 Task: Elegant florist resume green organic simple.
Action: Mouse moved to (367, 168)
Screenshot: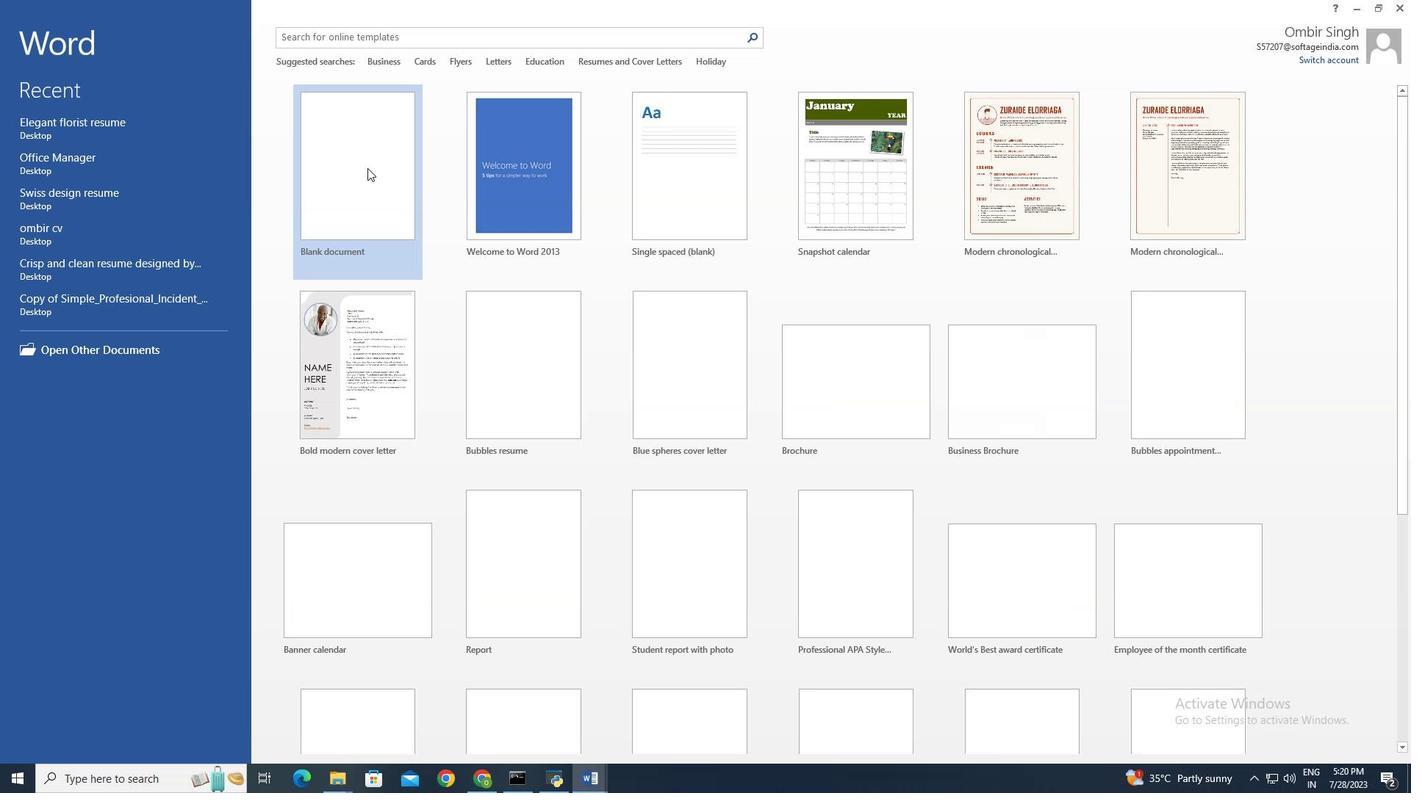 
Action: Mouse pressed left at (367, 168)
Screenshot: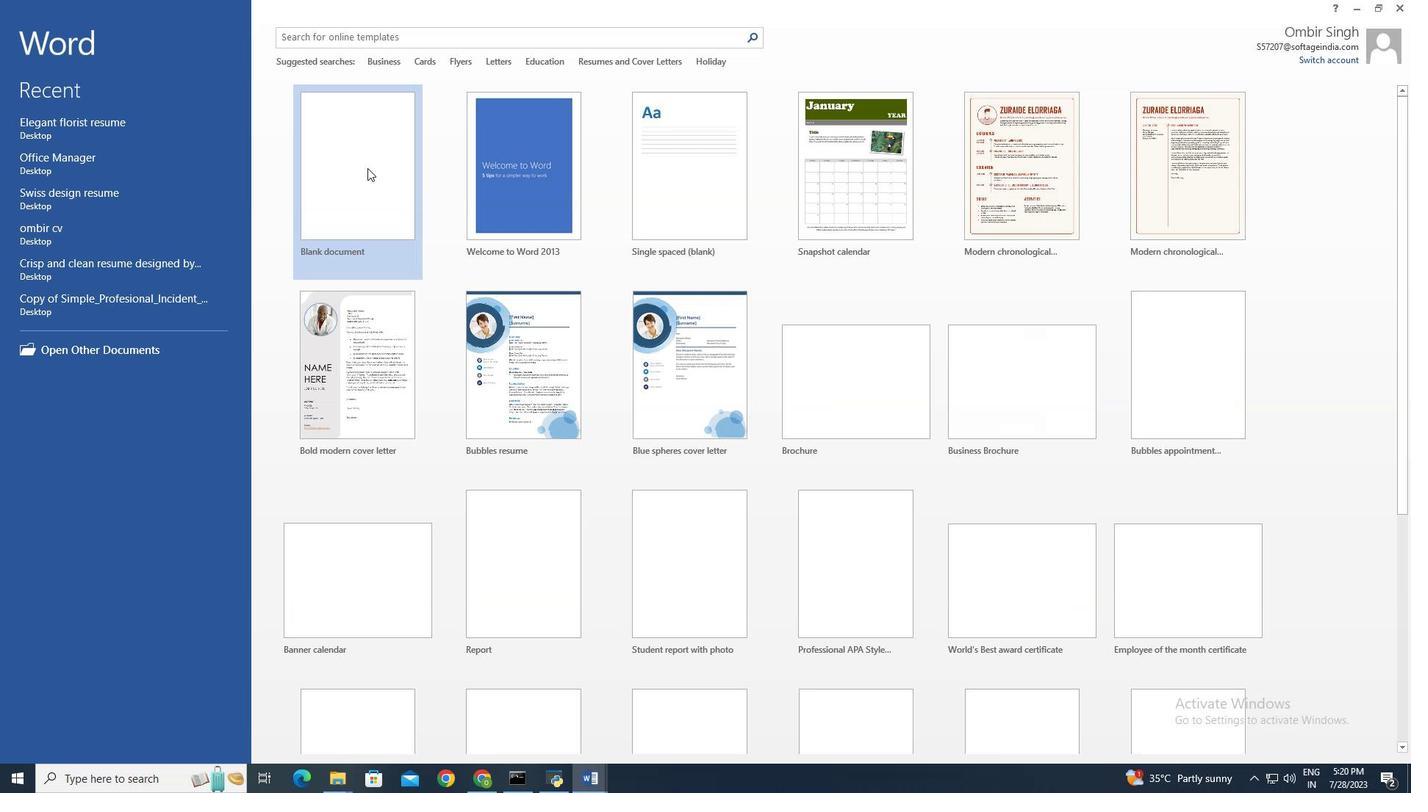
Action: Mouse pressed left at (367, 168)
Screenshot: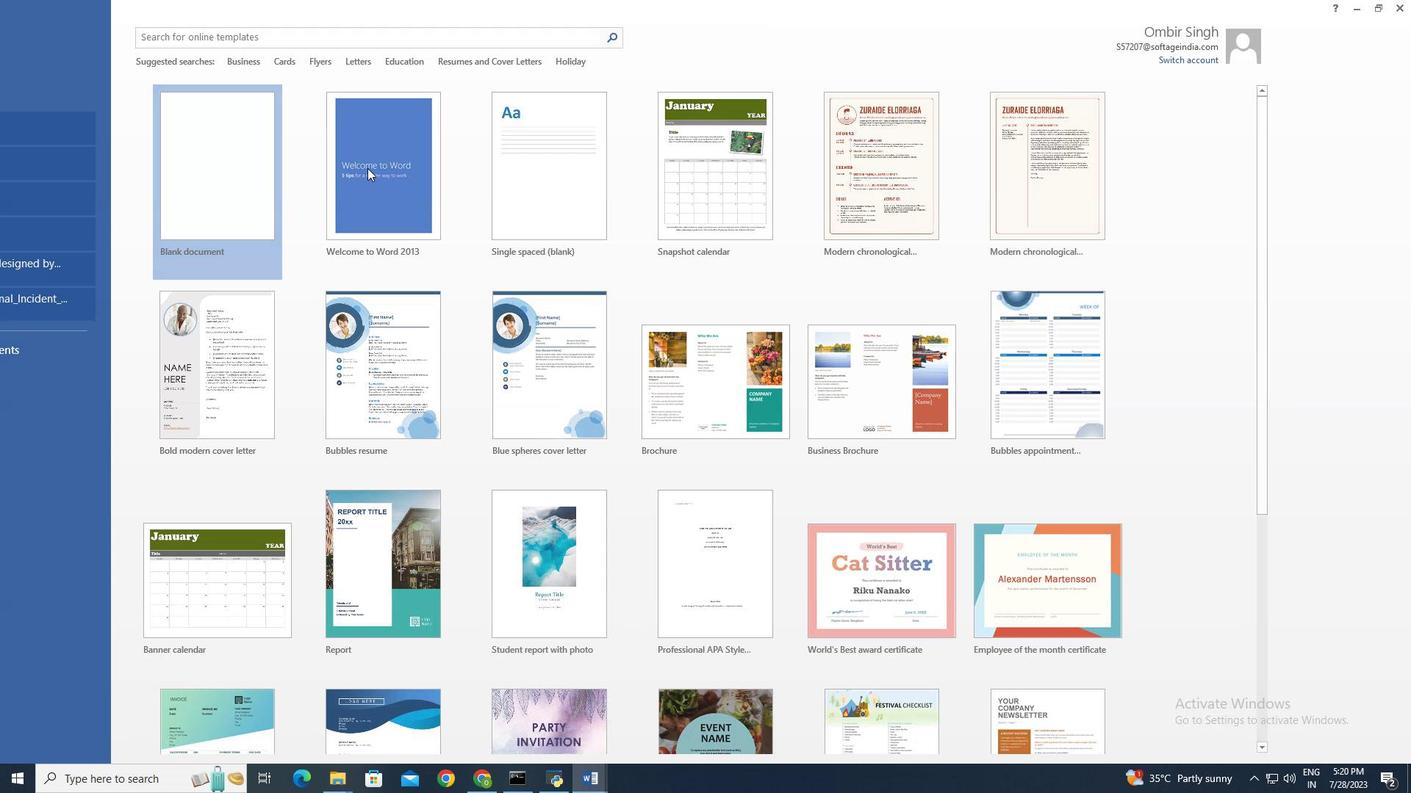 
Action: Mouse moved to (114, 22)
Screenshot: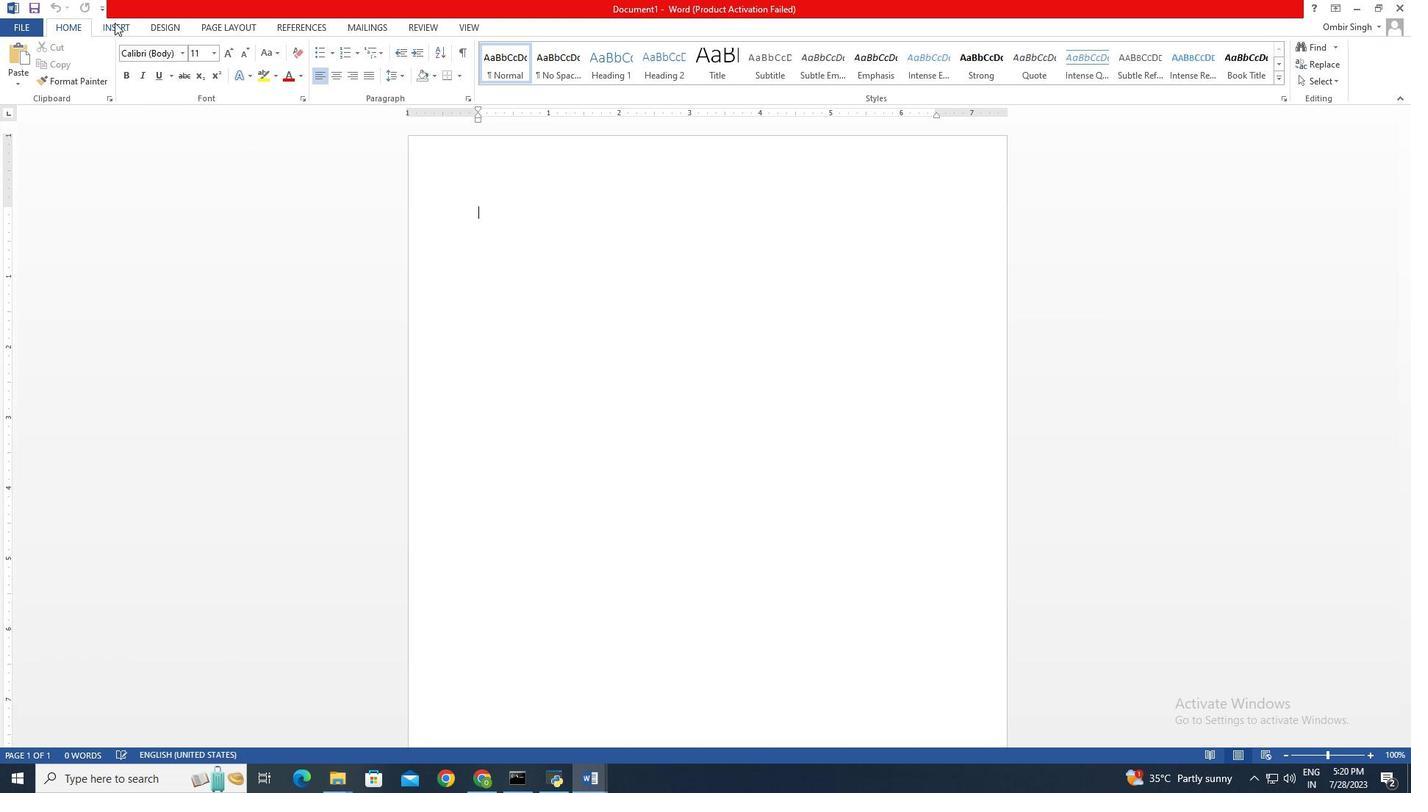 
Action: Mouse pressed left at (114, 22)
Screenshot: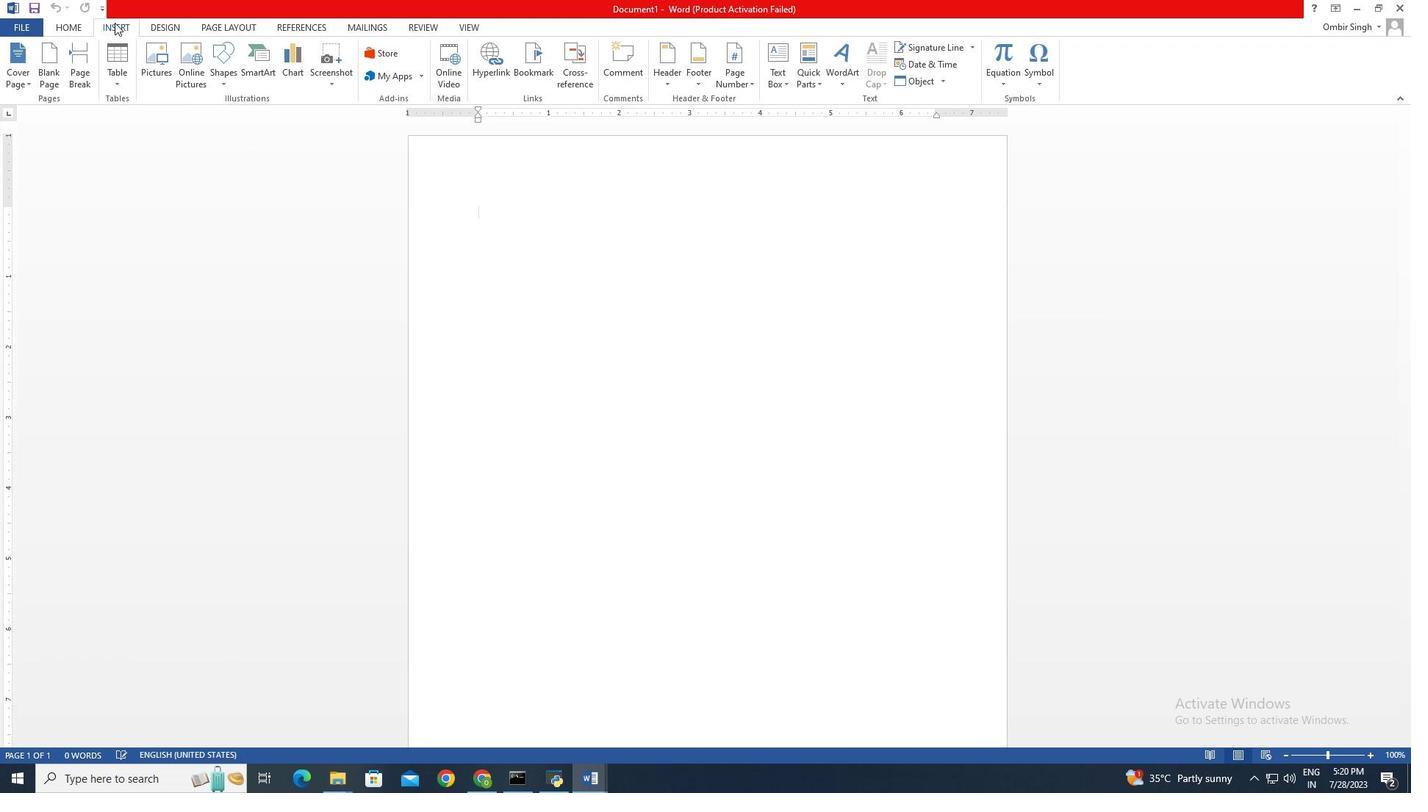 
Action: Mouse moved to (123, 73)
Screenshot: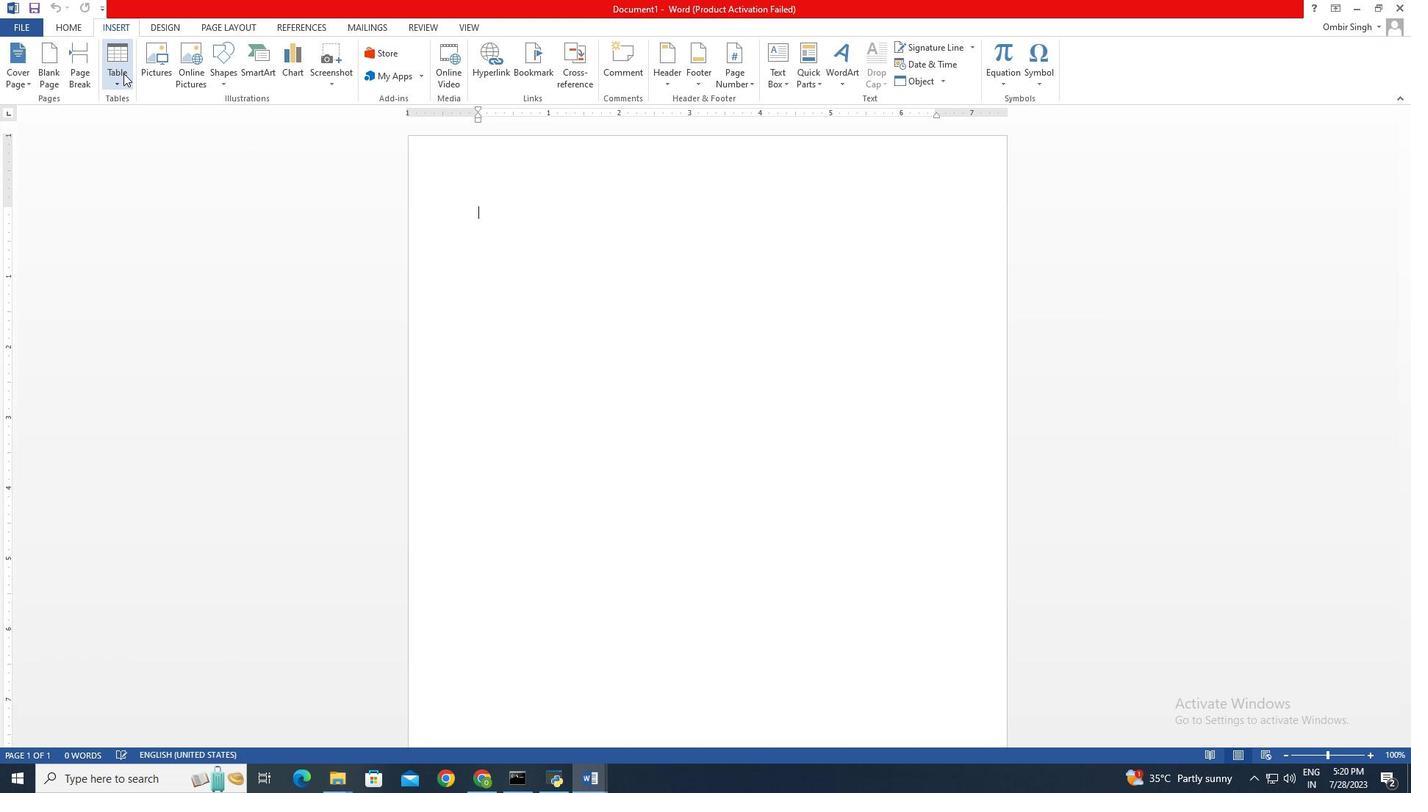 
Action: Mouse pressed left at (123, 73)
Screenshot: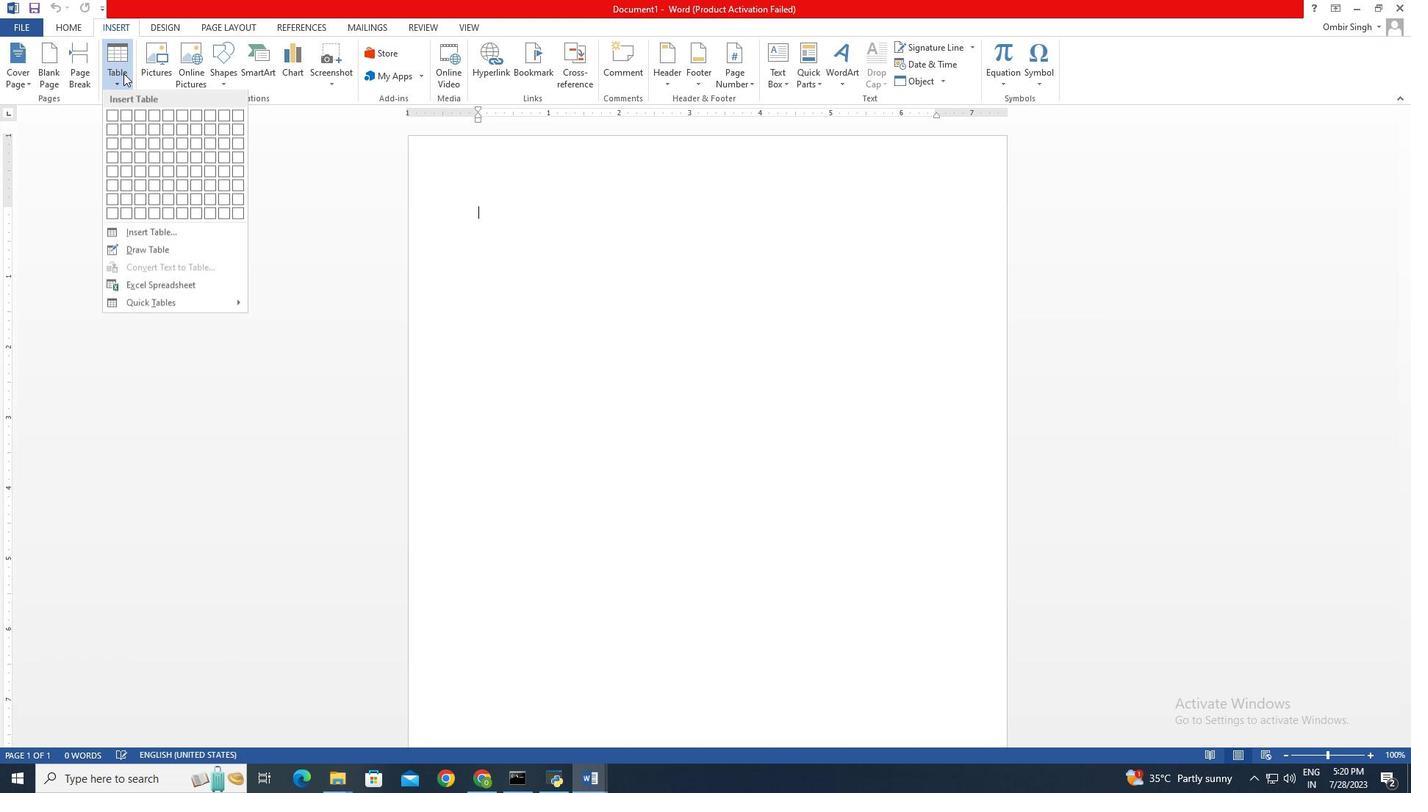 
Action: Mouse moved to (109, 115)
Screenshot: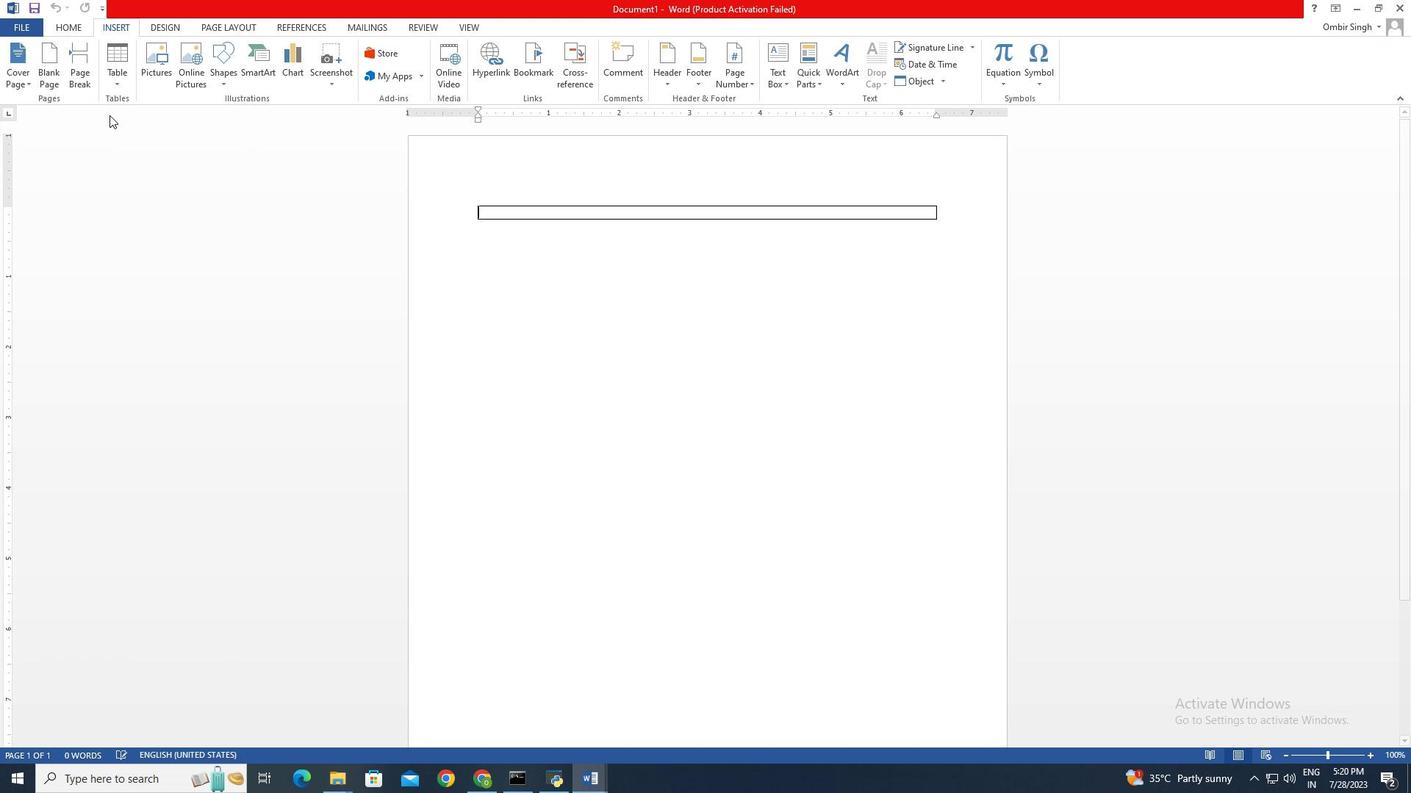 
Action: Mouse pressed left at (109, 115)
Screenshot: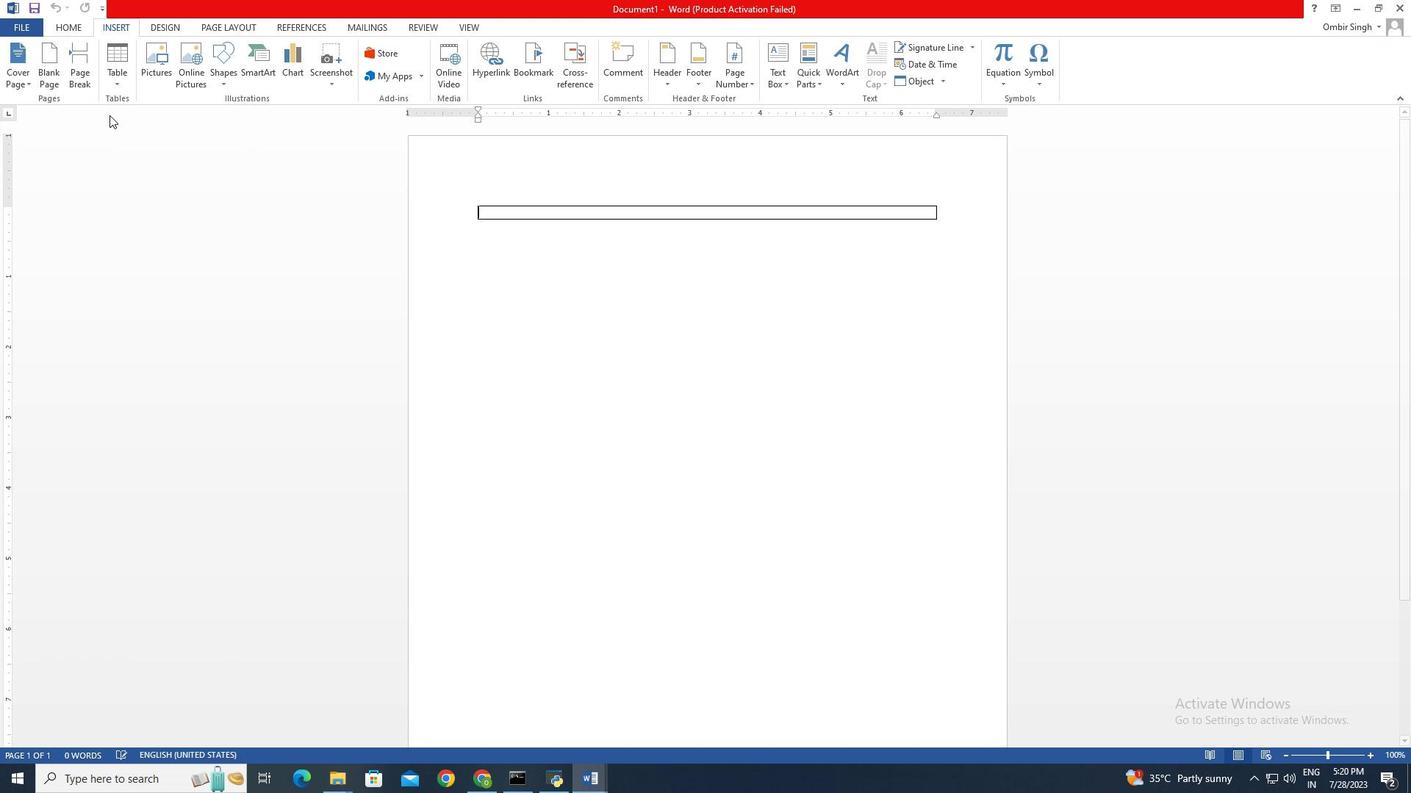 
Action: Mouse moved to (940, 220)
Screenshot: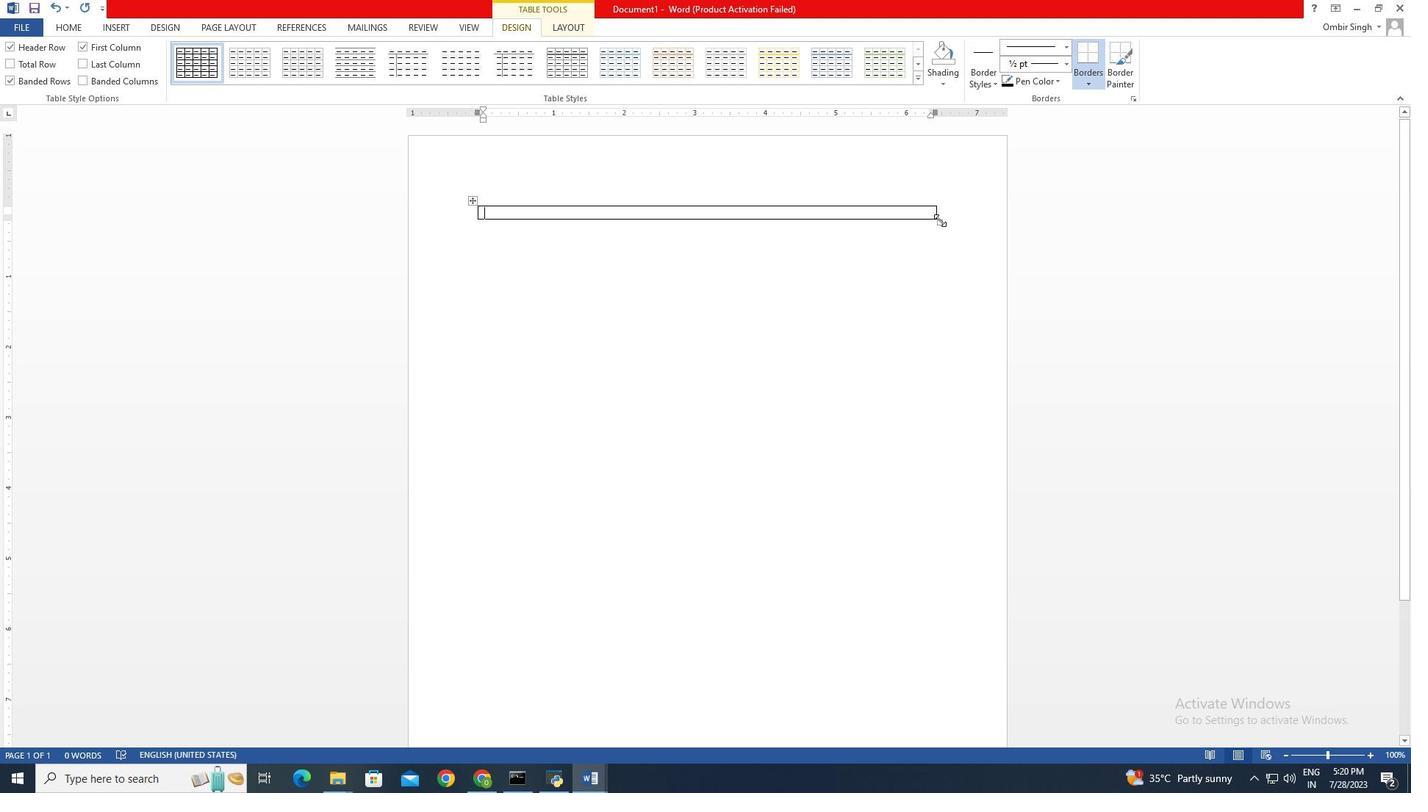 
Action: Mouse pressed left at (940, 220)
Screenshot: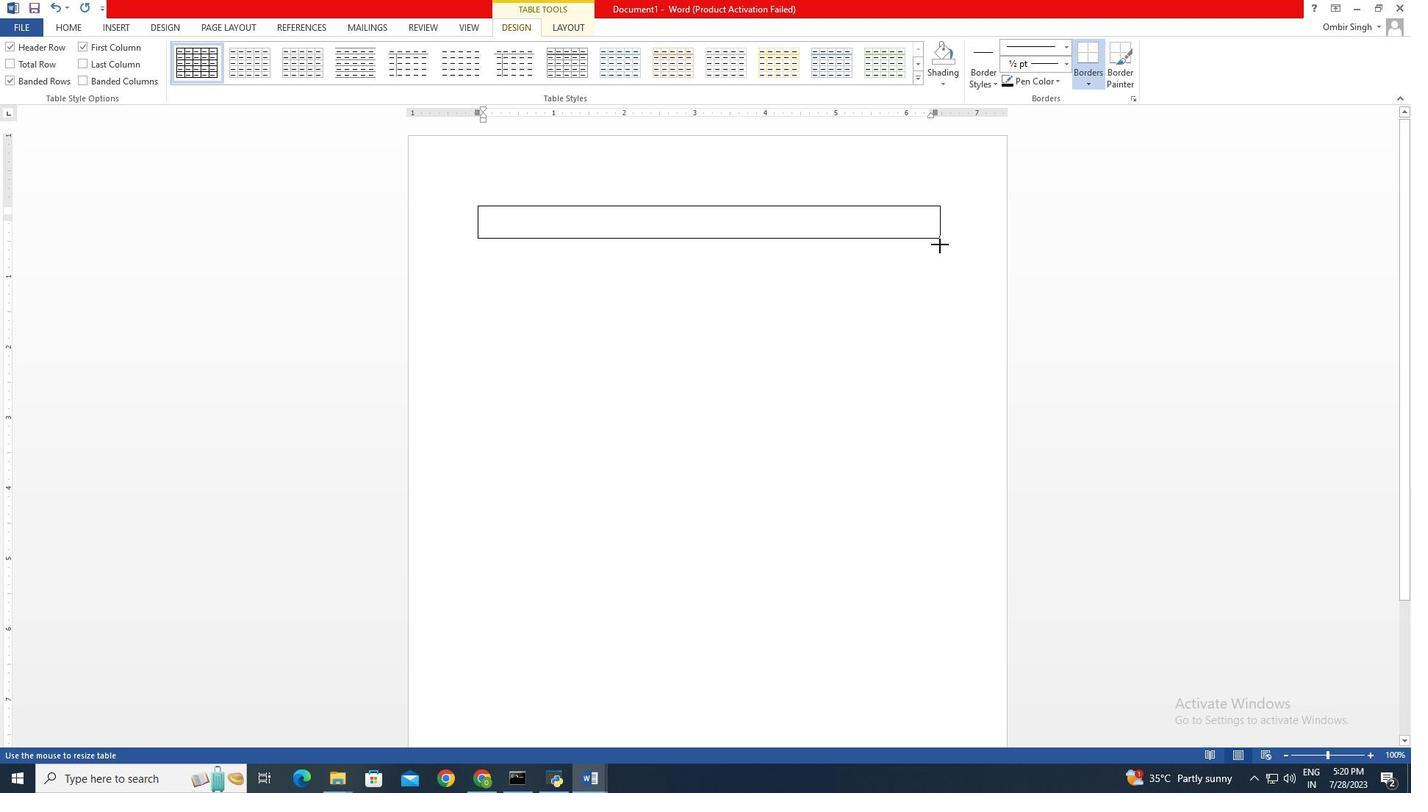 
Action: Mouse moved to (902, 481)
Screenshot: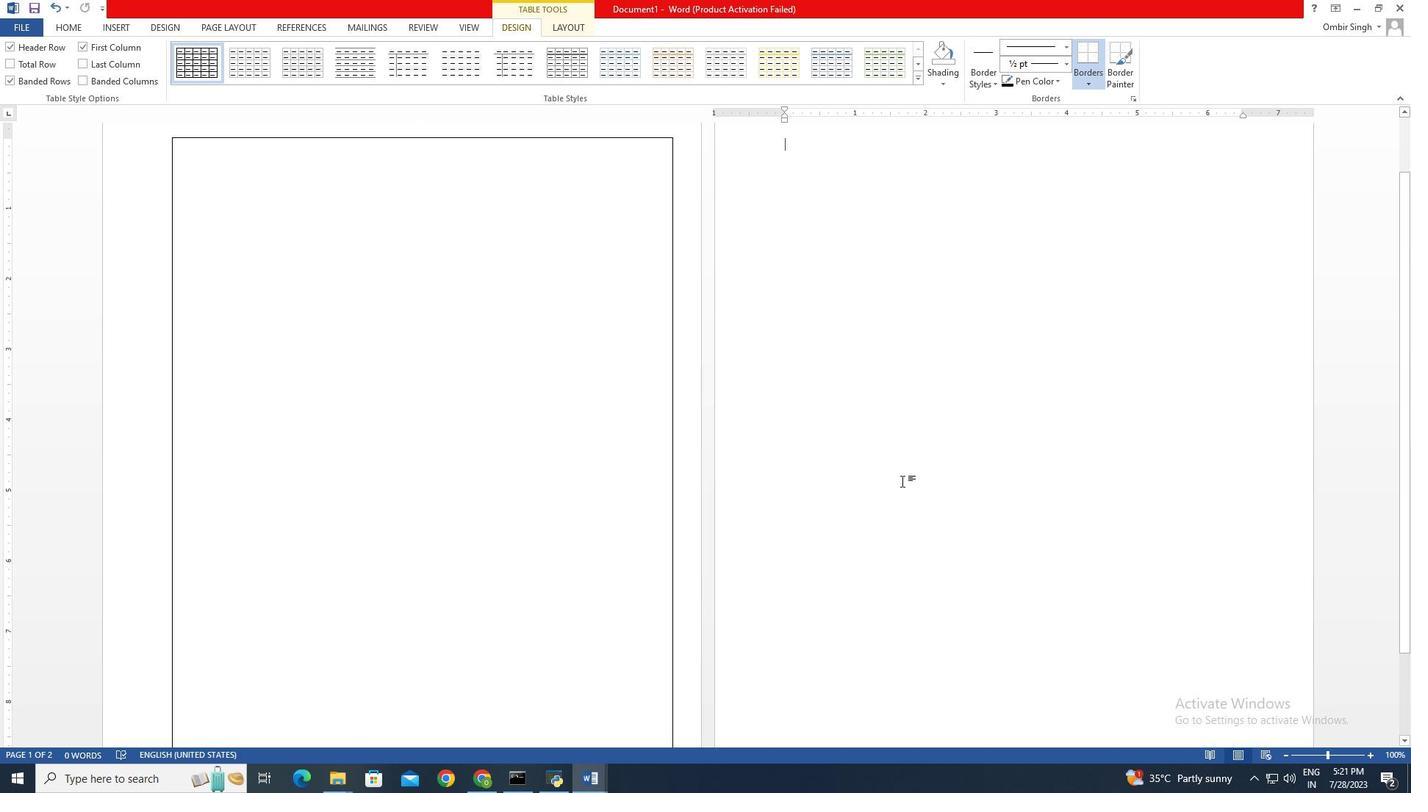 
Action: Mouse pressed left at (902, 481)
Screenshot: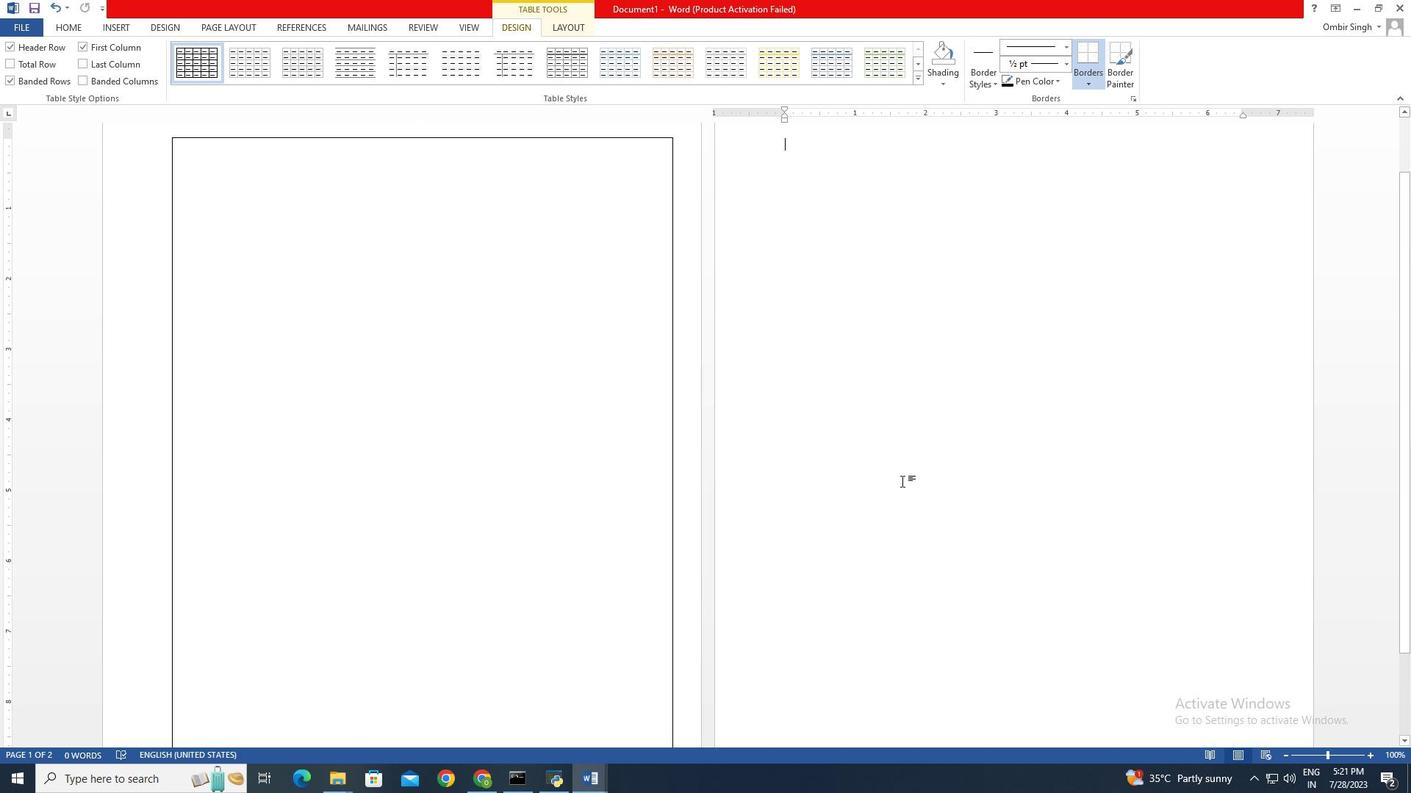 
Action: Mouse pressed right at (902, 481)
Screenshot: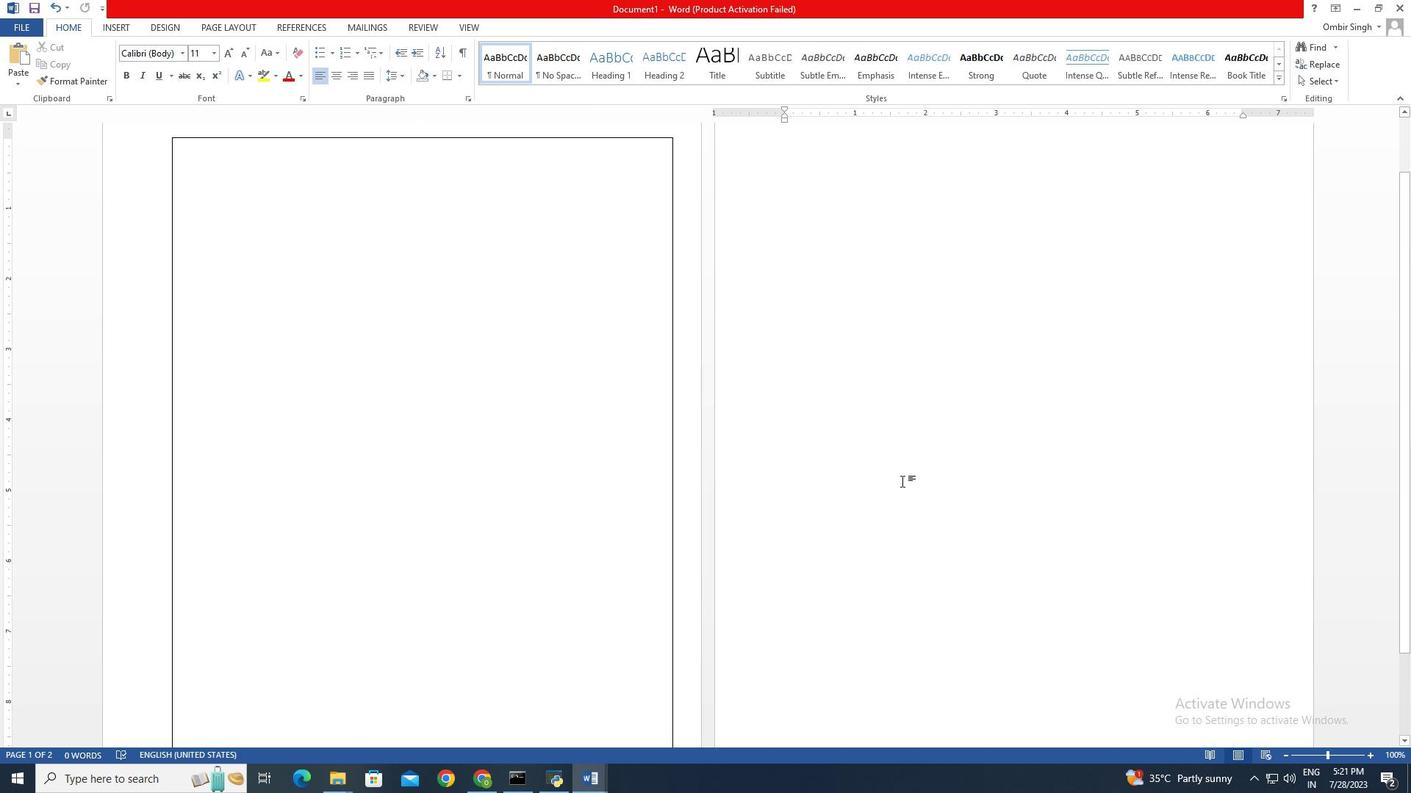 
Action: Mouse moved to (896, 346)
Screenshot: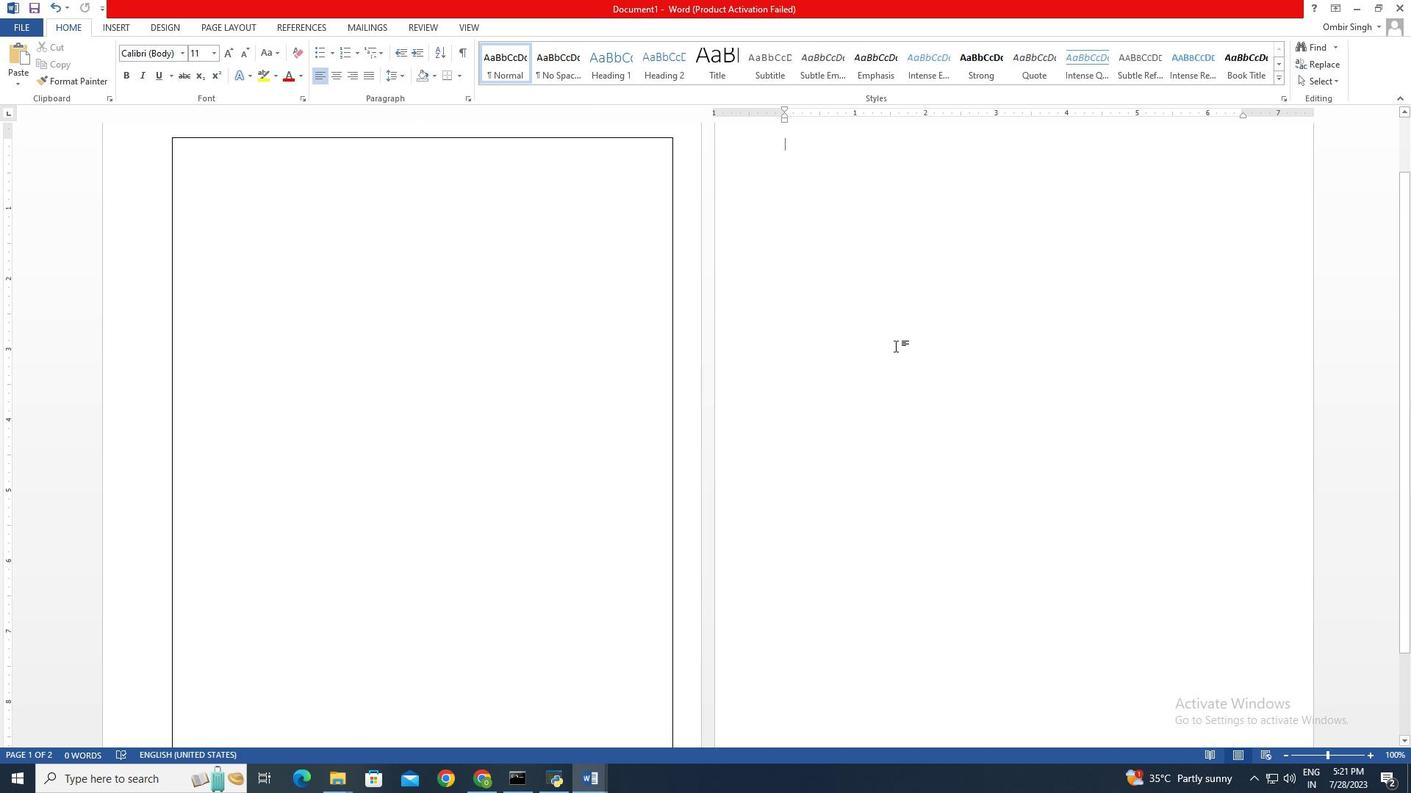 
Action: Mouse pressed left at (896, 346)
Screenshot: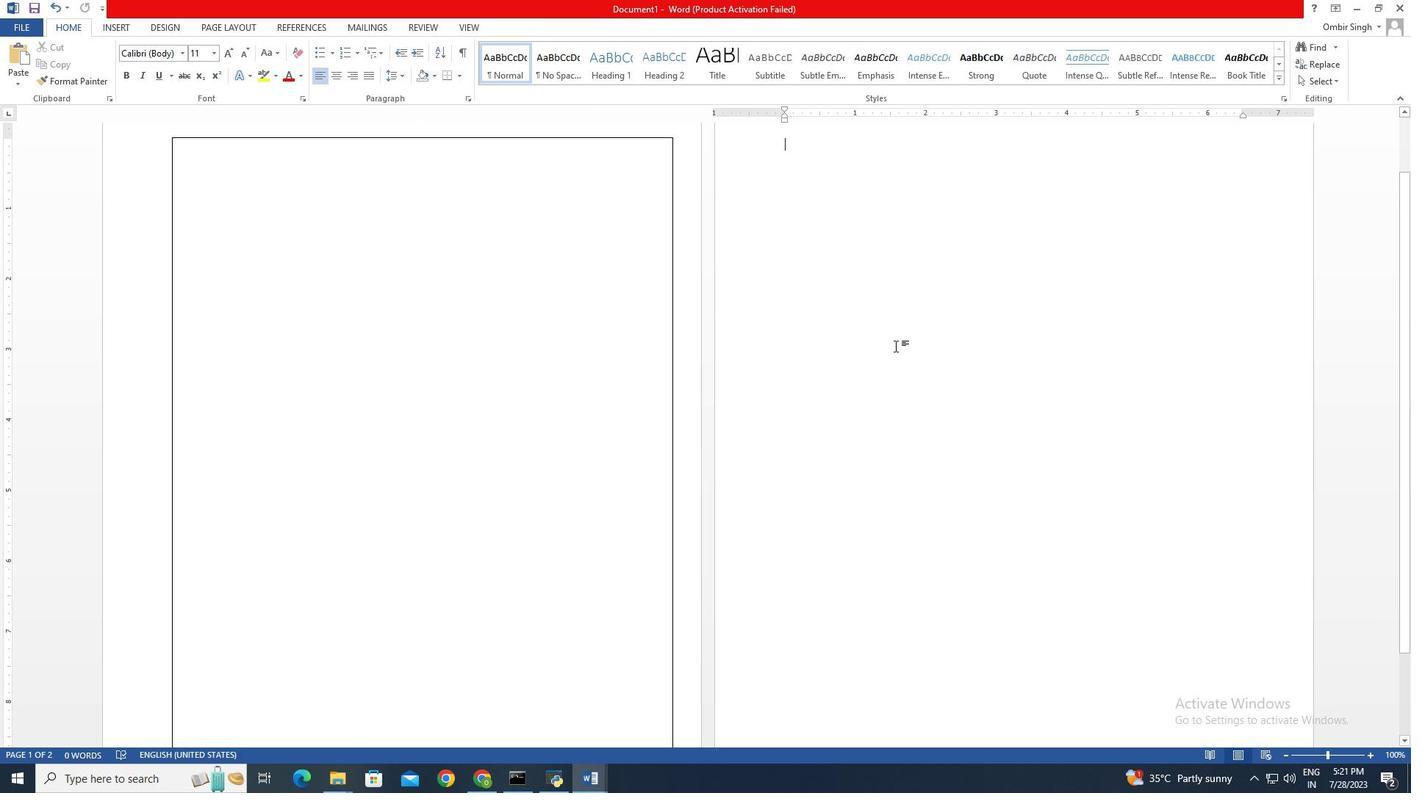 
Action: Key pressed <Key.delete><Key.delete><Key.delete><Key.delete><Key.delete><Key.backspace><Key.backspace><Key.backspace><Key.backspace>
Screenshot: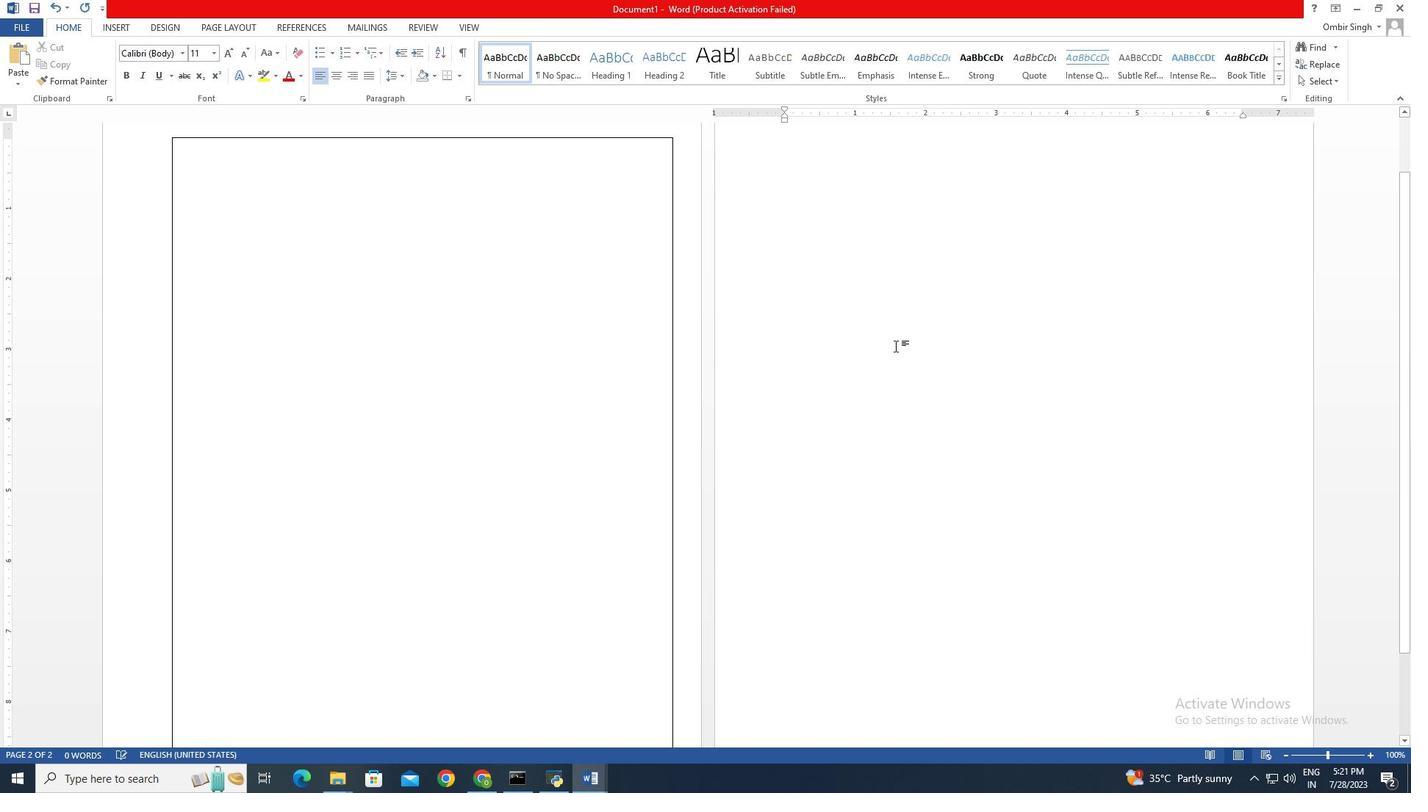 
Action: Mouse moved to (443, 573)
Screenshot: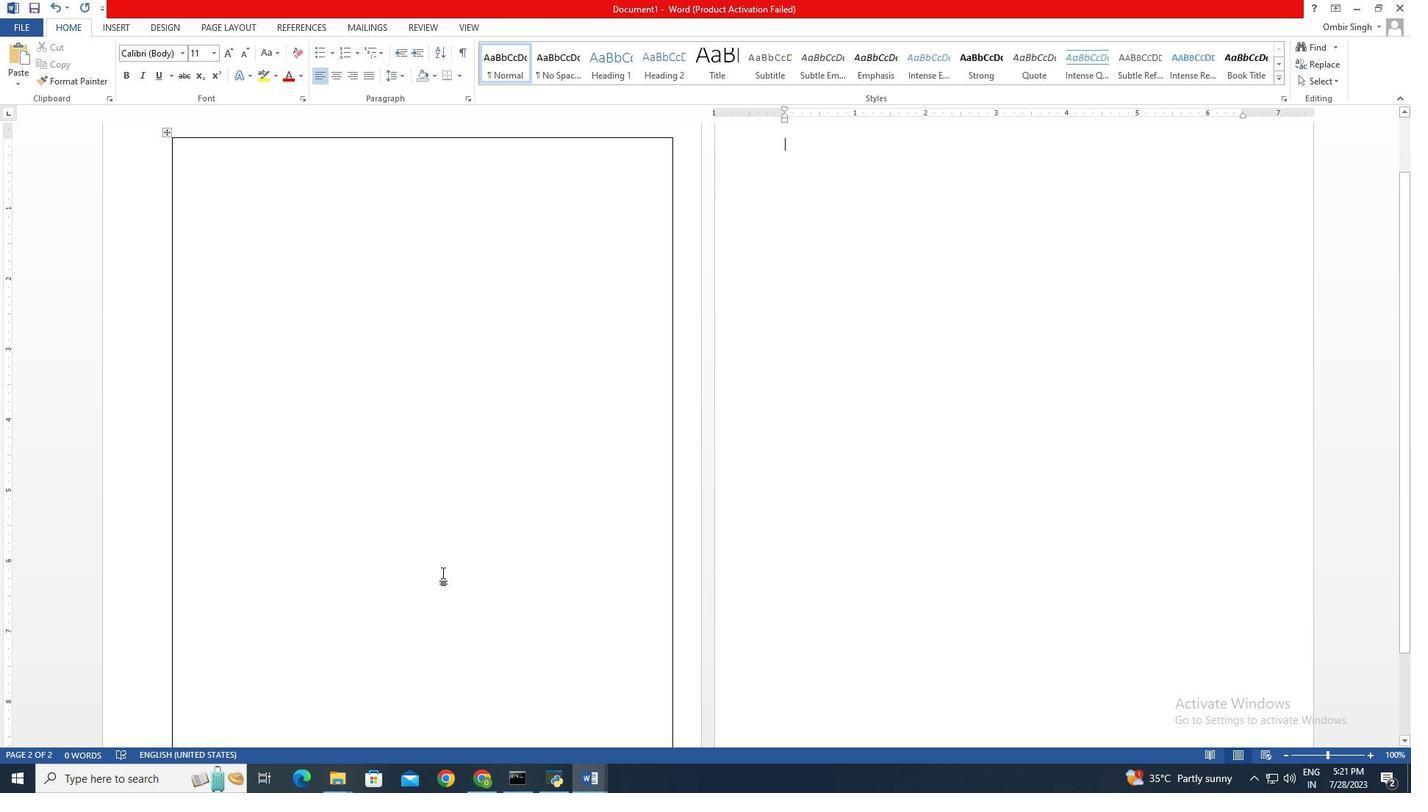 
Action: Mouse scrolled (443, 572) with delta (0, 0)
Screenshot: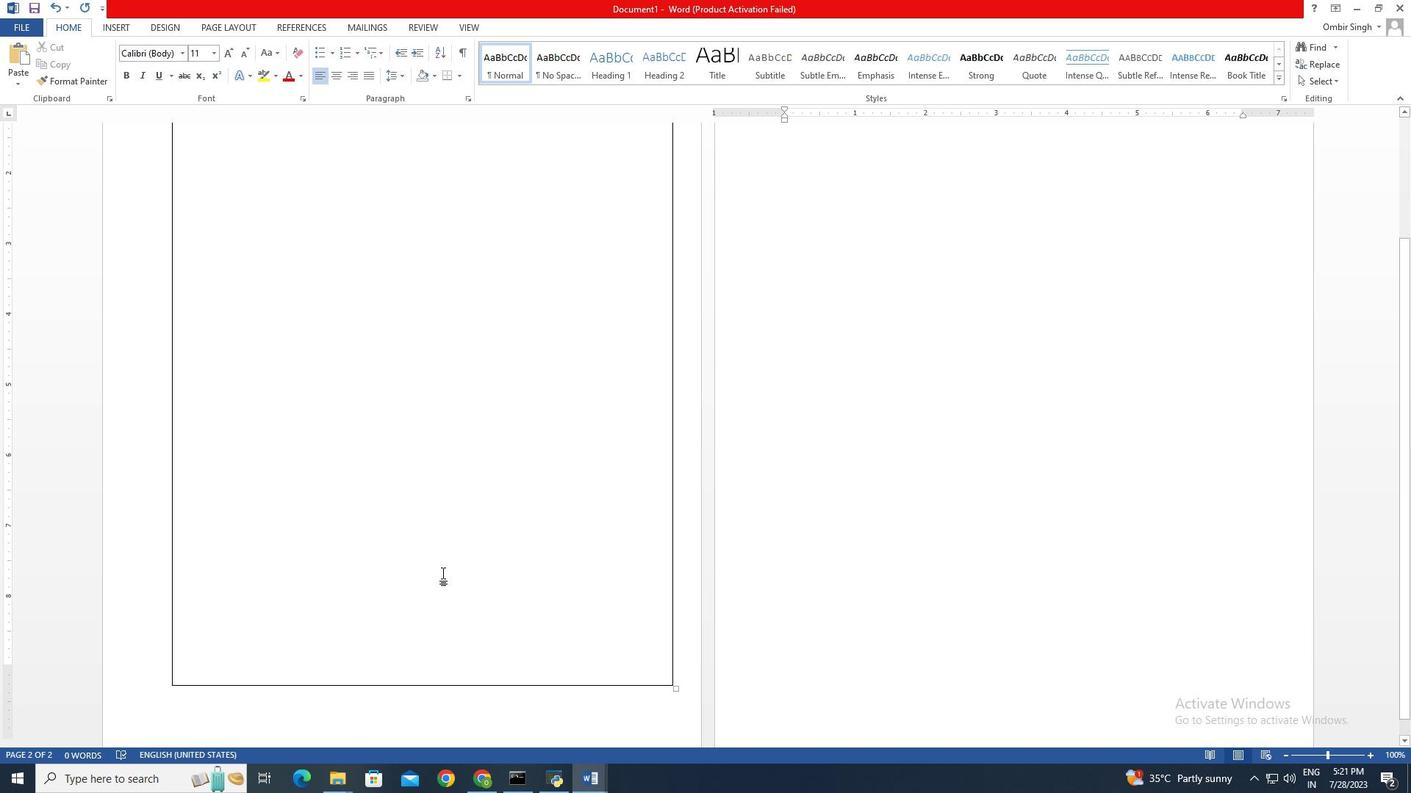 
Action: Mouse scrolled (443, 572) with delta (0, 0)
Screenshot: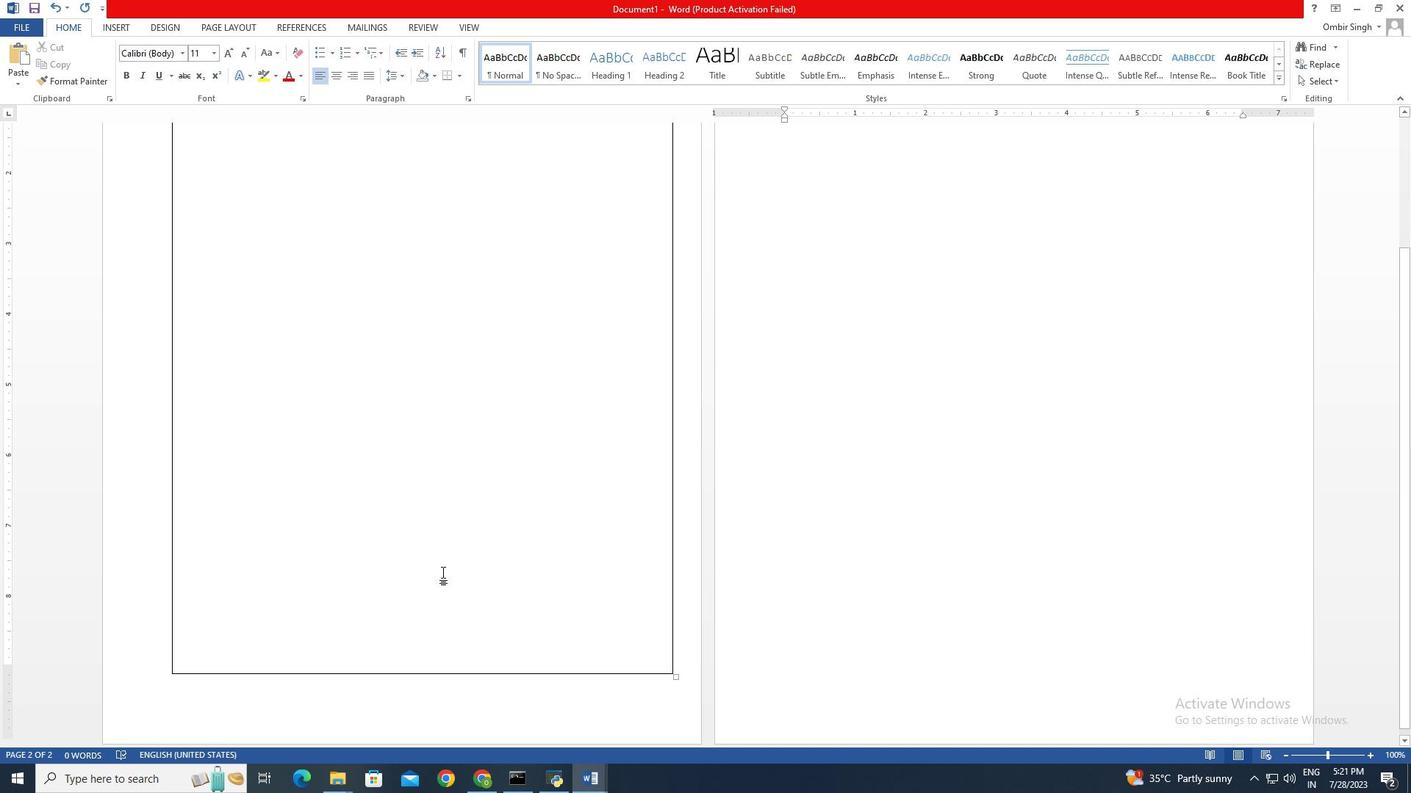 
Action: Mouse scrolled (443, 572) with delta (0, 0)
Screenshot: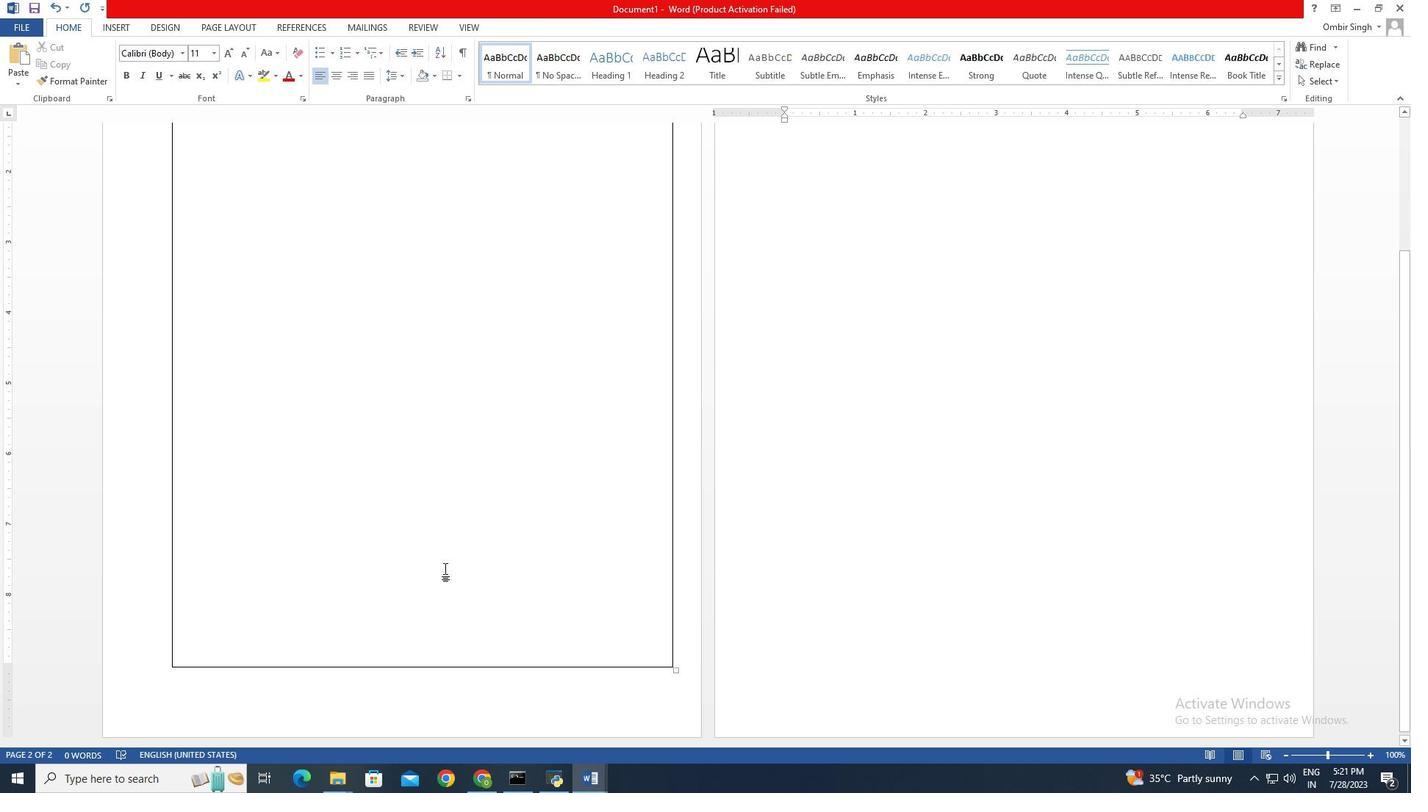 
Action: Mouse scrolled (443, 572) with delta (0, 0)
Screenshot: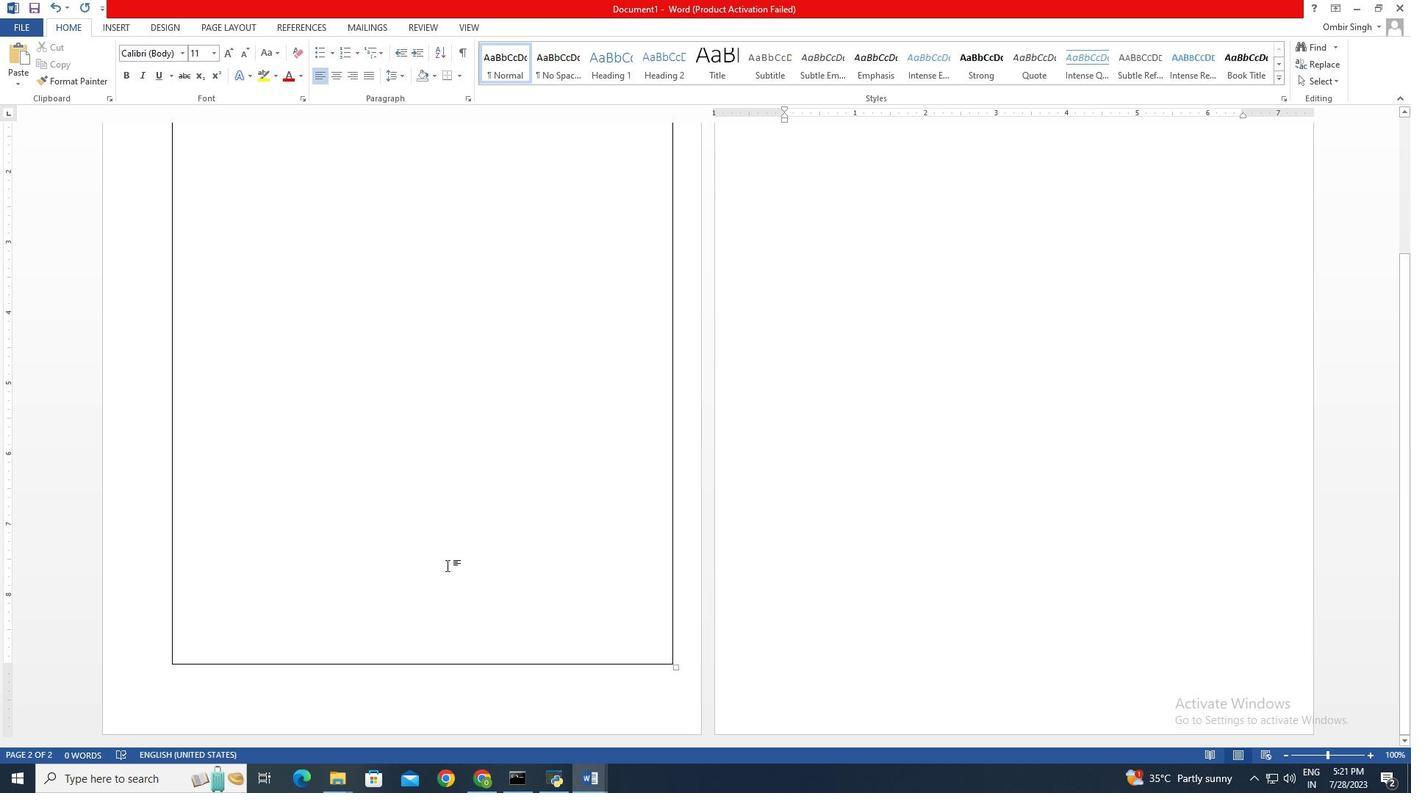 
Action: Mouse moved to (531, 530)
Screenshot: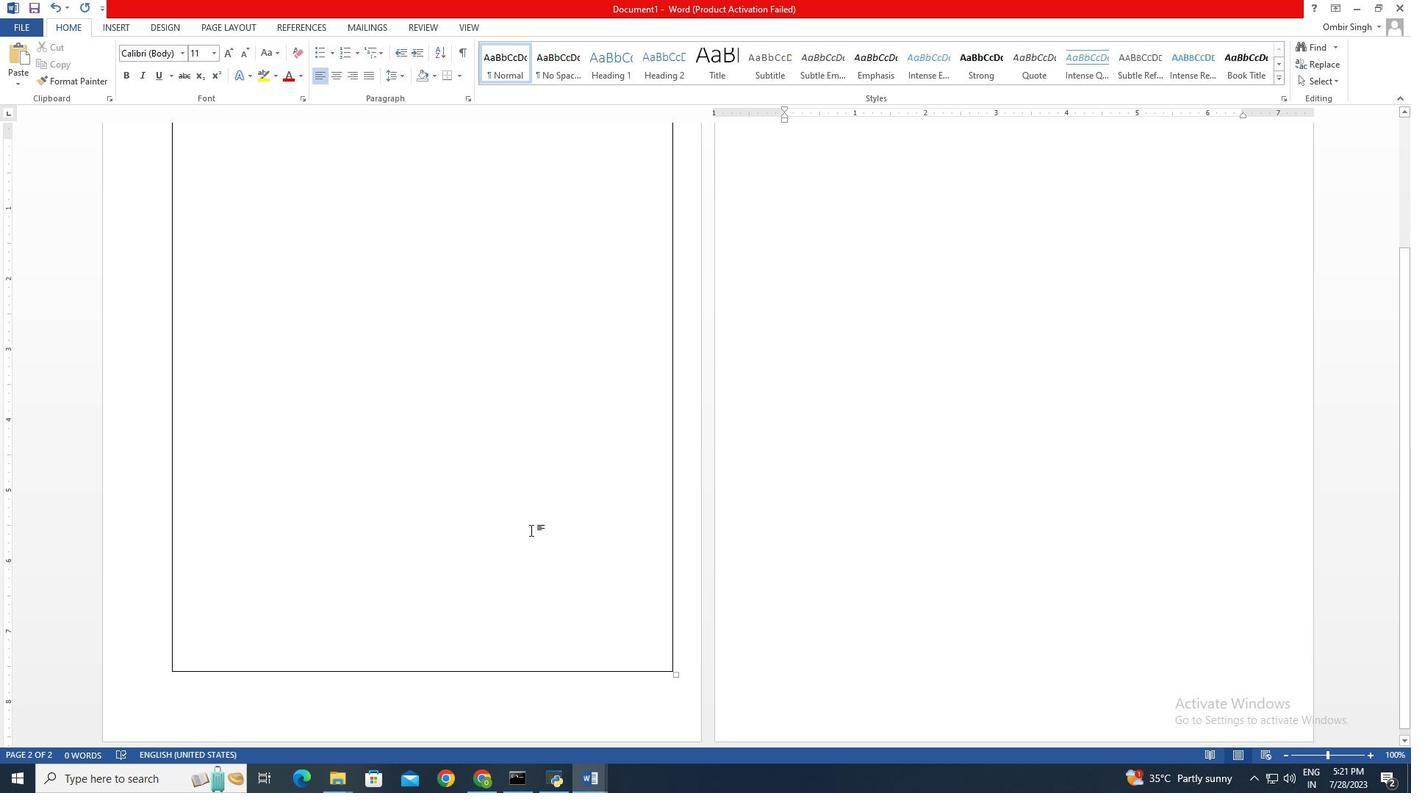 
Action: Mouse pressed left at (531, 530)
Screenshot: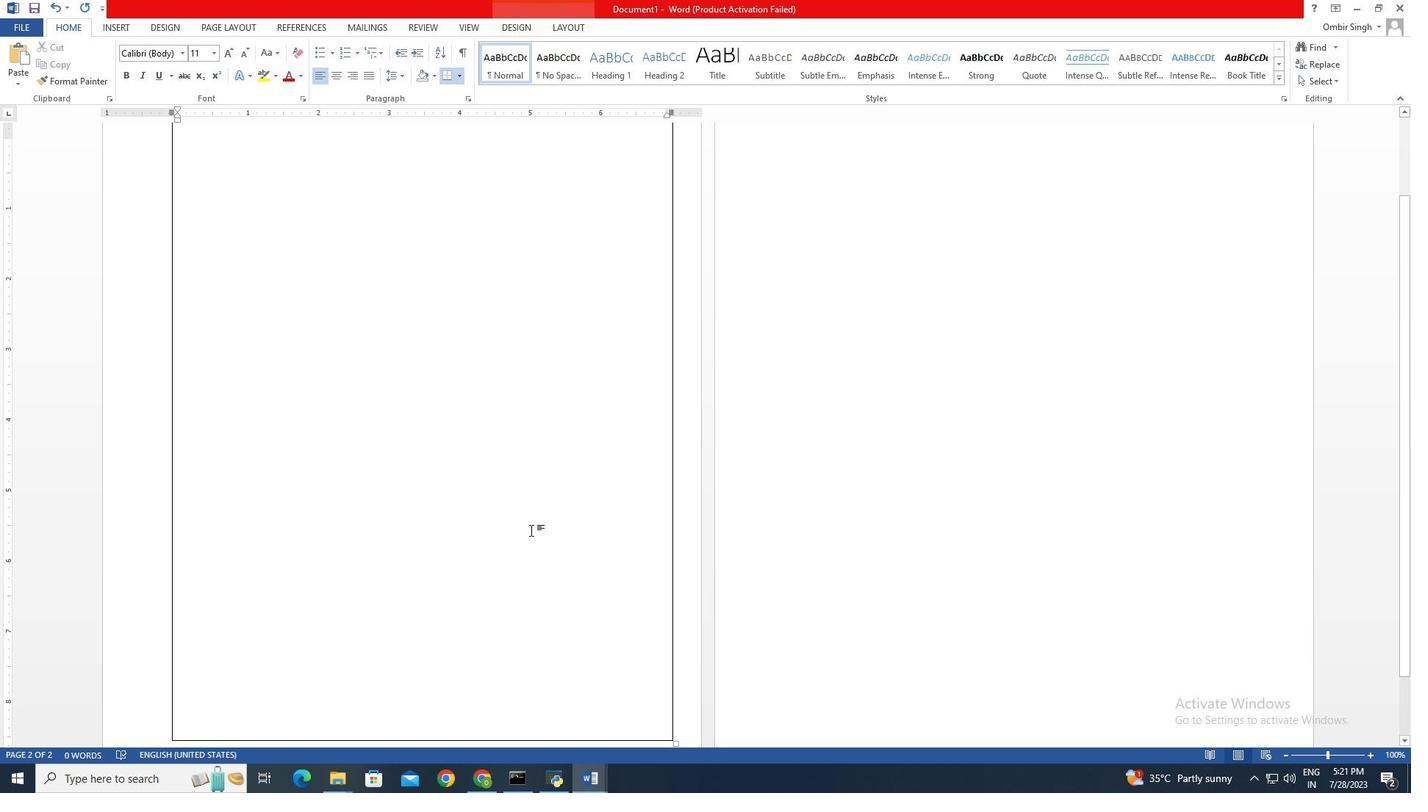 
Action: Mouse moved to (567, 521)
Screenshot: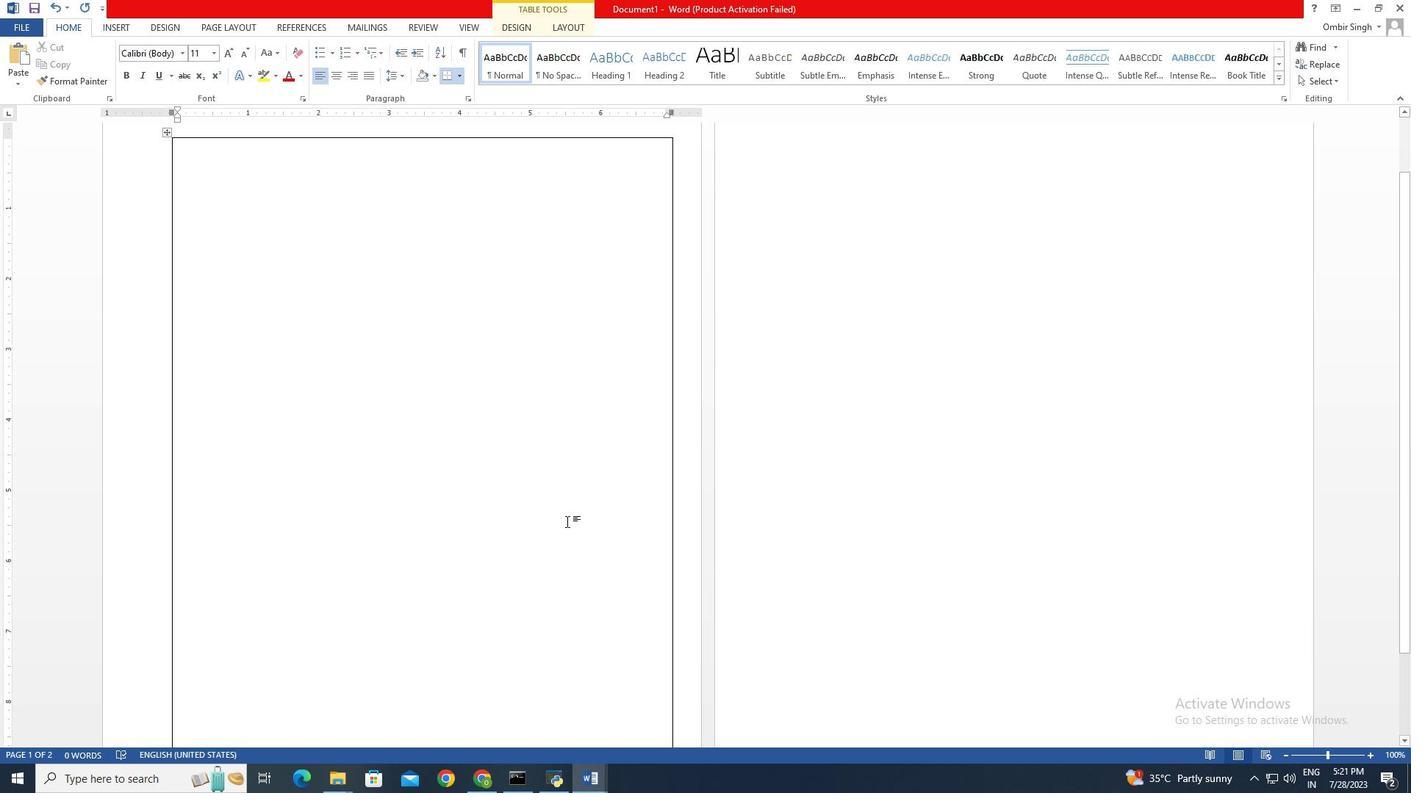 
Action: Mouse scrolled (567, 521) with delta (0, 0)
Screenshot: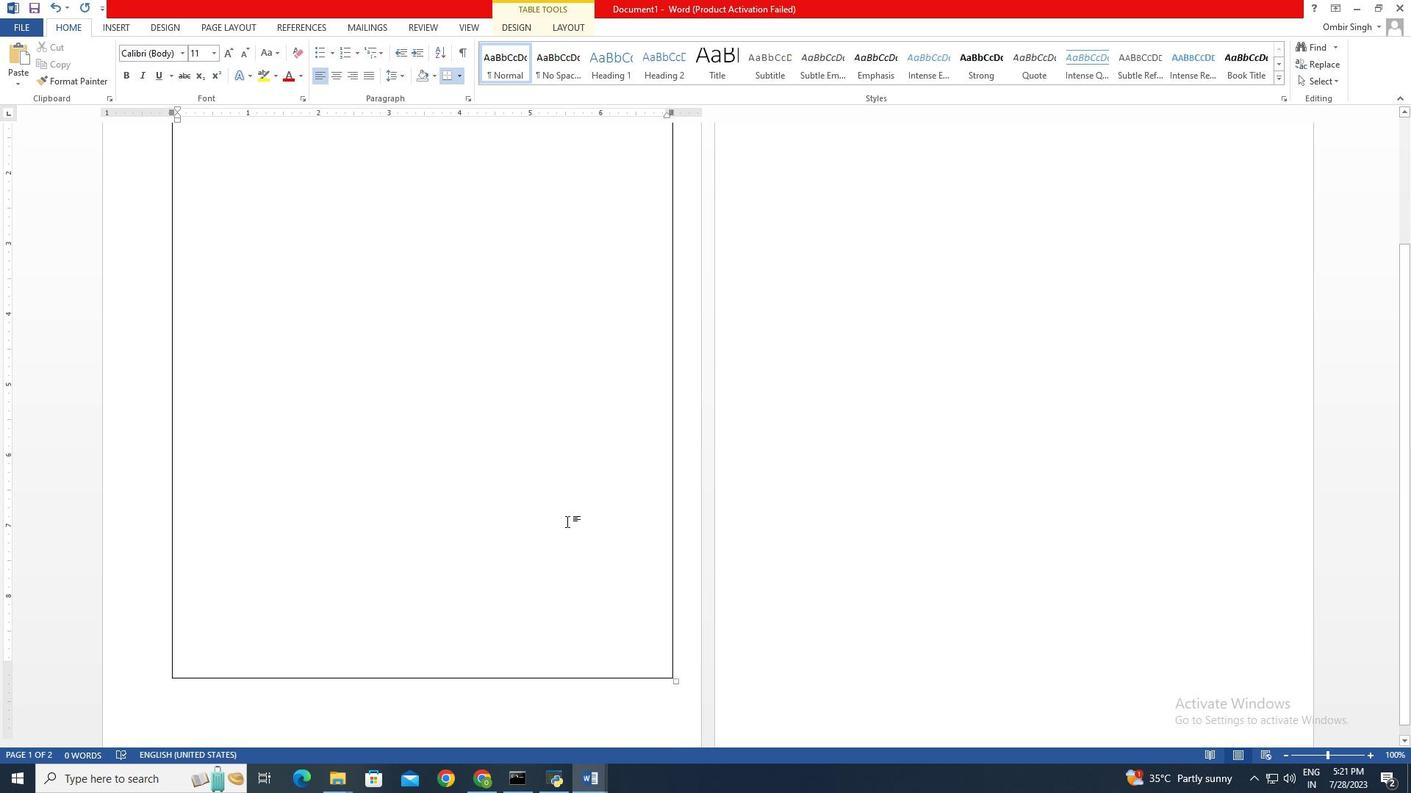 
Action: Mouse scrolled (567, 521) with delta (0, 0)
Screenshot: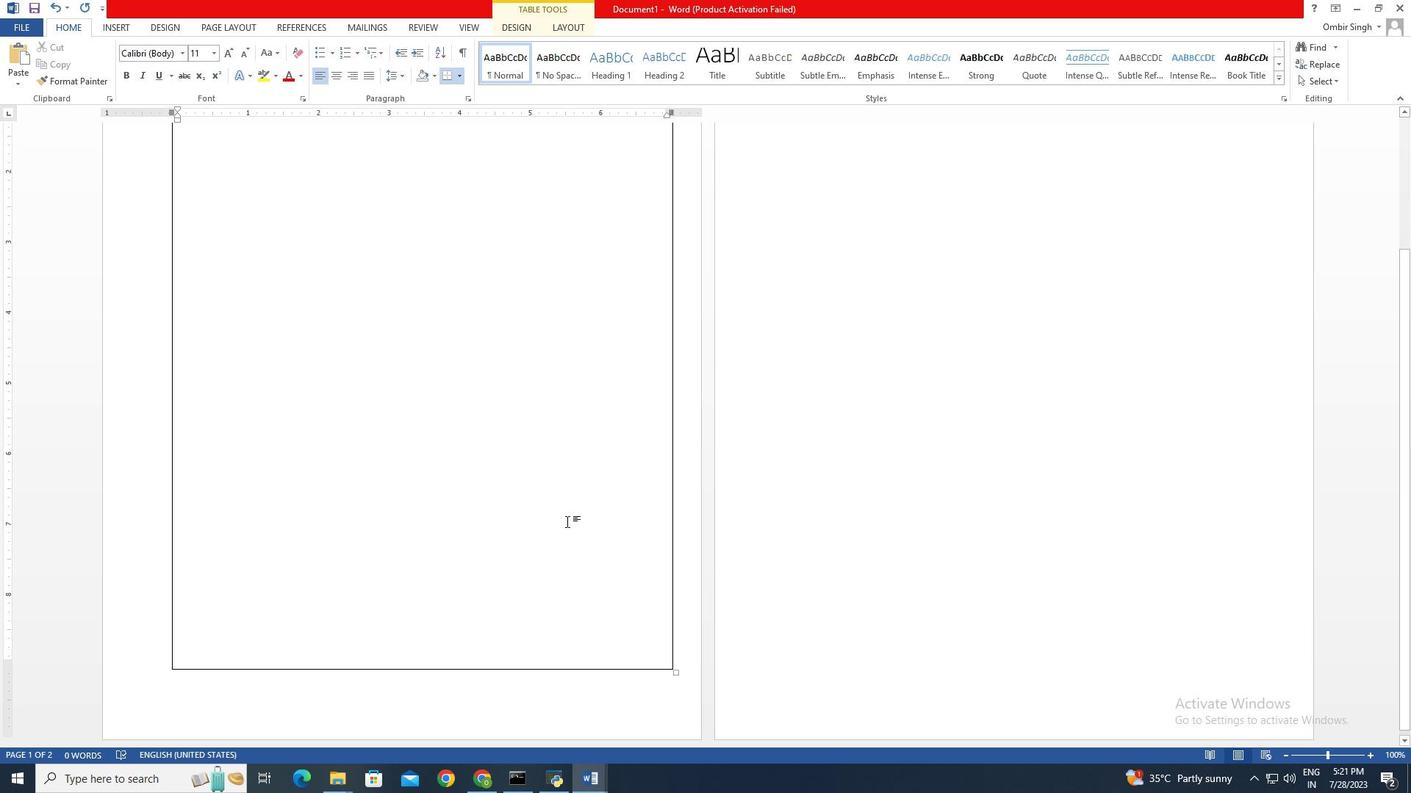 
Action: Mouse scrolled (567, 521) with delta (0, 0)
Screenshot: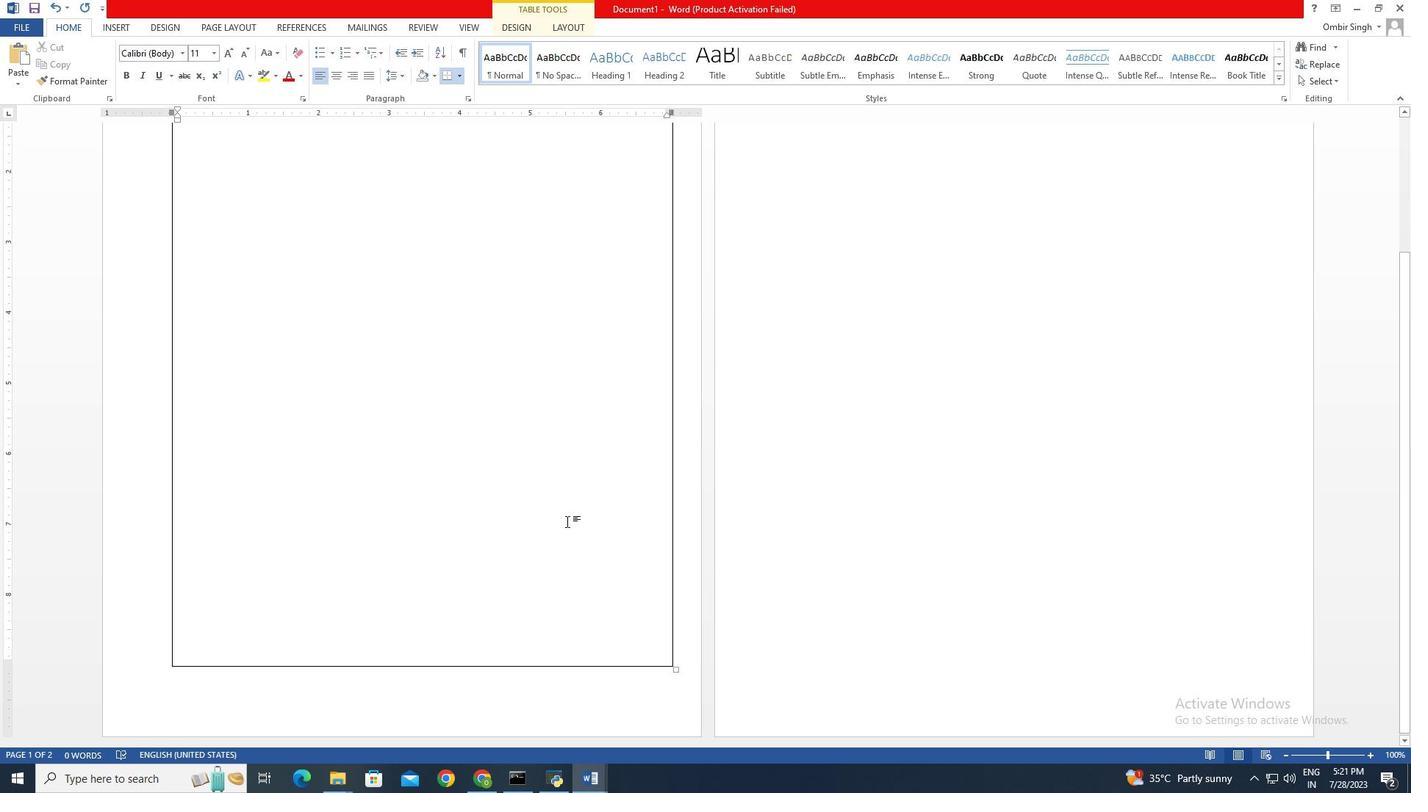 
Action: Mouse scrolled (567, 521) with delta (0, 0)
Screenshot: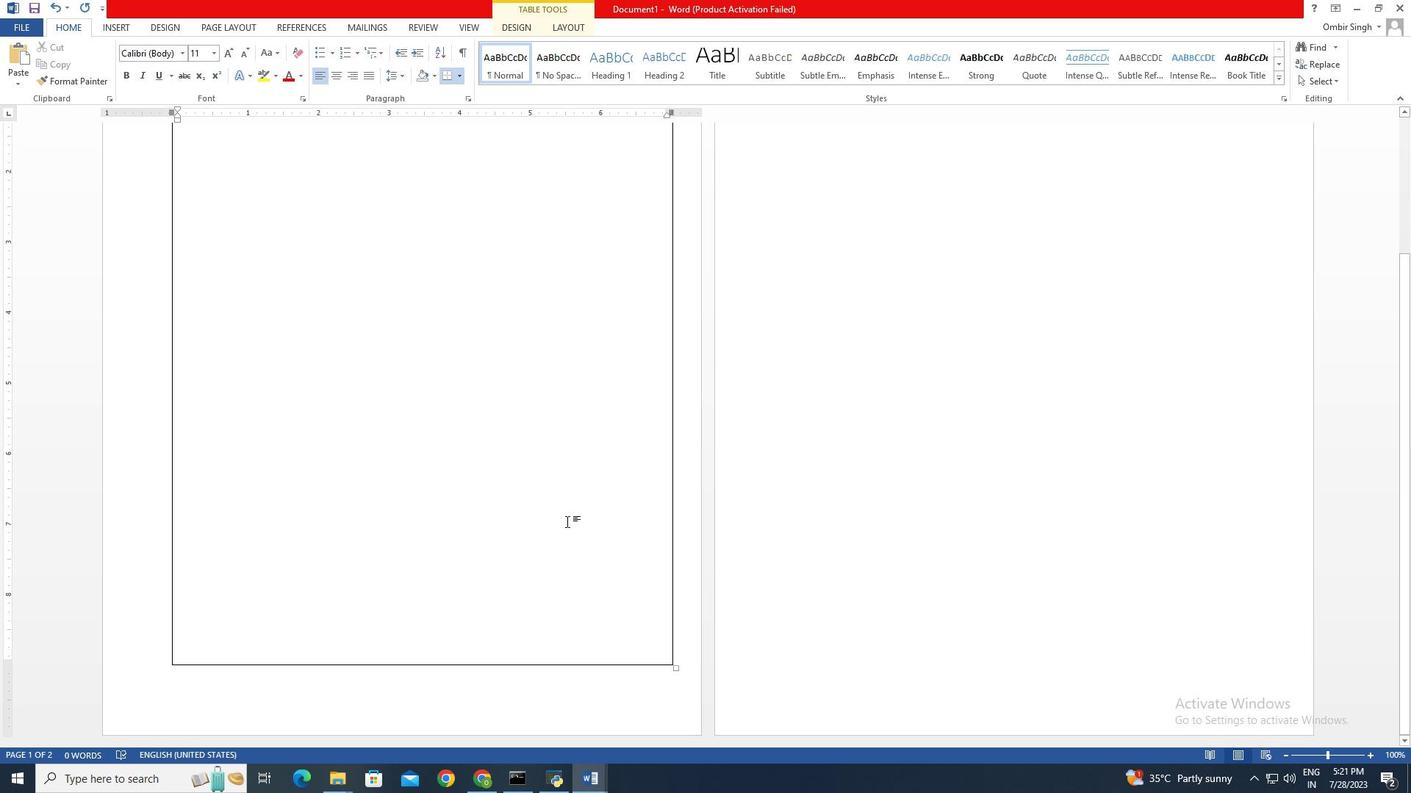 
Action: Mouse moved to (676, 668)
Screenshot: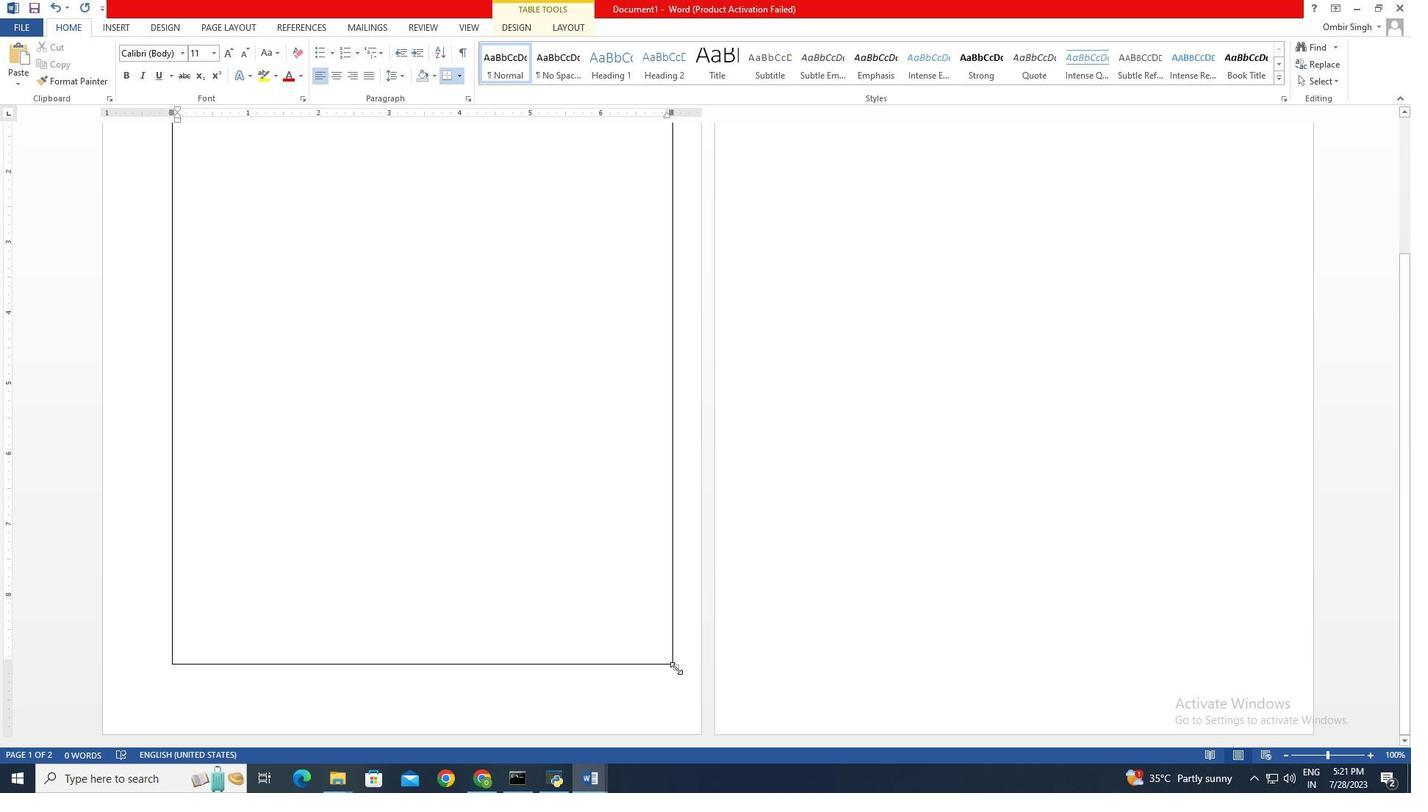 
Action: Mouse pressed left at (676, 668)
Screenshot: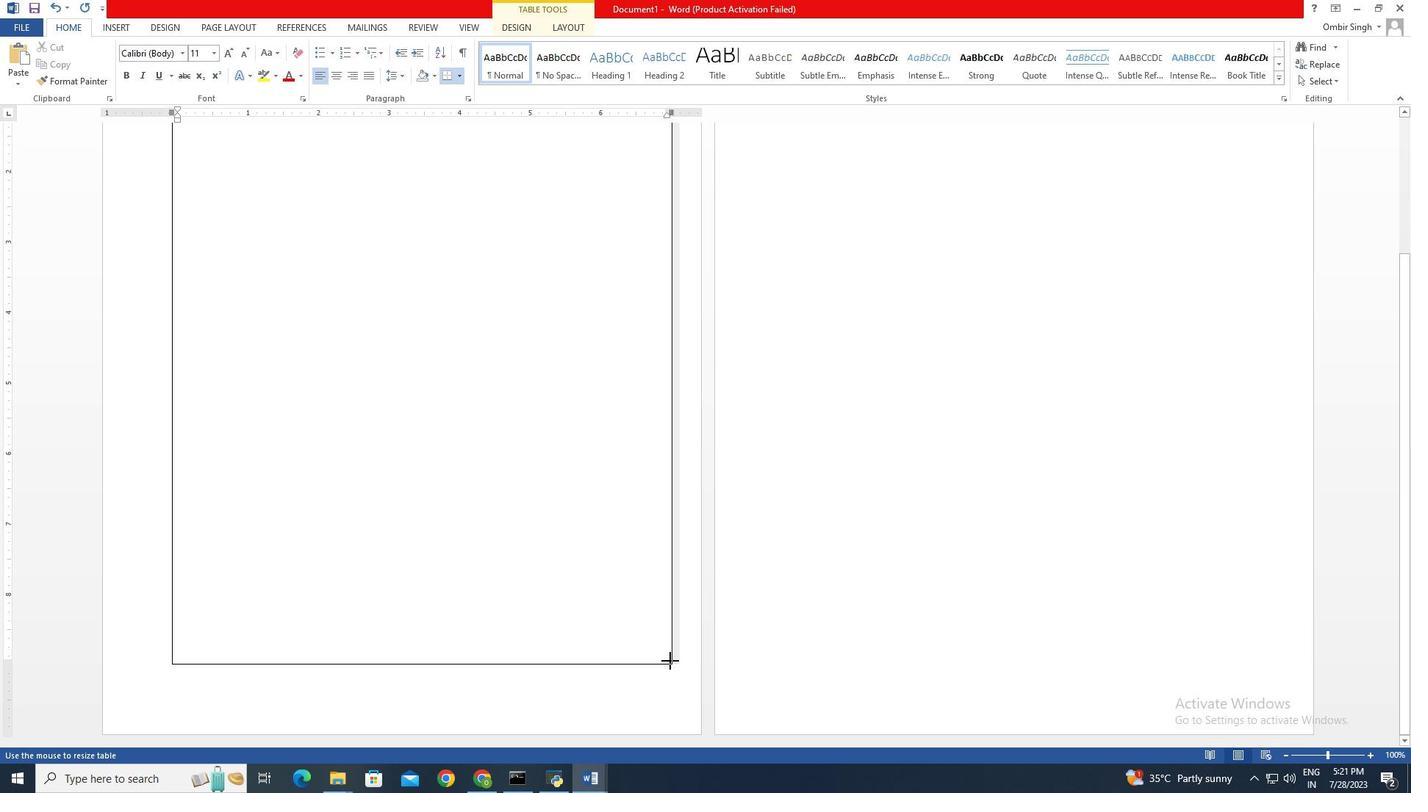 
Action: Mouse moved to (670, 663)
Screenshot: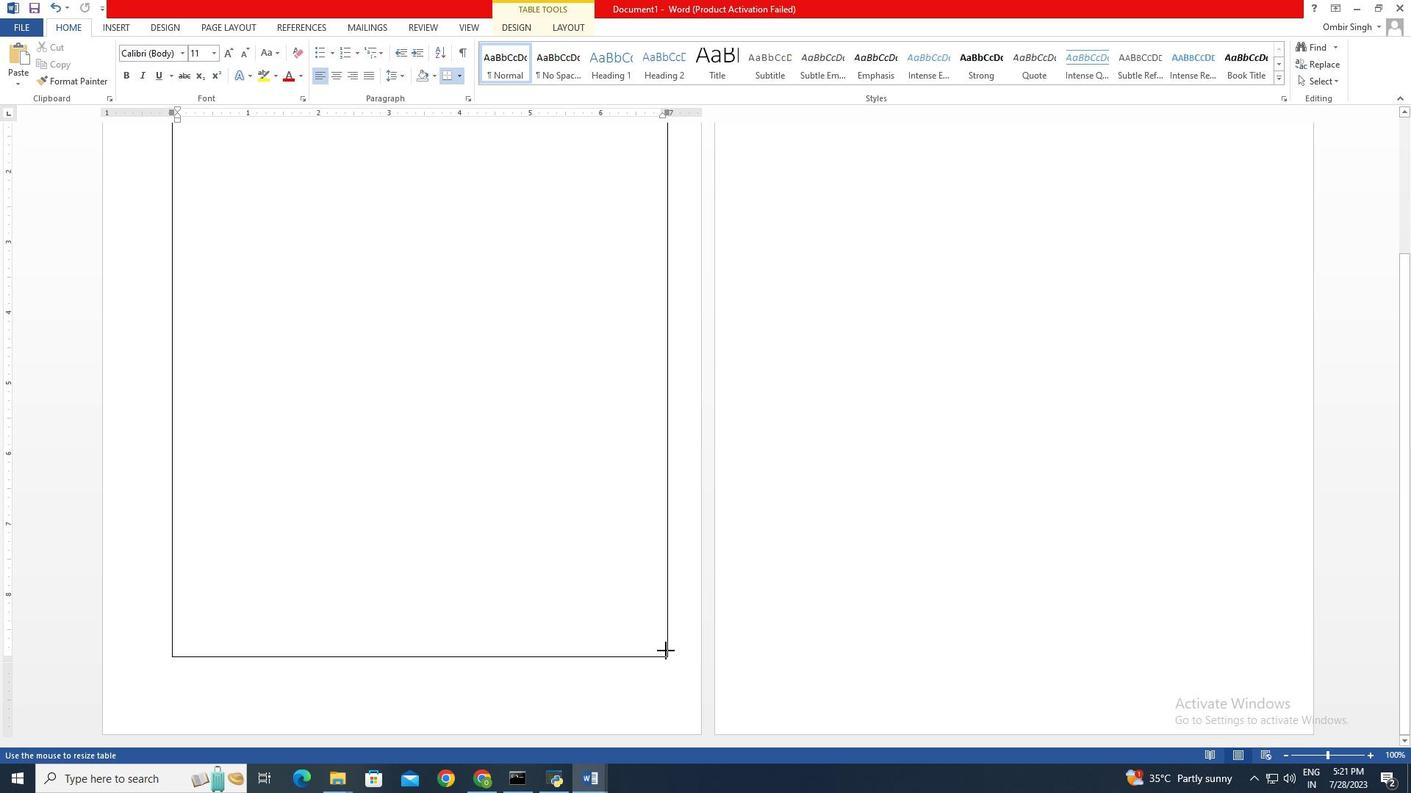 
Action: Mouse pressed left at (670, 663)
Screenshot: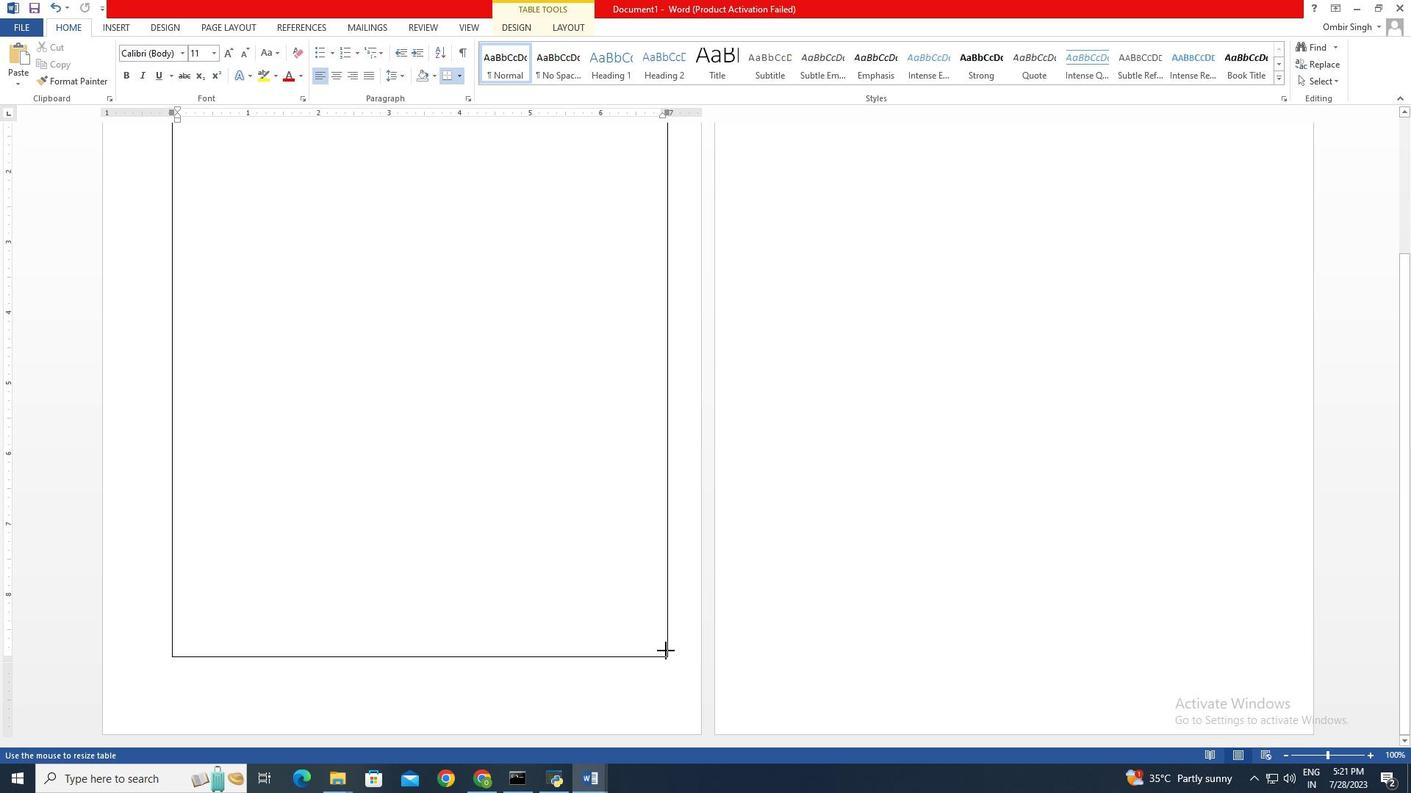
Action: Mouse moved to (643, 524)
Screenshot: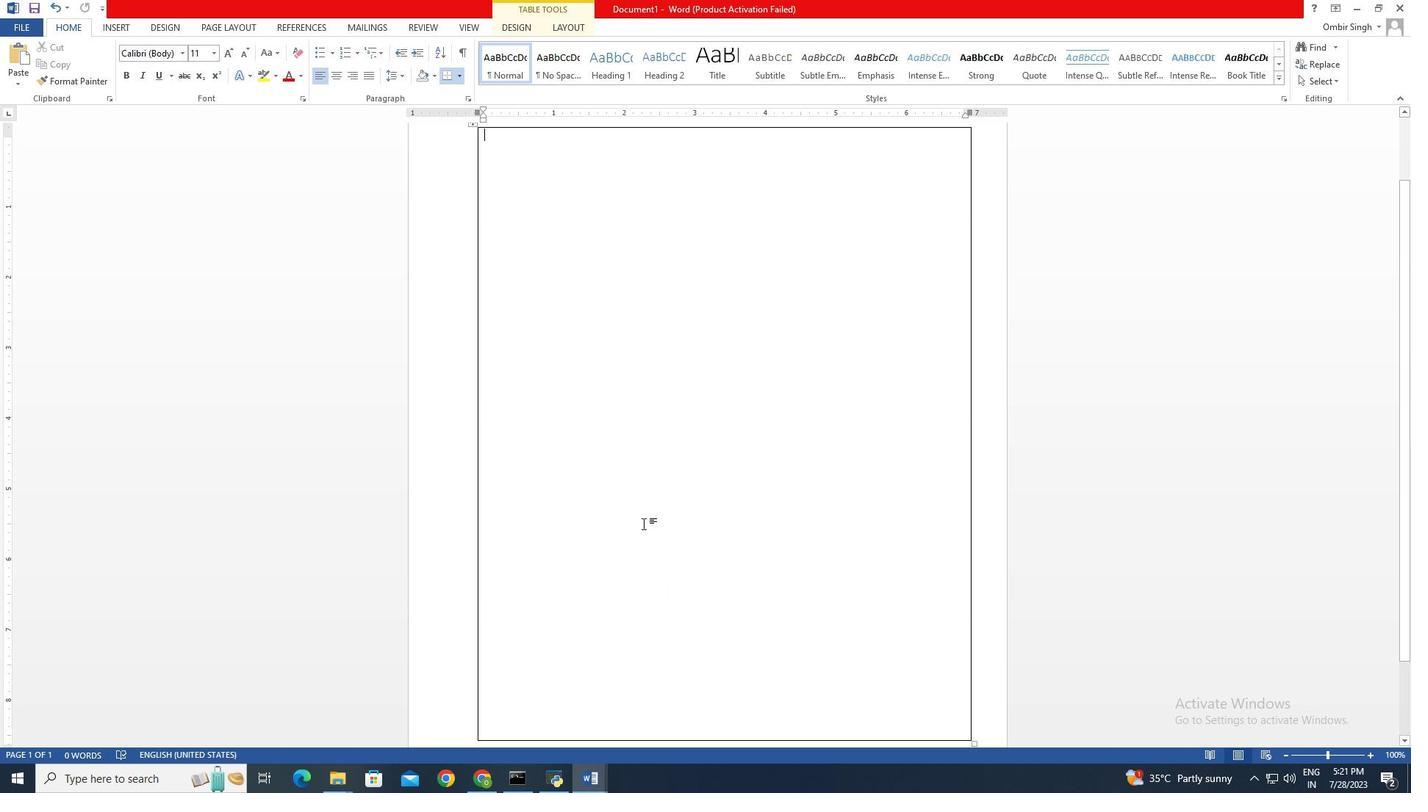 
Action: Mouse scrolled (643, 524) with delta (0, 0)
Screenshot: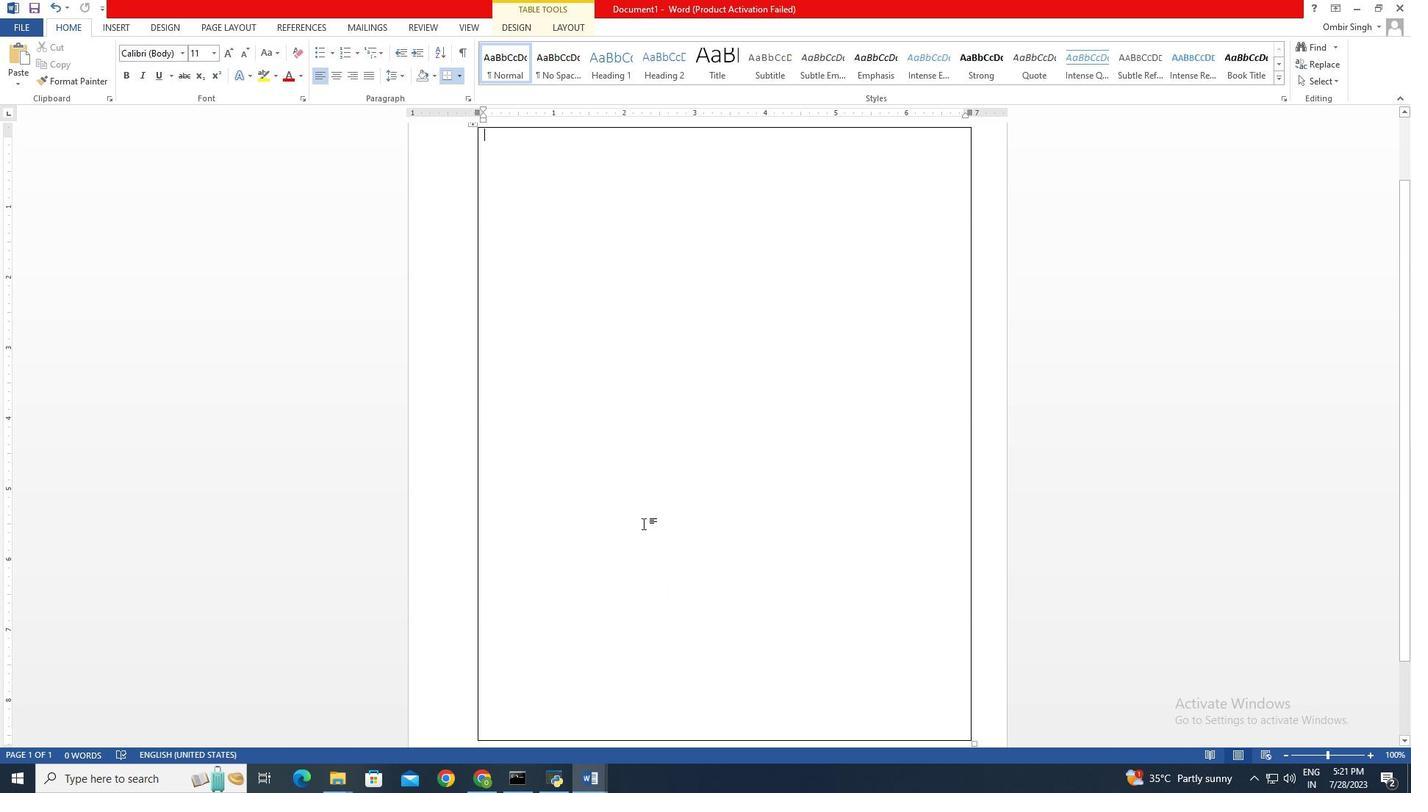 
Action: Mouse scrolled (643, 524) with delta (0, 0)
Screenshot: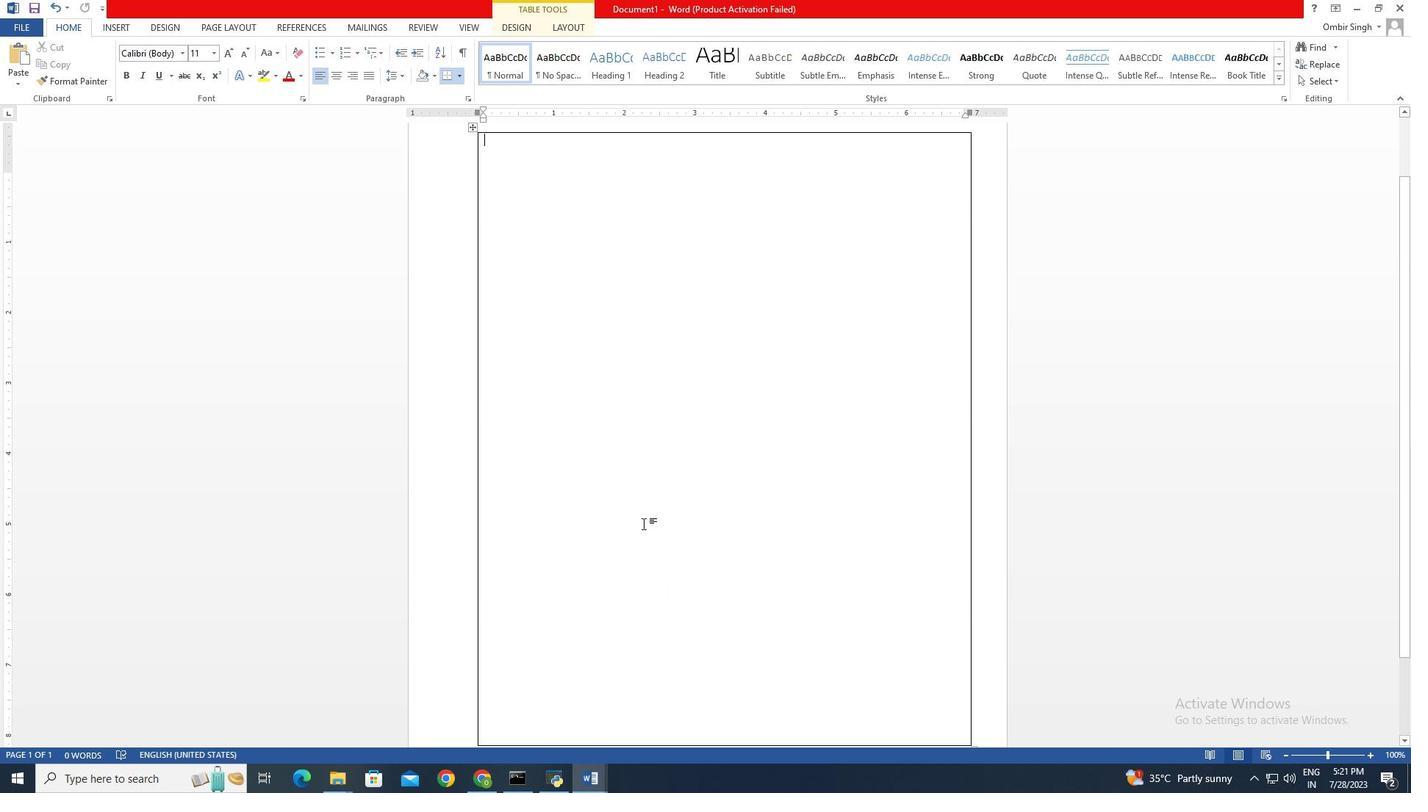 
Action: Mouse scrolled (643, 524) with delta (0, 0)
Screenshot: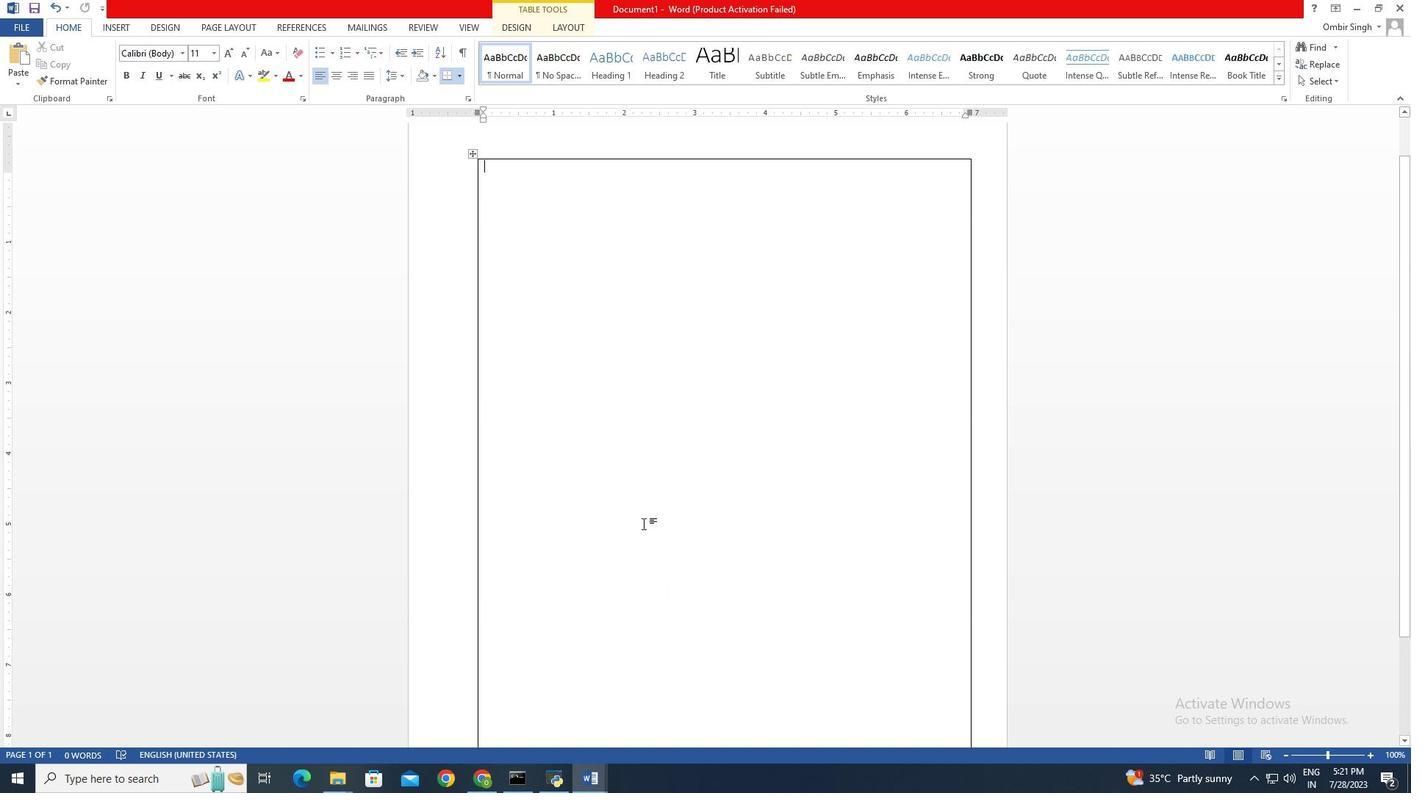 
Action: Mouse scrolled (643, 524) with delta (0, 0)
Screenshot: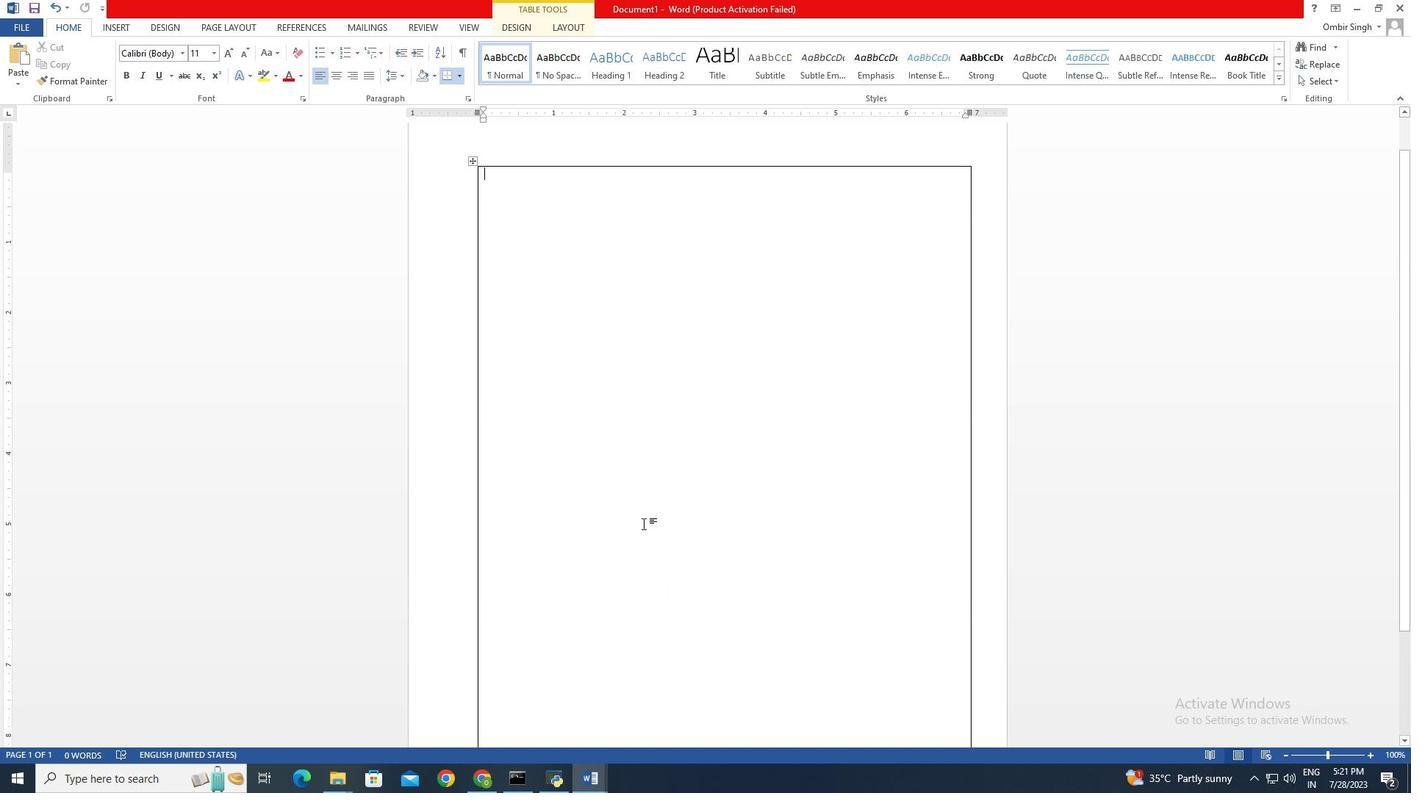 
Action: Mouse scrolled (643, 524) with delta (0, 0)
Screenshot: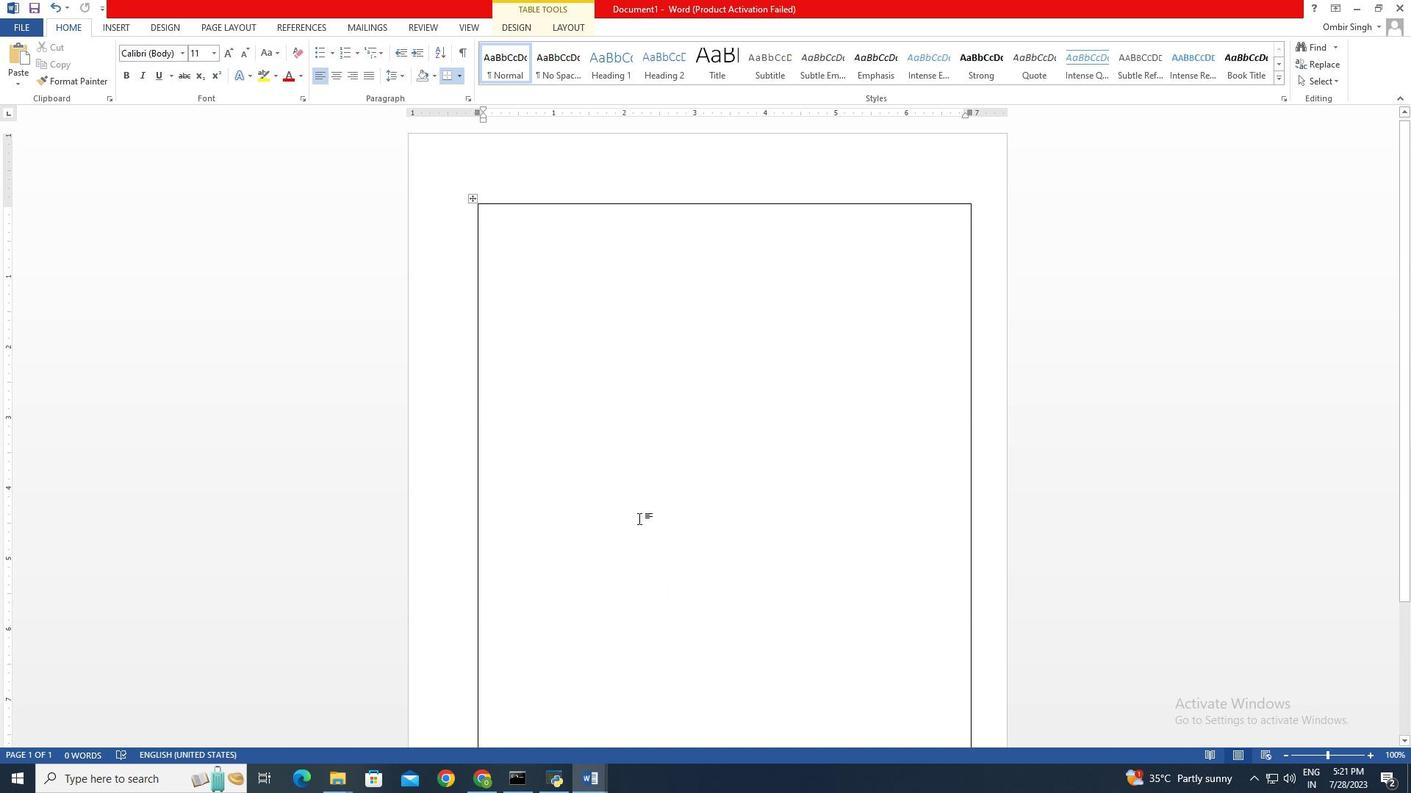 
Action: Mouse scrolled (643, 524) with delta (0, 0)
Screenshot: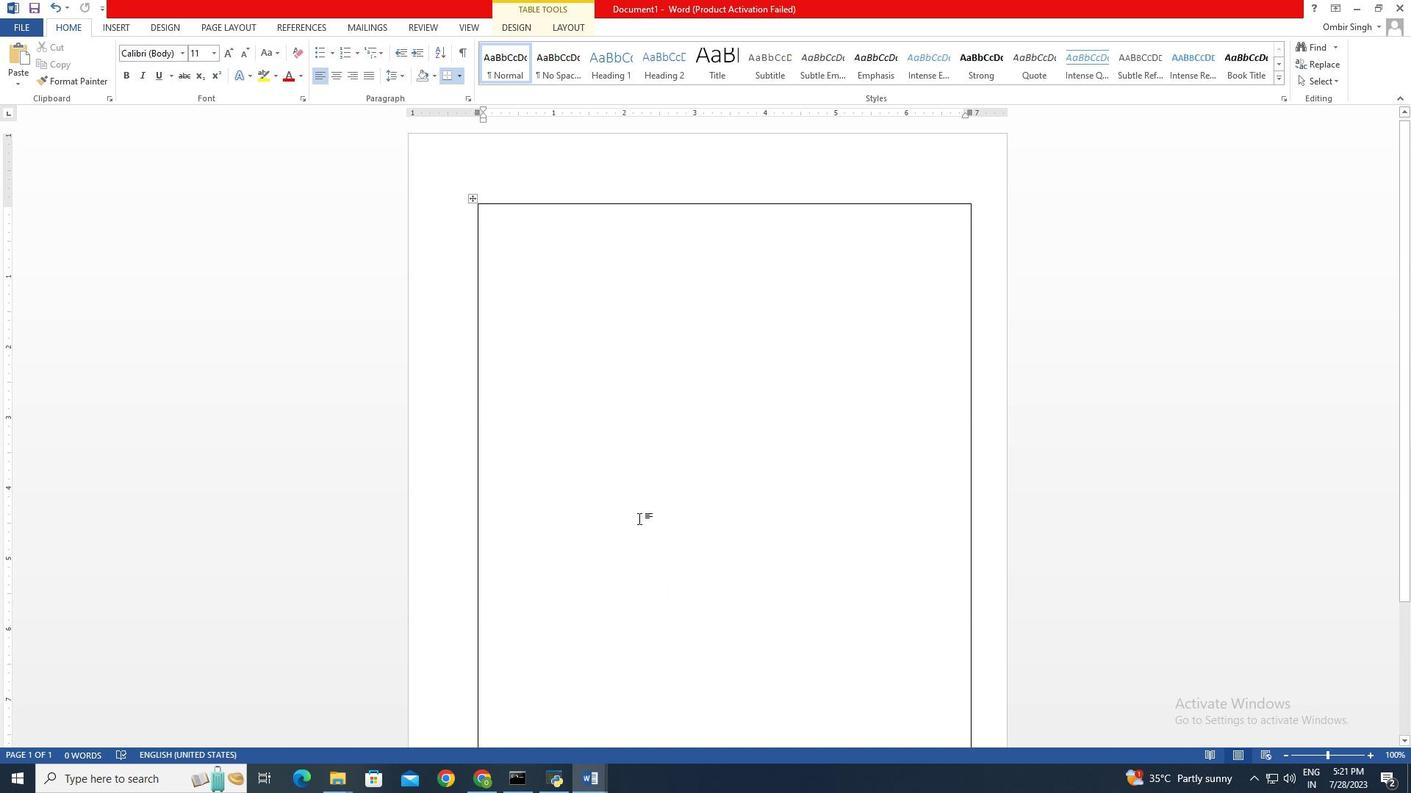 
Action: Mouse scrolled (643, 524) with delta (0, 0)
Screenshot: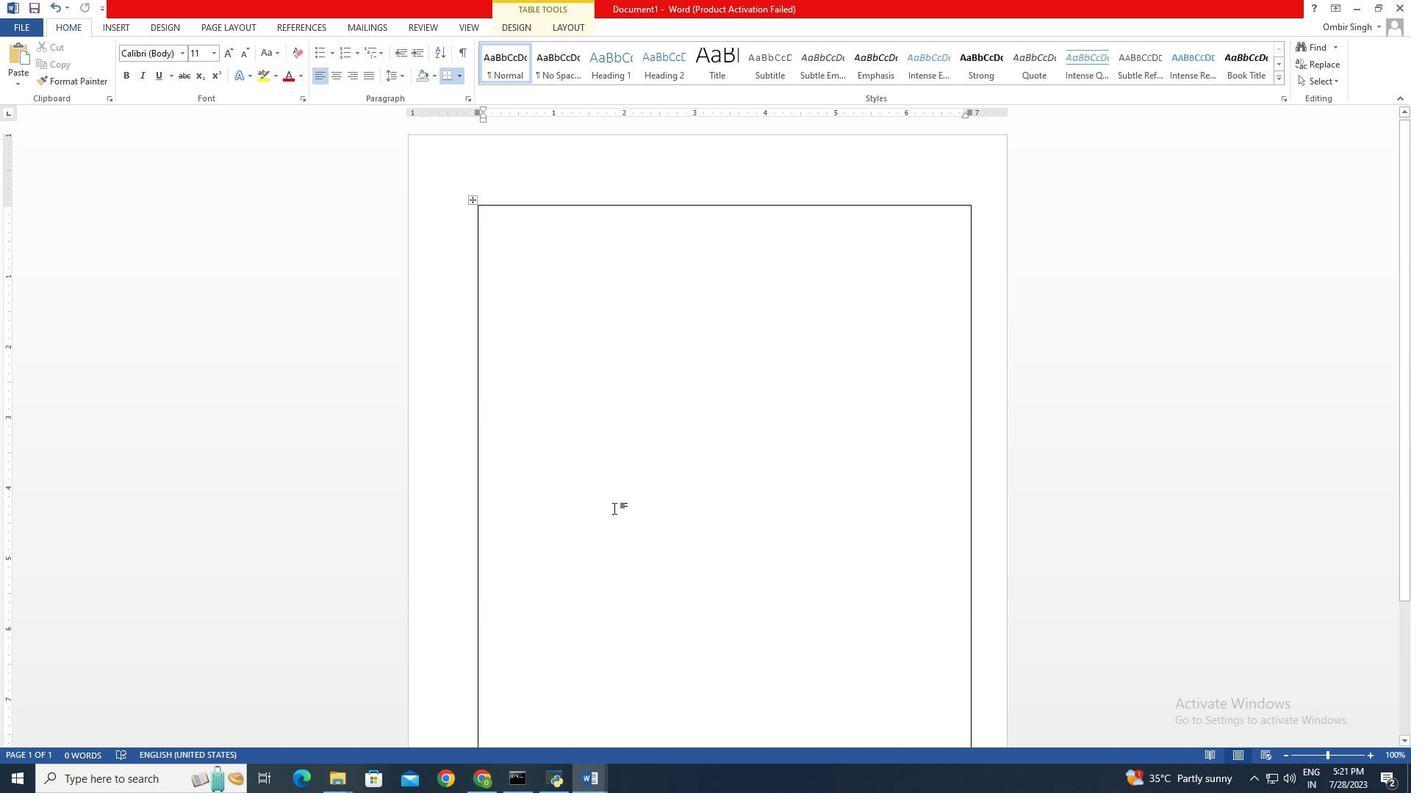 
Action: Mouse scrolled (643, 524) with delta (0, 0)
Screenshot: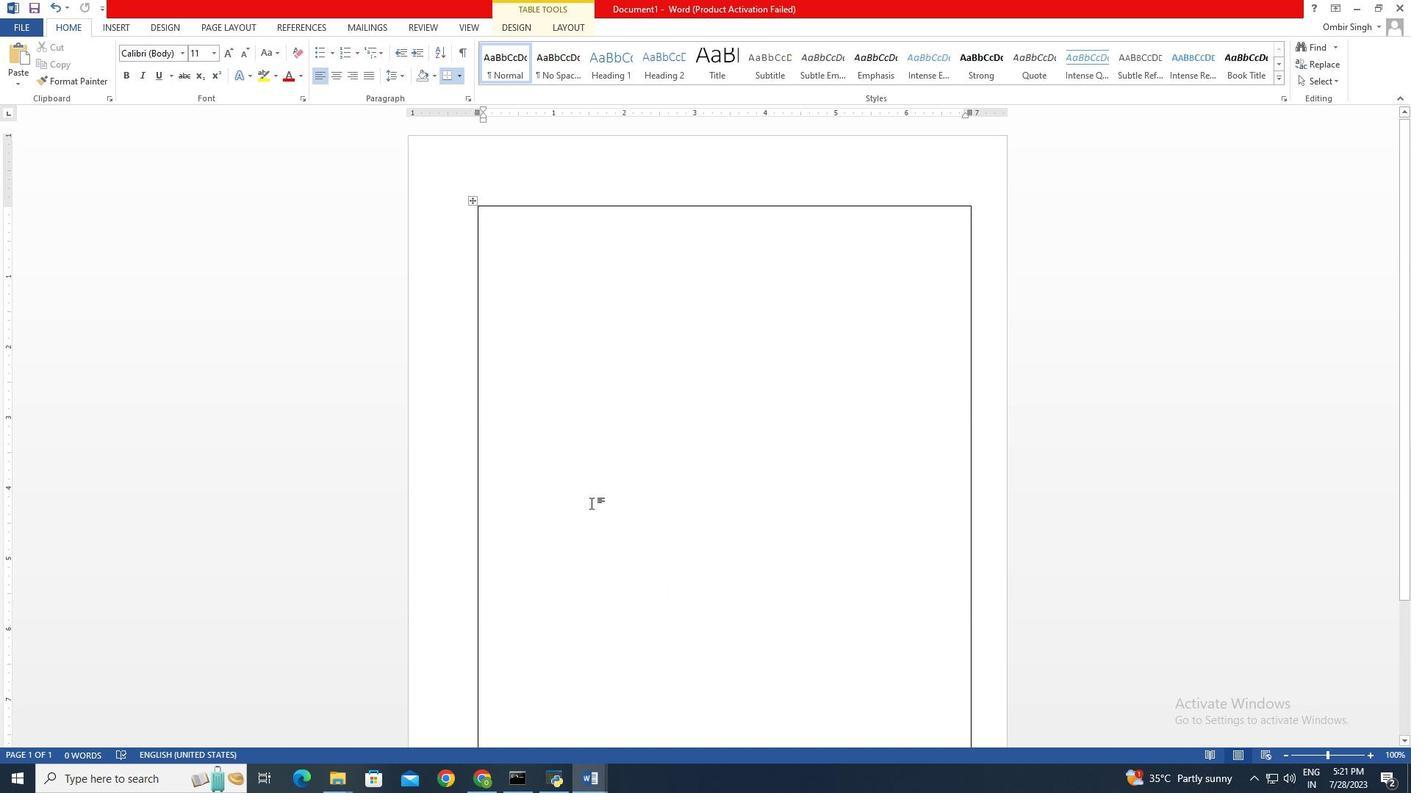 
Action: Mouse moved to (5, 206)
Screenshot: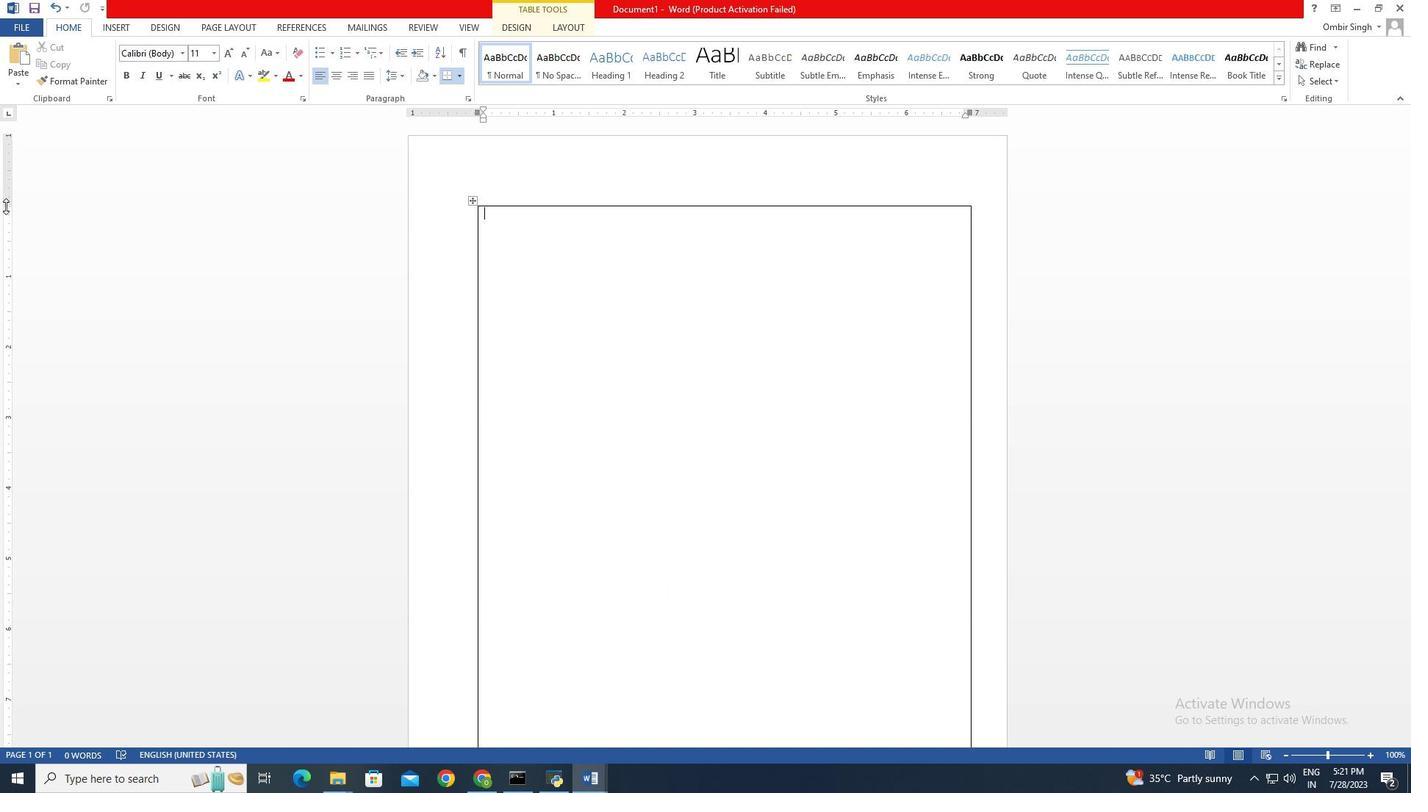 
Action: Mouse pressed left at (5, 206)
Screenshot: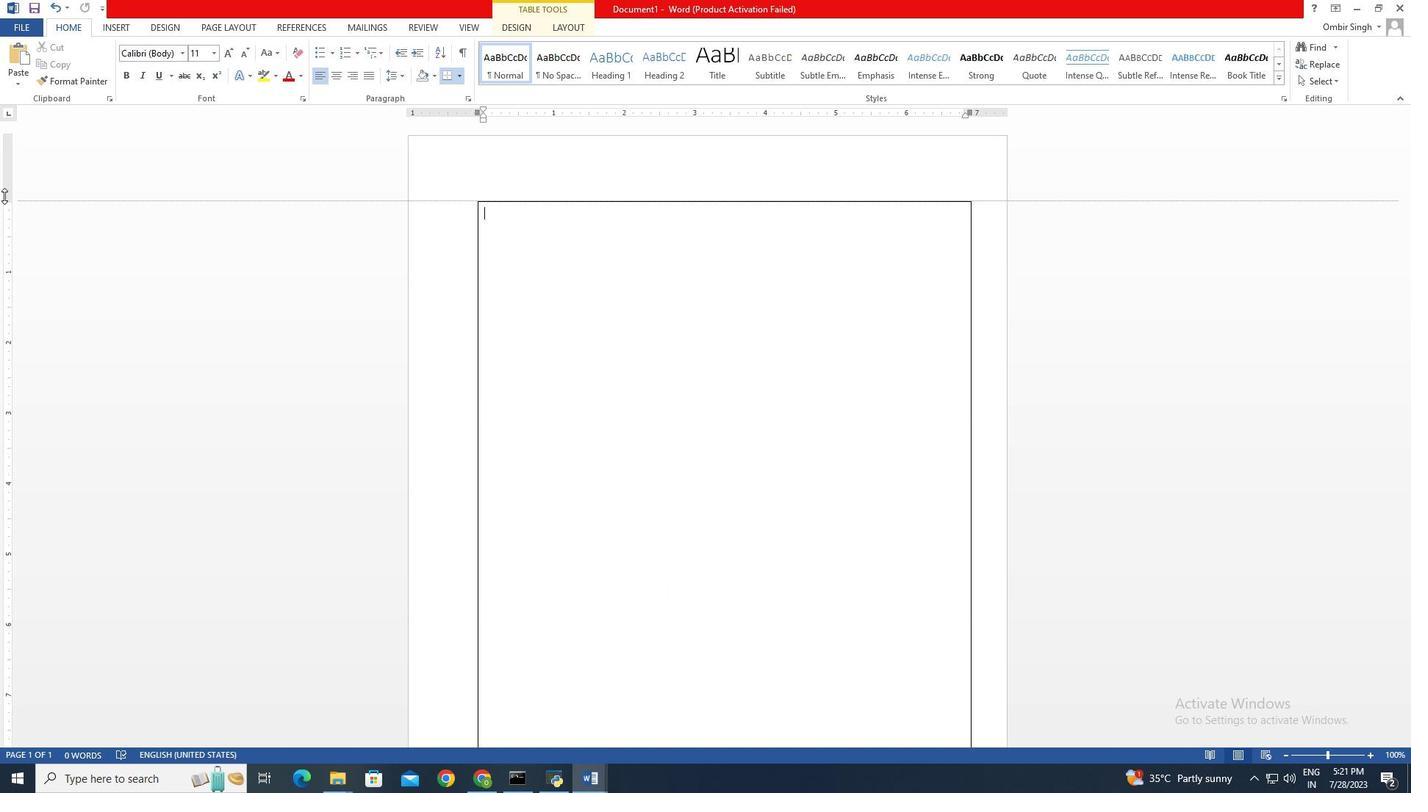 
Action: Mouse moved to (542, 318)
Screenshot: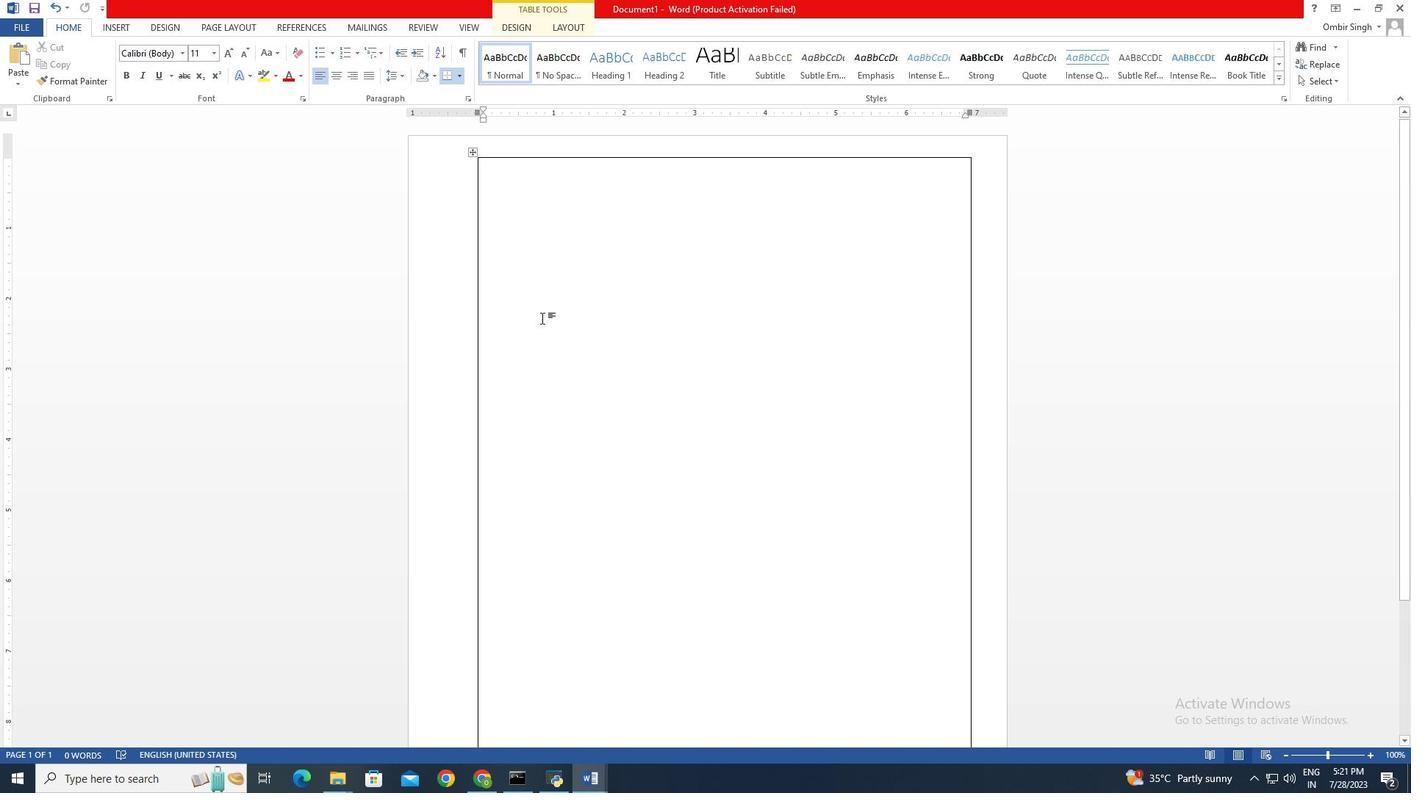 
Action: Mouse pressed left at (542, 318)
Screenshot: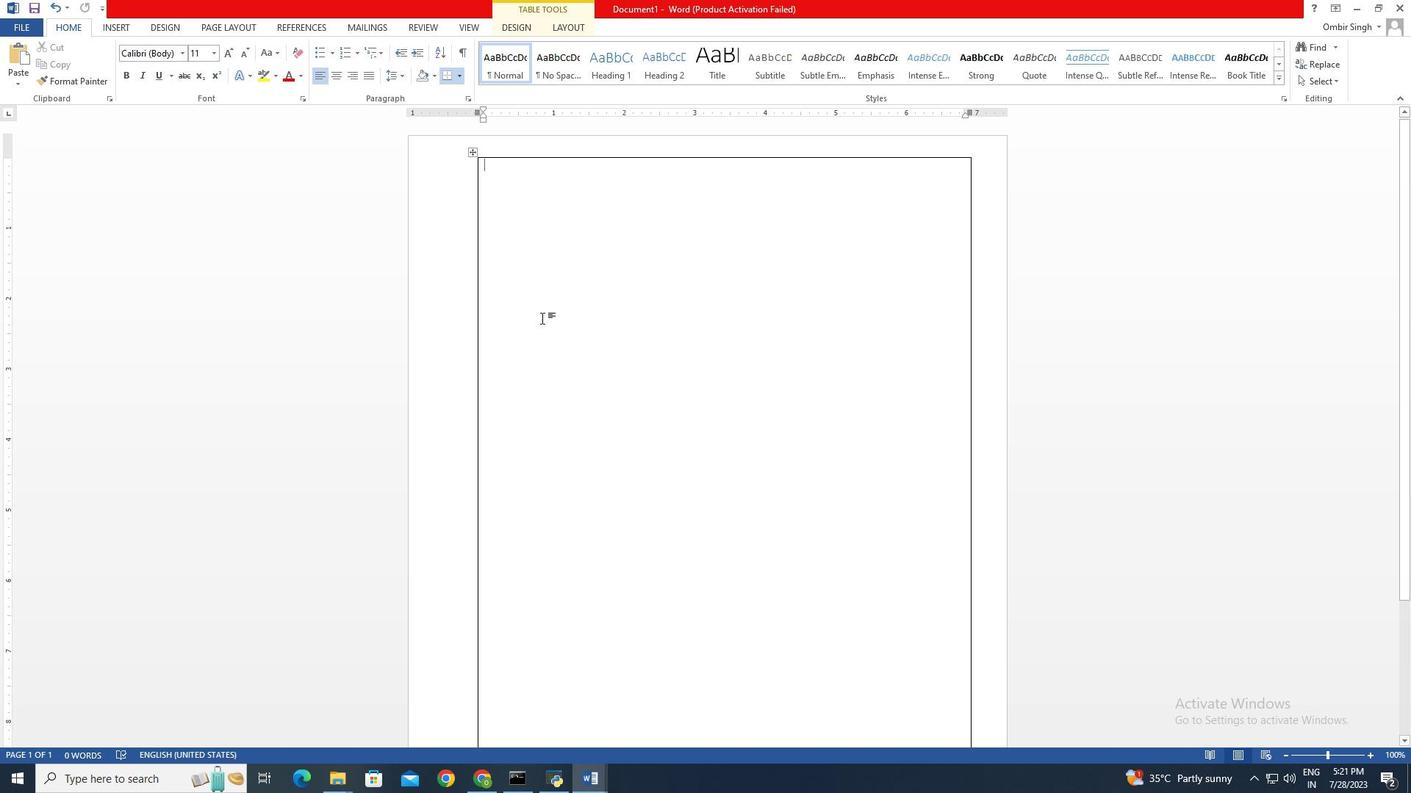 
Action: Mouse moved to (477, 367)
Screenshot: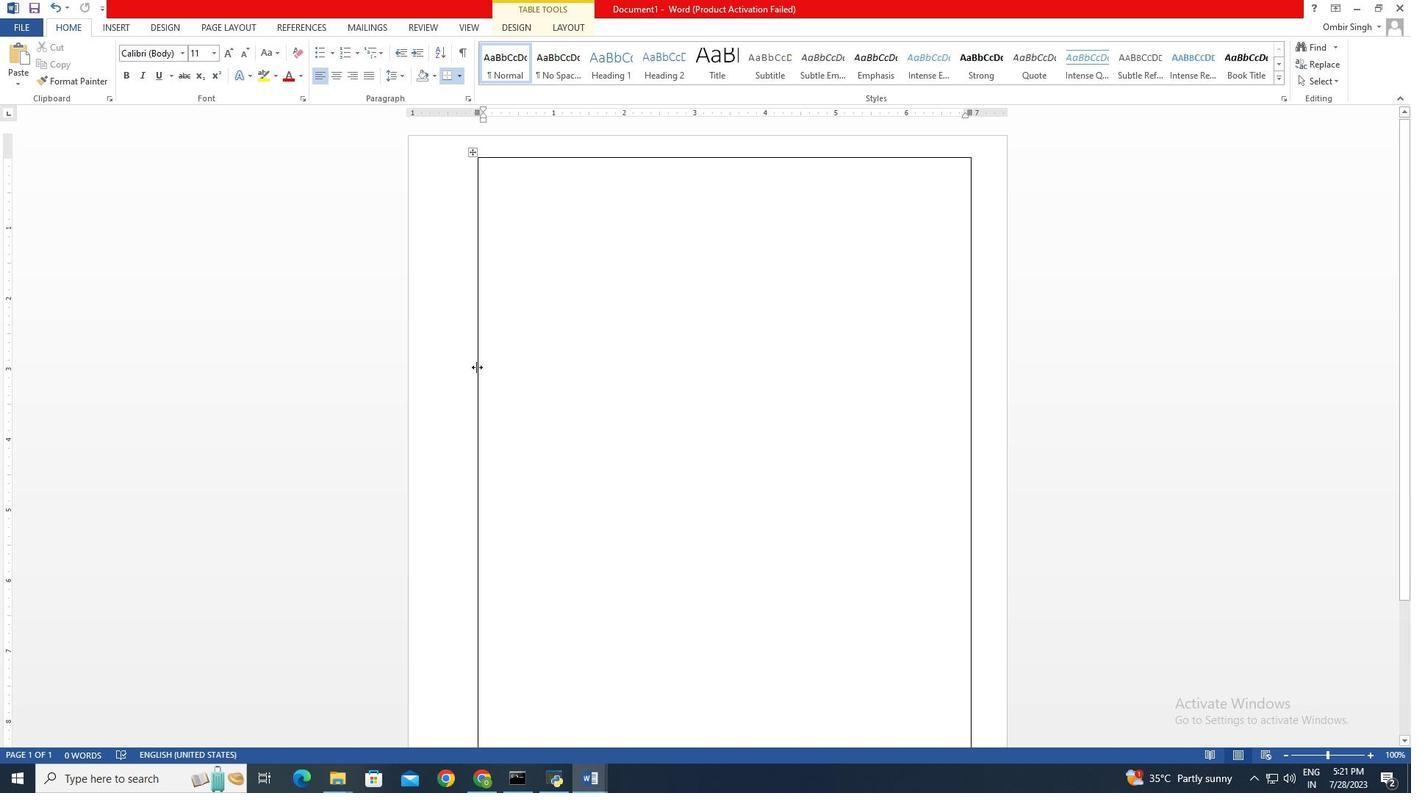 
Action: Mouse pressed left at (477, 367)
Screenshot: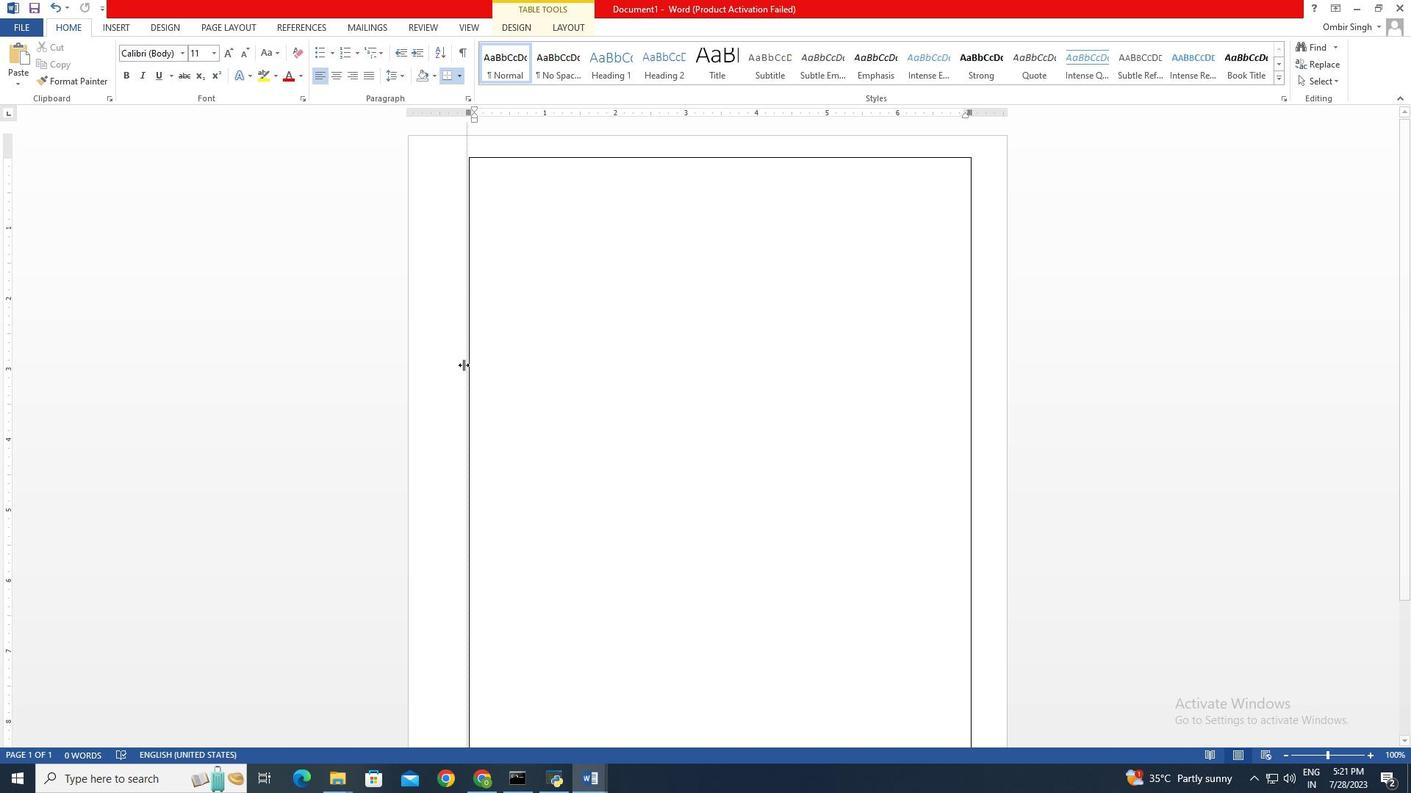 
Action: Mouse moved to (971, 439)
Screenshot: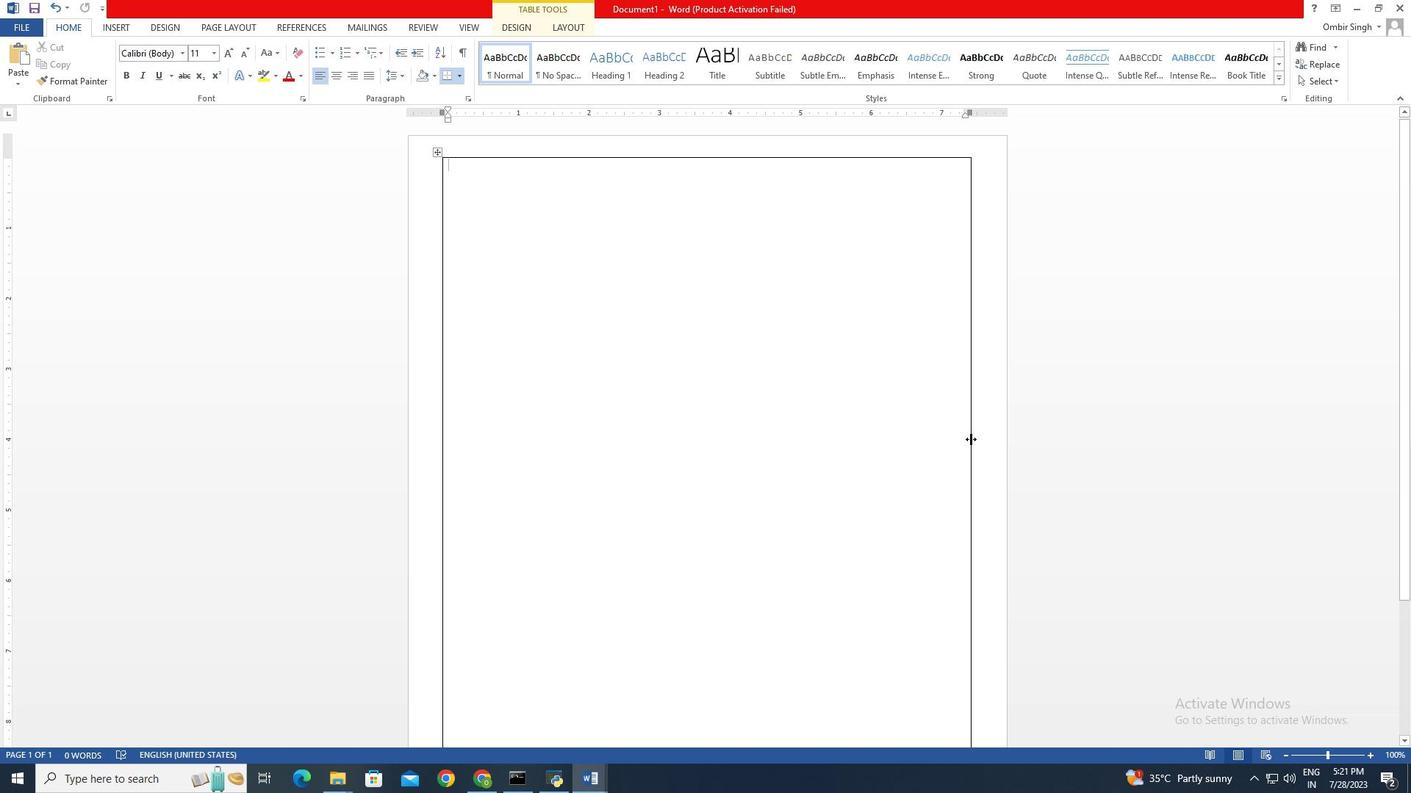 
Action: Mouse pressed left at (971, 439)
Screenshot: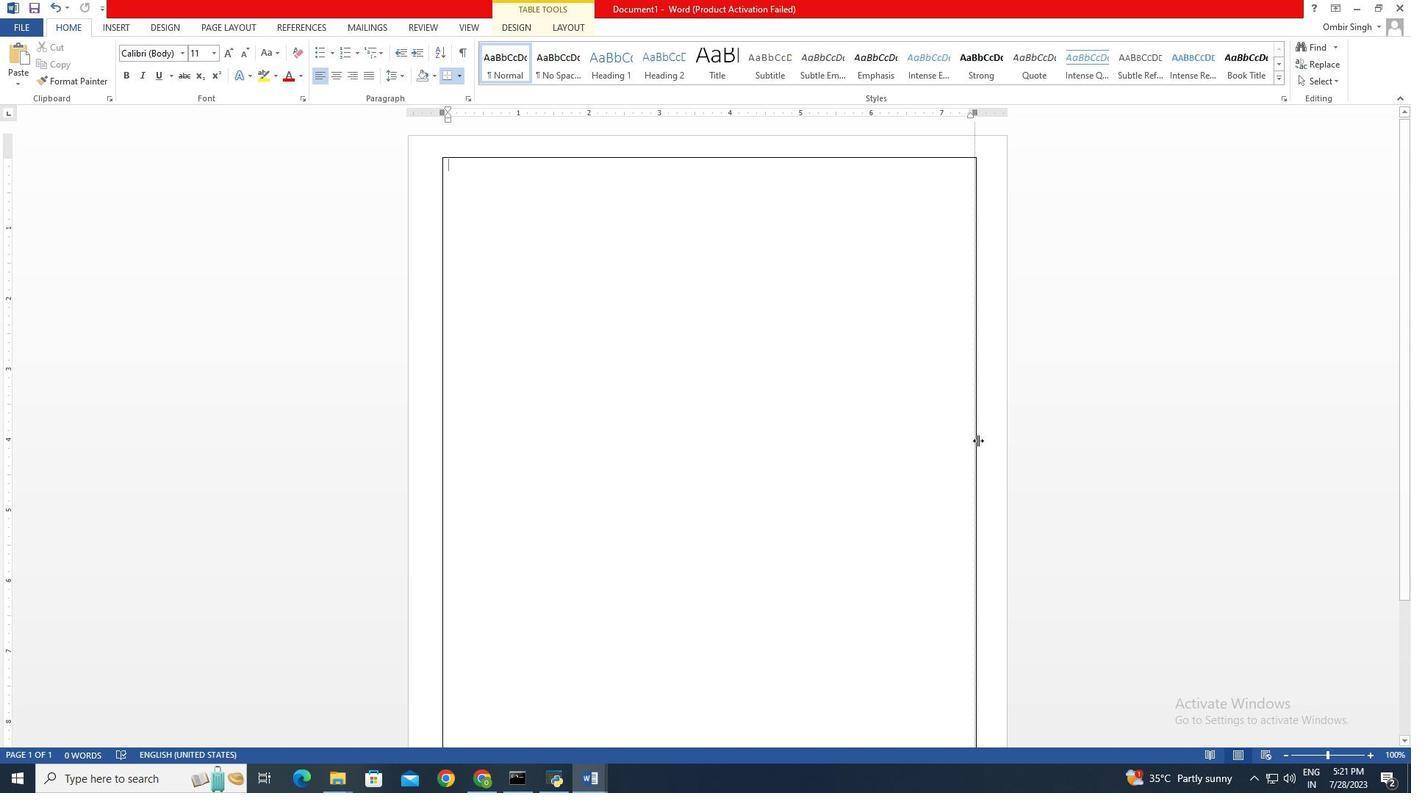 
Action: Mouse moved to (6, 157)
Screenshot: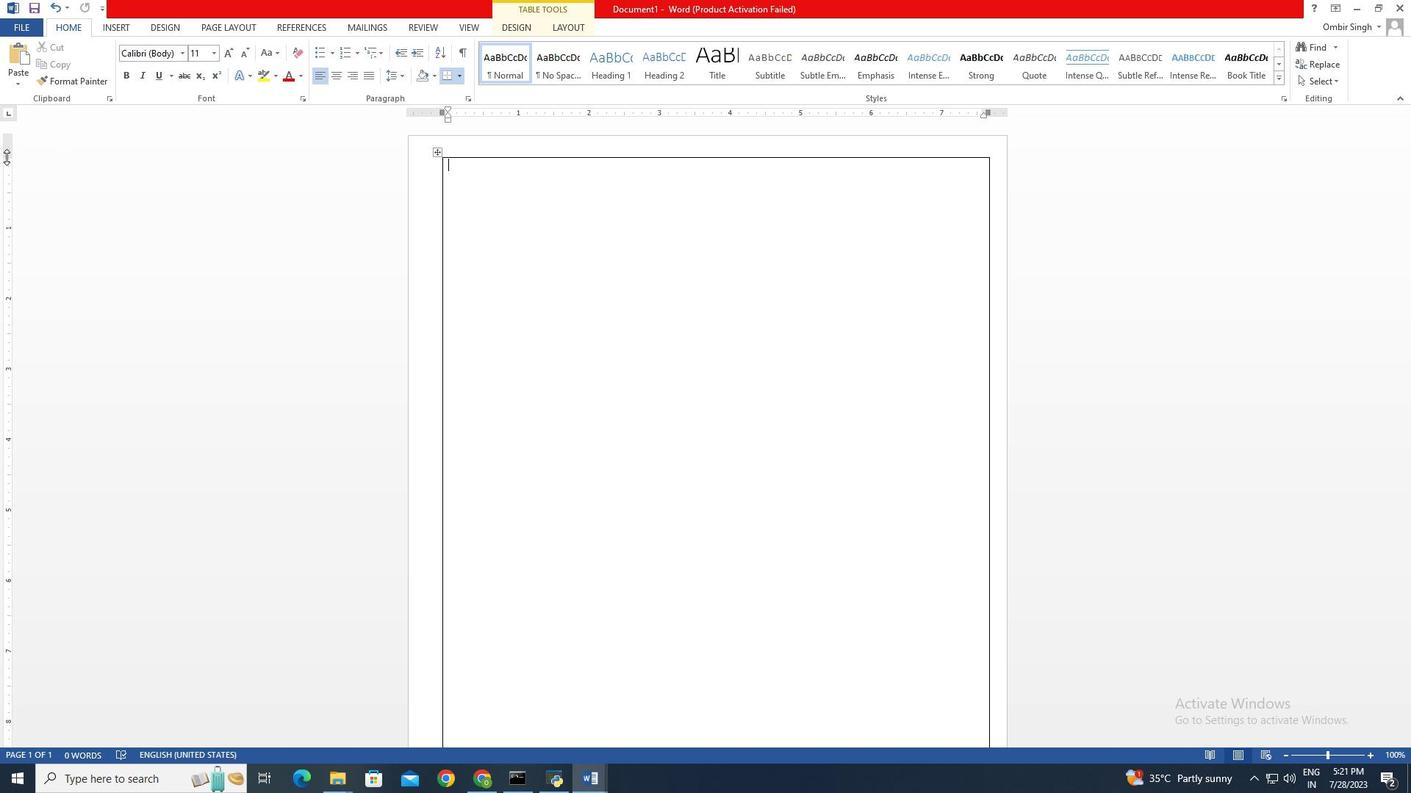 
Action: Mouse pressed left at (6, 157)
Screenshot: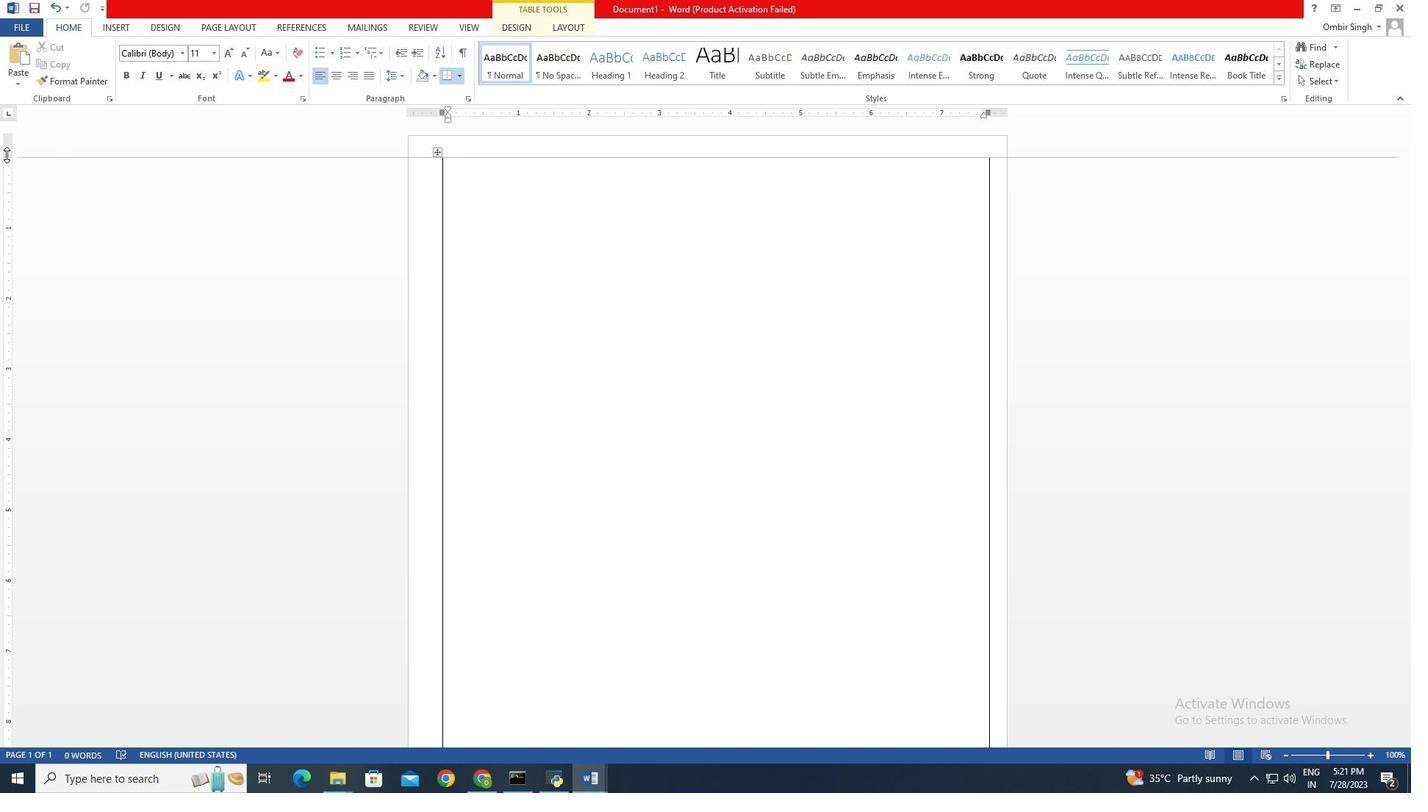 
Action: Mouse moved to (551, 205)
Screenshot: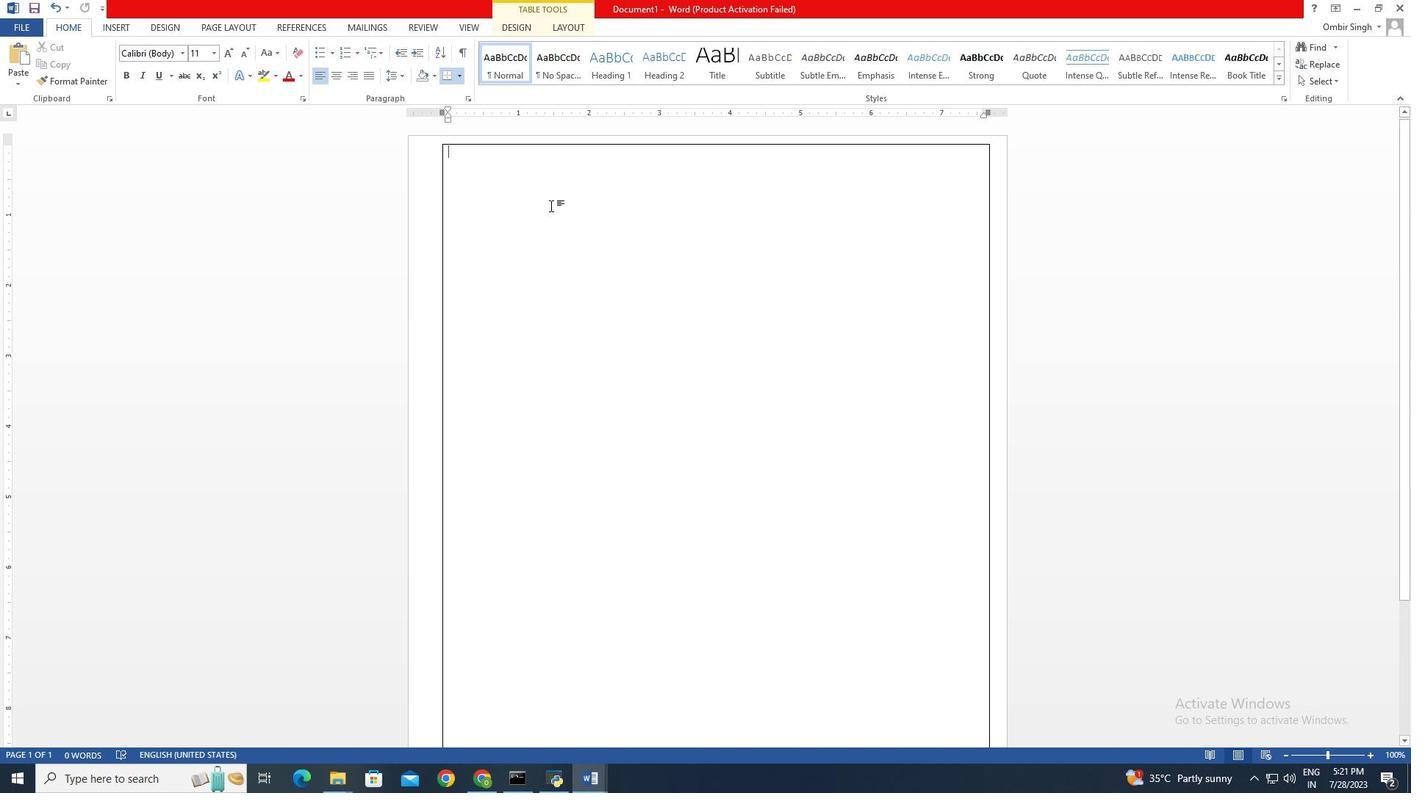 
Action: Mouse pressed left at (551, 205)
Screenshot: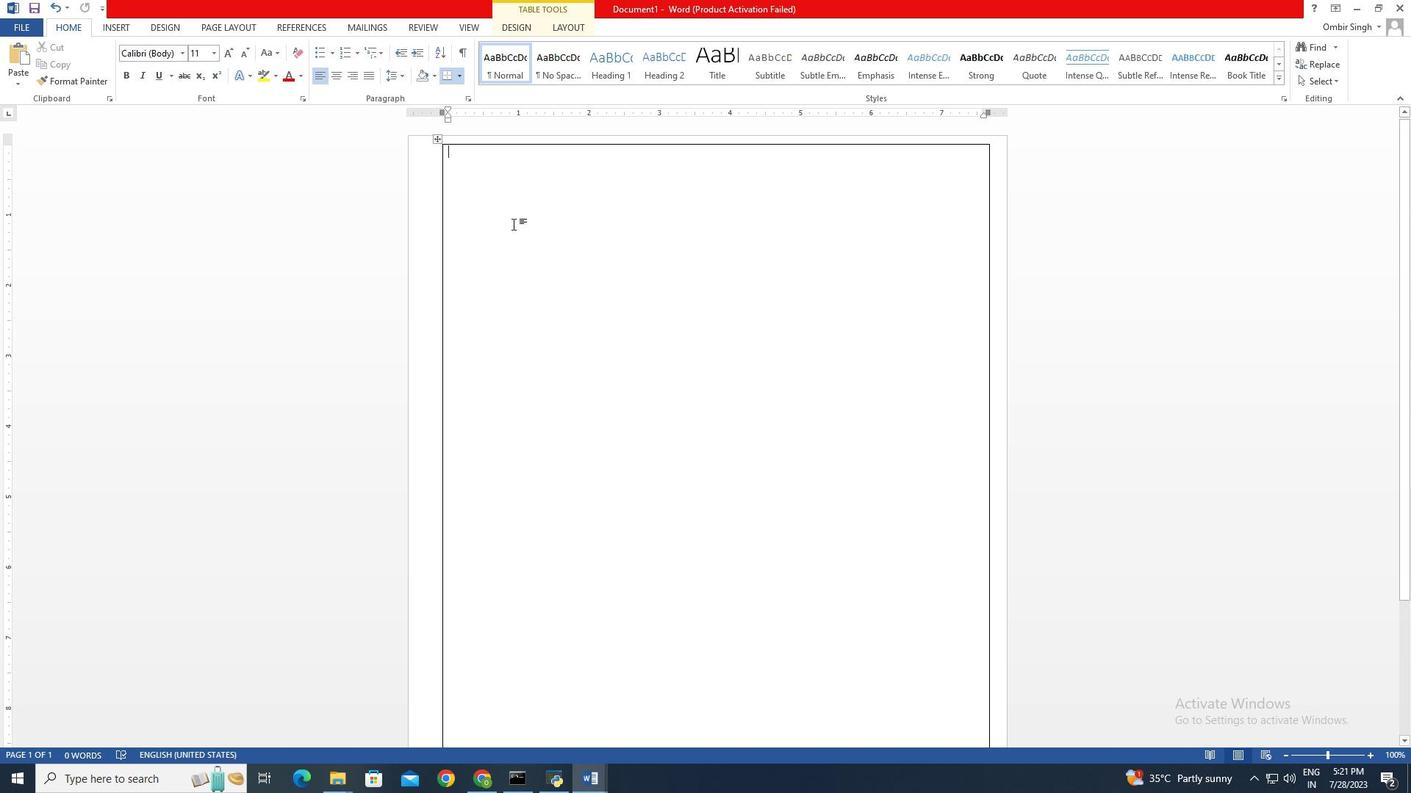 
Action: Mouse moved to (441, 254)
Screenshot: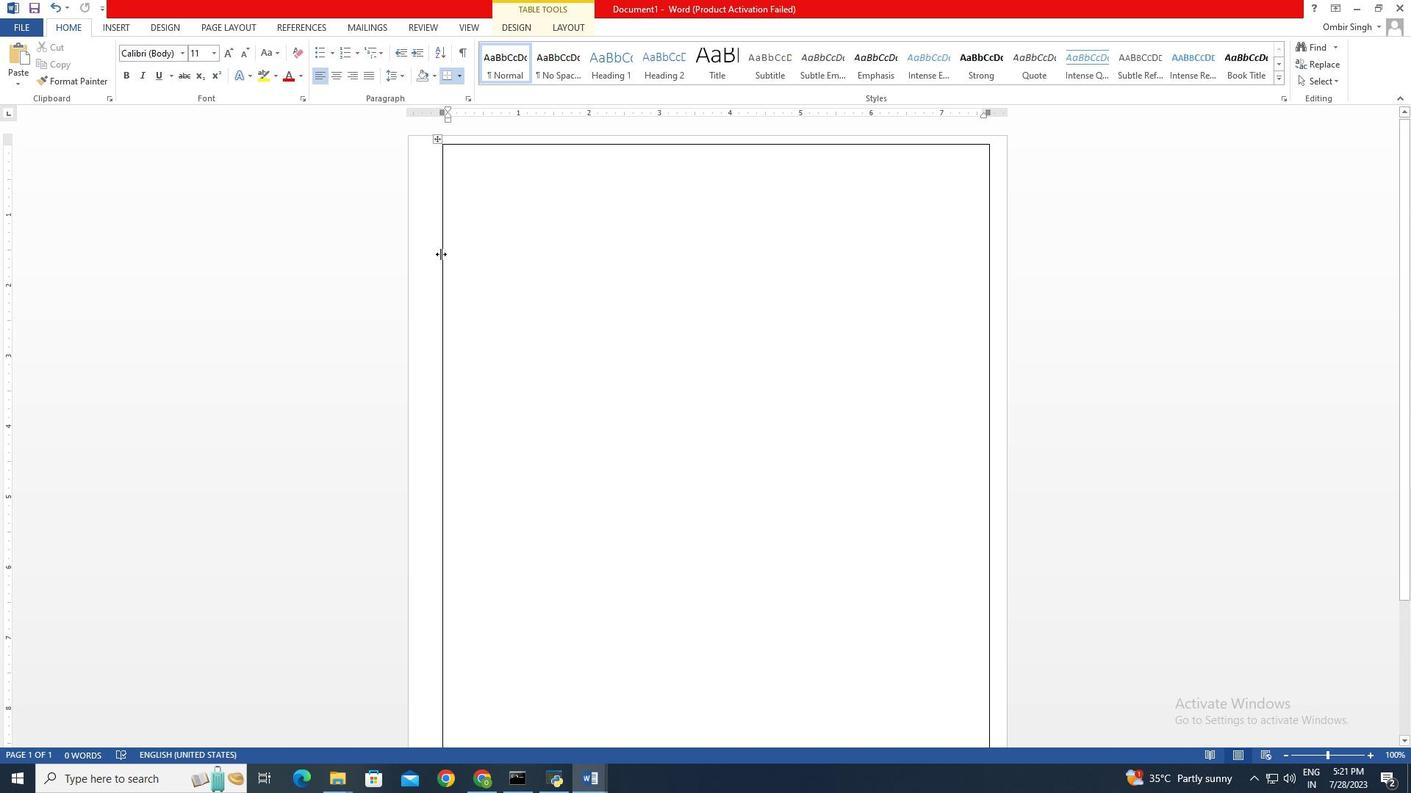 
Action: Mouse pressed left at (441, 254)
Screenshot: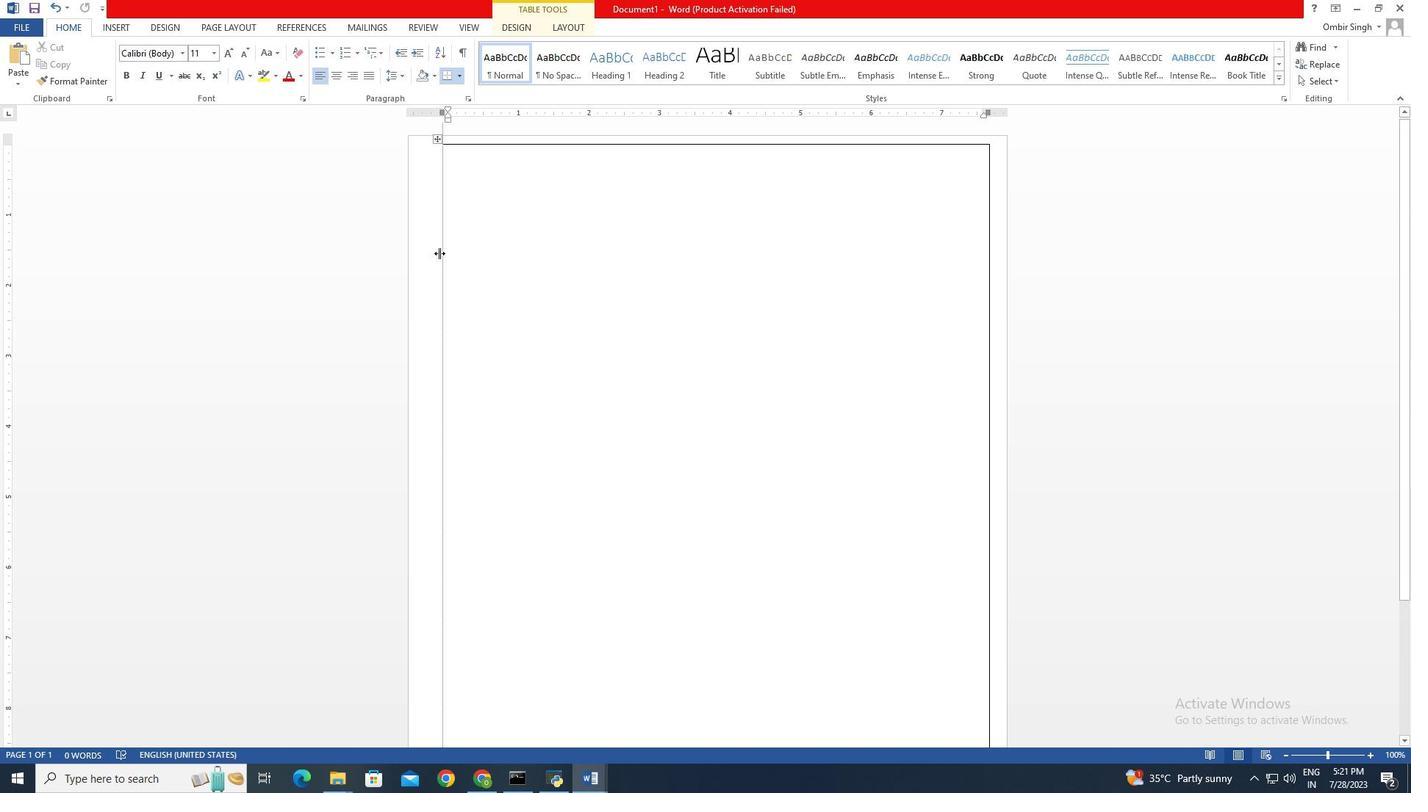 
Action: Mouse moved to (988, 388)
Screenshot: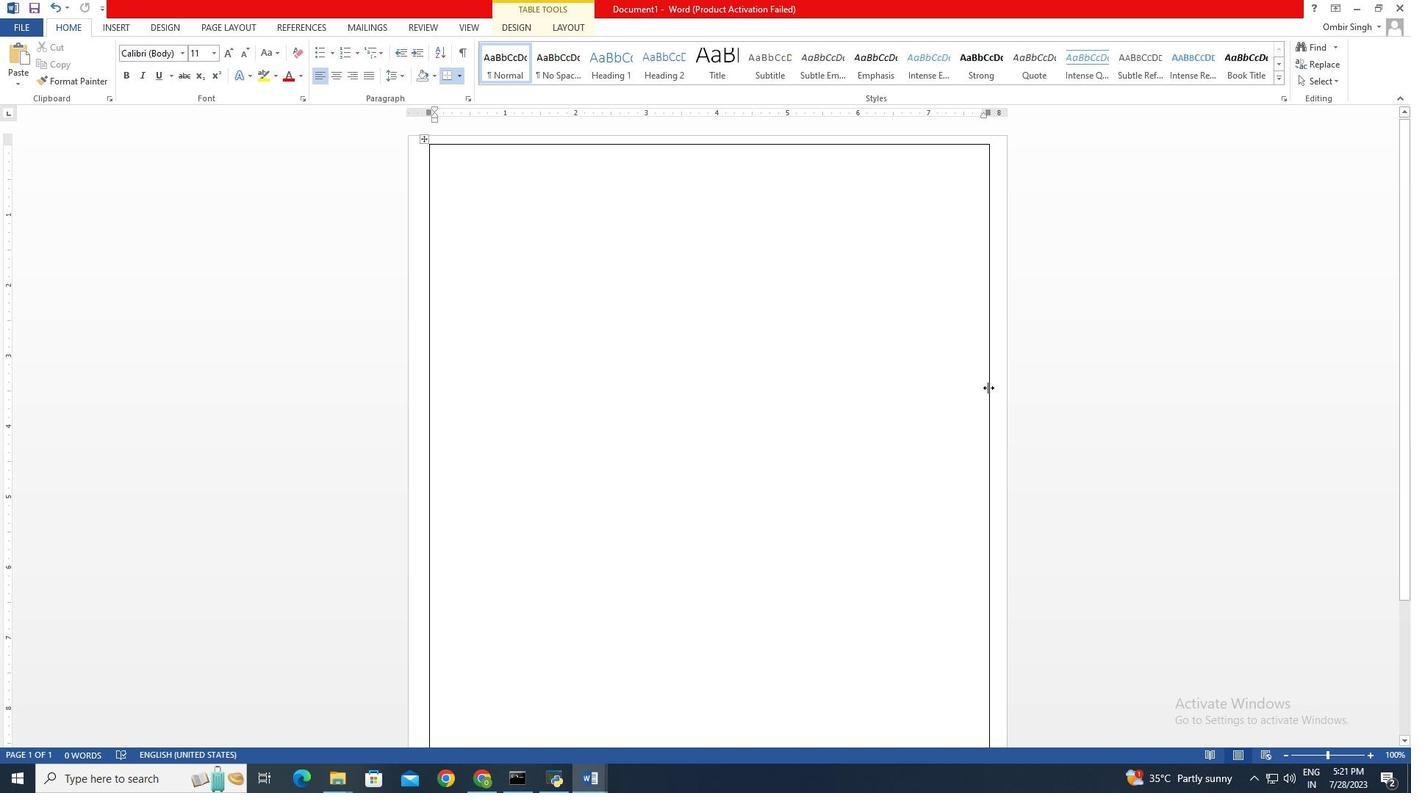 
Action: Mouse pressed left at (988, 388)
Screenshot: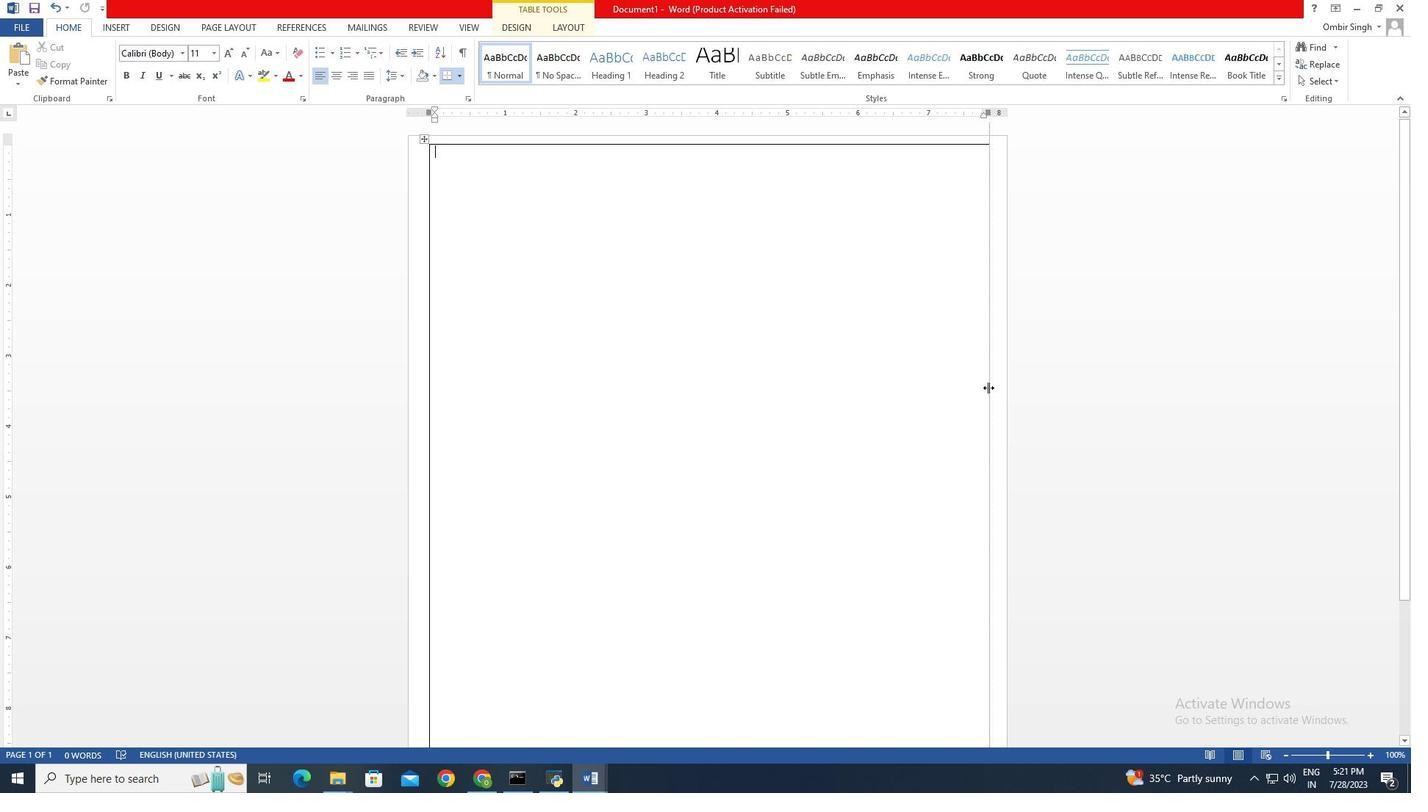 
Action: Mouse moved to (620, 302)
Screenshot: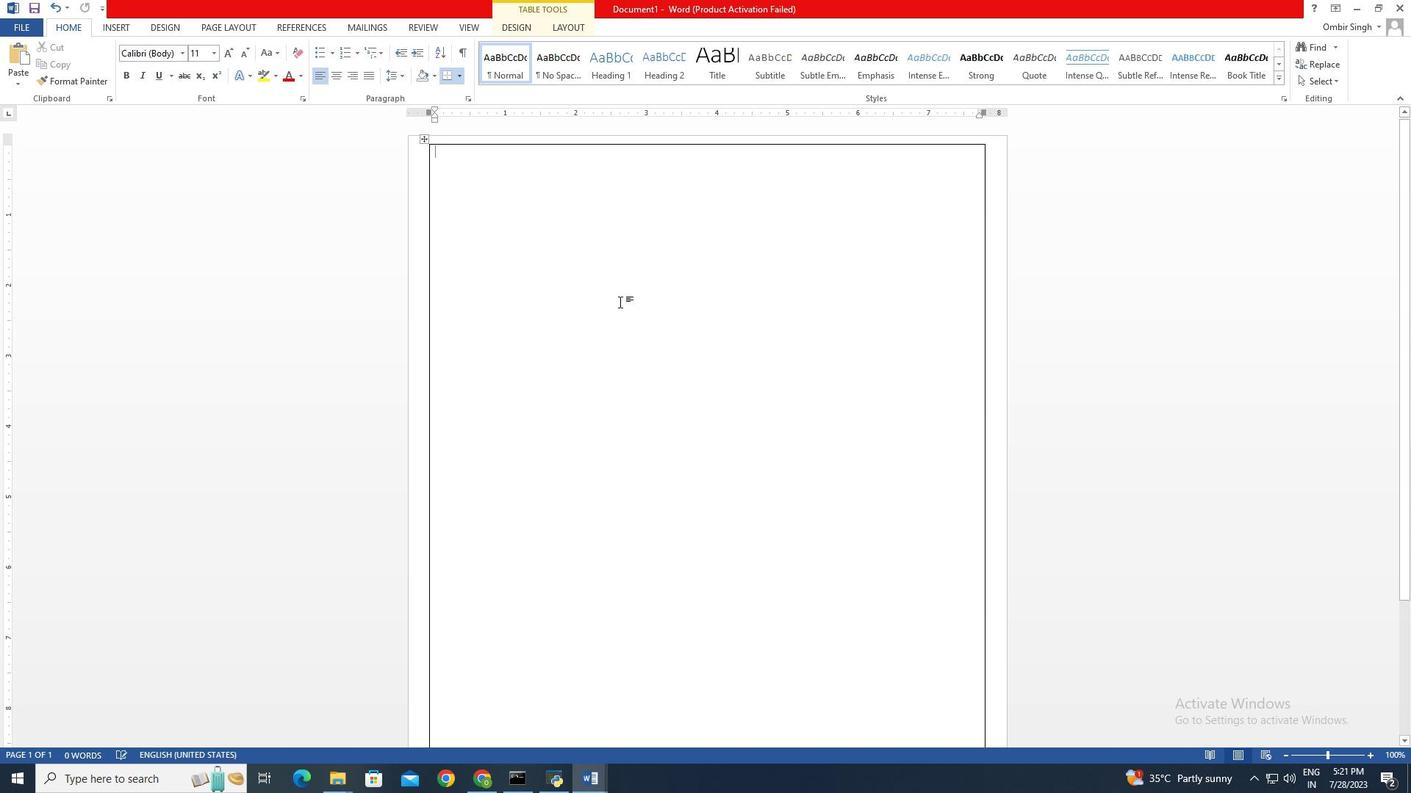 
Action: Mouse pressed left at (620, 302)
Screenshot: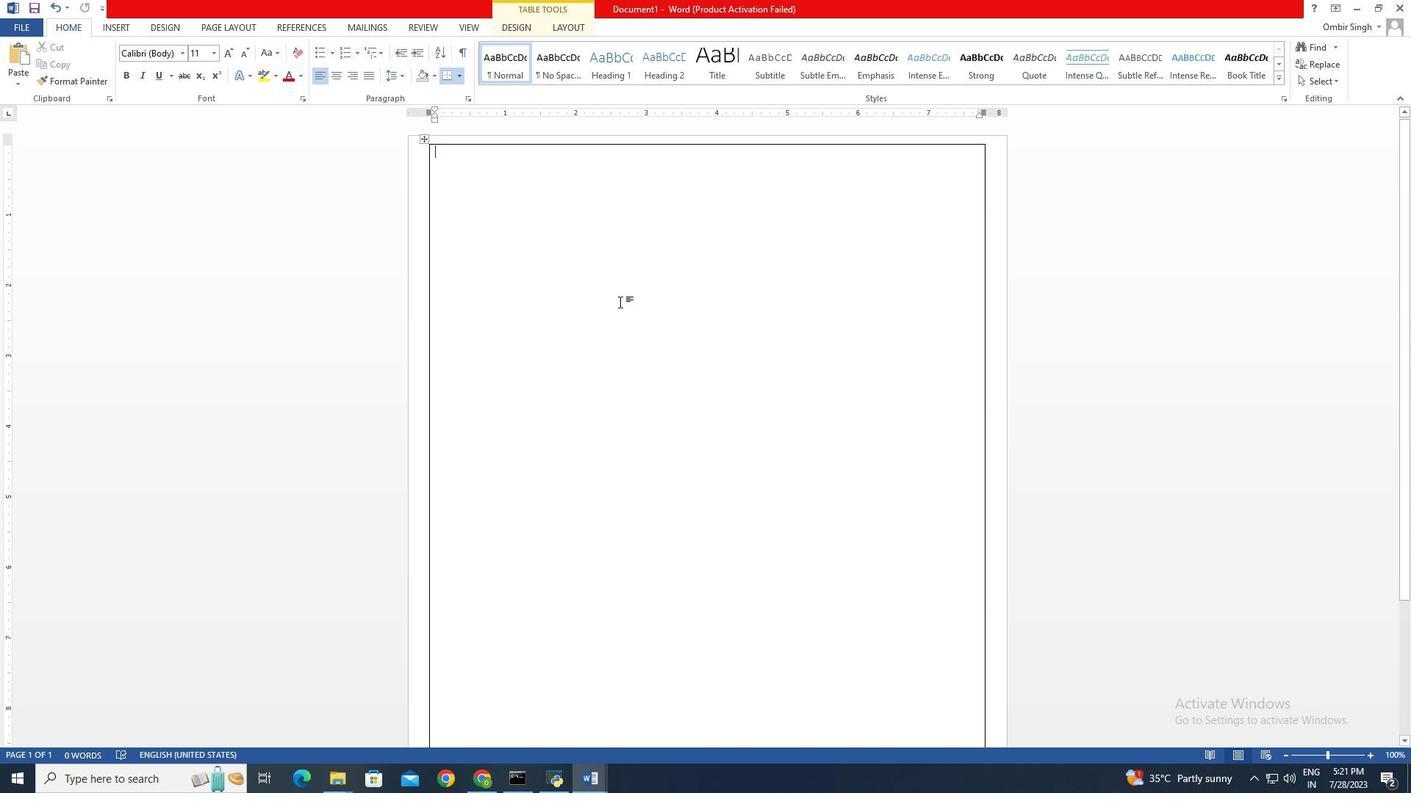 
Action: Mouse moved to (599, 274)
Screenshot: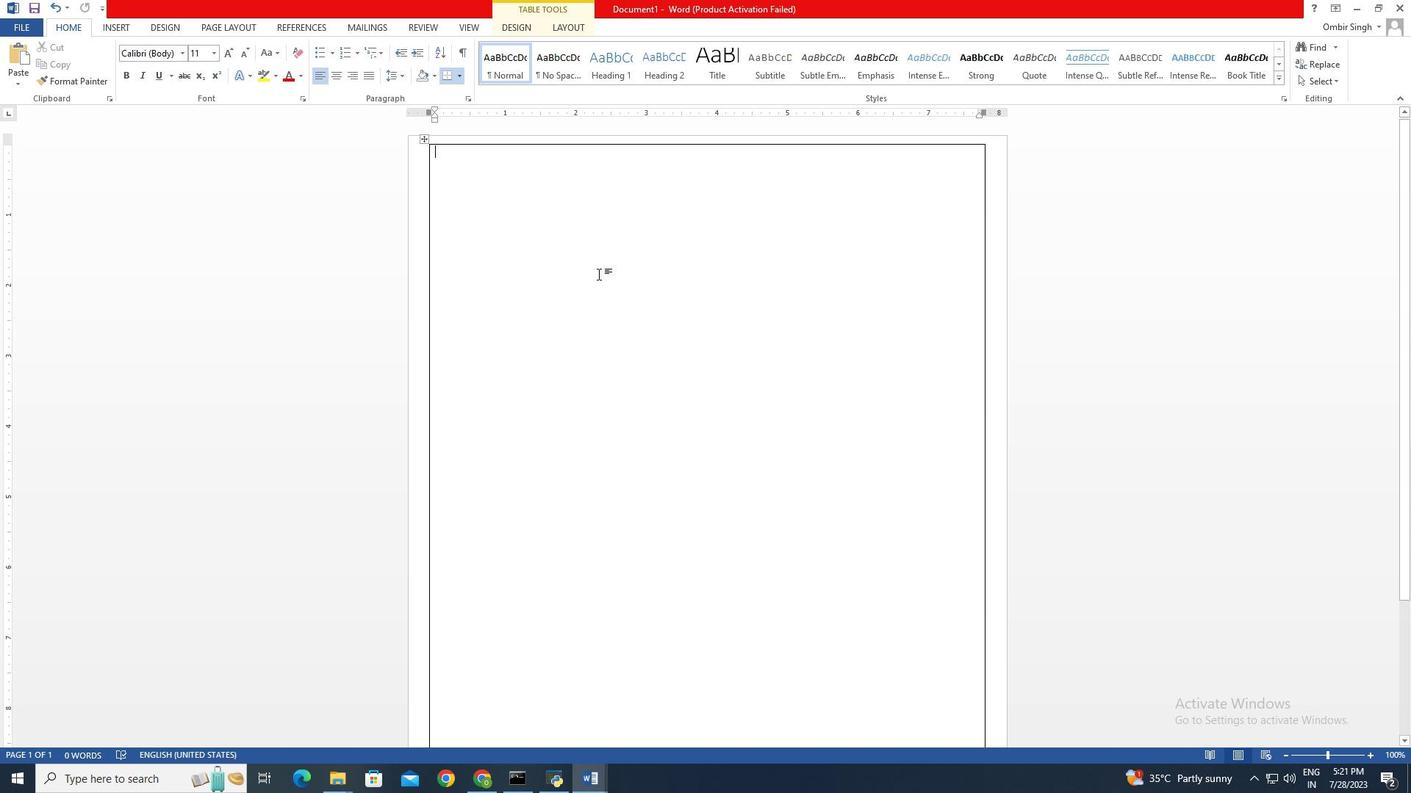 
Action: Key pressed <Key.enter><Key.enter><Key.backspace><Key.backspace>
Screenshot: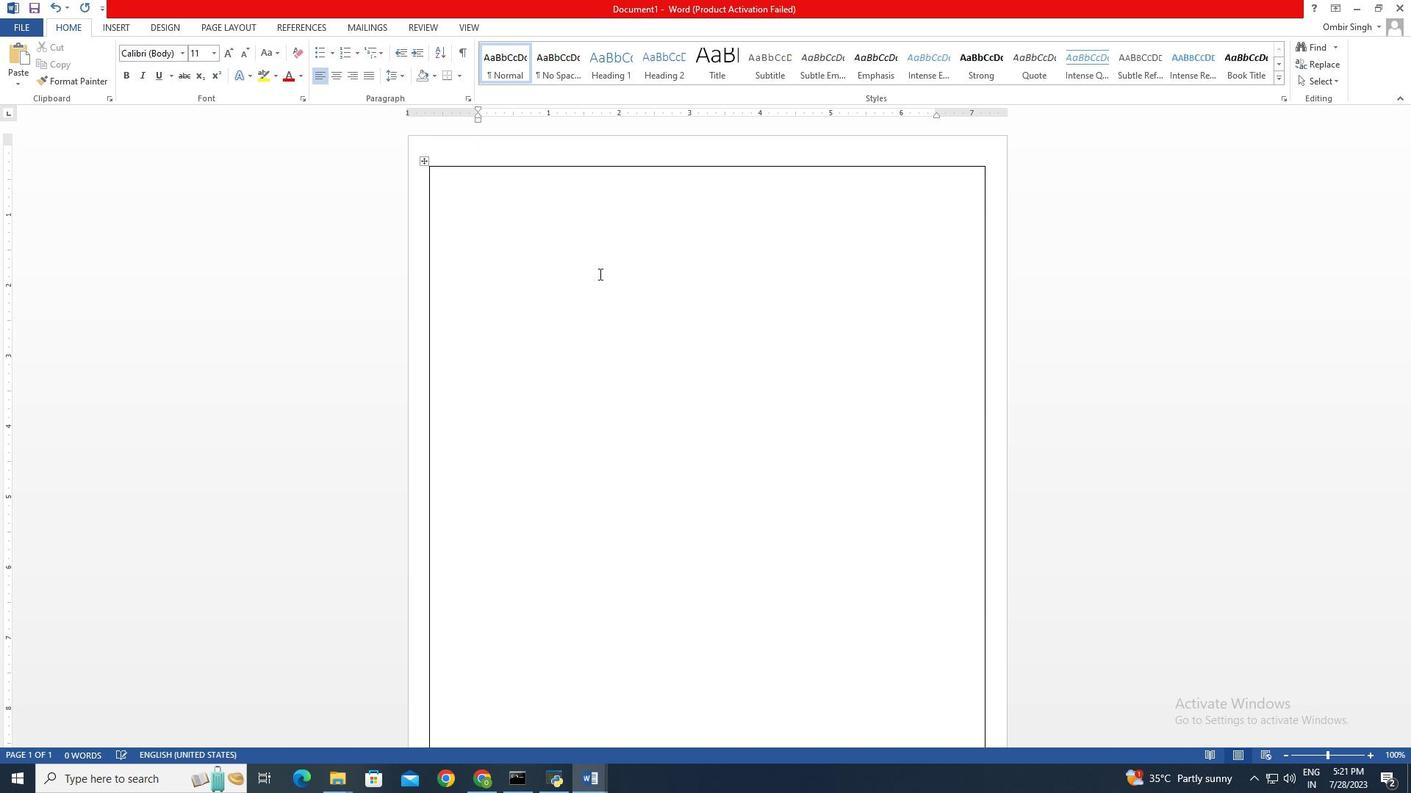 
Action: Mouse moved to (543, 199)
Screenshot: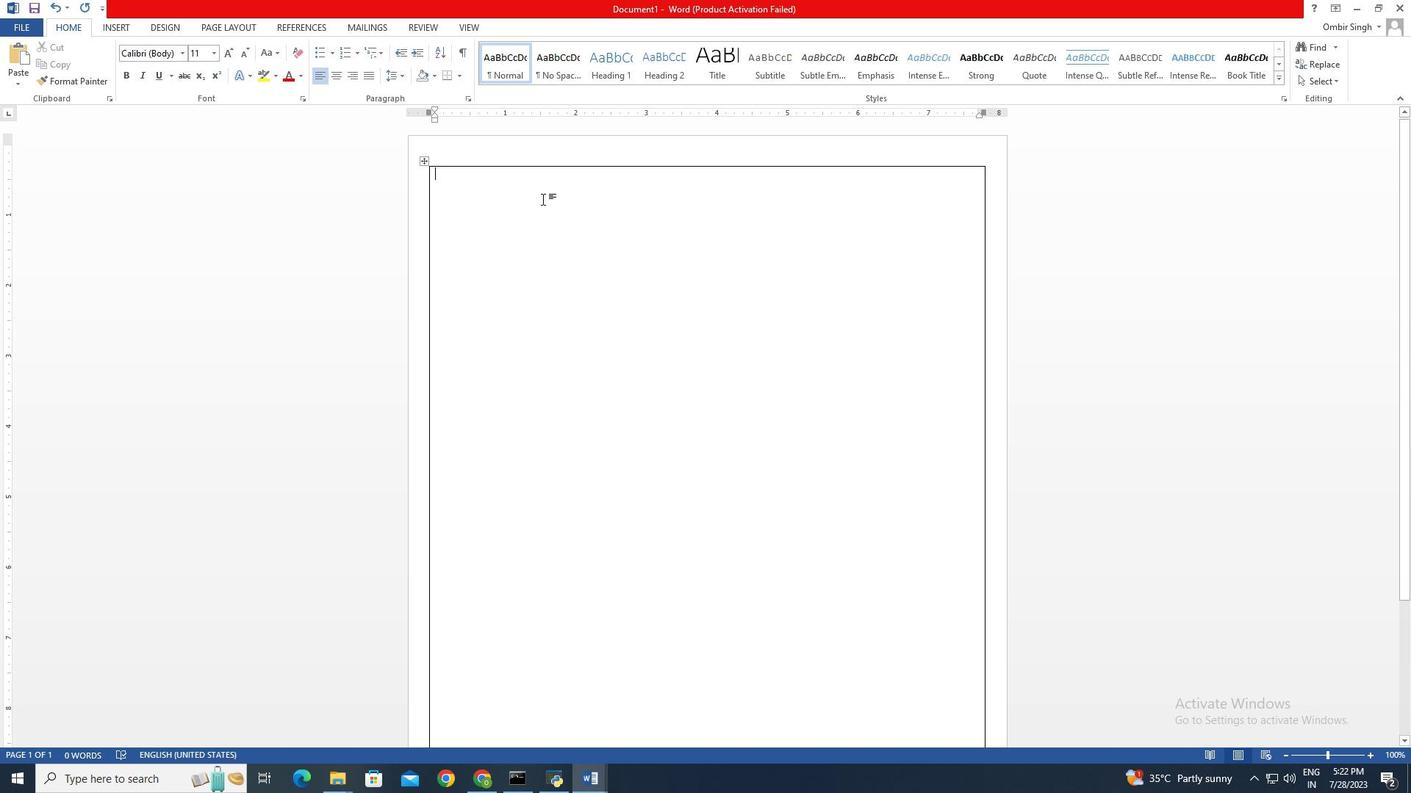 
Action: Mouse pressed left at (543, 199)
Screenshot: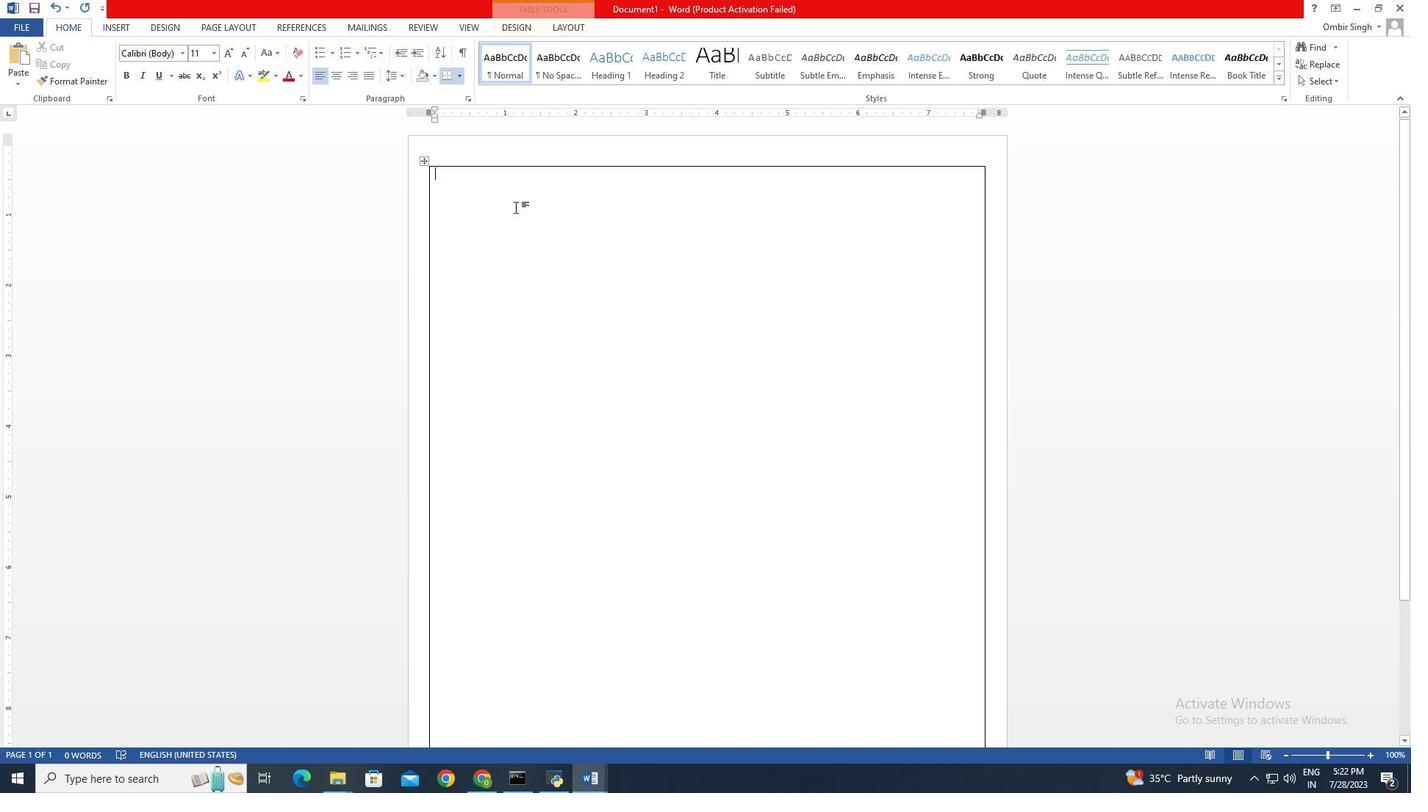 
Action: Mouse moved to (6, 144)
Screenshot: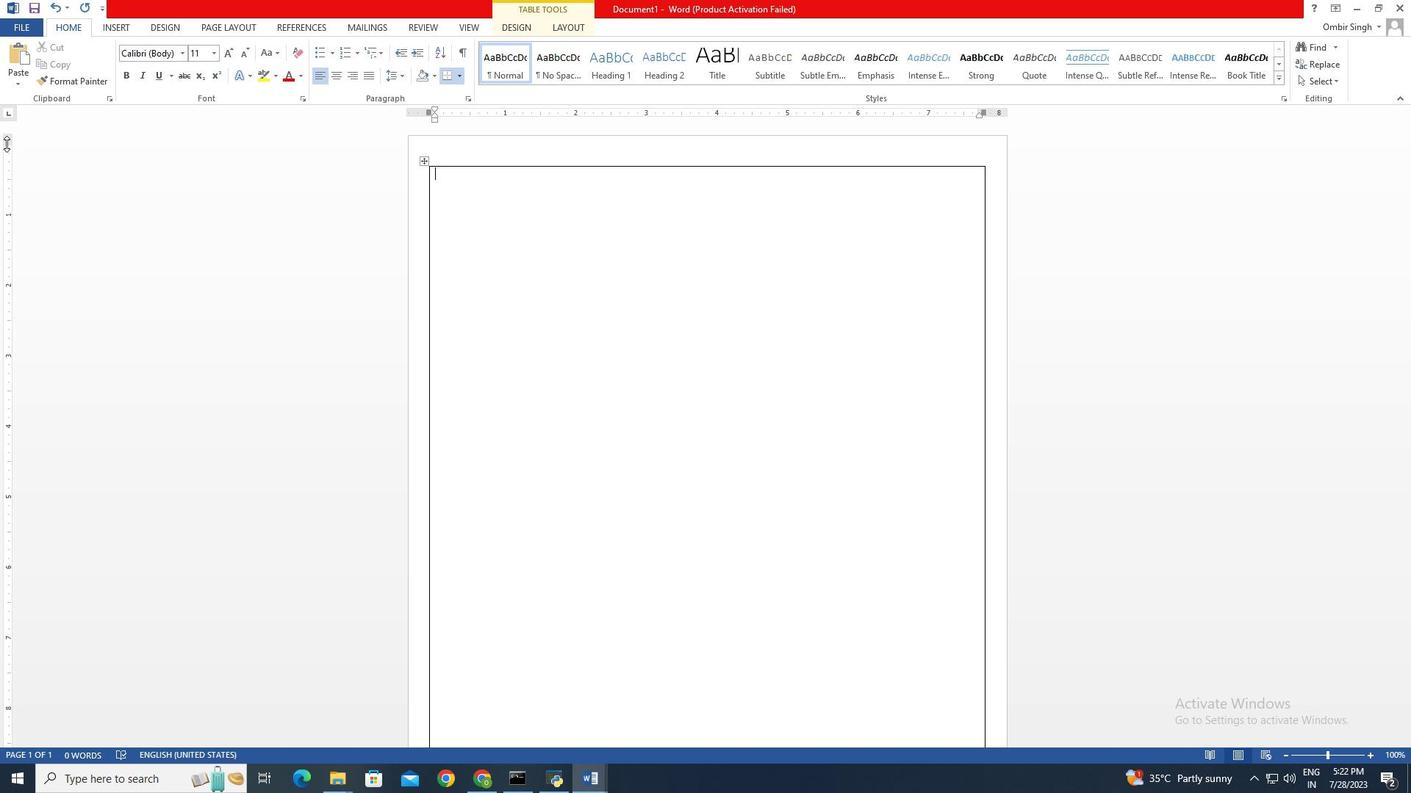 
Action: Mouse pressed left at (6, 144)
Screenshot: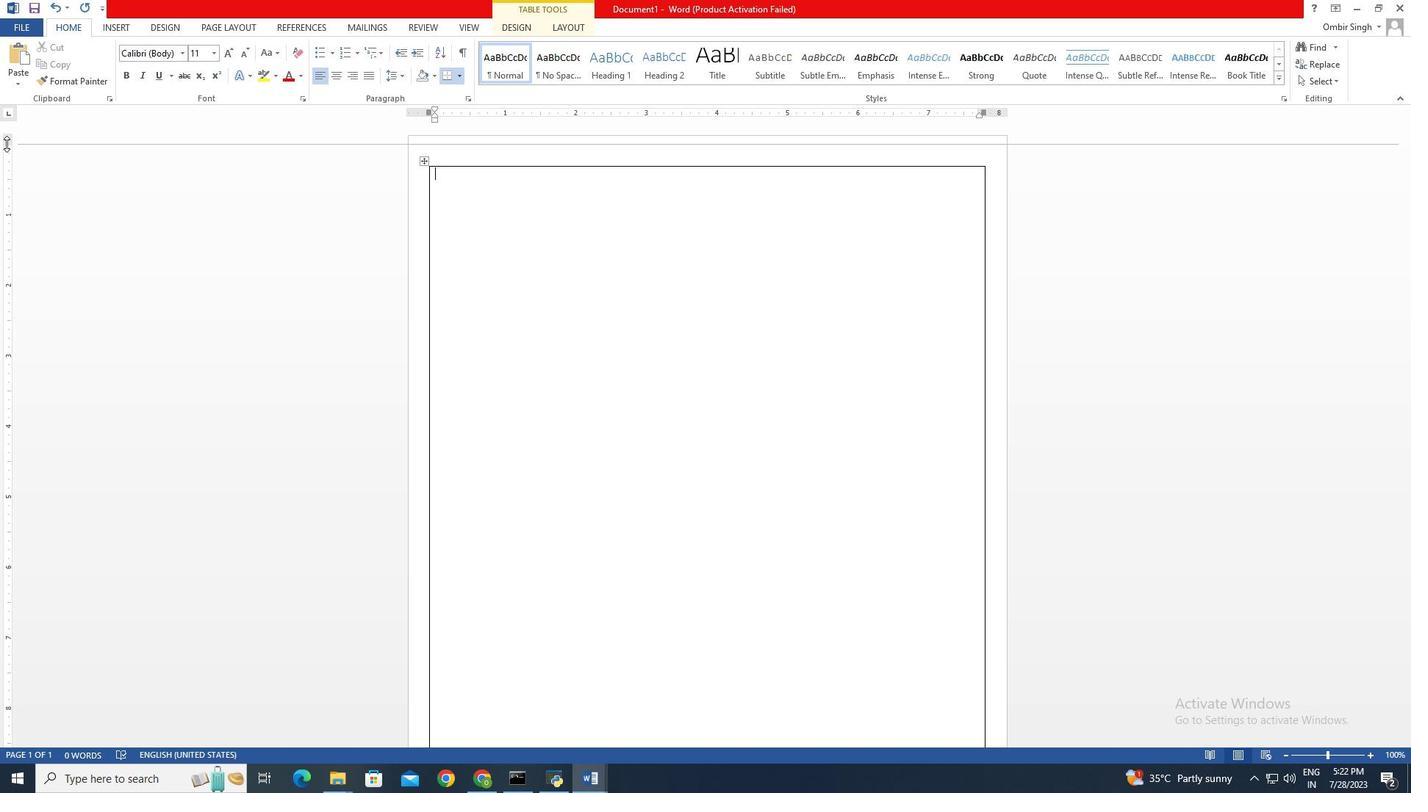 
Action: Mouse moved to (501, 209)
Screenshot: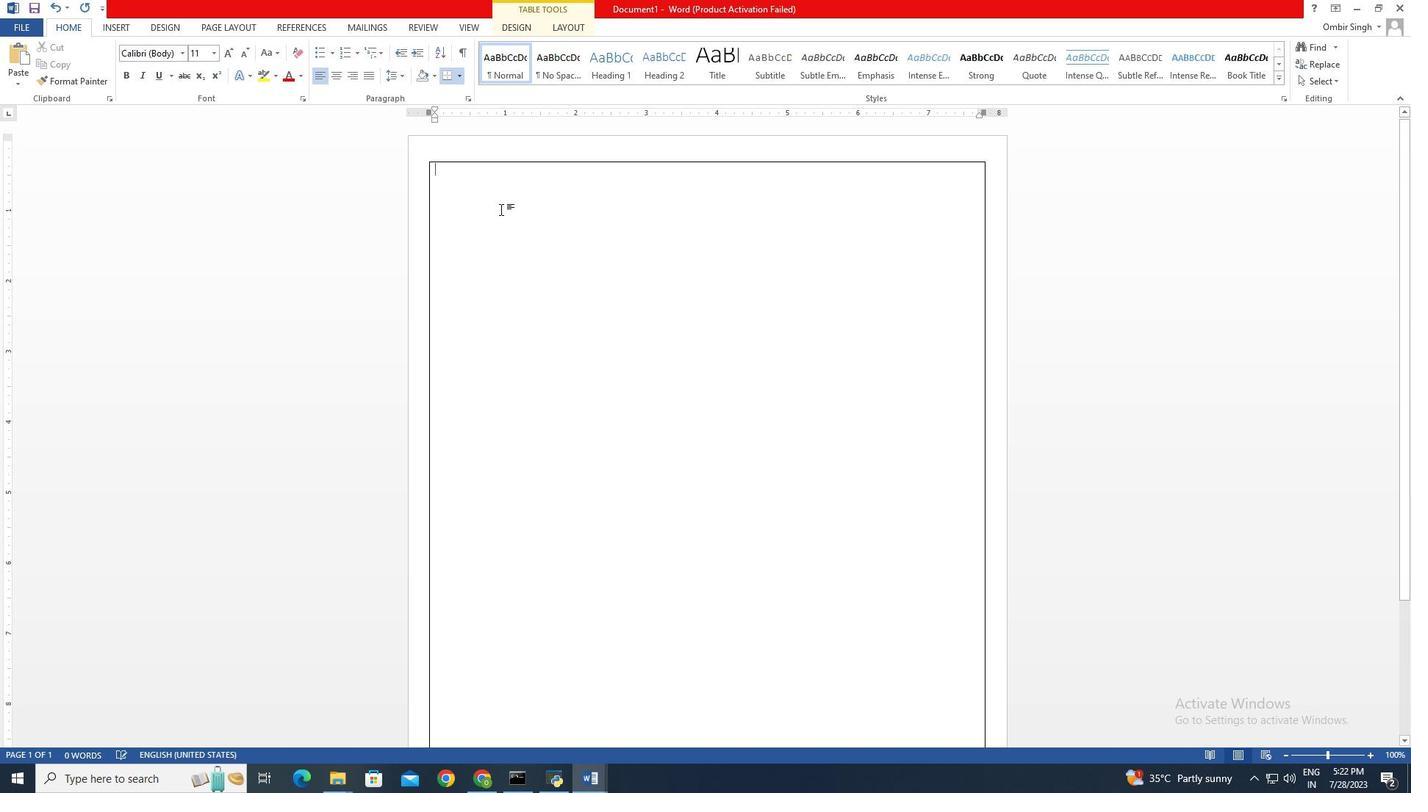 
Action: Mouse pressed left at (501, 209)
Screenshot: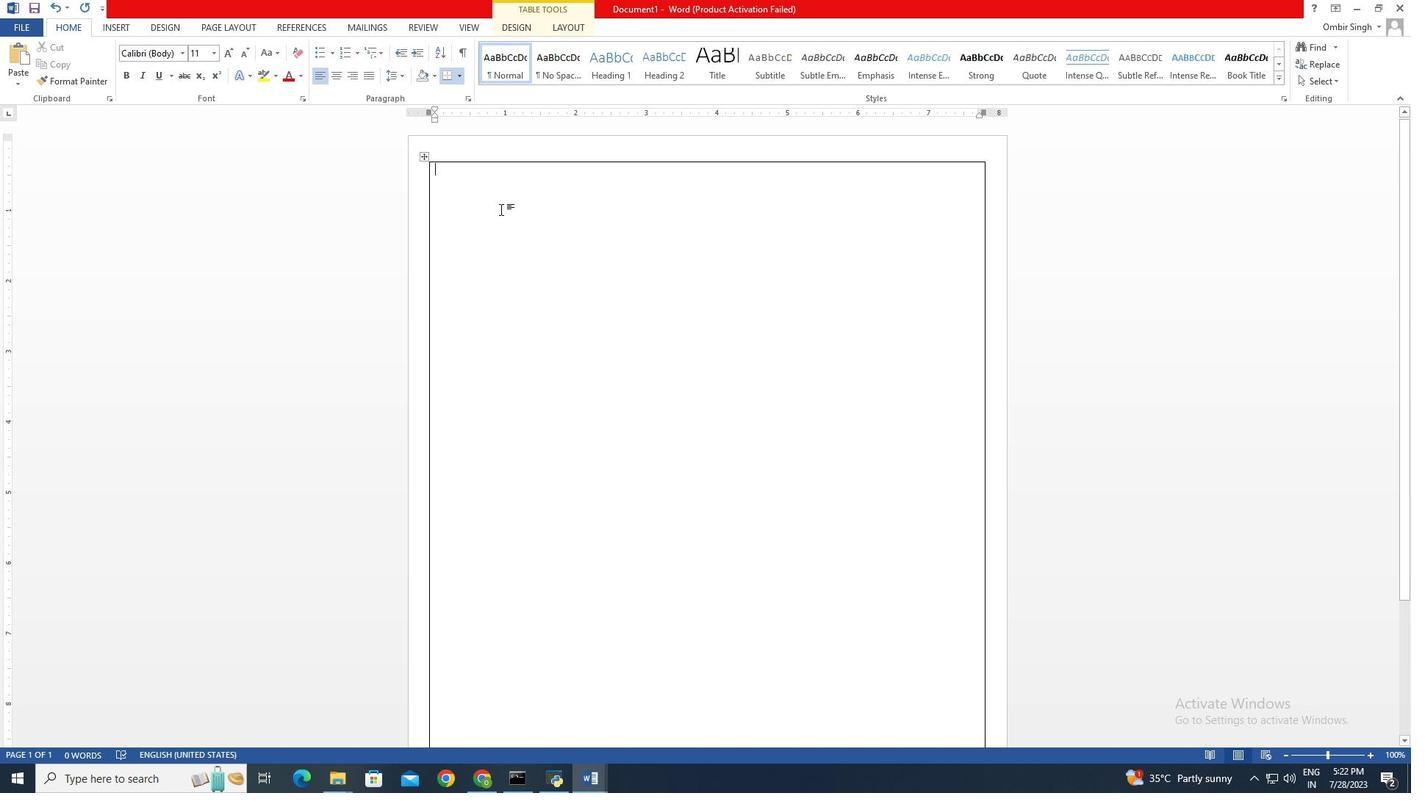 
Action: Mouse moved to (425, 155)
Screenshot: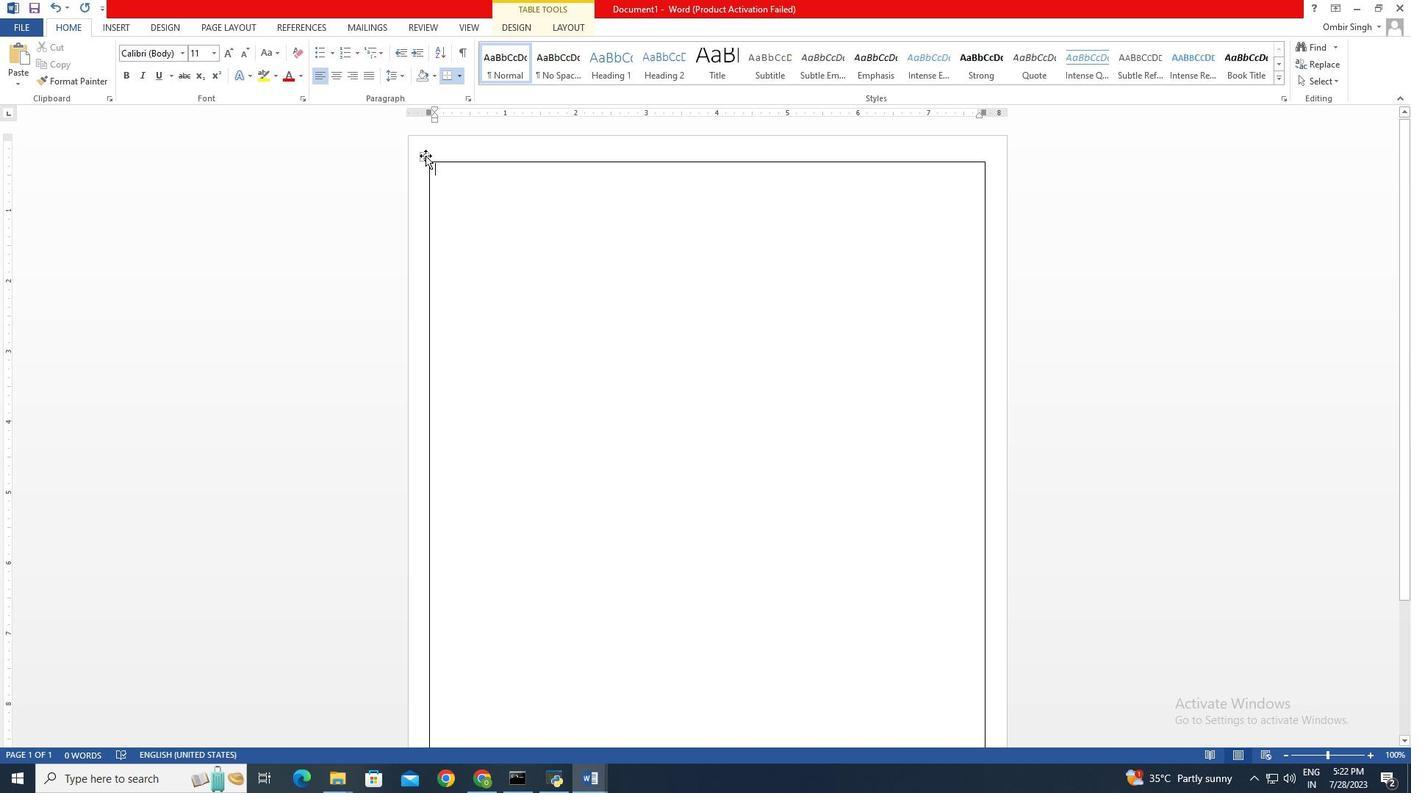 
Action: Mouse pressed left at (425, 155)
Screenshot: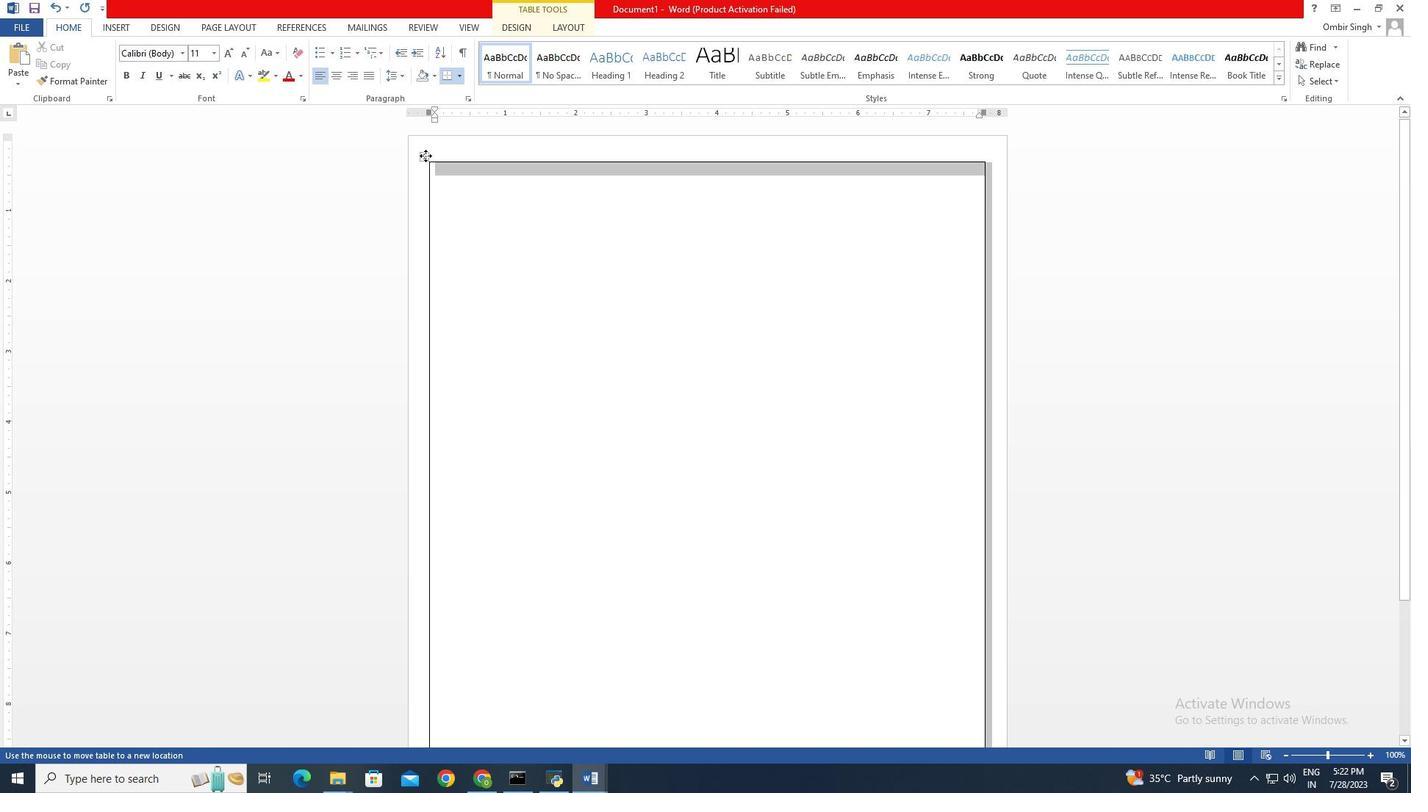 
Action: Mouse pressed left at (425, 155)
Screenshot: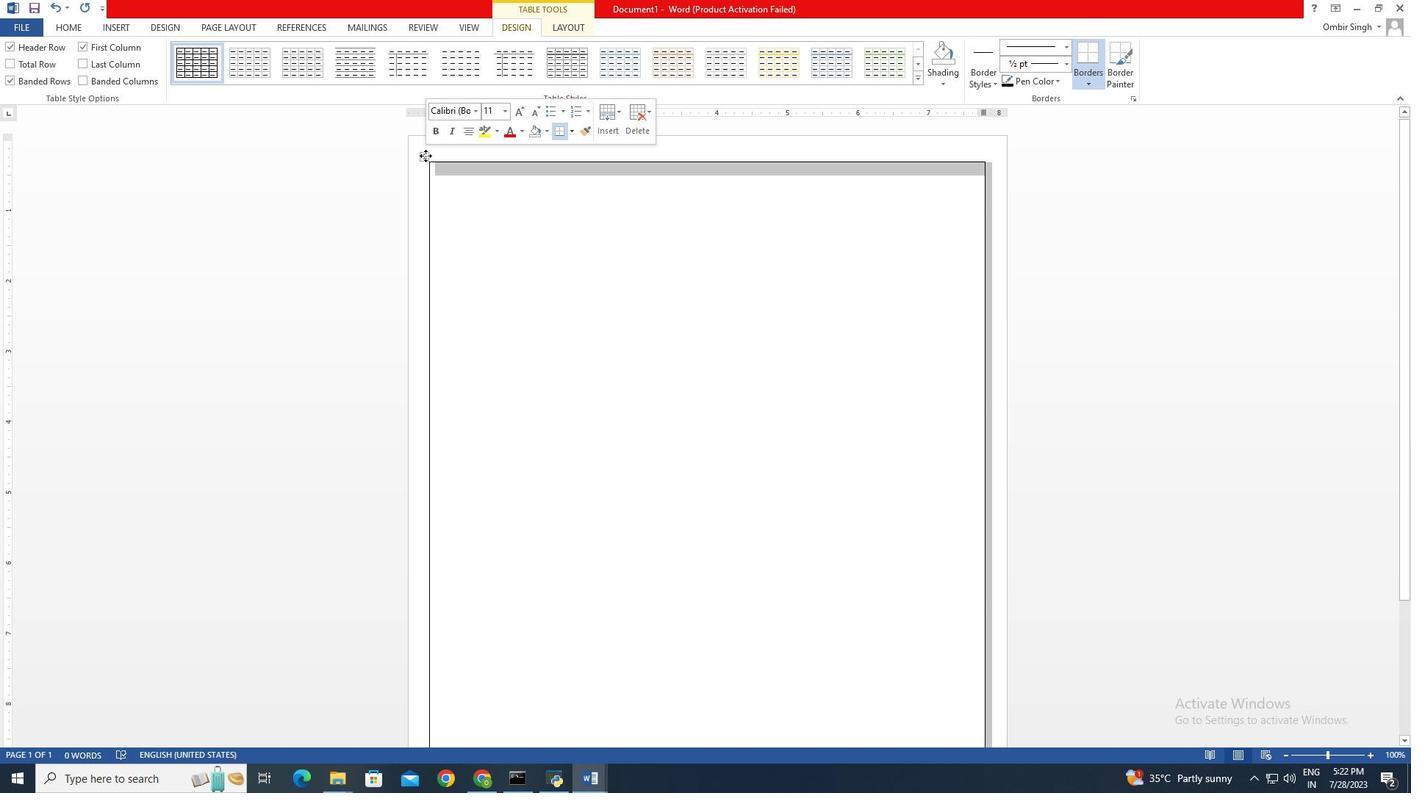 
Action: Mouse moved to (494, 195)
Screenshot: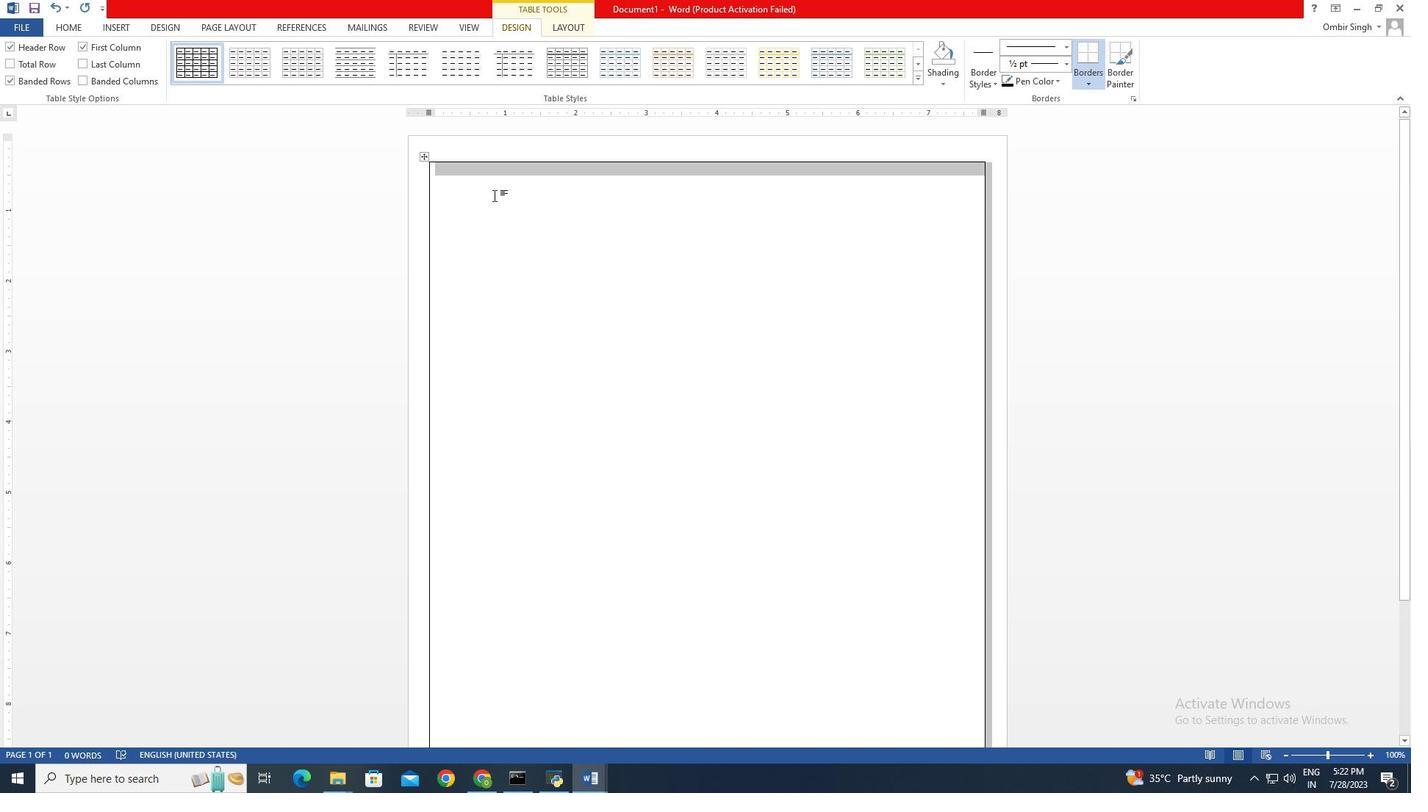 
Action: Mouse pressed left at (494, 195)
Screenshot: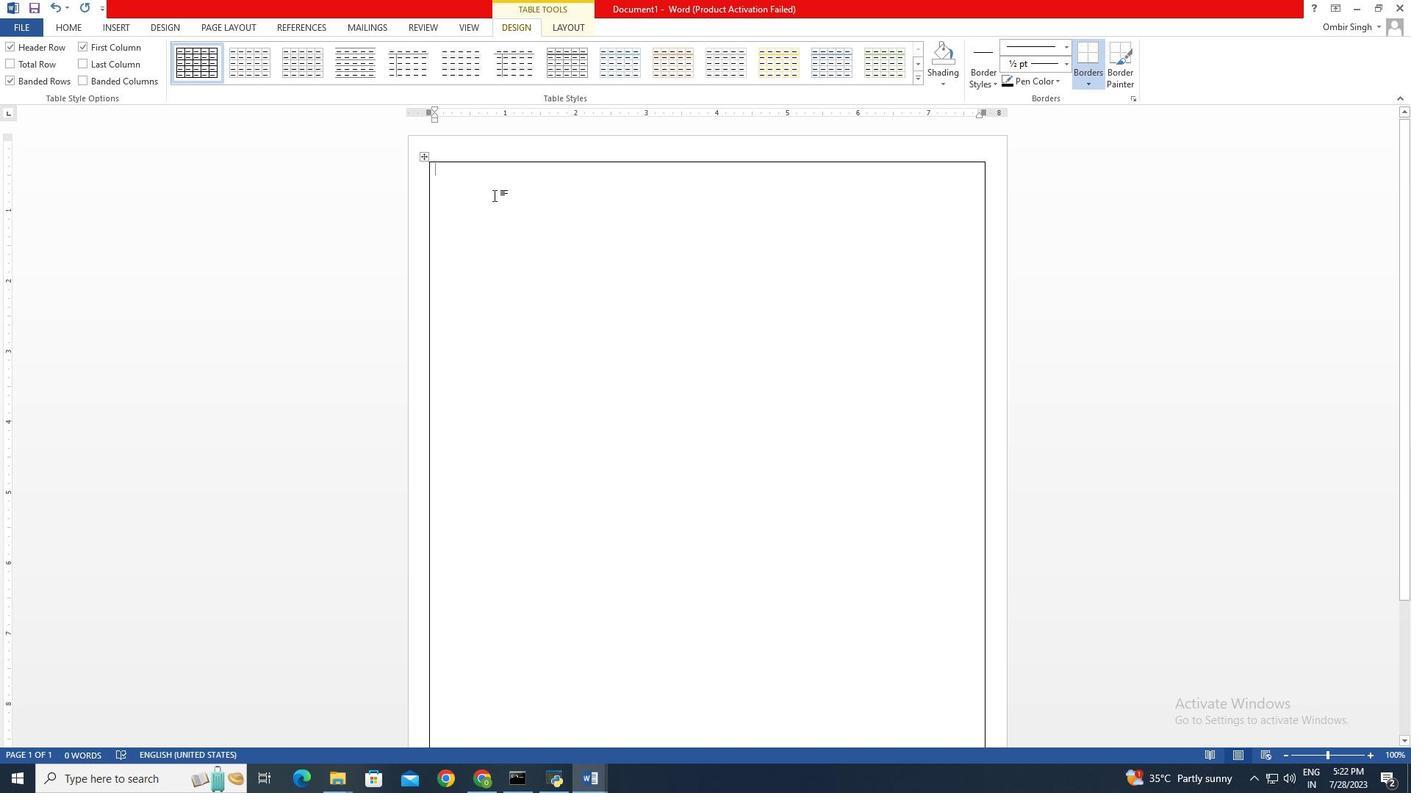 
Action: Mouse moved to (494, 193)
Screenshot: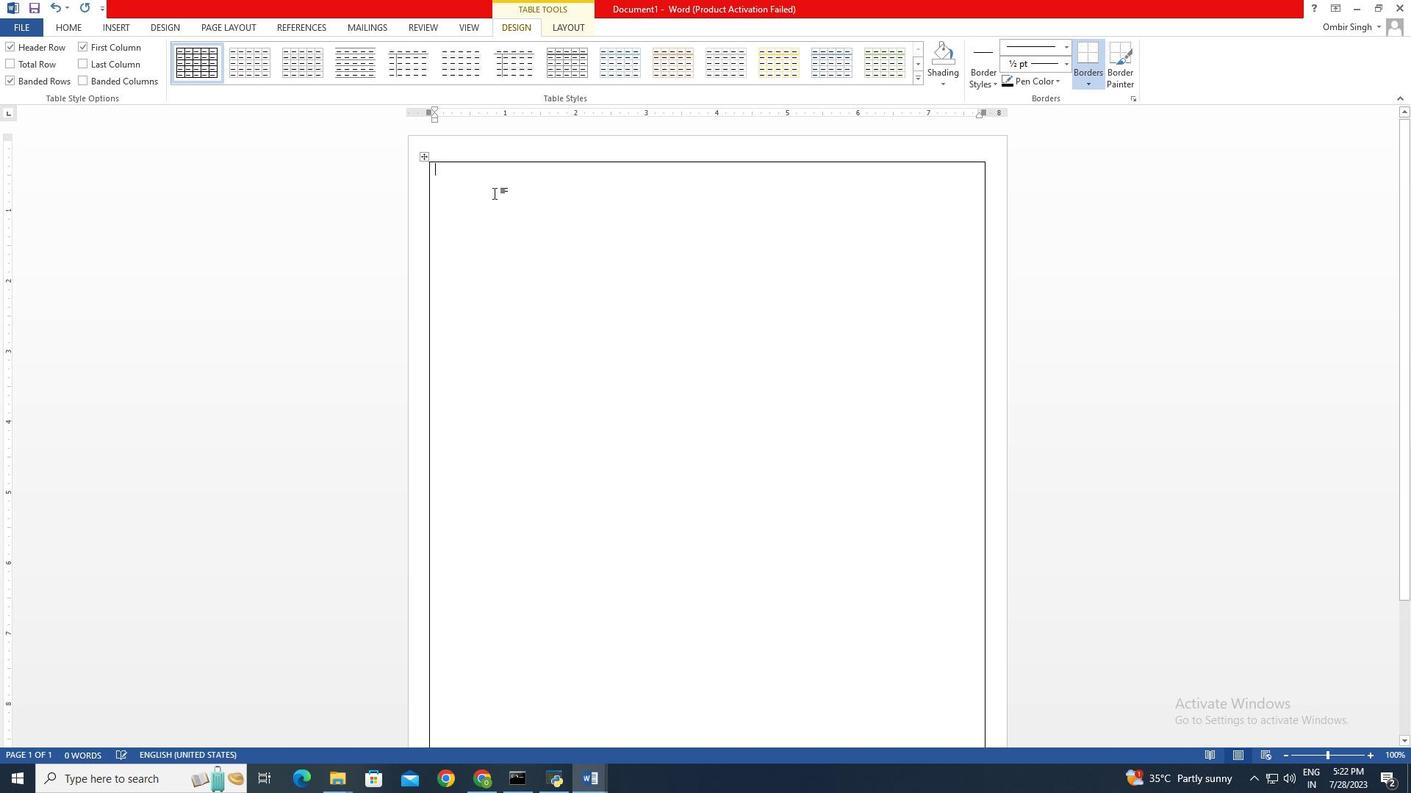 
Action: Key pressed <Key.backspace><Key.backspace><Key.backspace><Key.backspace><Key.backspace><Key.backspace>
Screenshot: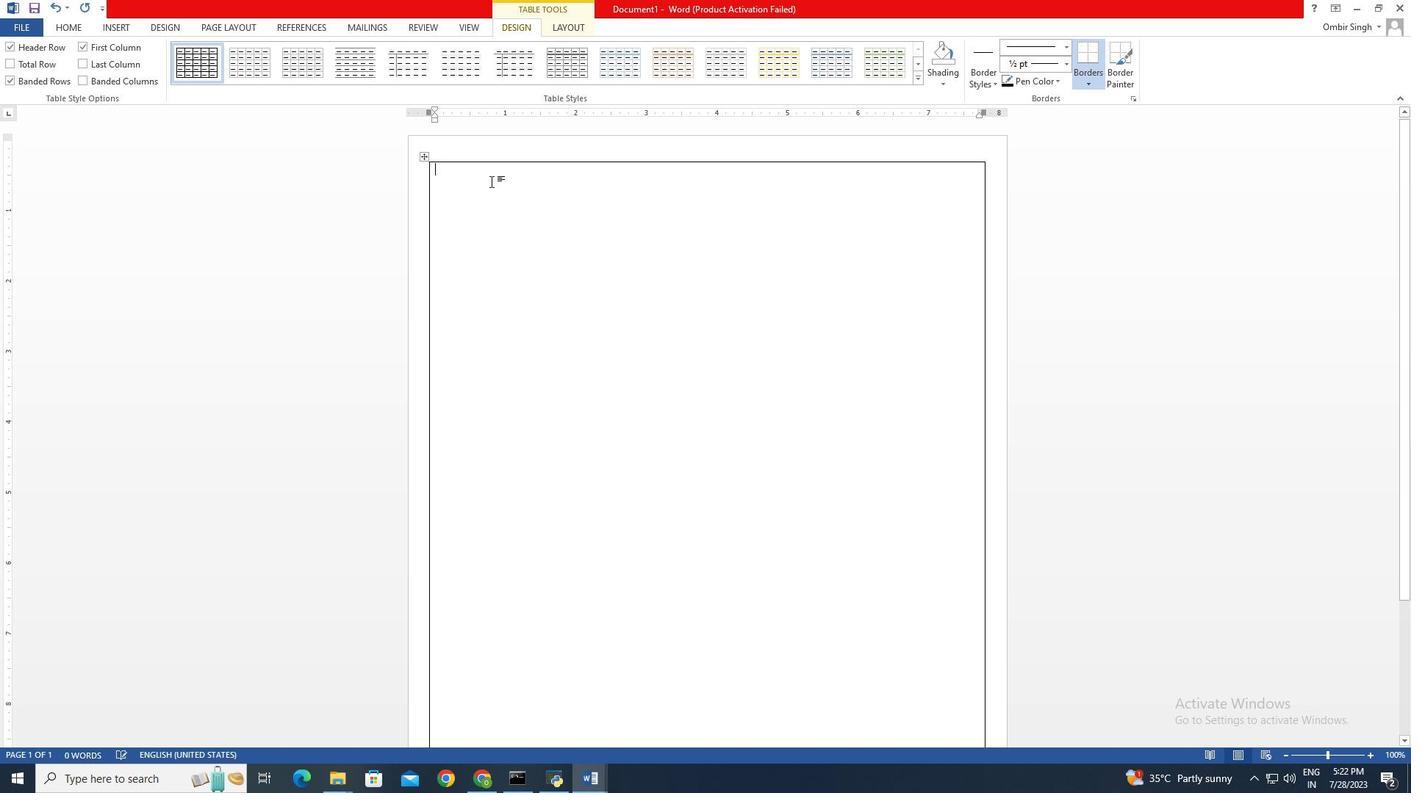 
Action: Mouse moved to (571, 259)
Screenshot: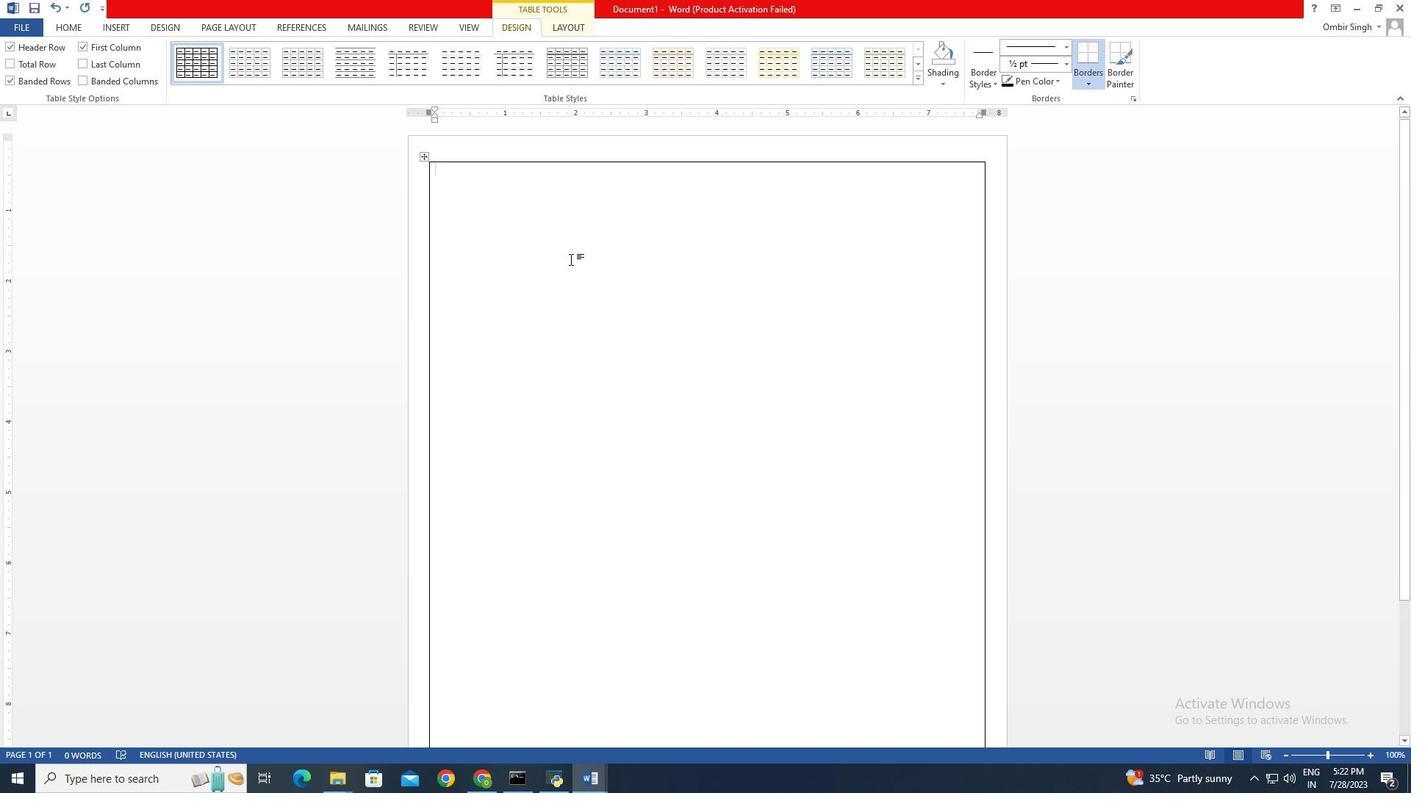 
Action: Mouse pressed left at (571, 259)
Screenshot: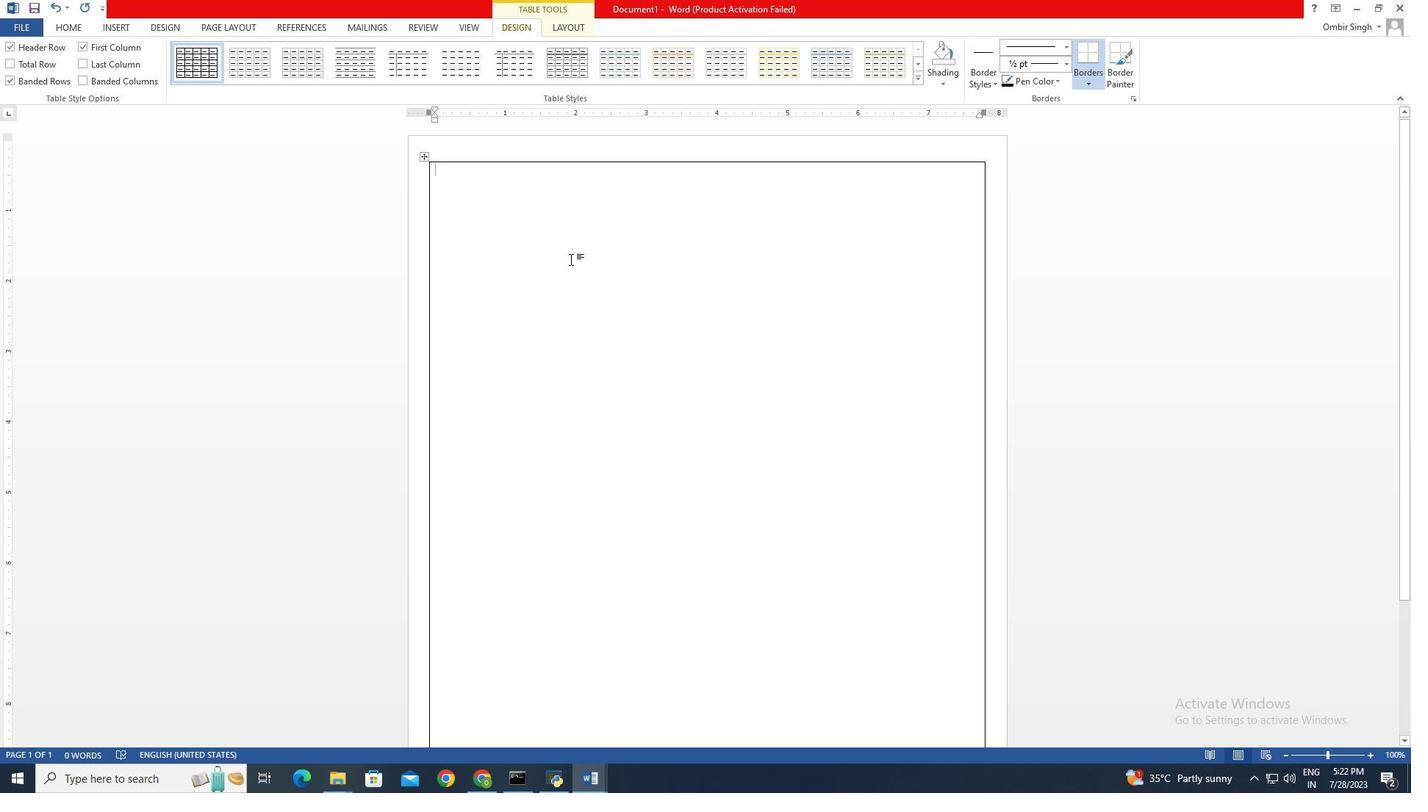 
Action: Key pressed ytj<Key.enter>
Screenshot: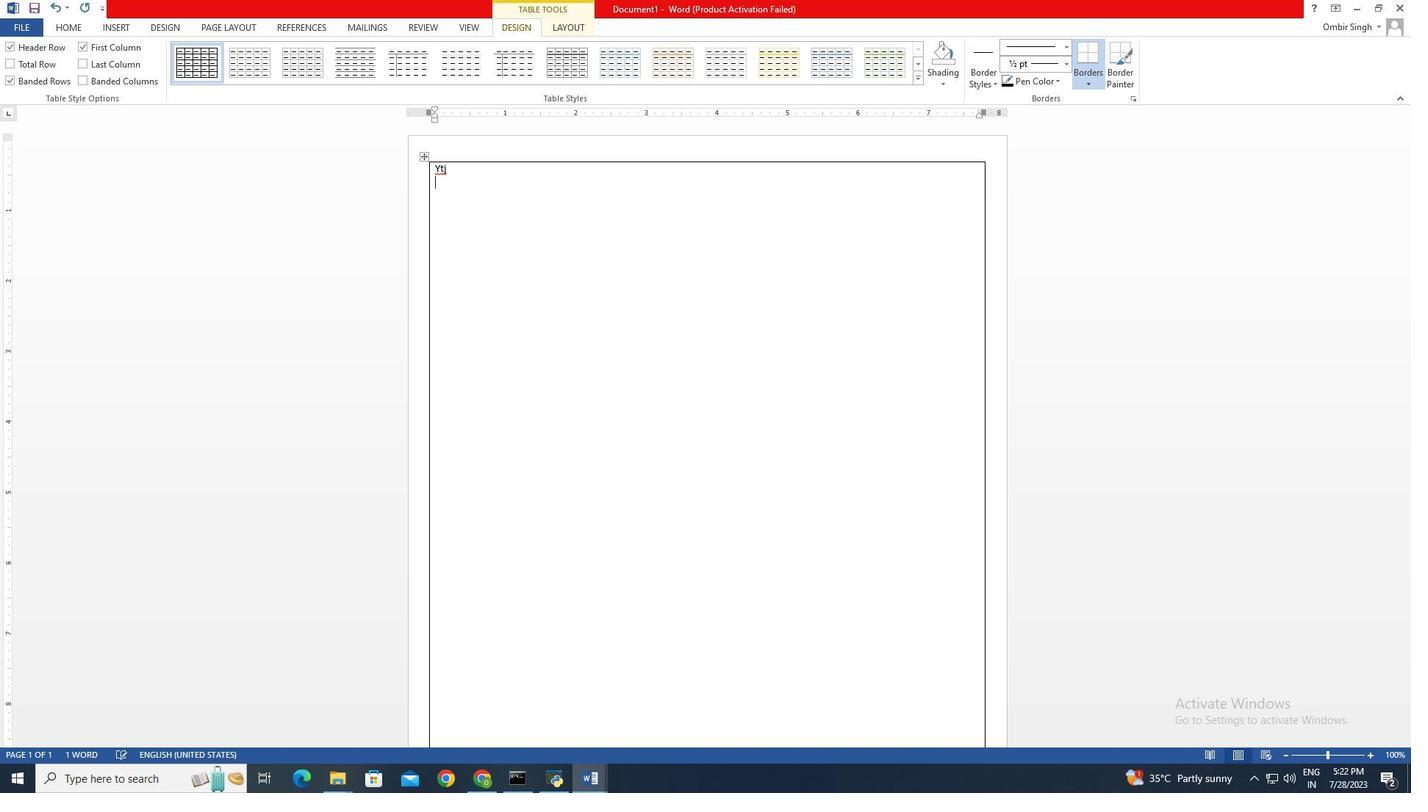 
Action: Mouse moved to (571, 254)
Screenshot: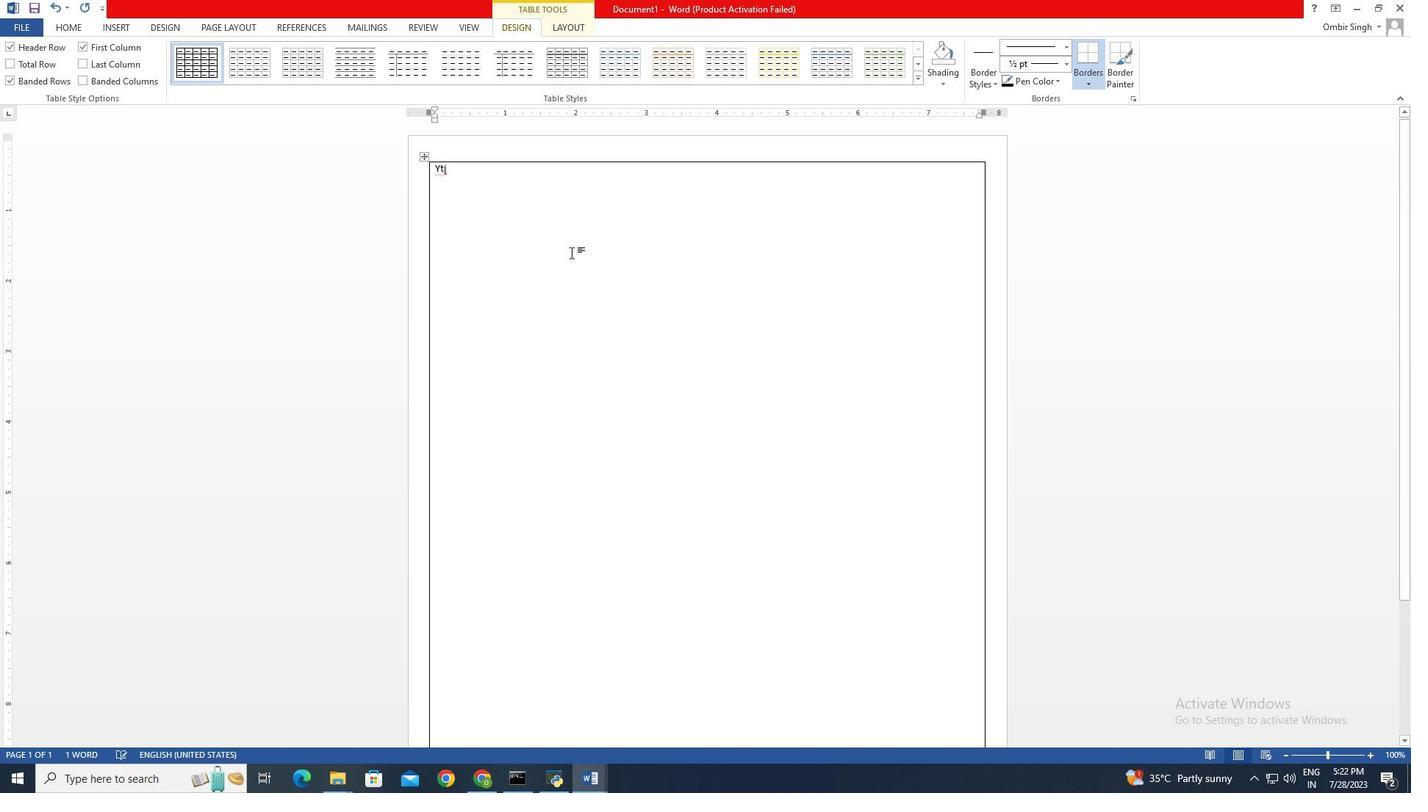 
Action: Key pressed <Key.backspace>
Screenshot: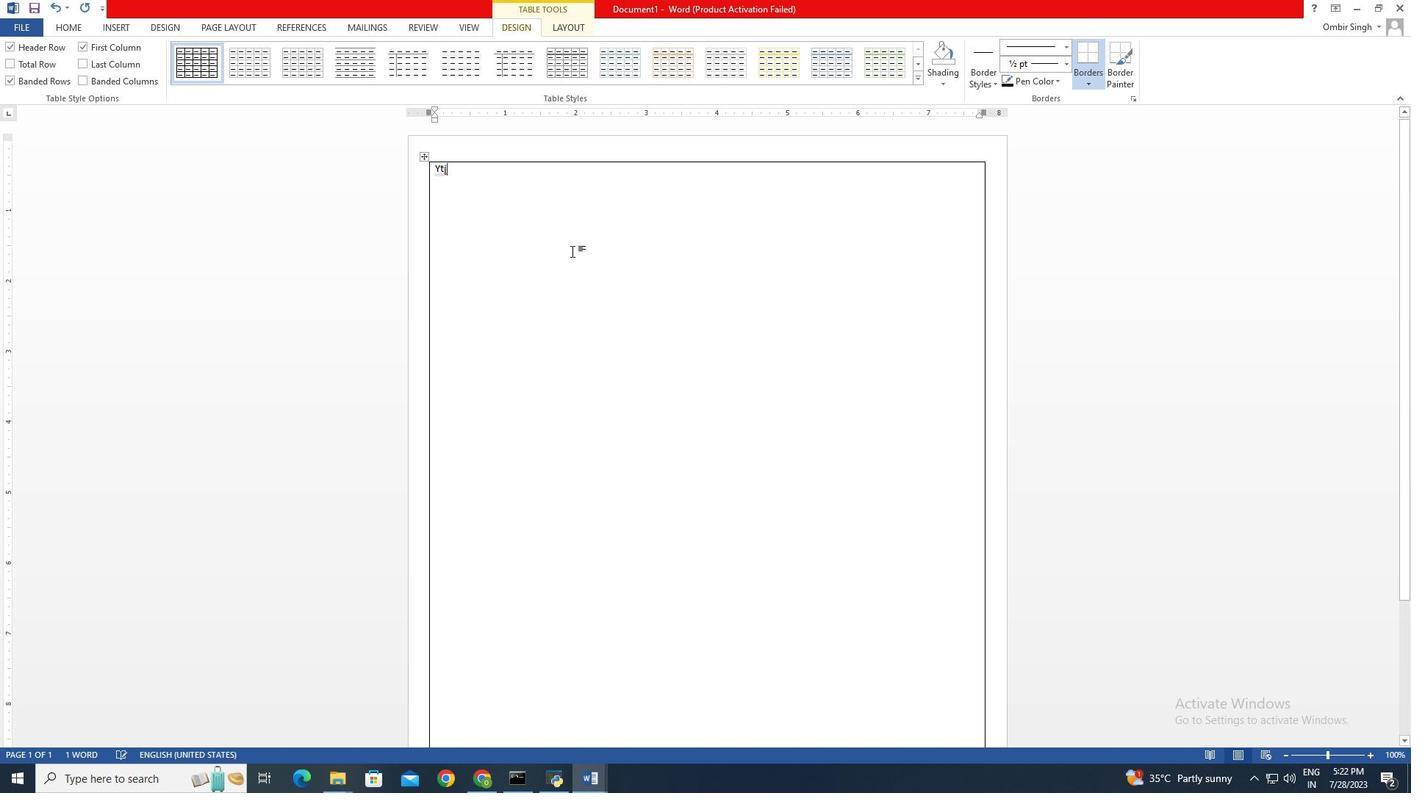 
Action: Mouse moved to (572, 251)
Screenshot: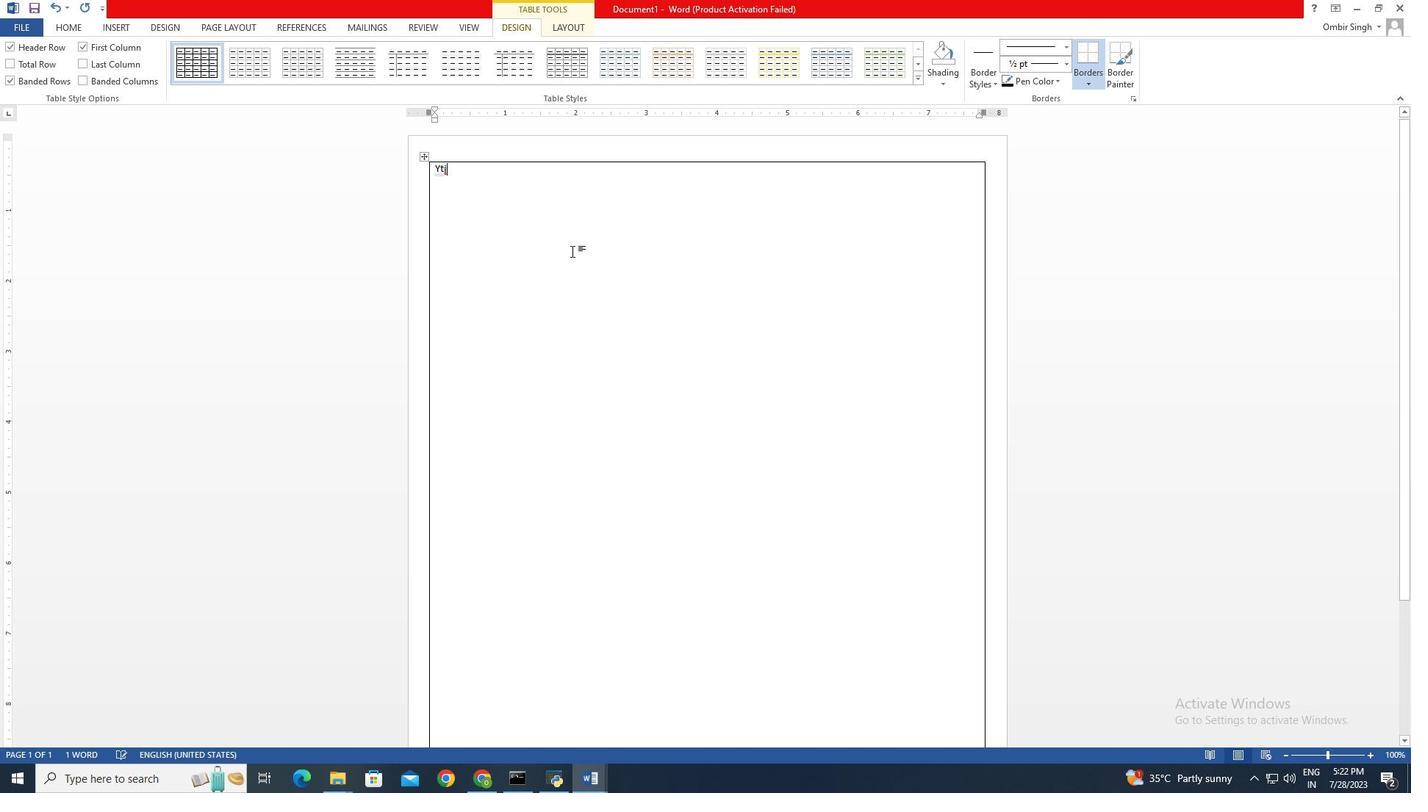 
Action: Key pressed <Key.backspace><Key.backspace><Key.backspace><Key.backspace><Key.enter><Key.enter>
Screenshot: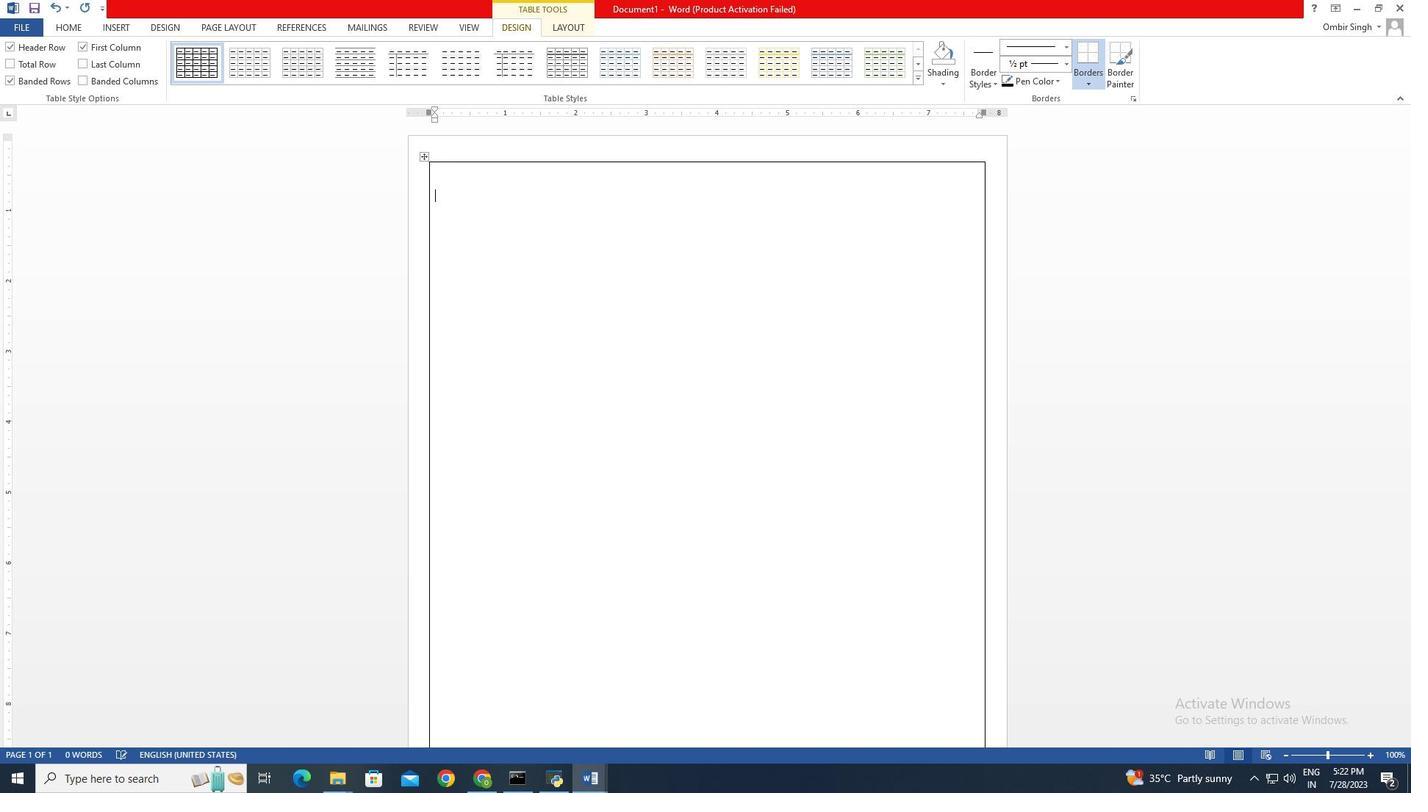 
Action: Mouse moved to (495, 235)
Screenshot: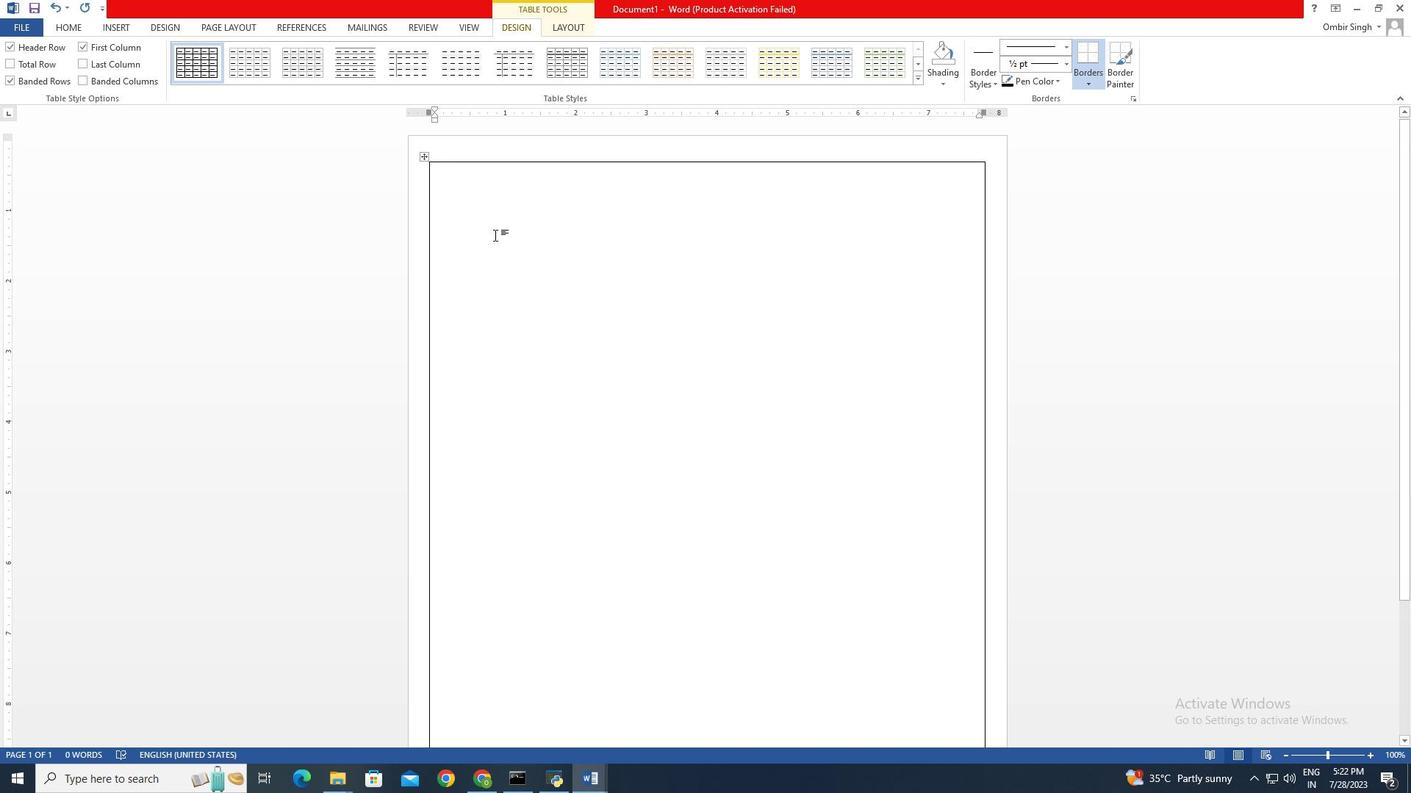 
Action: Mouse pressed left at (495, 235)
Screenshot: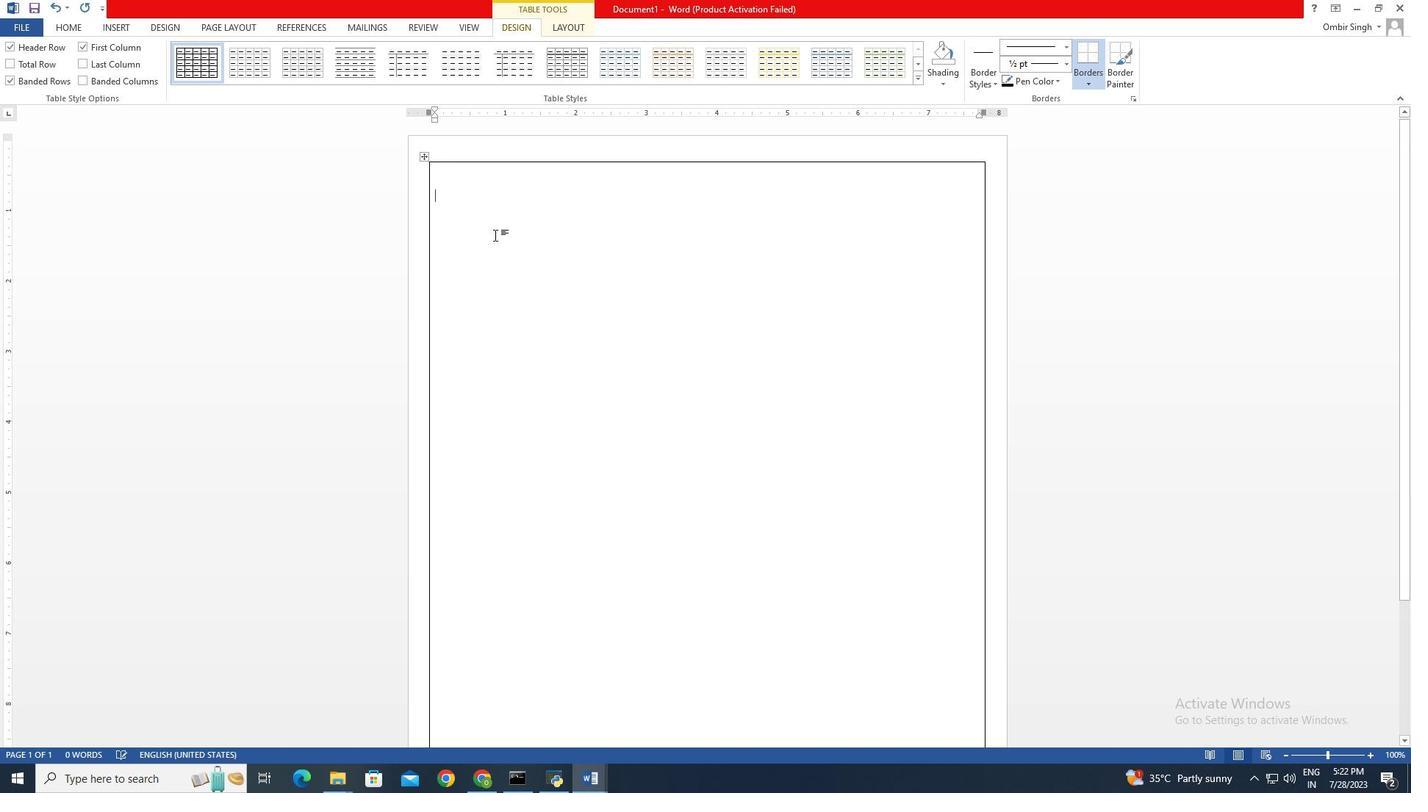 
Action: Mouse moved to (582, 174)
Screenshot: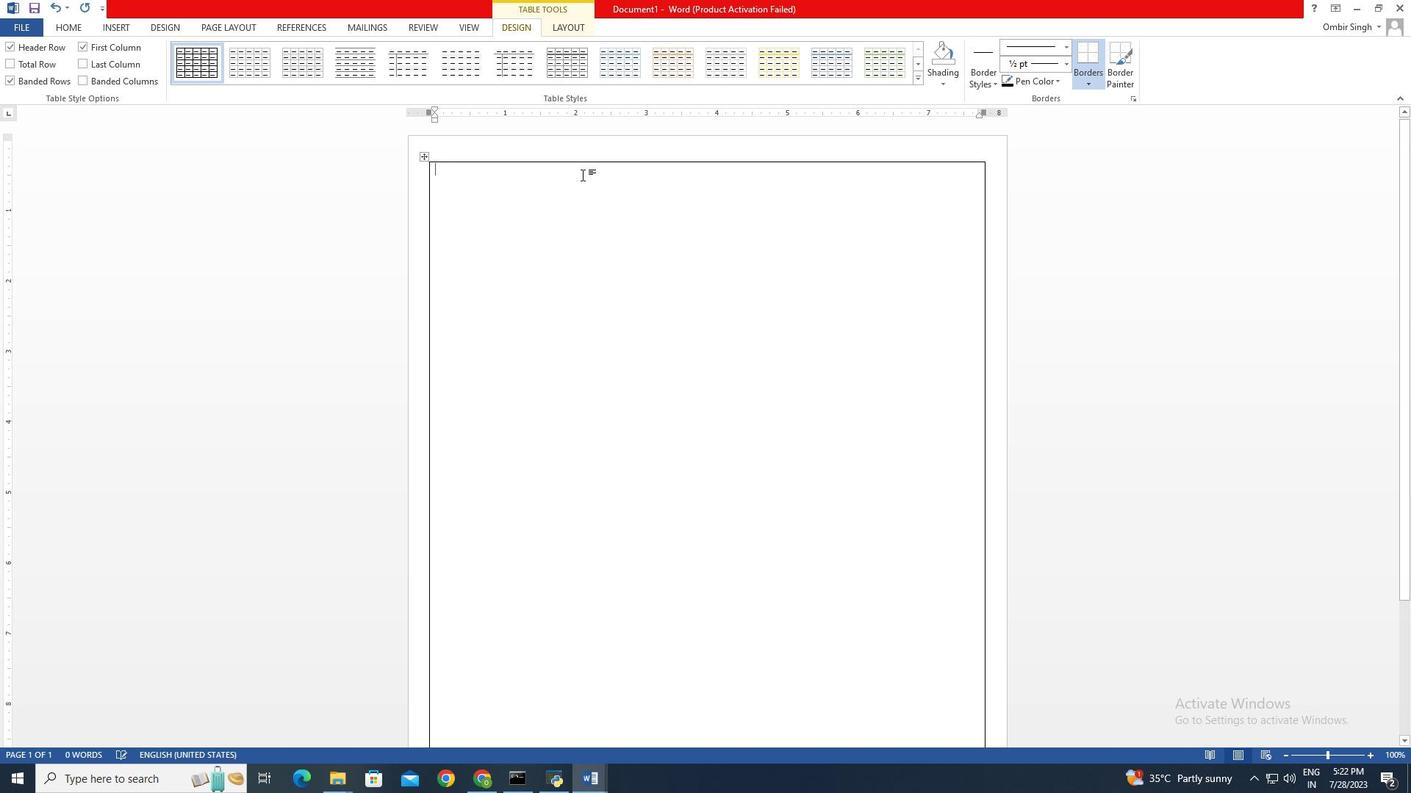 
Action: Mouse pressed left at (582, 174)
Screenshot: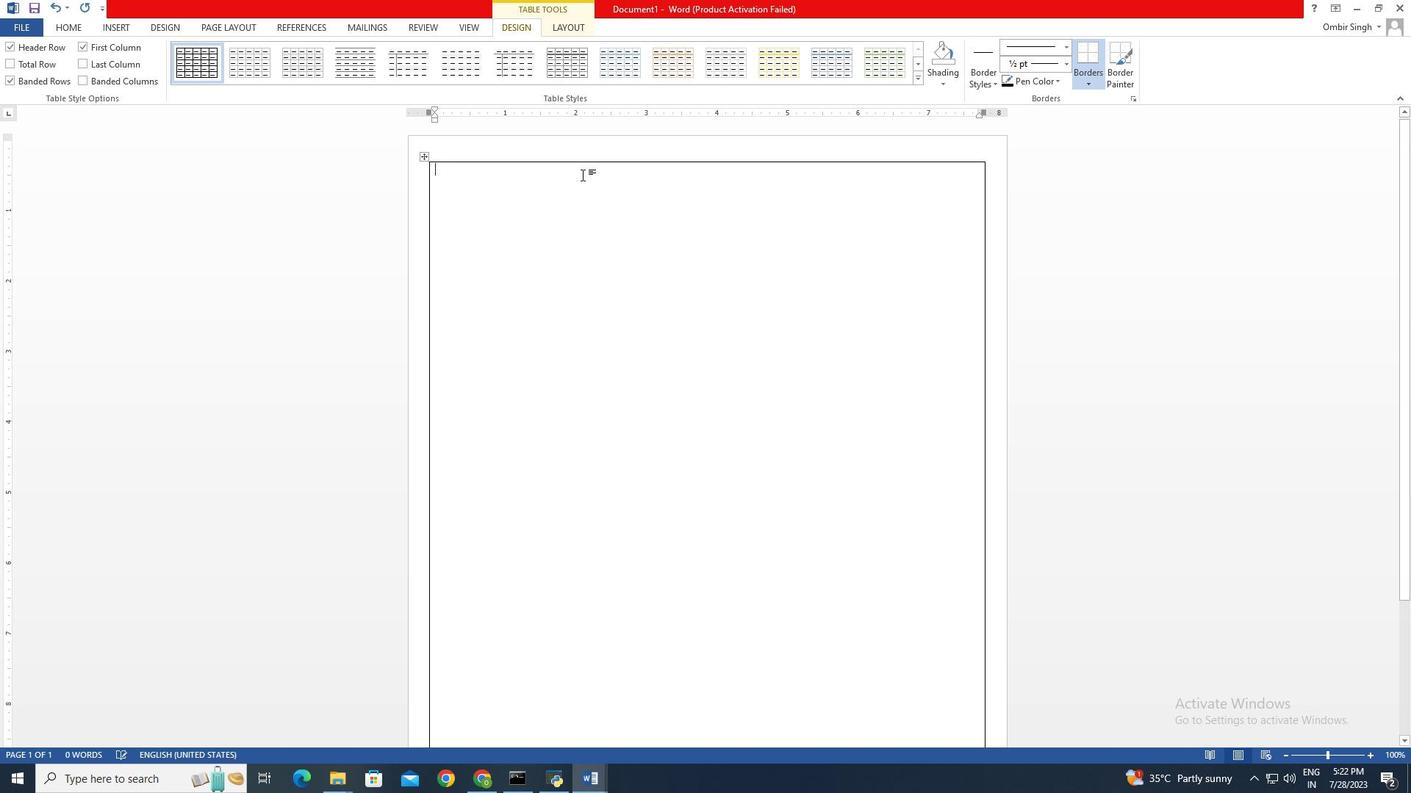 
Action: Key pressed <Key.backspace><Key.backspace>
Screenshot: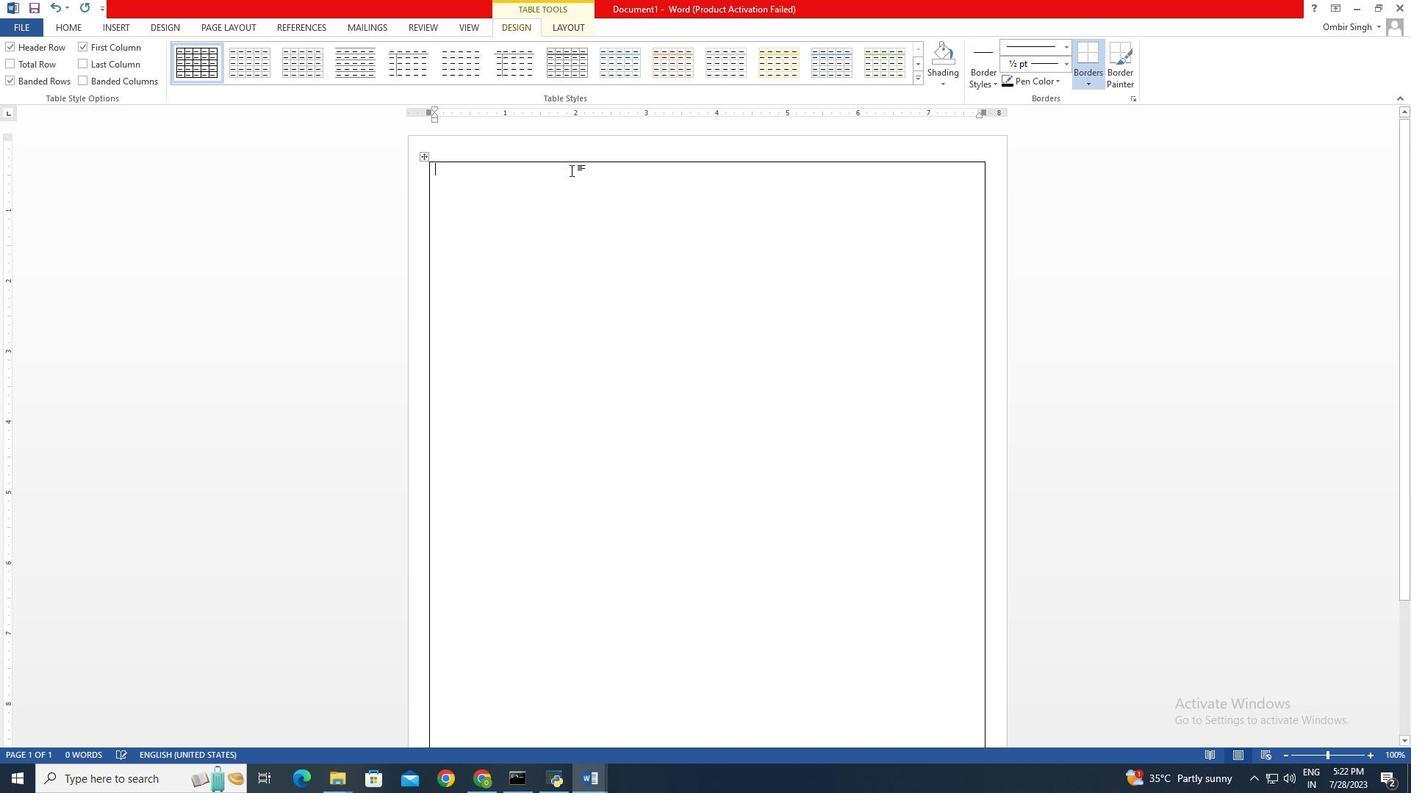 
Action: Mouse moved to (541, 148)
Screenshot: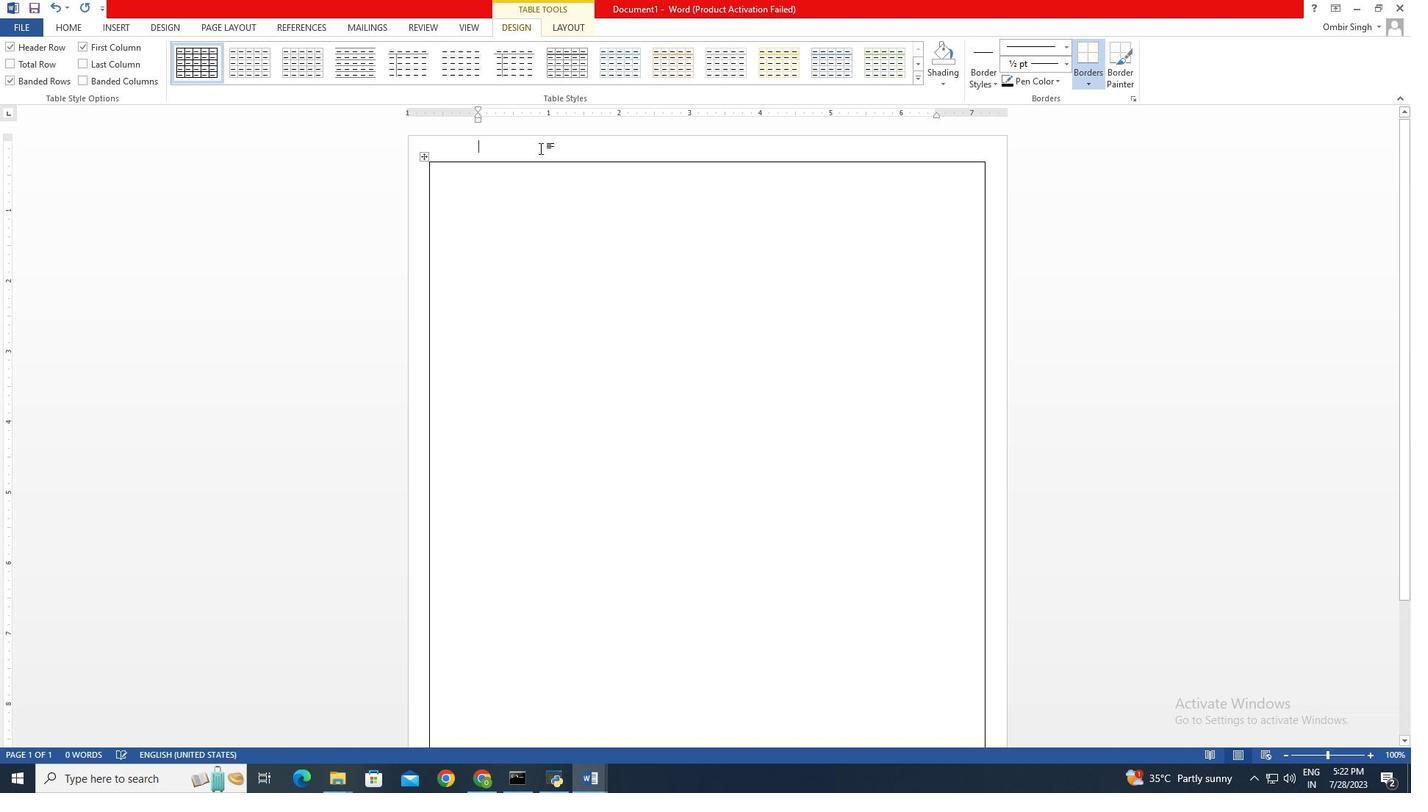 
Action: Mouse pressed left at (541, 148)
Screenshot: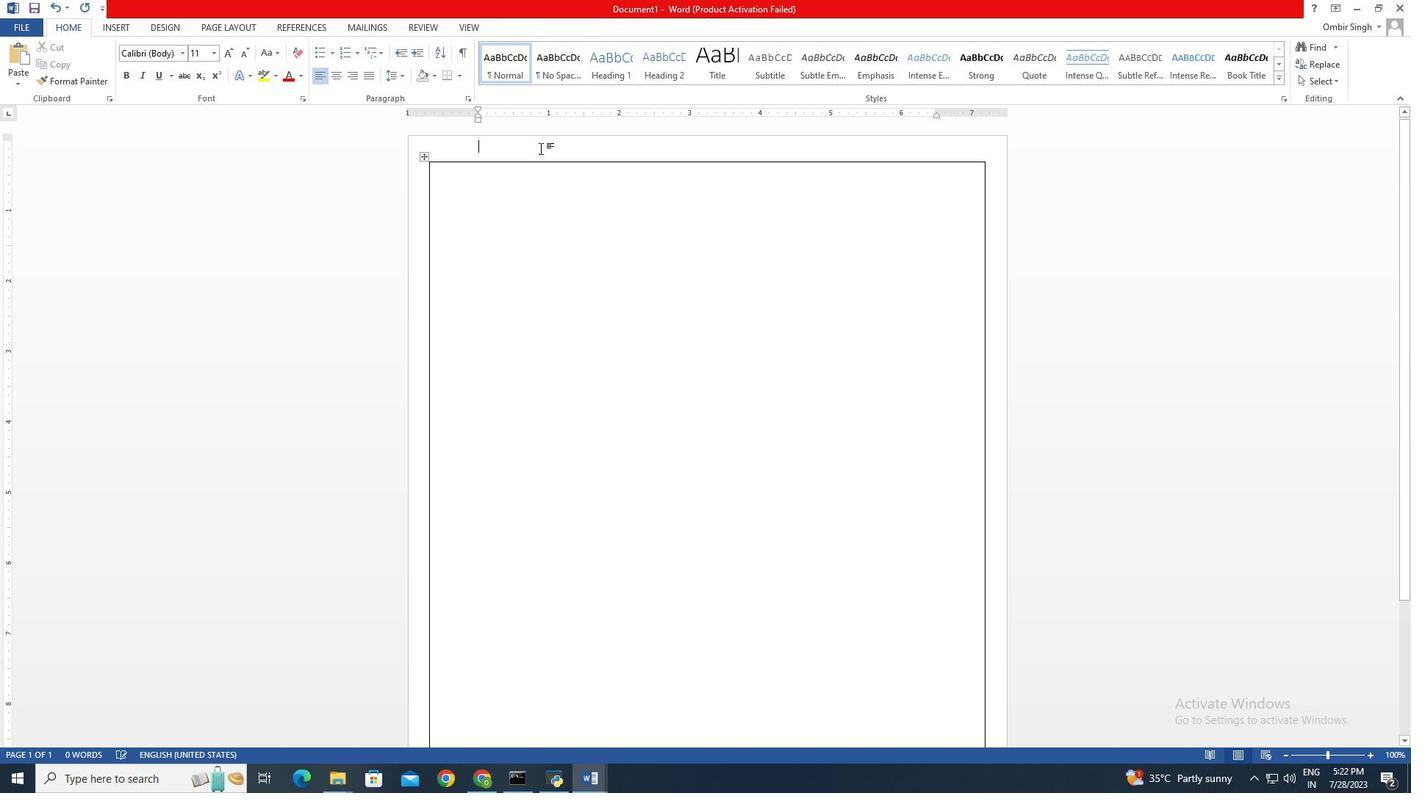 
Action: Key pressed <Key.backspace><Key.backspace><Key.delete>
Screenshot: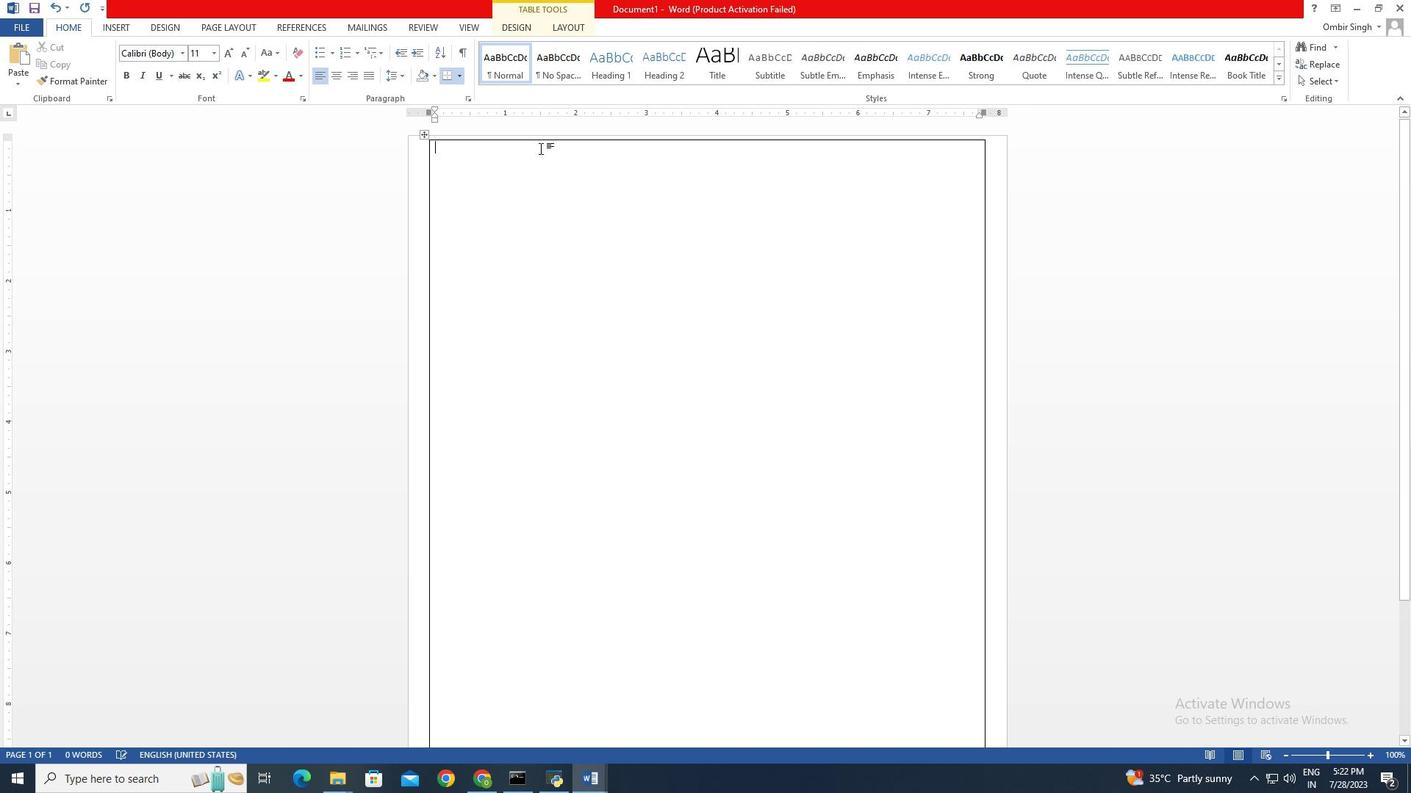 
Action: Mouse moved to (497, 195)
Screenshot: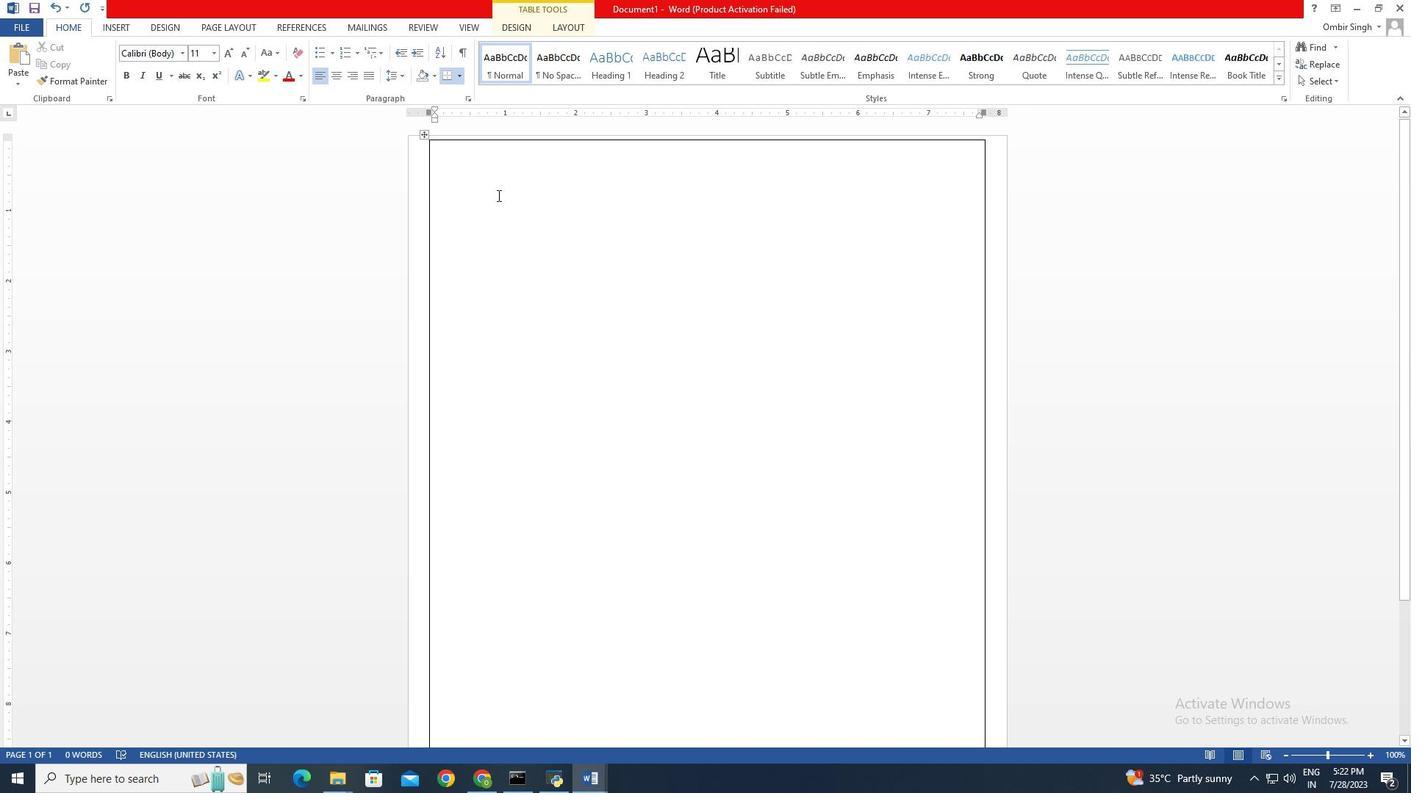 
Action: Mouse pressed left at (497, 195)
Screenshot: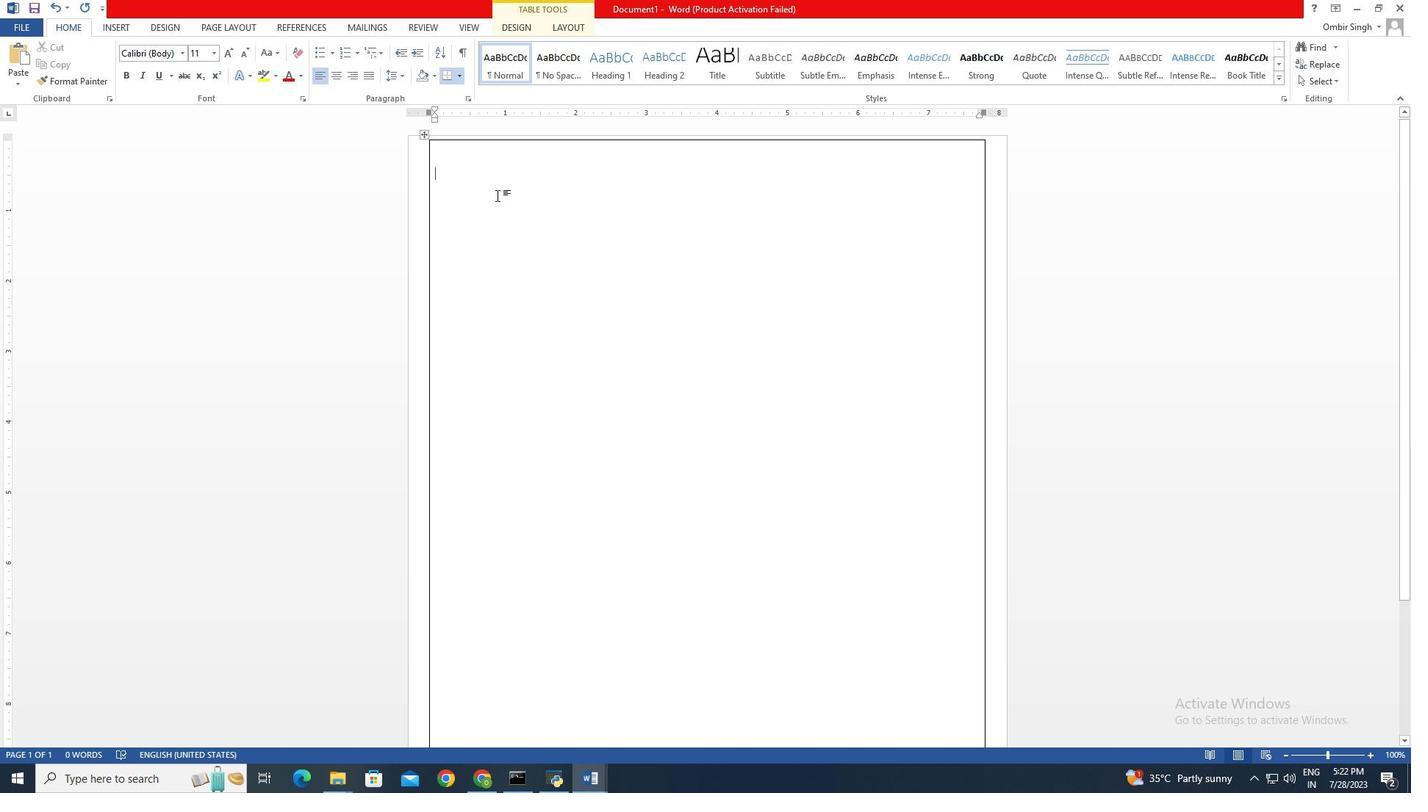
Action: Mouse moved to (484, 216)
Screenshot: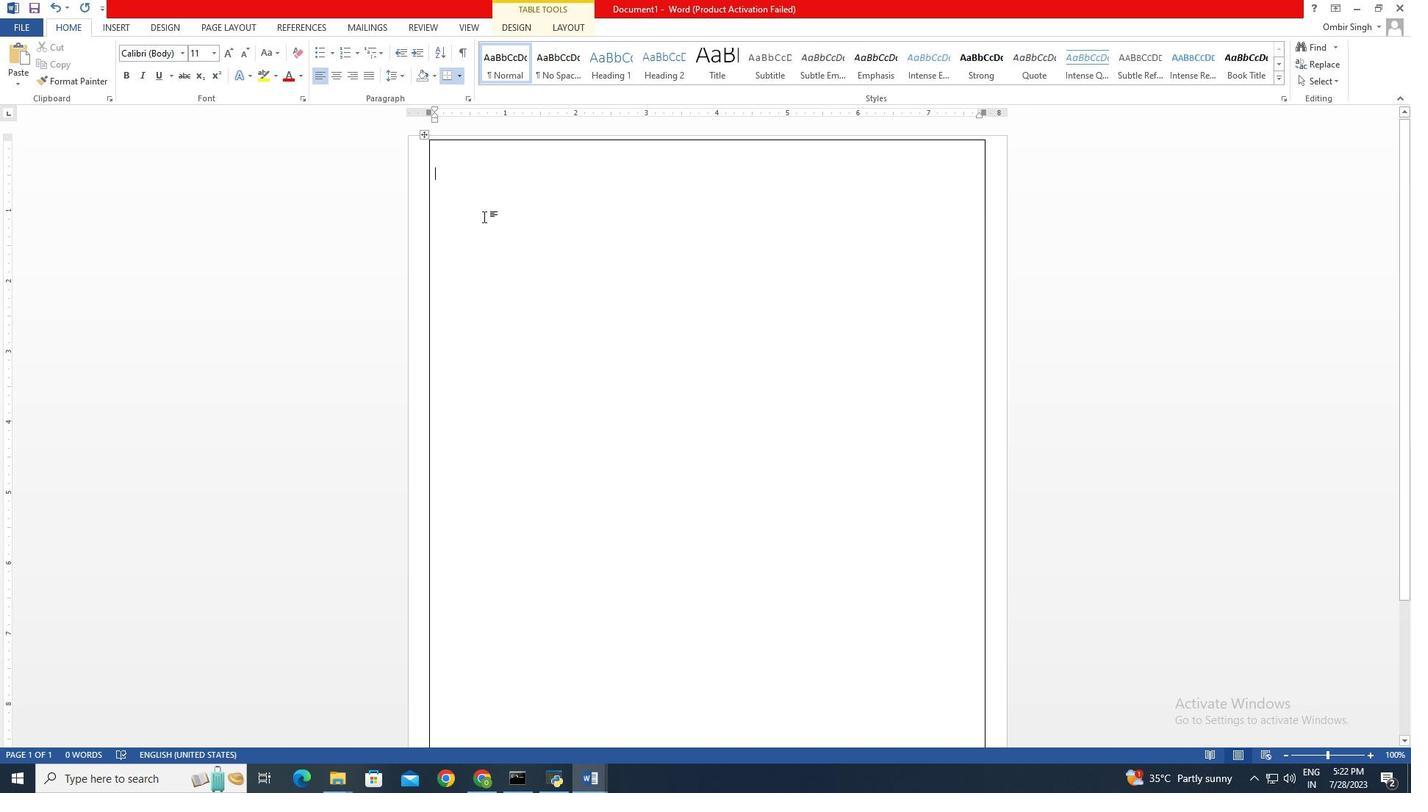 
Action: Key pressed fb
Screenshot: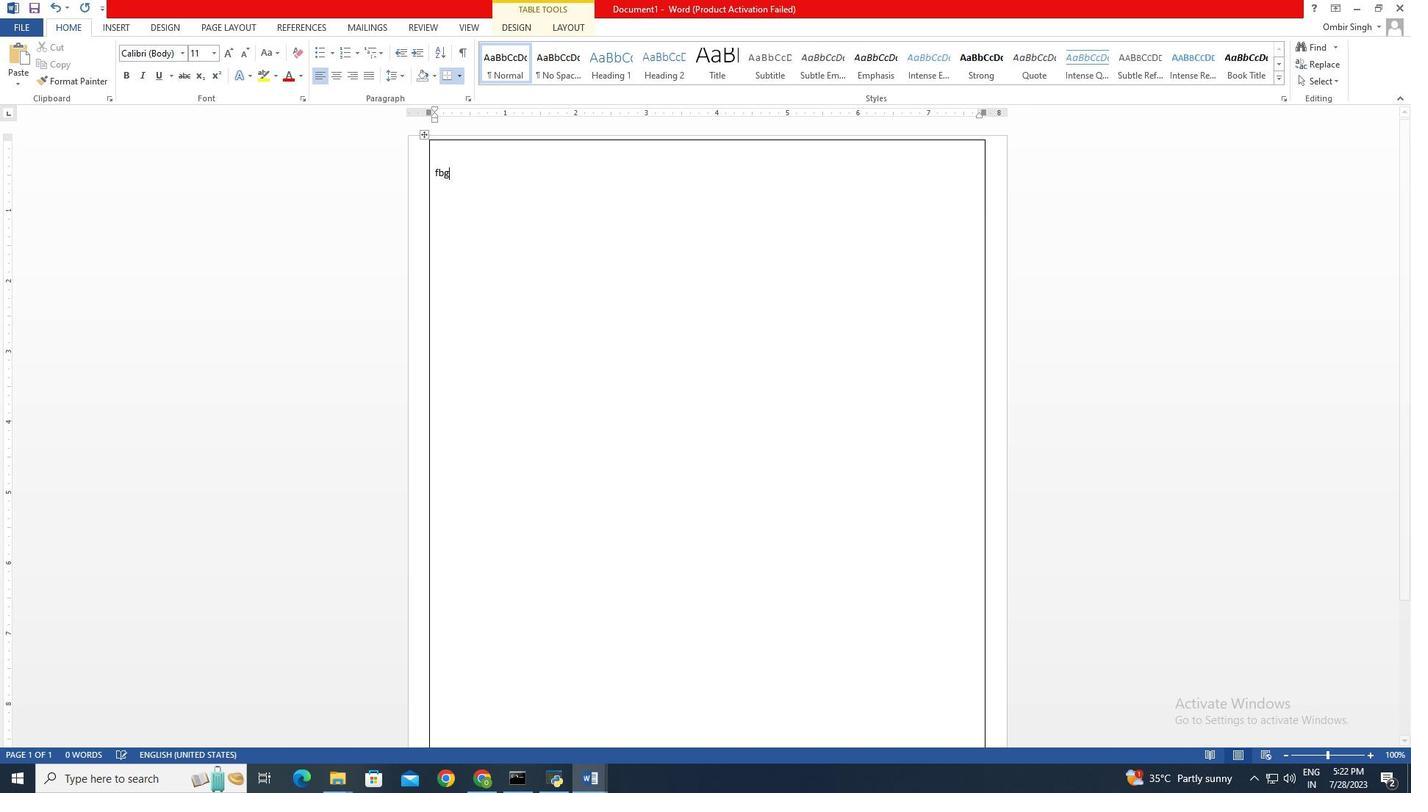 
Action: Mouse moved to (484, 216)
Screenshot: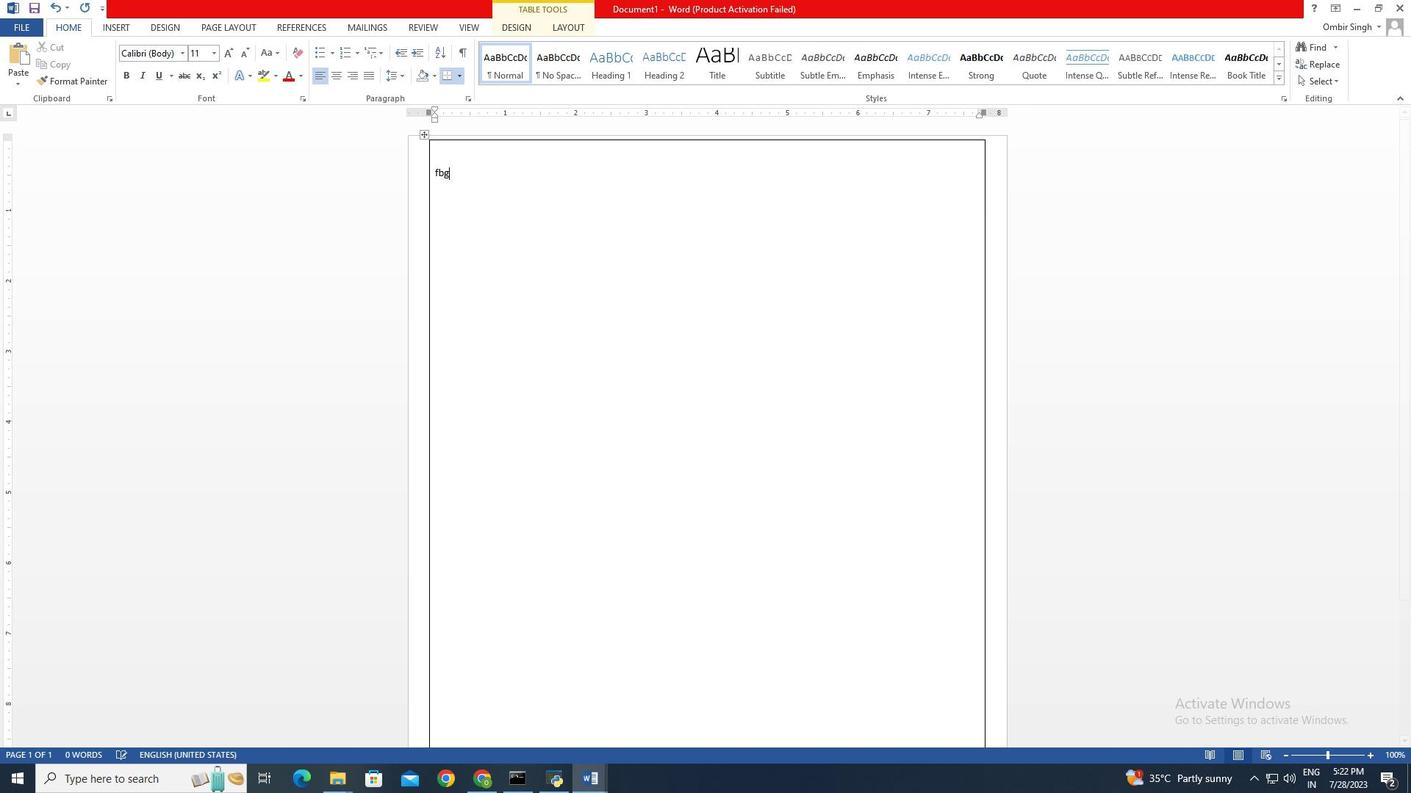 
Action: Key pressed g
Screenshot: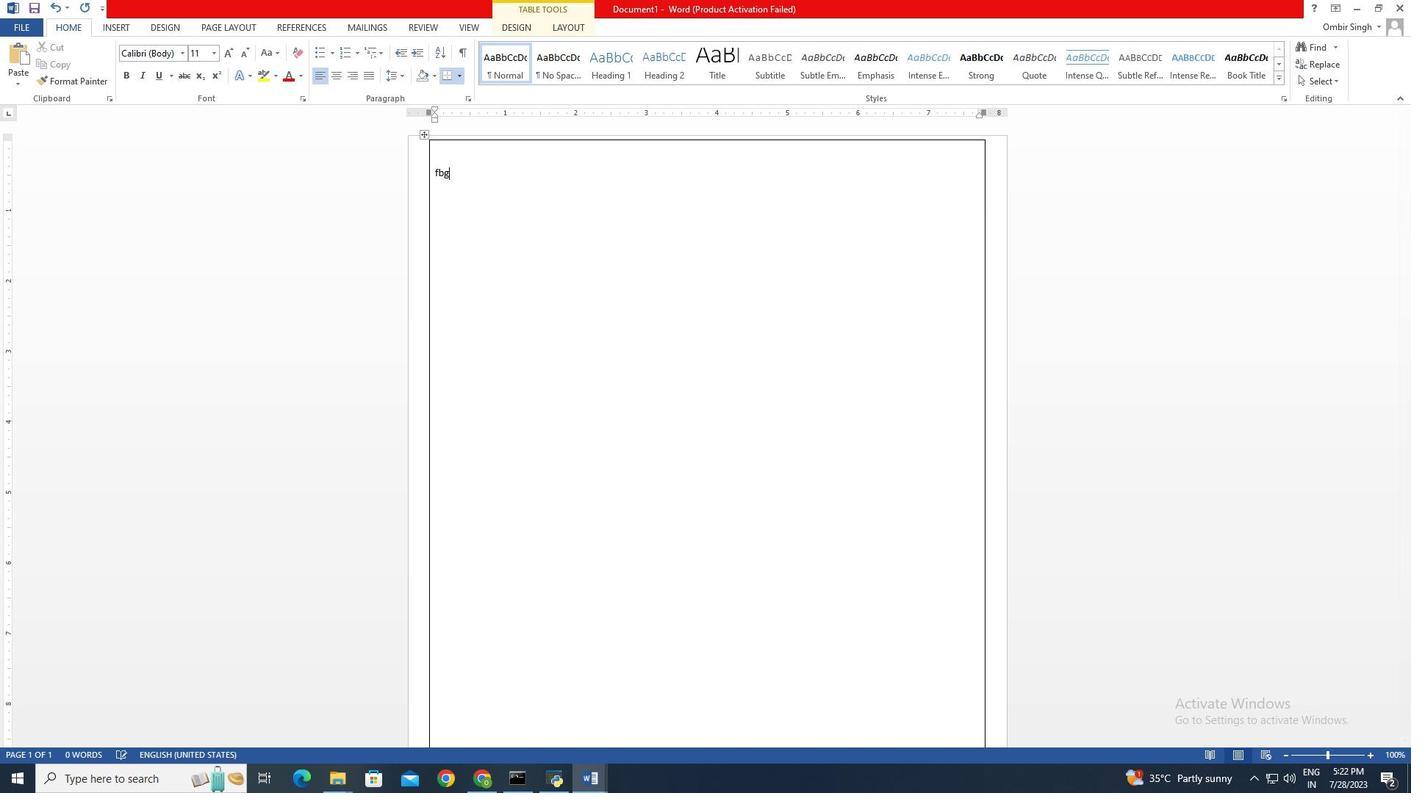 
Action: Mouse moved to (485, 210)
Screenshot: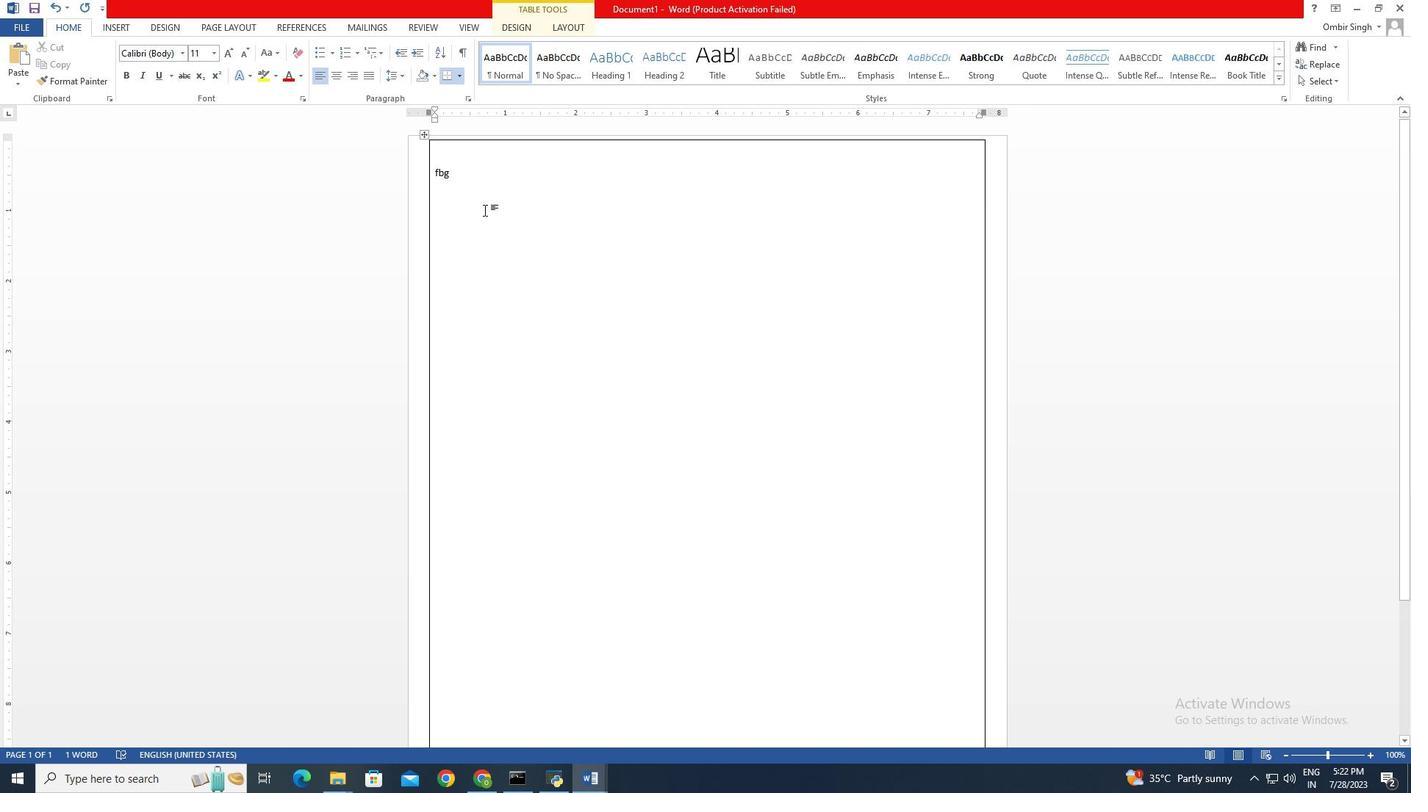 
Action: Key pressed <Key.backspace>
Screenshot: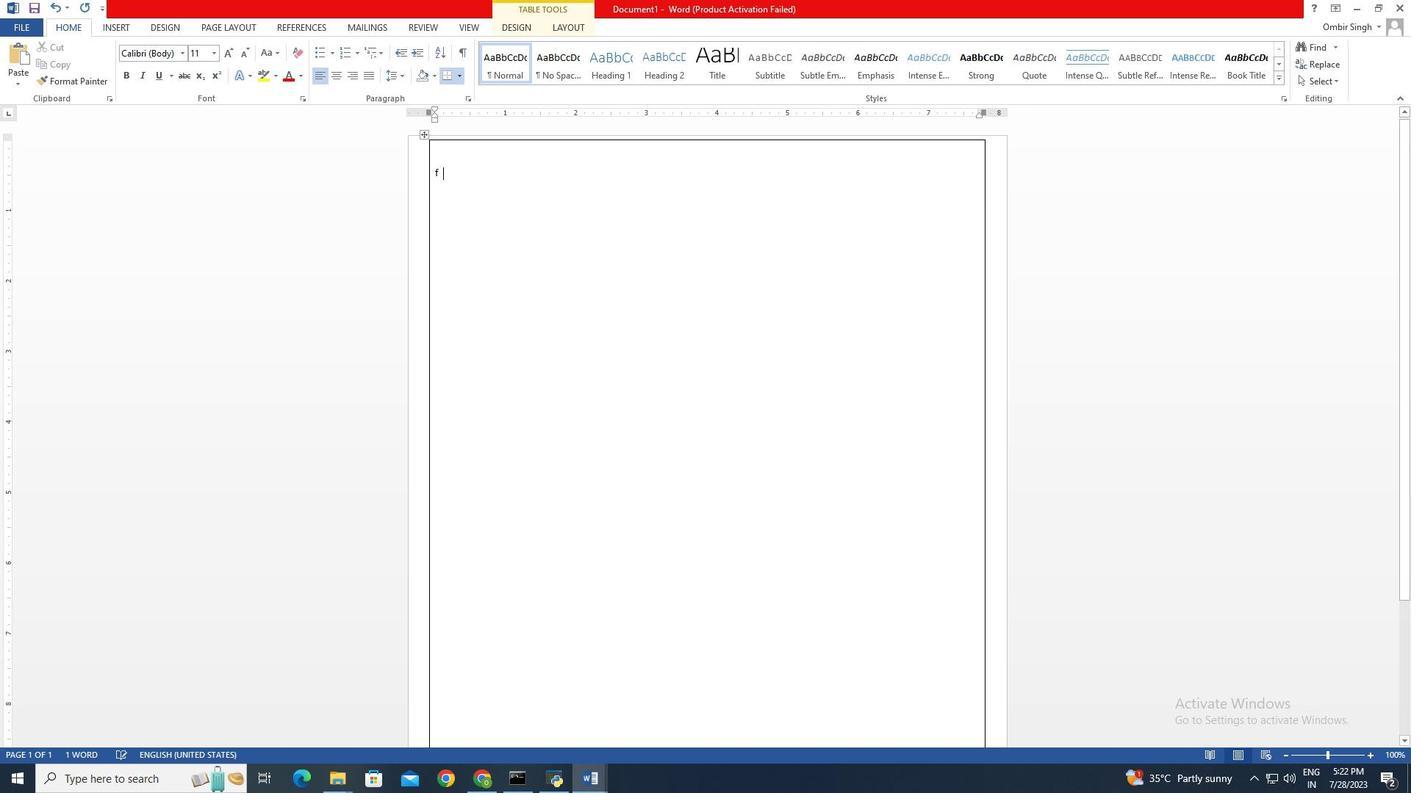 
Action: Mouse moved to (485, 209)
Screenshot: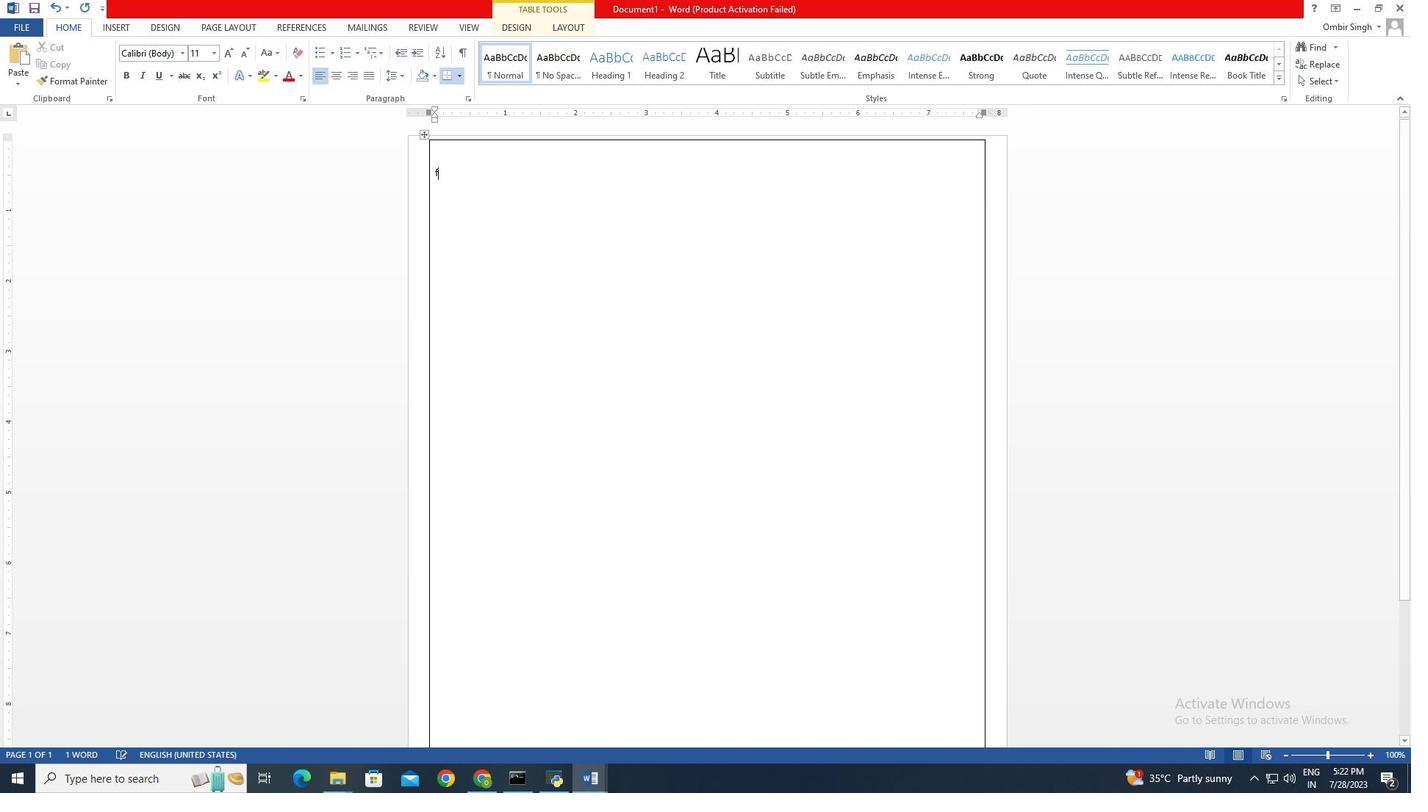 
Action: Key pressed <Key.backspace><Key.backspace><Key.backspace>
Screenshot: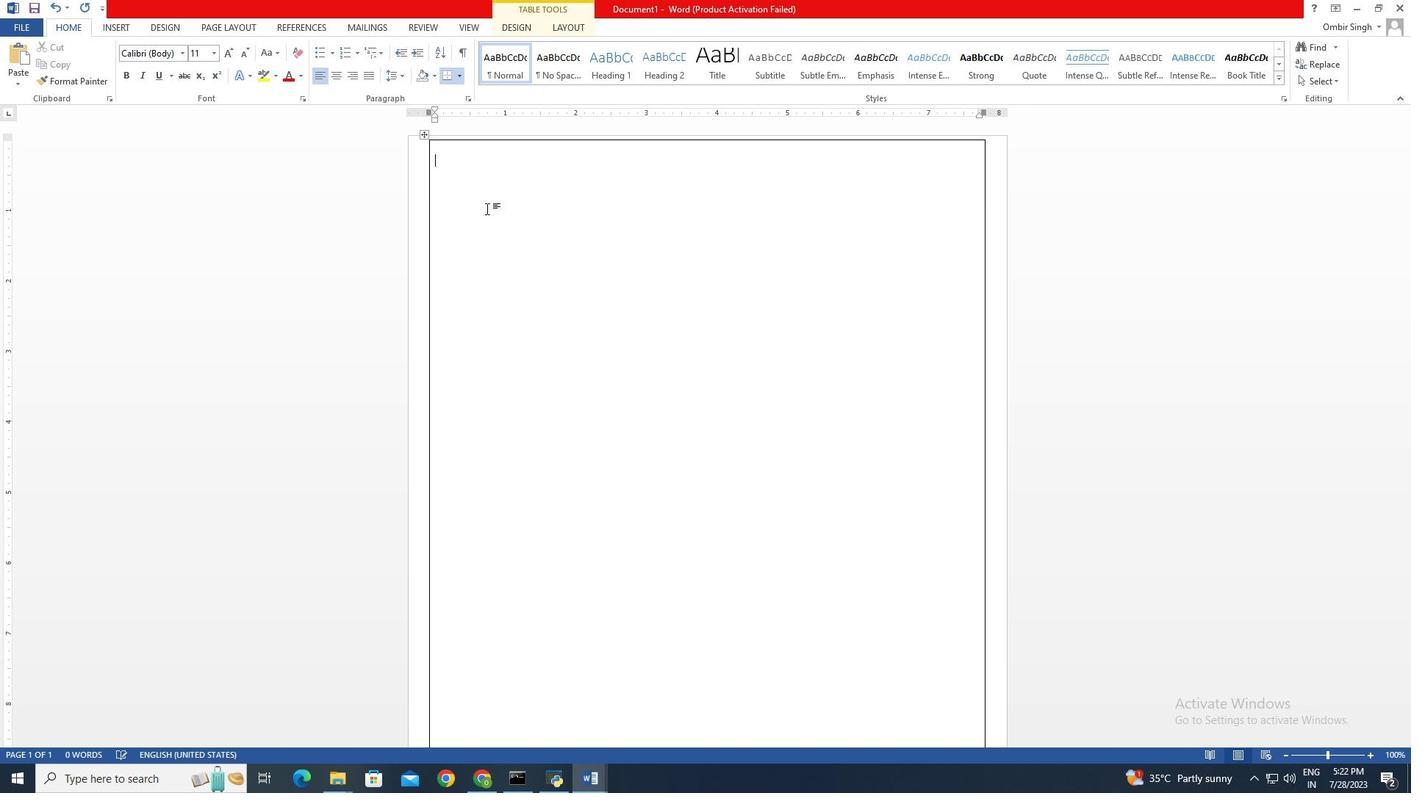 
Action: Mouse moved to (562, 197)
Screenshot: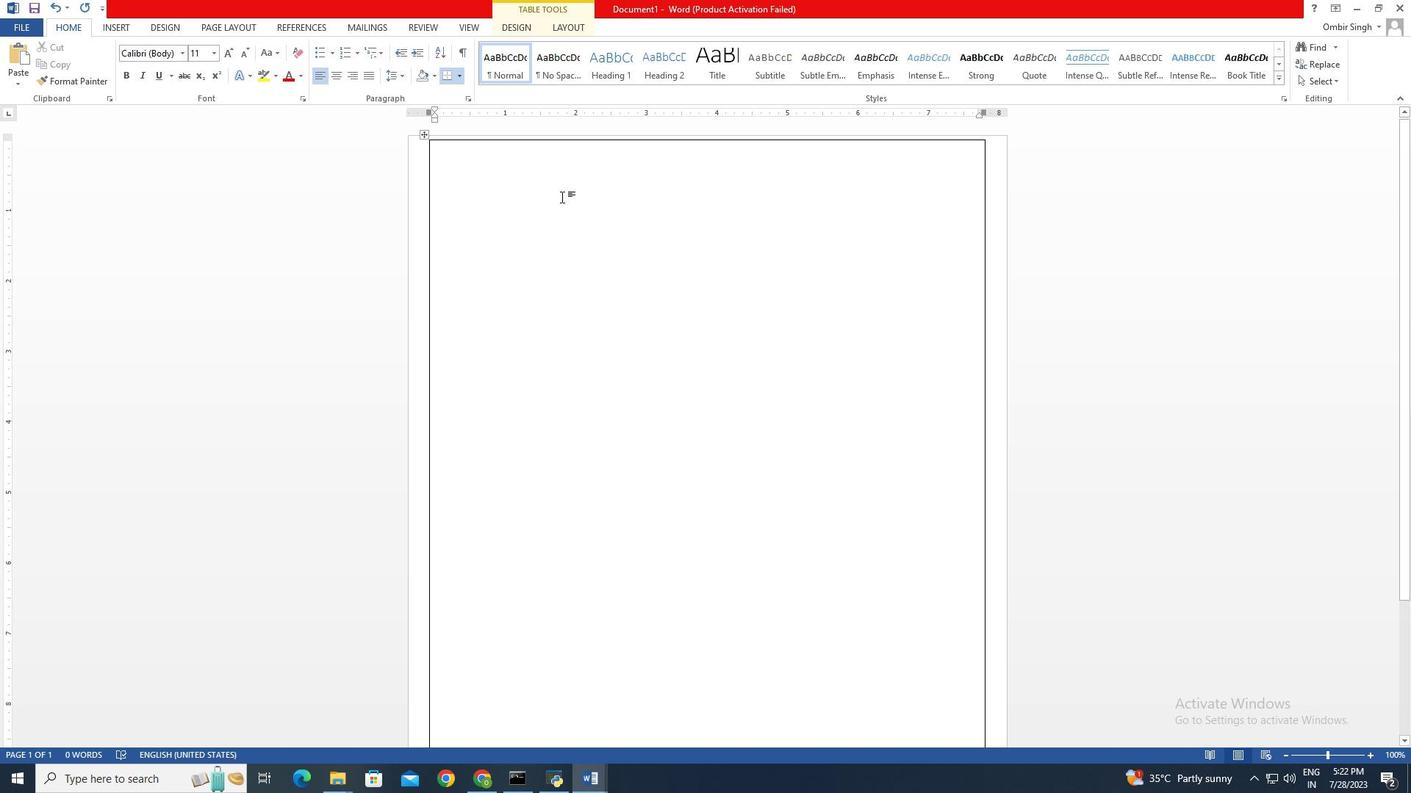 
Action: Key pressed <Key.shift>Quinn<Key.space><Key.shift>Campbell<Key.shift_r><Key.left><Key.left><Key.left><Key.left><Key.left><Key.left><Key.left><Key.left><Key.left><Key.left><Key.left><Key.left><Key.left><Key.left>
Screenshot: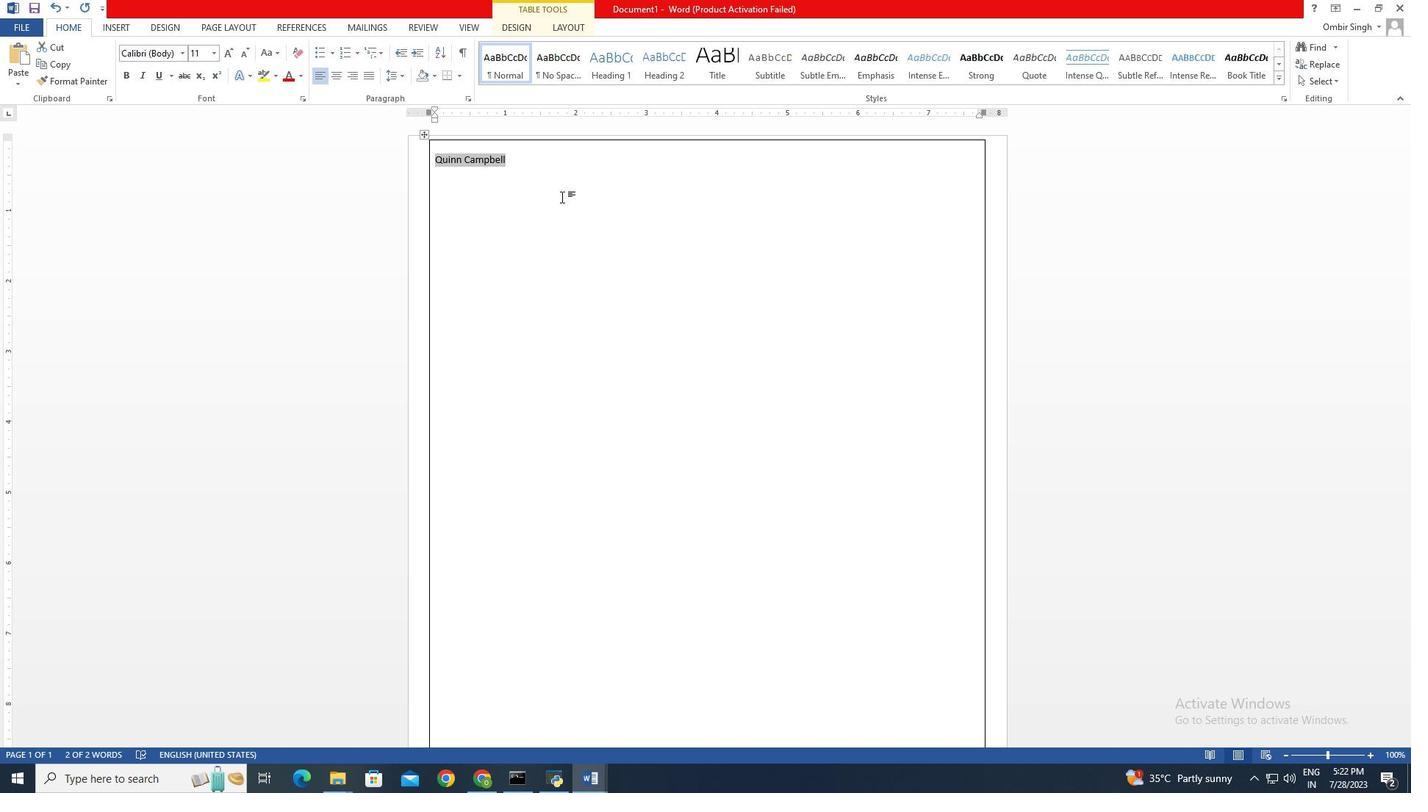 
Action: Mouse moved to (173, 50)
Screenshot: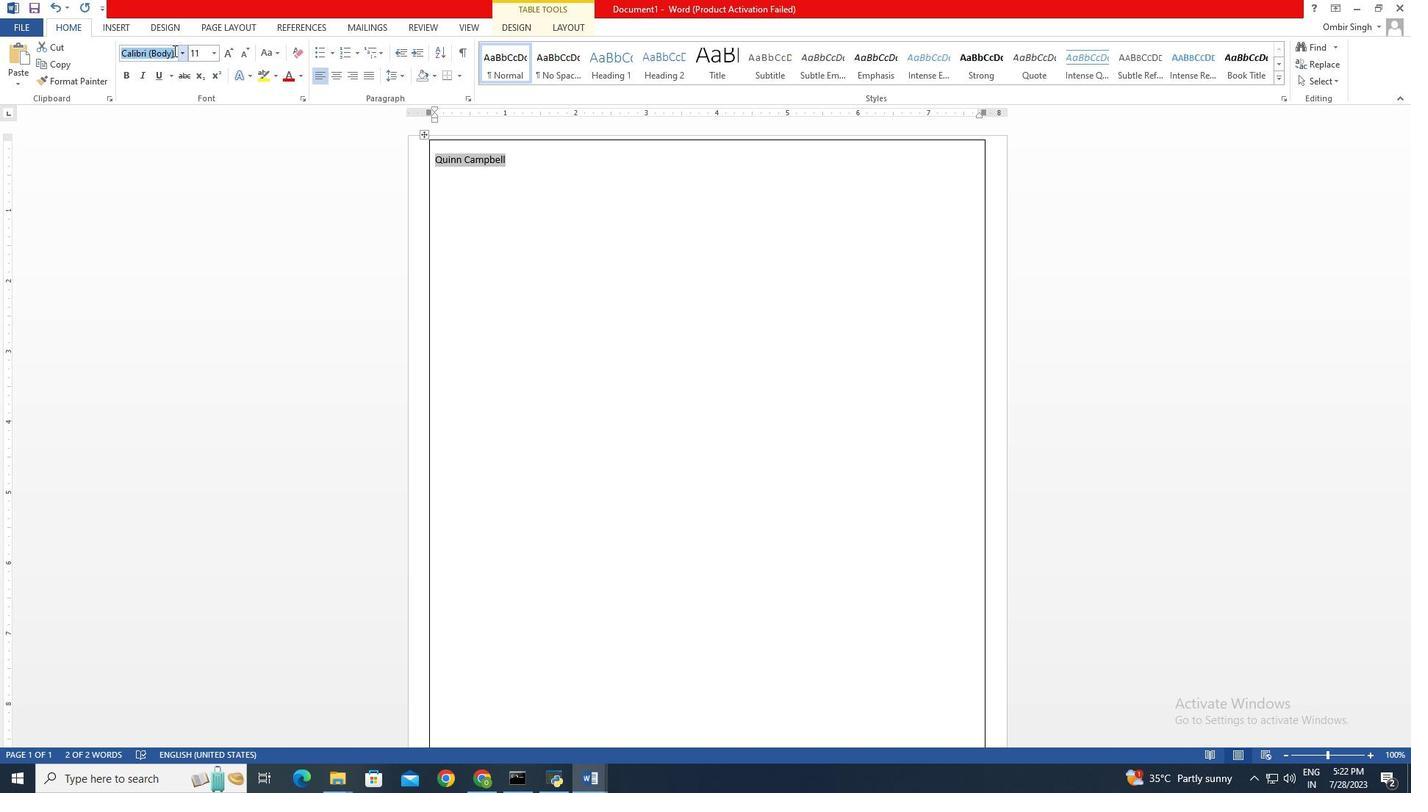 
Action: Mouse pressed left at (173, 50)
Screenshot: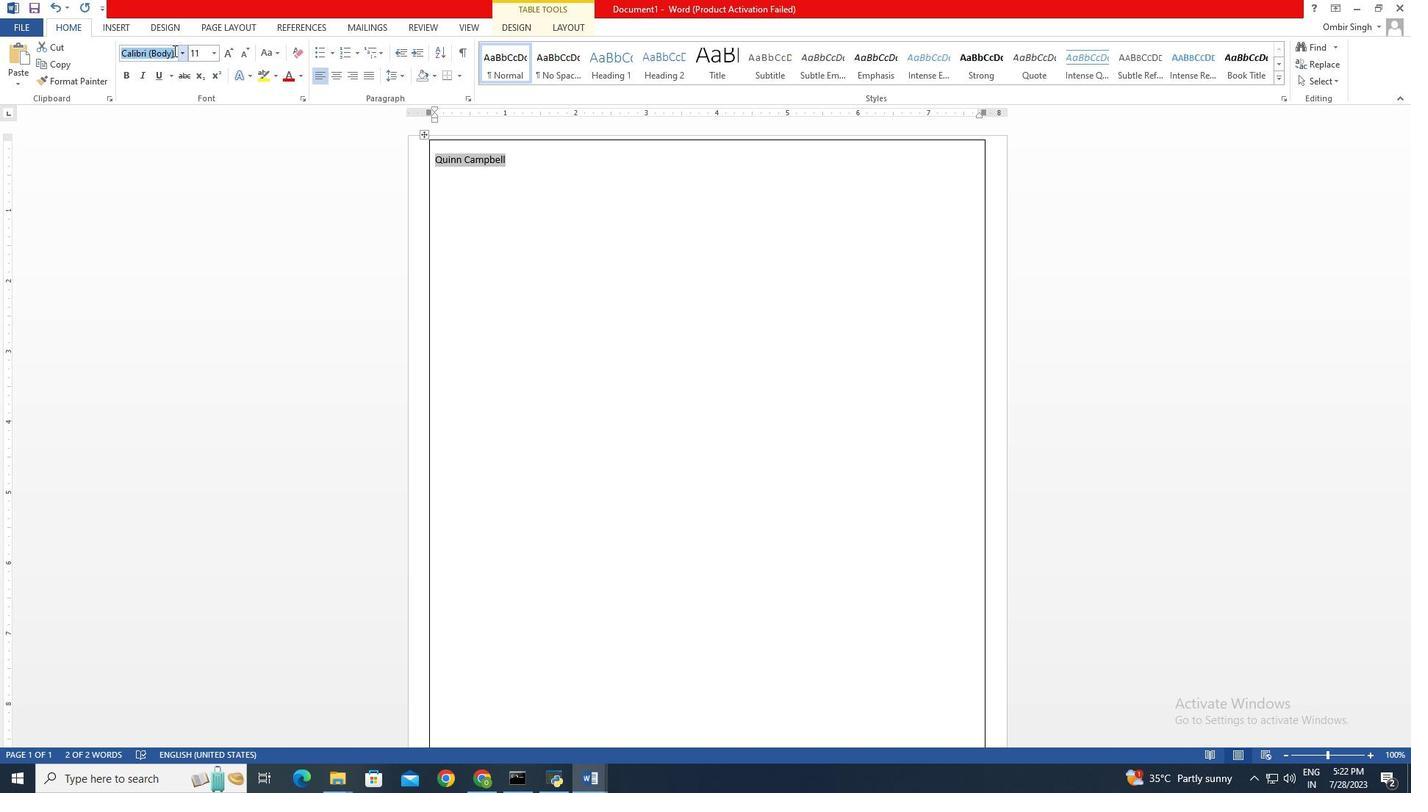 
Action: Mouse moved to (178, 54)
Screenshot: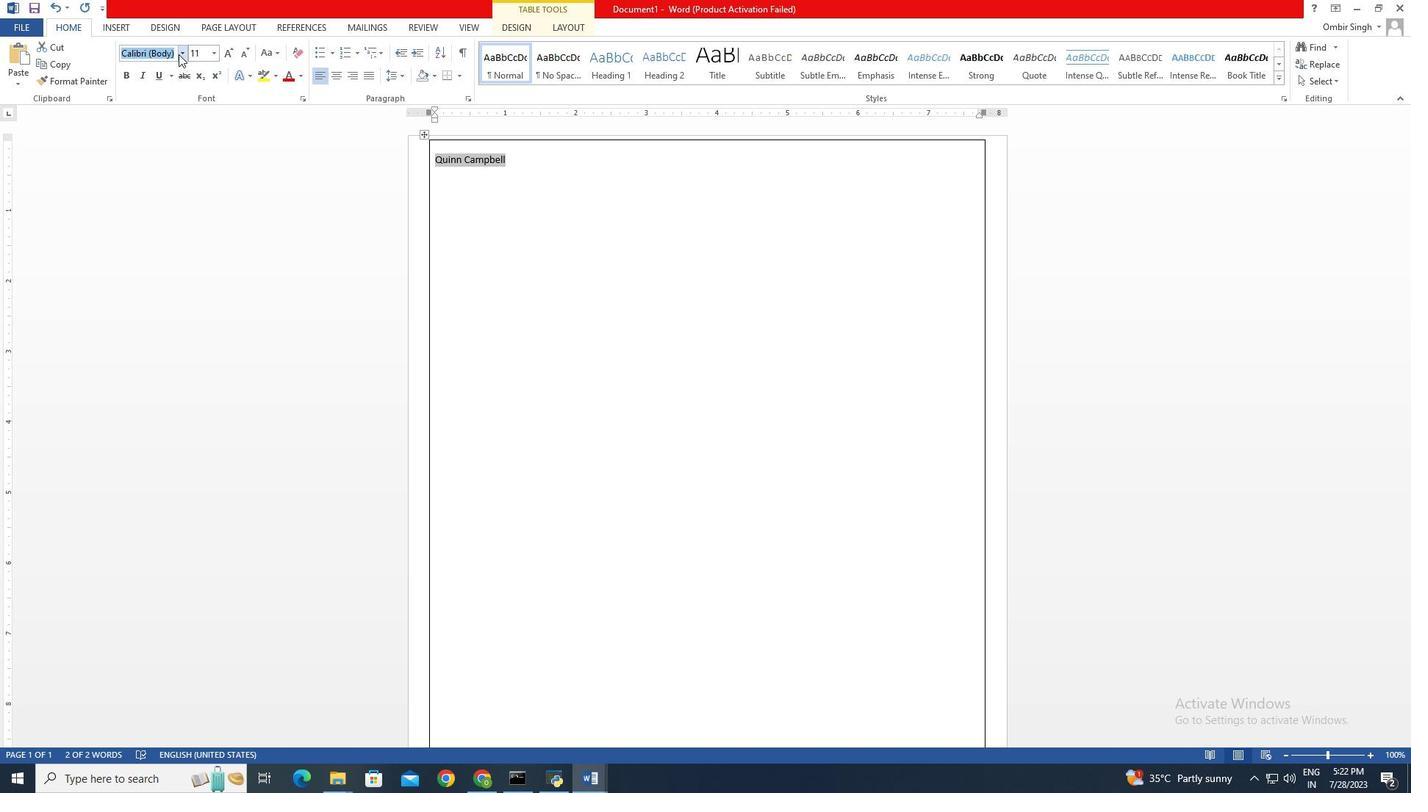 
Action: Key pressed <Key.shift><Key.shift><Key.shift><Key.shift><Key.shift><Key.shift><Key.shift>Garamond<Key.shift_r><Key.shift_r>(<Key.shift>Heading<Key.shift_r>)<Key.enter>
Screenshot: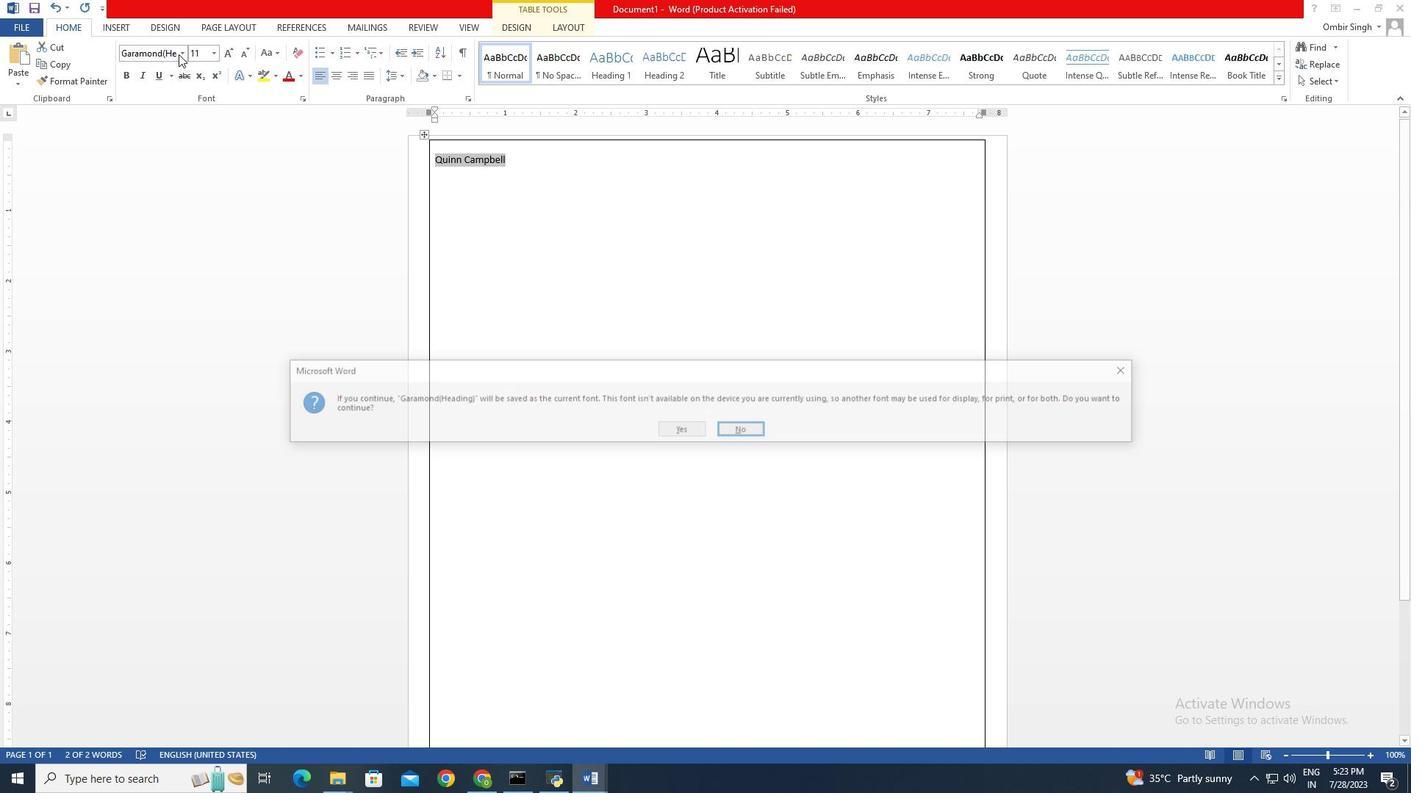 
Action: Mouse moved to (693, 429)
Screenshot: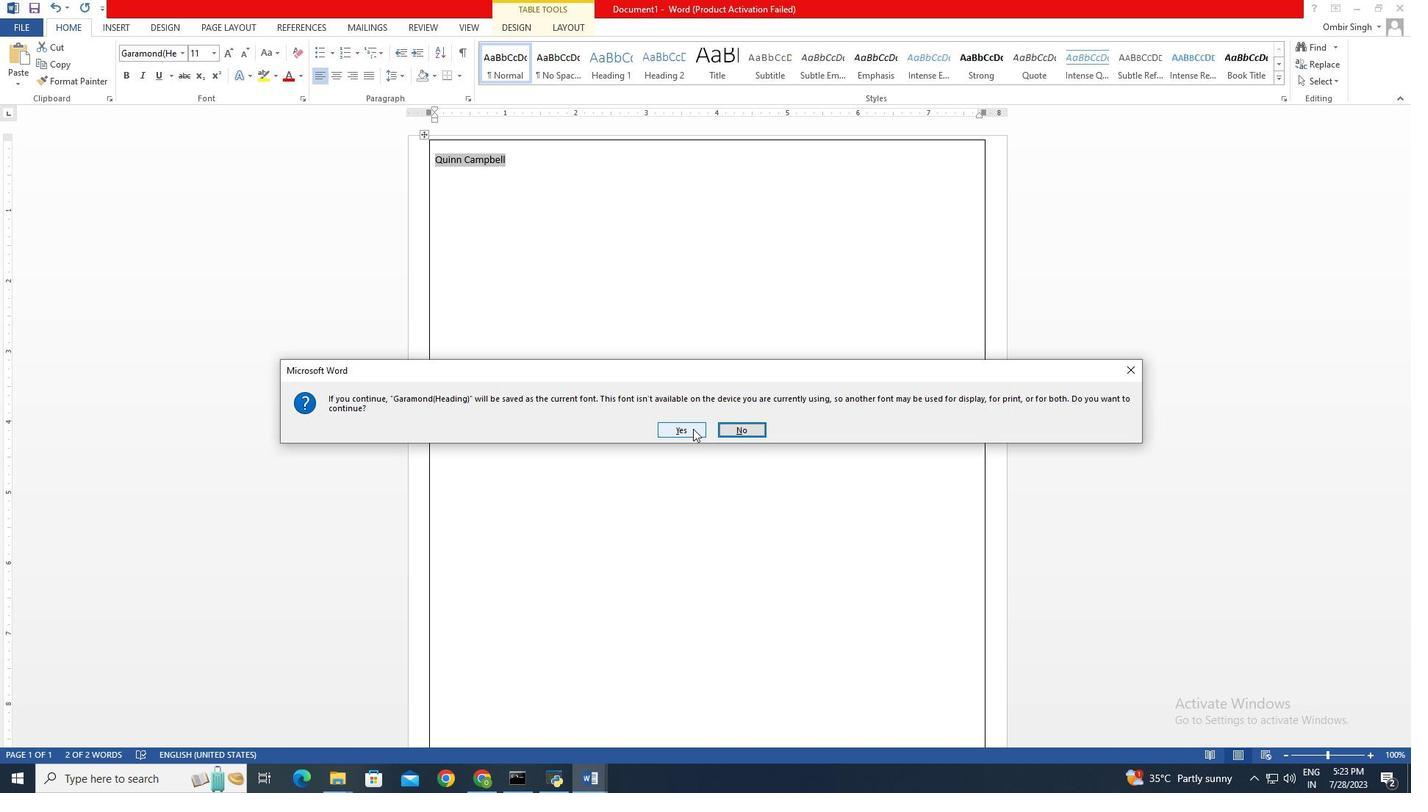 
Action: Mouse pressed left at (693, 429)
Screenshot: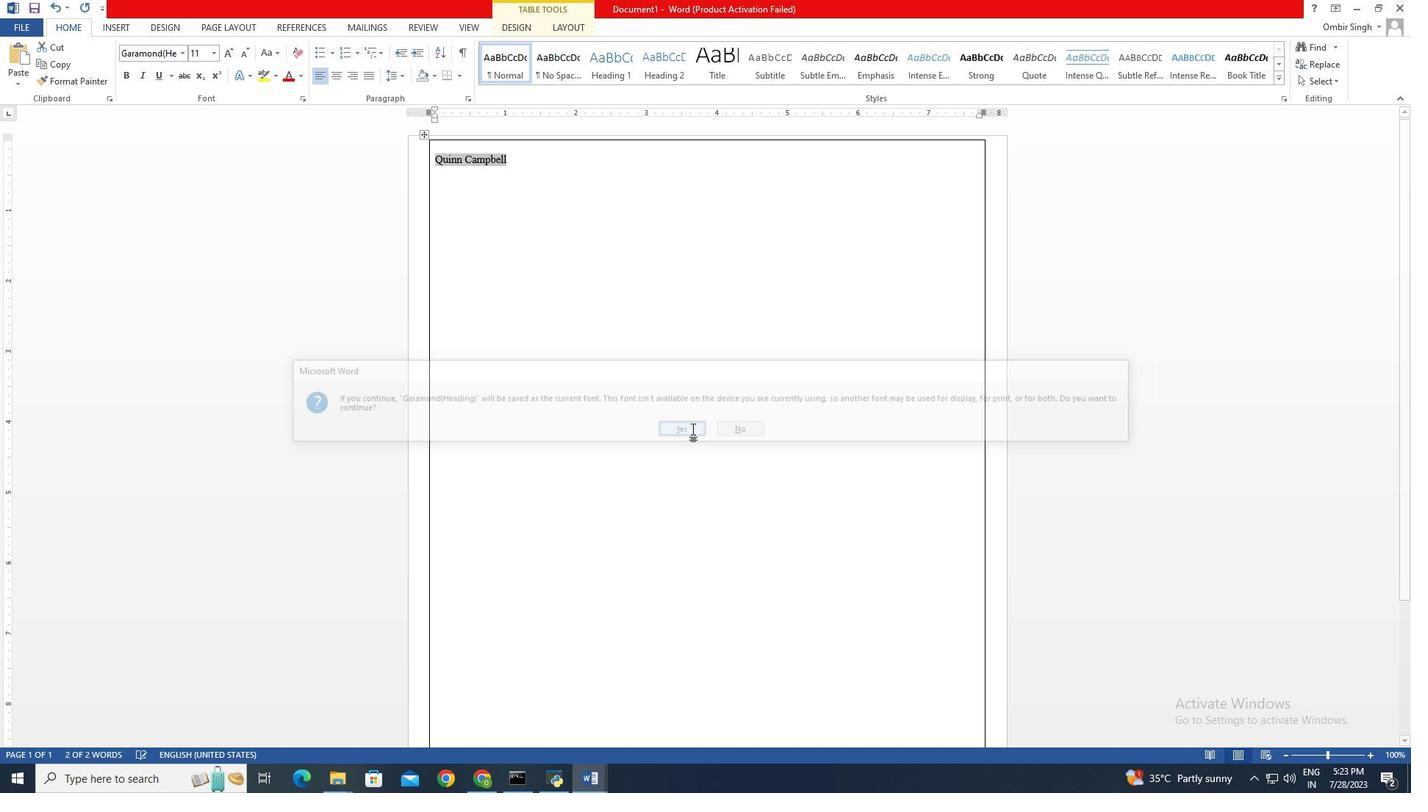 
Action: Mouse moved to (234, 56)
Screenshot: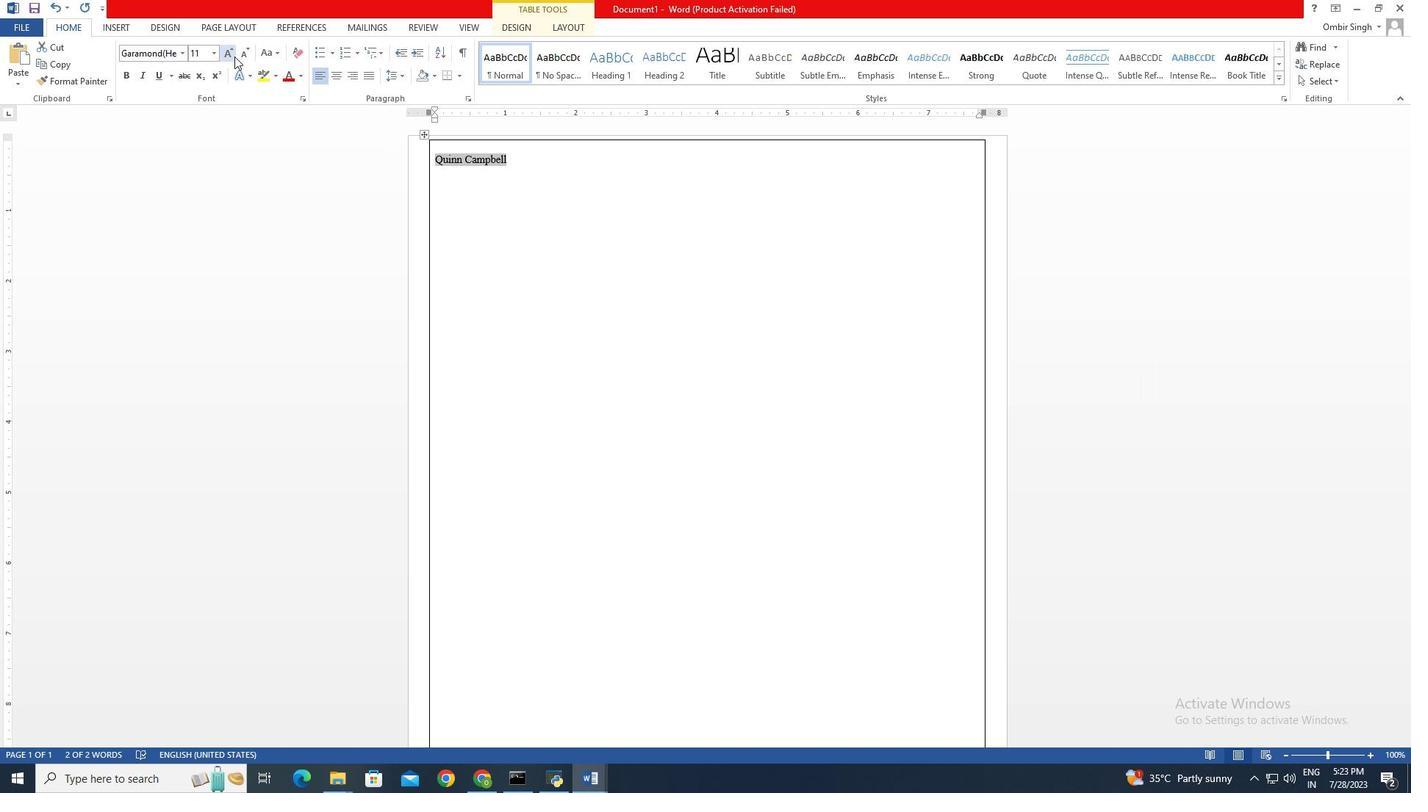 
Action: Mouse pressed left at (234, 56)
Screenshot: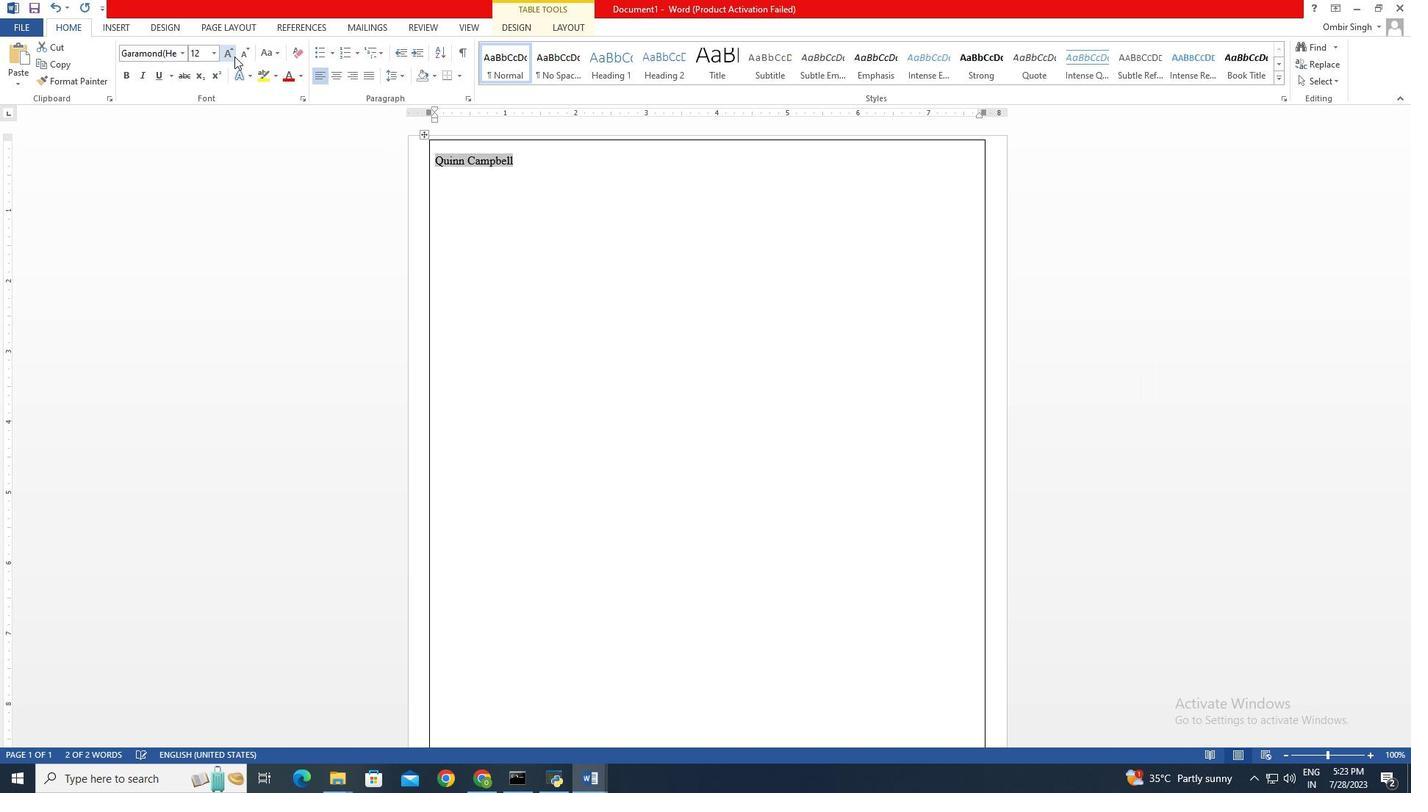
Action: Mouse pressed left at (234, 56)
Screenshot: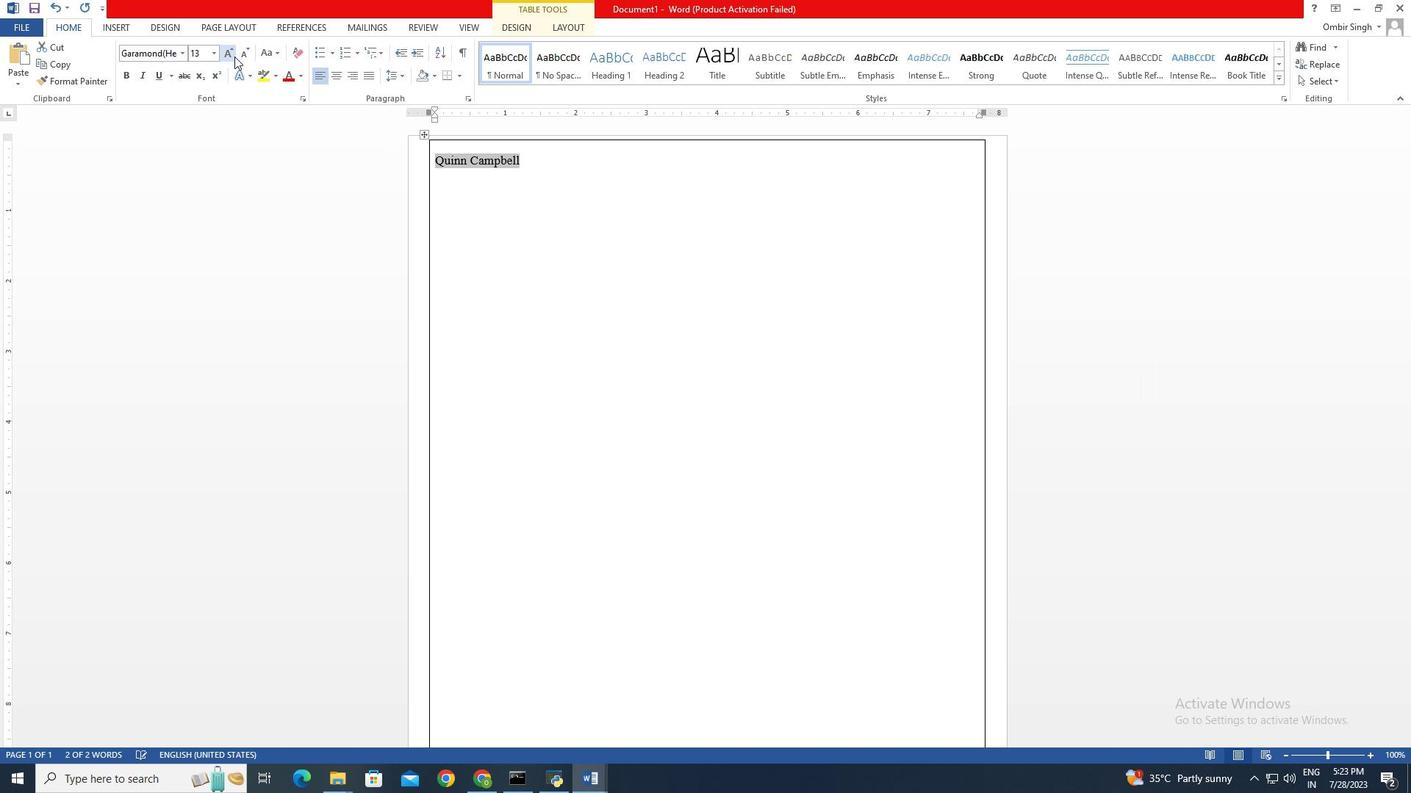 
Action: Mouse pressed left at (234, 56)
Screenshot: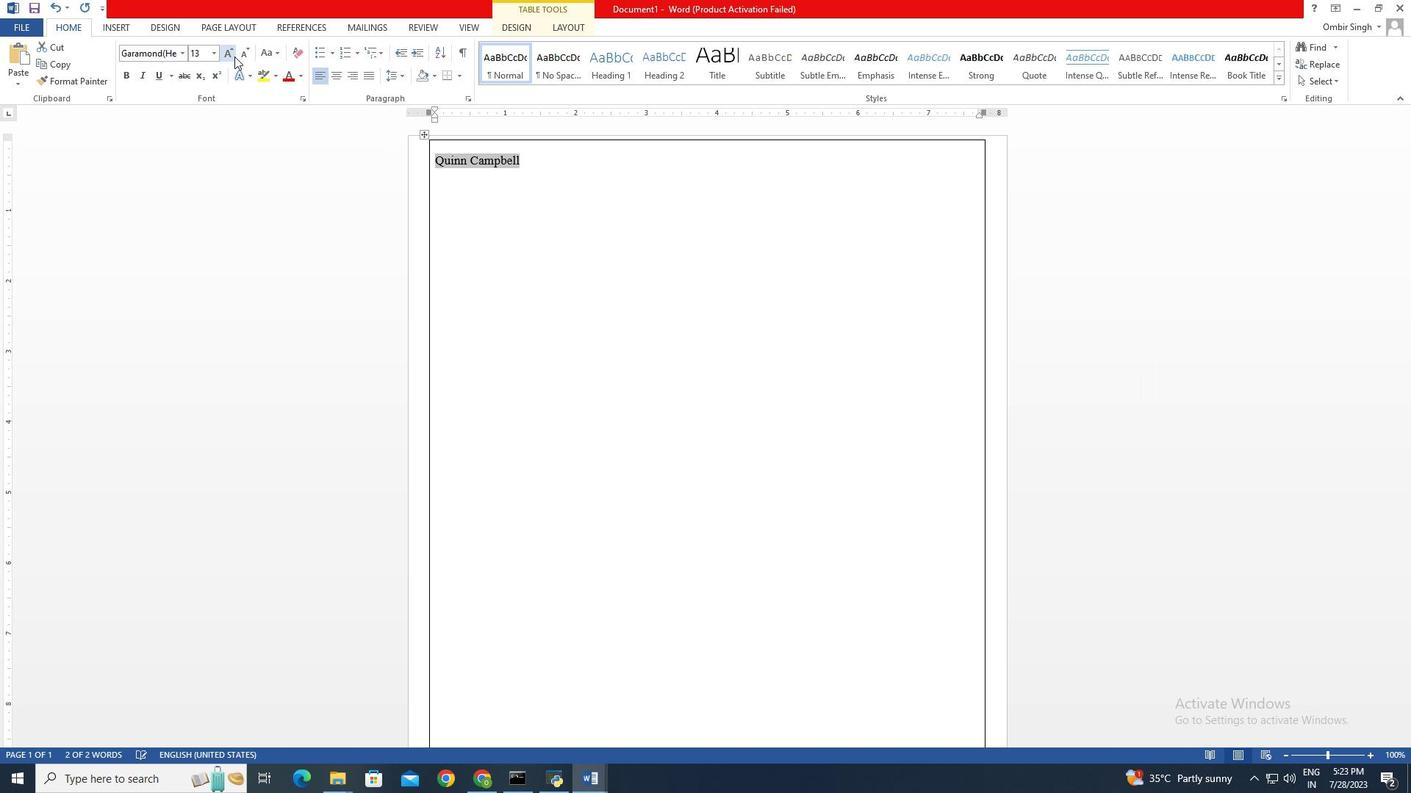 
Action: Mouse pressed left at (234, 56)
Screenshot: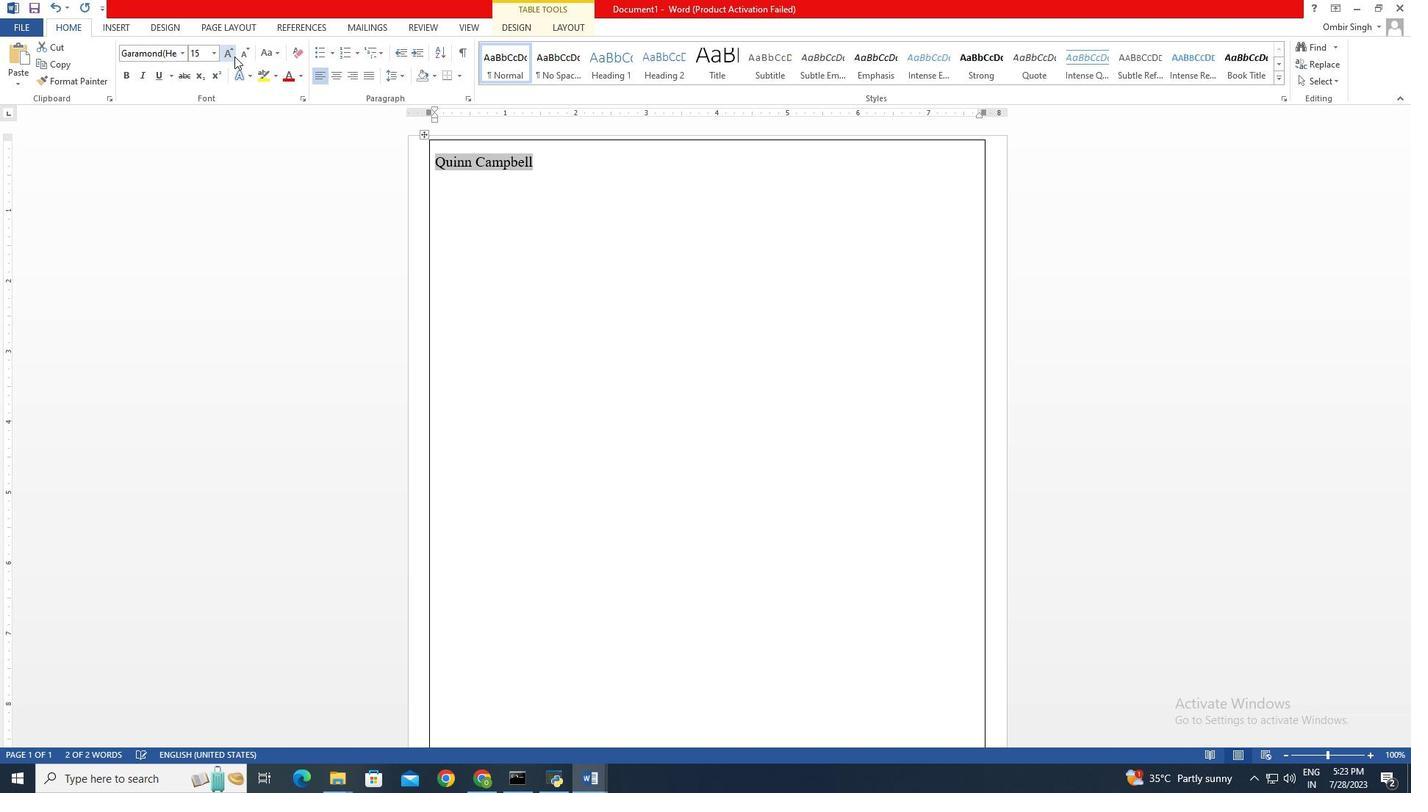
Action: Mouse pressed left at (234, 56)
Screenshot: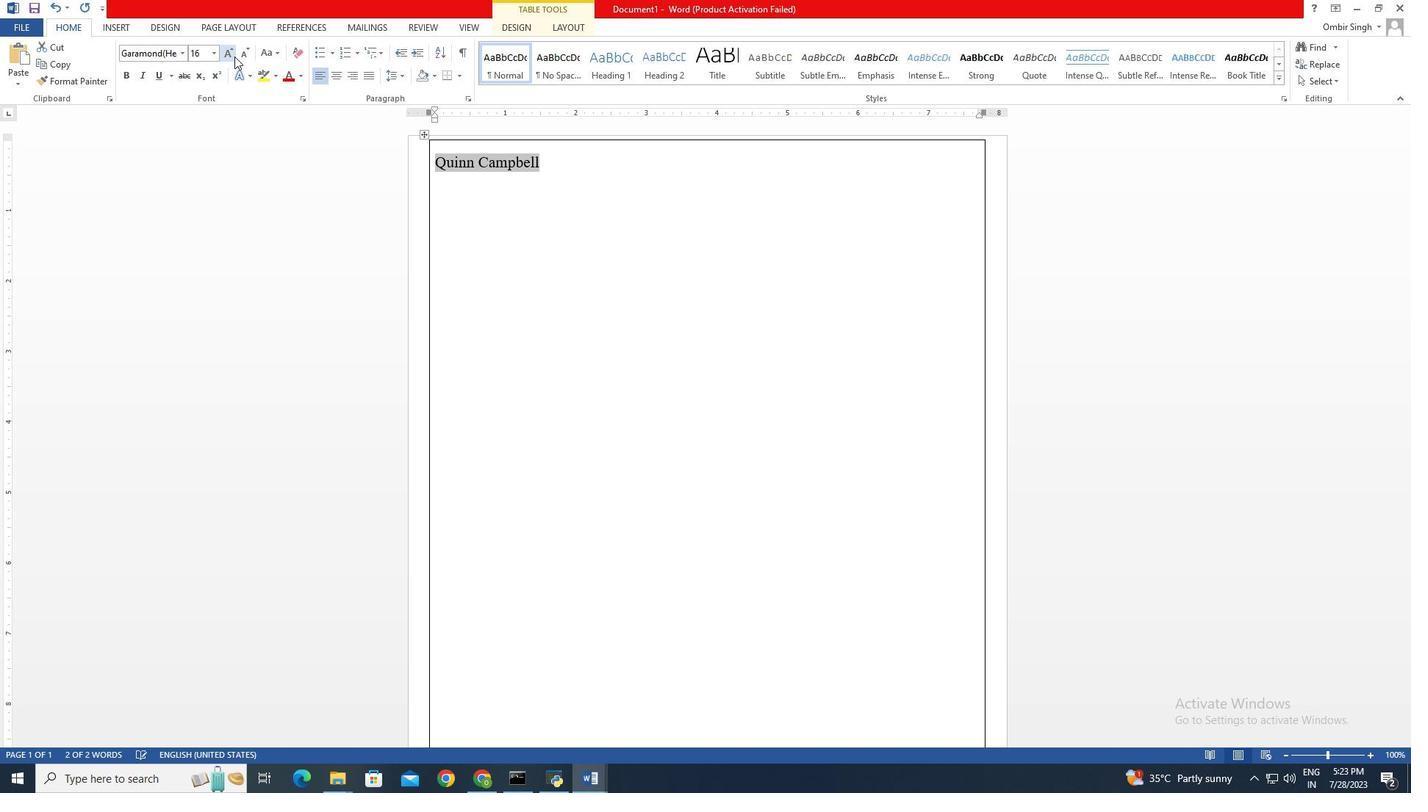 
Action: Mouse pressed left at (234, 56)
Screenshot: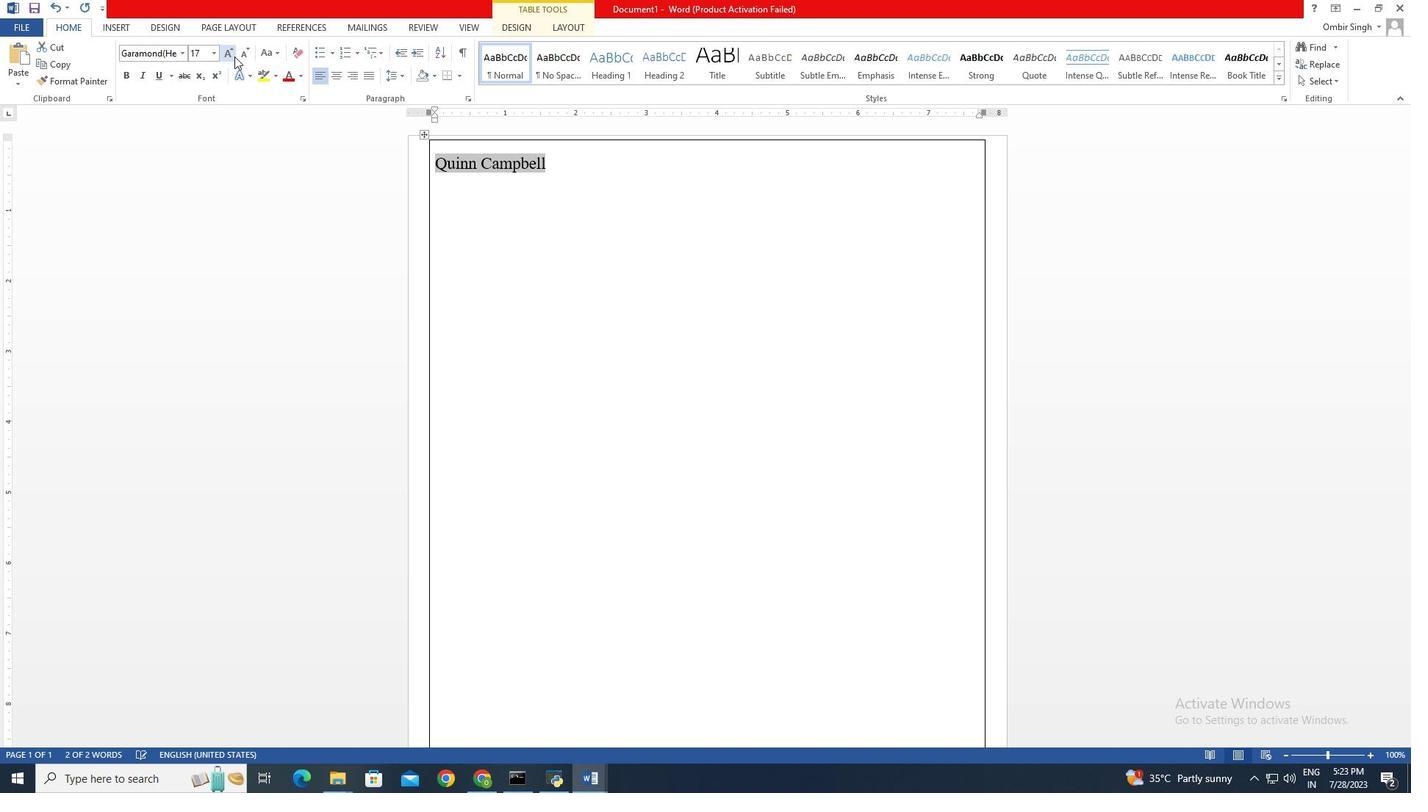 
Action: Mouse pressed left at (234, 56)
Screenshot: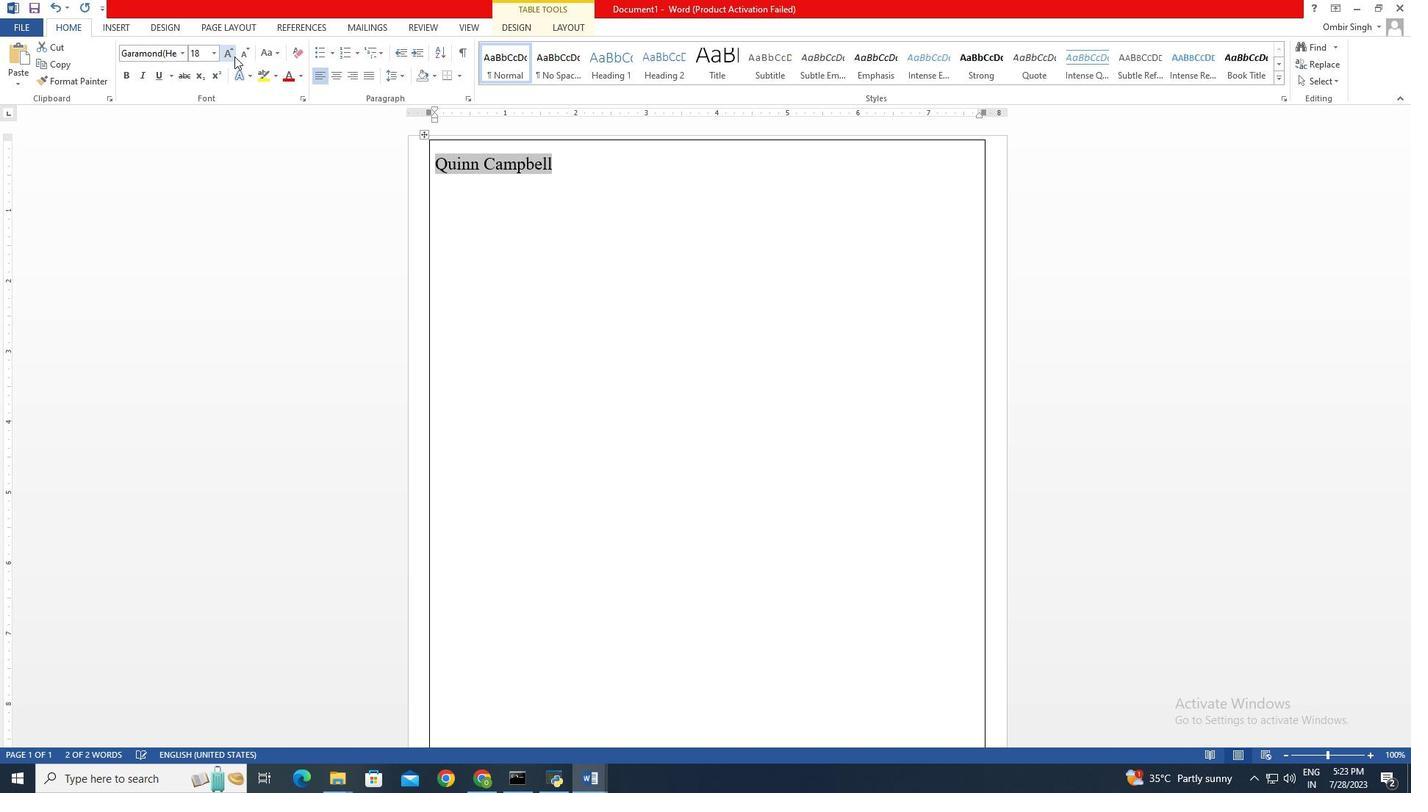 
Action: Mouse pressed left at (234, 56)
Screenshot: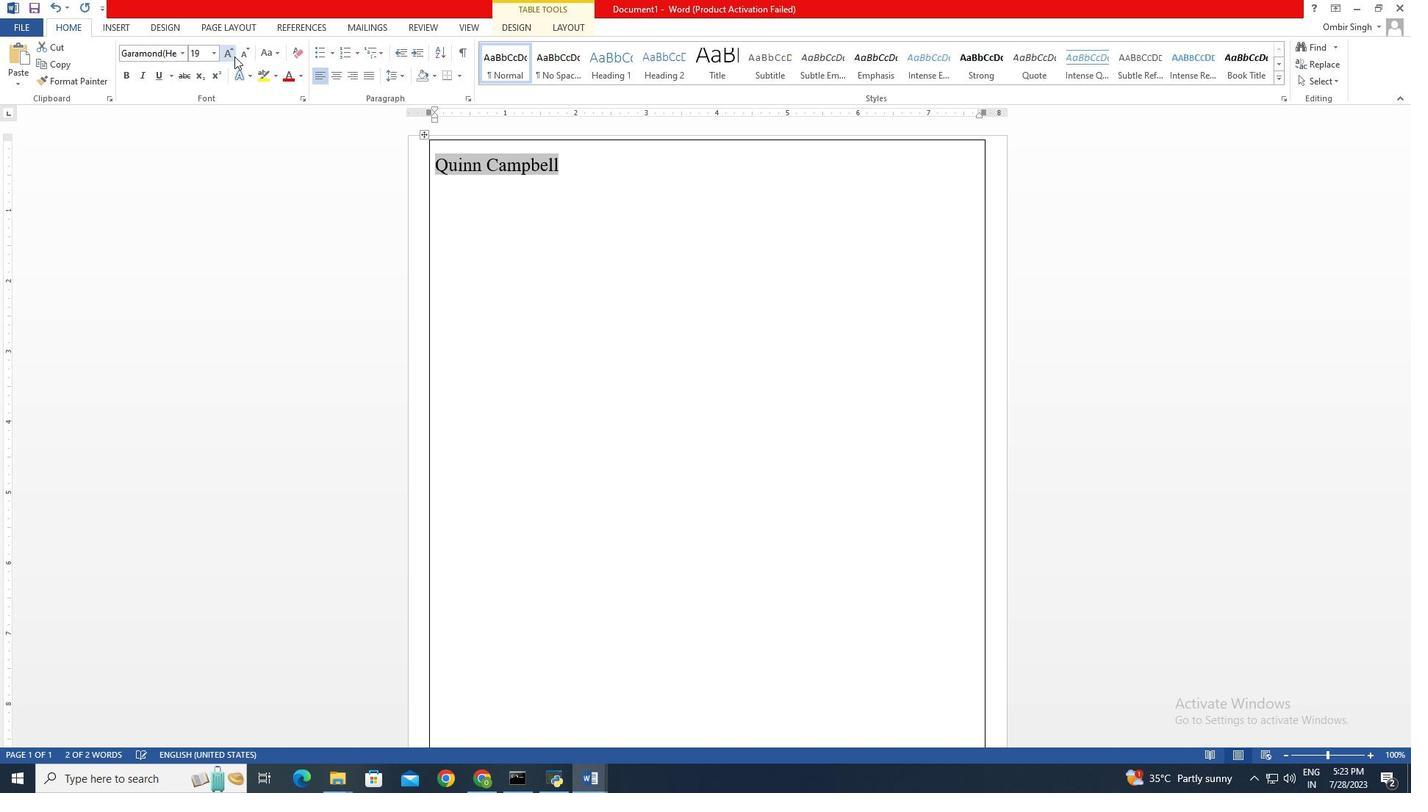
Action: Mouse pressed left at (234, 56)
Screenshot: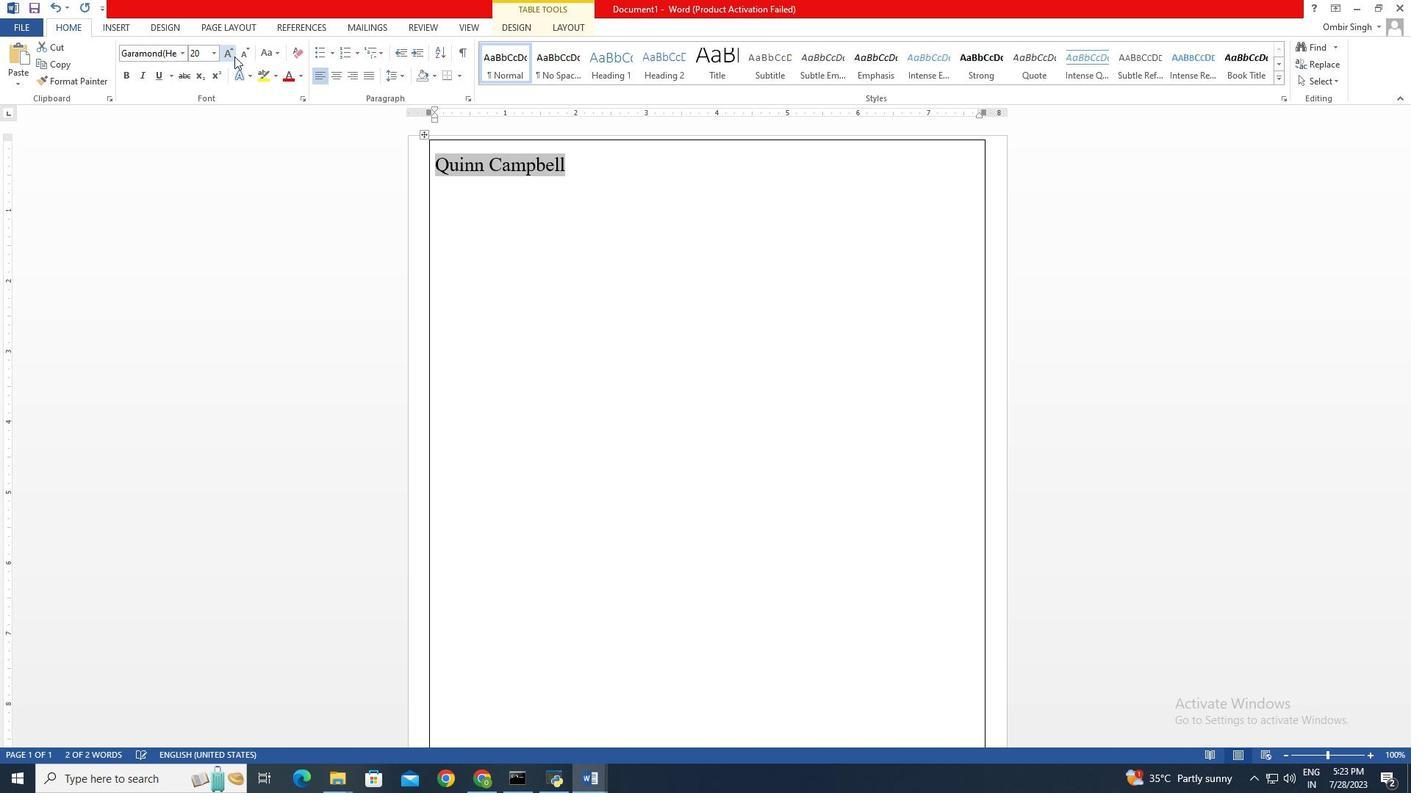 
Action: Mouse pressed left at (234, 56)
Screenshot: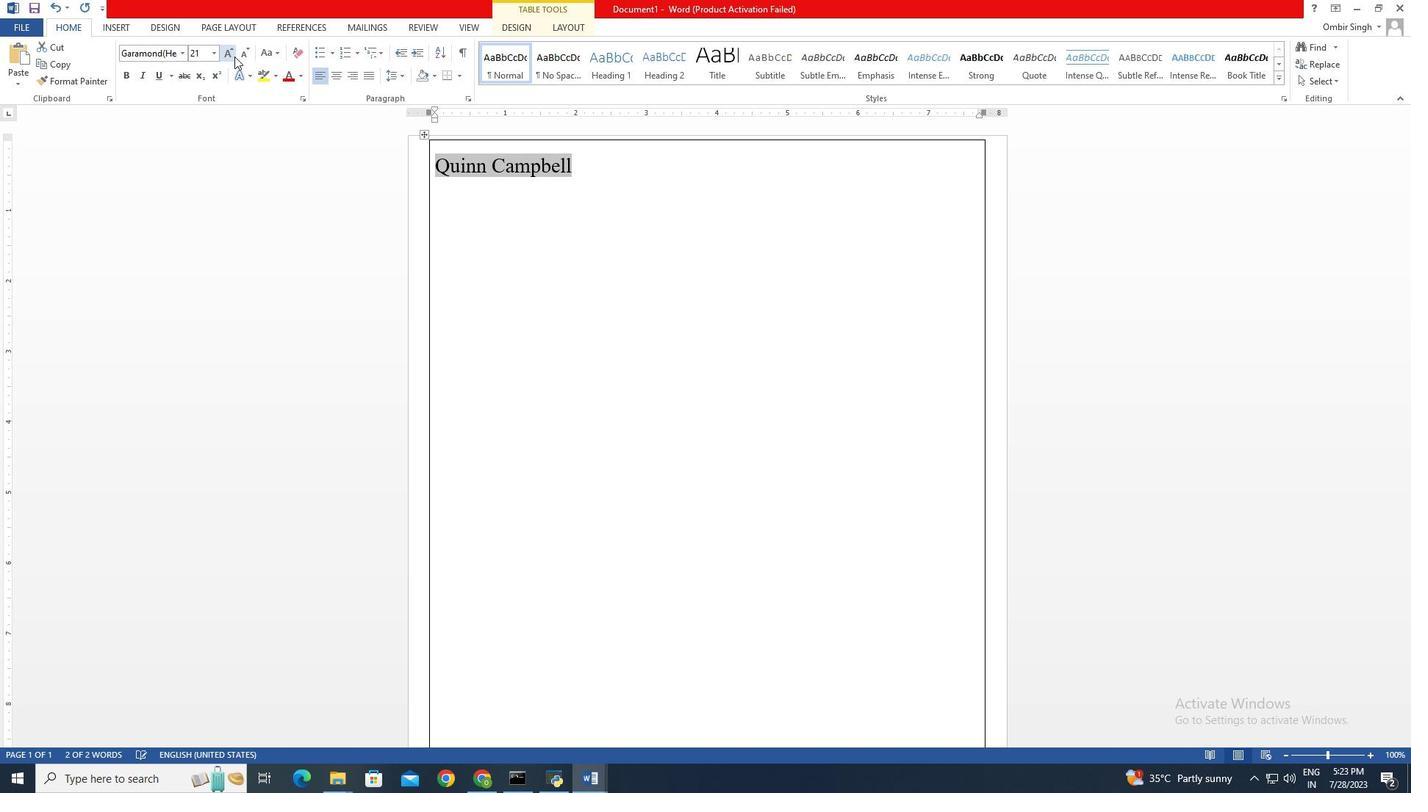 
Action: Mouse pressed left at (234, 56)
Screenshot: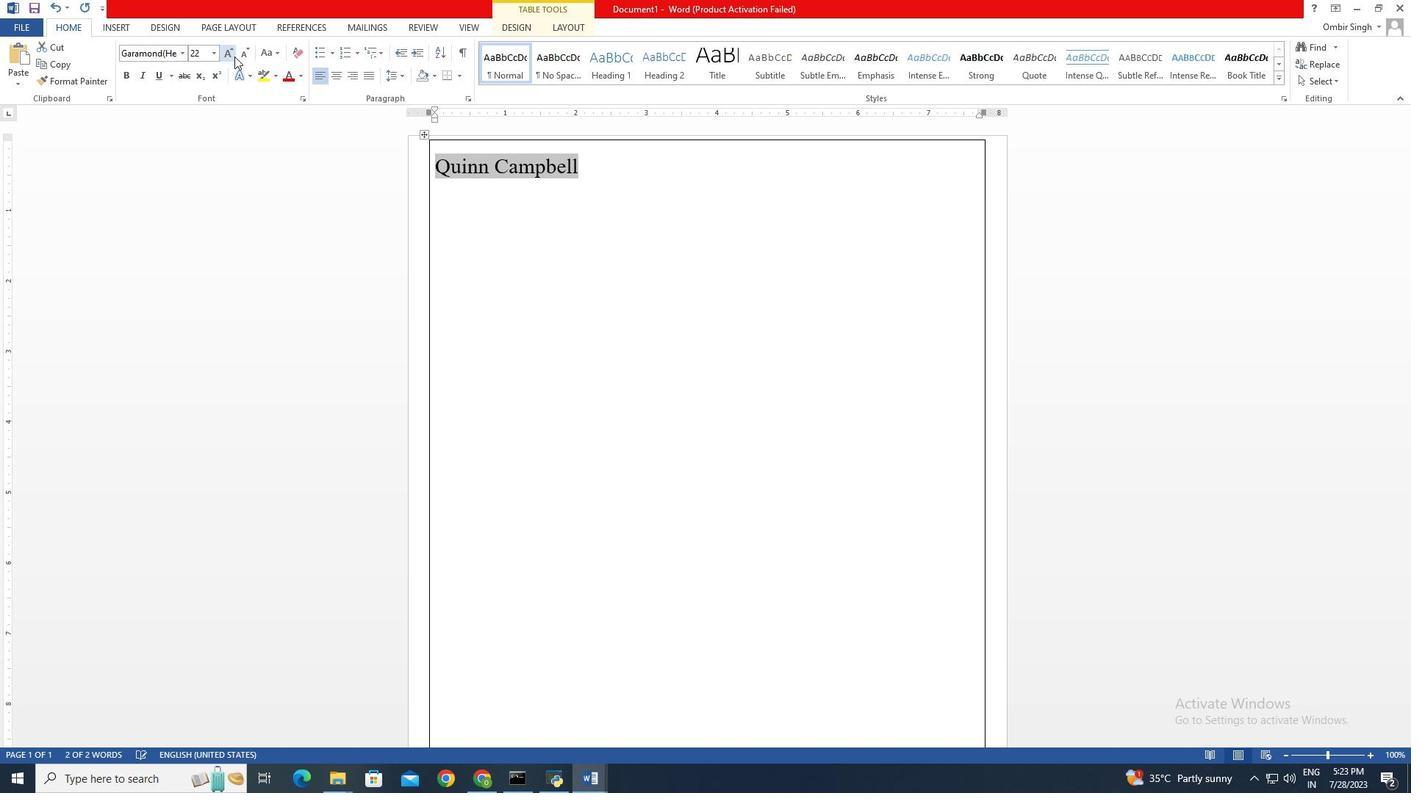 
Action: Mouse pressed left at (234, 56)
Screenshot: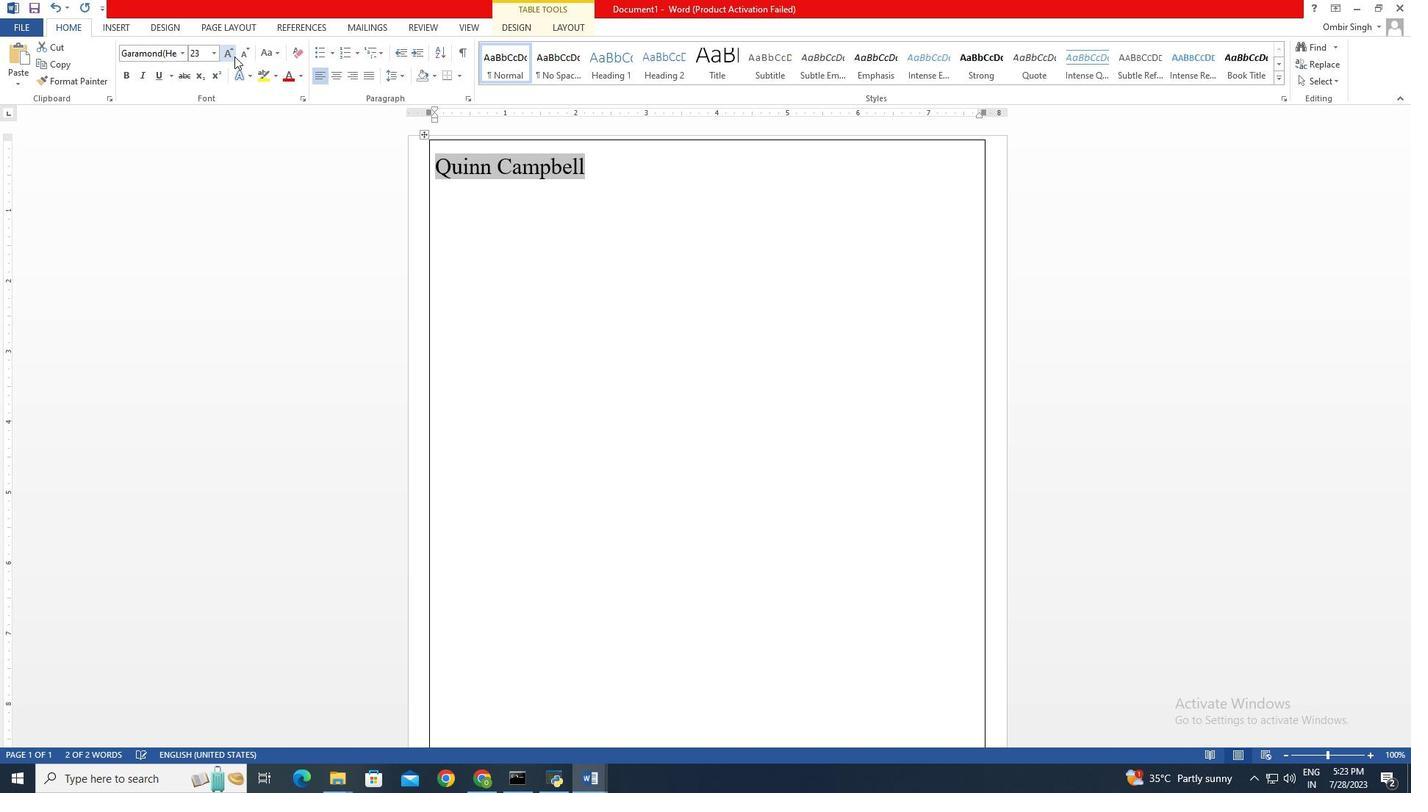 
Action: Mouse pressed left at (234, 56)
Screenshot: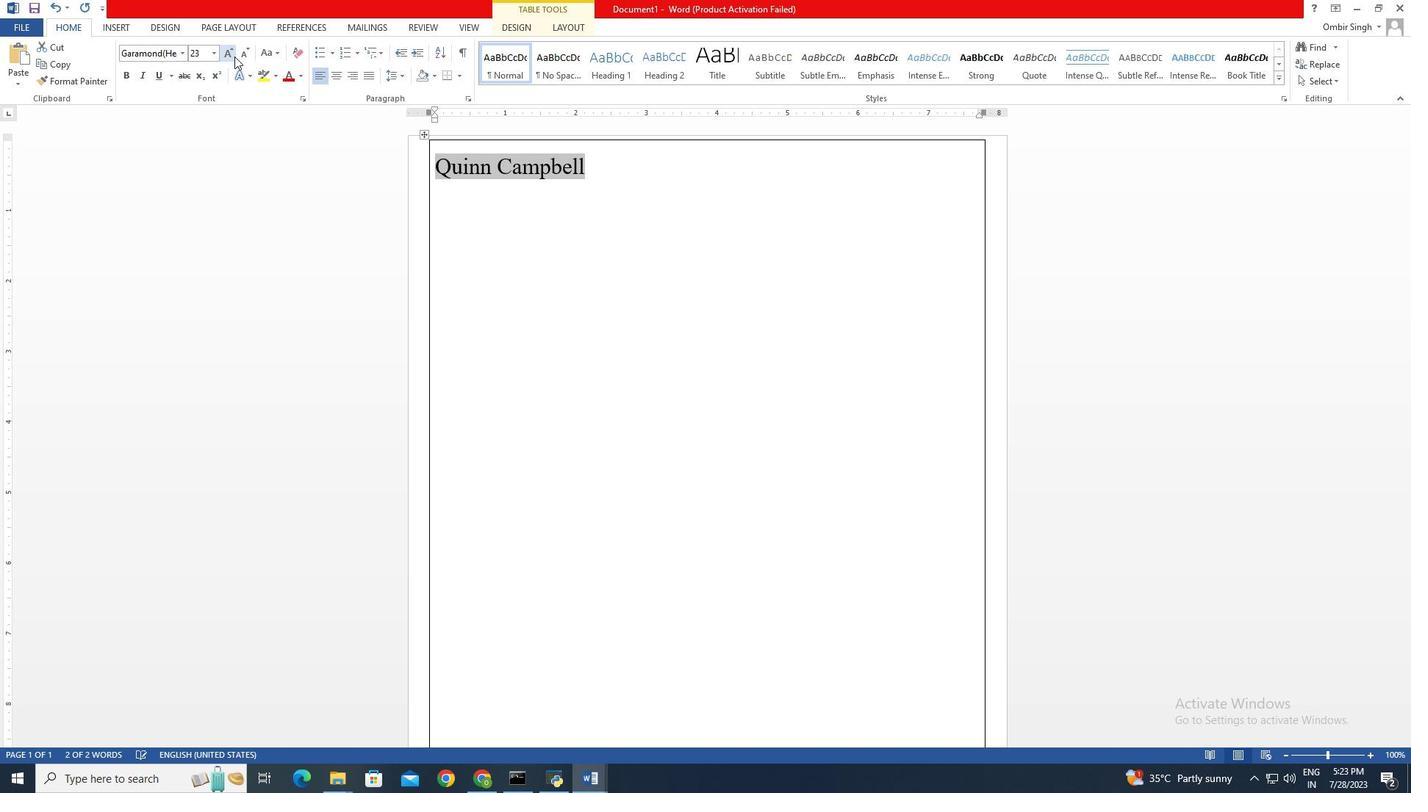 
Action: Mouse pressed left at (234, 56)
Screenshot: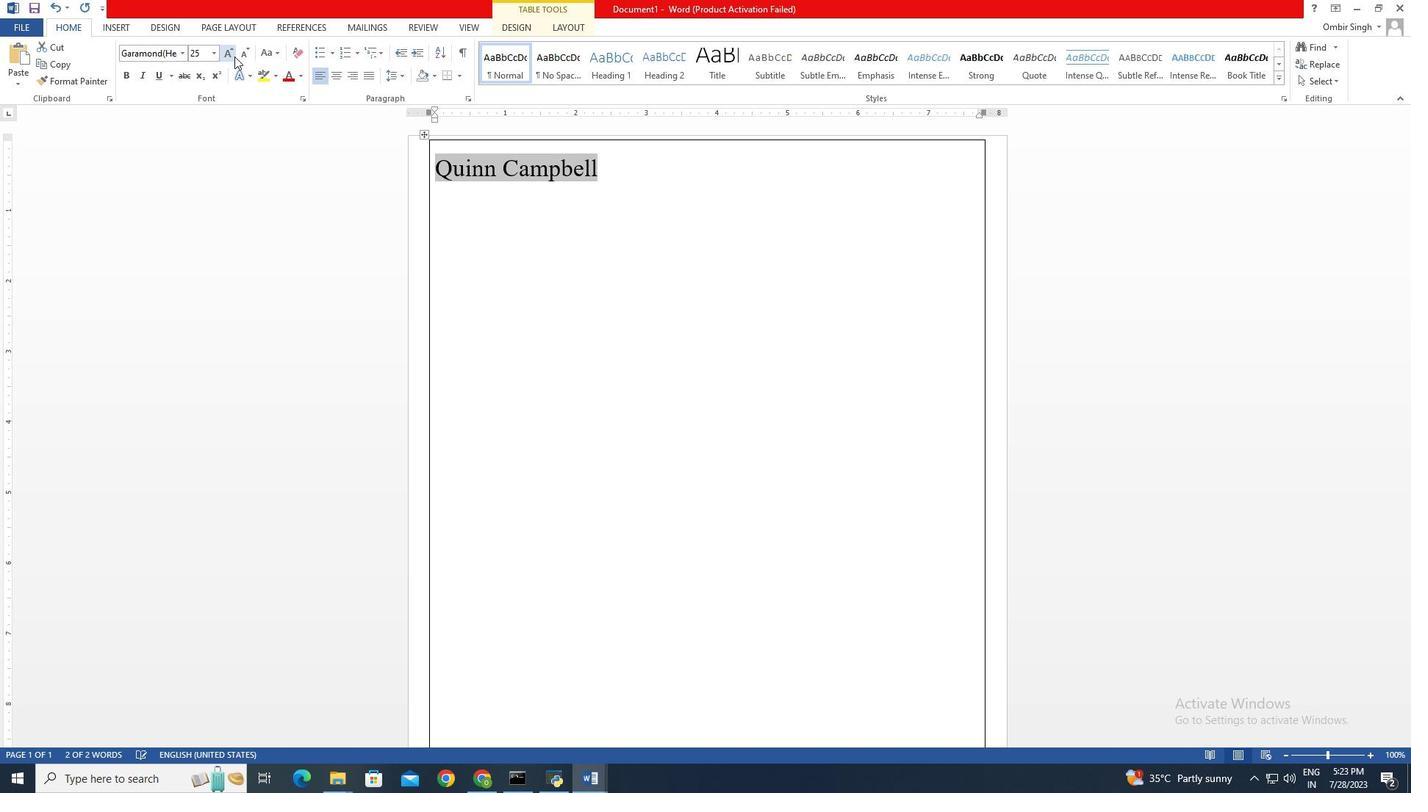 
Action: Mouse pressed left at (234, 56)
Screenshot: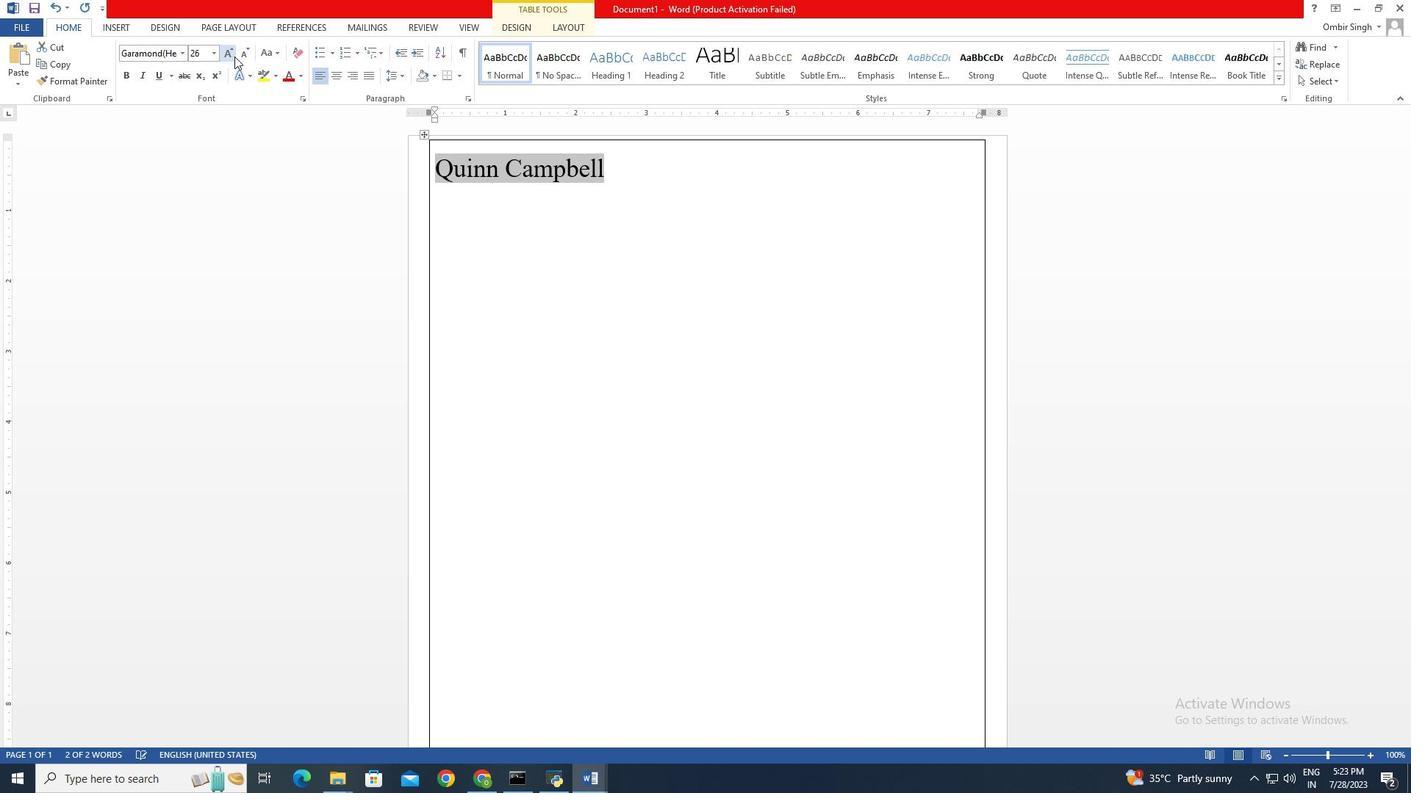 
Action: Mouse pressed left at (234, 56)
Screenshot: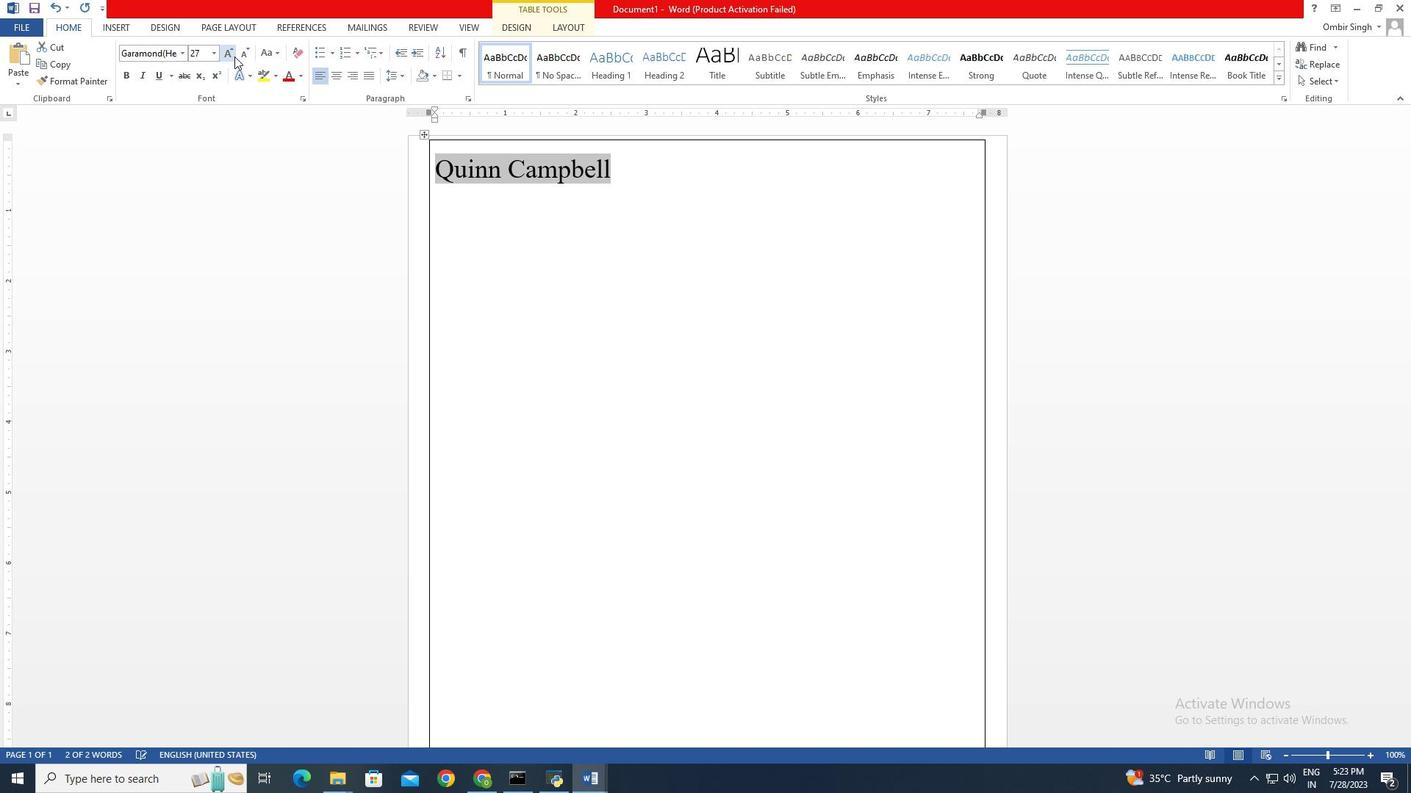 
Action: Mouse pressed left at (234, 56)
Screenshot: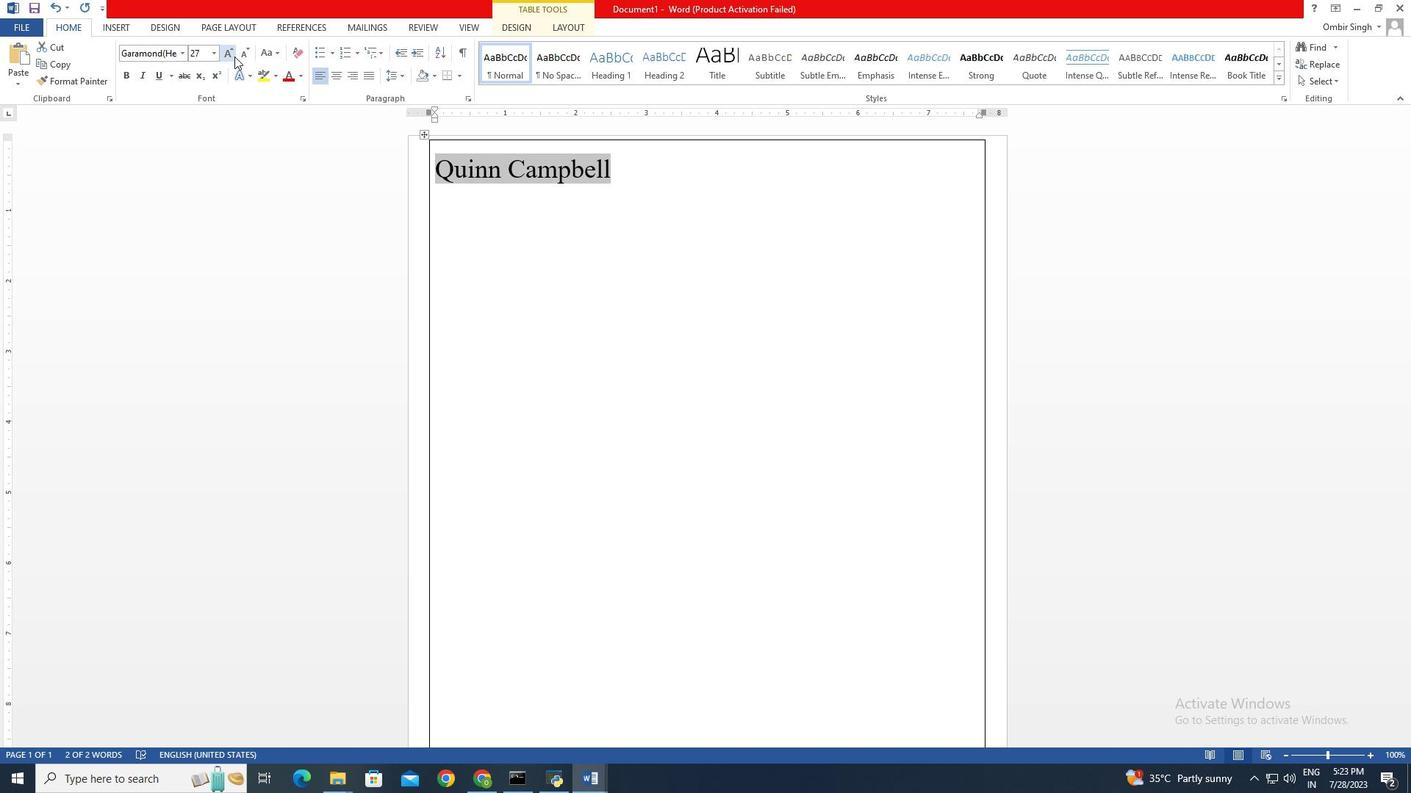 
Action: Mouse pressed left at (234, 56)
Screenshot: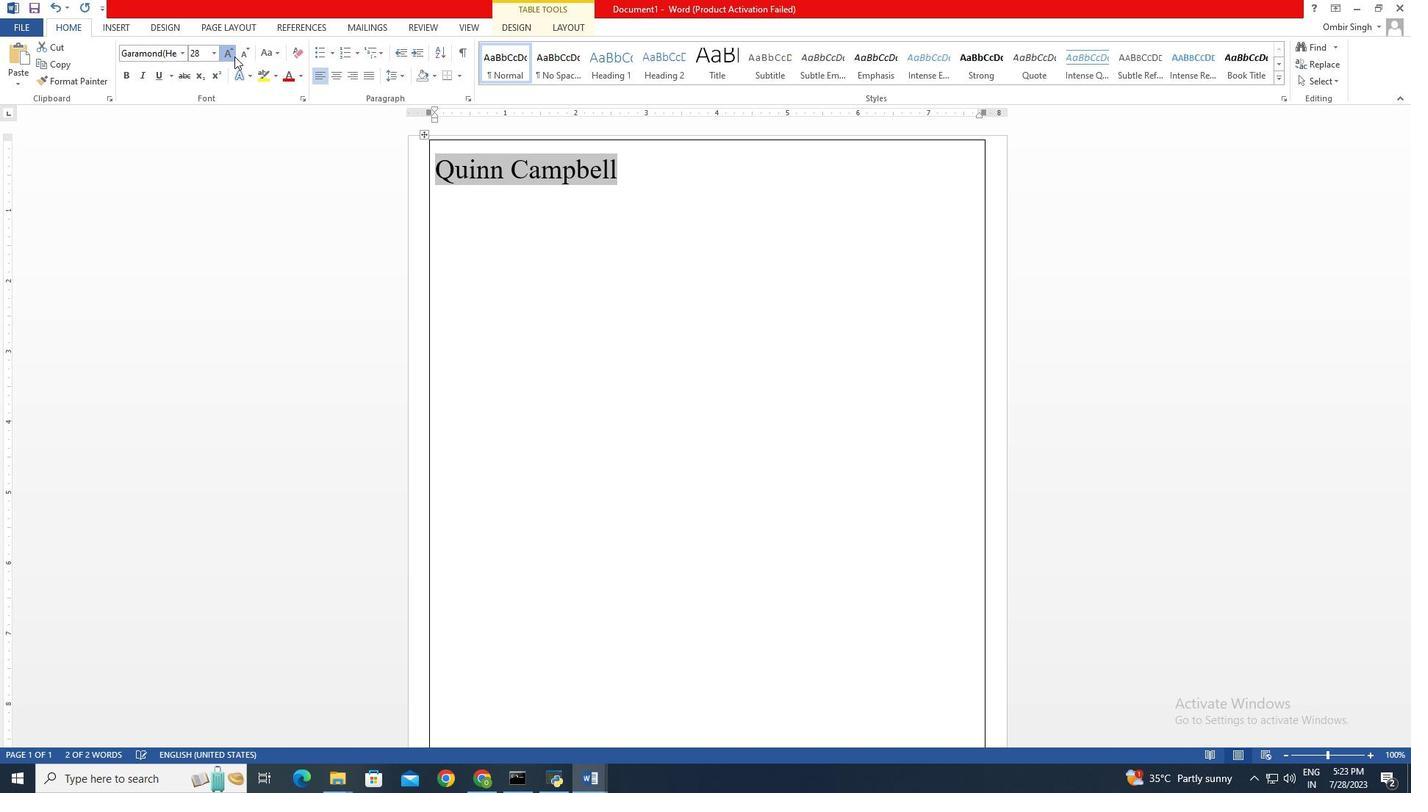 
Action: Mouse pressed left at (234, 56)
Screenshot: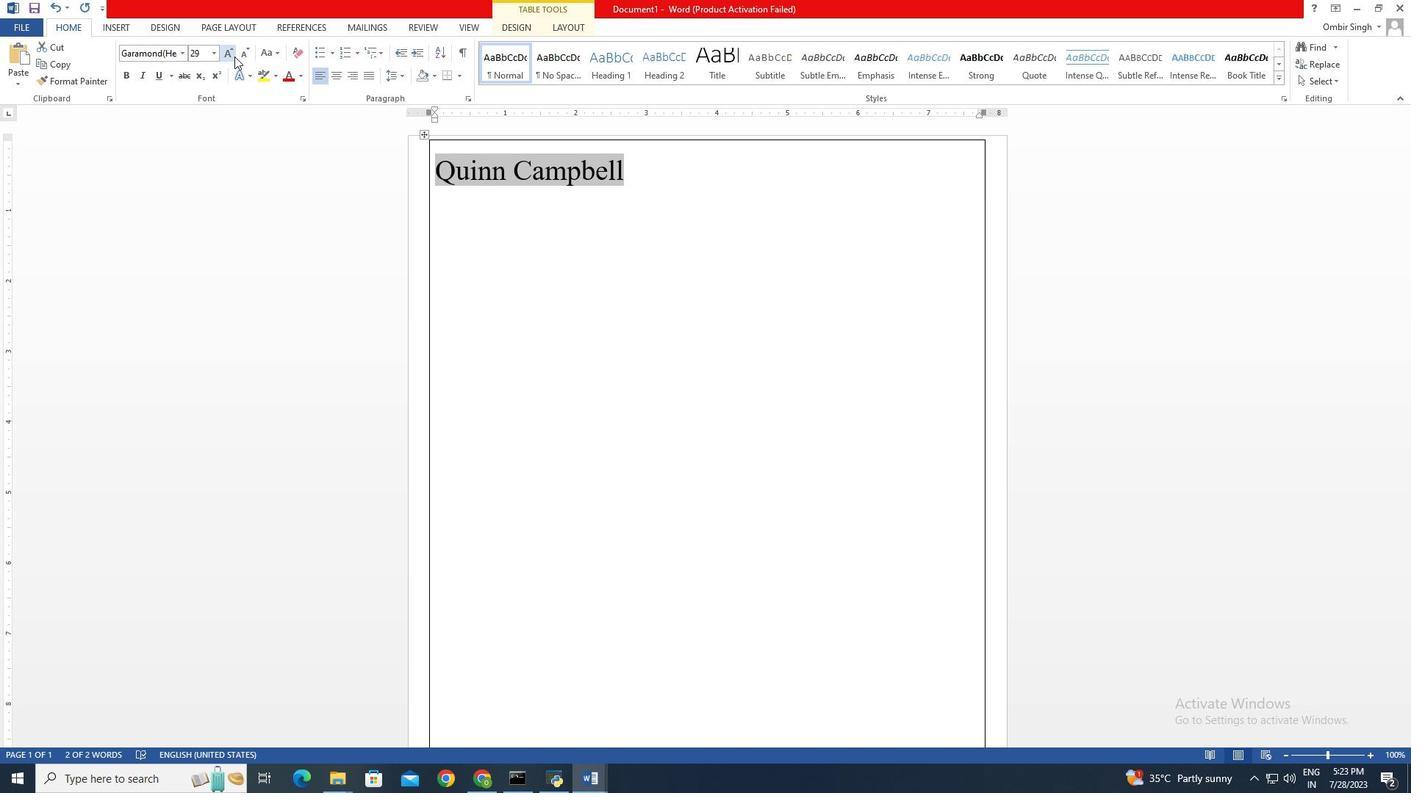 
Action: Mouse pressed left at (234, 56)
Screenshot: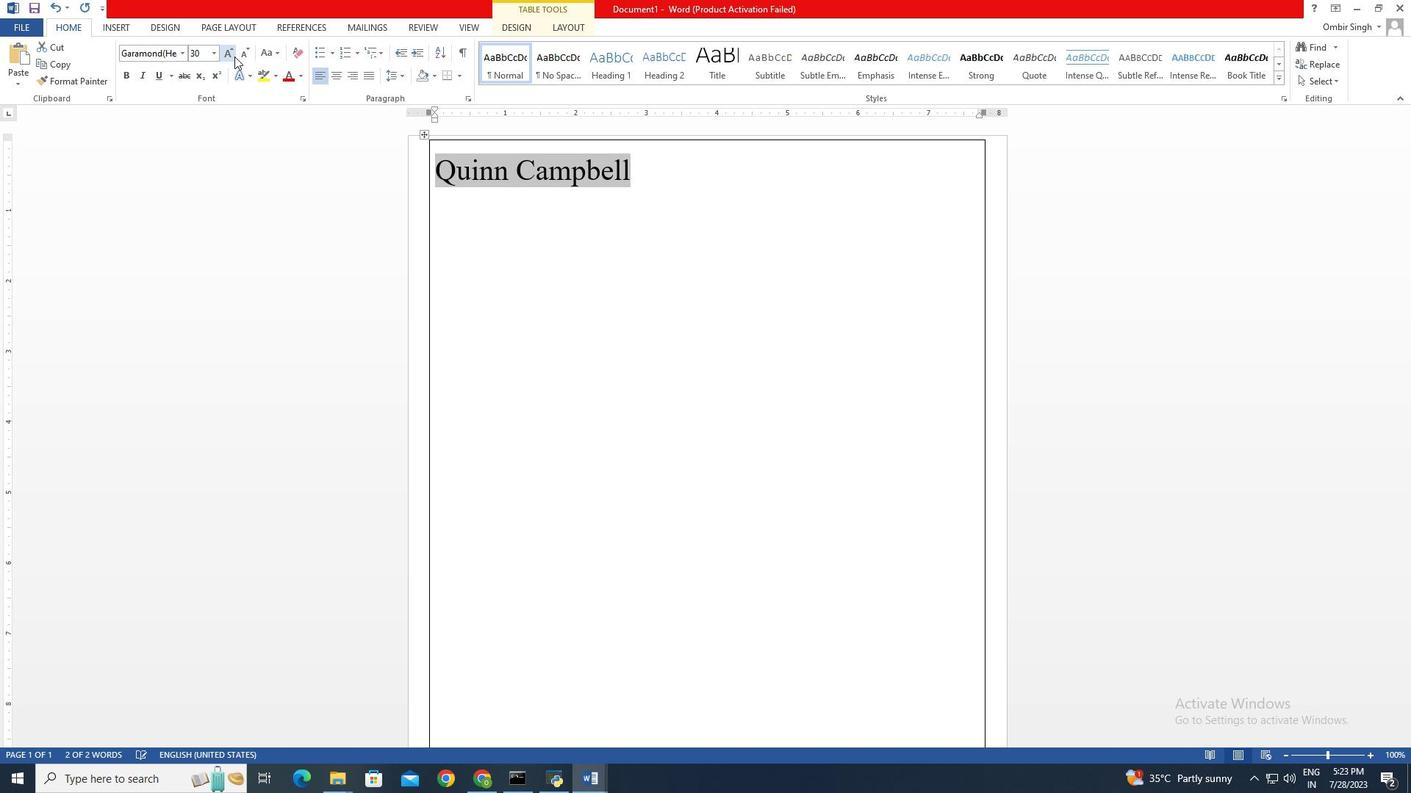 
Action: Mouse moved to (341, 75)
Screenshot: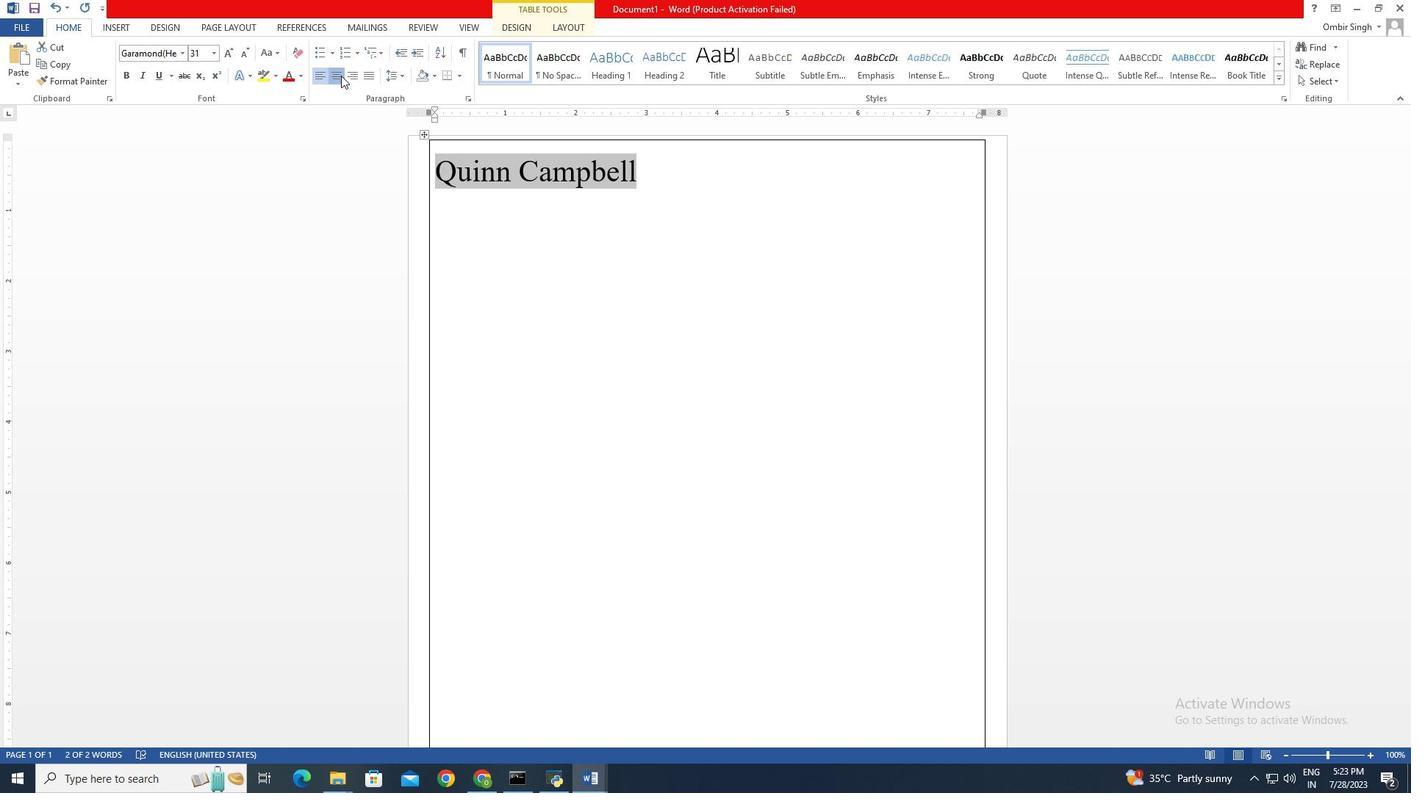 
Action: Mouse pressed left at (341, 75)
Screenshot: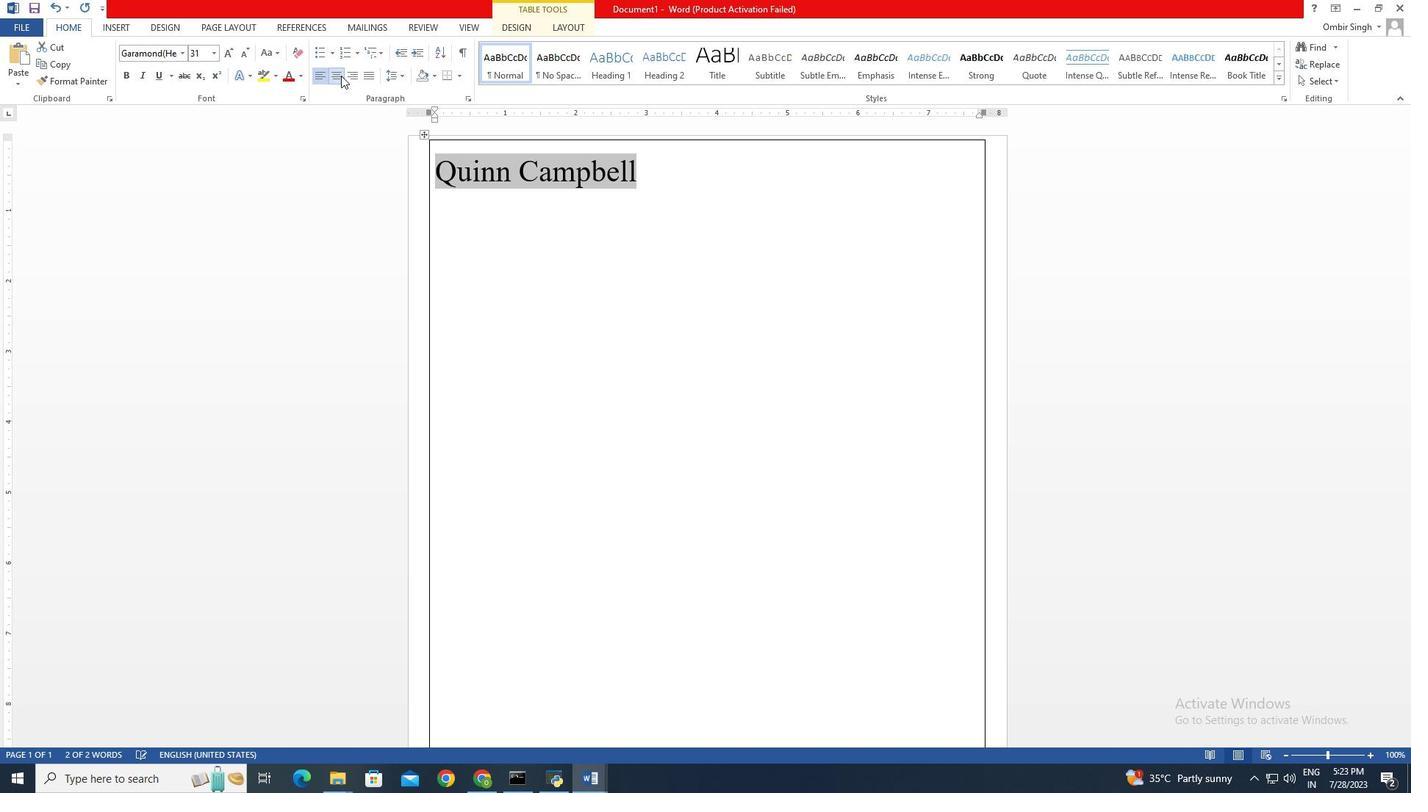 
Action: Mouse moved to (277, 80)
Screenshot: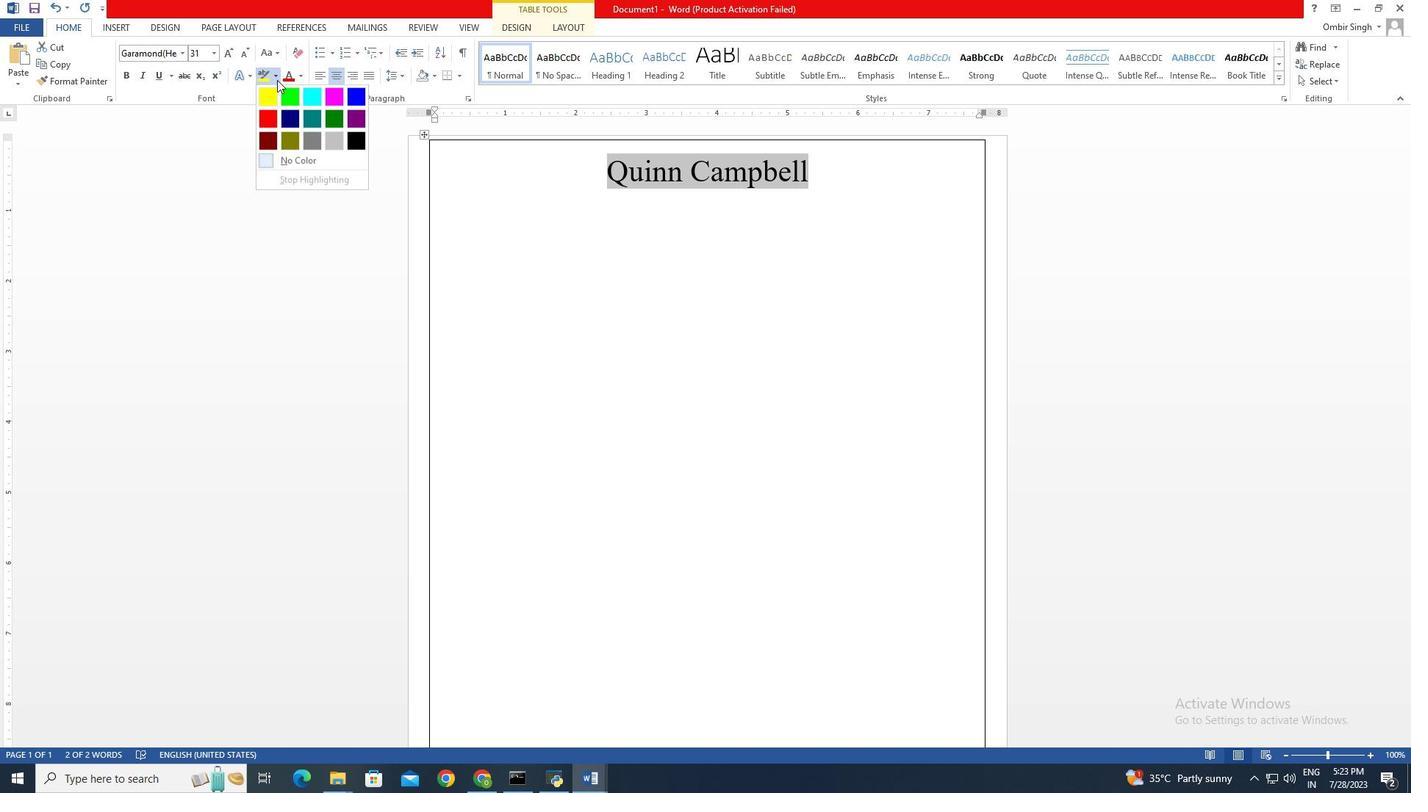 
Action: Mouse pressed left at (277, 80)
Screenshot: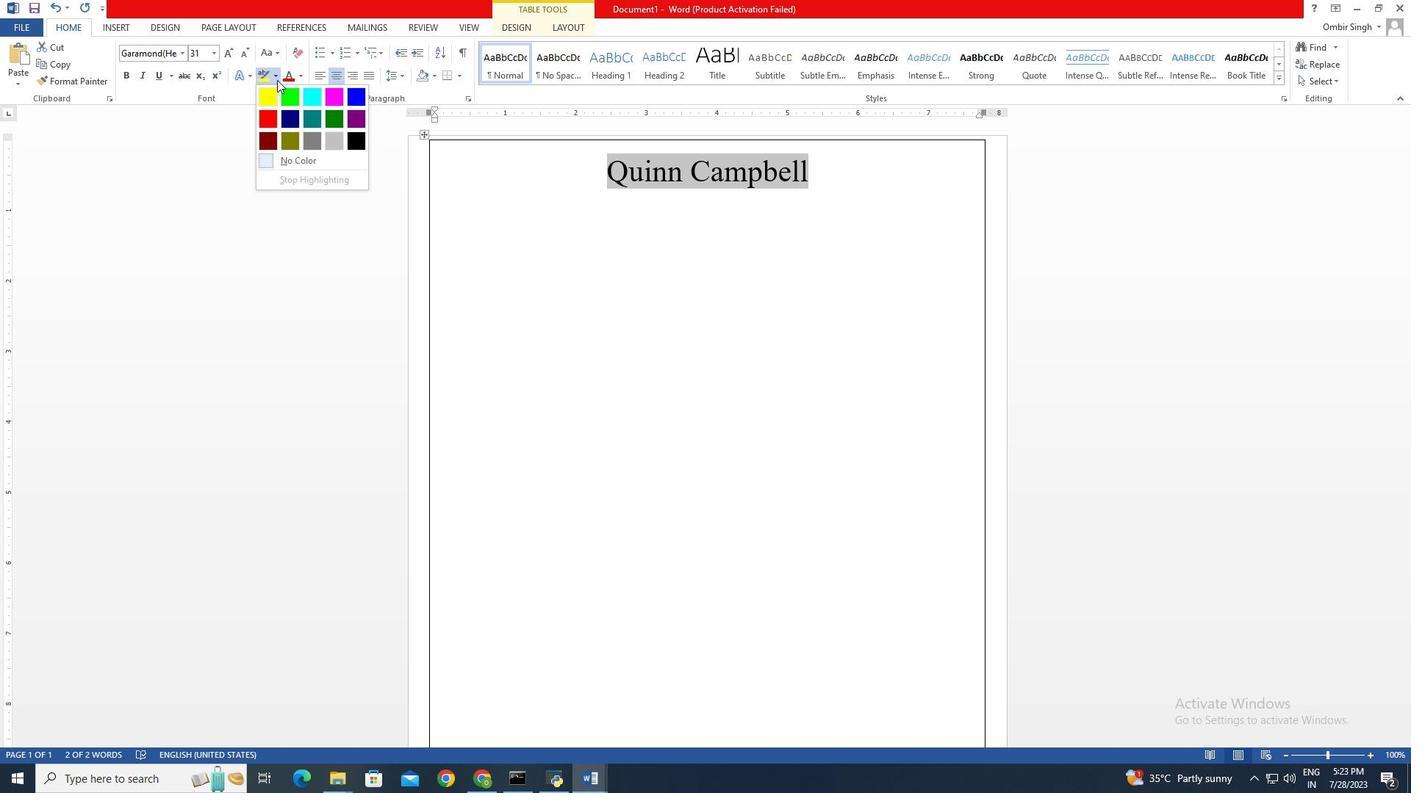 
Action: Mouse moved to (298, 76)
Screenshot: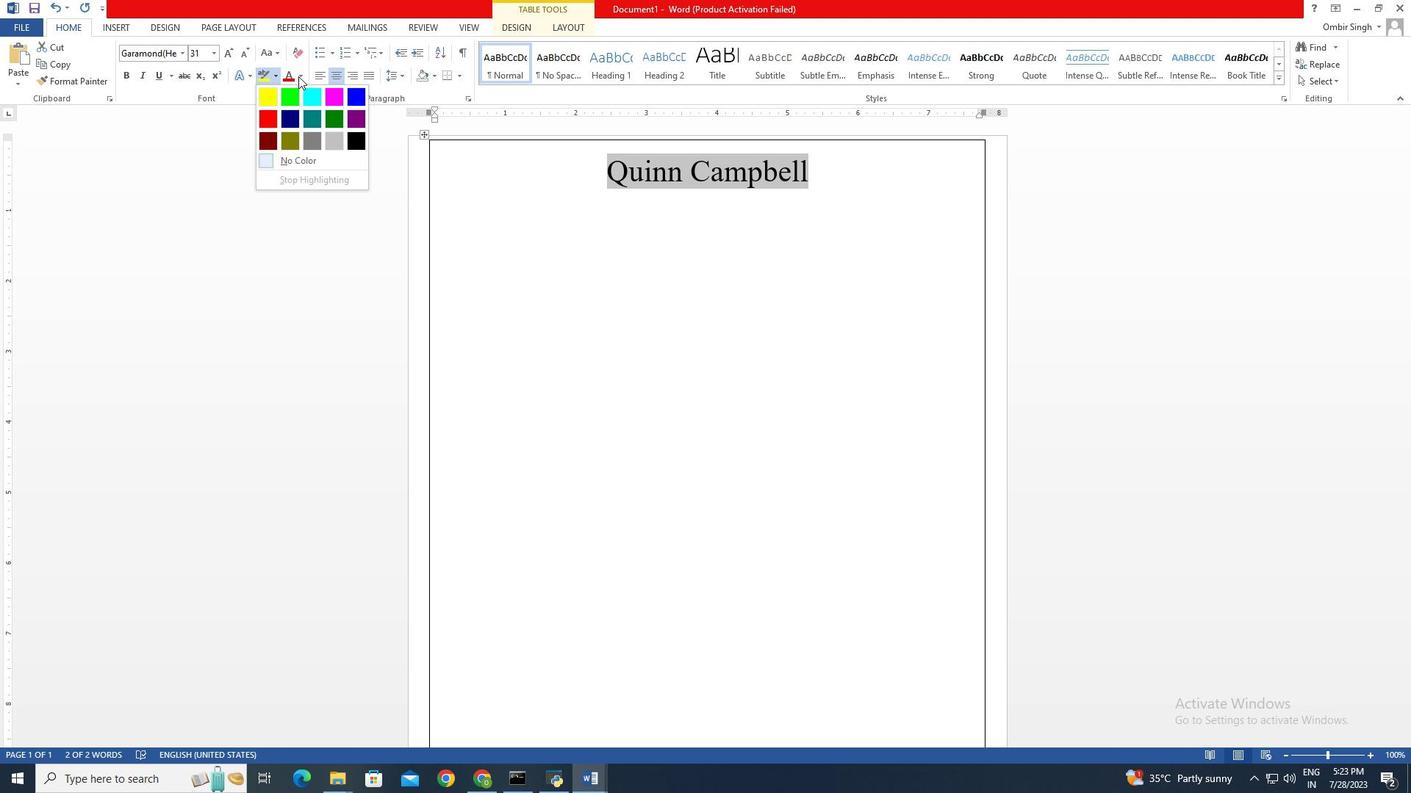 
Action: Mouse pressed left at (298, 76)
Screenshot: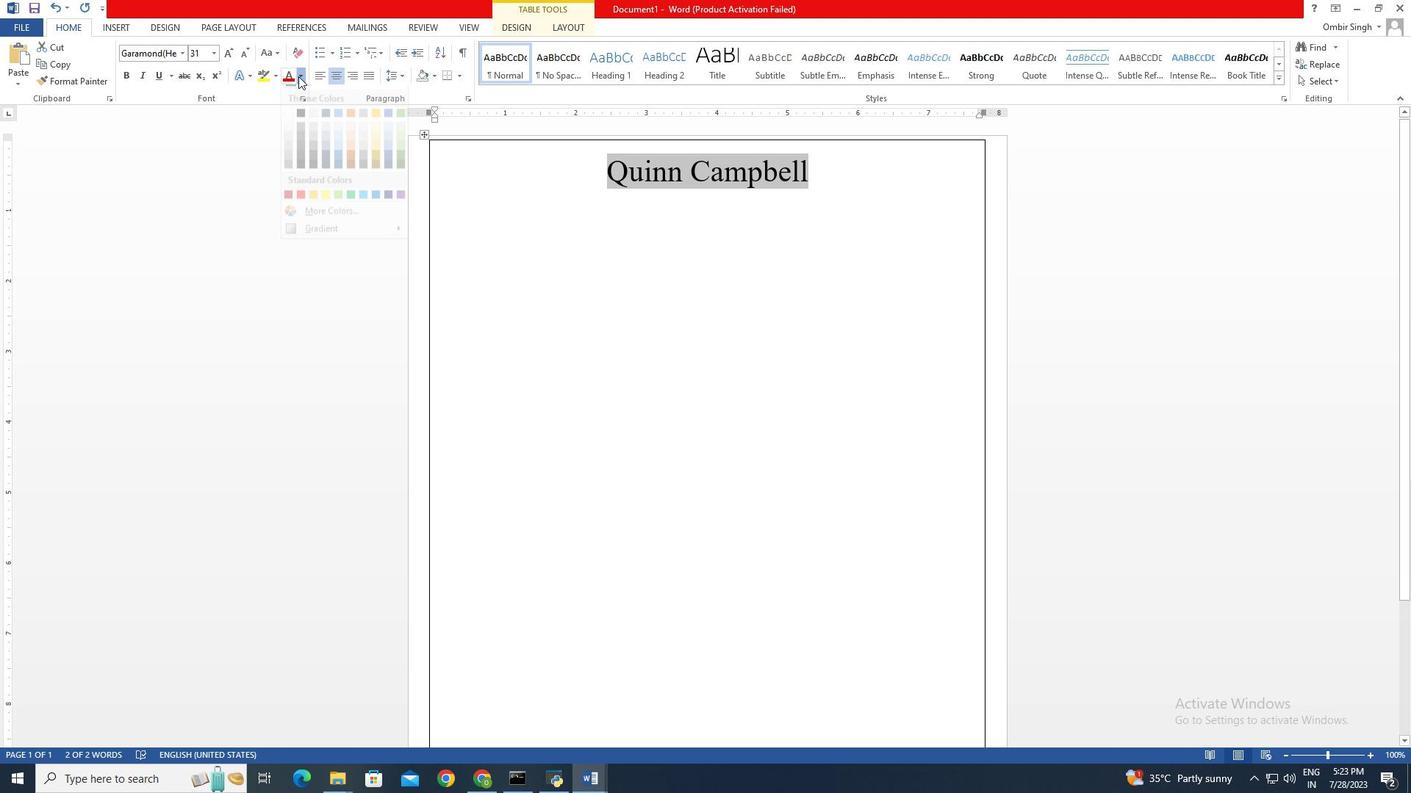 
Action: Mouse moved to (400, 167)
Screenshot: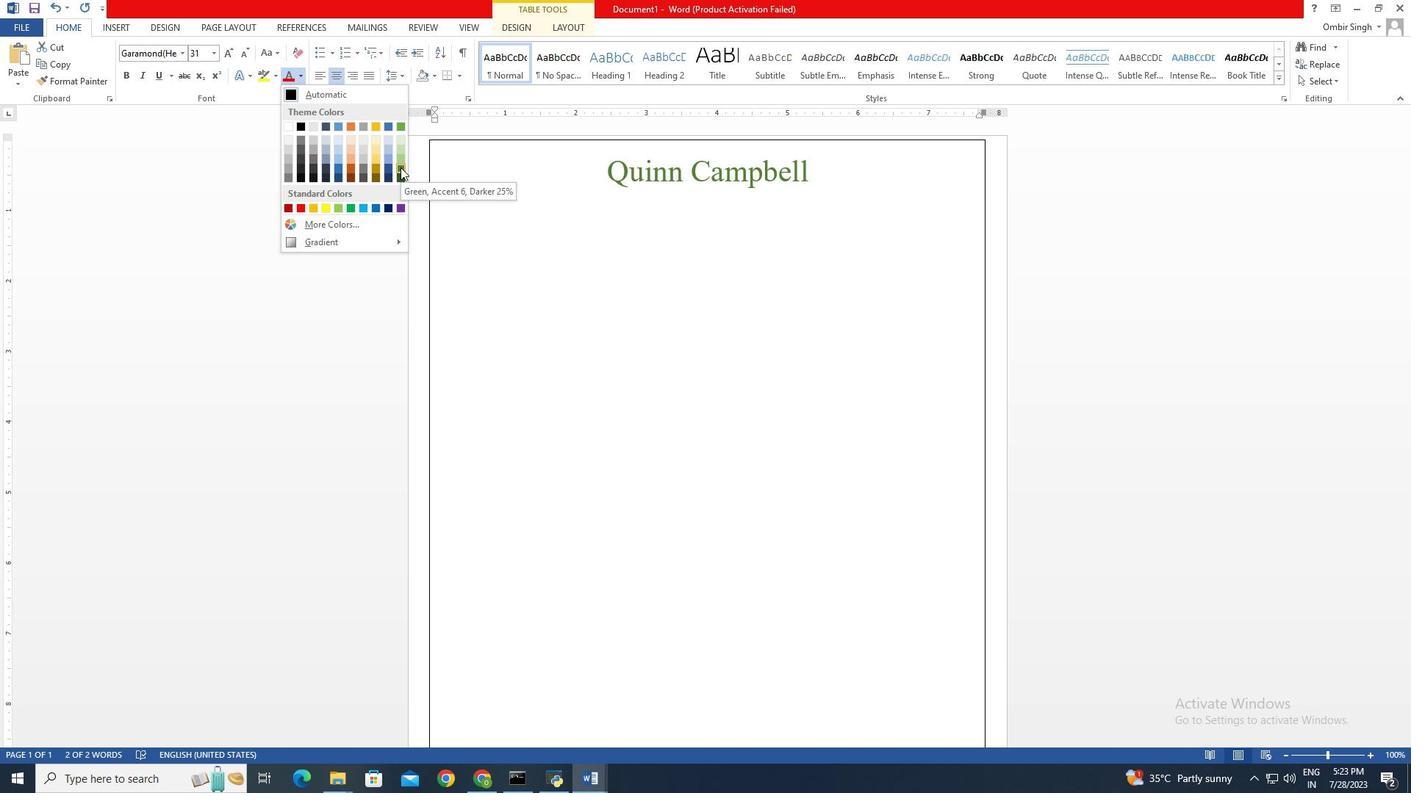 
Action: Mouse pressed left at (400, 167)
Screenshot: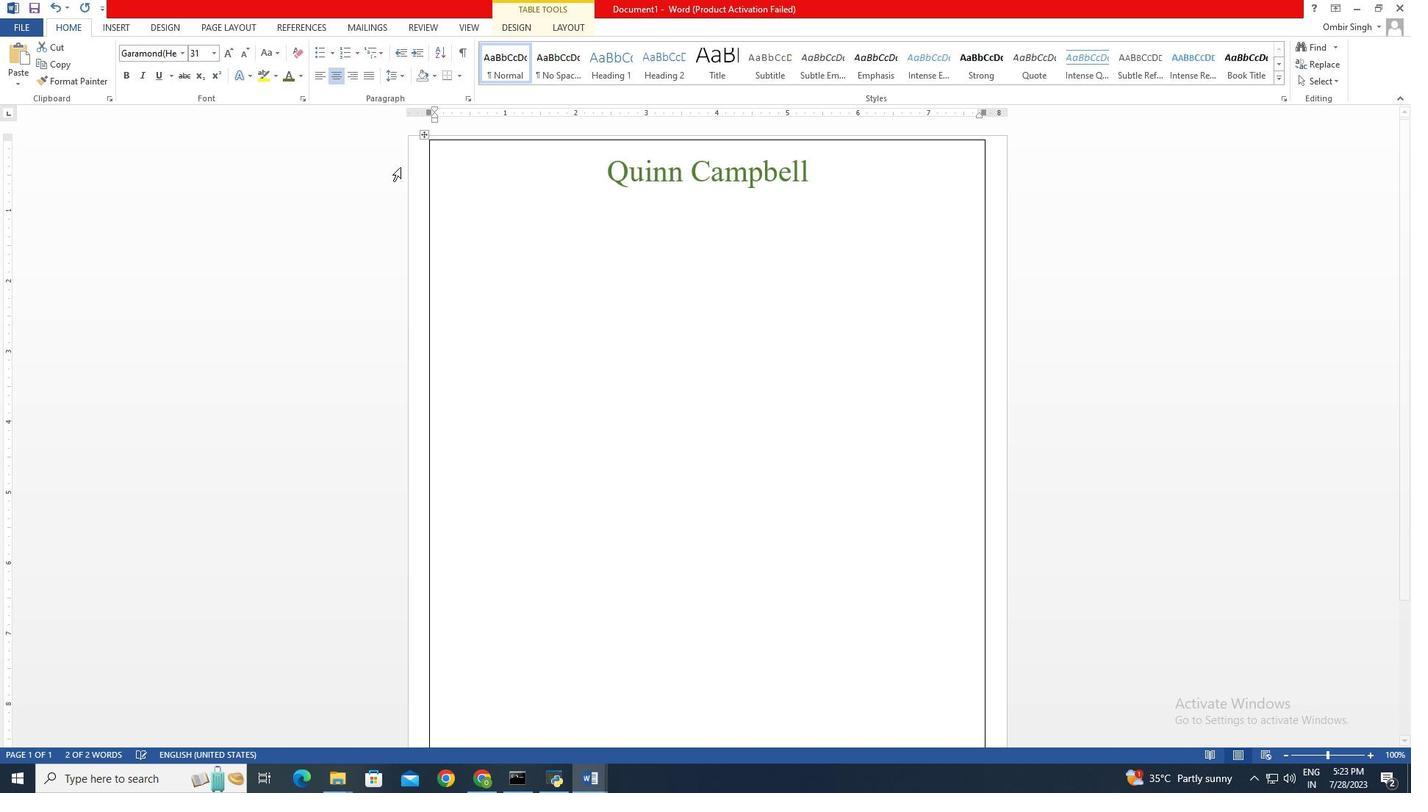 
Action: Mouse moved to (835, 184)
Screenshot: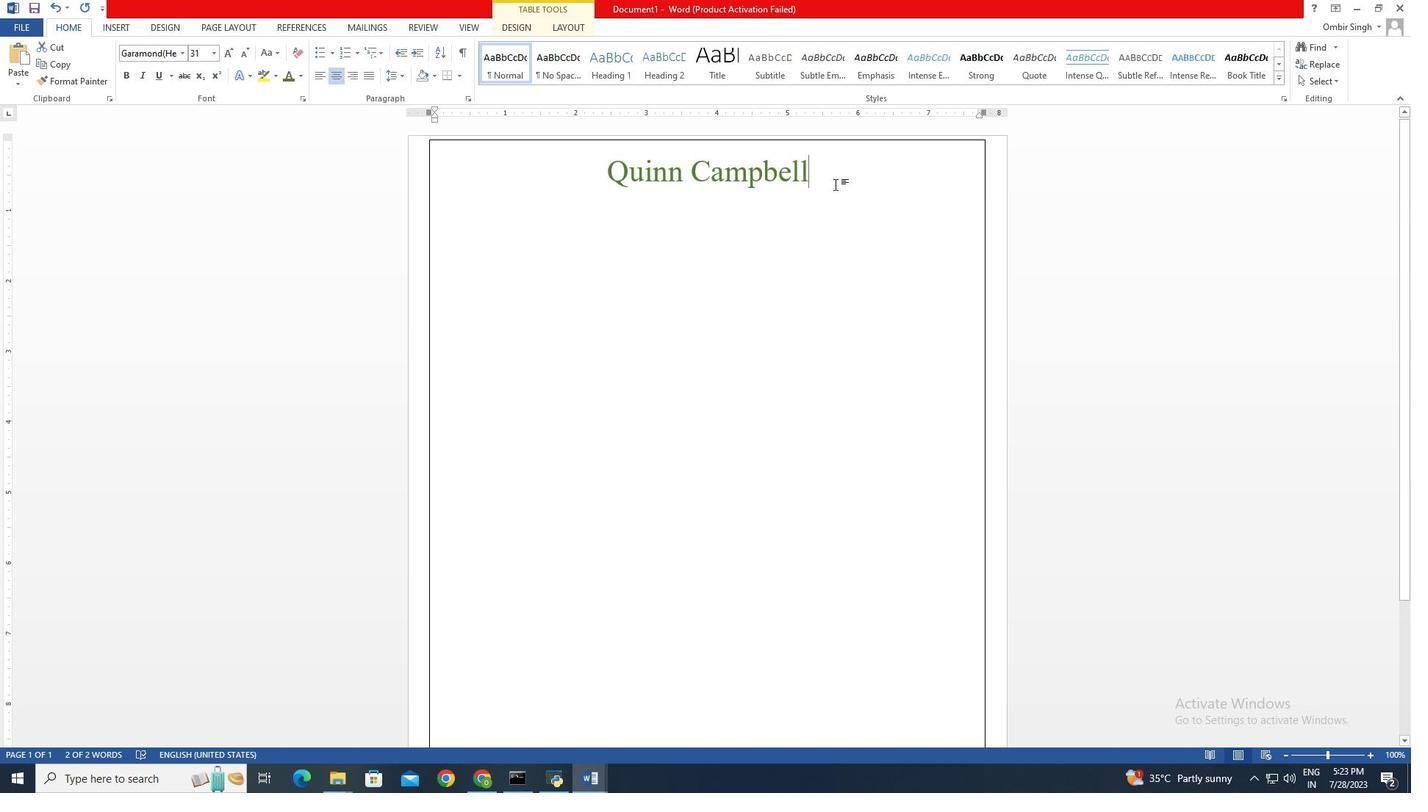 
Action: Mouse pressed left at (835, 184)
Screenshot: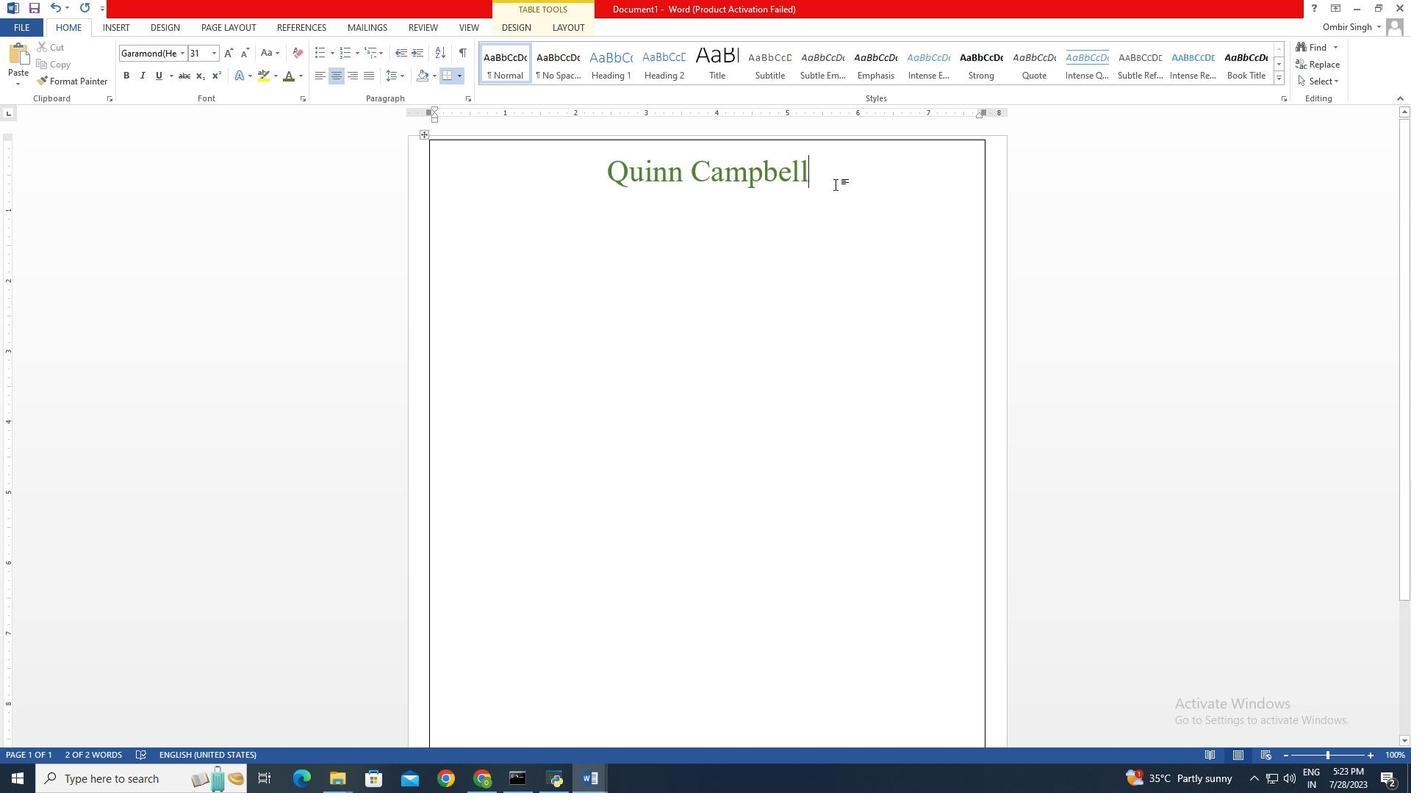 
Action: Mouse moved to (843, 208)
Screenshot: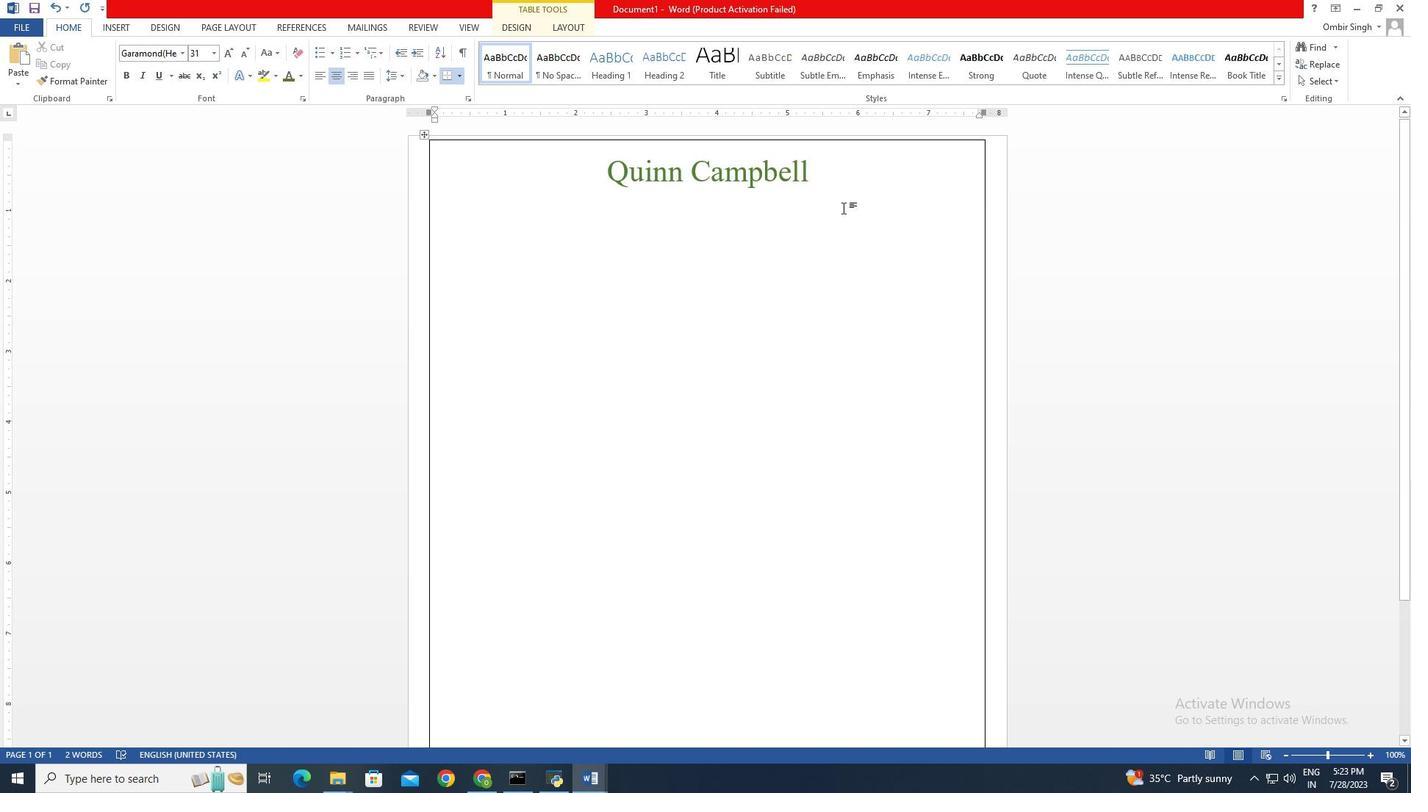
Action: Key pressed <Key.enter>
Screenshot: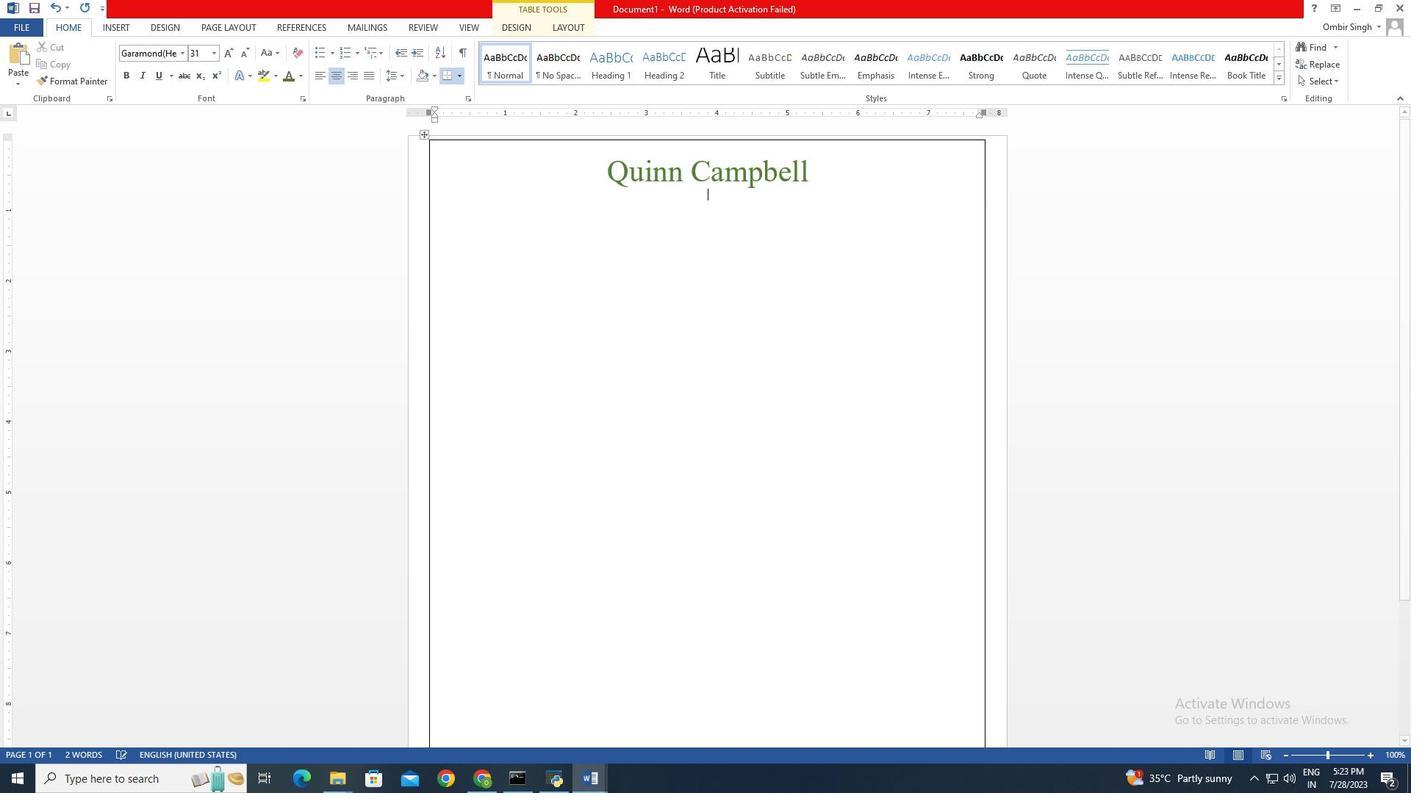 
Action: Mouse moved to (316, 76)
Screenshot: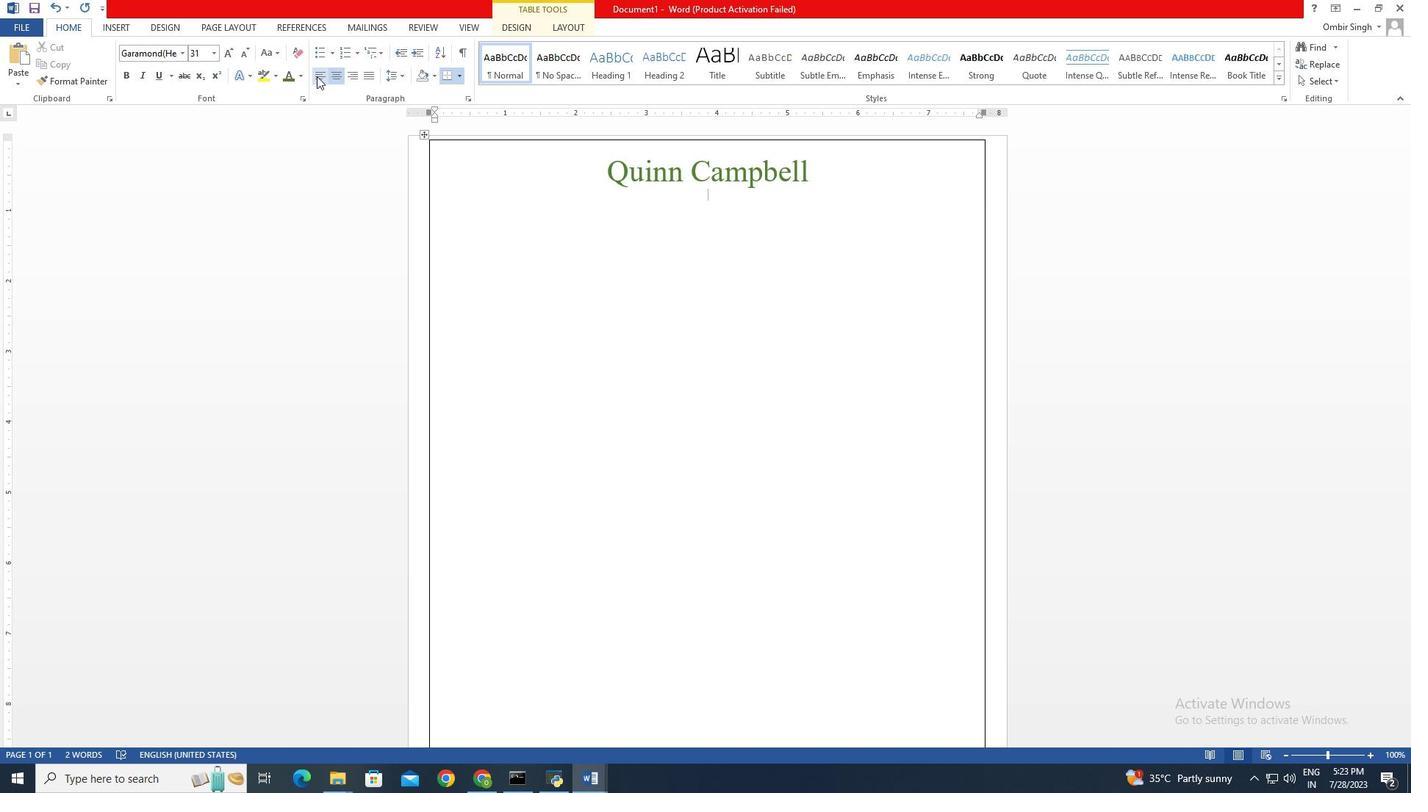 
Action: Mouse pressed left at (316, 76)
Screenshot: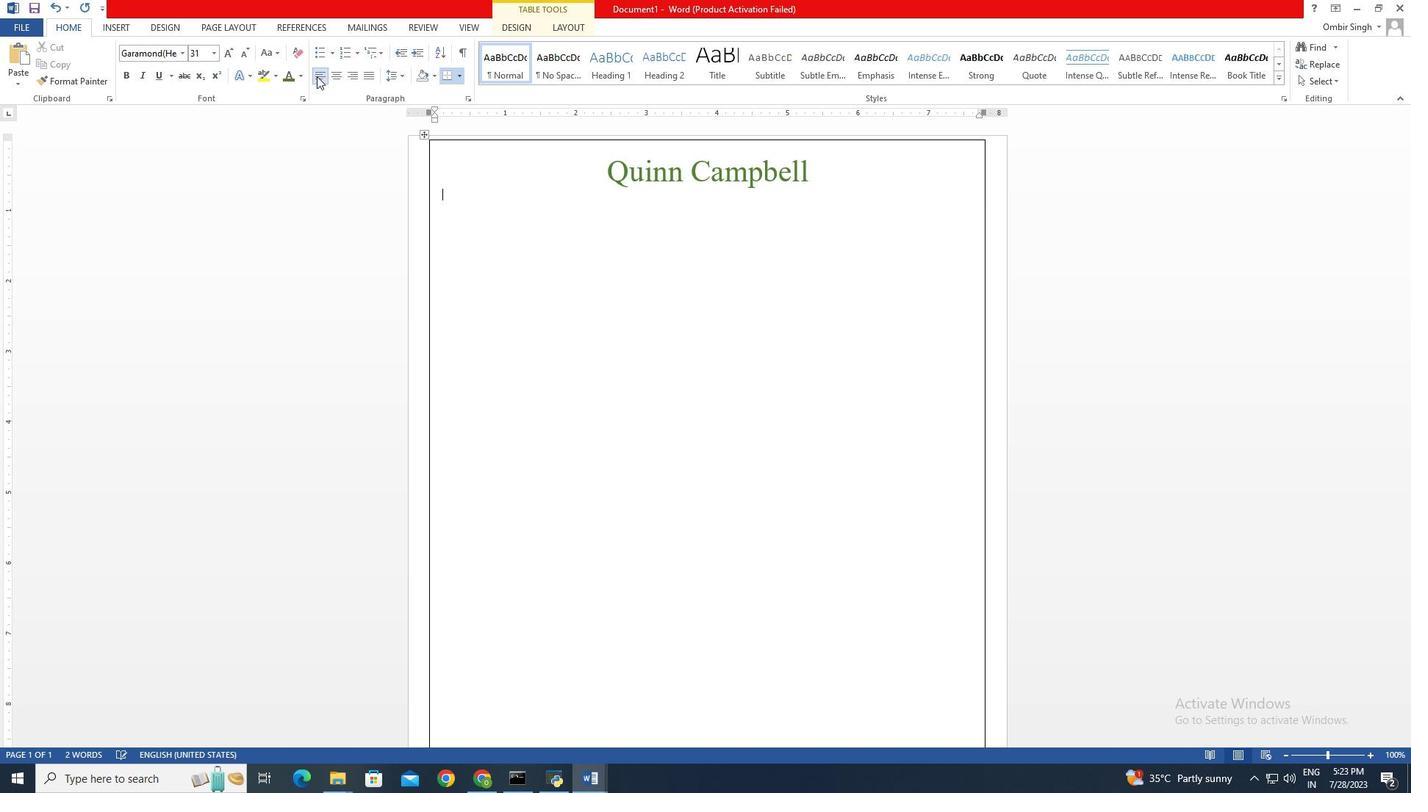 
Action: Mouse moved to (104, 26)
Screenshot: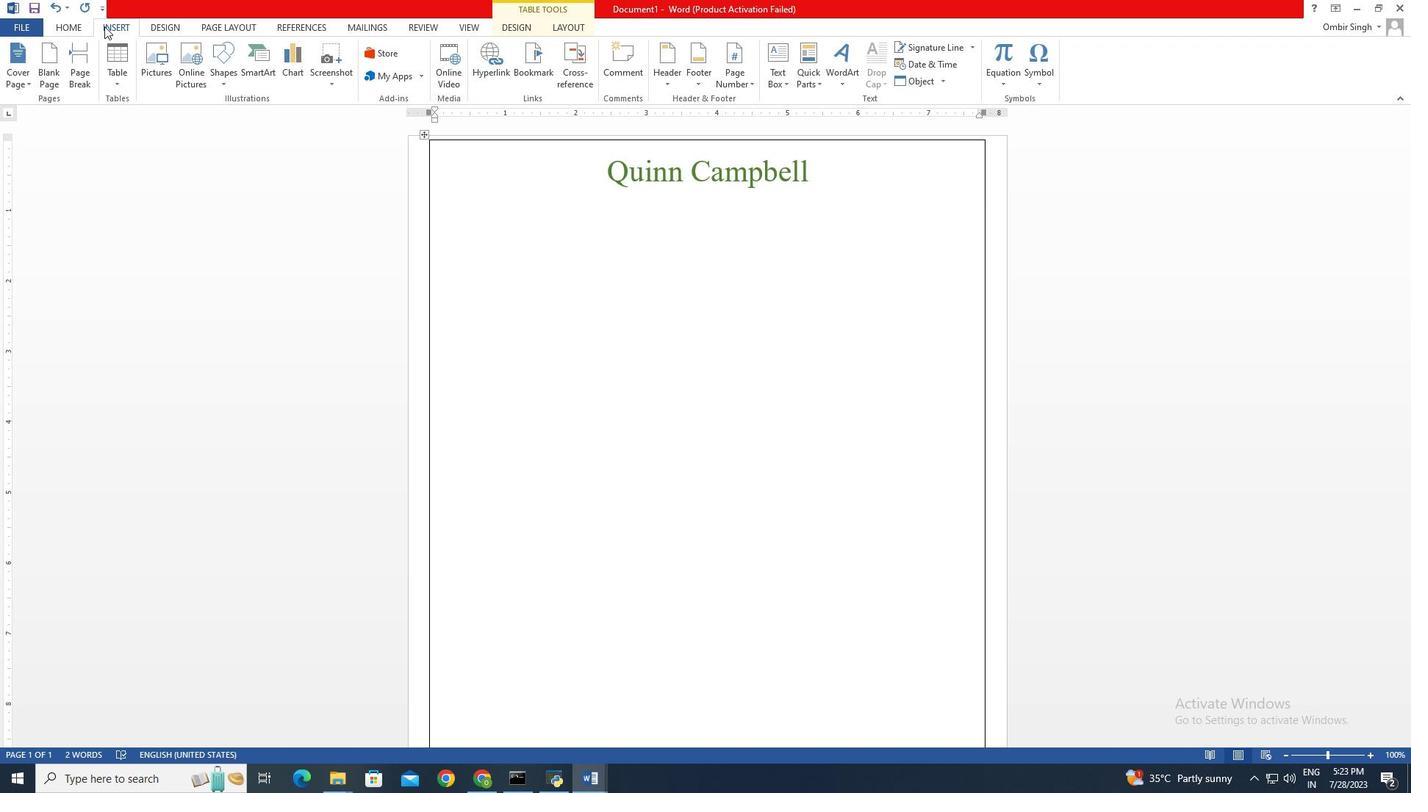 
Action: Mouse pressed left at (104, 26)
Screenshot: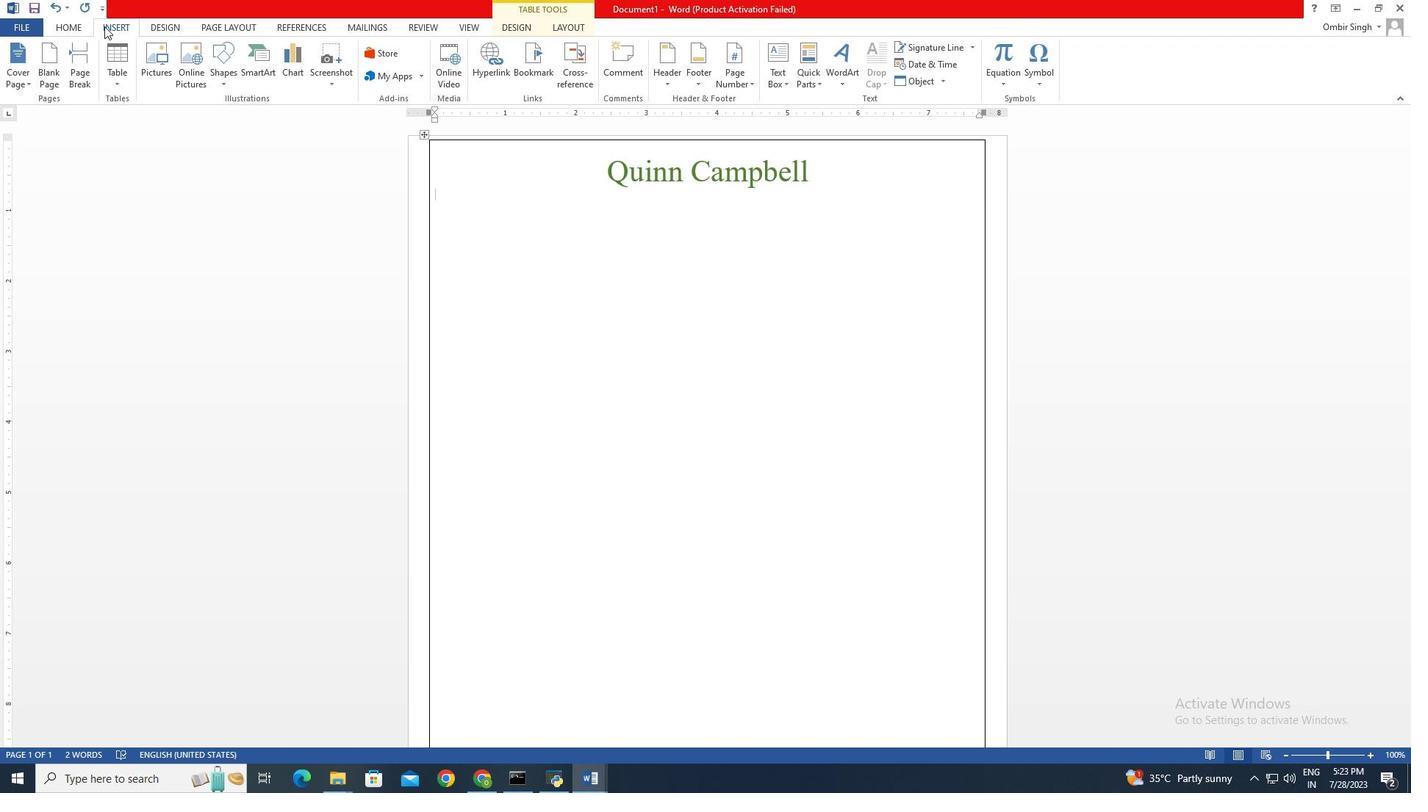 
Action: Mouse moved to (776, 63)
Screenshot: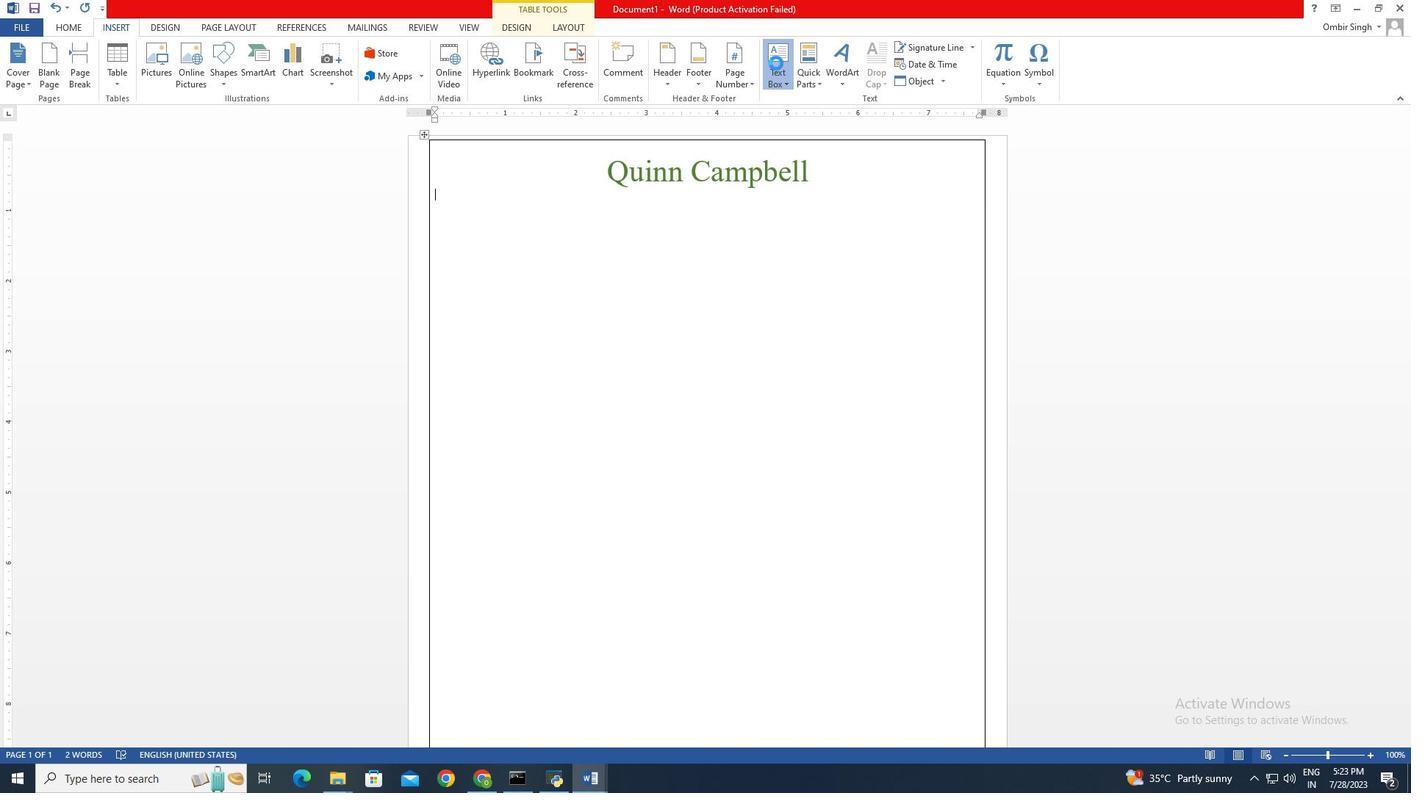 
Action: Mouse pressed left at (776, 63)
Screenshot: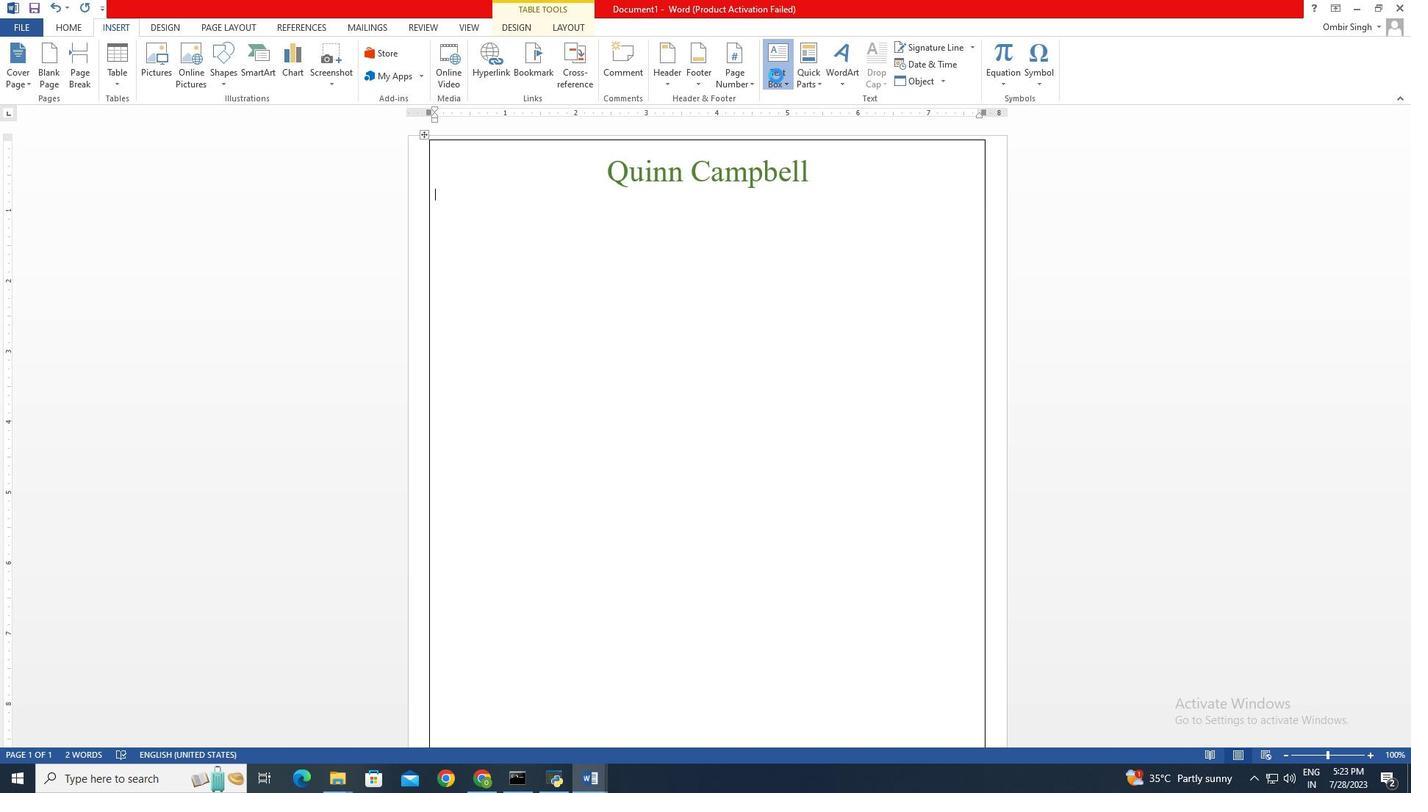 
Action: Mouse moved to (847, 160)
Screenshot: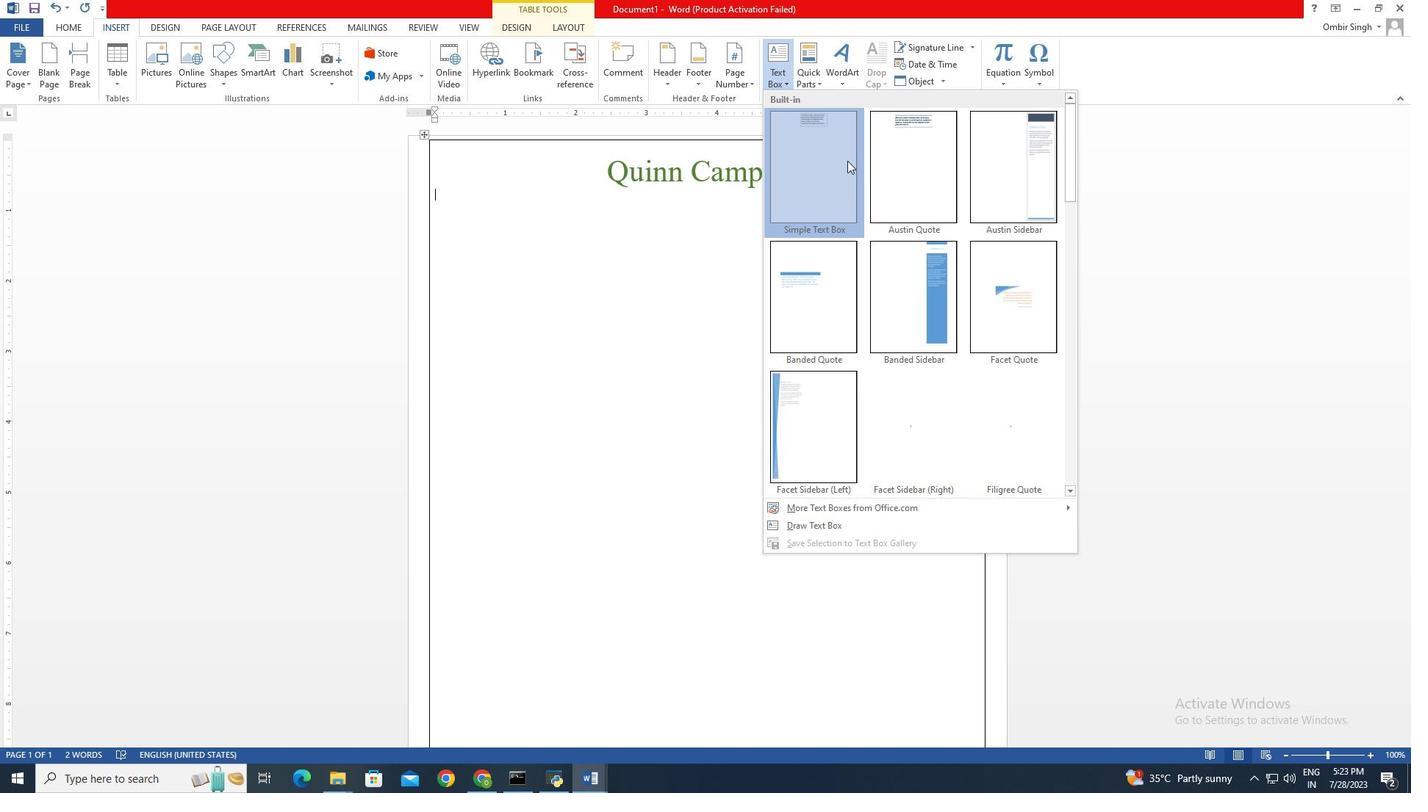 
Action: Mouse pressed left at (847, 160)
Screenshot: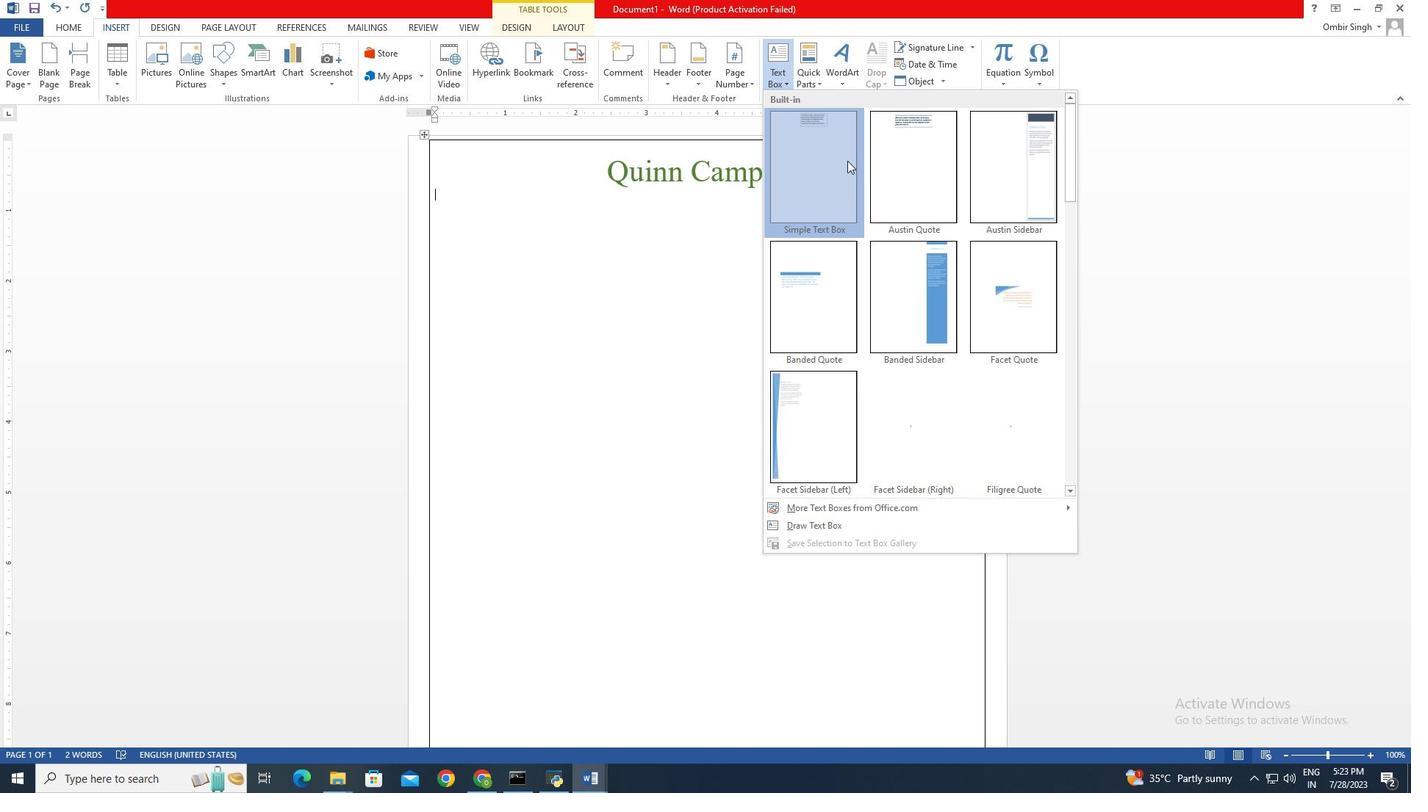 
Action: Mouse moved to (713, 201)
Screenshot: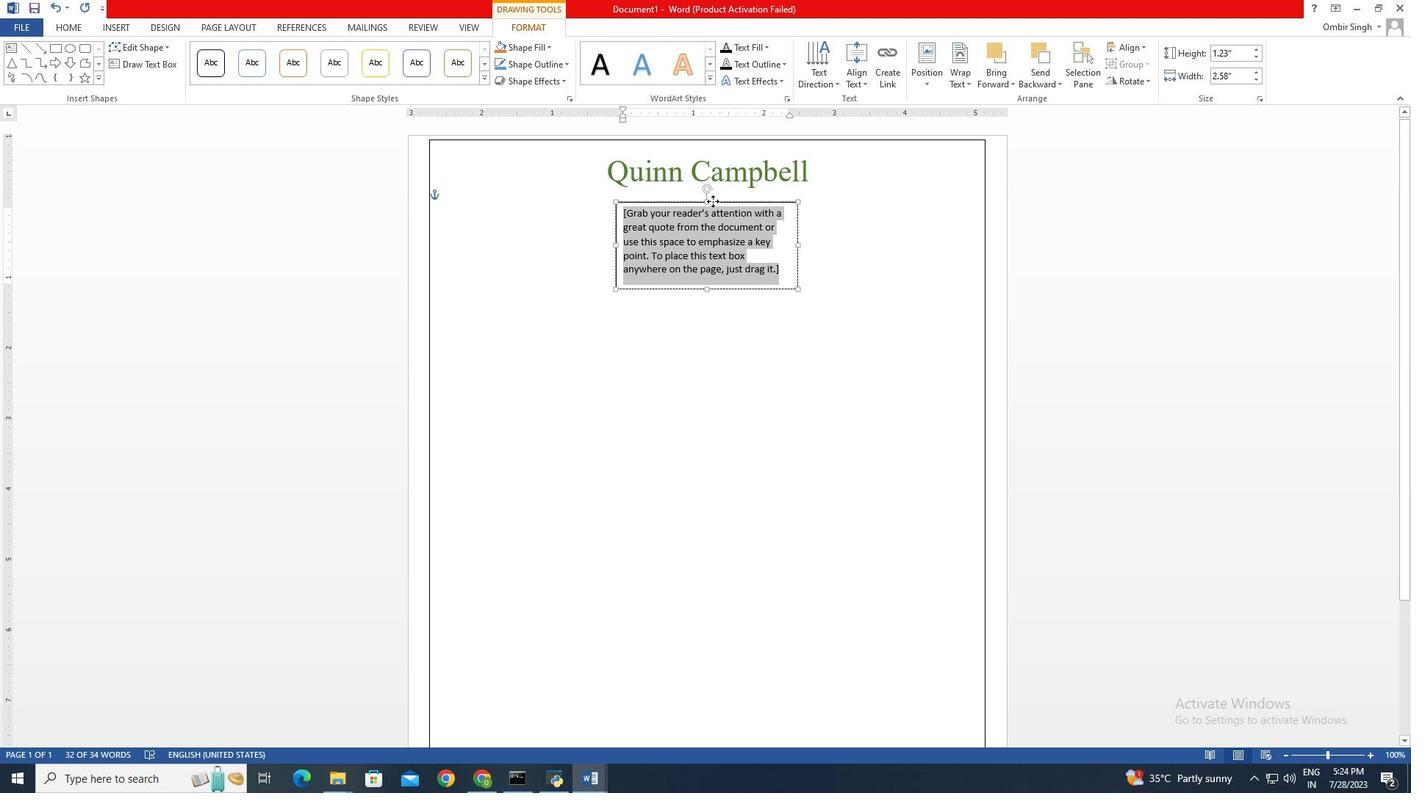 
Action: Mouse pressed left at (713, 201)
Screenshot: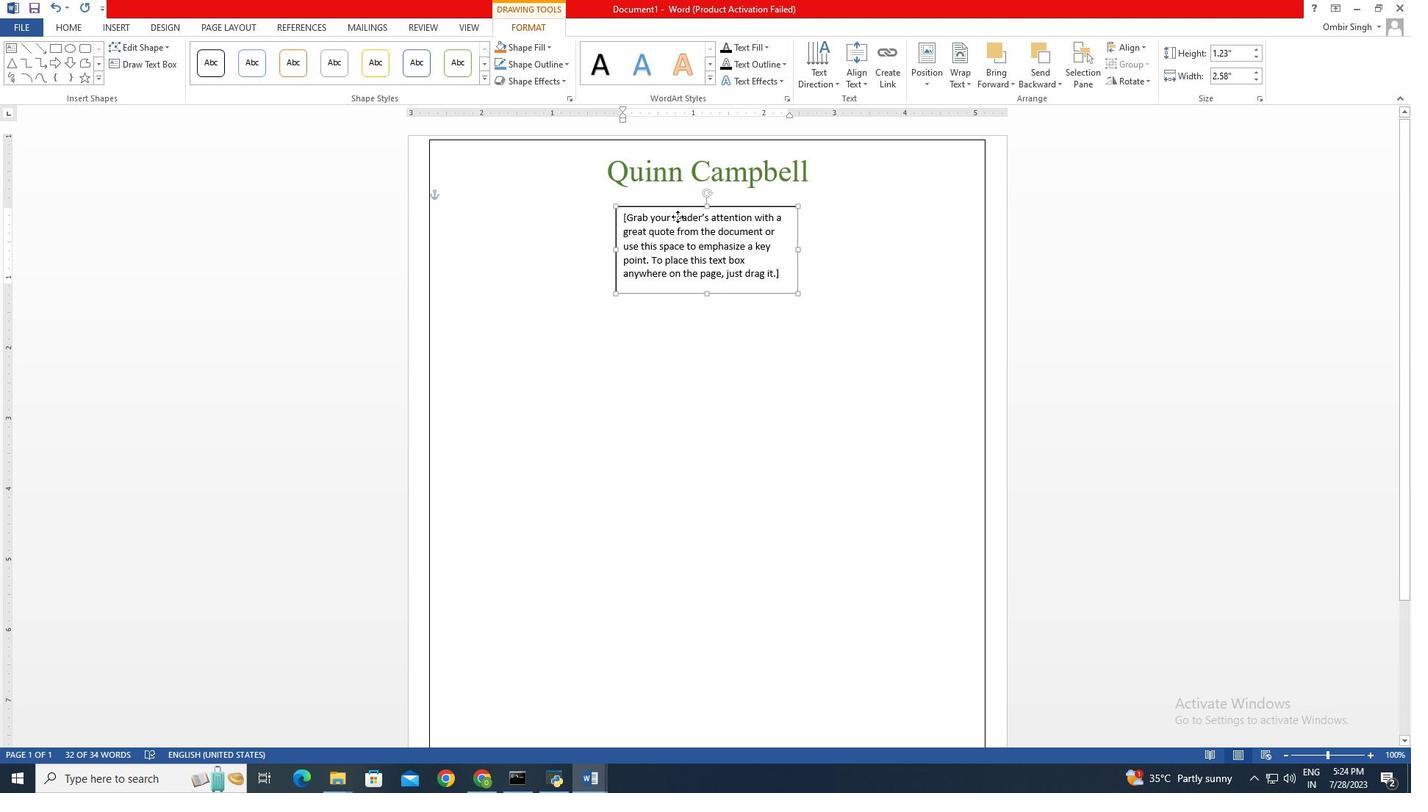 
Action: Mouse moved to (603, 165)
Screenshot: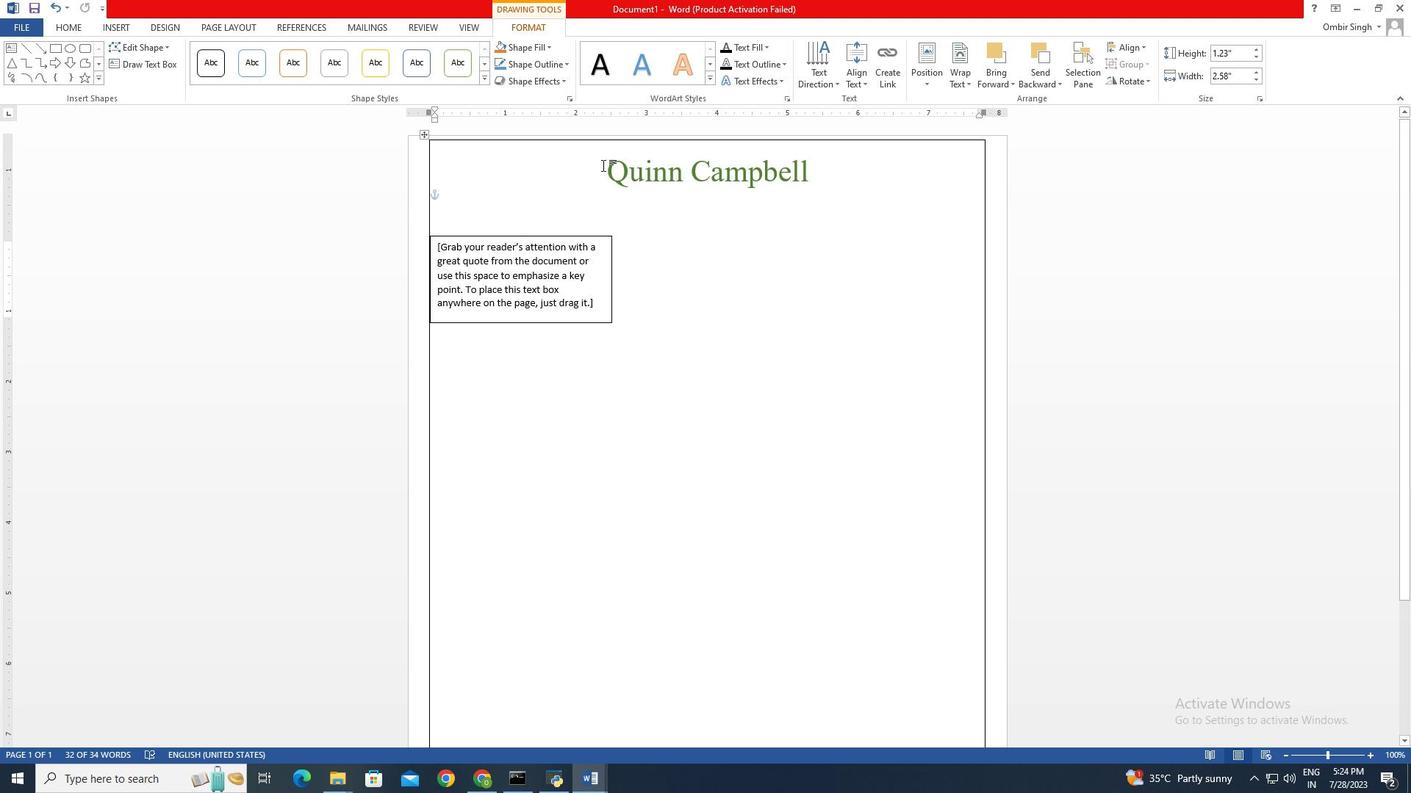 
Action: Mouse pressed left at (603, 165)
Screenshot: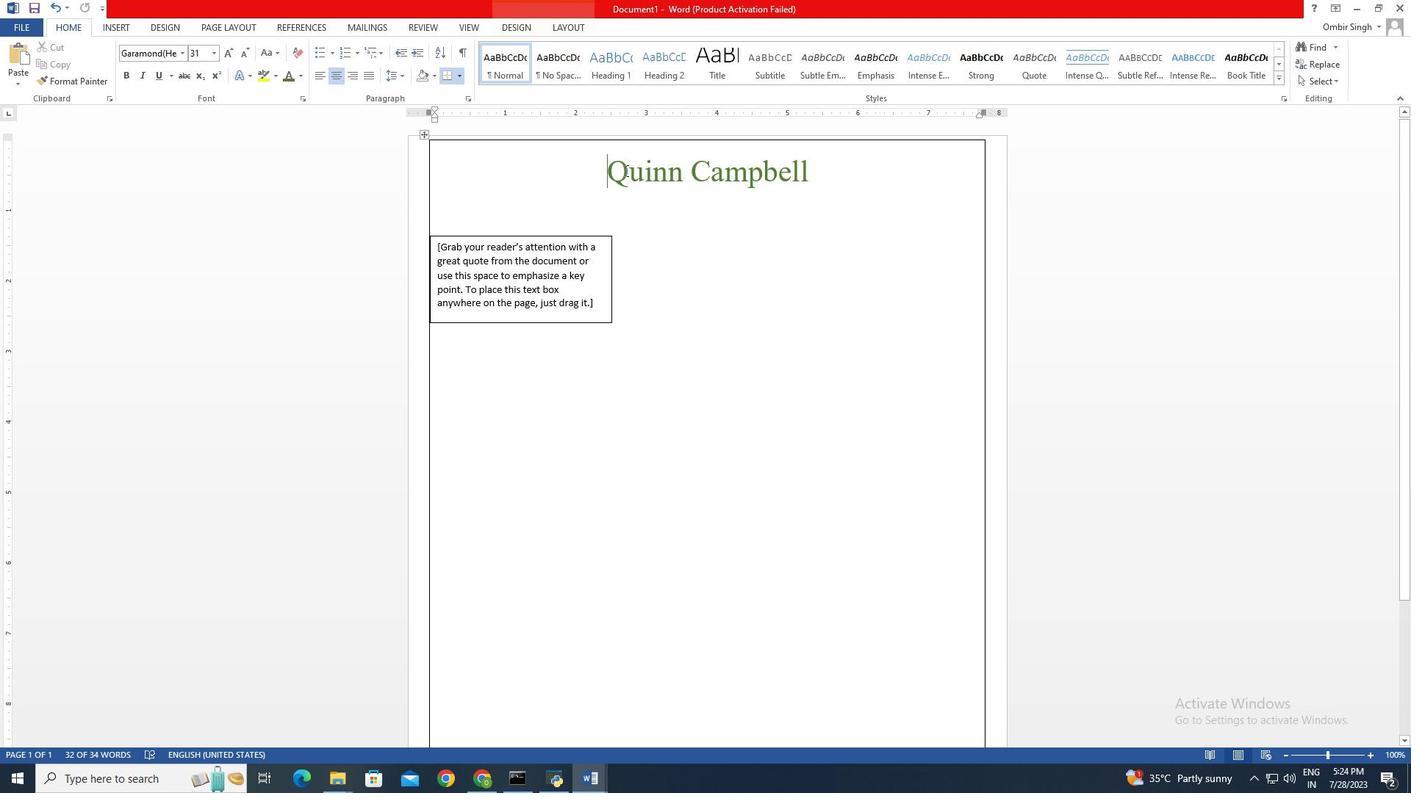 
Action: Mouse moved to (684, 188)
Screenshot: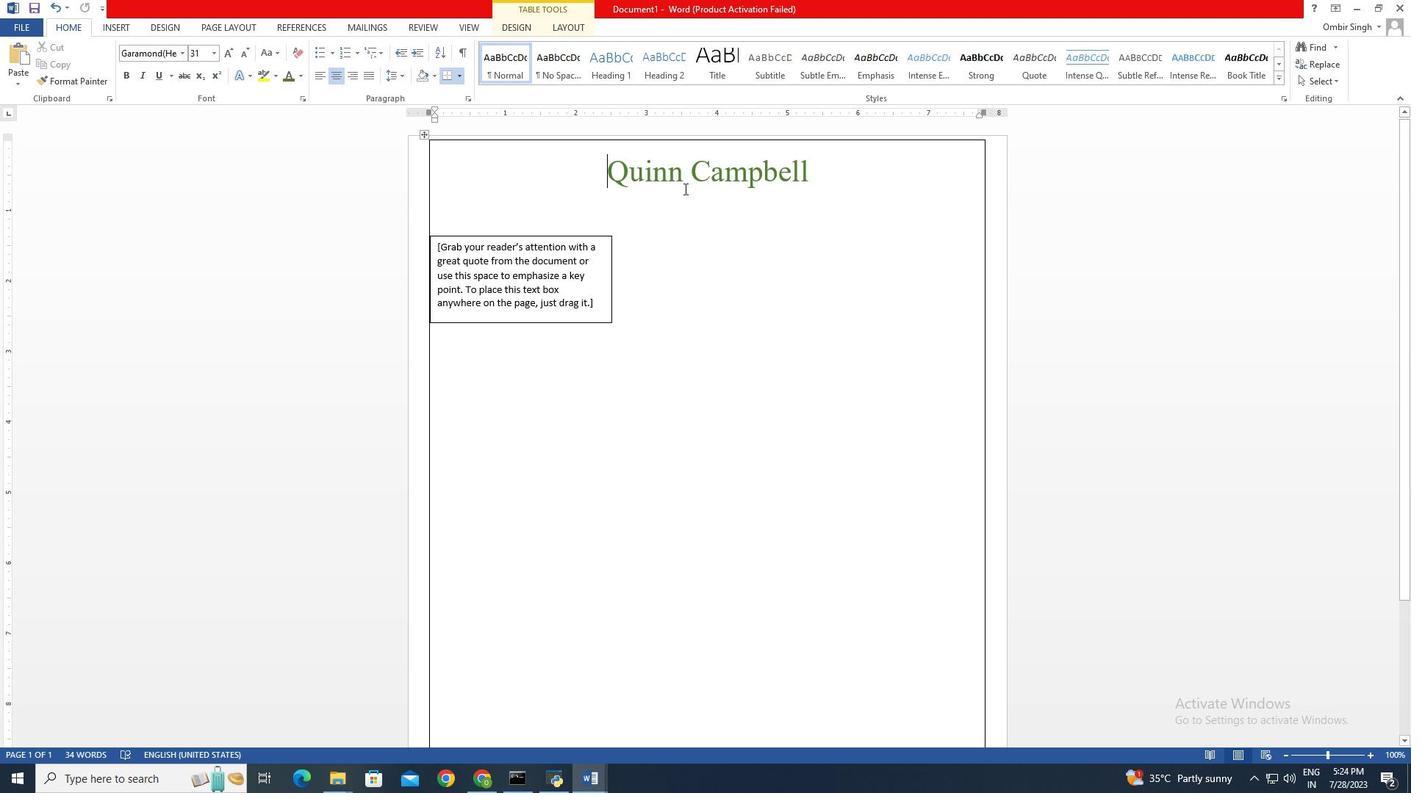 
Action: Key pressed <Key.enter><Key.enter>
Screenshot: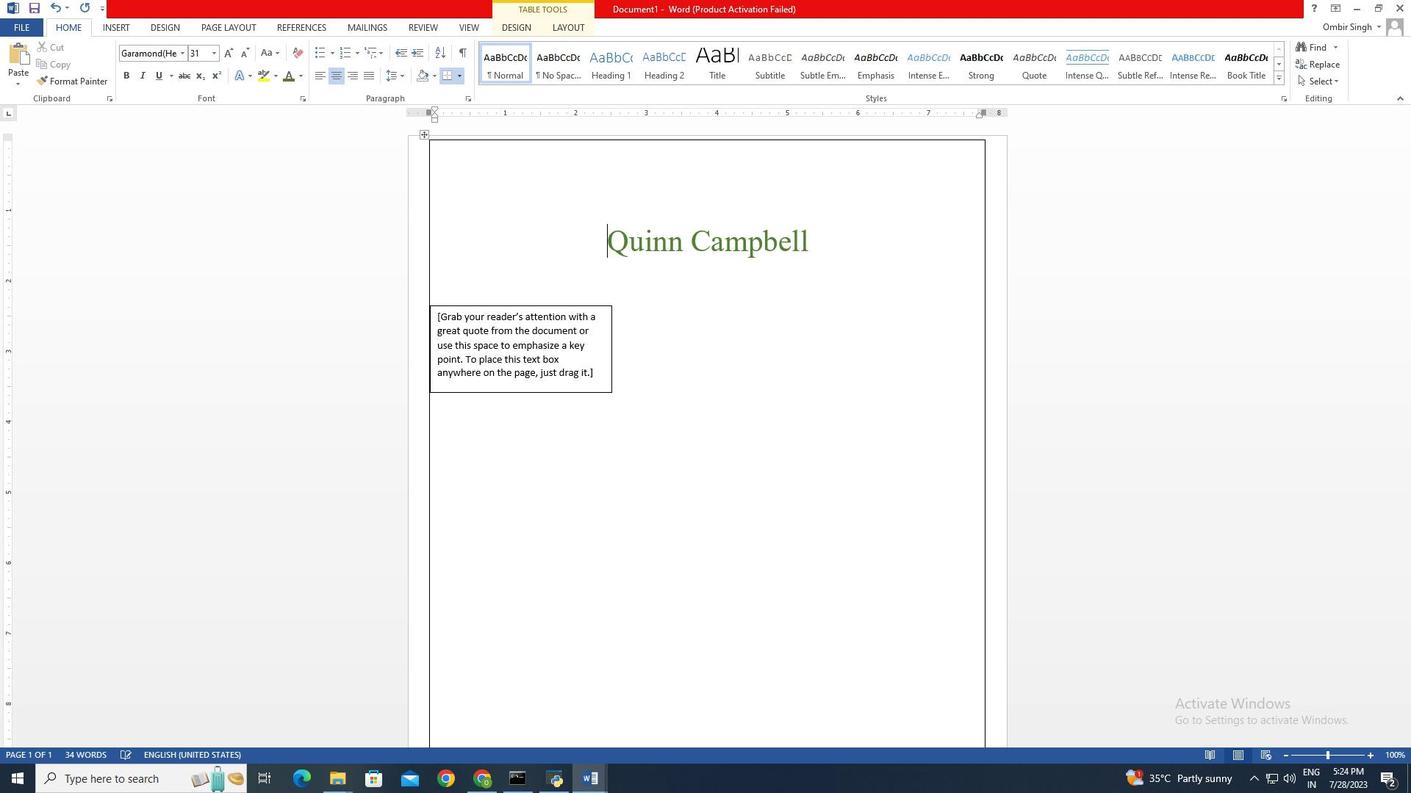 
Action: Mouse moved to (510, 338)
Screenshot: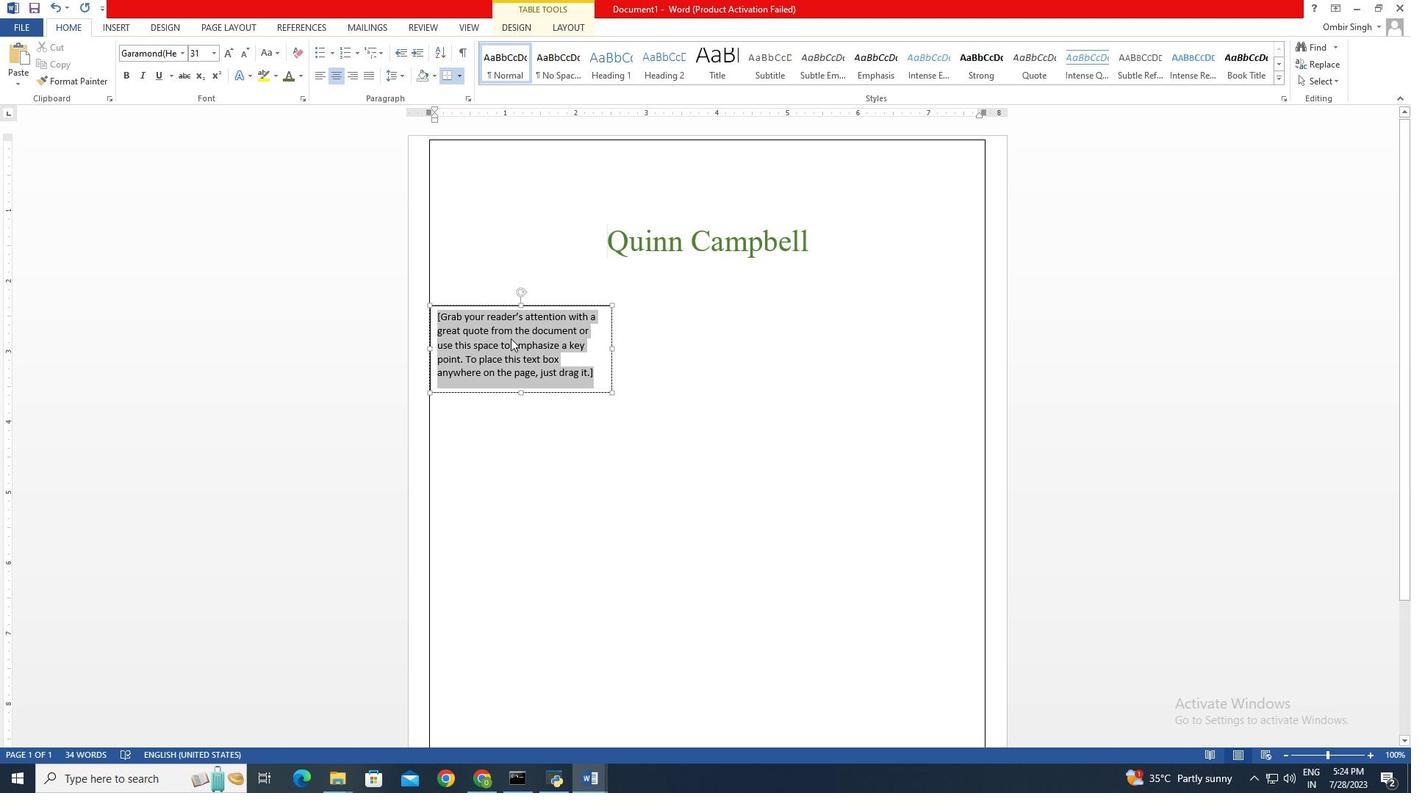 
Action: Mouse pressed left at (510, 338)
Screenshot: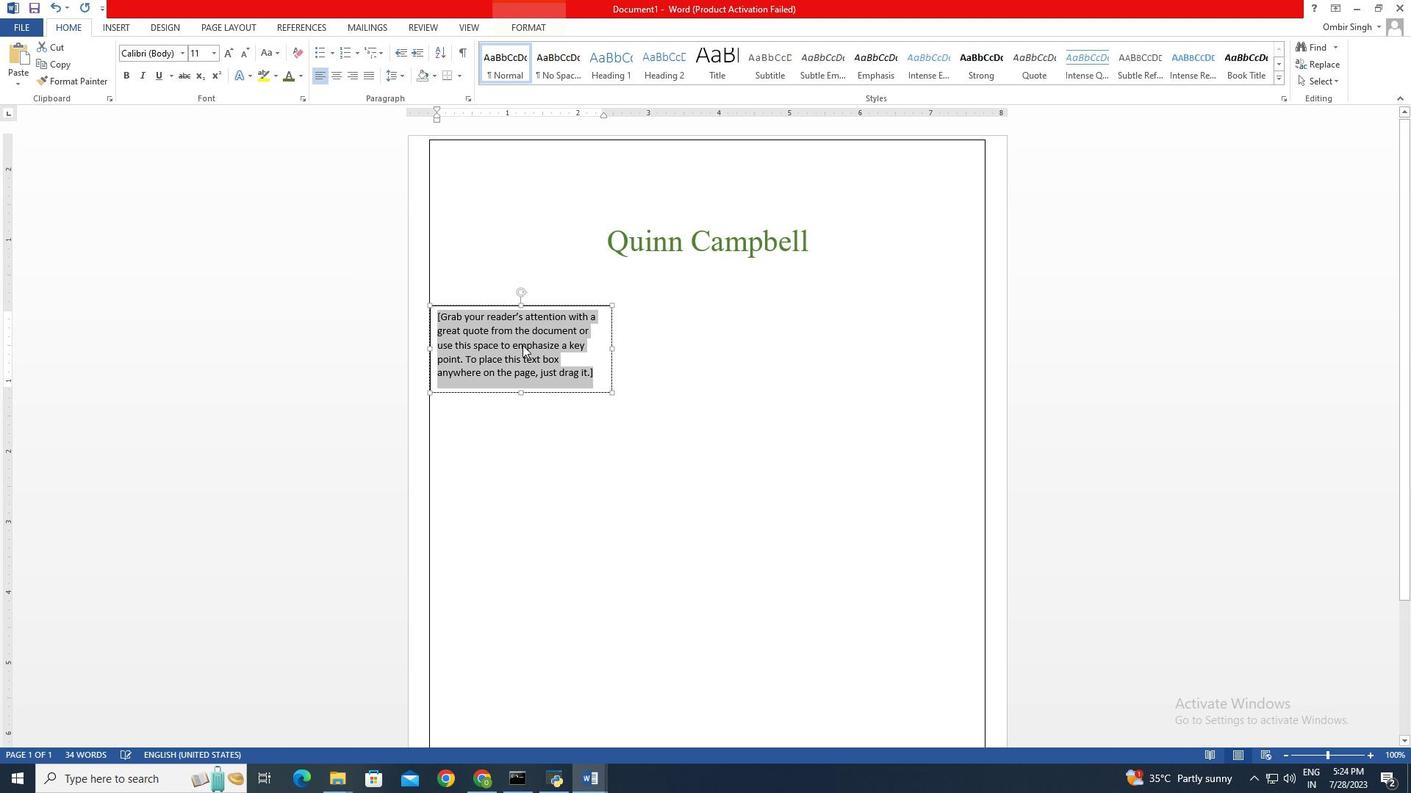 
Action: Mouse moved to (544, 347)
Screenshot: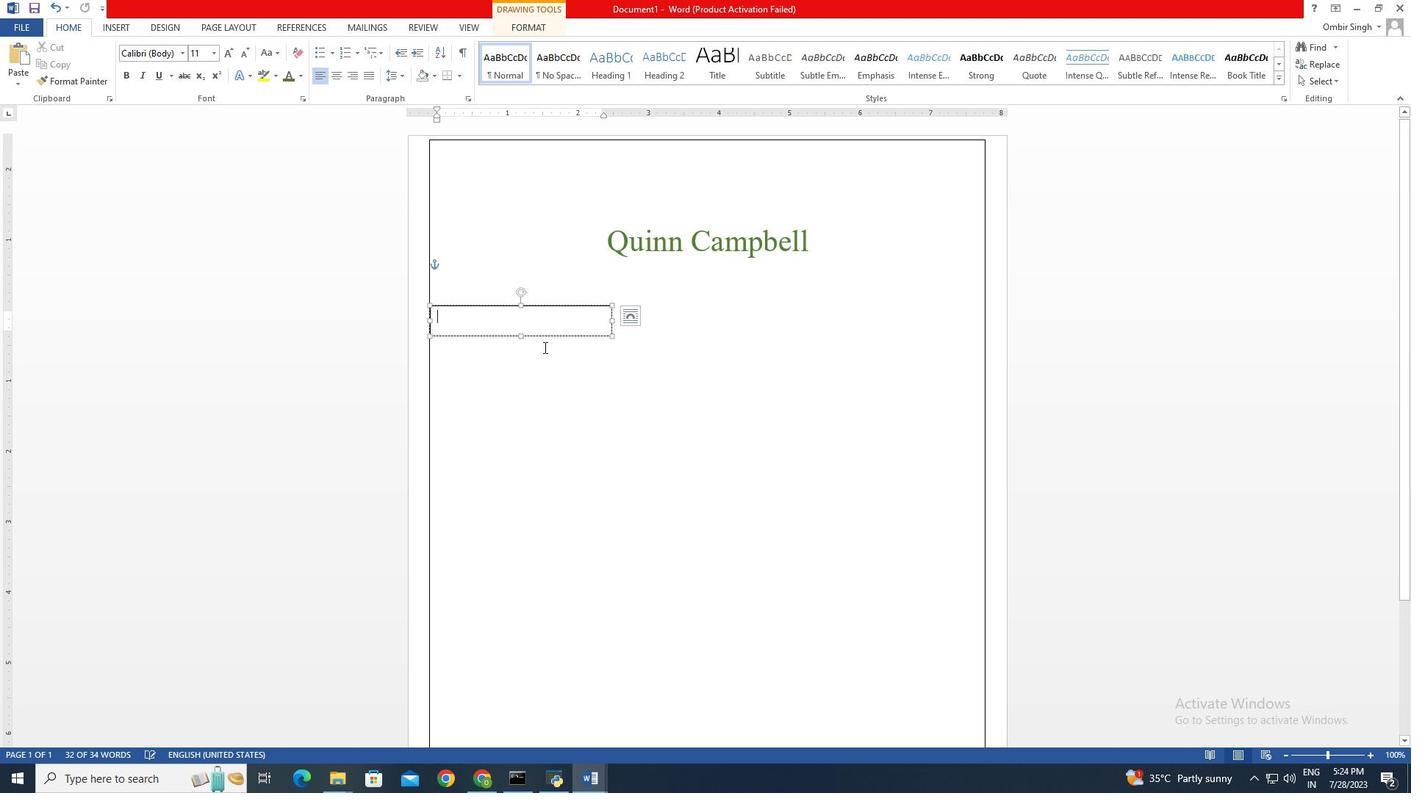 
Action: Key pressed <Key.backspace><Key.shift><Key.shift><Key.shift><Key.shift><Key.shift><Key.shift><Key.shift><Key.shift><Key.shift>Objective<Key.enter><Key.shift><Key.shift><Key.shift><Key.shift>To<Key.space>get<Key.space>started<Key.space>right<Key.space>awat<Key.backspace>y,<Key.space>just<Key.space>click<Key.space>any<Key.space>placeholder<Key.space>text<Key.space><Key.shift_r><Key.shift_r><Key.shift_r><Key.shift_r>(such<Key.space>as<Key.space>this<Key.shift_r><Key.shift_r><Key.shift_r><Key.shift_r><Key.shift_r><Key.shift_r><Key.shift_r><Key.shift_r><Key.shift_r><Key.shift_r><Key.shift_r><Key.shift_r><Key.shift_r><Key.shift_r><Key.shift_r>)<Key.space>and<Key.space>start<Key.space>typing<Key.space>to<Key.space>replace<Key.space>it<Key.space>with<Key.space>your<Key.space>own,<Key.backspace>.<Key.space><Key.shift>Want<Key.space>to<Key.space>insert<Key.space>a<Key.space>picture<Key.space>from<Key.space>your<Key.space>files<Key.space>or<Key.space>add<Key.space>a<Key.space>shape<Key.space><Key.backspace>,<Key.space>text<Key.space>box,<Key.space>or<Key.space>table<Key.shift_r>?<Key.space><Key.shift><Key.shift><Key.shift>On<Key.space>click<Key.space><Key.backspace><Key.backspace><Key.backspace><Key.backspace><Key.backspace><Key.backspace>the<Key.space>insert<Key.space>tab<Key.space>of<Key.space>the<Key.space>ribbon,<Key.space>just<Key.space>click<Key.space>the<Key.space>i<Key.backspace>option<Key.space>you<Key.space>need<Key.space><Key.backspace>,<Key.backspace>.<Key.space>find<Key.space><Key.backspace><Key.backspace><Key.backspace><Key.backspace>ind<Key.space><Key.shift>even<Key.space>more<Key.space>easy<Key.space><Key.backspace>-to<Key.space><Key.backspace>-use<Key.space>need<Key.space><Key.backspace>.<Key.space><Key.shift>Find<Key.space>even<Key.space>more<Key.space>easy<Key.space><Key.backspace>-to<Key.space><Key.backspace>-<Key.backspace><Key.backspace><Key.backspace><Key.backspace><Key.backspace><Key.backspace><Key.backspace><Key.backspace><Key.backspace><Key.backspace><Key.backspace><Key.backspace><Key.backspace><Key.backspace><Key.backspace><Key.backspace><Key.backspace><Key.backspace><Key.backspace><Key.backspace><Key.backspace><Key.backspace><Key.backspace><Key.backspace><Key.backspace><Key.backspace><Key.backspace><Key.backspace><Key.backspace>tool<Key.space>on<Key.space>the<Key.space>insert<Key.space>tab,<Key.space>such<Key.space>as<Key.space>to<Key.space>add<Key.space>a<Key.space>hyperlink.
Screenshot: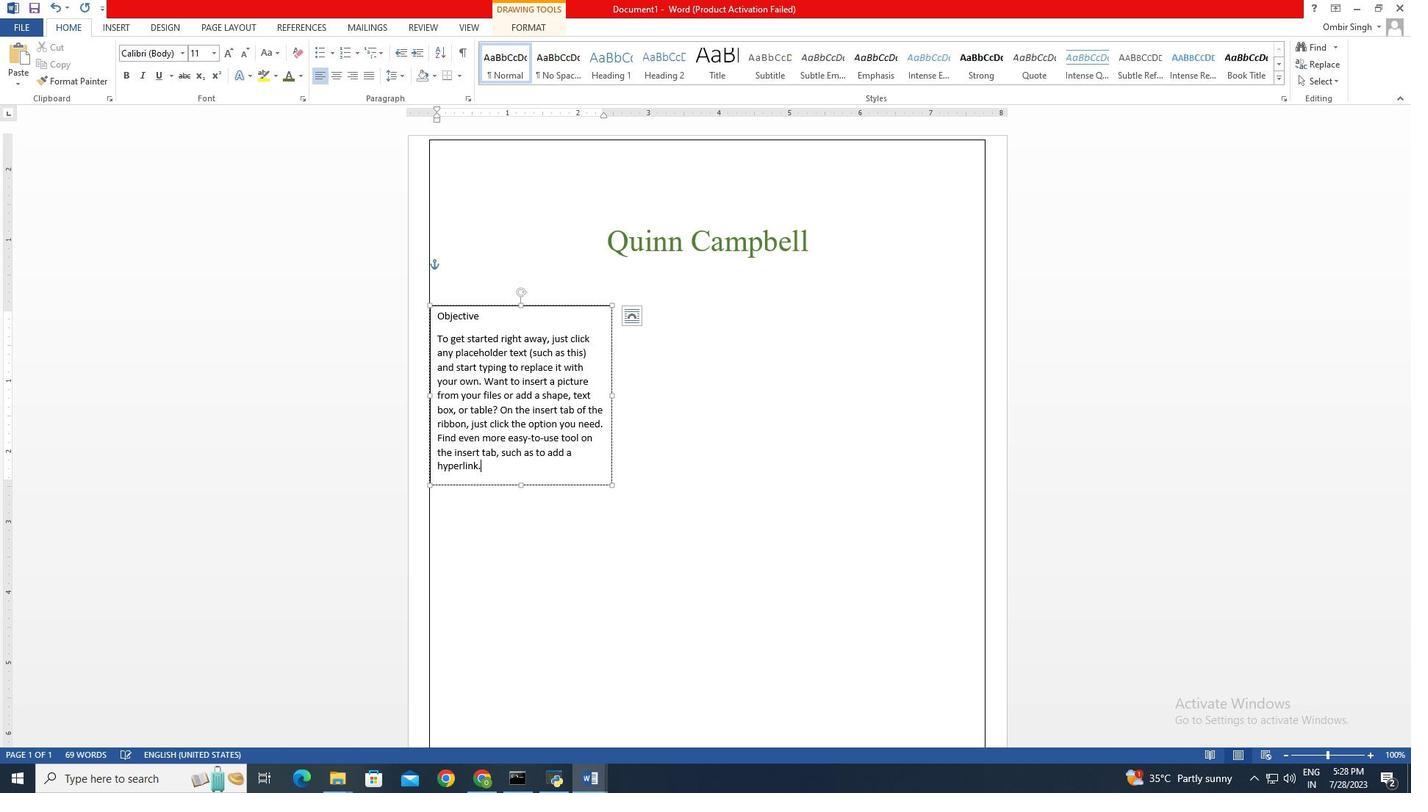 
Action: Mouse moved to (520, 487)
Screenshot: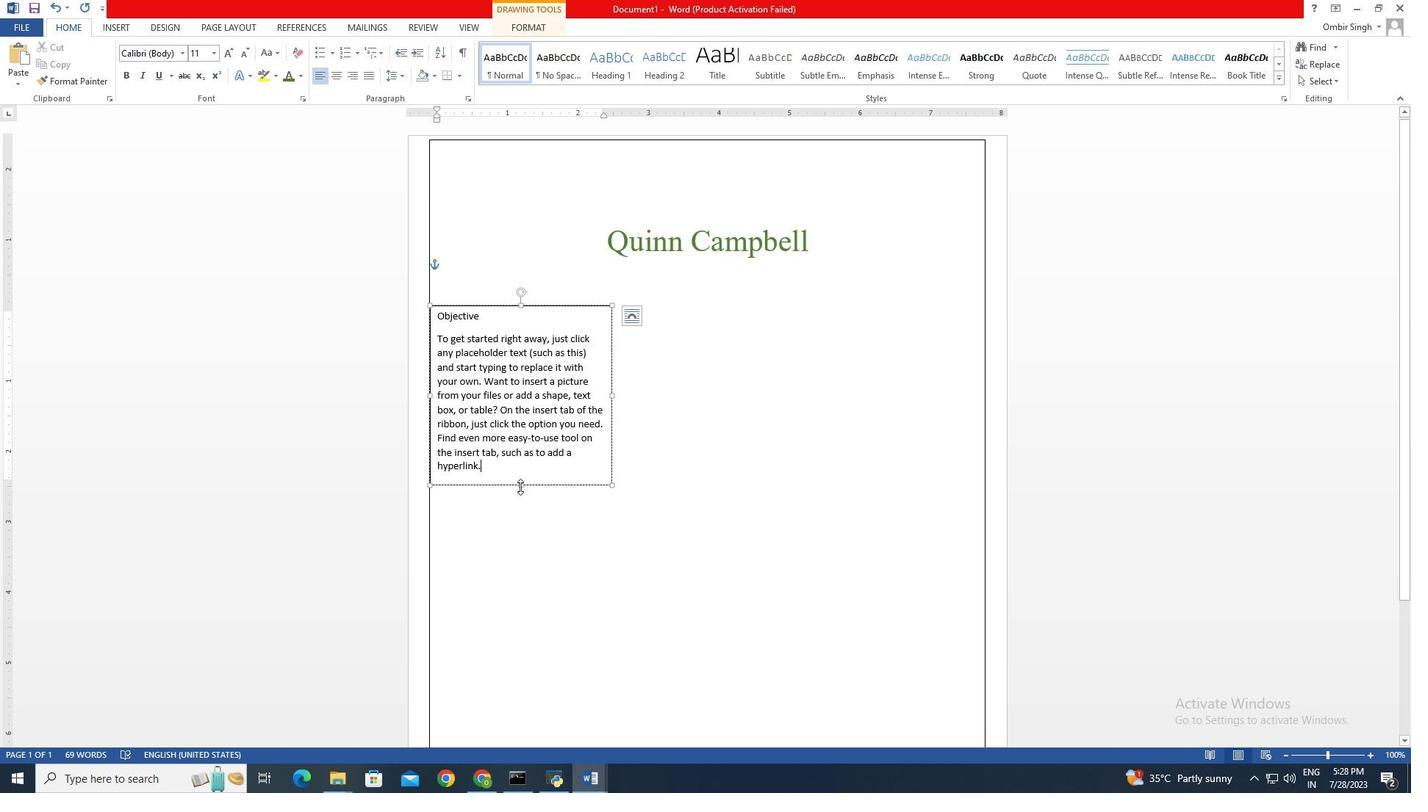 
Action: Mouse pressed left at (520, 487)
Screenshot: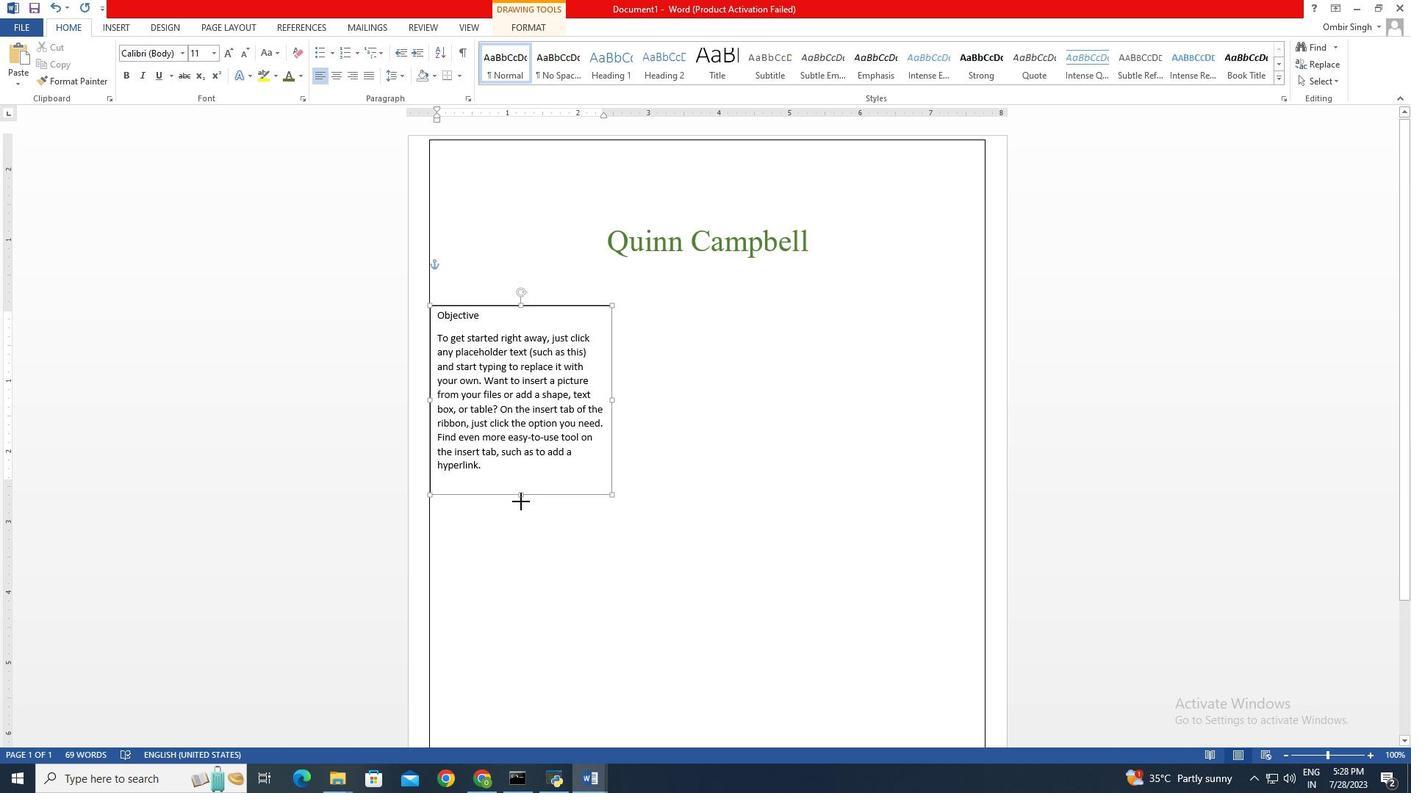 
Action: Mouse moved to (613, 464)
Screenshot: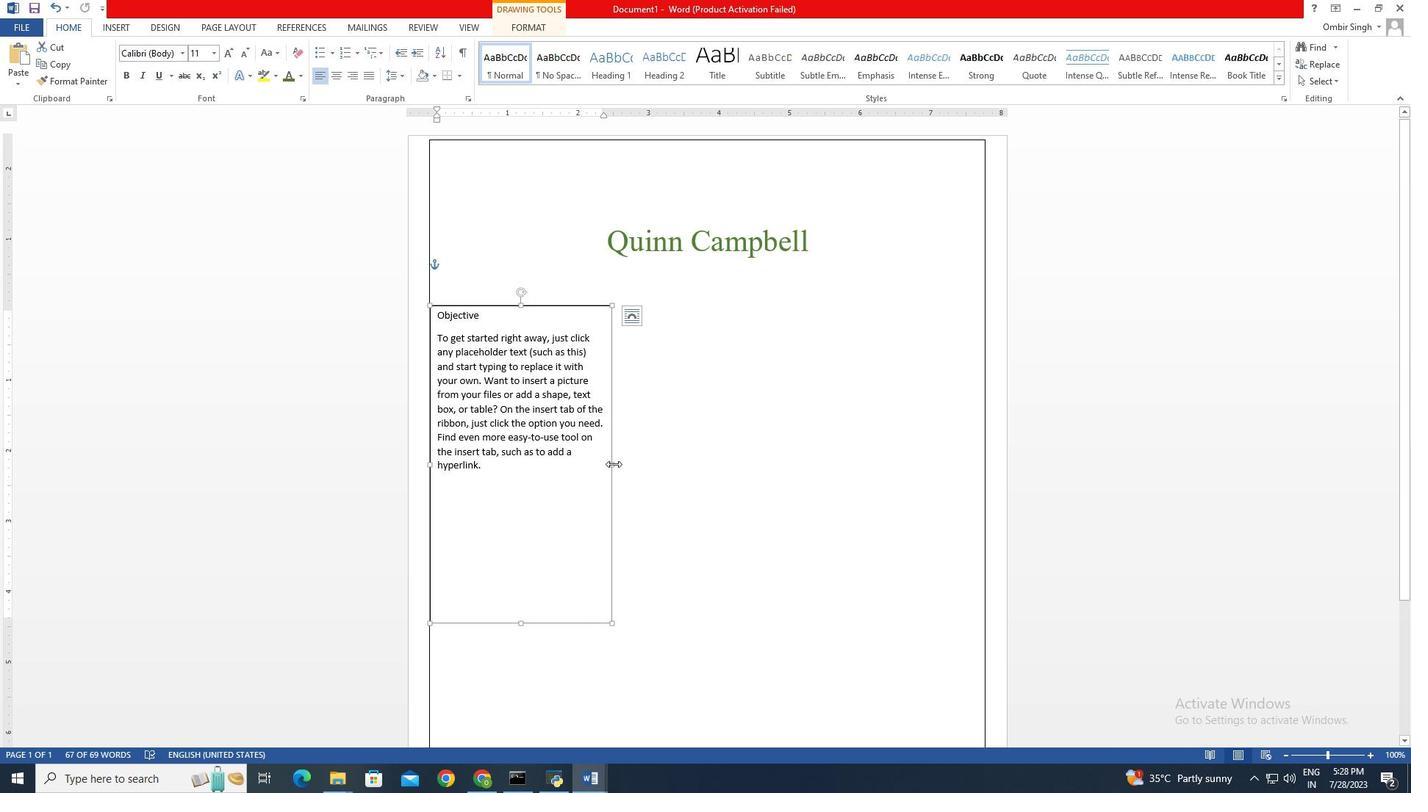 
Action: Mouse pressed left at (613, 464)
Screenshot: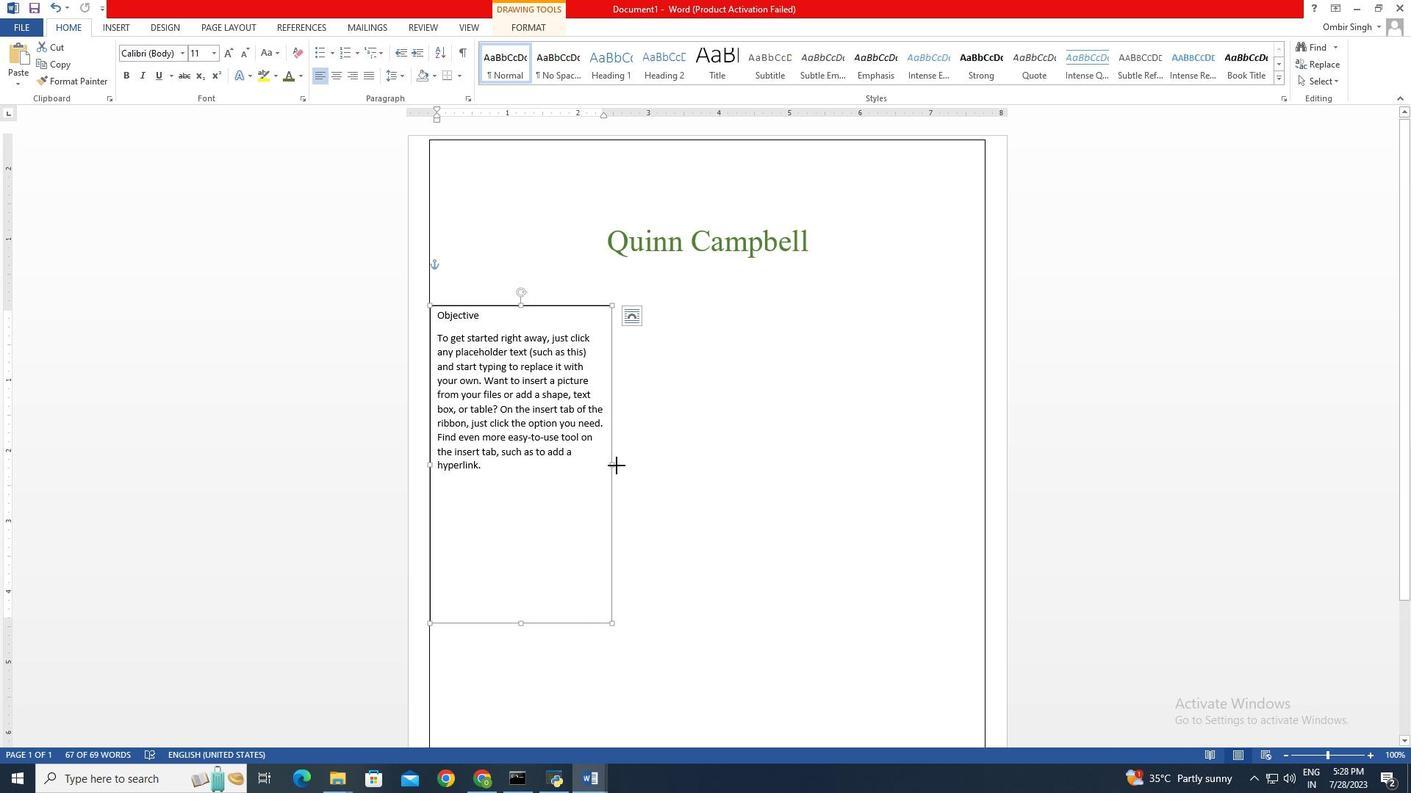 
Action: Mouse moved to (643, 464)
Screenshot: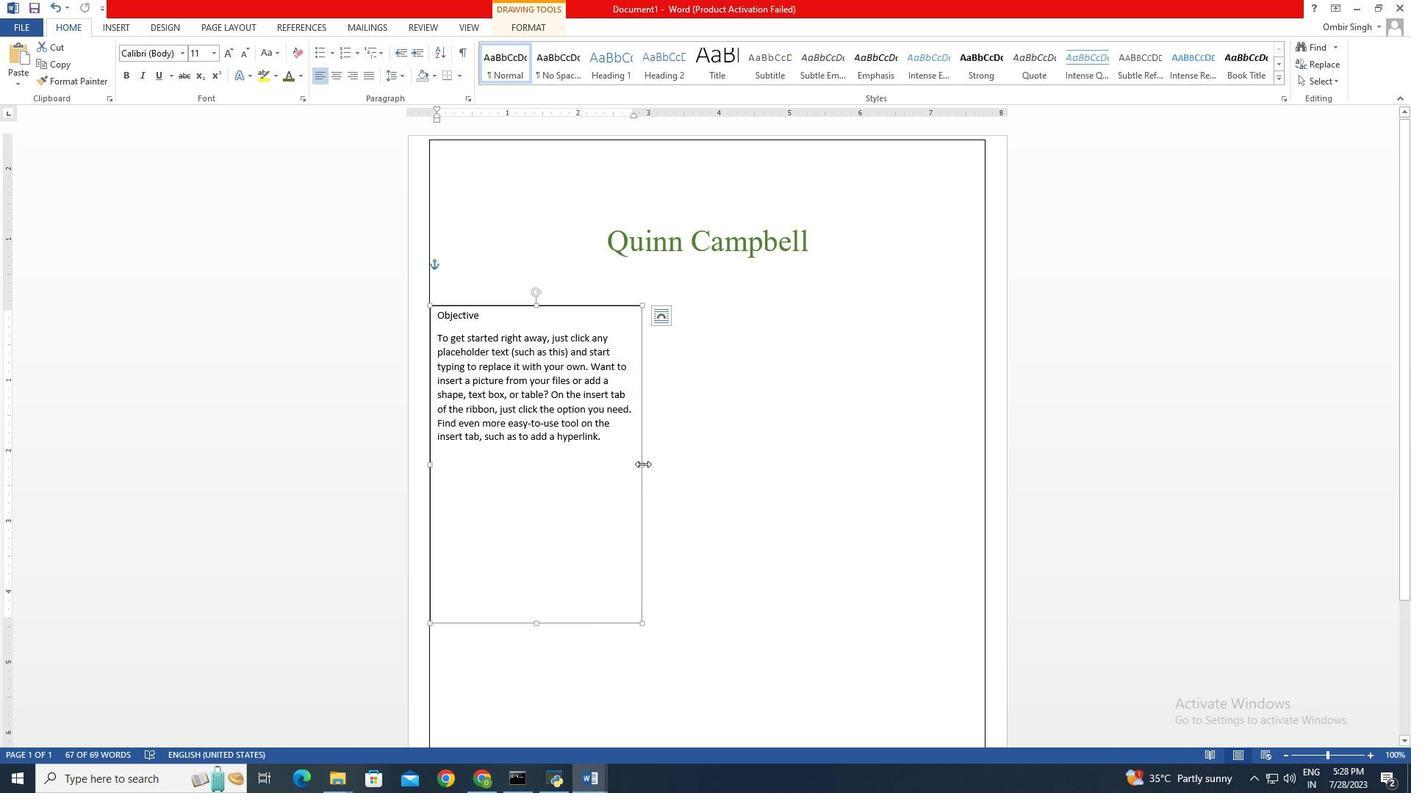 
Action: Mouse pressed left at (643, 464)
Screenshot: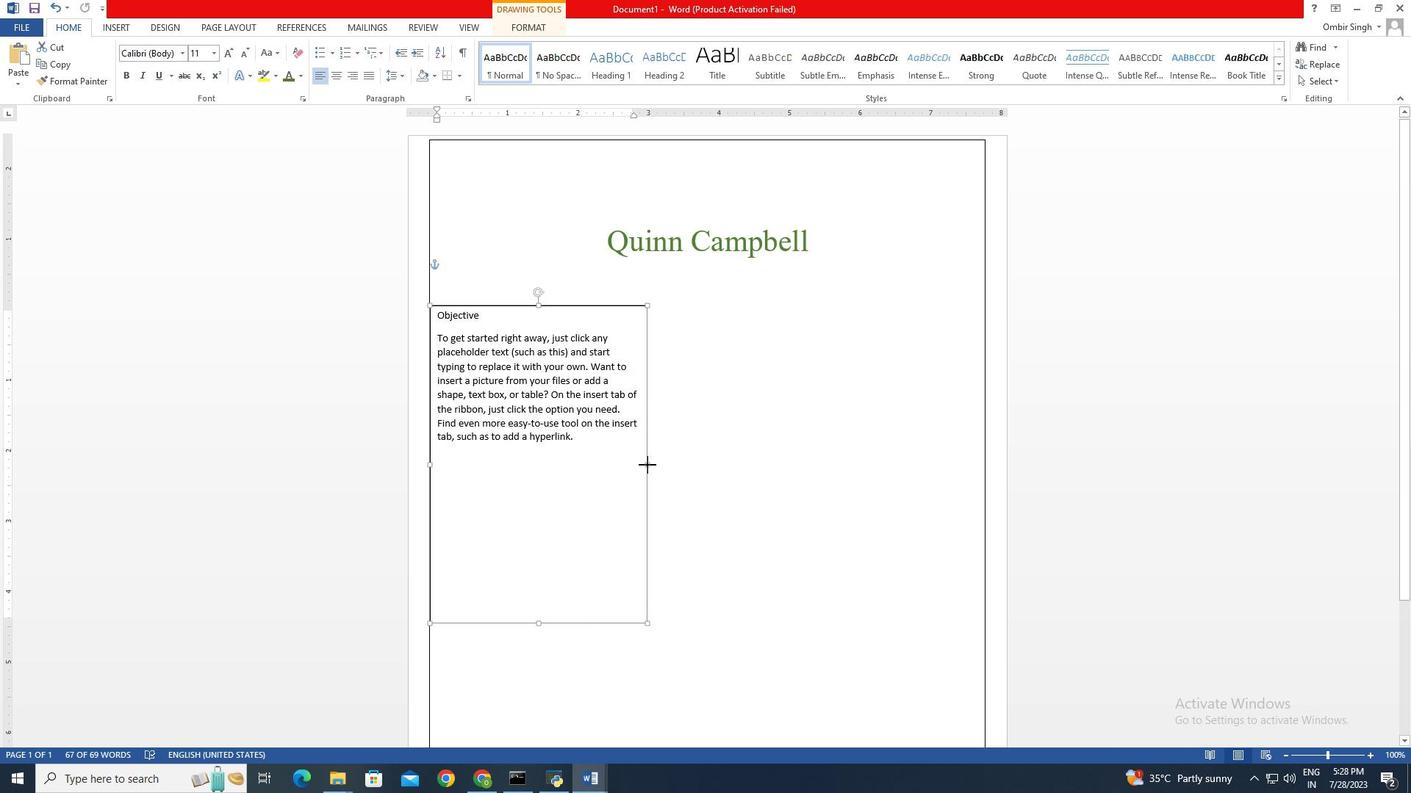 
Action: Mouse moved to (521, 456)
Screenshot: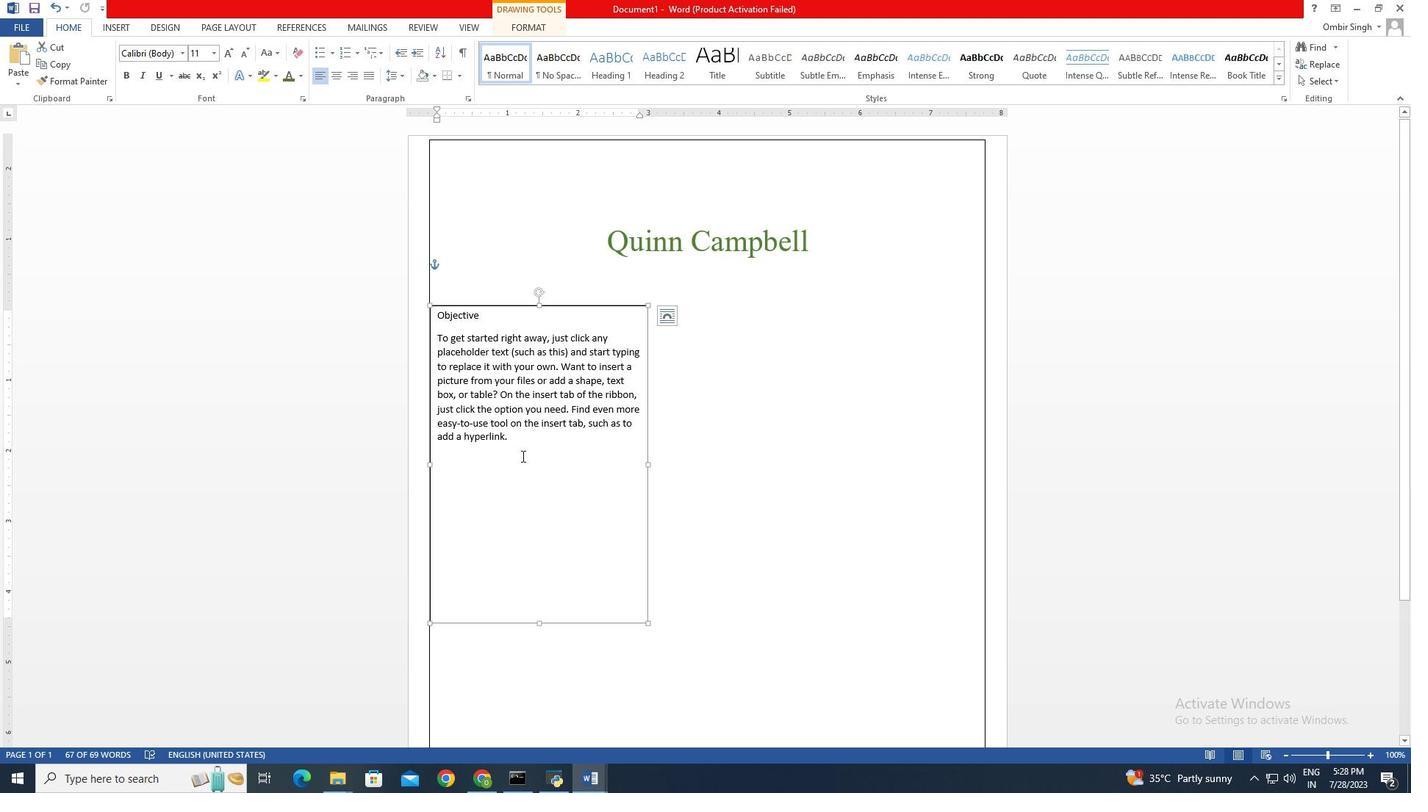 
Action: Mouse pressed left at (521, 456)
Screenshot: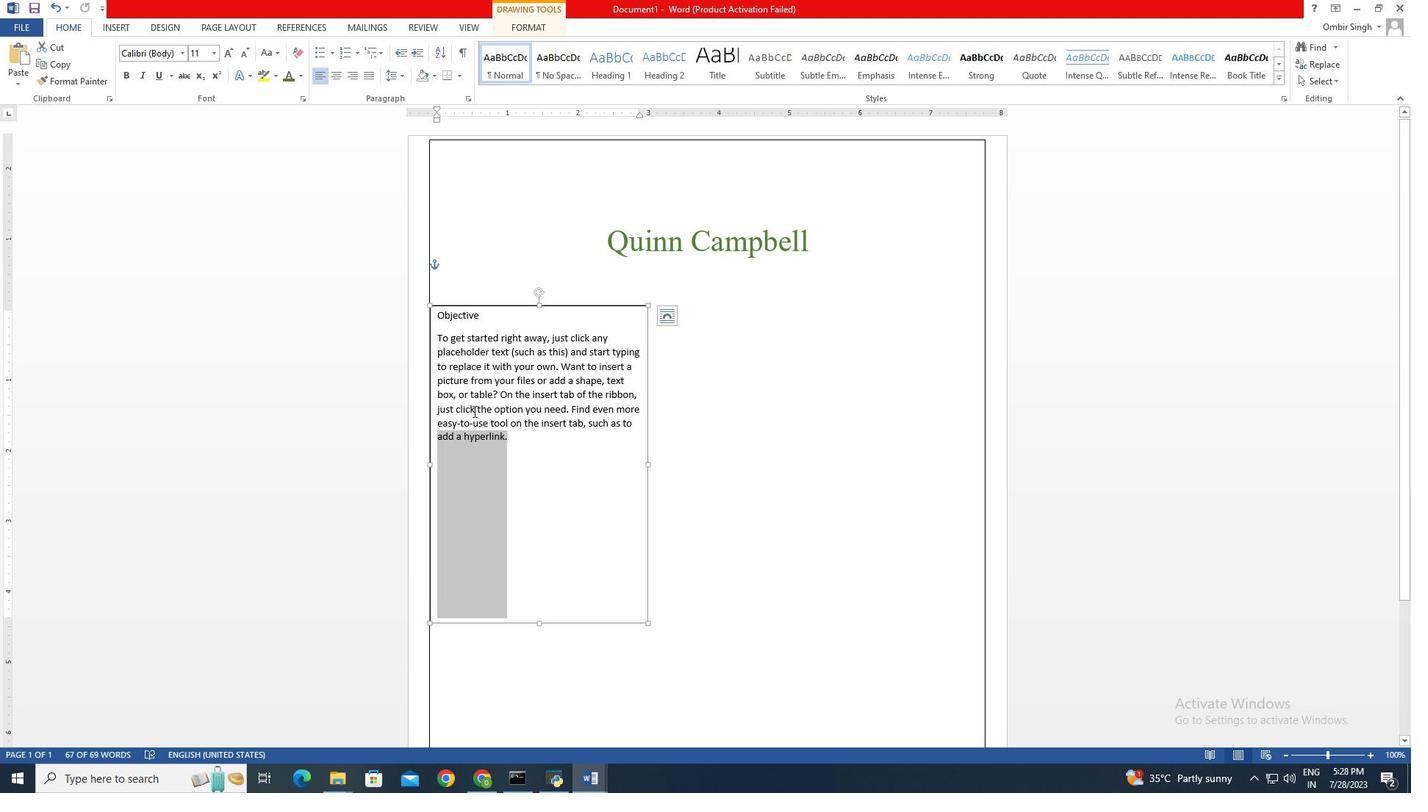 
Action: Mouse moved to (500, 339)
Screenshot: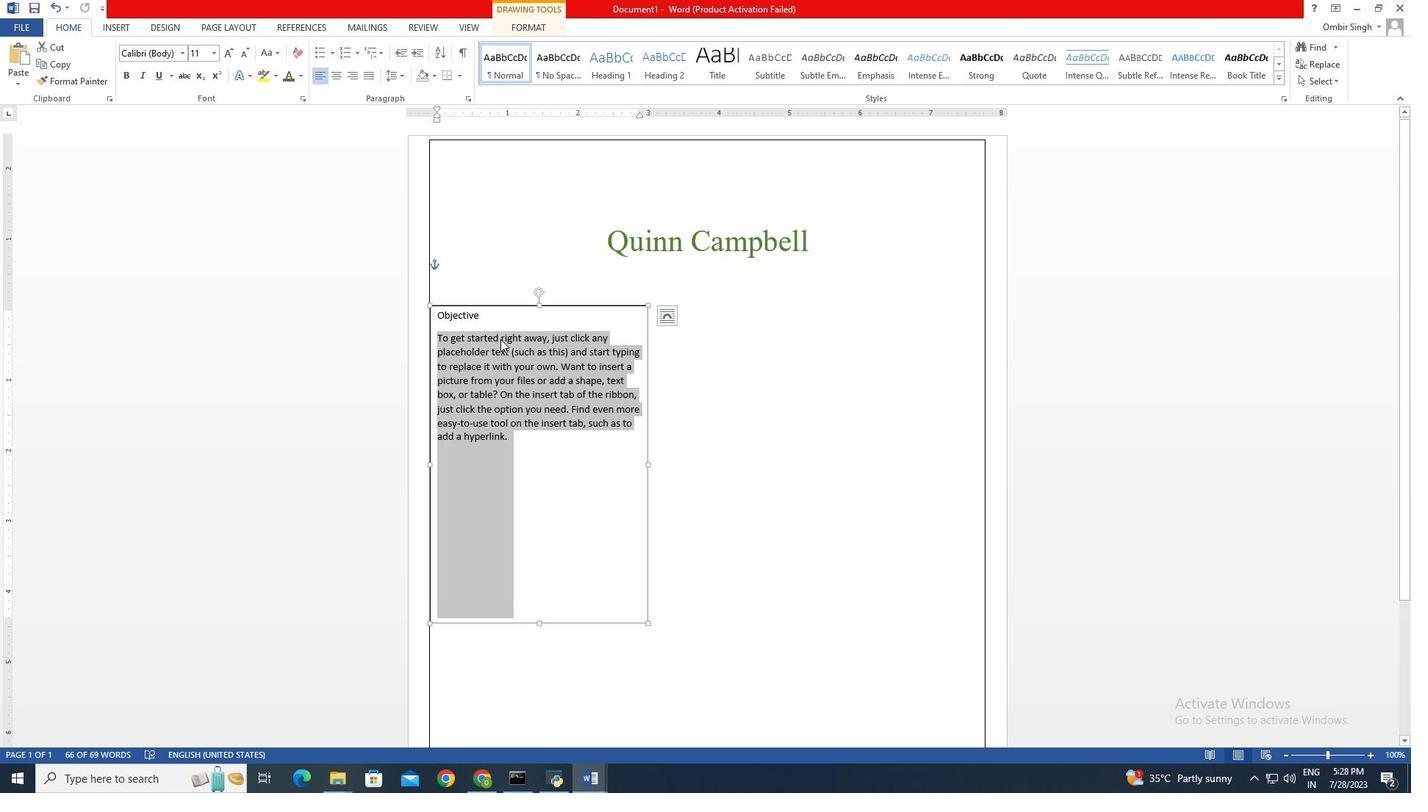 
Action: Mouse pressed left at (500, 339)
Screenshot: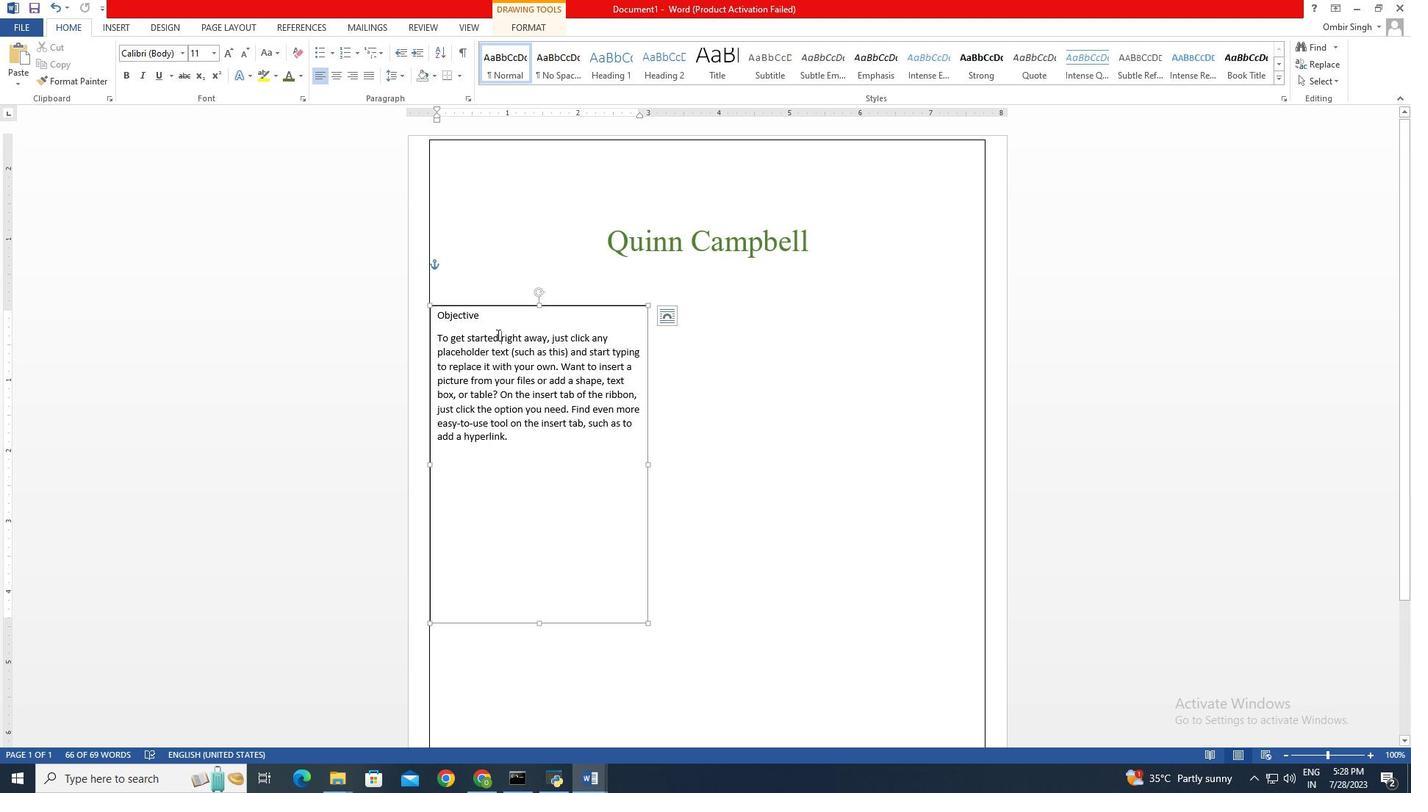 
Action: Mouse moved to (486, 317)
Screenshot: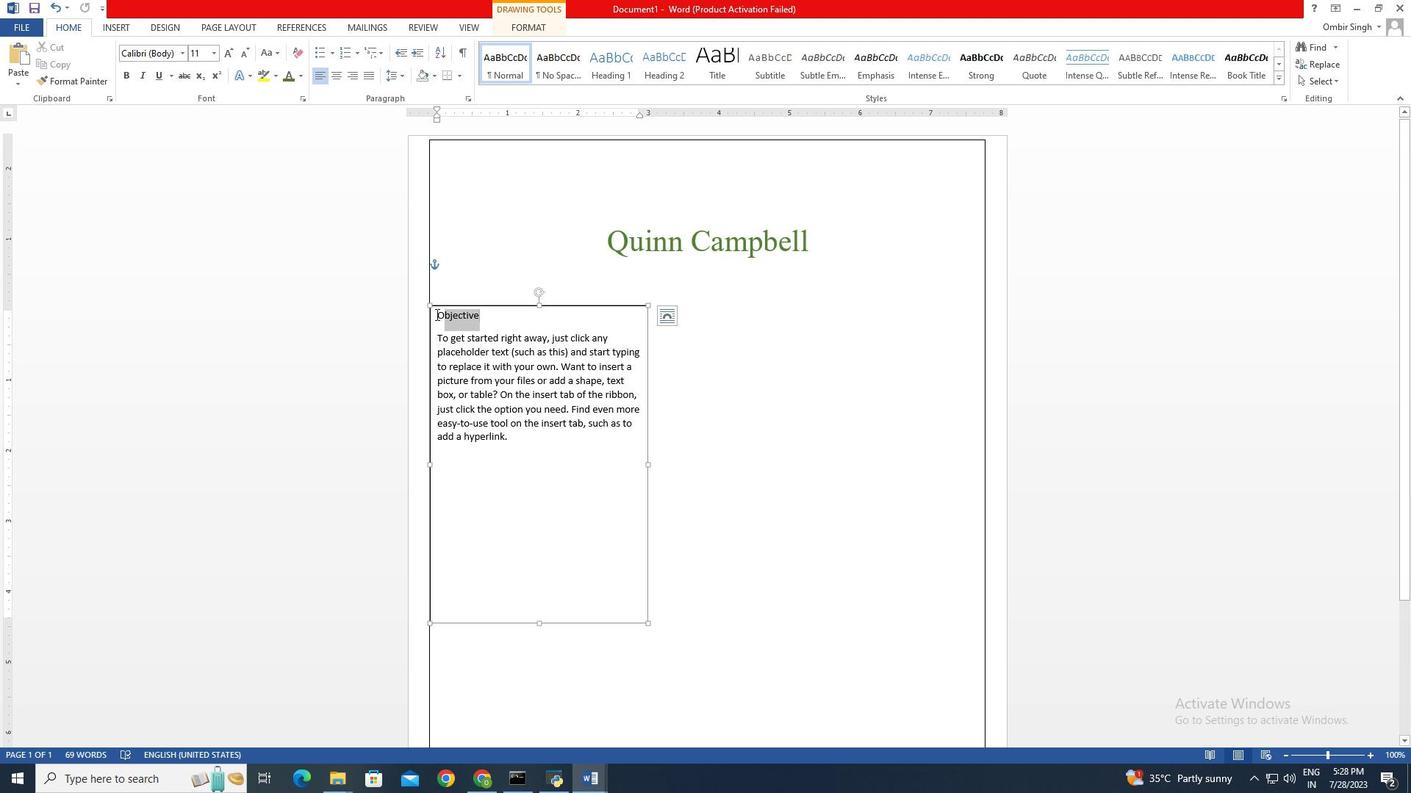 
Action: Mouse pressed left at (488, 317)
Screenshot: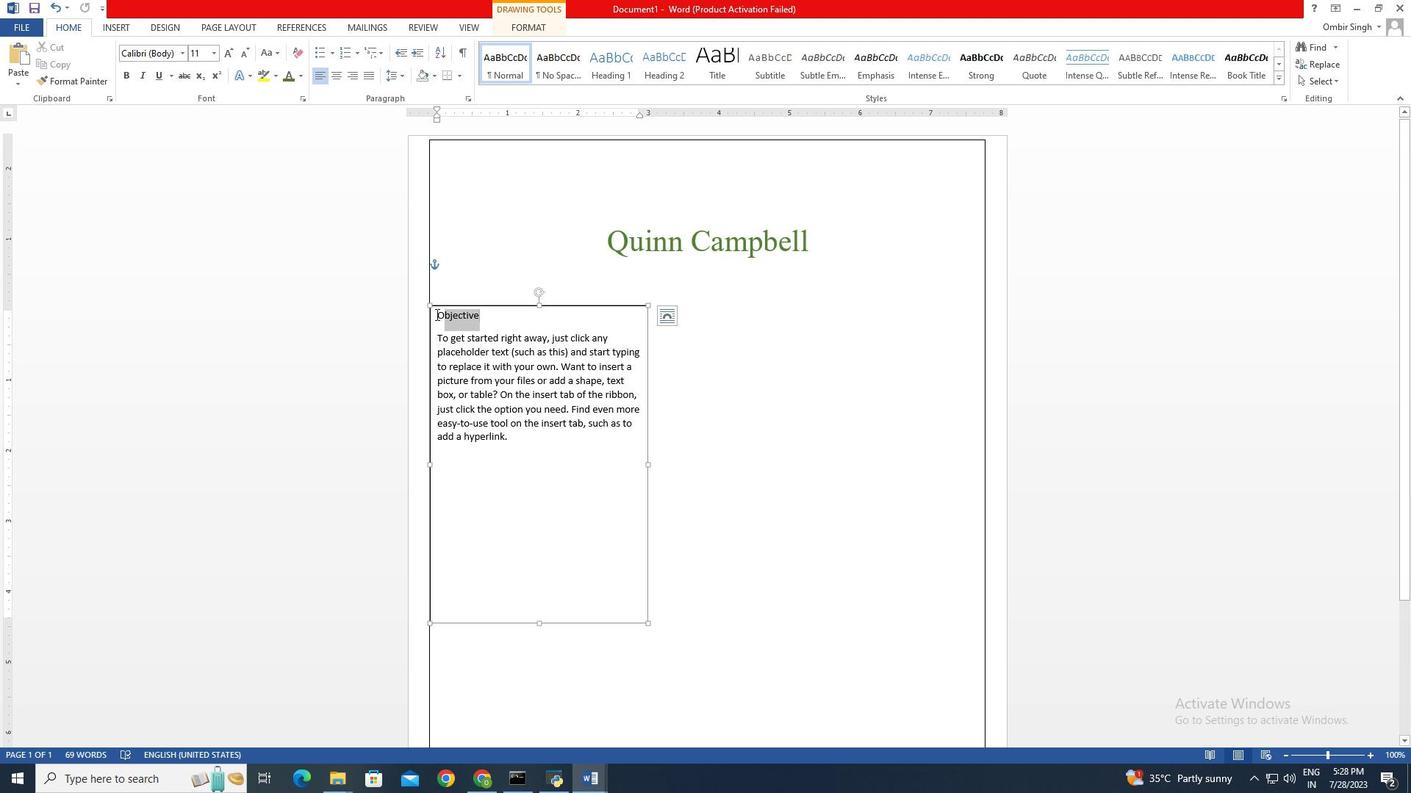
Action: Mouse moved to (518, 291)
Screenshot: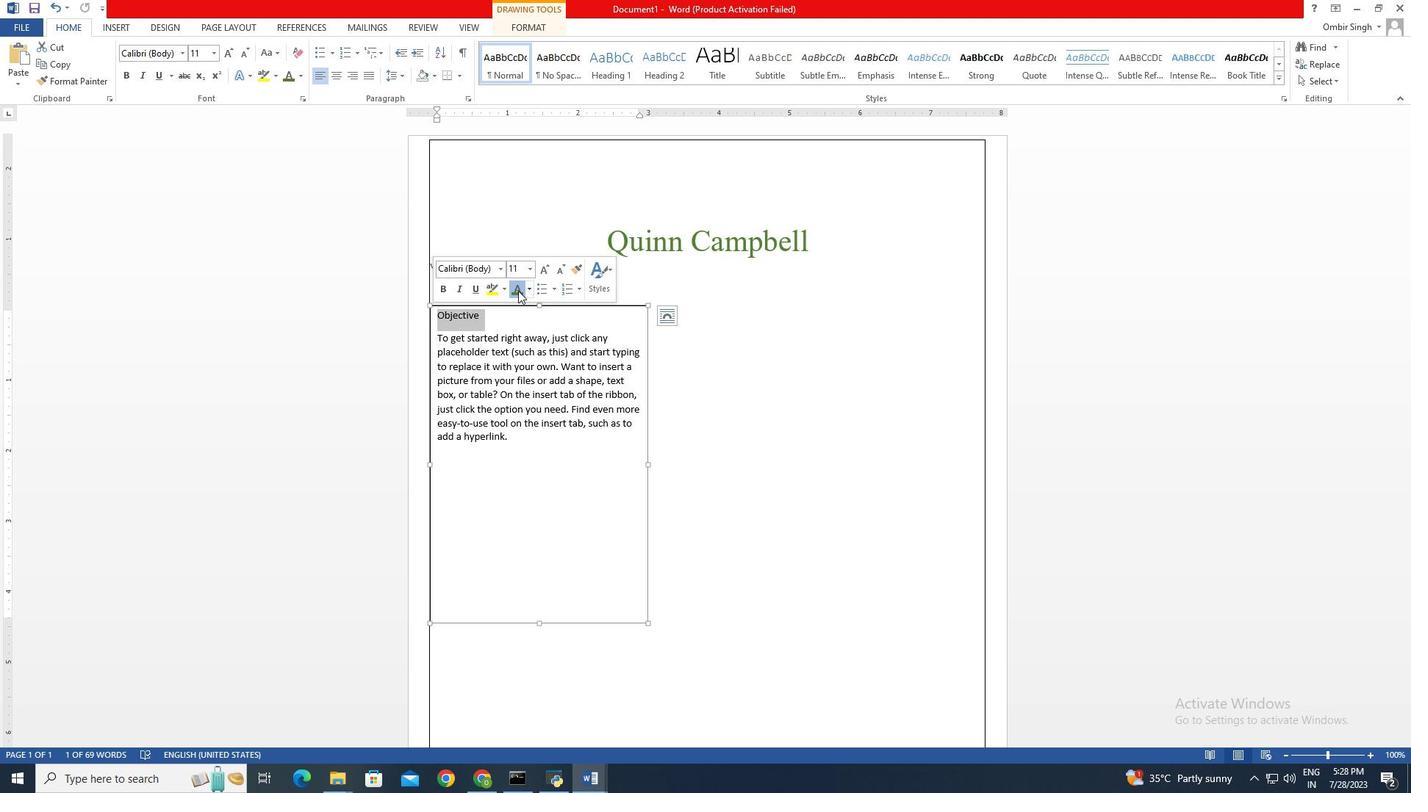 
Action: Mouse pressed left at (518, 291)
Screenshot: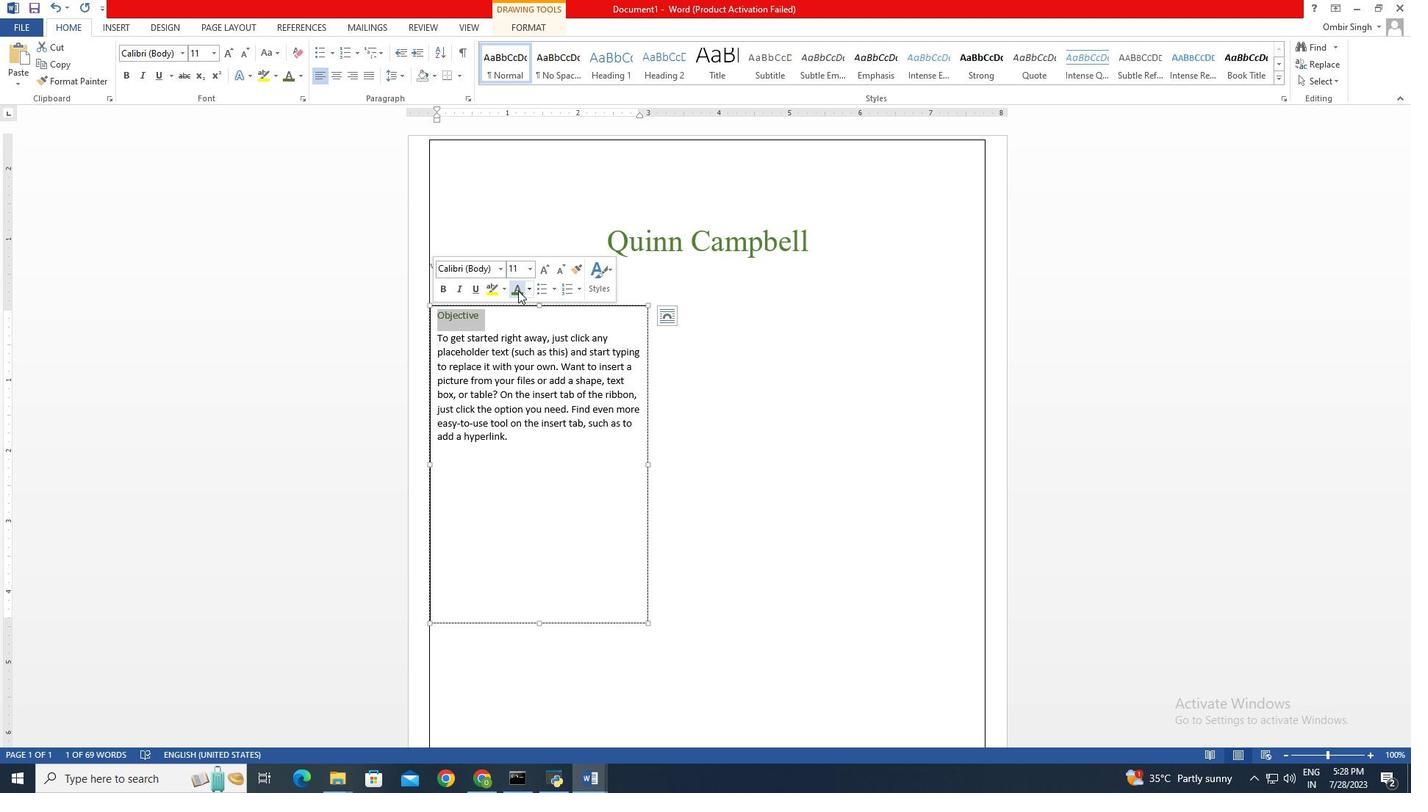 
Action: Mouse moved to (541, 269)
Screenshot: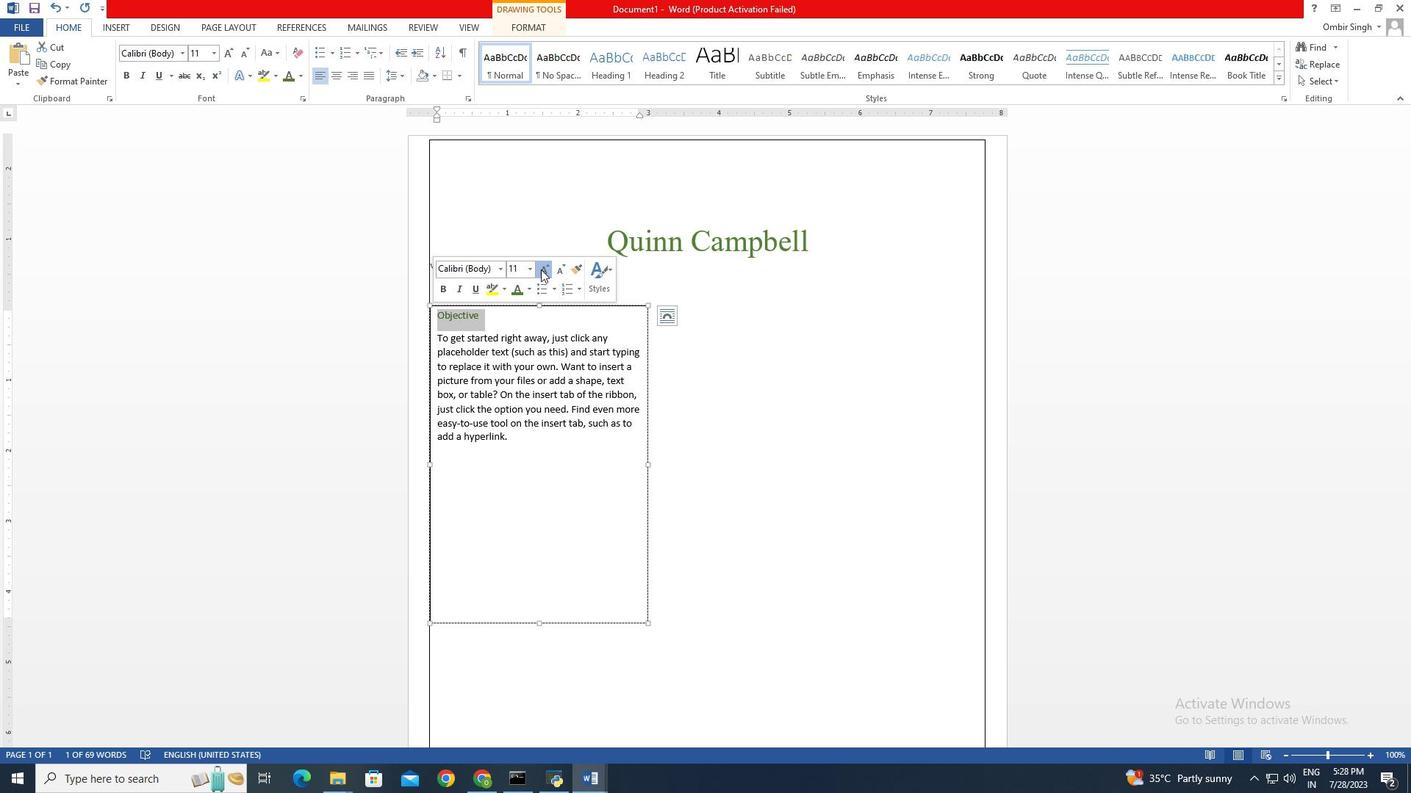 
Action: Mouse pressed left at (541, 269)
Screenshot: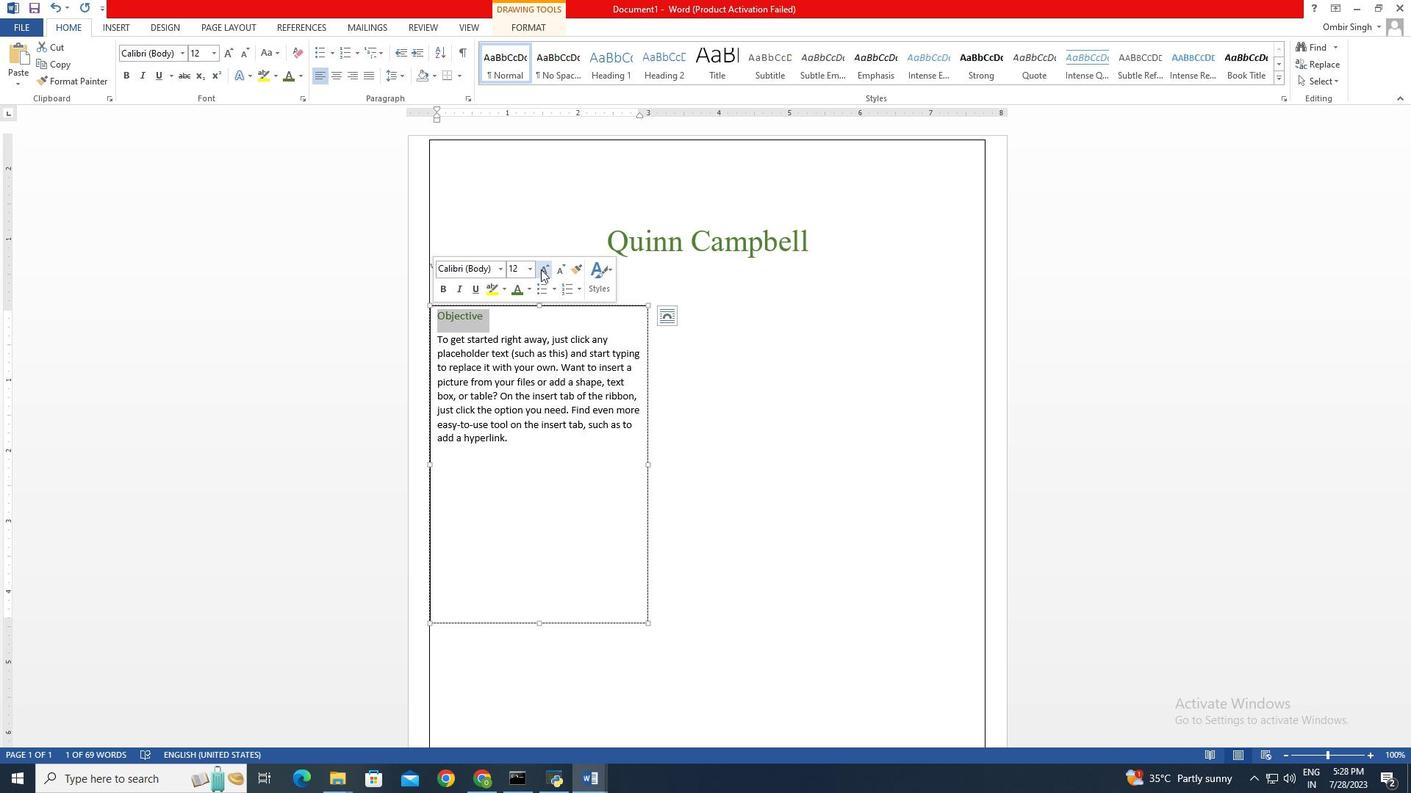 
Action: Mouse pressed left at (541, 269)
Screenshot: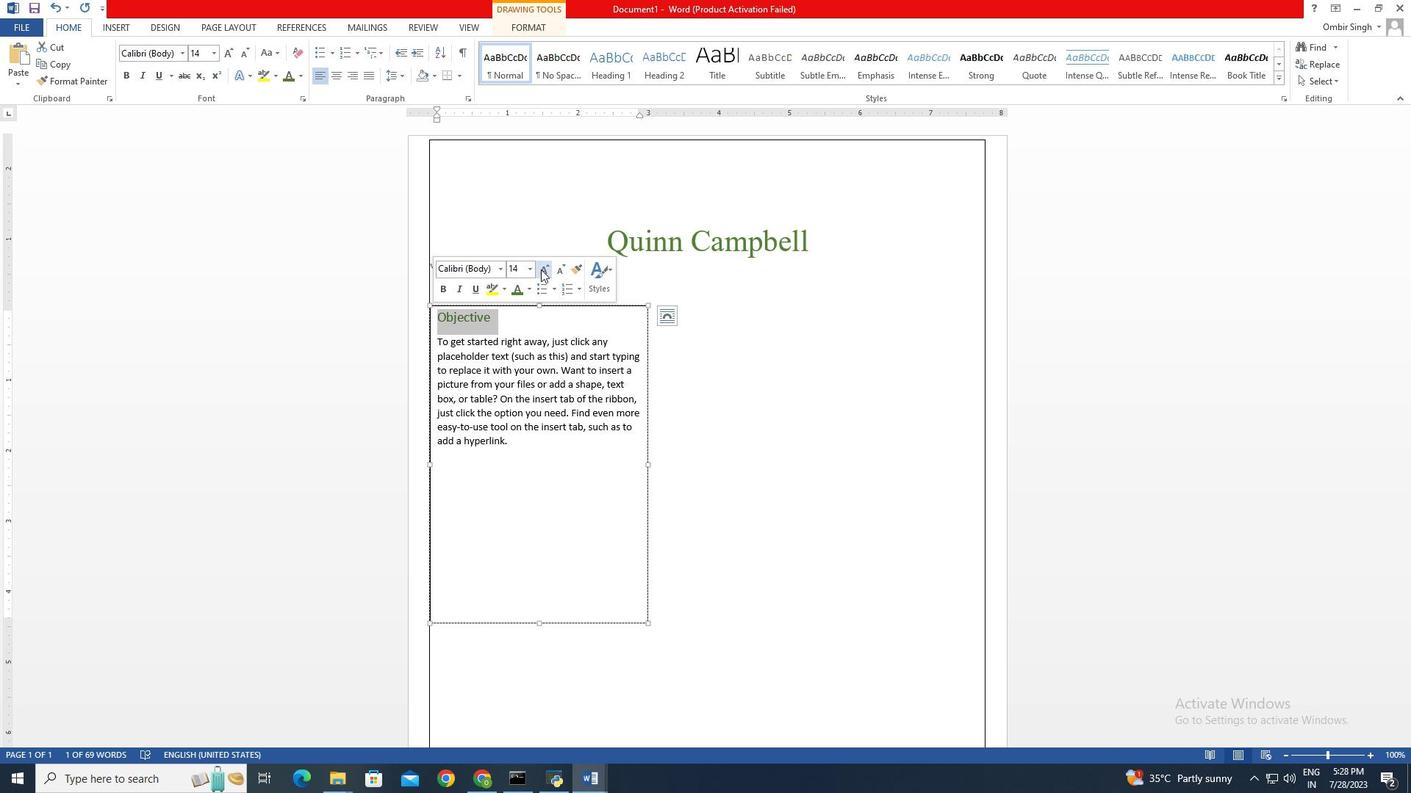 
Action: Mouse moved to (529, 449)
Screenshot: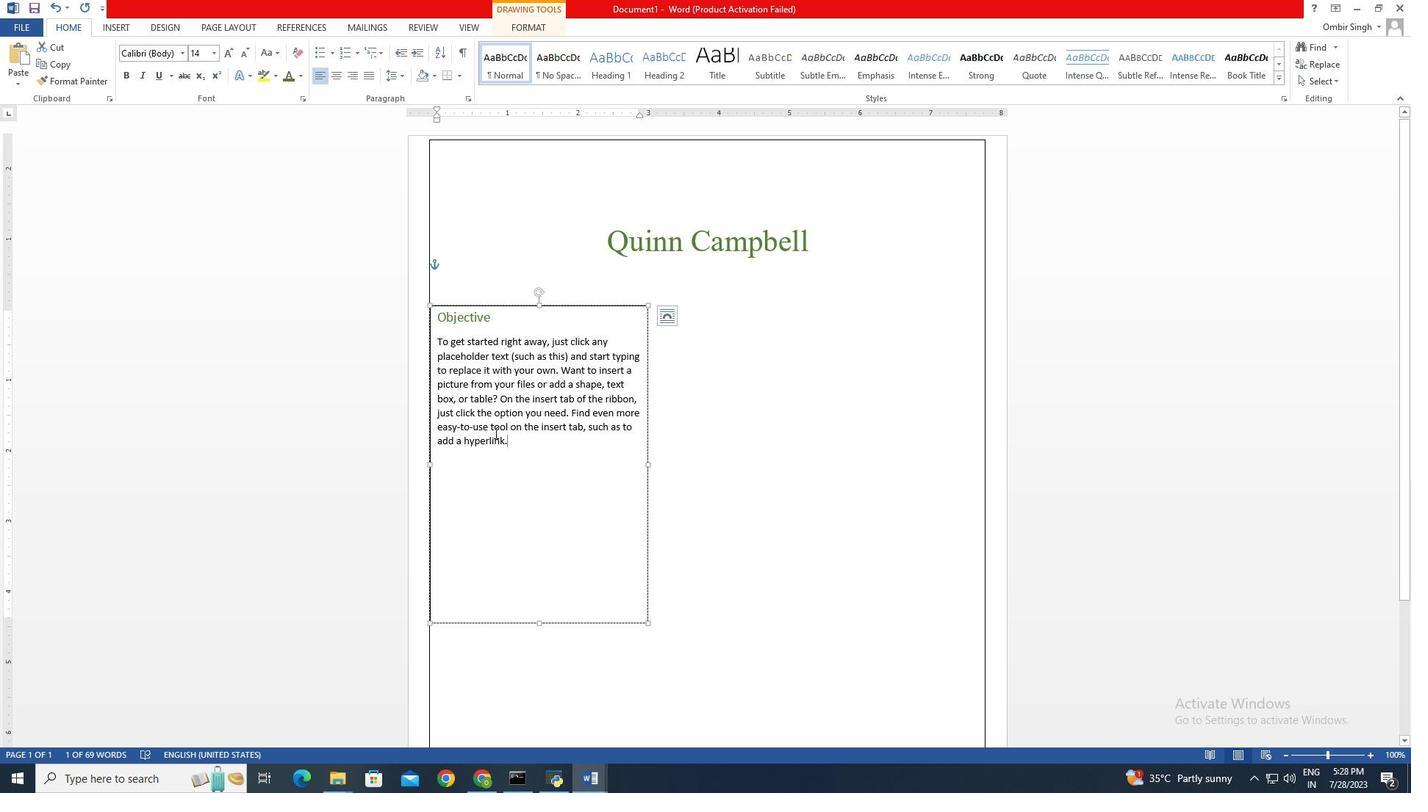 
Action: Mouse pressed left at (529, 449)
Screenshot: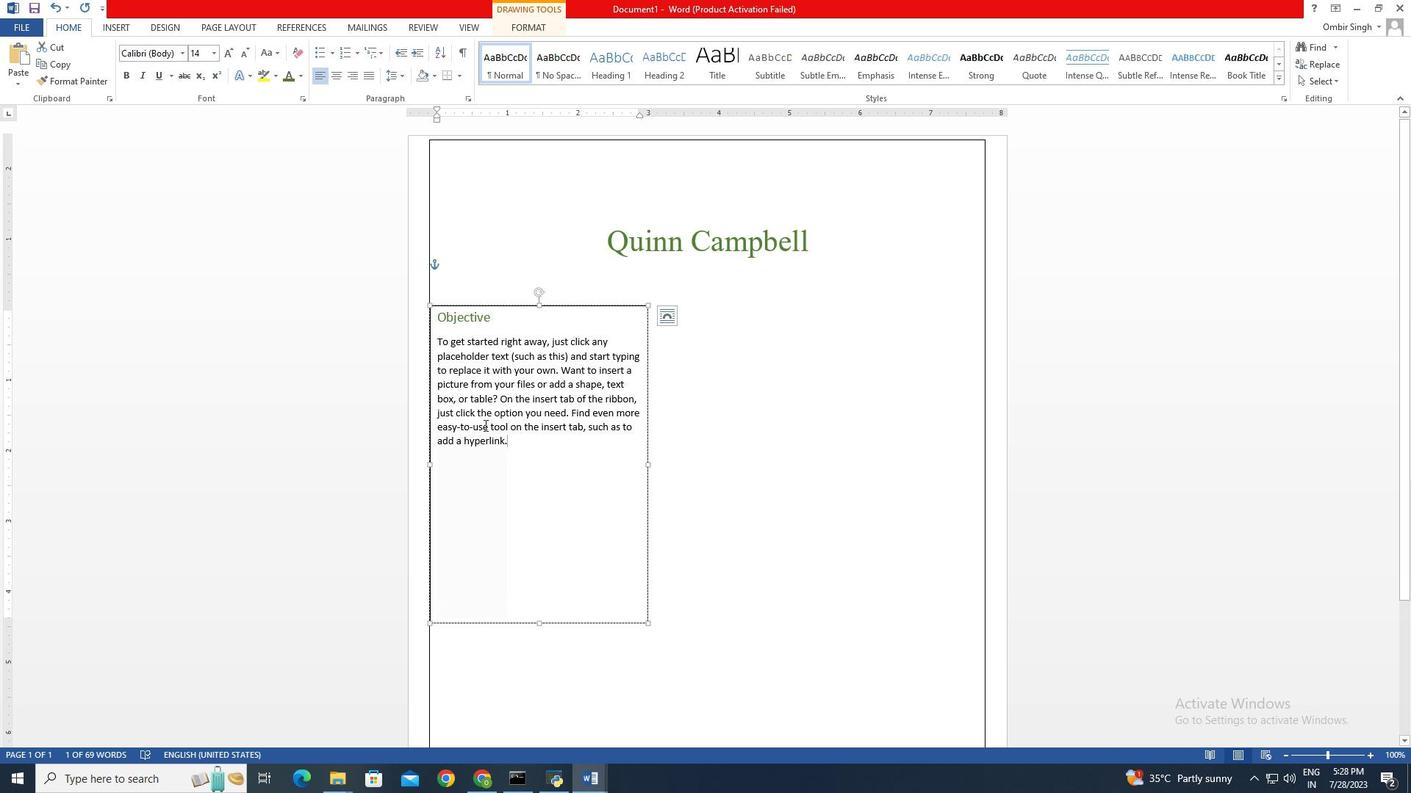 
Action: Mouse moved to (494, 254)
Screenshot: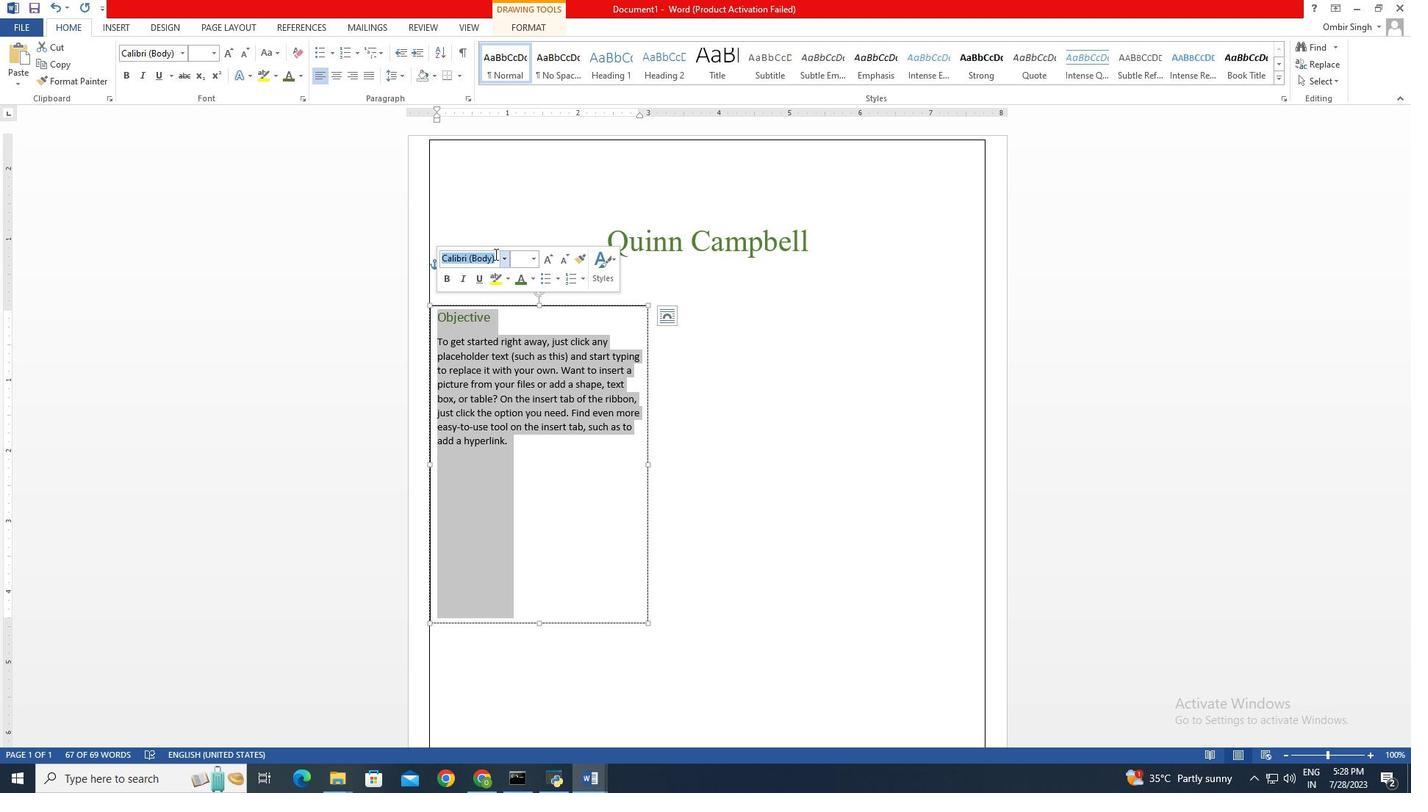 
Action: Mouse pressed left at (494, 254)
Screenshot: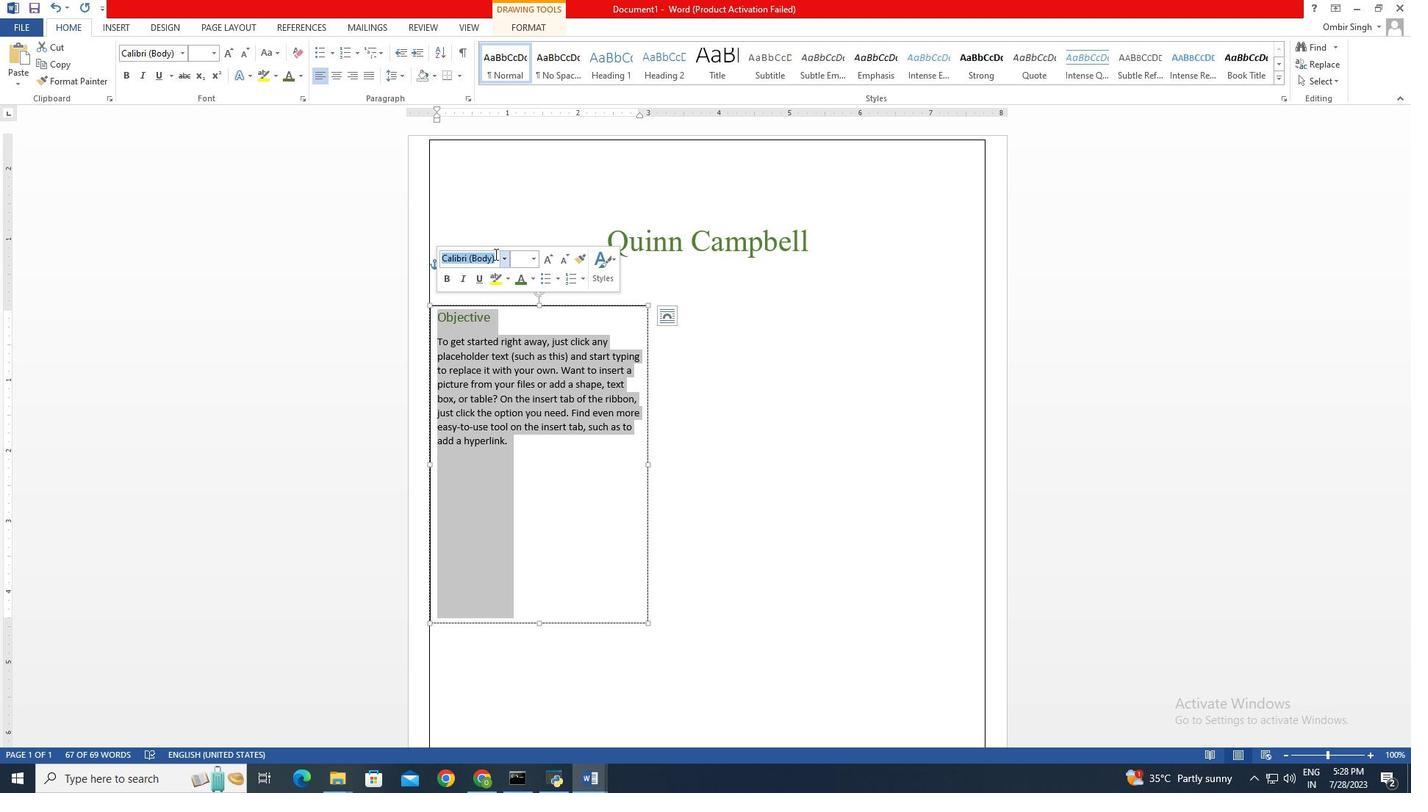 
Action: Mouse moved to (496, 257)
Screenshot: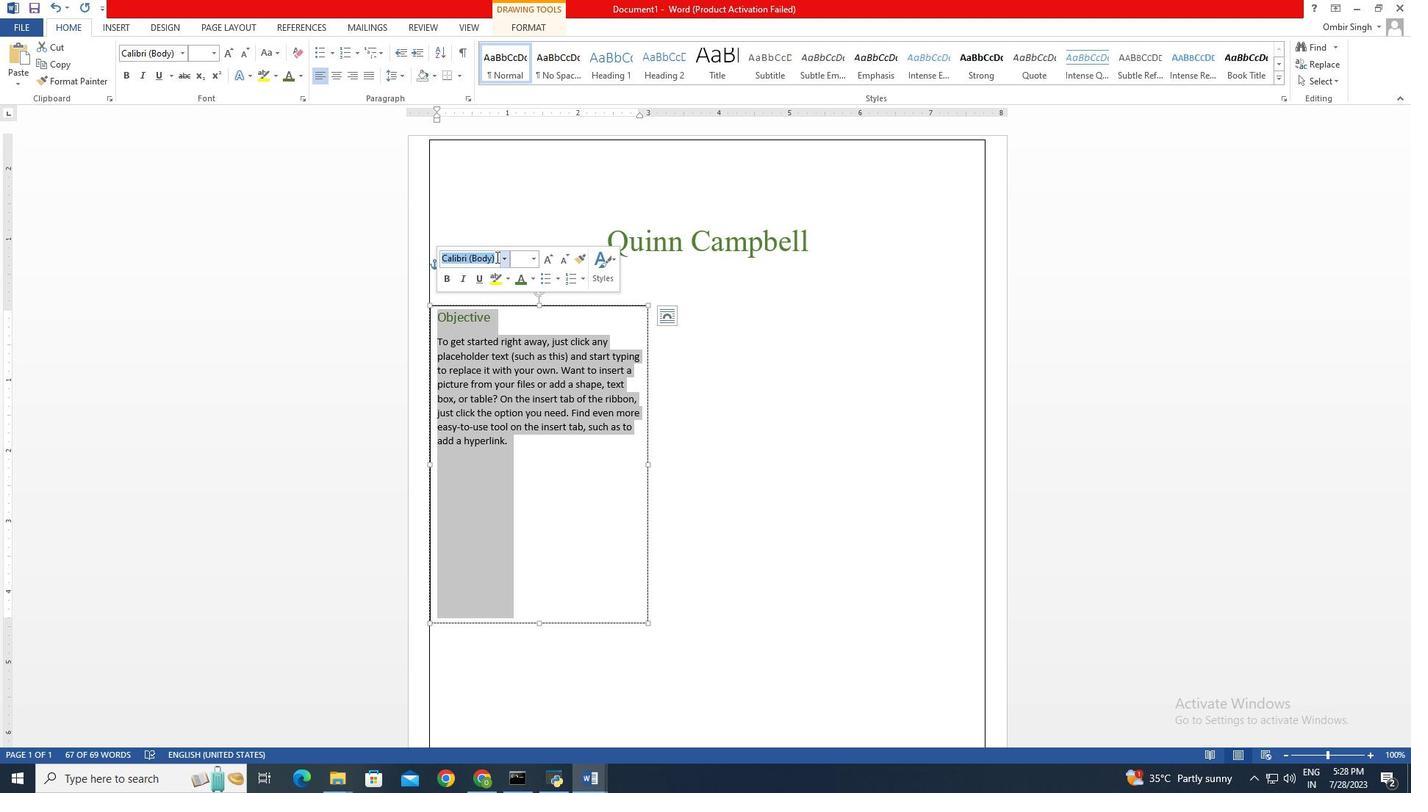 
Action: Key pressed <Key.shift>Gro<Key.backspace><Key.backspace><Key.backspace><Key.backspace>segoe<Key.backspace><Key.enter>
Screenshot: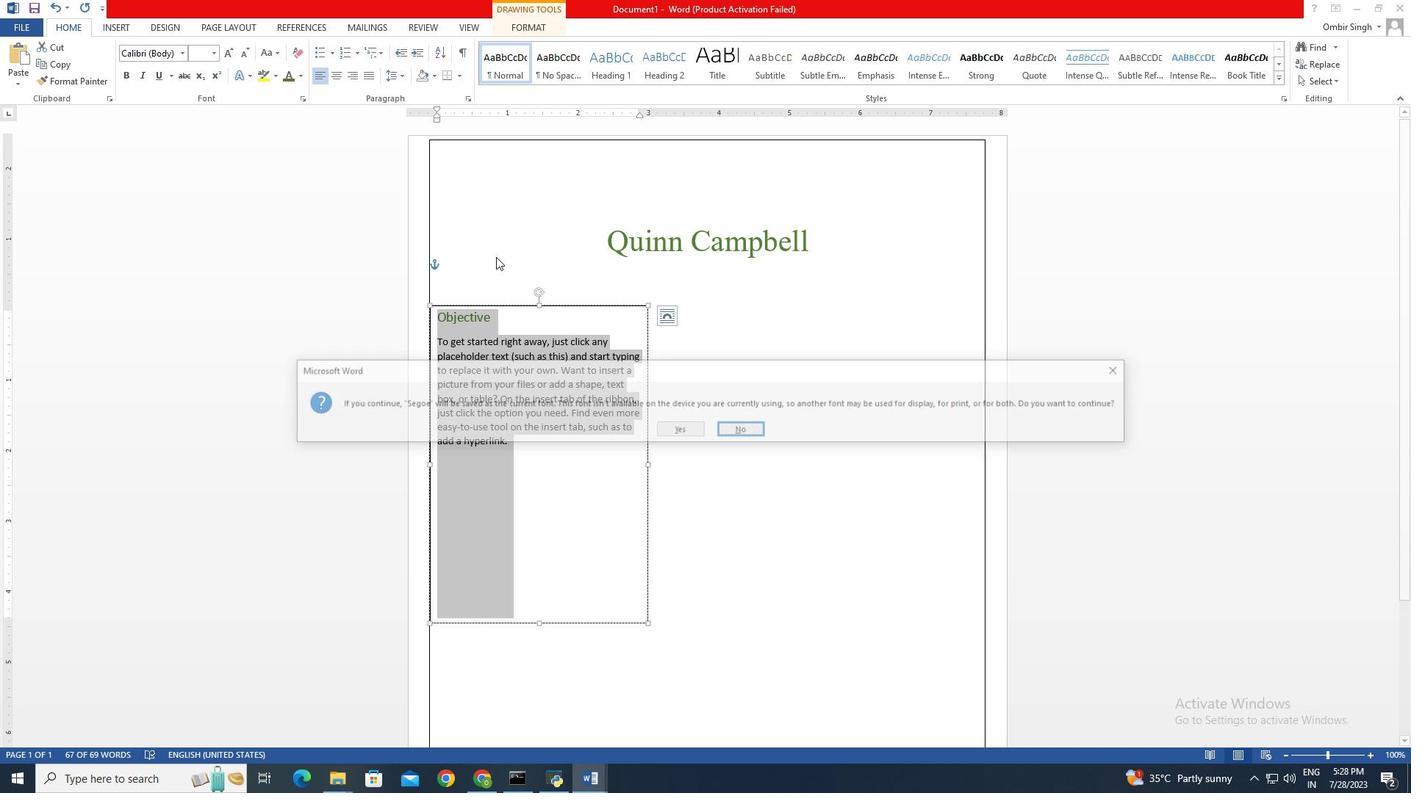 
Action: Mouse moved to (677, 428)
Screenshot: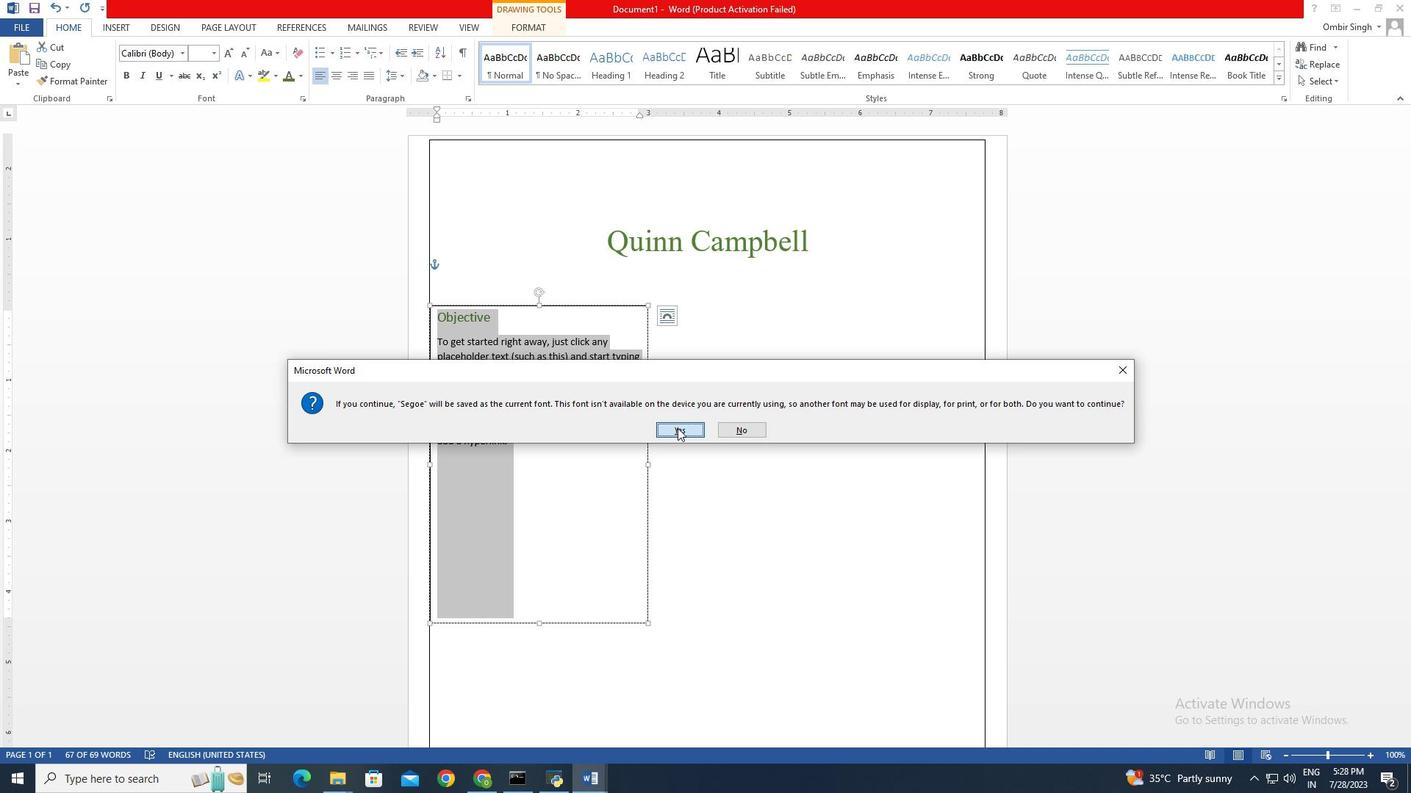 
Action: Mouse pressed left at (677, 428)
Screenshot: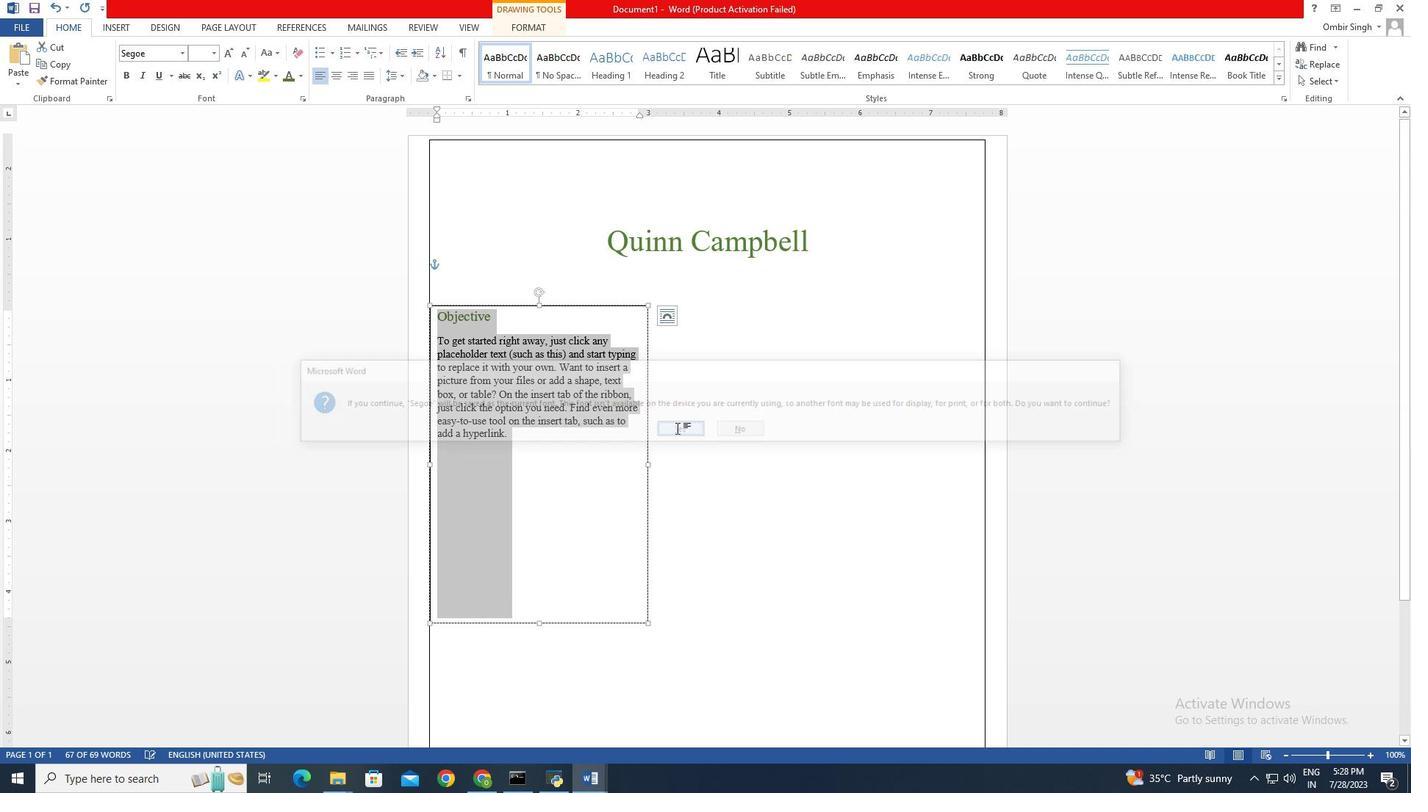 
Action: Mouse moved to (523, 438)
Screenshot: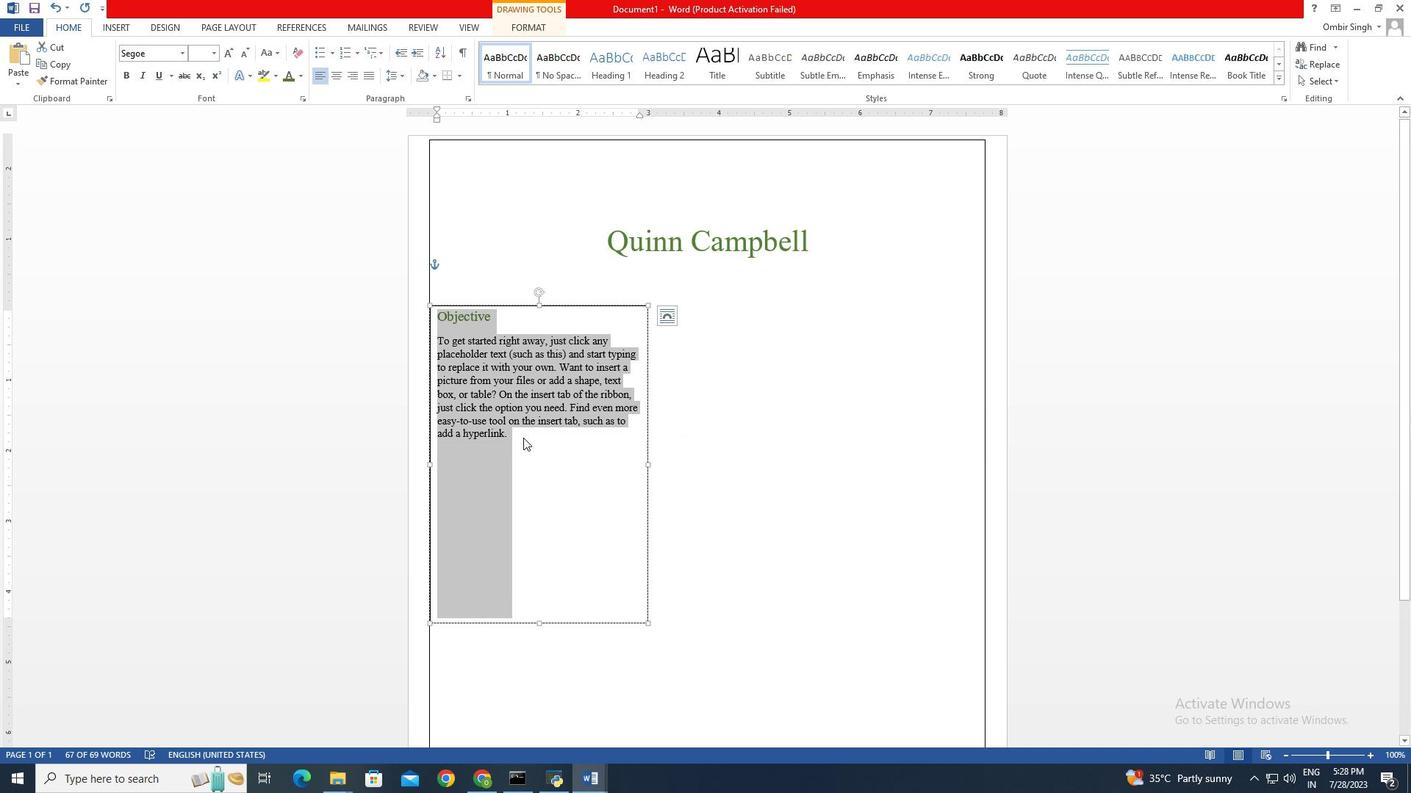 
Action: Mouse pressed left at (523, 438)
Screenshot: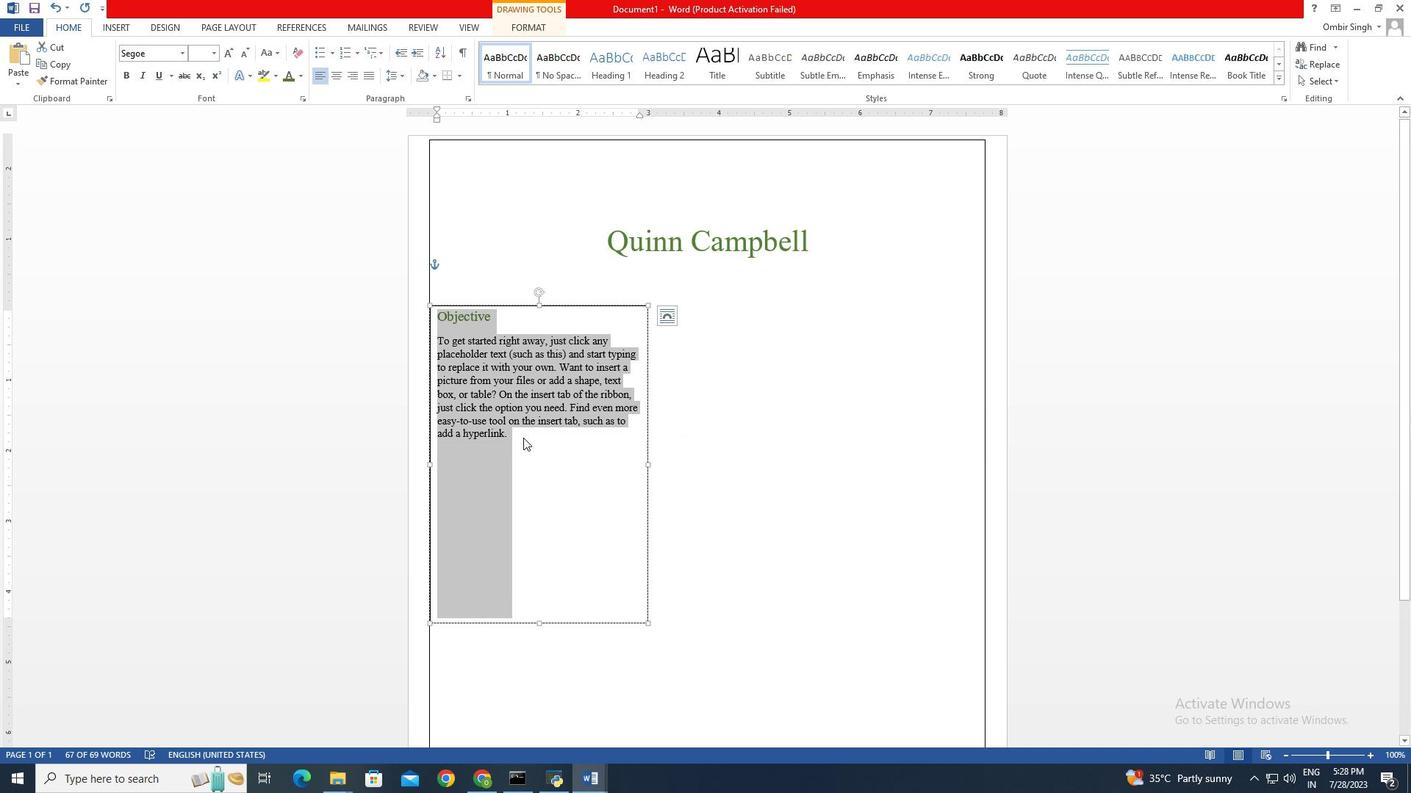 
Action: Mouse moved to (526, 441)
Screenshot: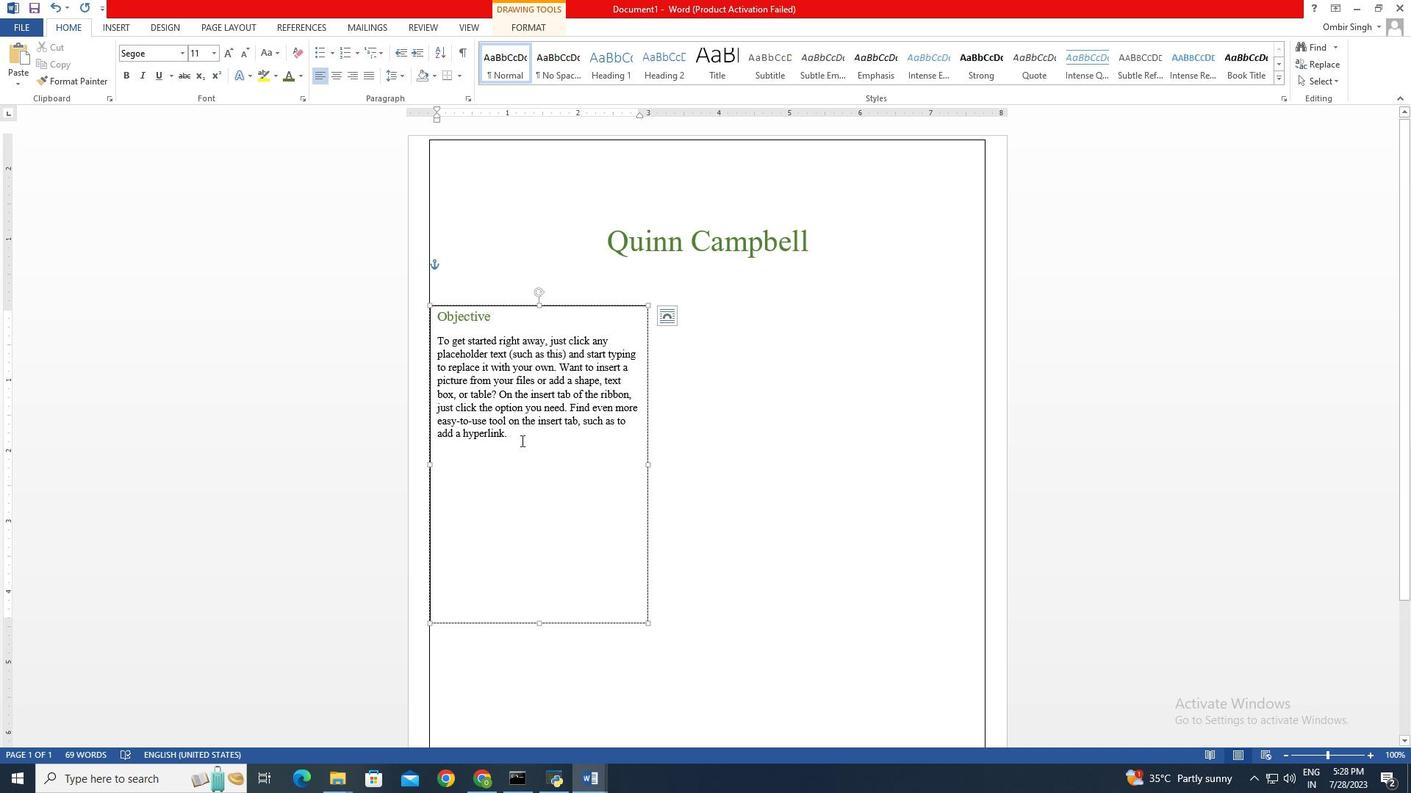
Action: Mouse pressed left at (526, 441)
Screenshot: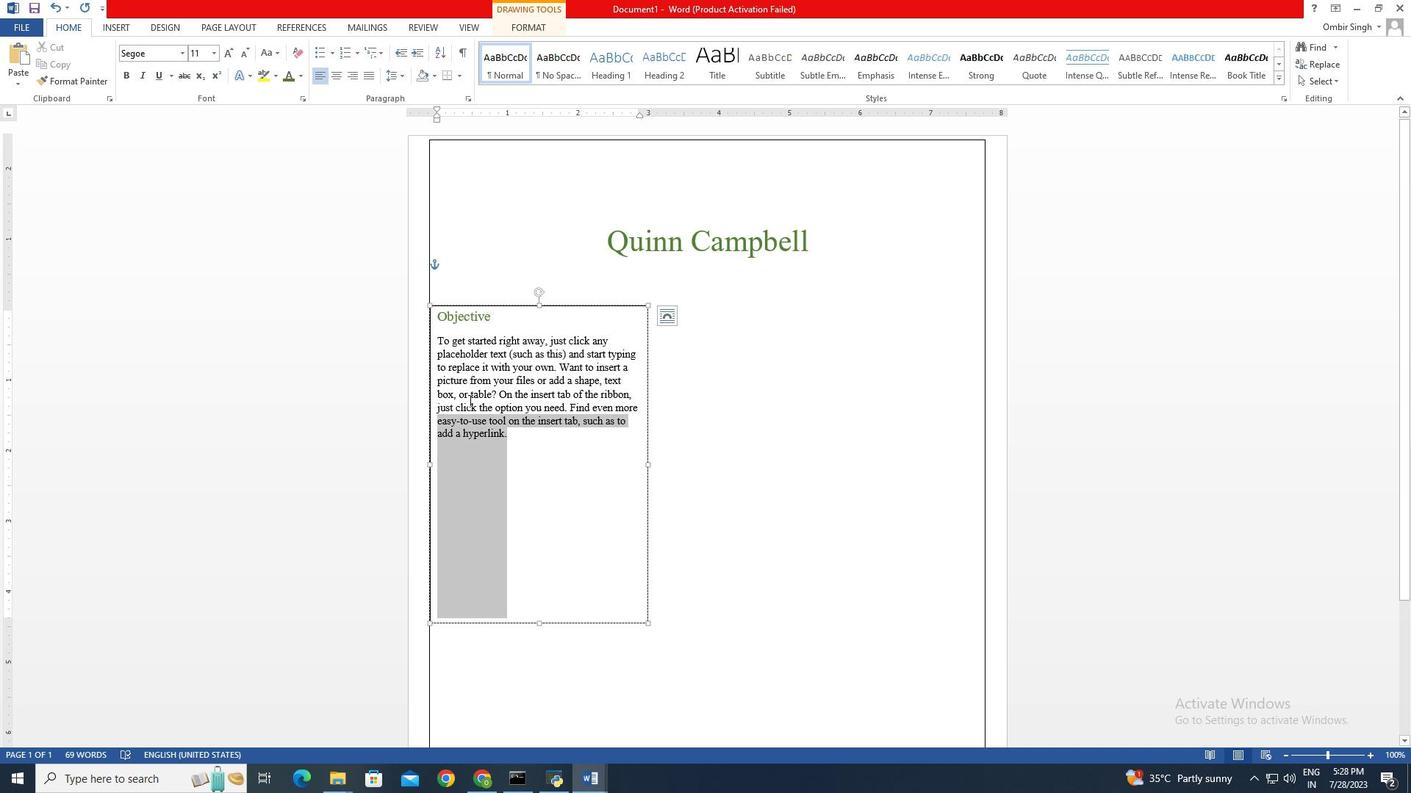 
Action: Mouse moved to (225, 52)
Screenshot: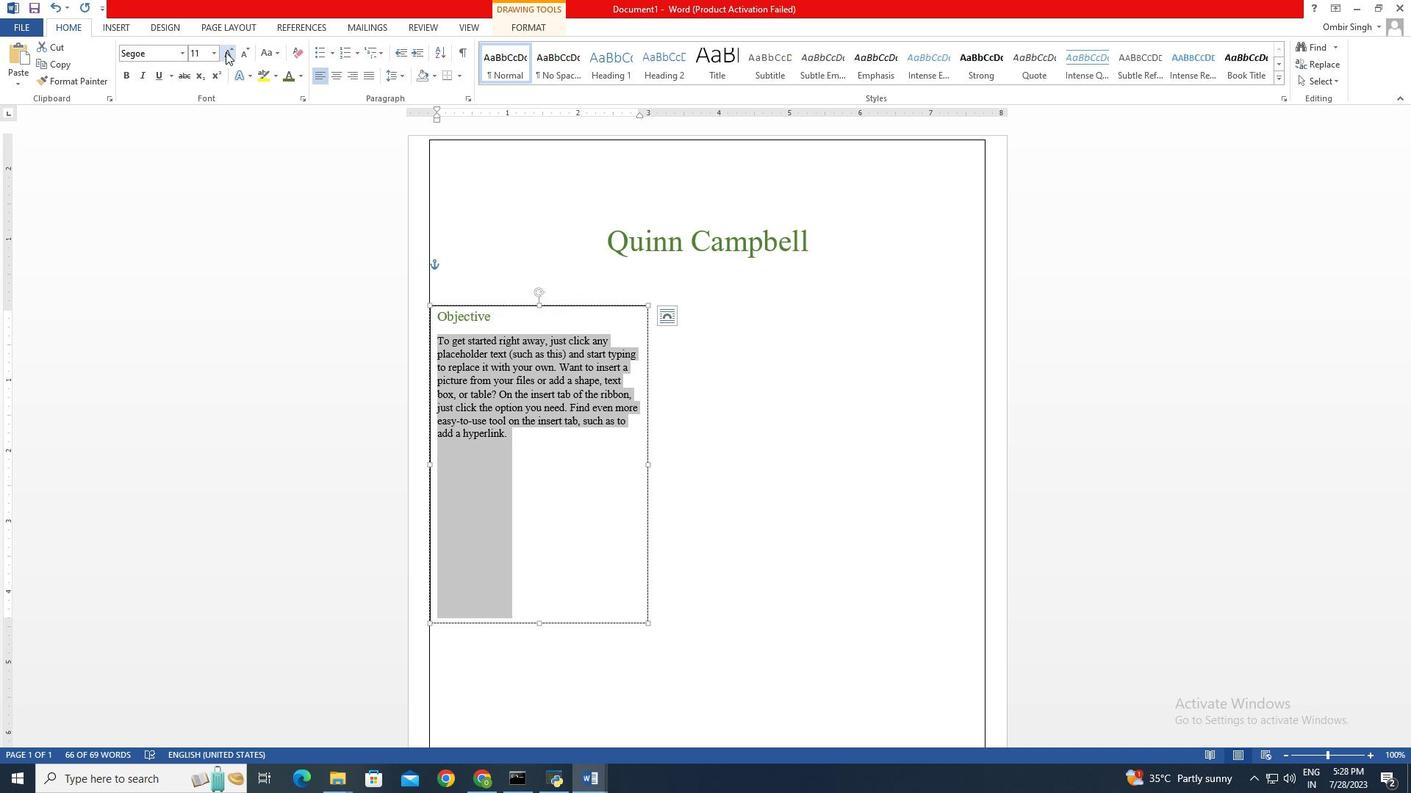 
Action: Mouse pressed left at (225, 52)
Screenshot: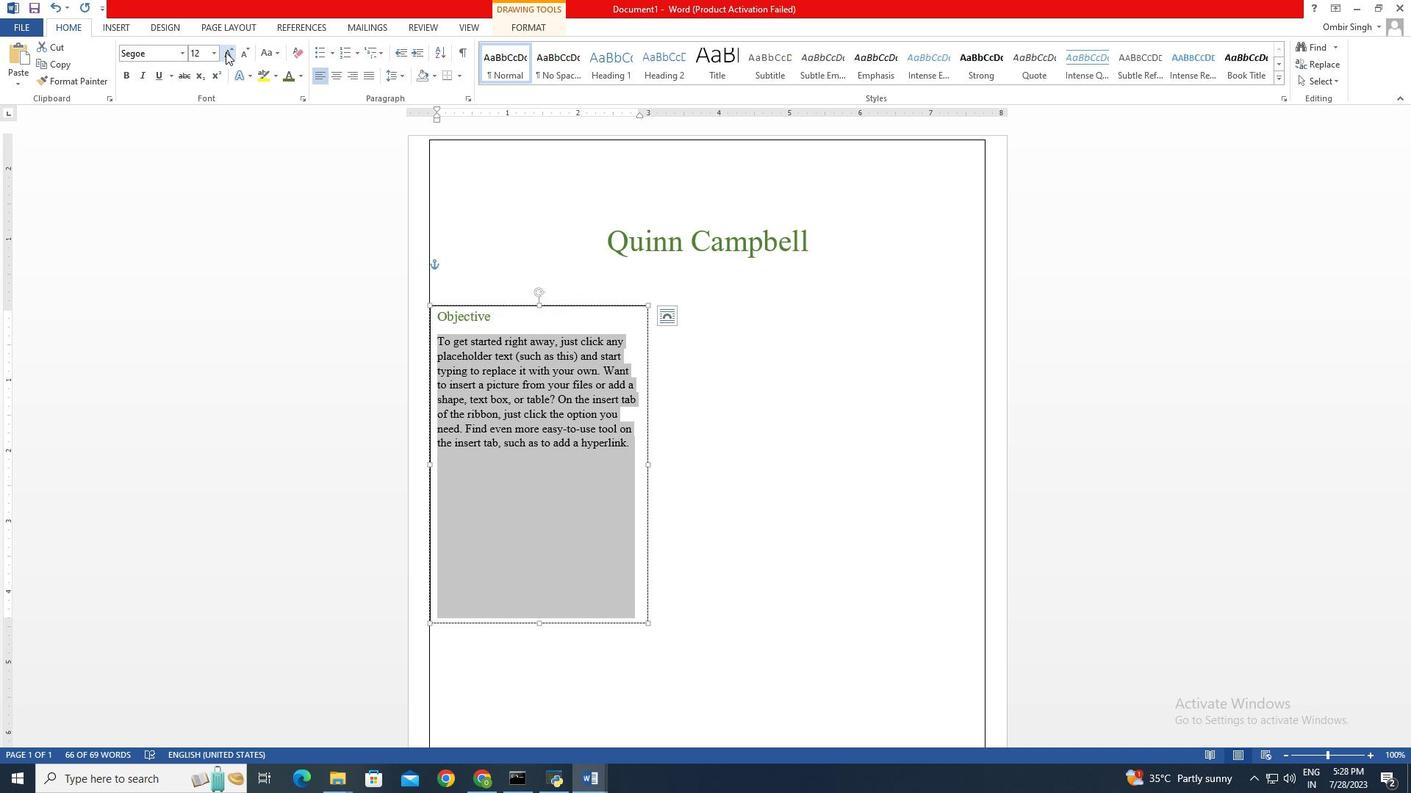 
Action: Mouse pressed left at (225, 52)
Screenshot: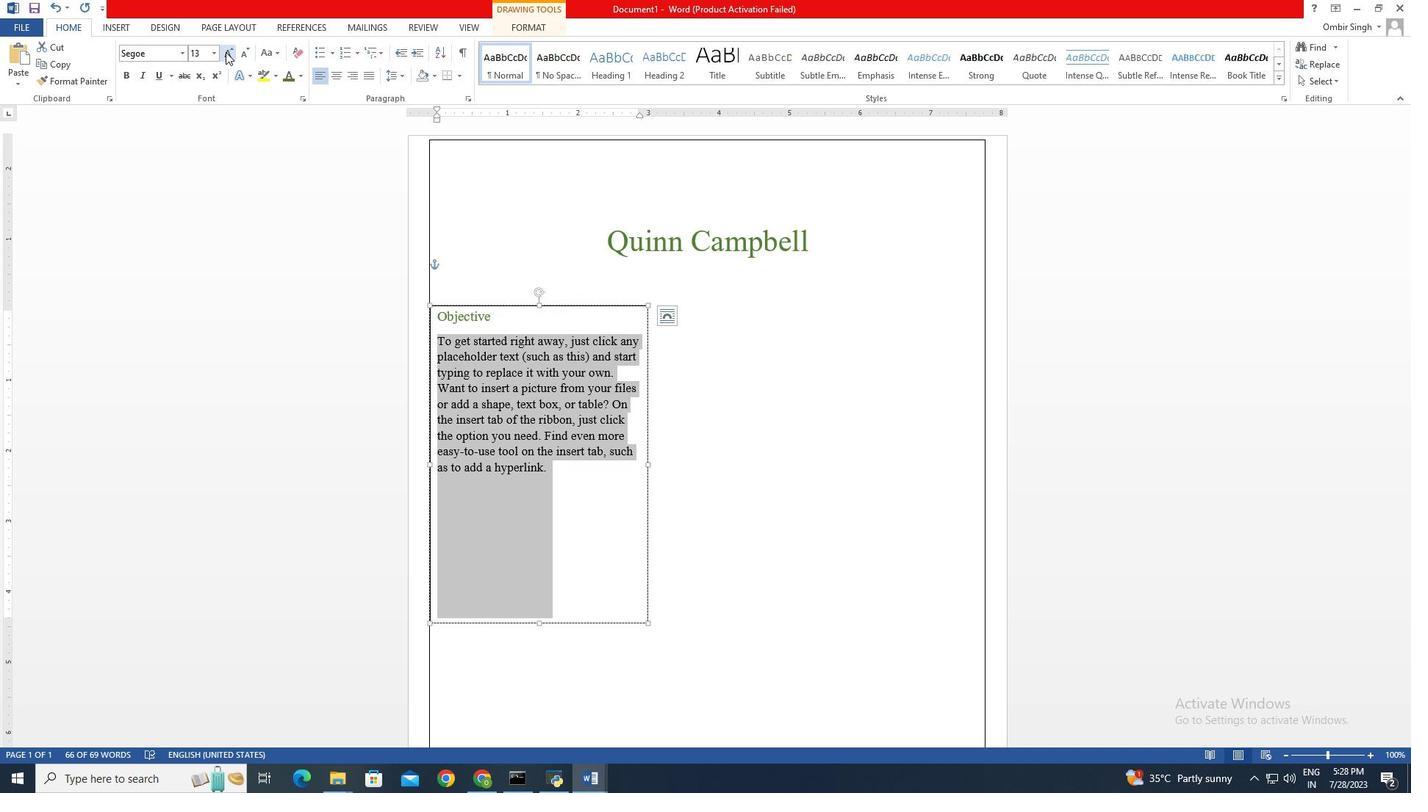 
Action: Mouse pressed left at (225, 52)
Screenshot: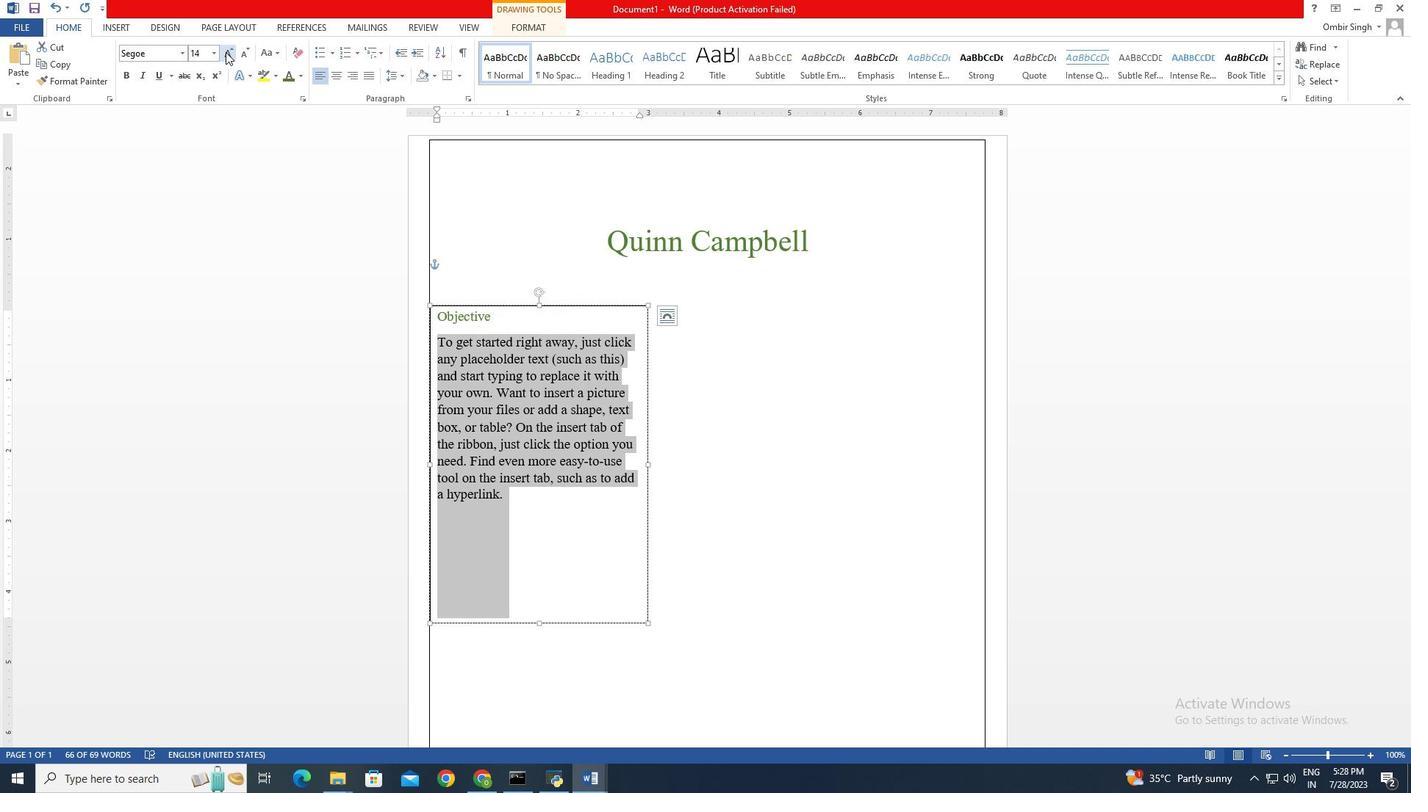 
Action: Mouse pressed left at (225, 52)
Screenshot: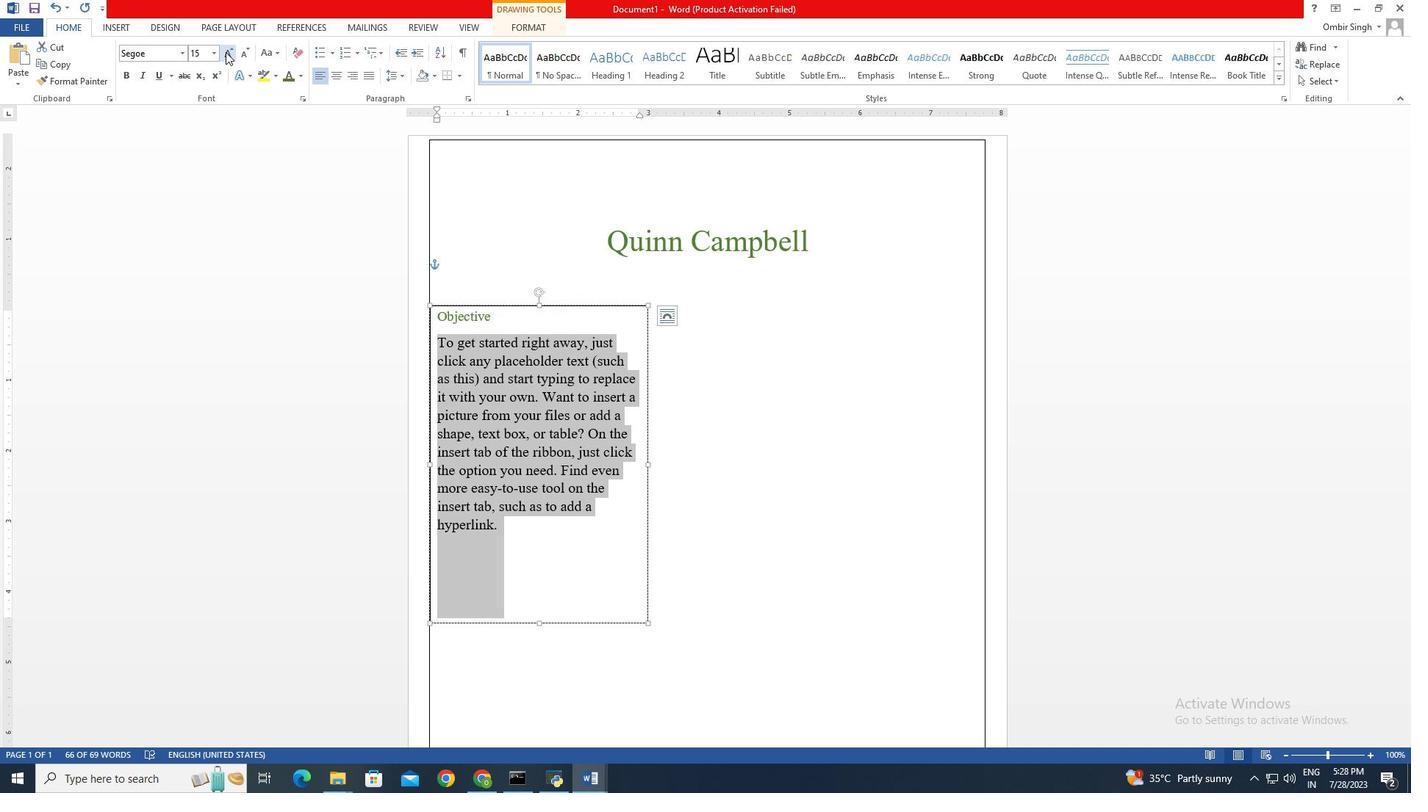 
Action: Mouse pressed left at (225, 52)
Screenshot: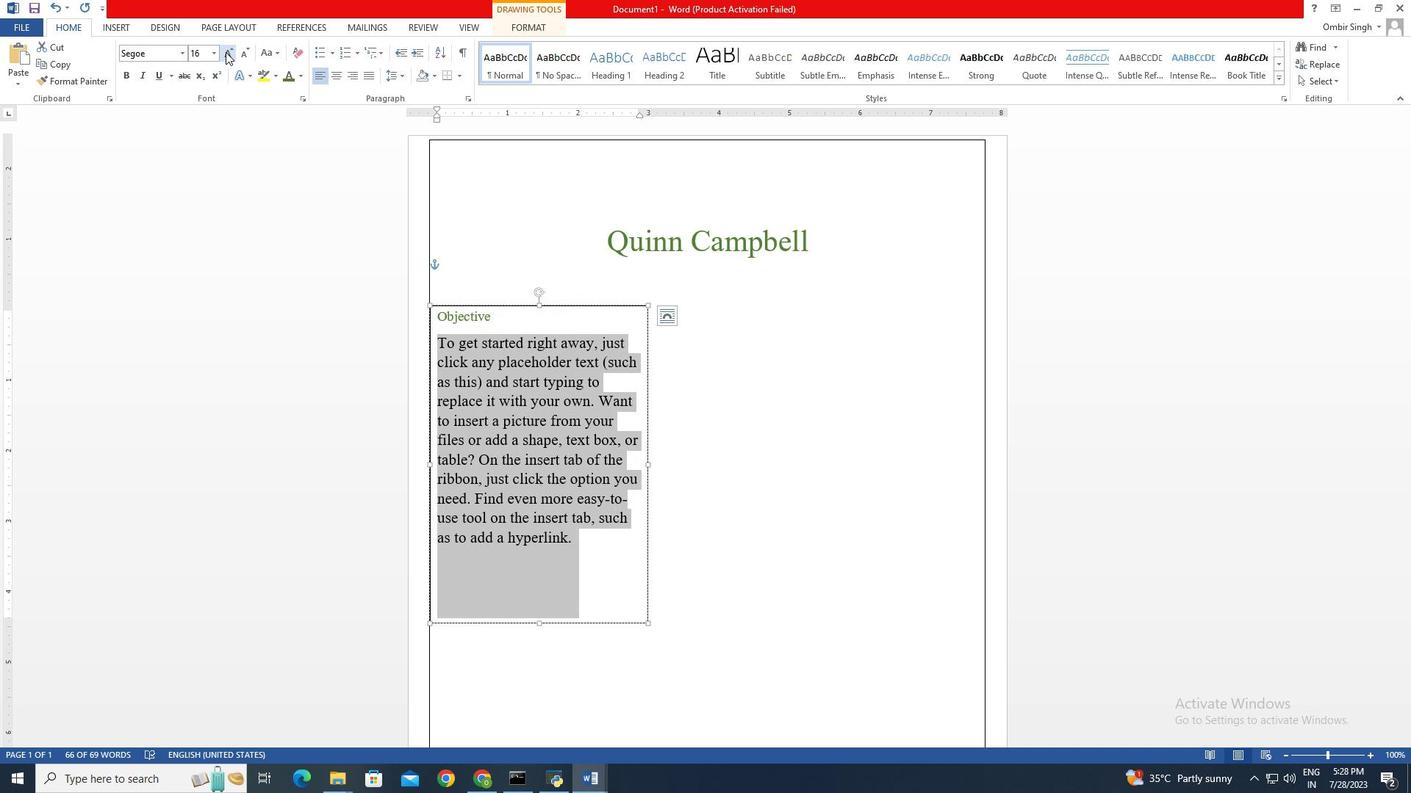 
Action: Mouse pressed left at (225, 52)
Screenshot: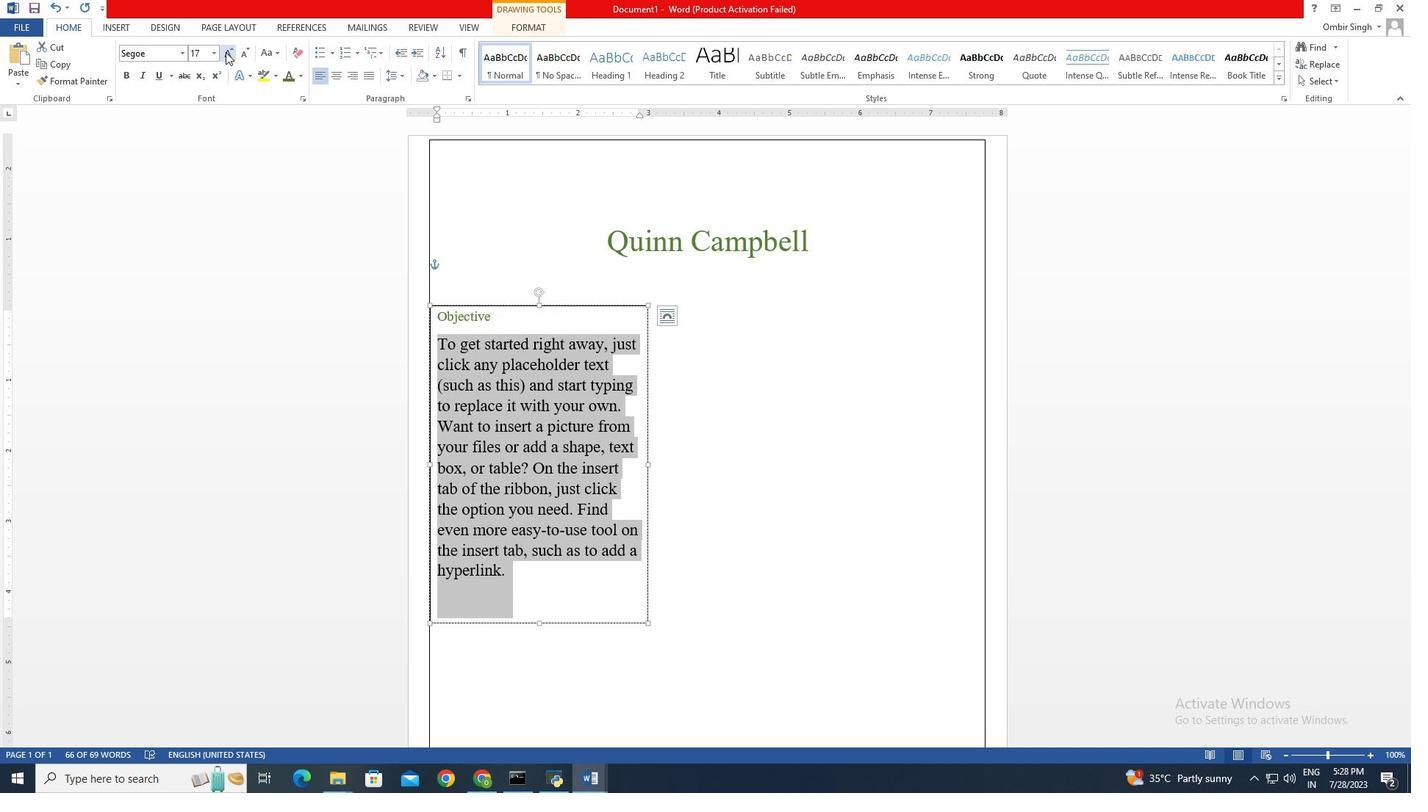 
Action: Mouse pressed left at (225, 52)
Screenshot: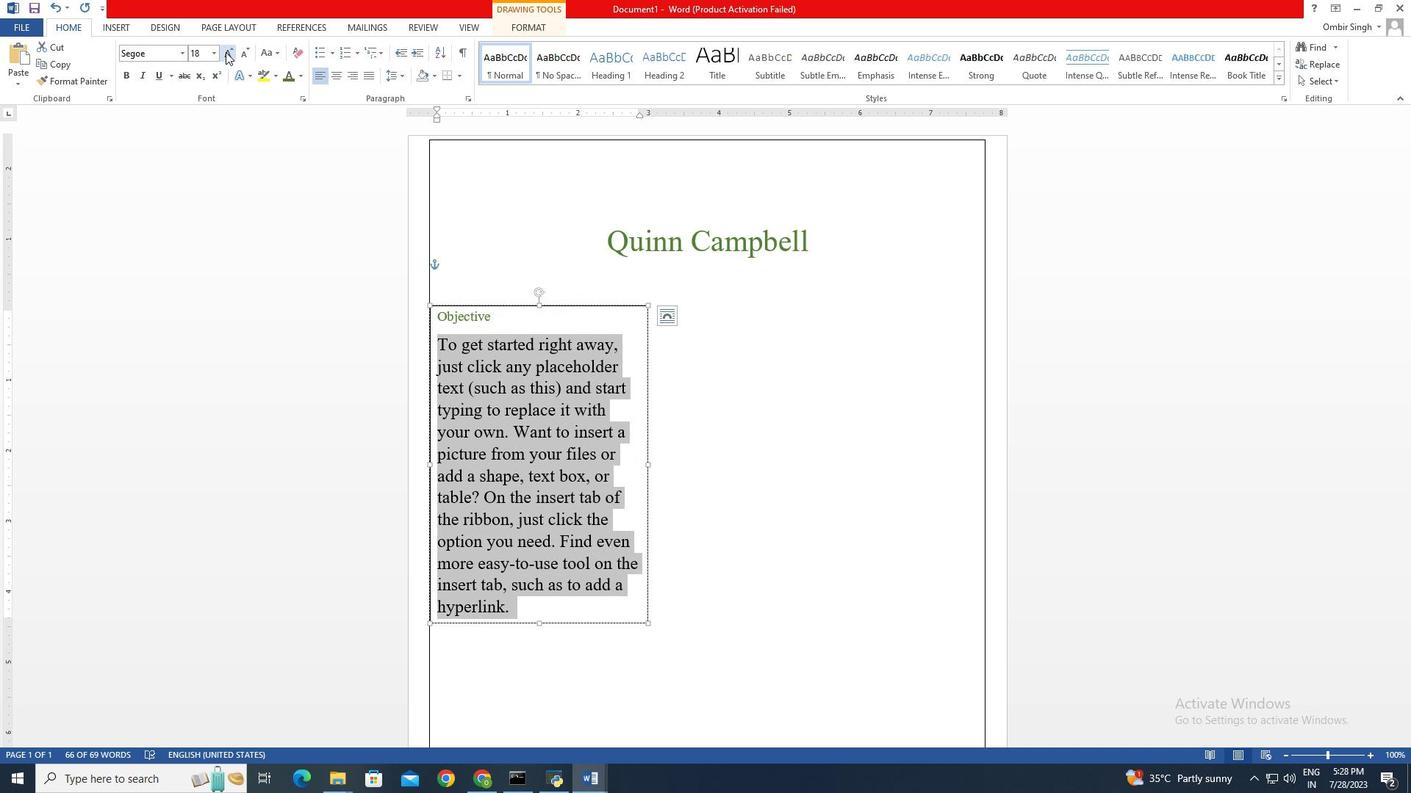
Action: Mouse moved to (245, 52)
Screenshot: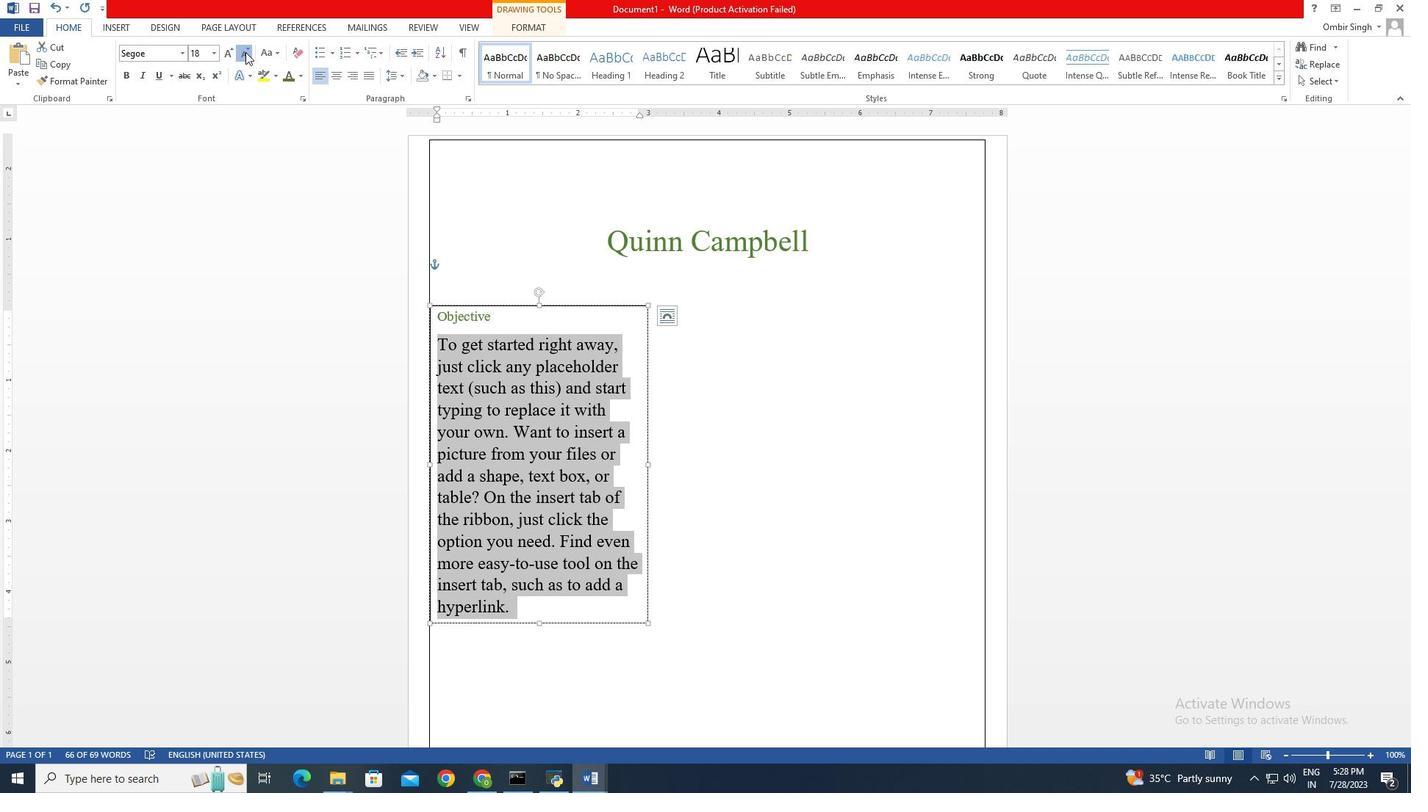 
Action: Mouse pressed left at (245, 52)
Screenshot: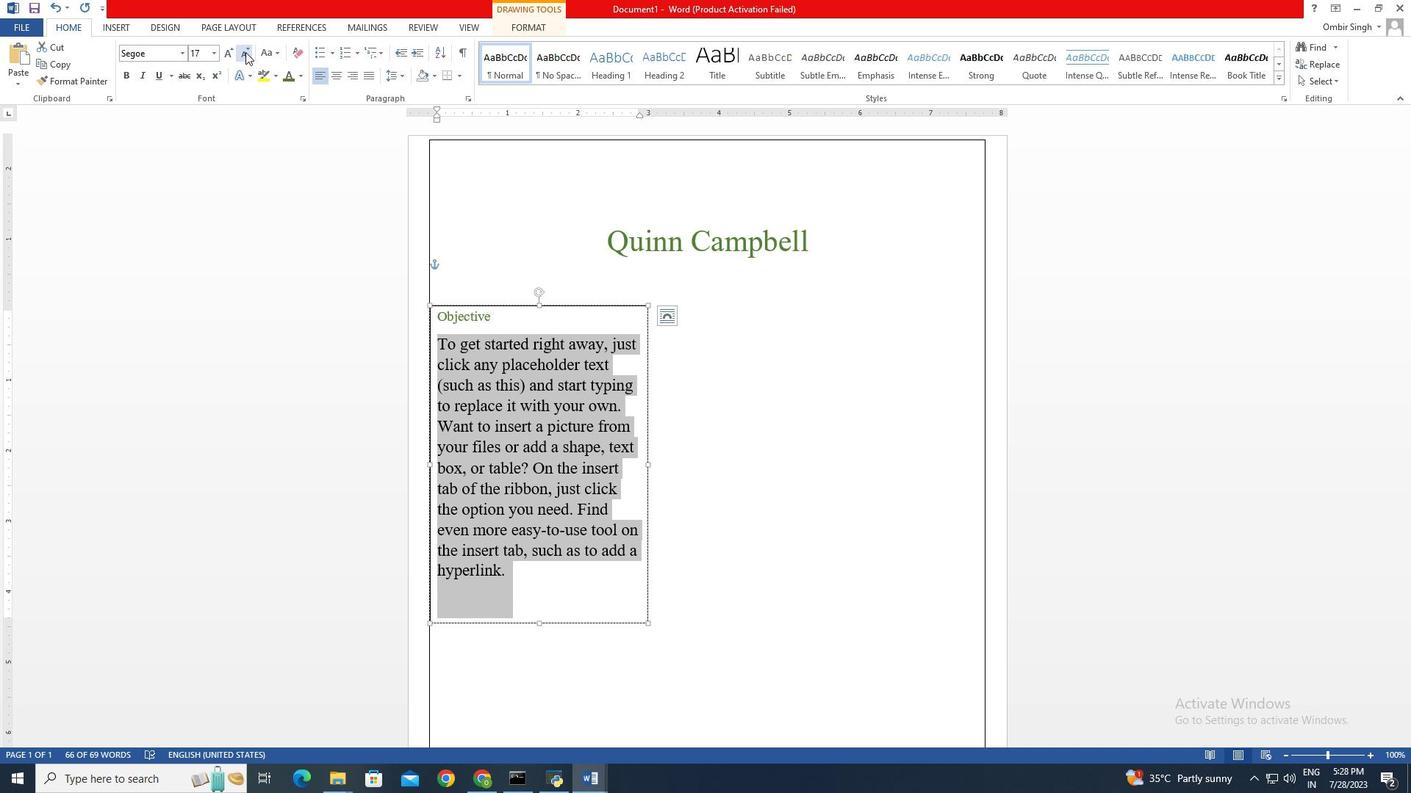 
Action: Mouse pressed left at (245, 52)
Screenshot: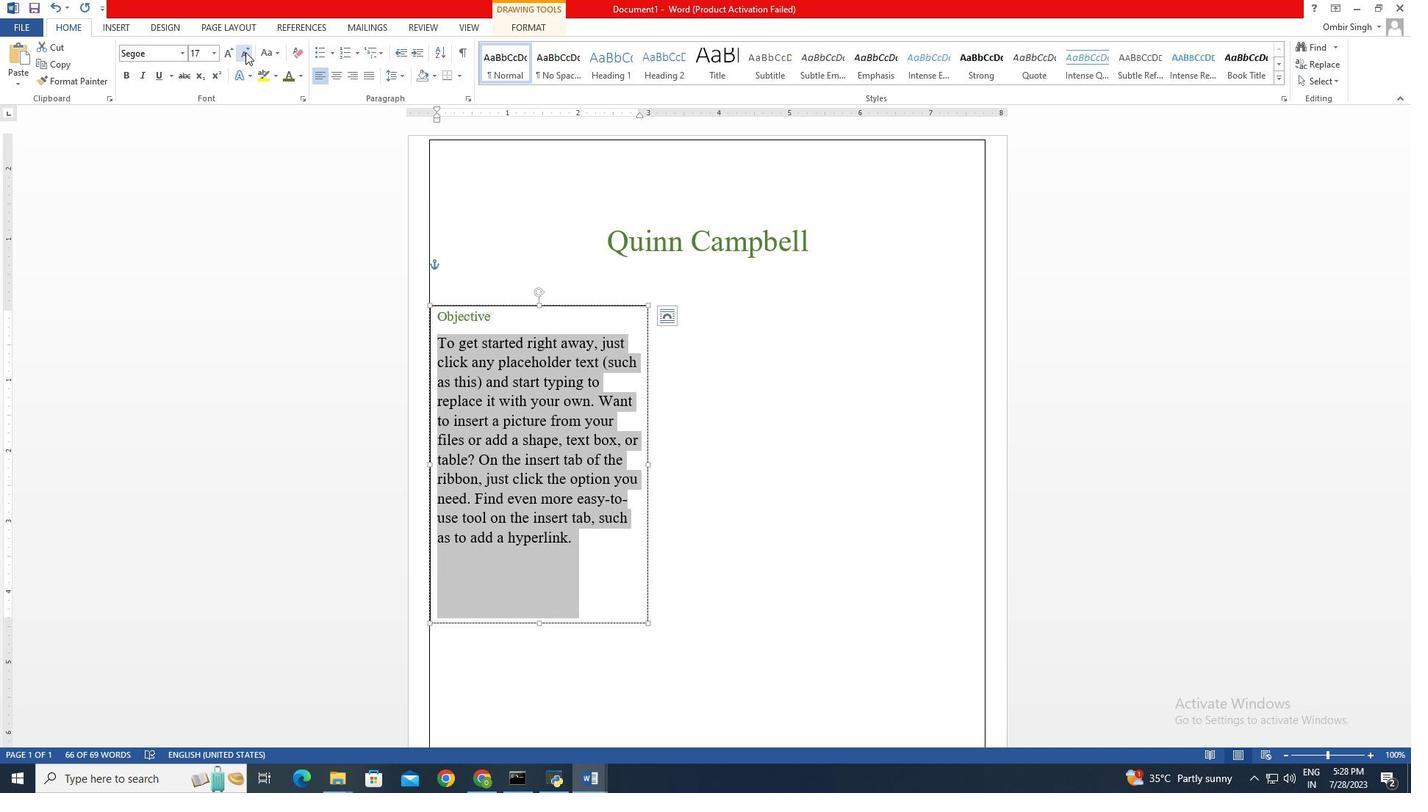 
Action: Mouse moved to (402, 74)
Screenshot: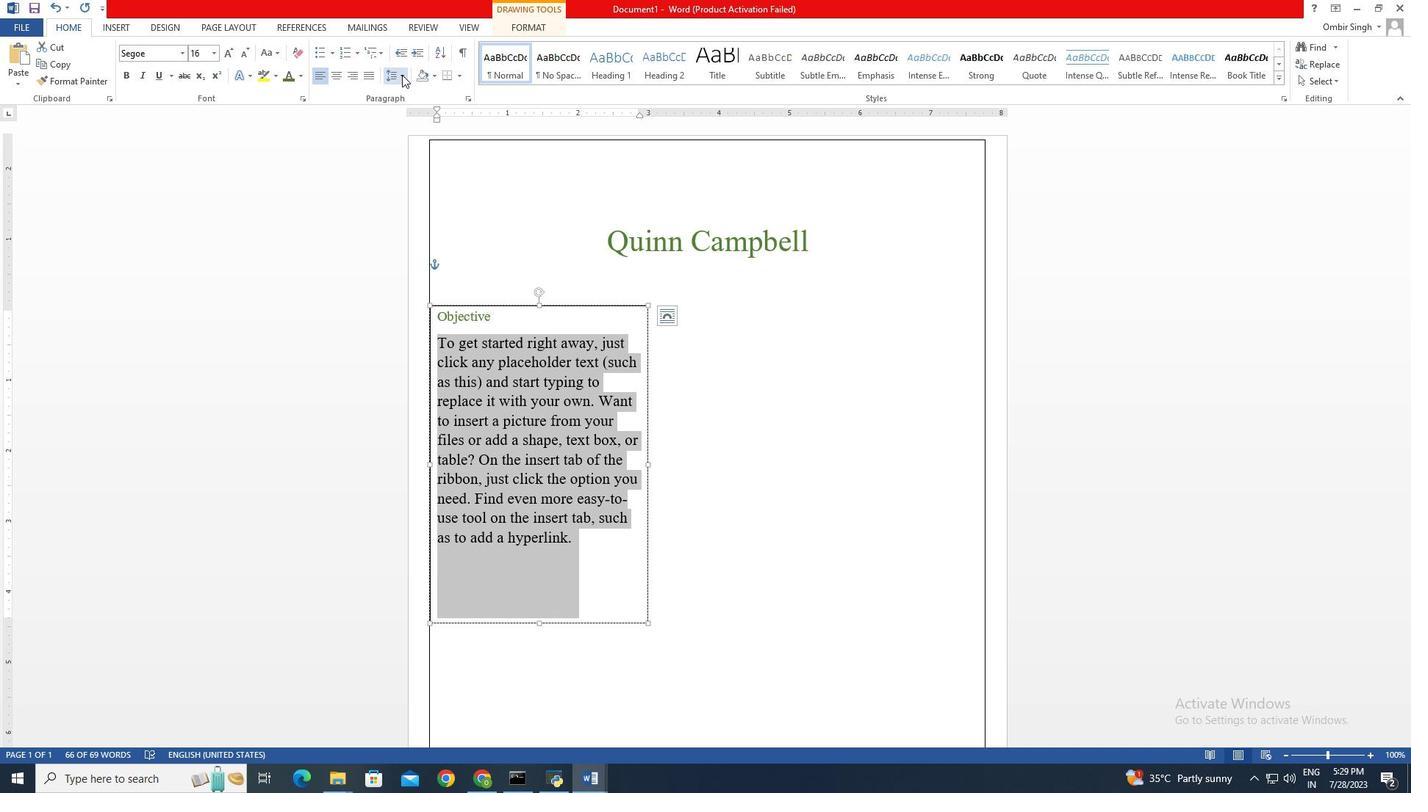 
Action: Mouse pressed left at (402, 74)
Screenshot: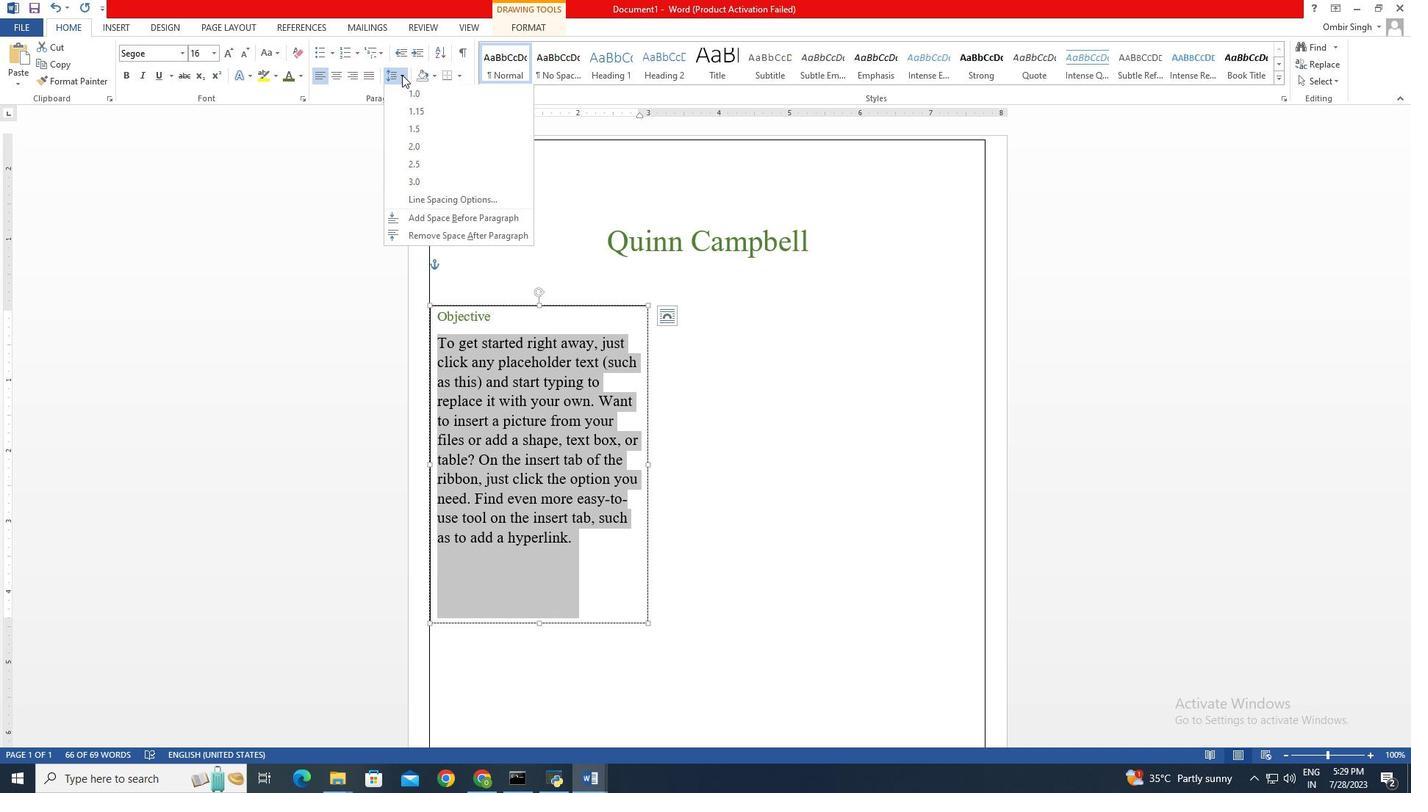 
Action: Mouse moved to (419, 125)
Screenshot: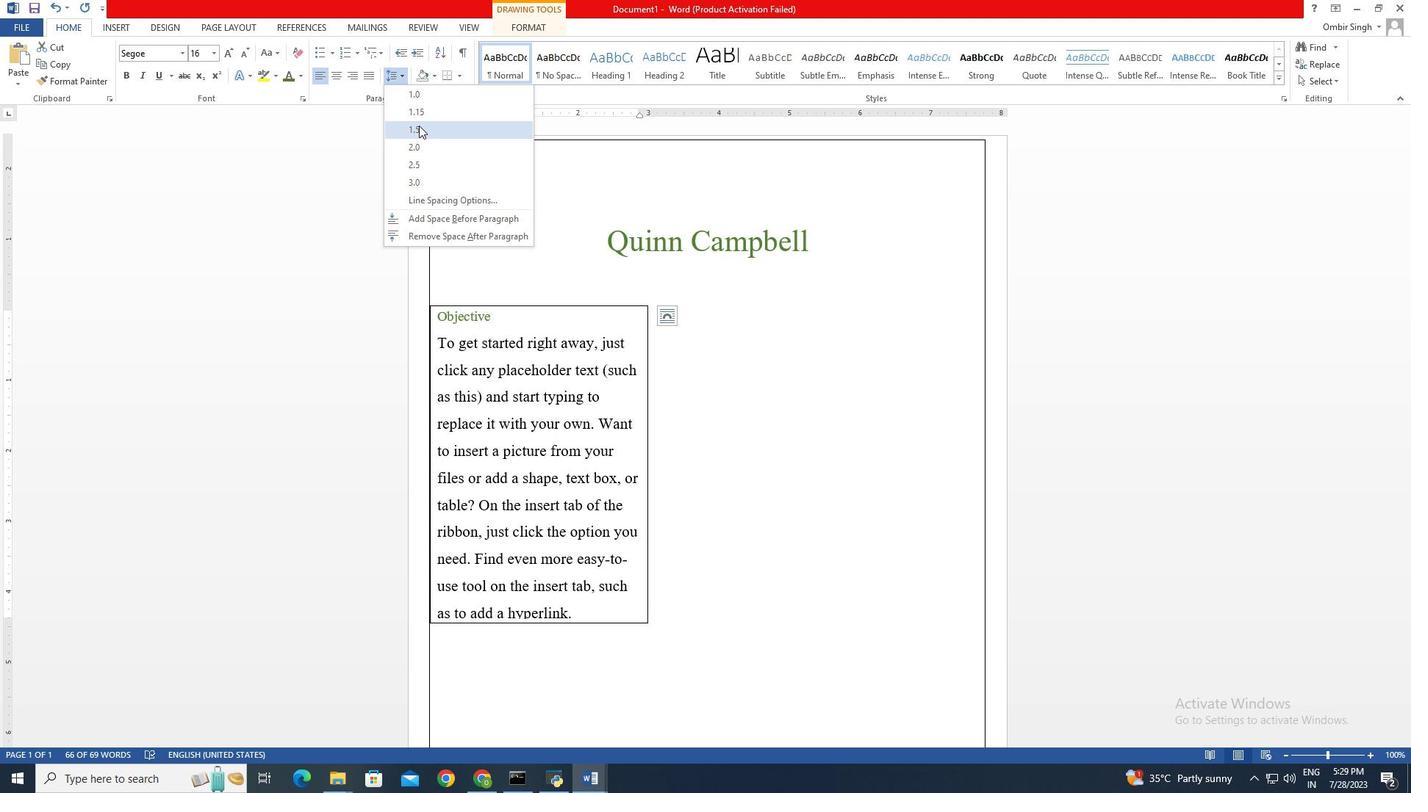 
Action: Mouse pressed left at (419, 125)
Screenshot: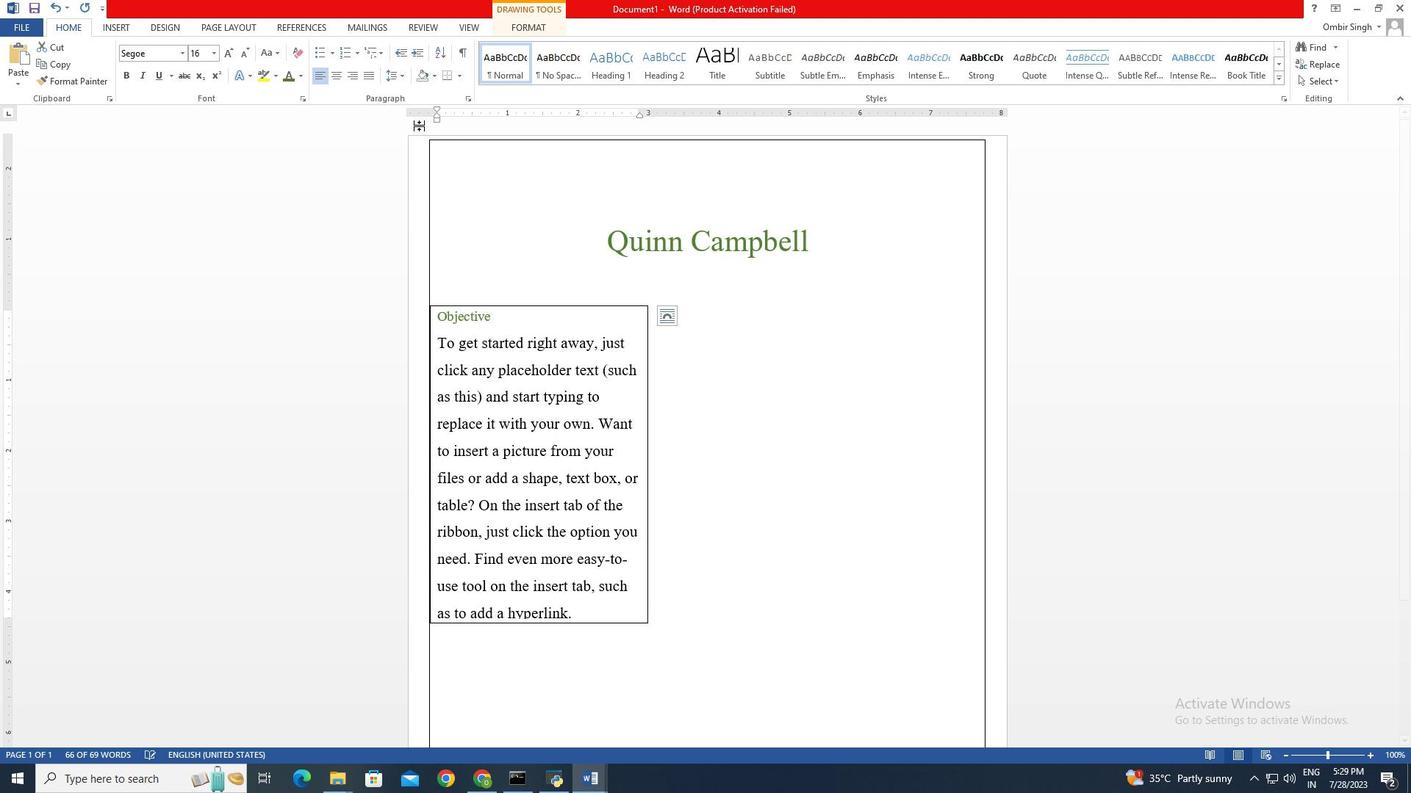 
Action: Mouse moved to (539, 624)
Screenshot: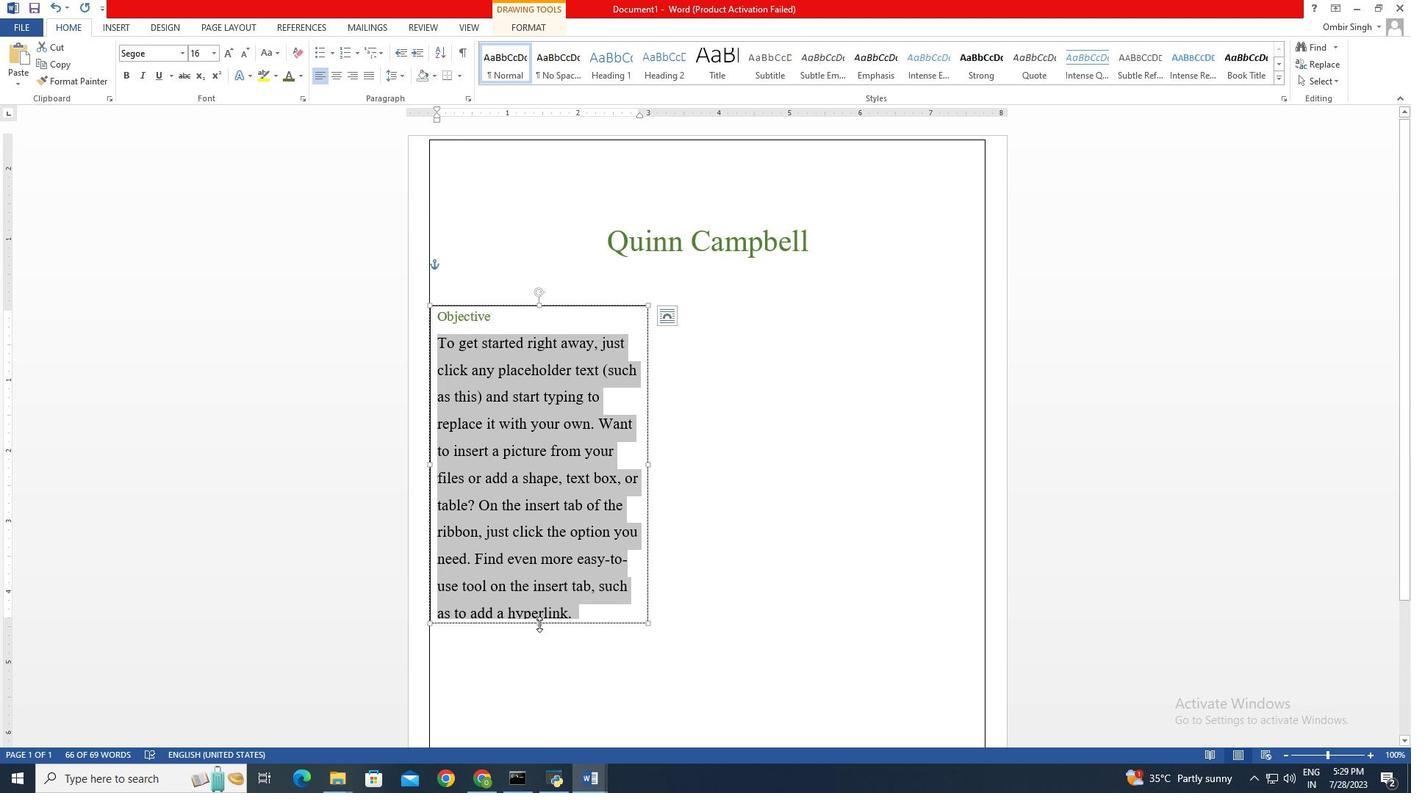 
Action: Mouse pressed left at (539, 624)
Screenshot: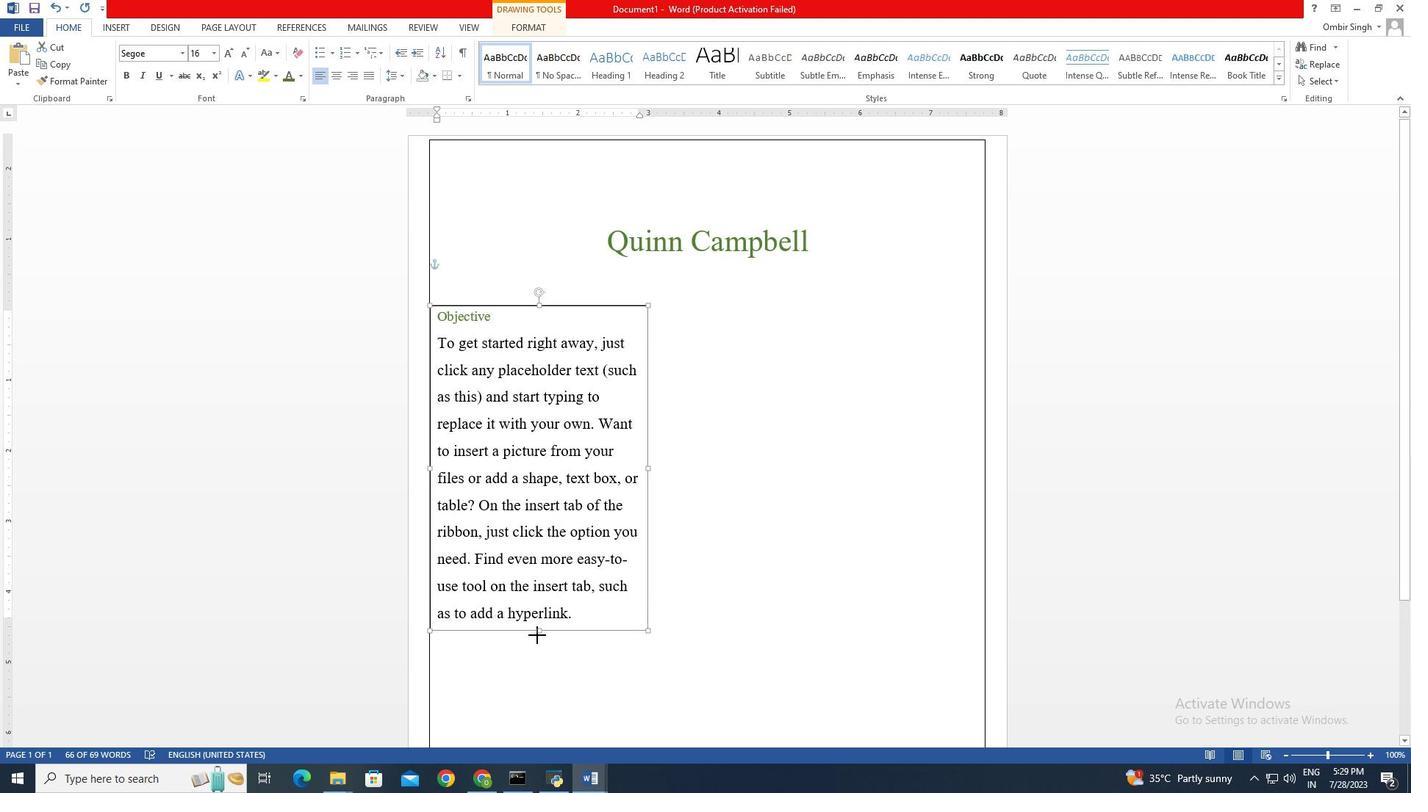 
Action: Mouse moved to (648, 478)
Screenshot: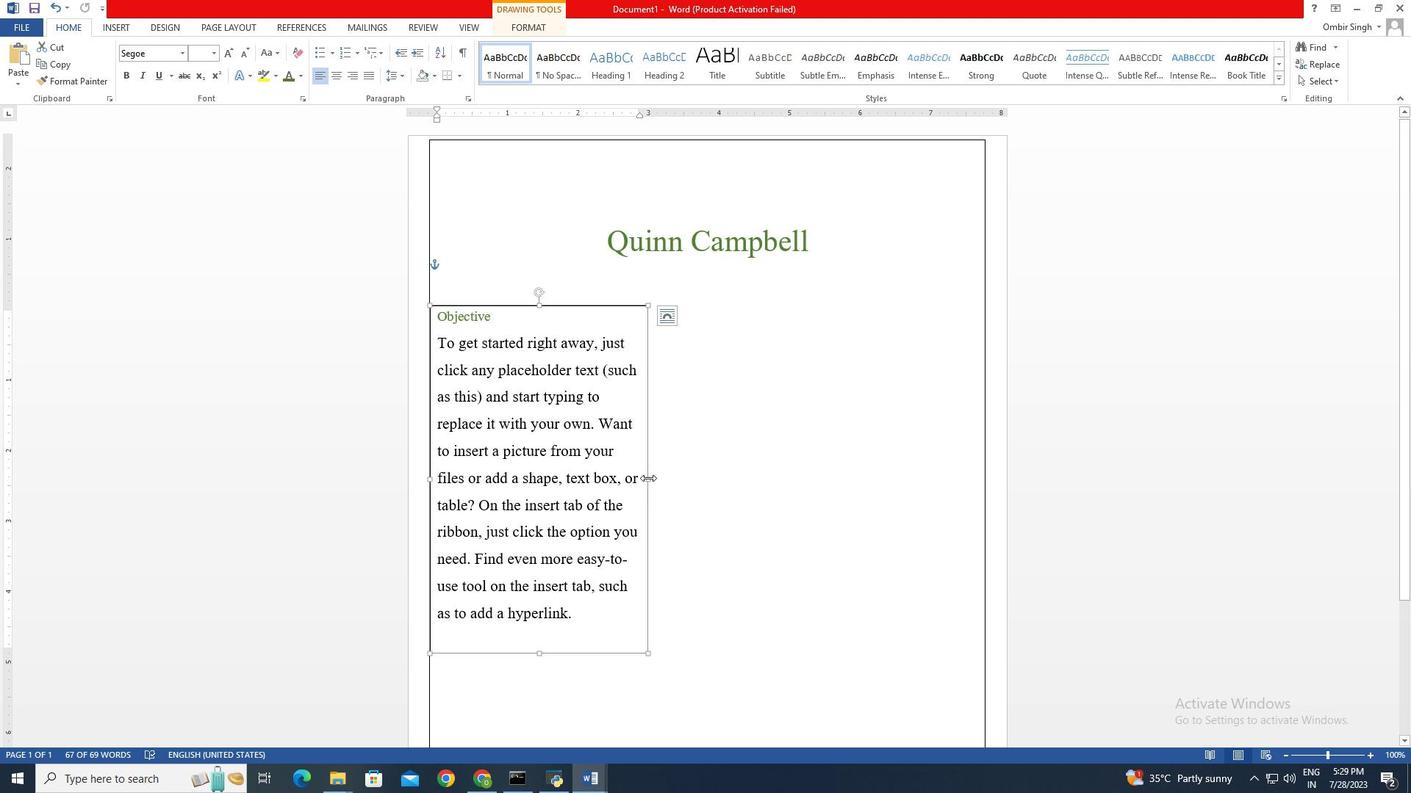 
Action: Mouse pressed left at (648, 478)
Screenshot: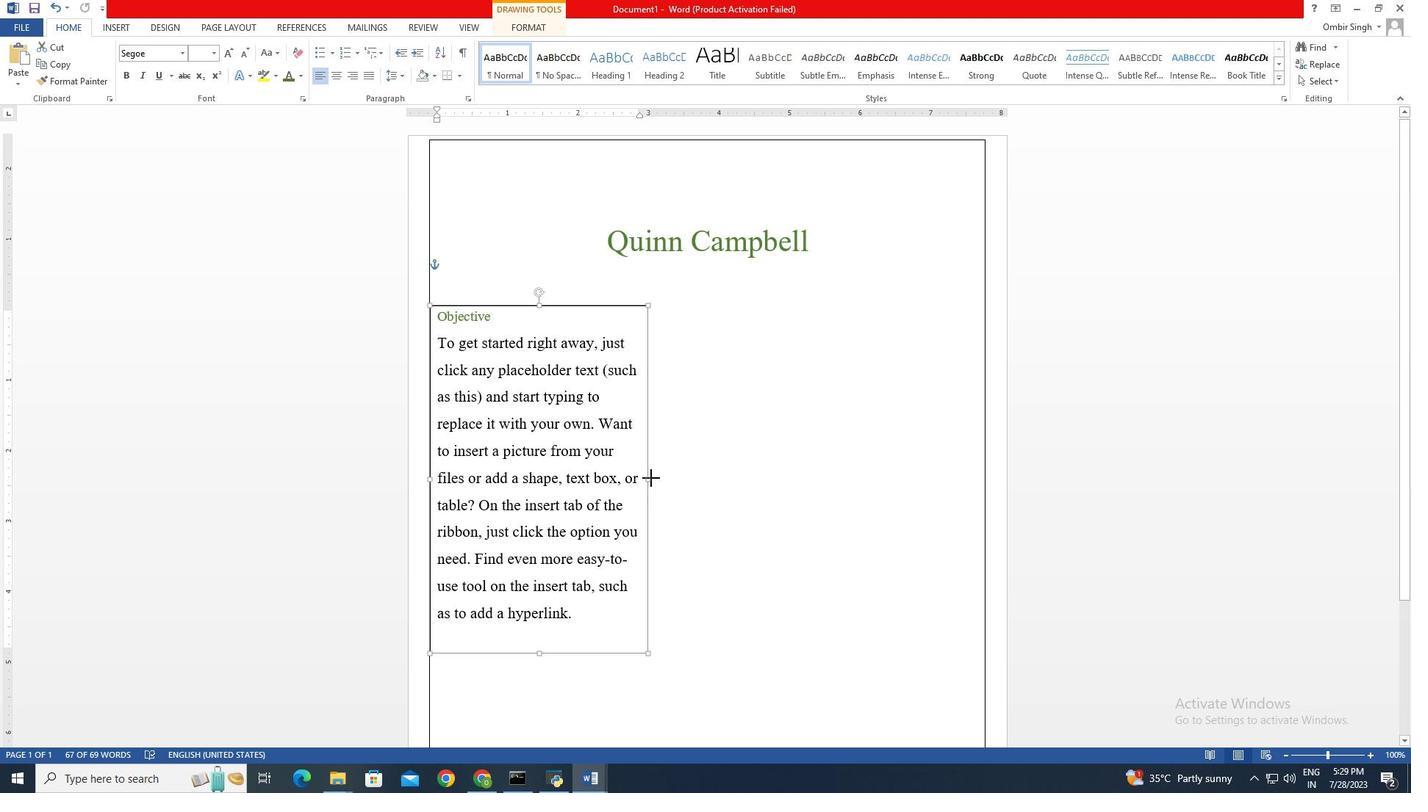 
Action: Mouse moved to (543, 654)
Screenshot: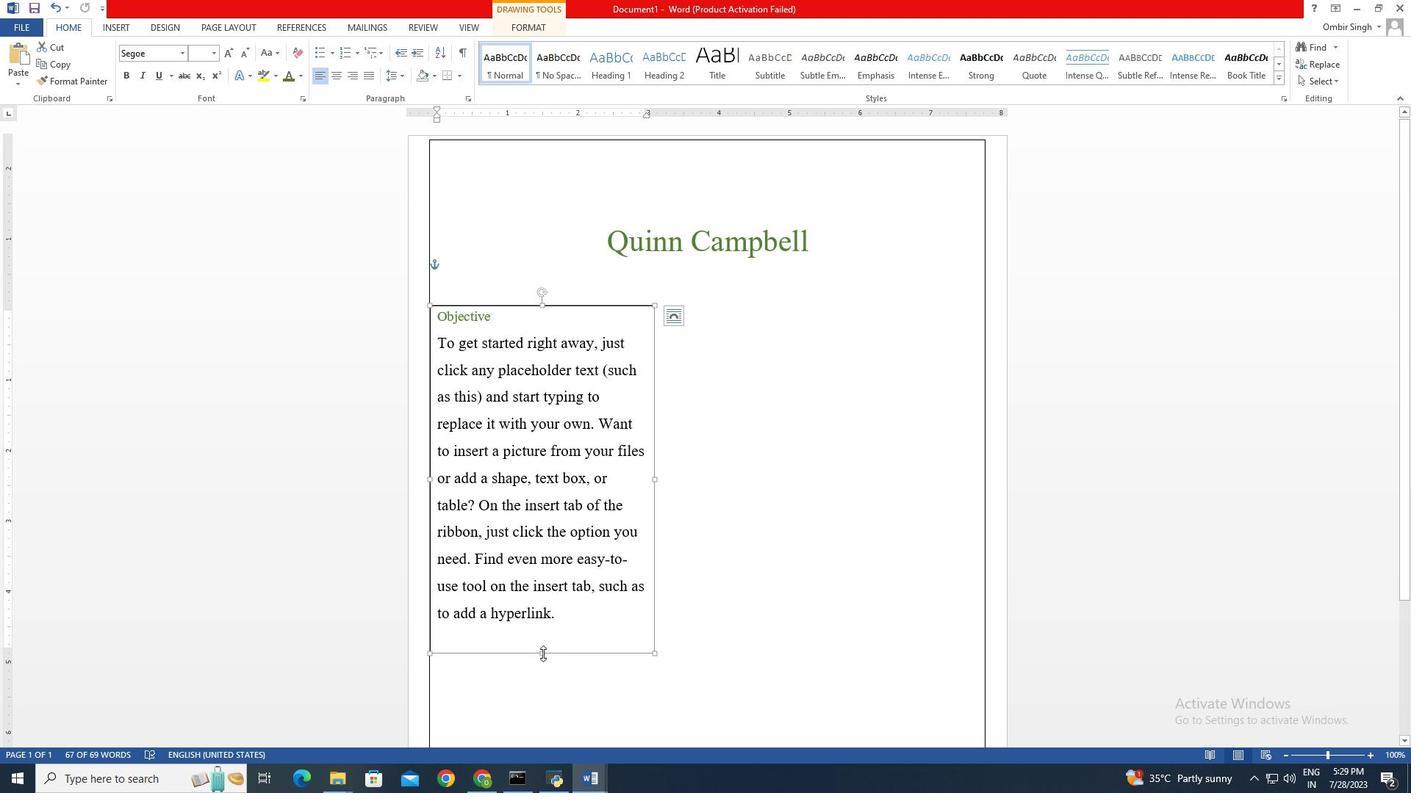 
Action: Mouse pressed left at (543, 654)
Screenshot: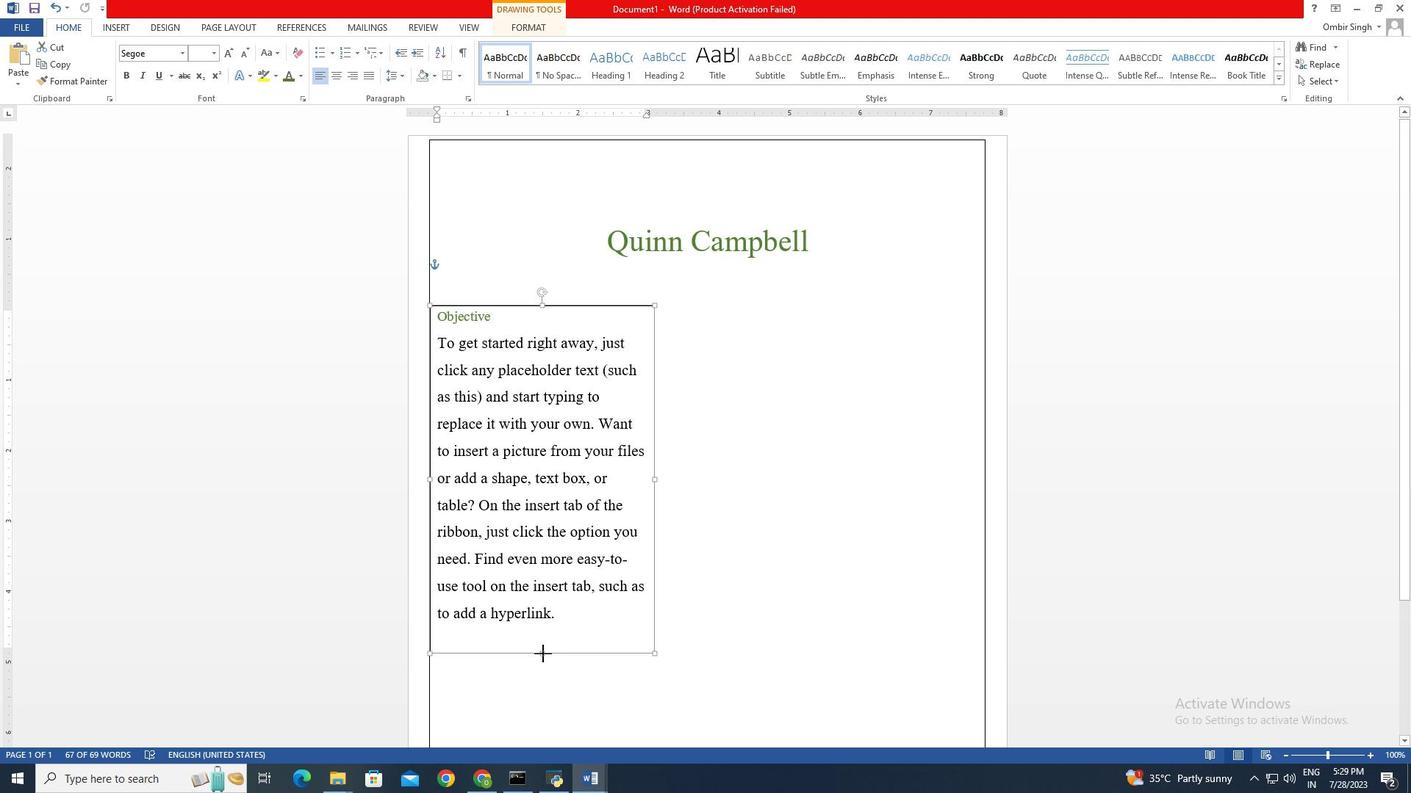 
Action: Mouse moved to (544, 671)
Screenshot: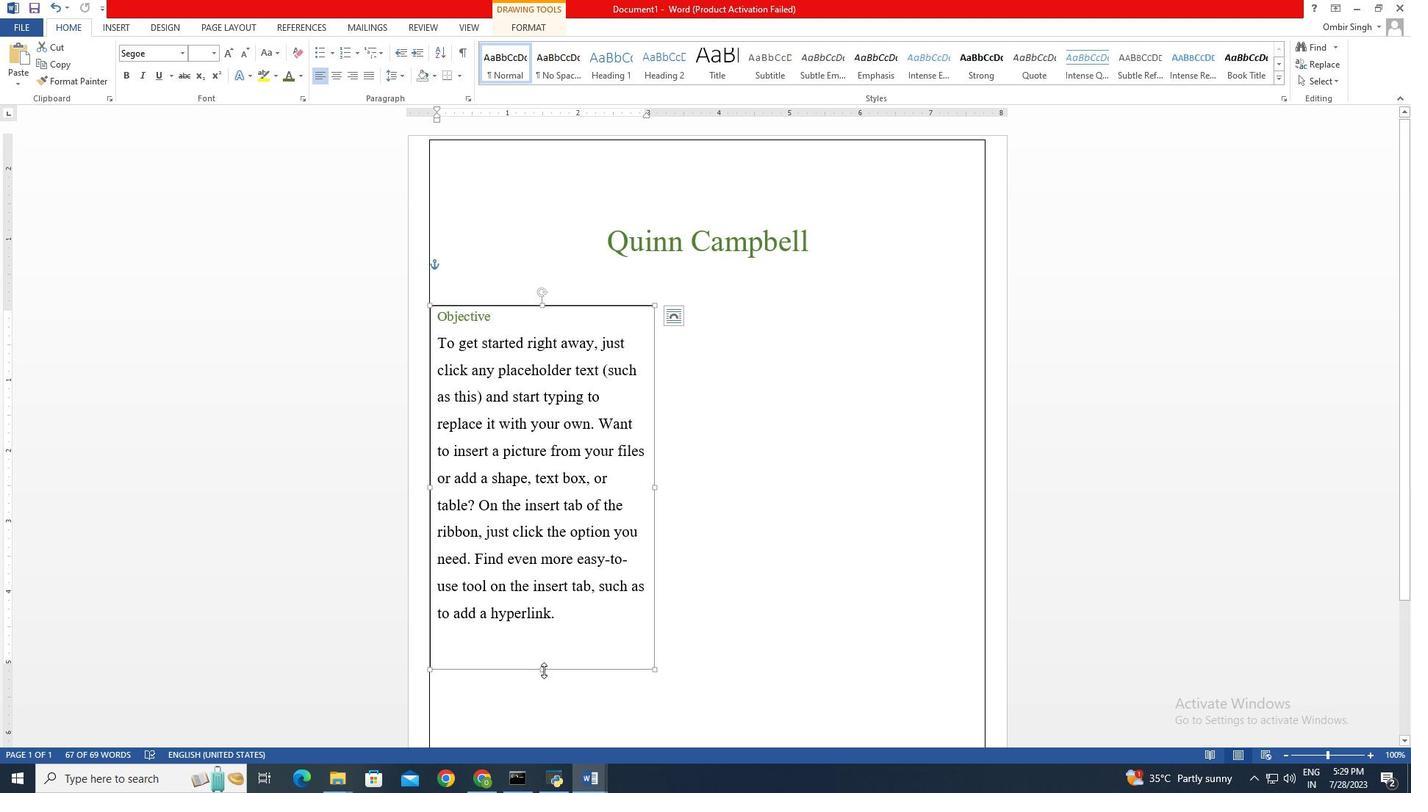 
Action: Mouse pressed left at (544, 671)
Screenshot: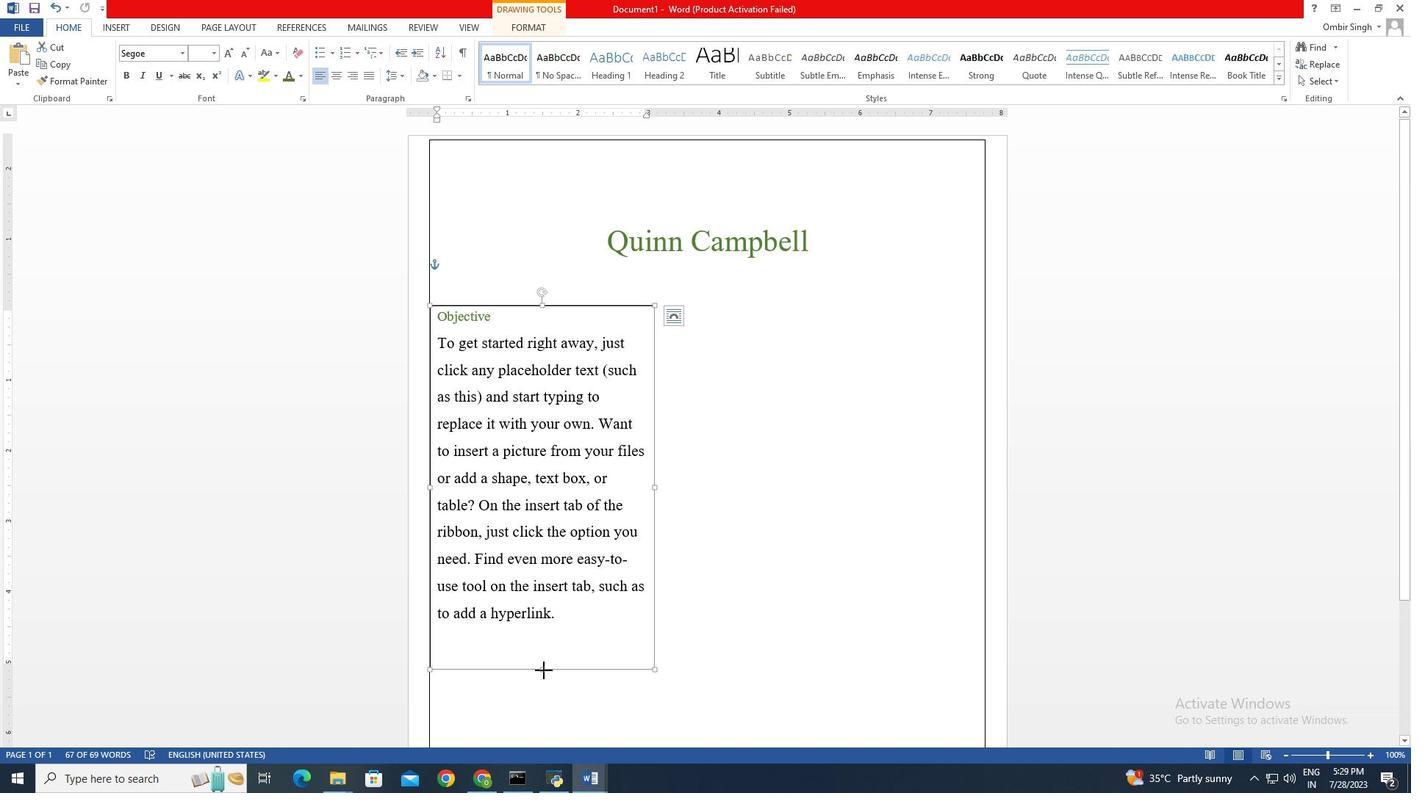 
Action: Mouse moved to (729, 426)
Screenshot: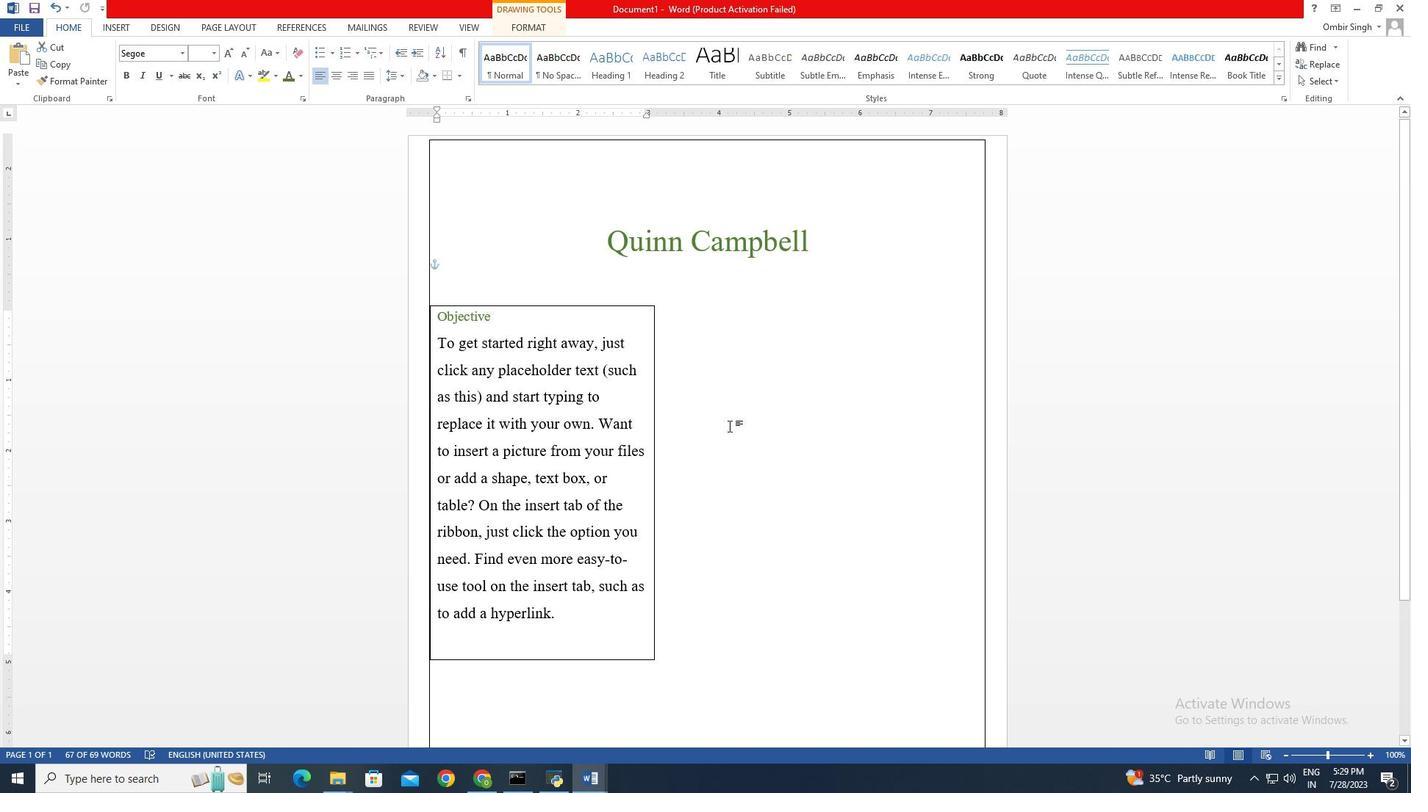 
Action: Mouse pressed left at (729, 426)
Screenshot: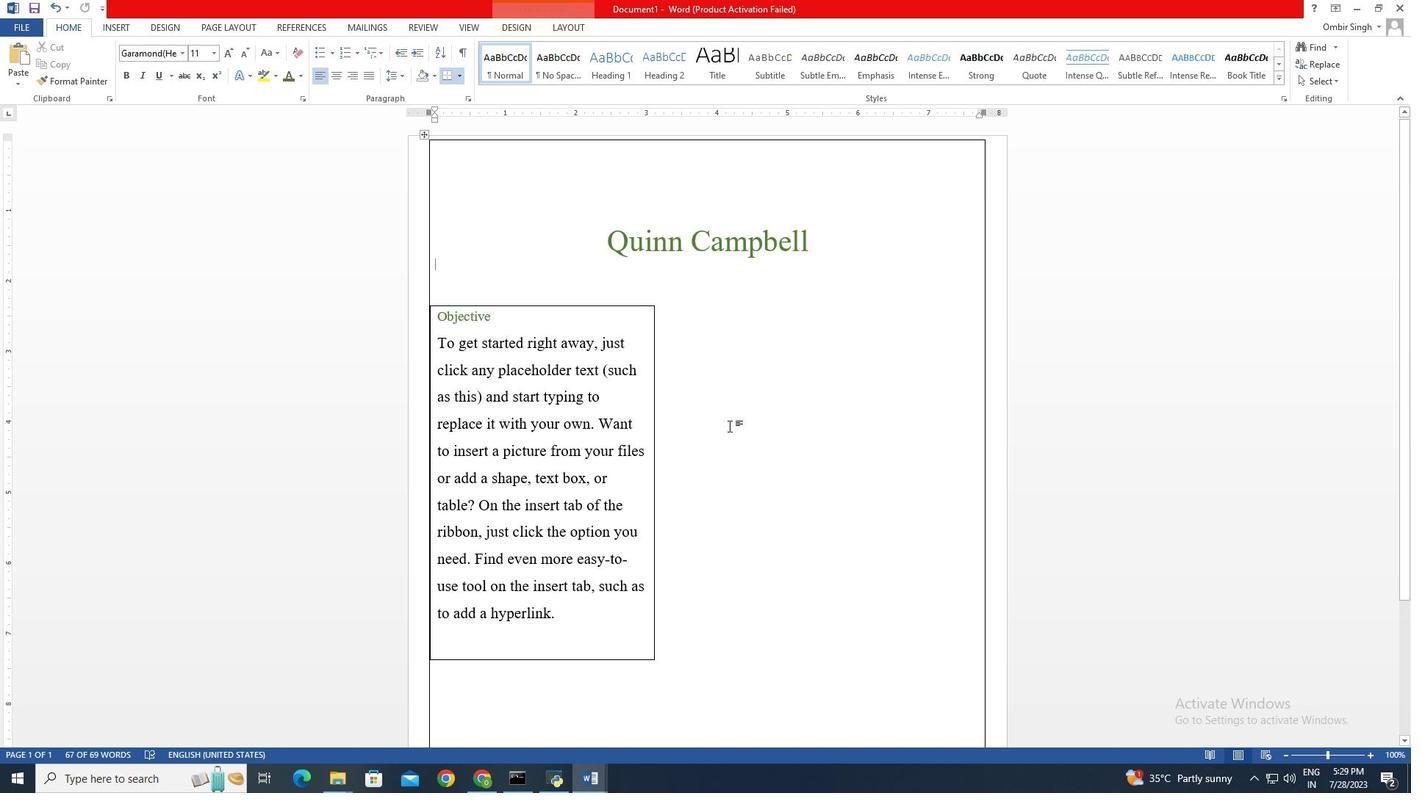 
Action: Mouse moved to (575, 307)
Screenshot: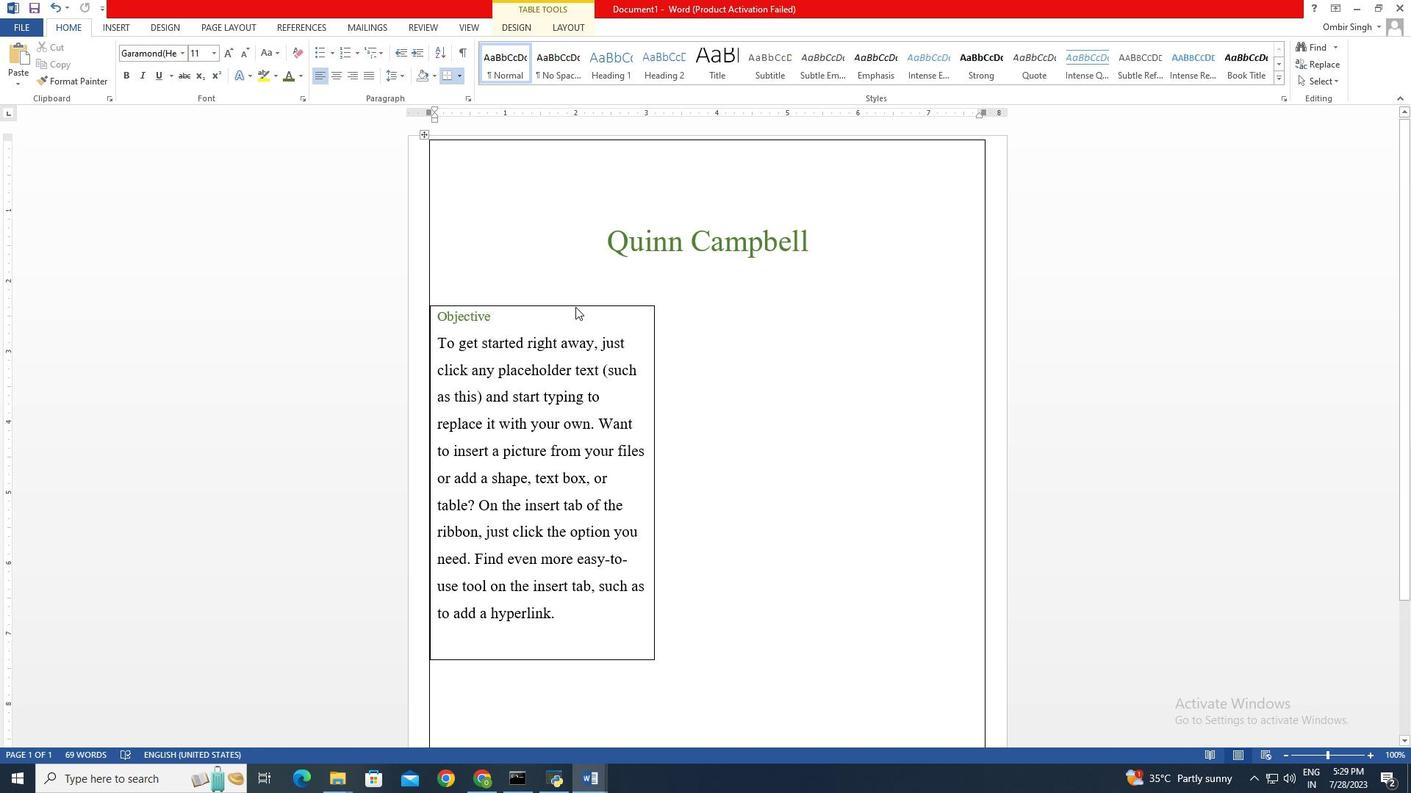 
Action: Mouse pressed left at (575, 307)
Screenshot: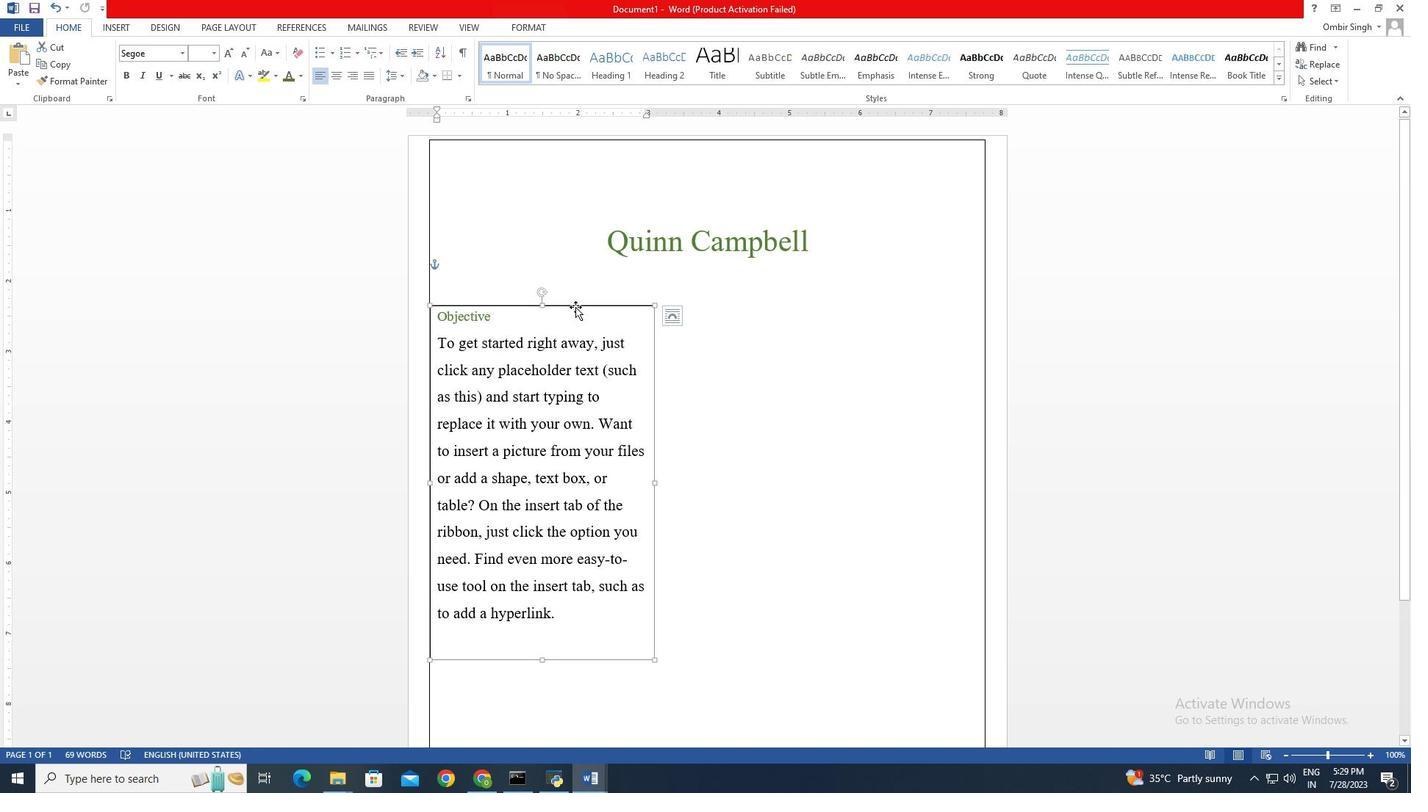 
Action: Mouse moved to (655, 377)
Screenshot: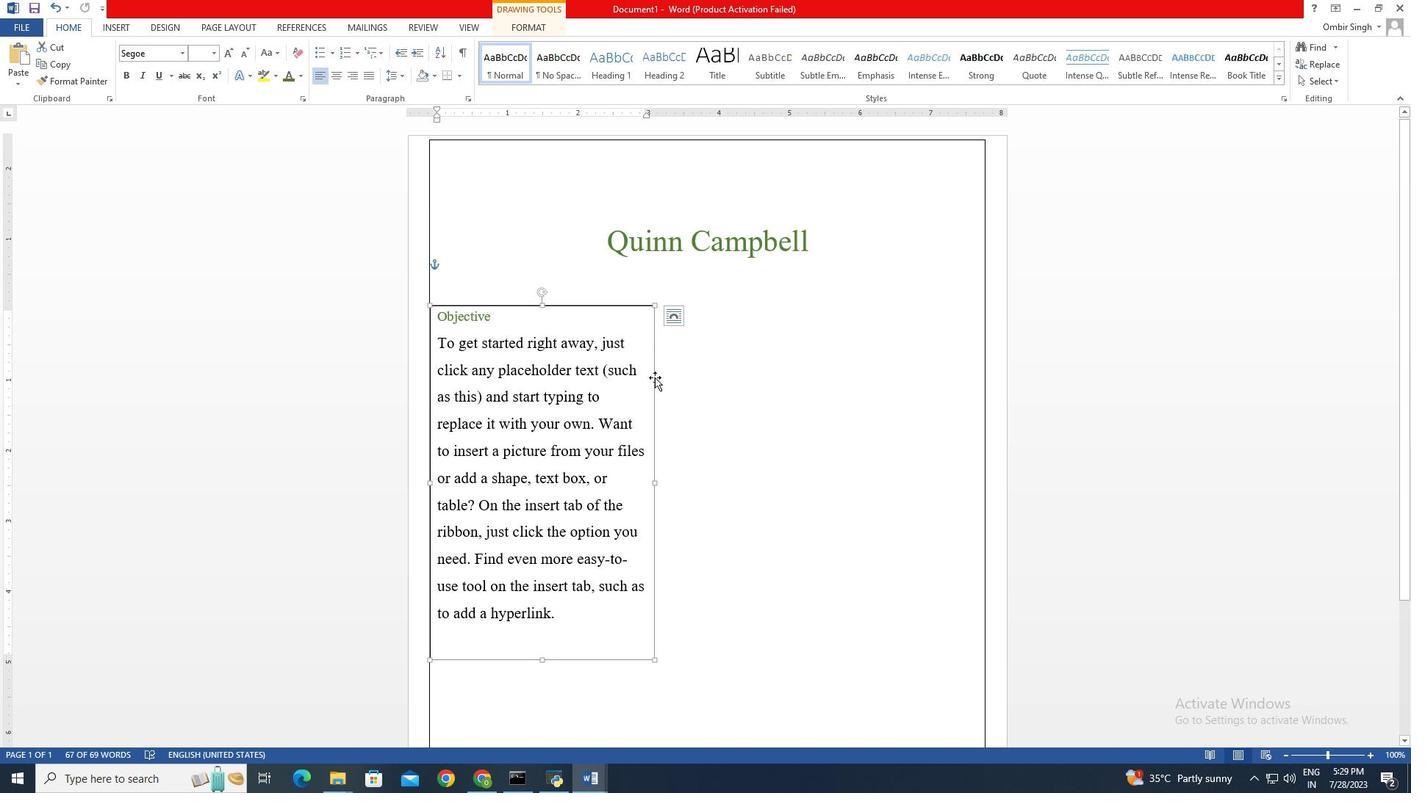 
Action: Key pressed <Key.delete>
Screenshot: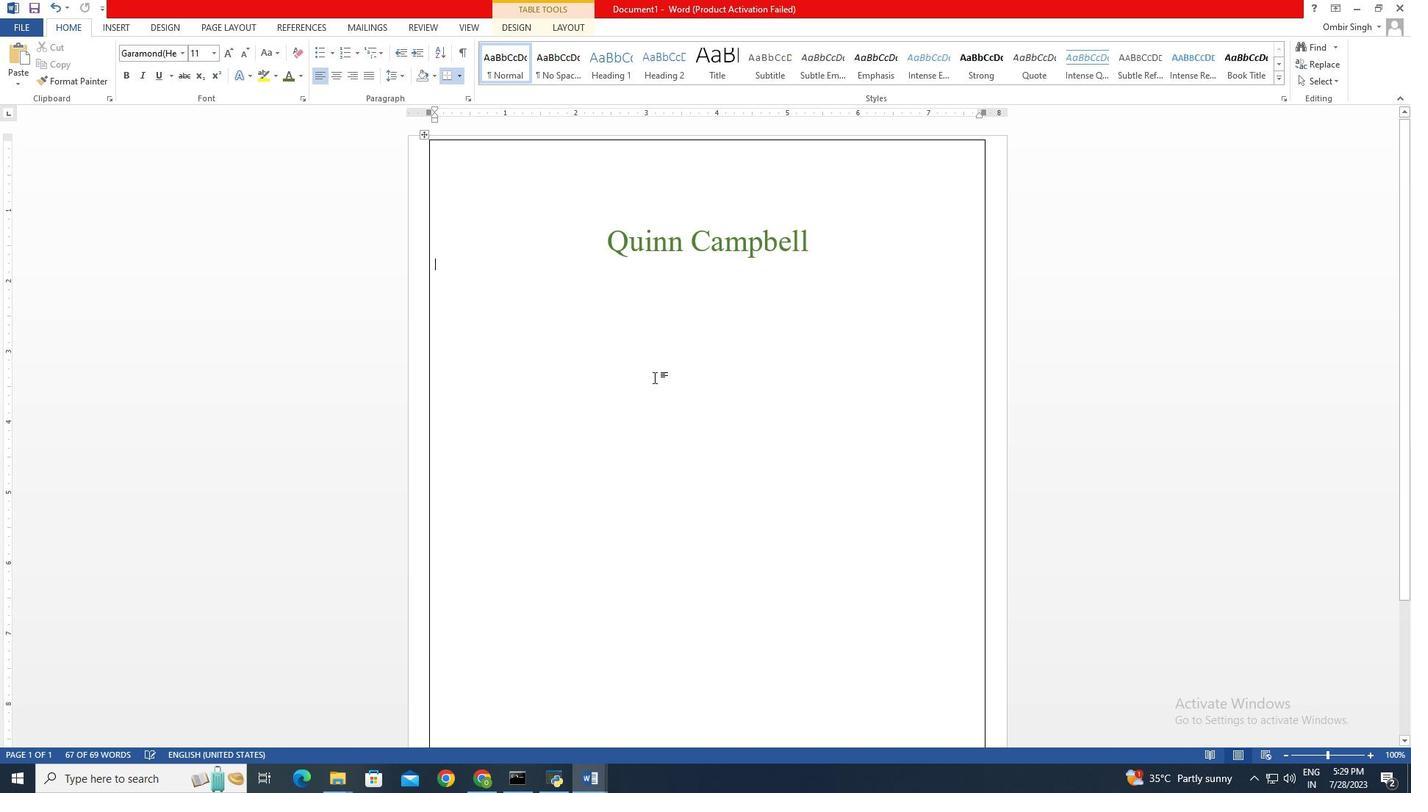 
Action: Mouse moved to (650, 375)
Screenshot: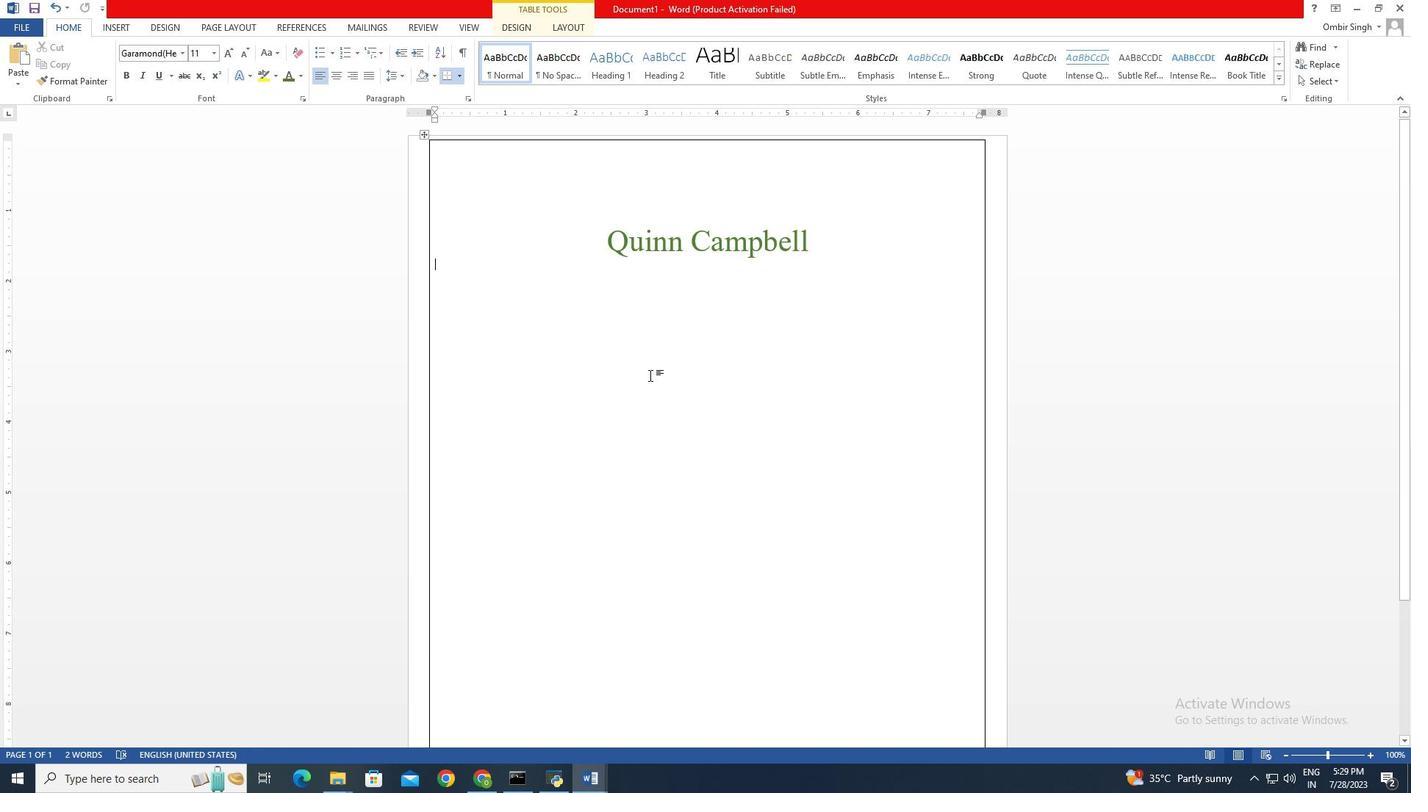 
Action: Key pressed ctrl+Z
Screenshot: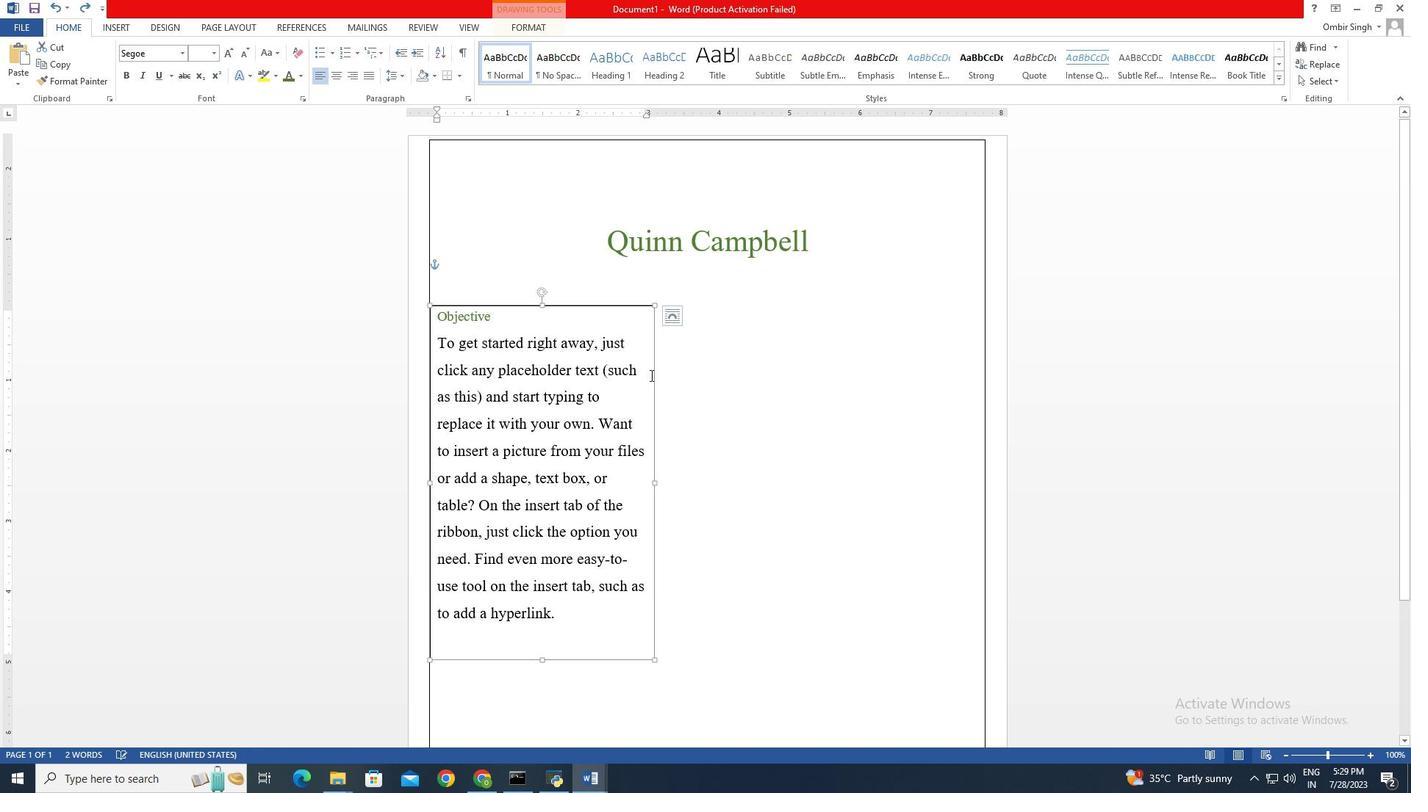 
Action: Mouse moved to (635, 390)
Screenshot: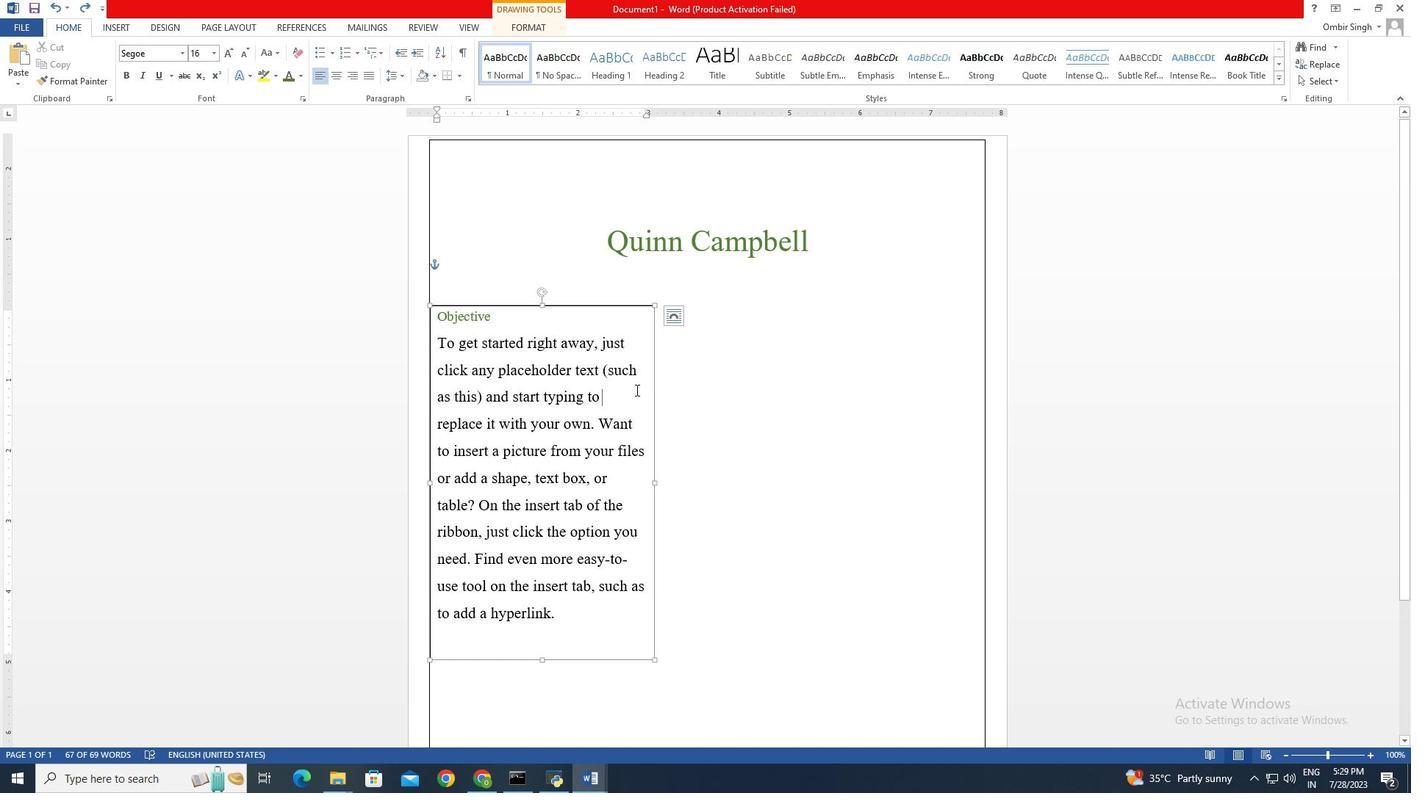 
Action: Mouse pressed left at (635, 390)
Screenshot: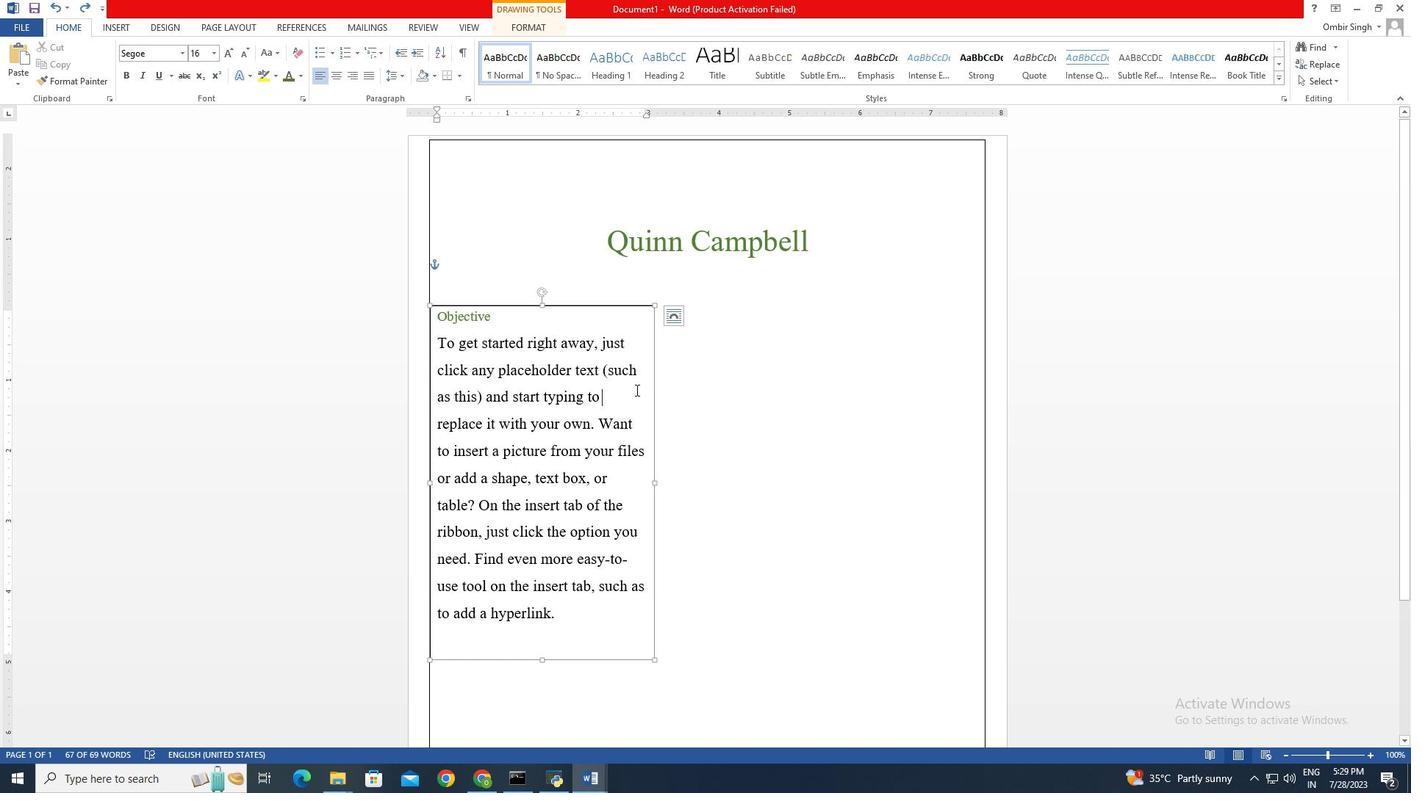 
Action: Mouse moved to (642, 339)
Screenshot: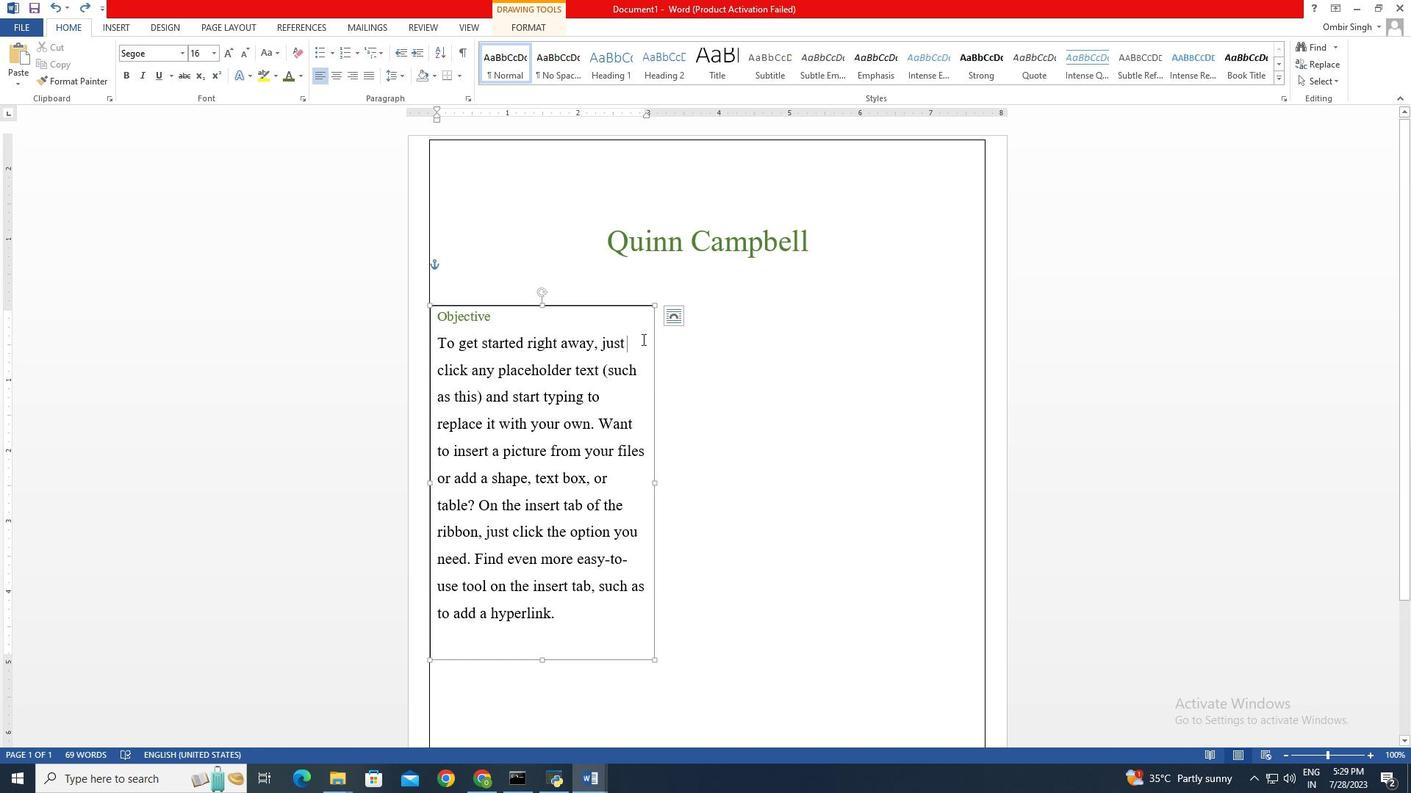
Action: Mouse pressed left at (642, 339)
Screenshot: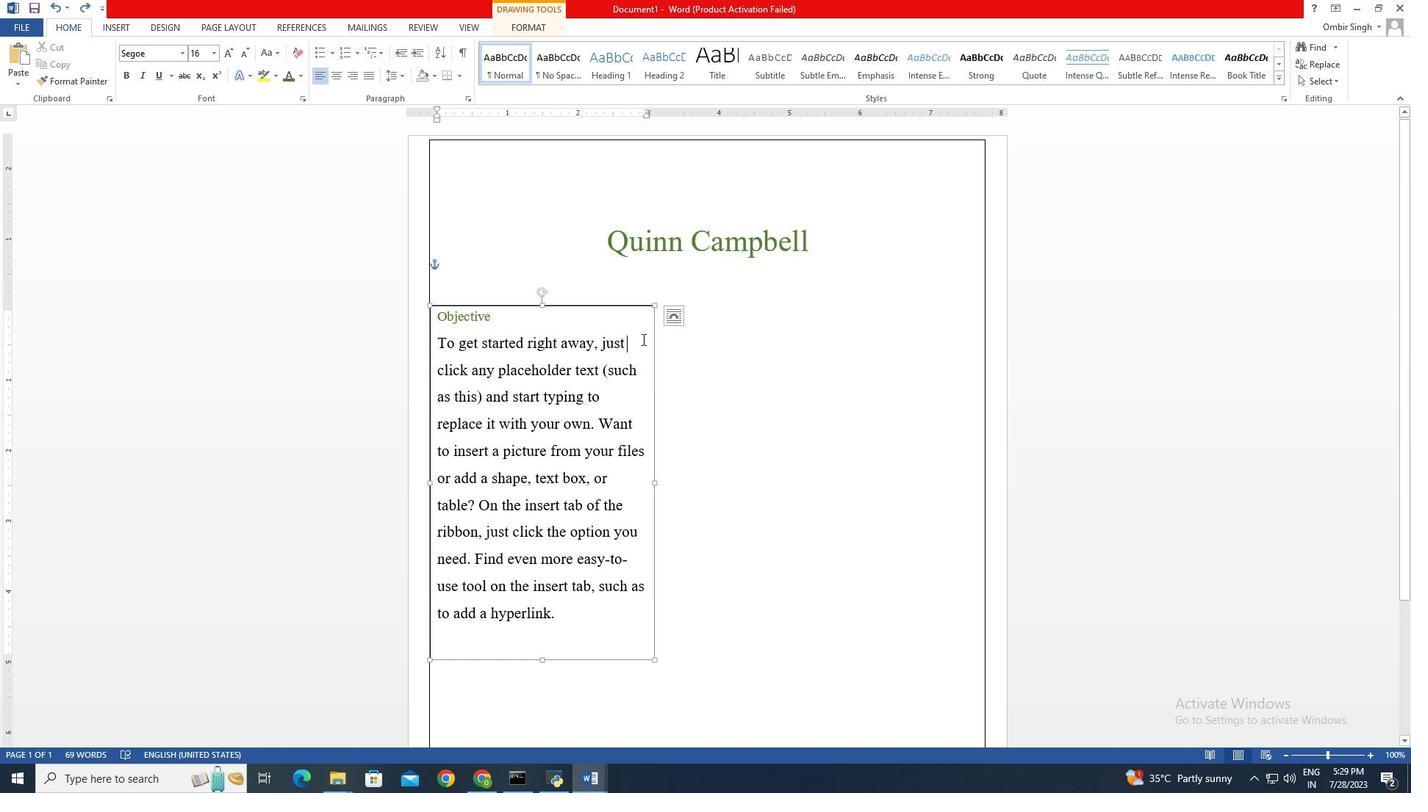 
Action: Mouse moved to (533, 21)
Screenshot: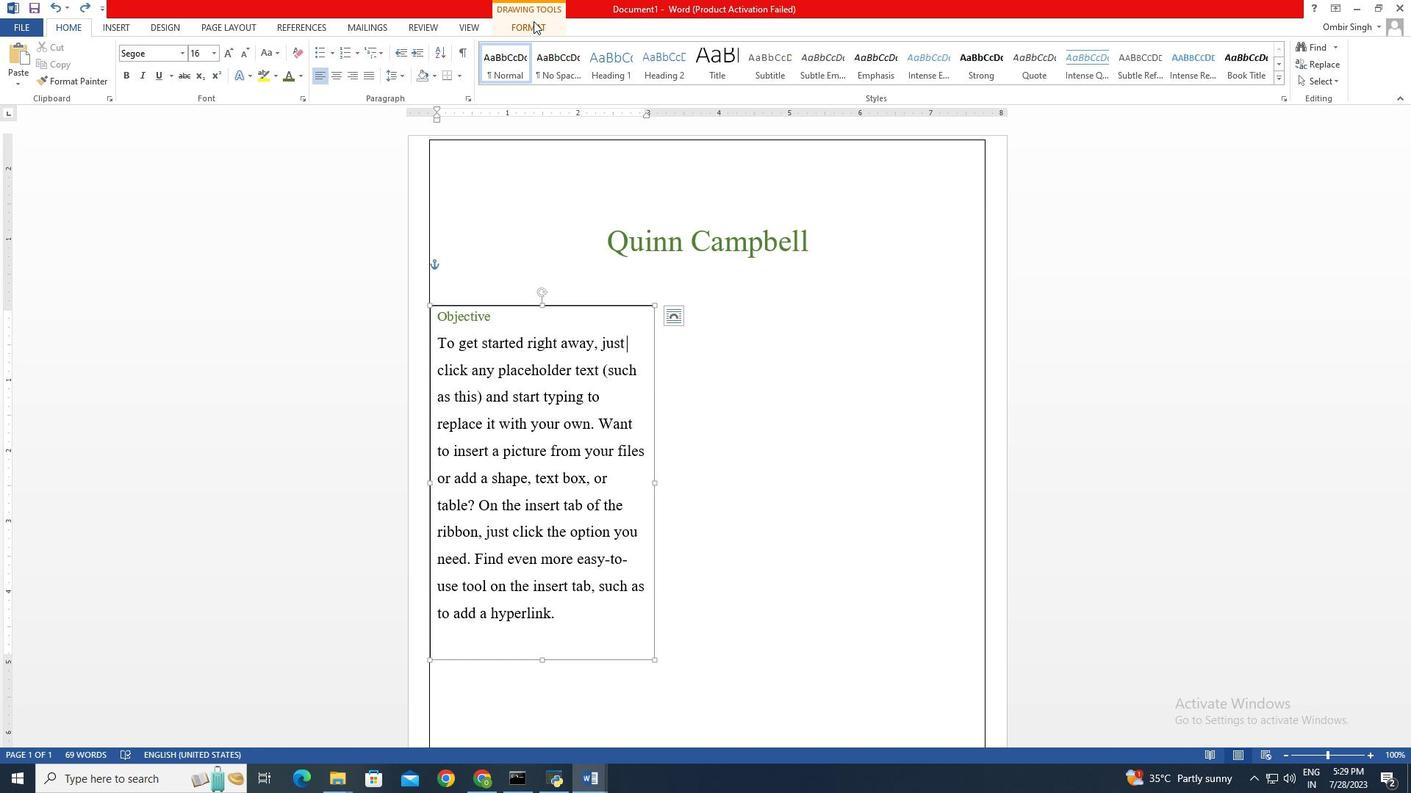 
Action: Mouse pressed left at (533, 21)
Screenshot: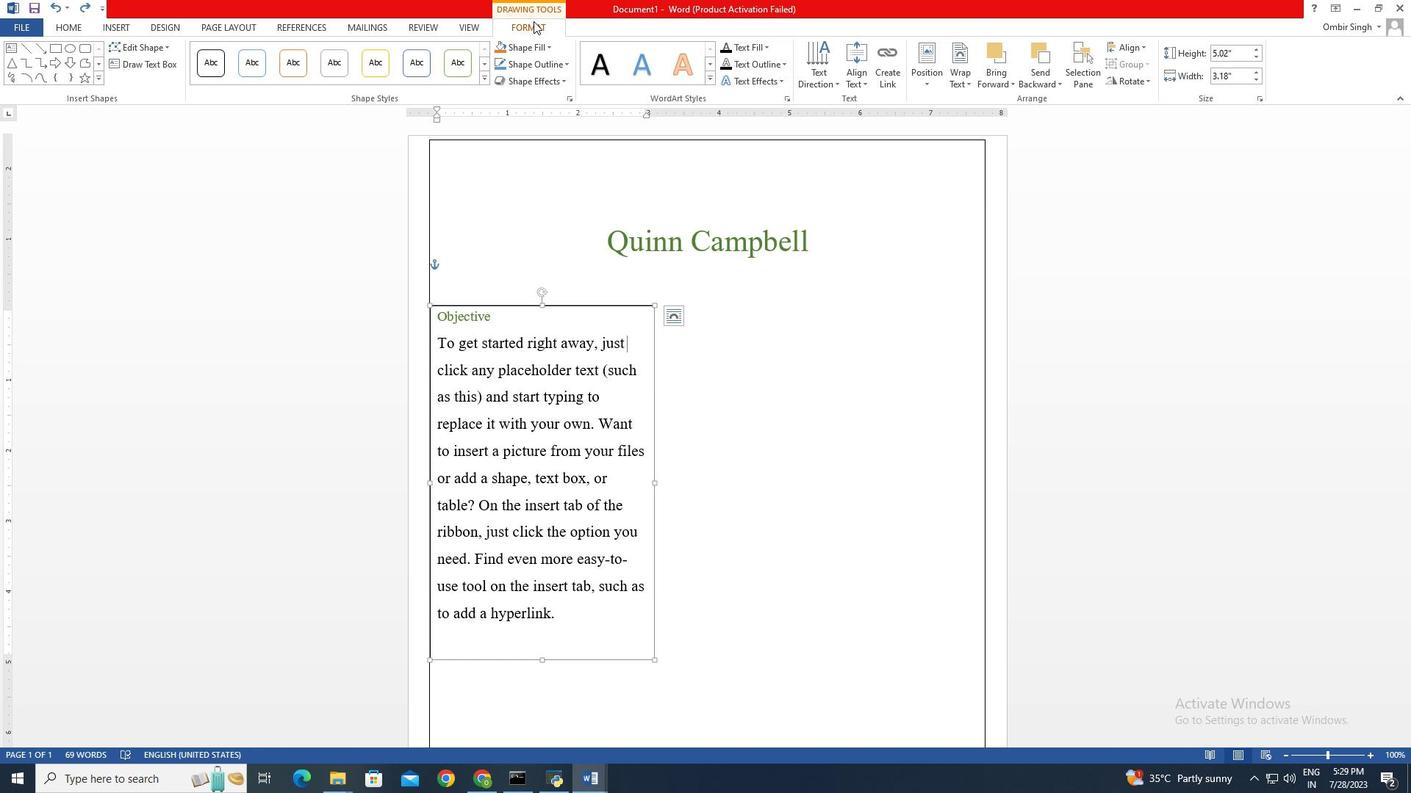 
Action: Mouse moved to (541, 65)
Screenshot: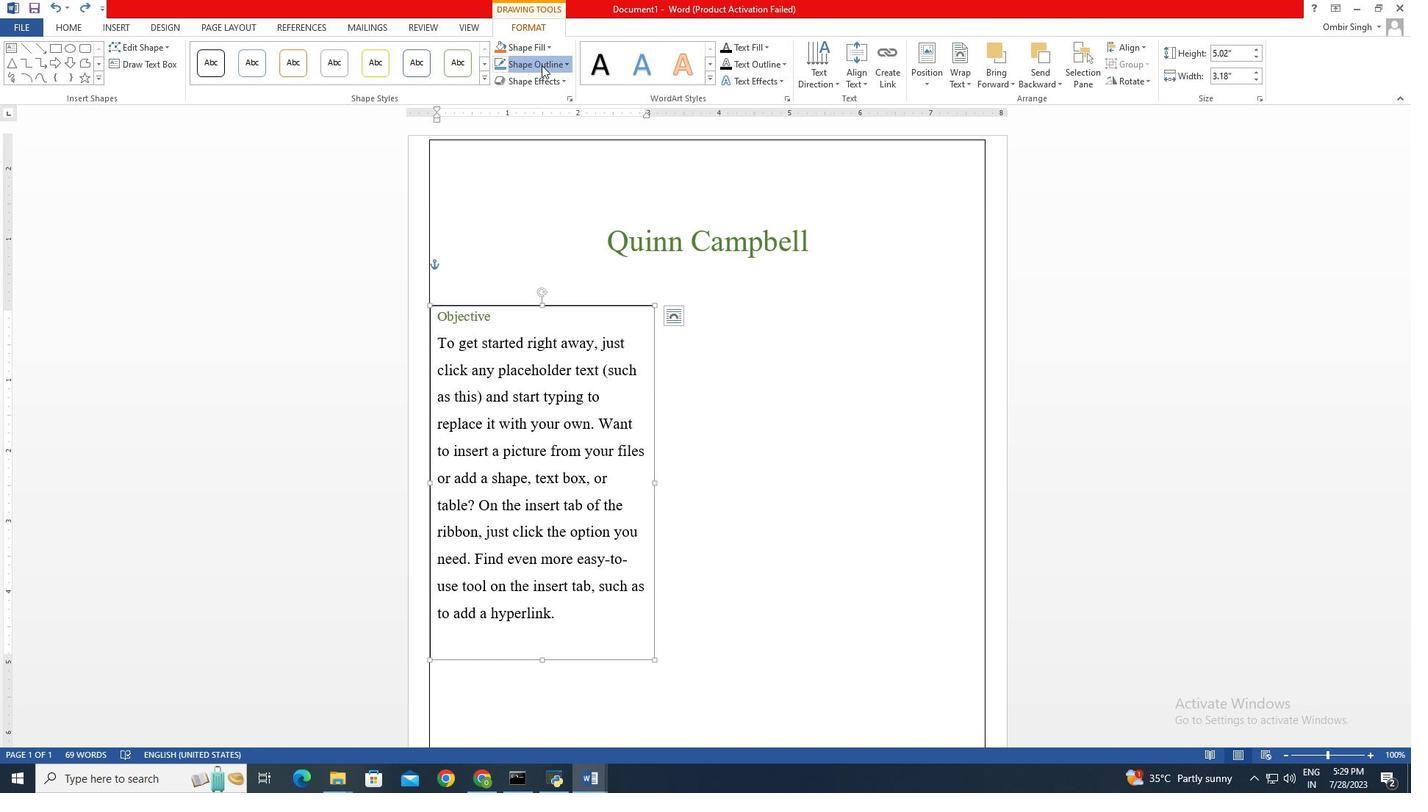 
Action: Mouse pressed left at (541, 65)
Screenshot: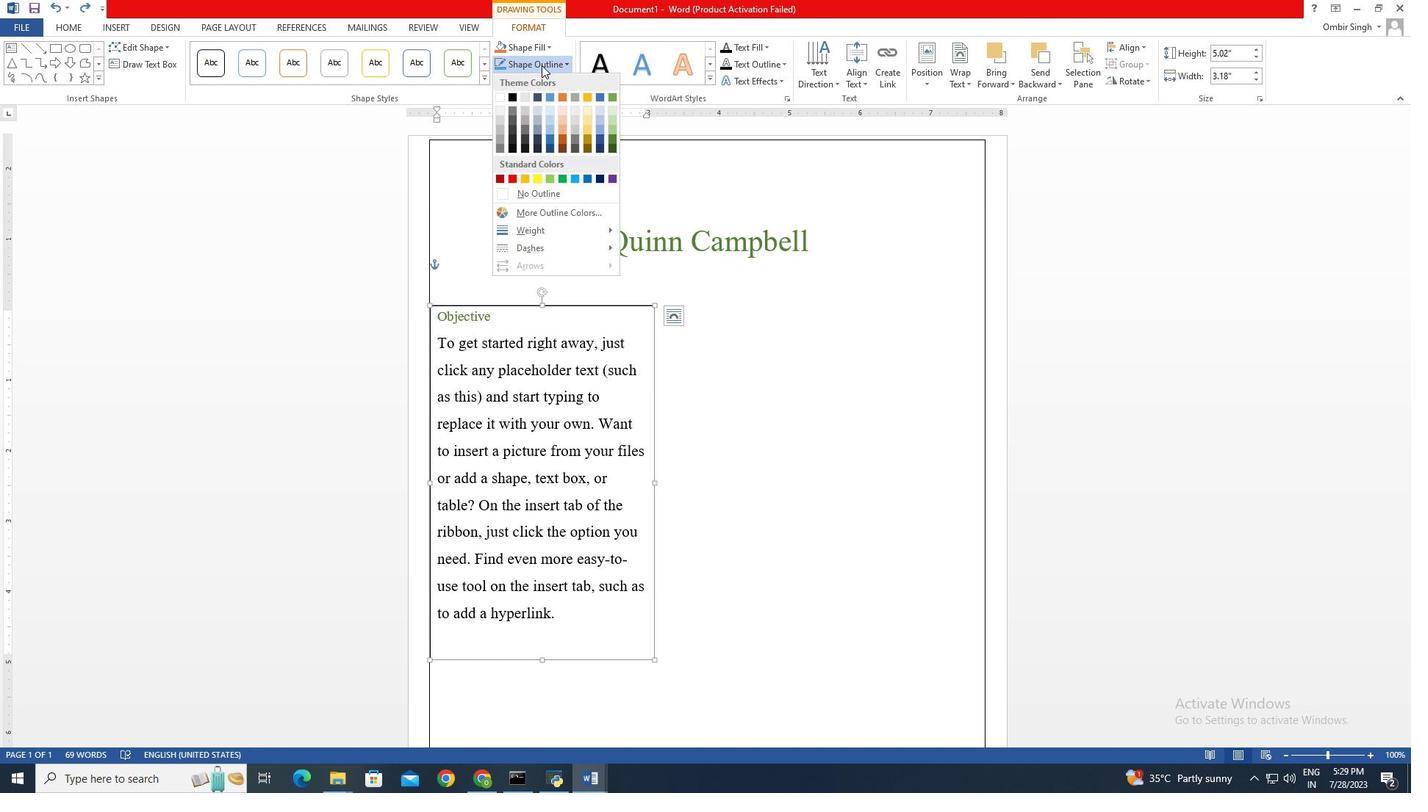 
Action: Mouse moved to (542, 195)
Screenshot: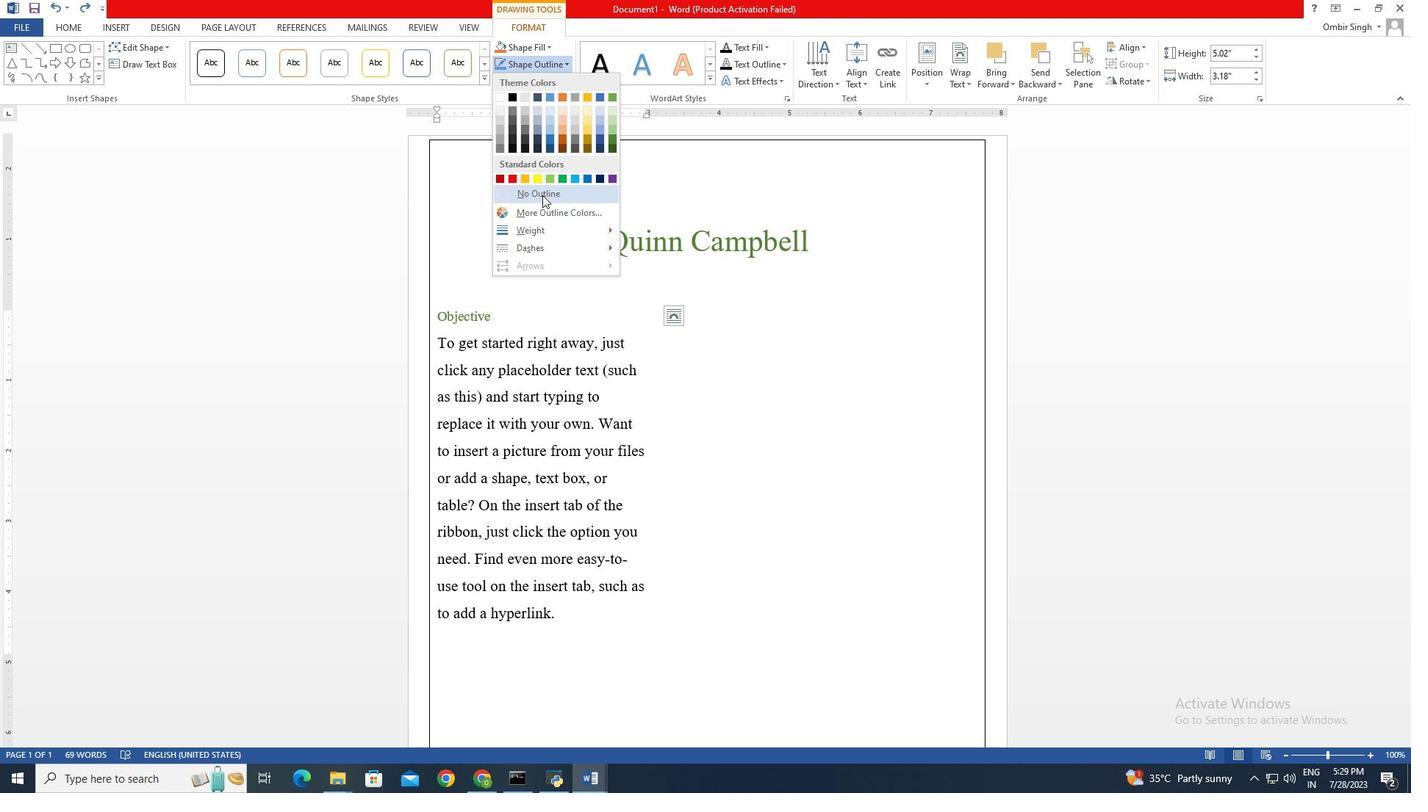 
Action: Mouse pressed left at (542, 195)
Screenshot: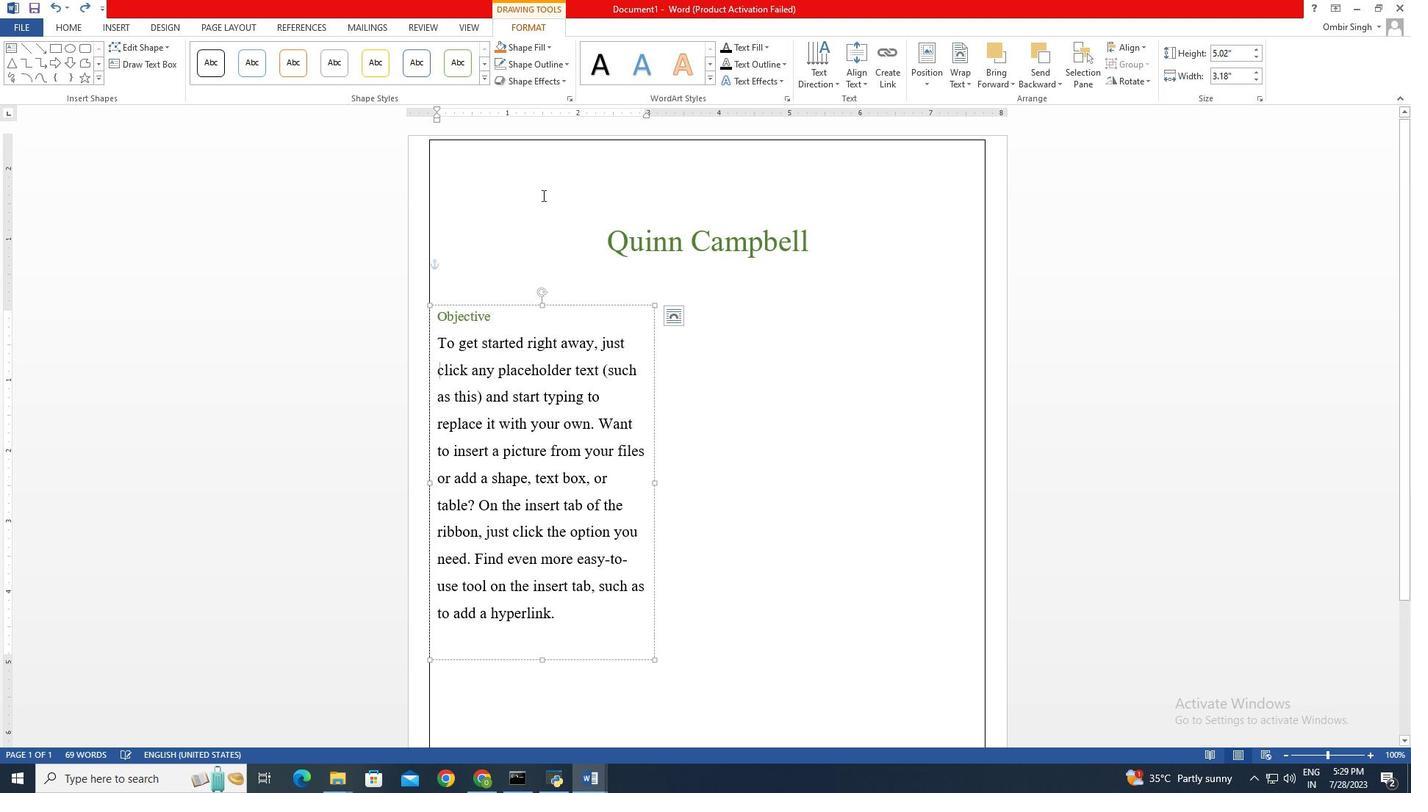 
Action: Mouse moved to (754, 446)
Screenshot: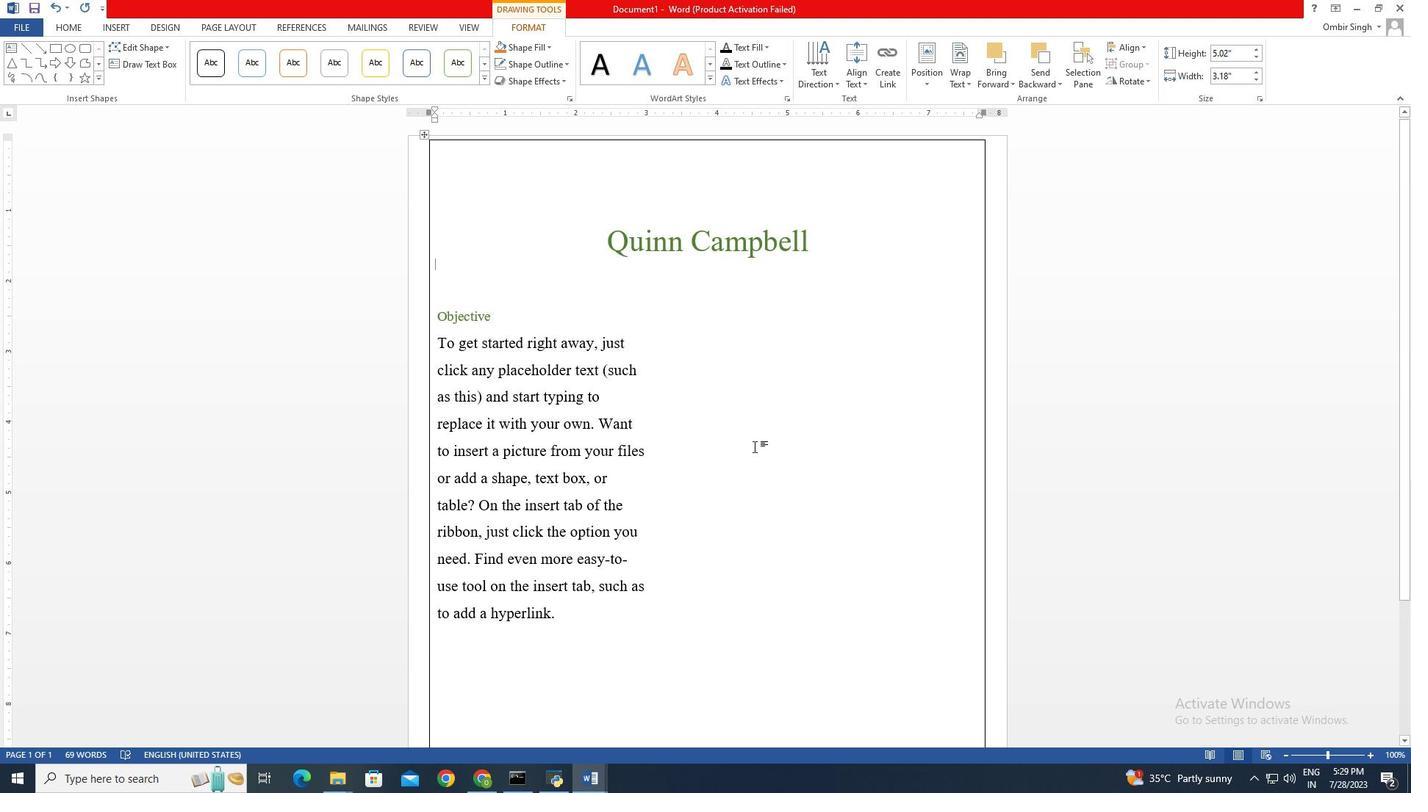 
Action: Mouse pressed left at (754, 446)
Screenshot: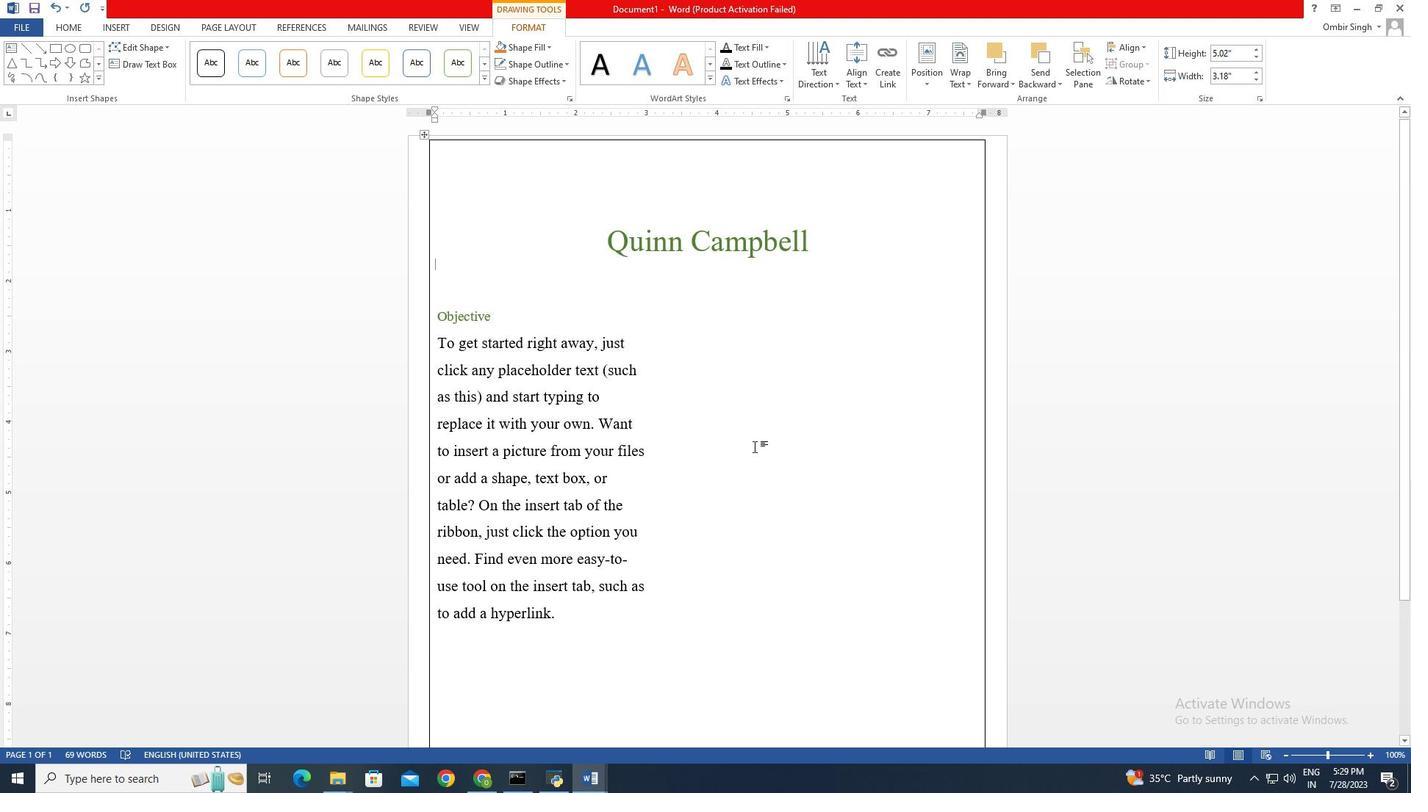 
Action: Mouse moved to (124, 24)
Screenshot: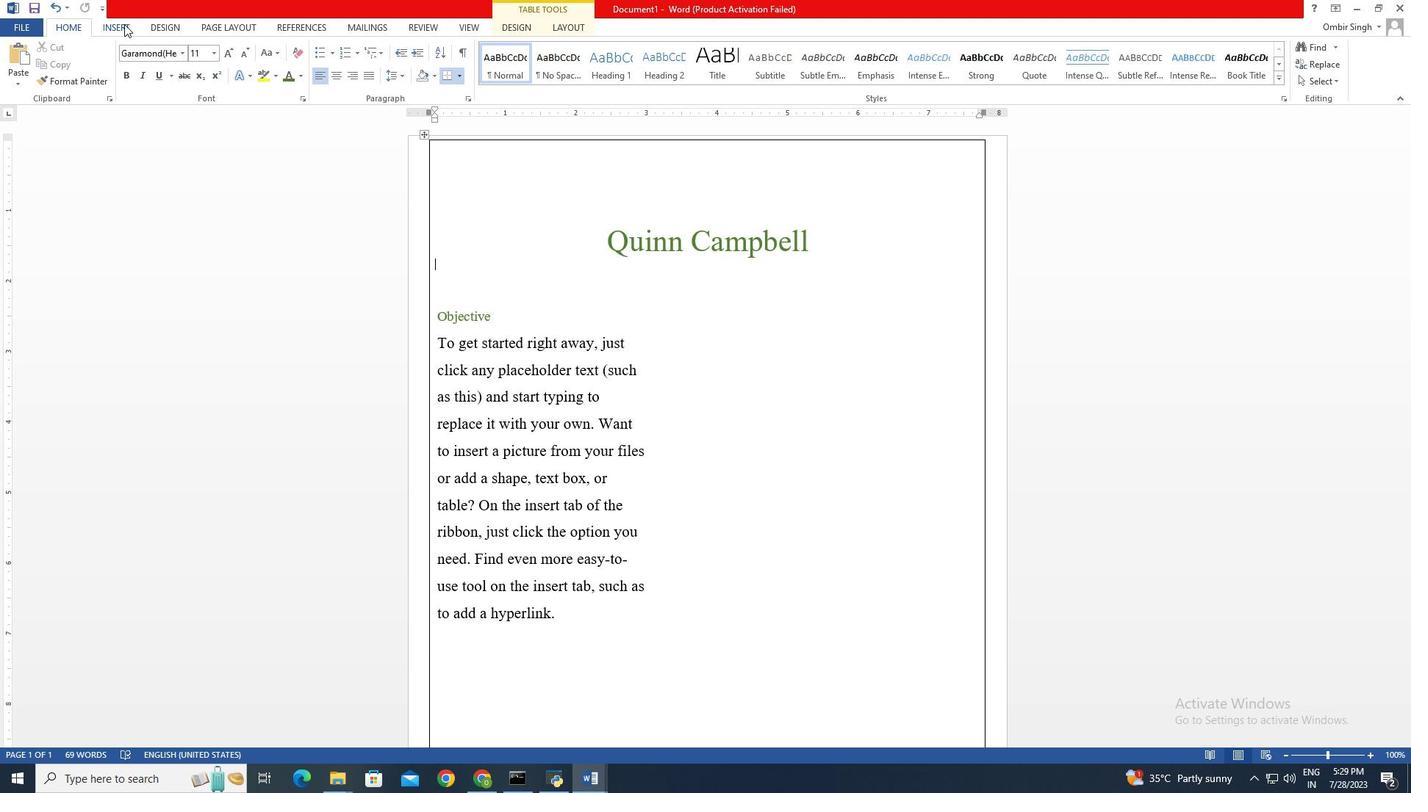 
Action: Mouse pressed left at (124, 24)
Screenshot: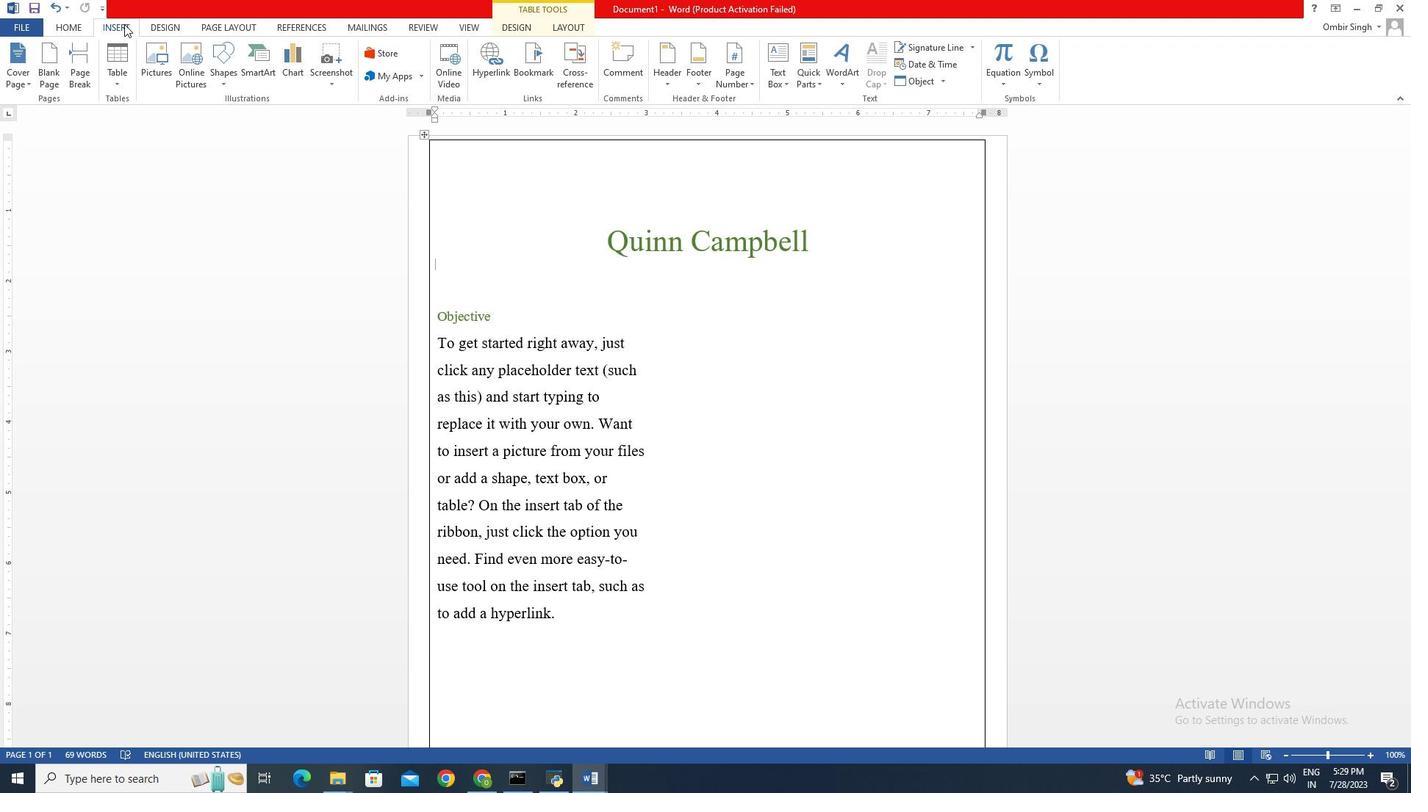 
Action: Mouse moved to (779, 49)
Screenshot: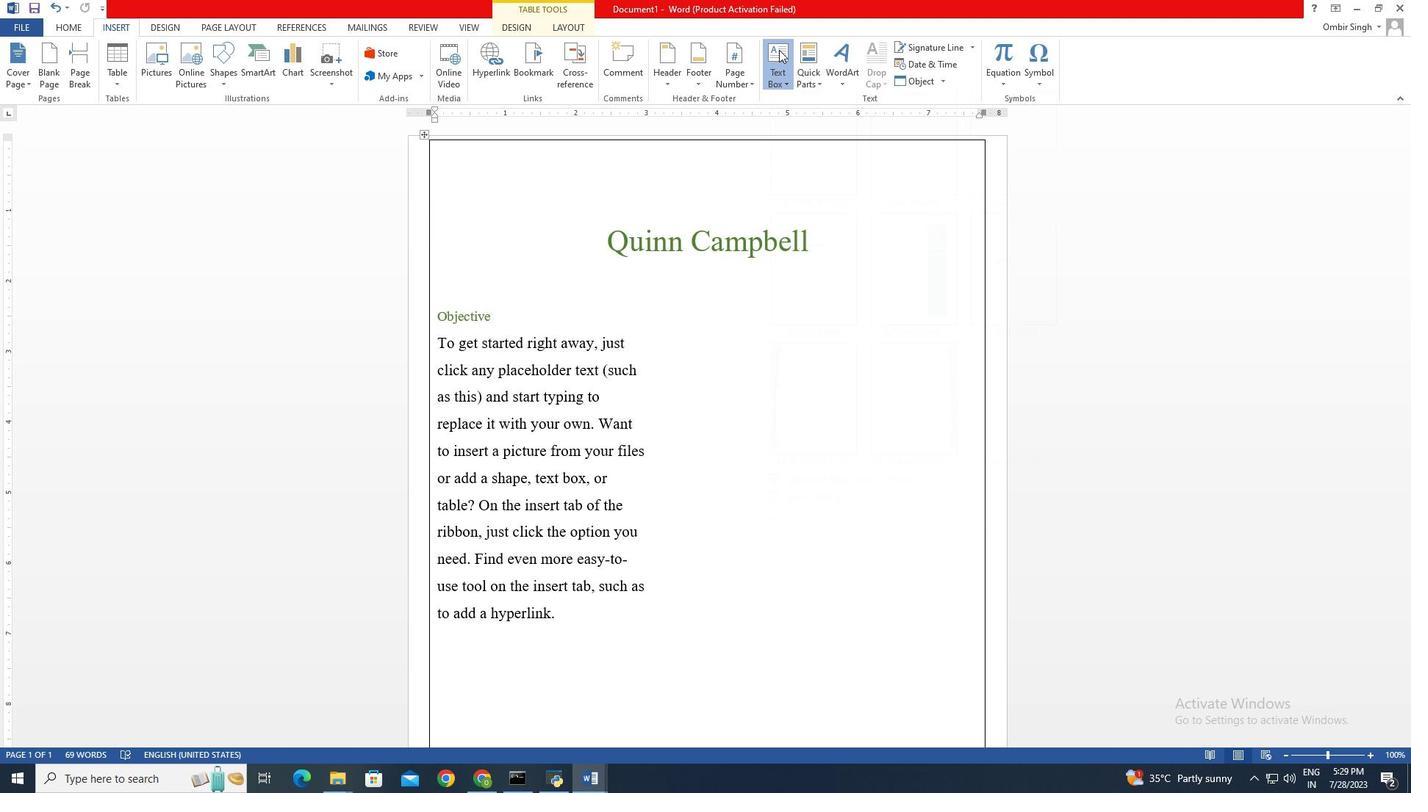 
Action: Mouse pressed left at (779, 49)
Screenshot: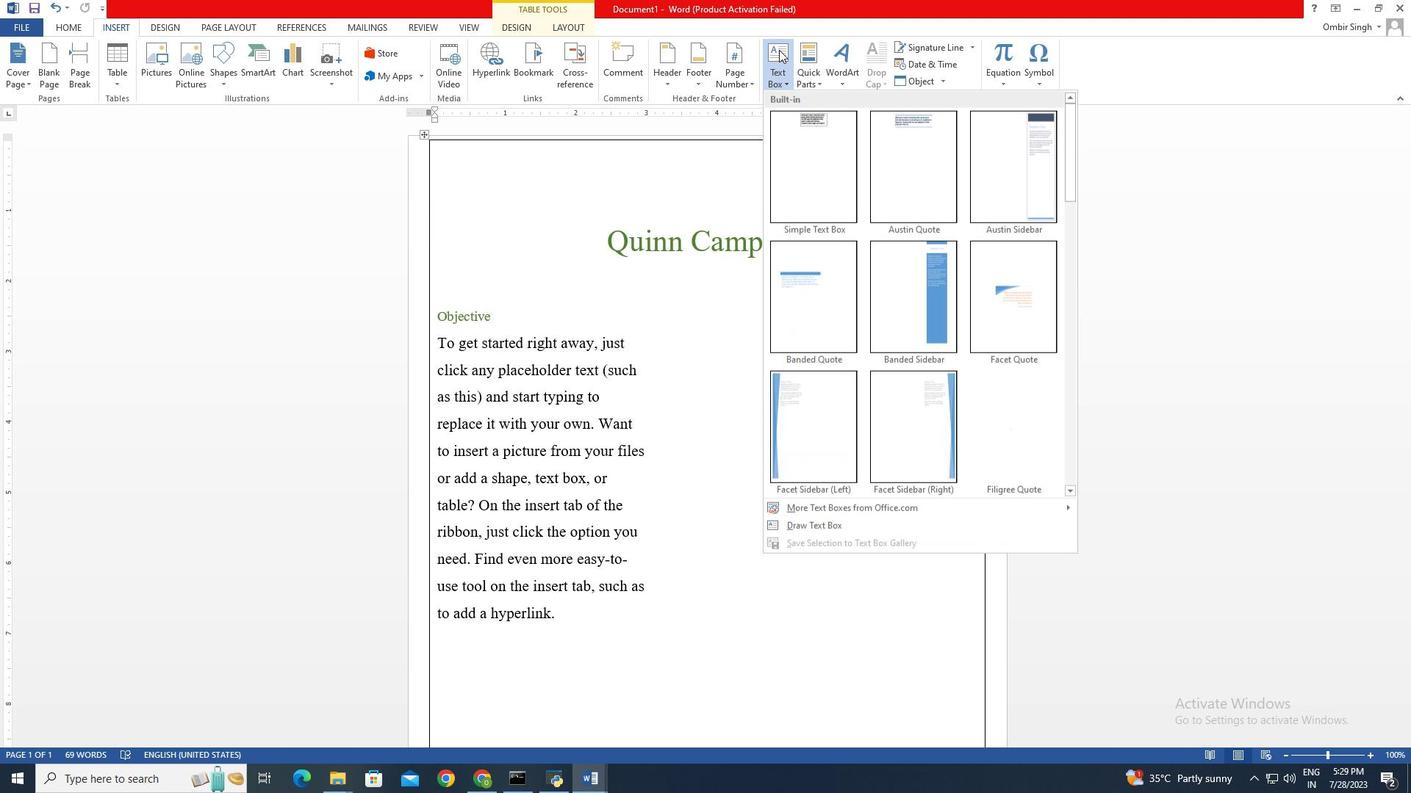 
Action: Mouse moved to (817, 152)
Screenshot: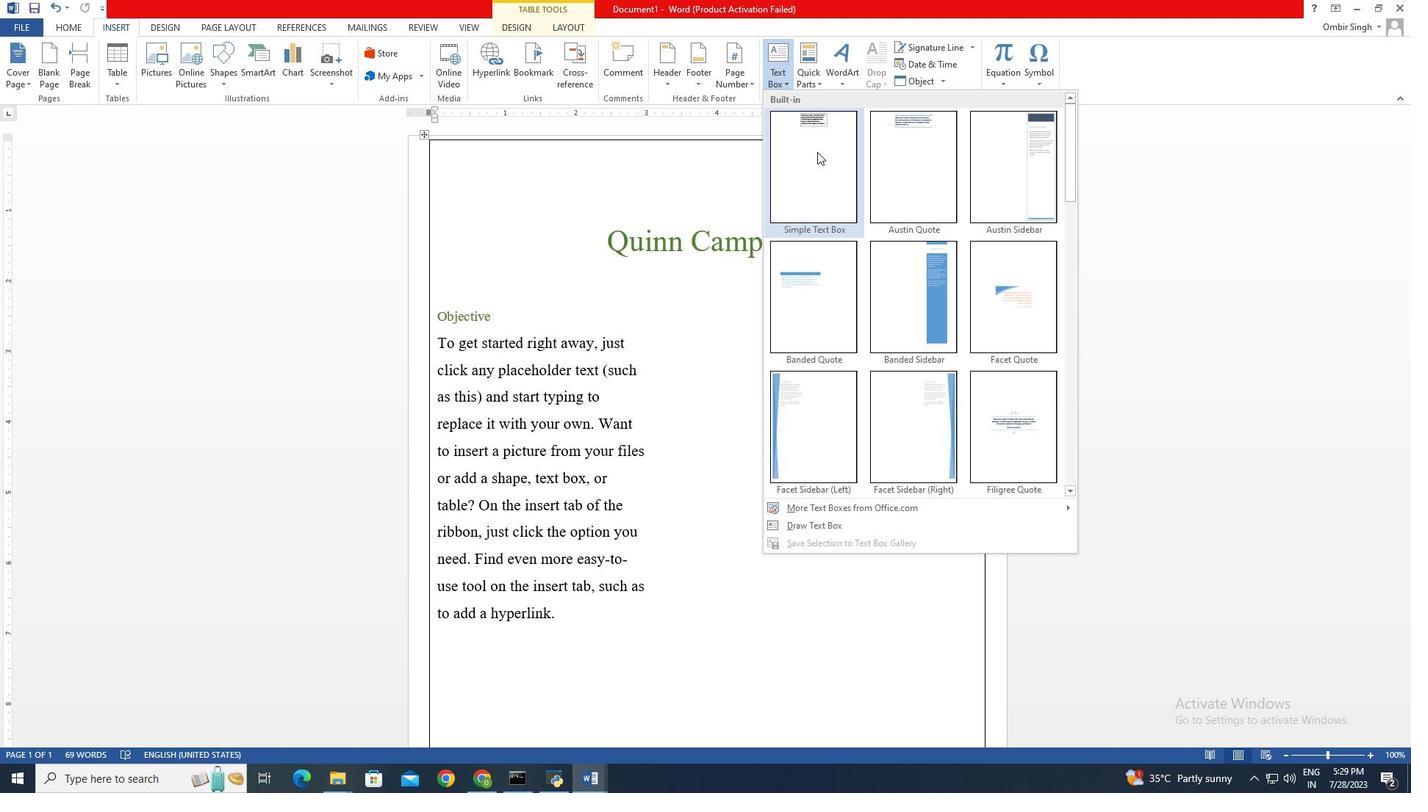 
Action: Mouse pressed left at (817, 152)
Screenshot: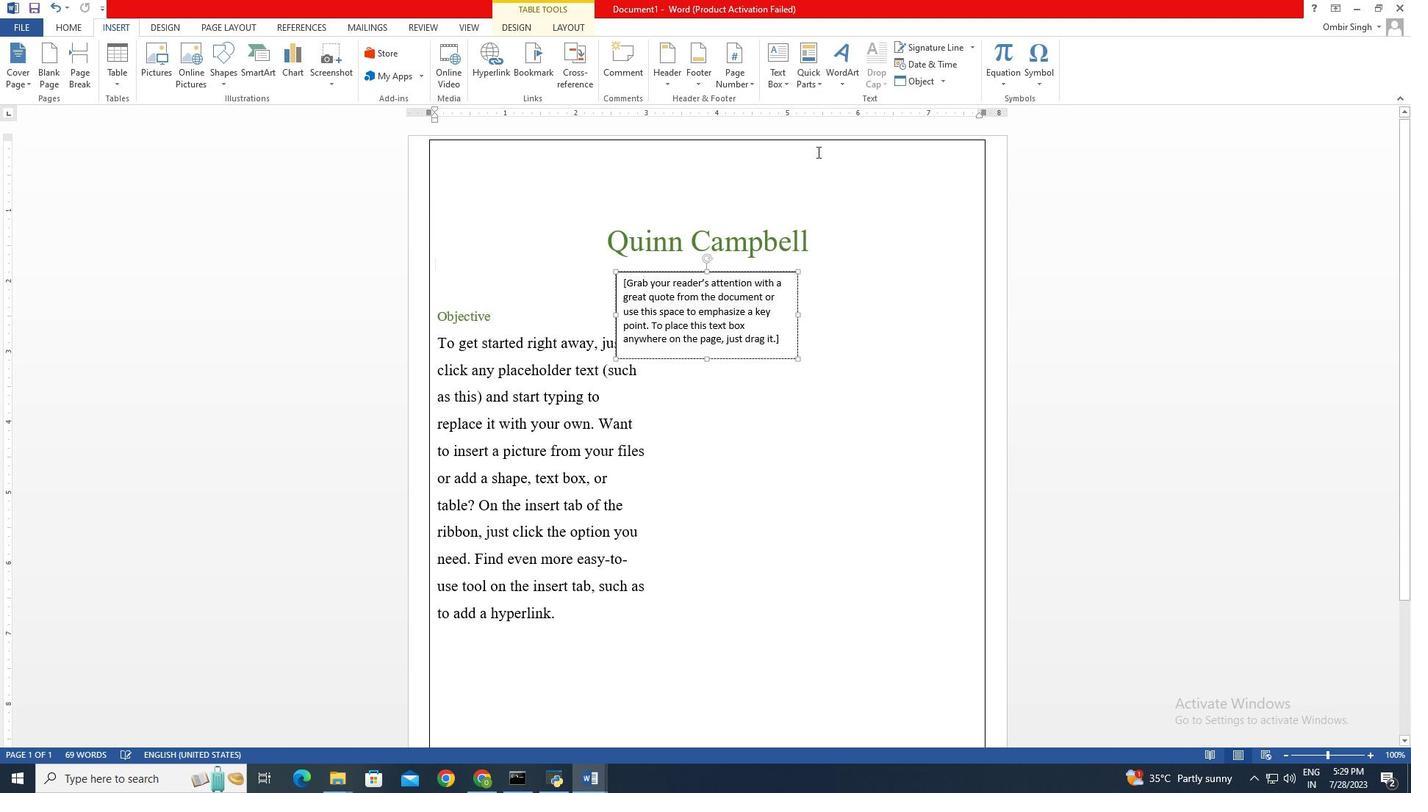 
Action: Mouse moved to (708, 321)
Screenshot: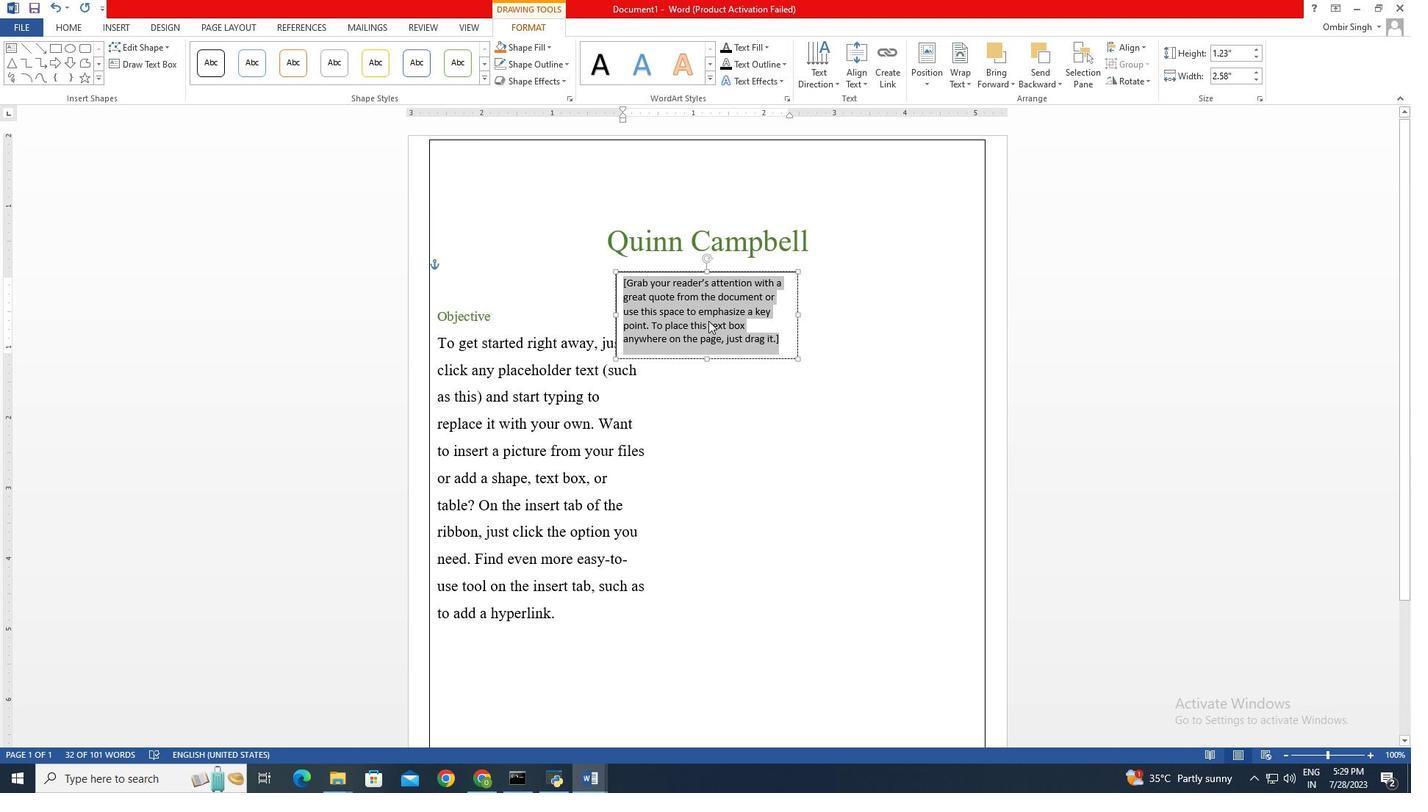 
Action: Key pressed <Key.shift><Key.shift><Key.shift>Experience<Key.enter><Key.shift><Key.shift><Key.shift><Key.shift><Key.shift>Edu<Key.backspace>cak<Key.backspace>lyptus<Key.space><Key.shift><Key.shift><Key.shift><Key.shift><Key.shift><Key.shift><Key.shift><Key.shift><Key.shift><Key.shift><Key.shift><Key.shift><Key.shift><Key.shift><Key.shift><Key.shift><Key.shift><Key.shift><Key.shift><Key.shift><Key.shift><Key.shift><Key.shift><Key.shift><Key.shift><Key.shift><Key.backspace><Key.backspace><Key.backspace><Key.backspace><Key.backspace><Key.backspace><Key.backspace><Key.backspace><Key.backspace><Key.backspace><Key.backspace><Key.shift><Key.caps_lock>EDCALYPTUS<Key.space>FLORAL<Key.space>DESIGNS<Key.enter><Key.caps_lock><Key.shift>This<Key.space>is<Key.space>the<Key.space>place<Key.space>for<Key.space>a<Key.space>brif<Key.space>summary<Key.space>of<Key.space>the<Key.space><Key.backspace><Key.backspace><Key.backspace><Key.backspace>your<Key.space>key<Key.space>responsibilities<Key.space>and<Key.space>most<Key.space>stellar<Key.space>accomplishments.
Screenshot: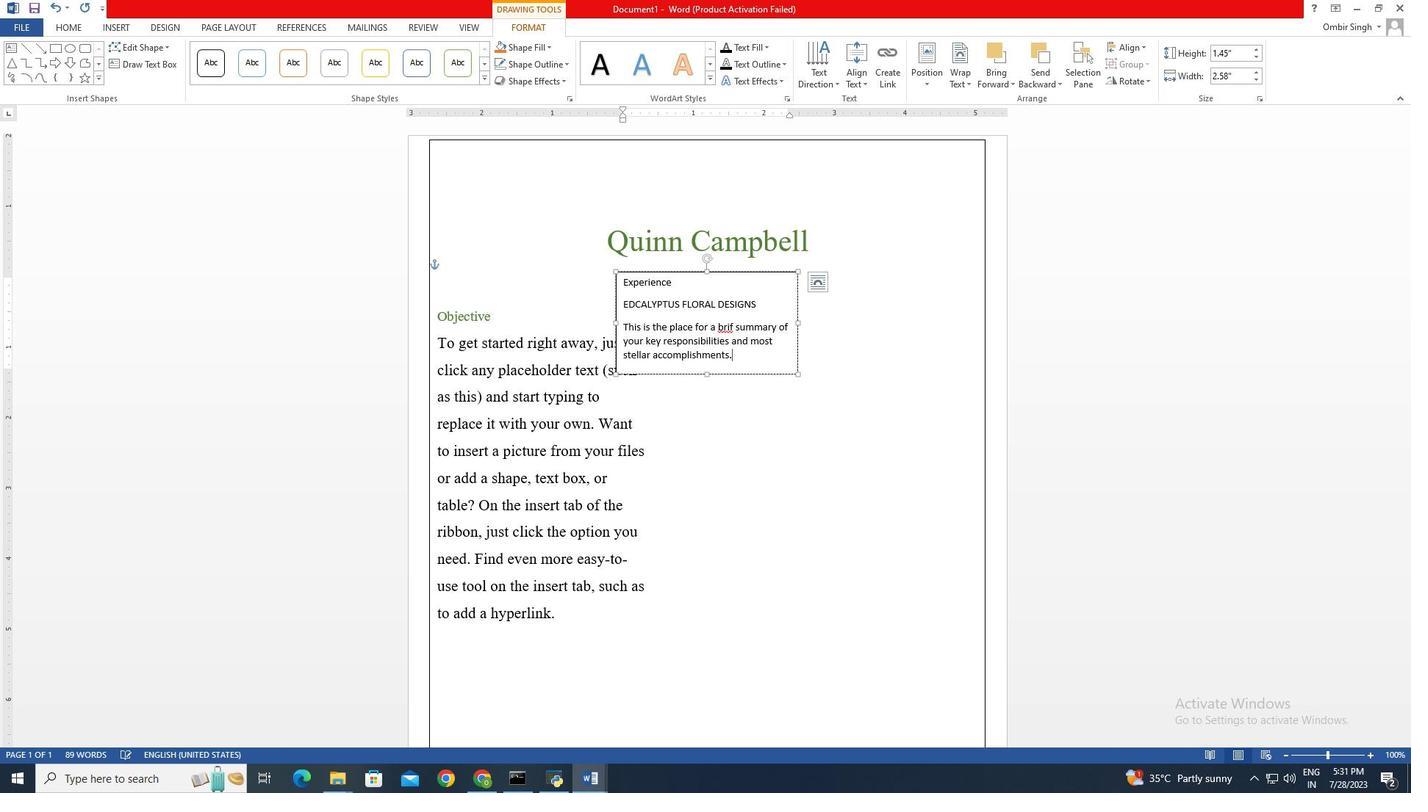 
Action: Mouse moved to (712, 273)
Screenshot: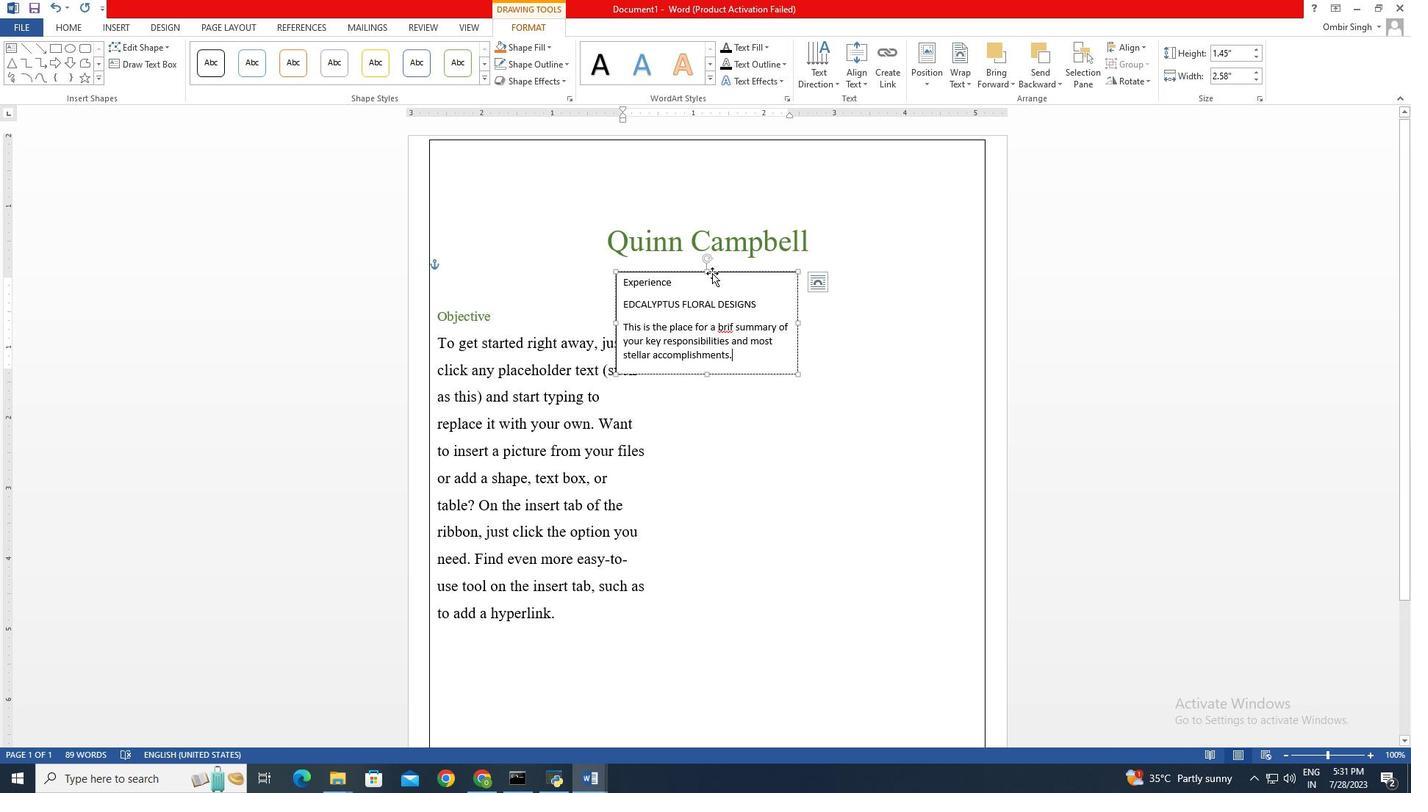 
Action: Mouse pressed left at (712, 273)
Screenshot: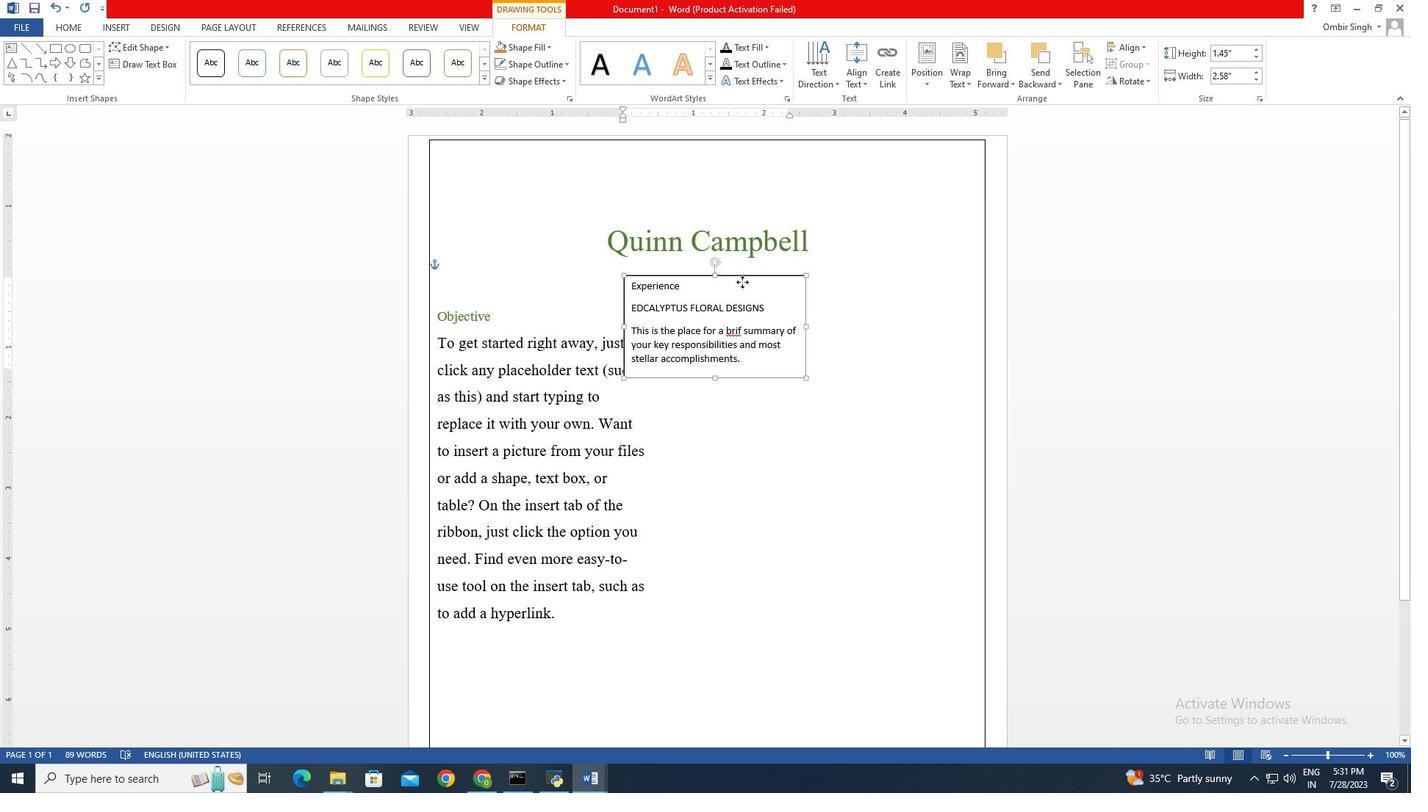 
Action: Mouse moved to (797, 306)
Screenshot: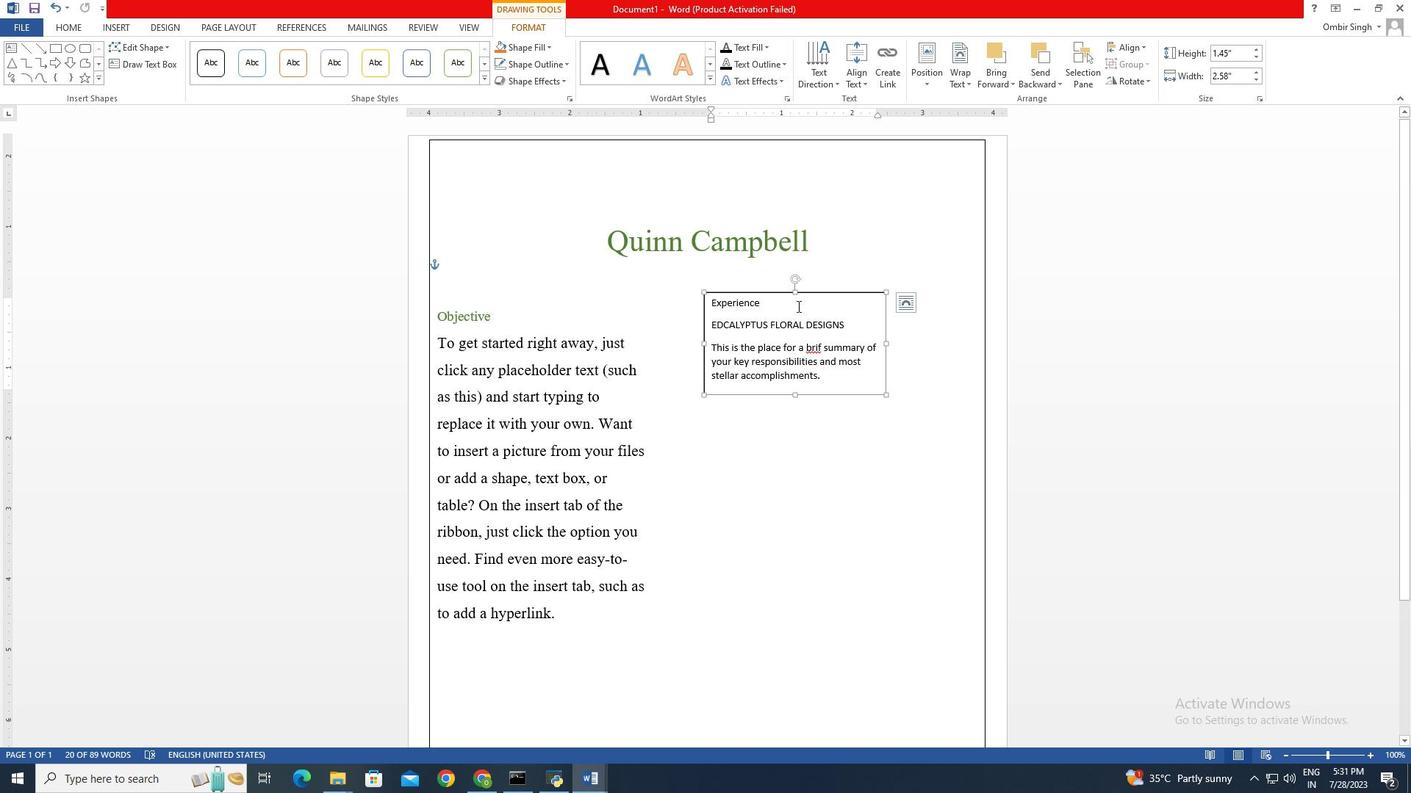 
Action: Mouse pressed left at (797, 306)
Screenshot: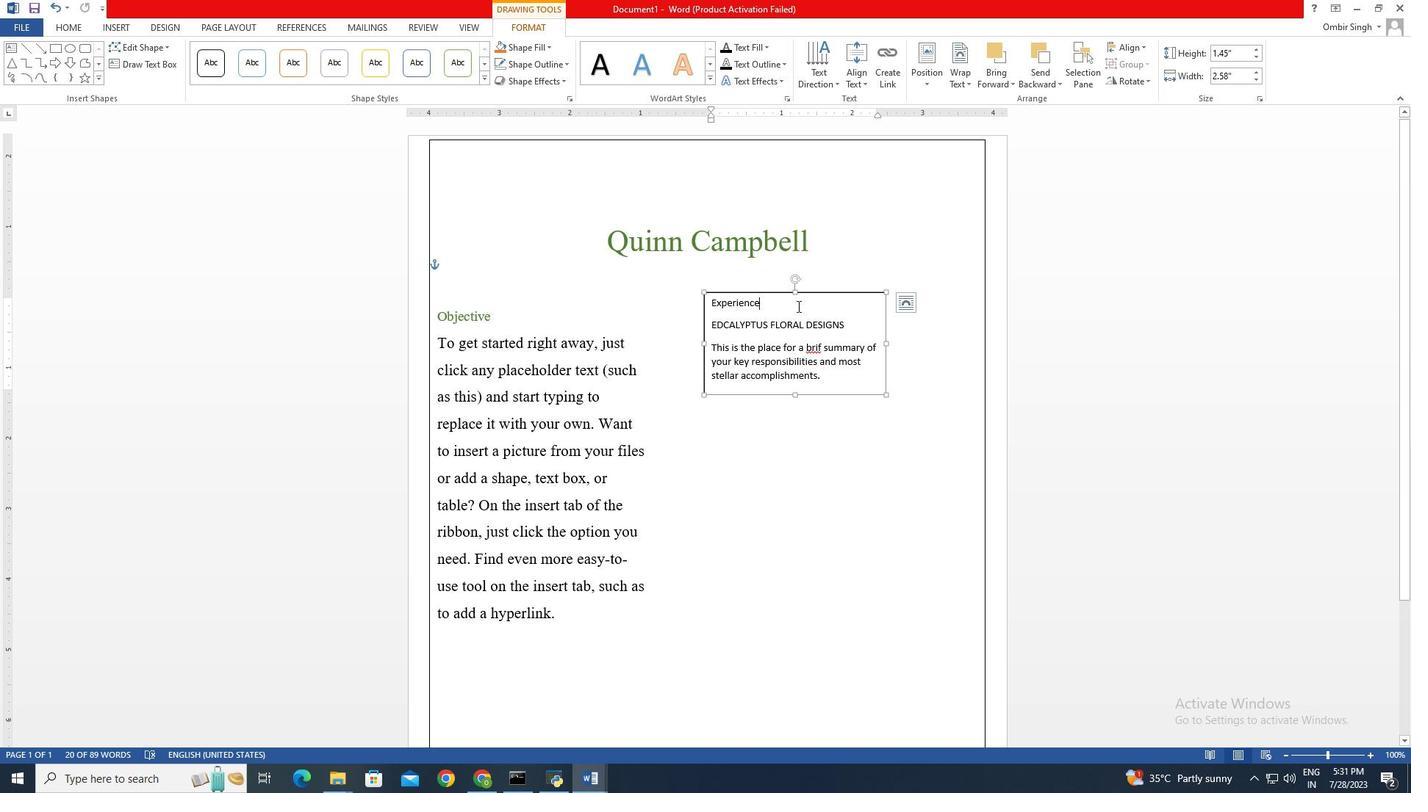 
Action: Mouse moved to (819, 321)
Screenshot: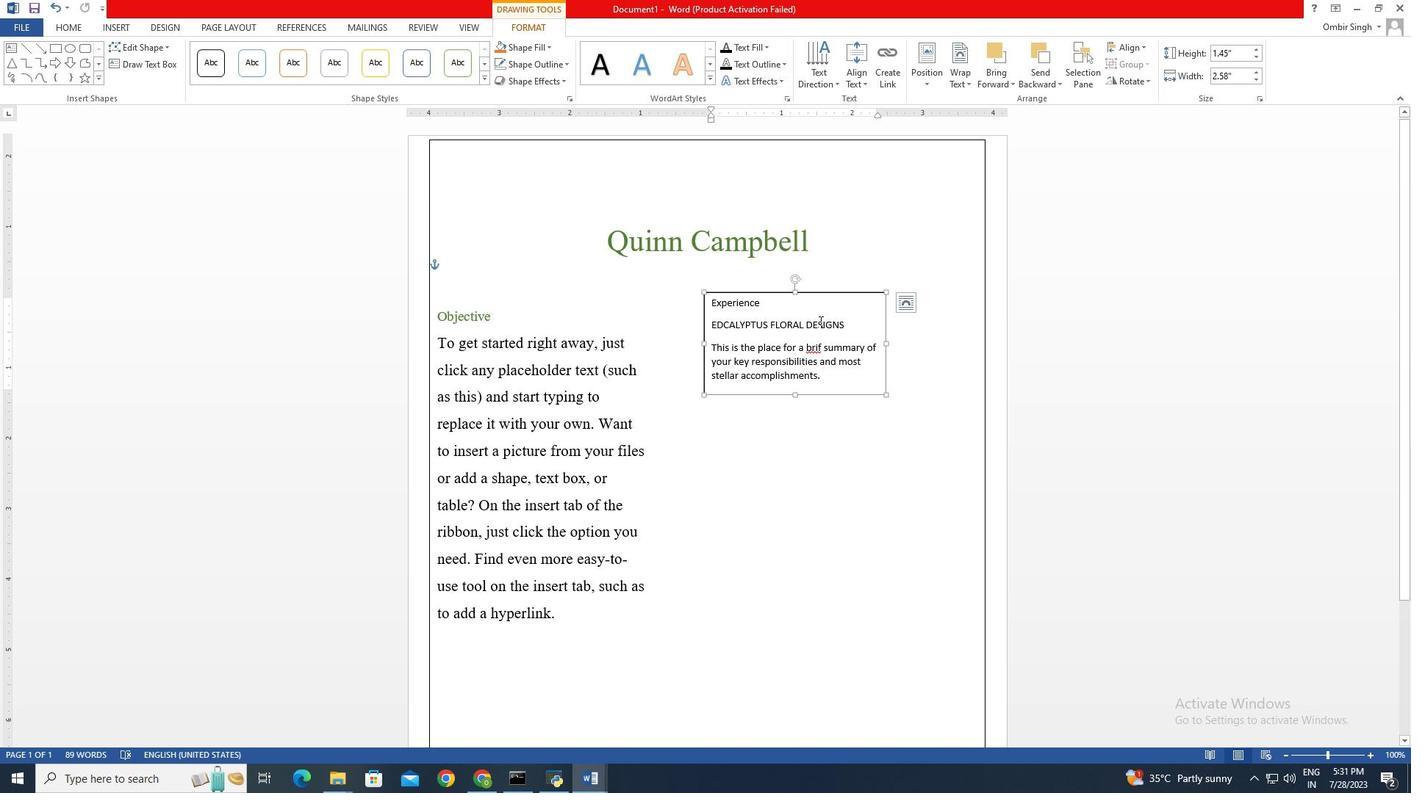 
Action: Key pressed <Key.space><Key.space><Key.space><Key.space><Key.space><Key.space><Key.space><Key.space><Key.space><Key.space><Key.space><Key.space><Key.space><Key.space><Key.space><Key.tab><Key.tab><Key.shift><Key.caps_lock>JAN<Key.caps_lock><Key.space>2023<Key.space>-<Key.space>p<Key.backspace><Key.caps_lock>PRESENT
Screenshot: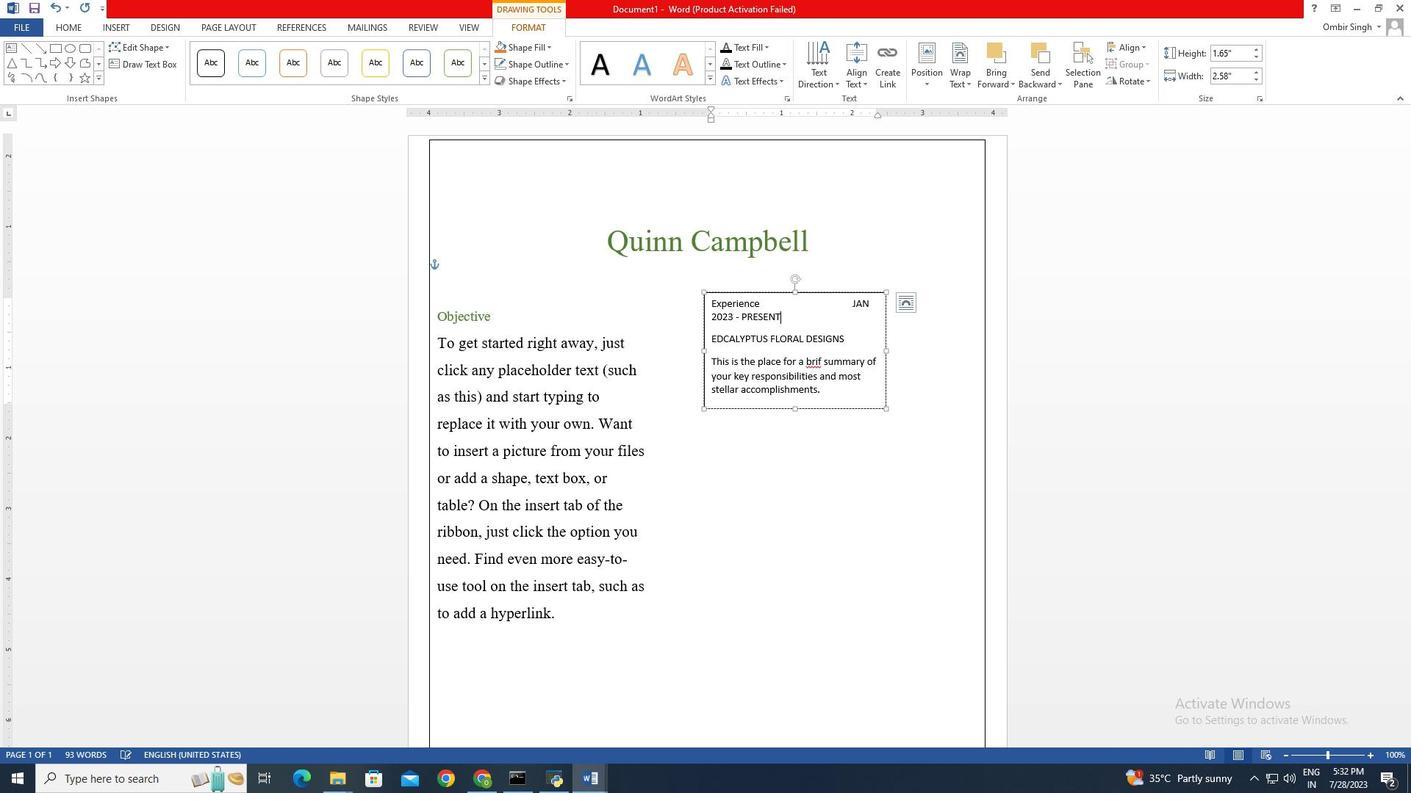 
Action: Mouse moved to (887, 351)
Screenshot: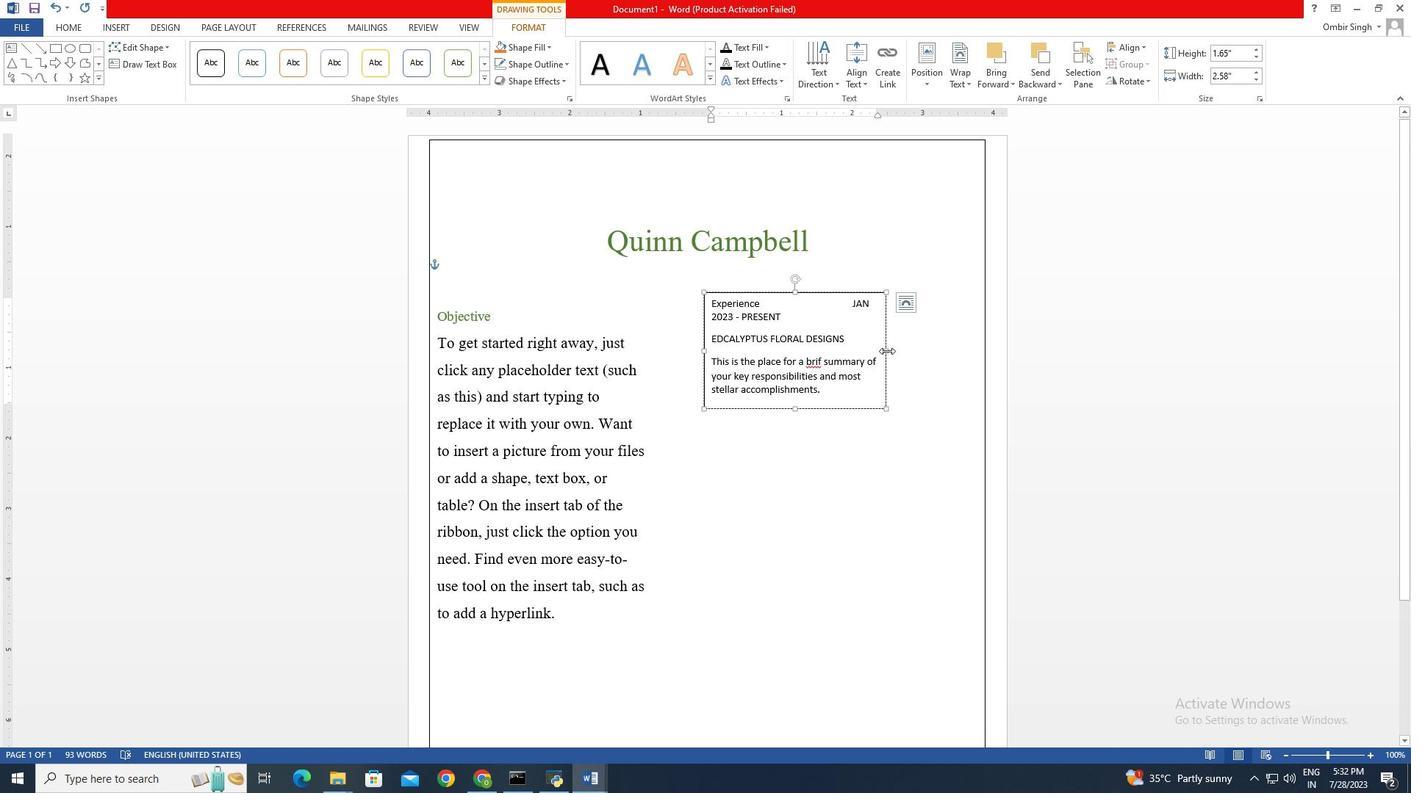 
Action: Mouse pressed left at (887, 351)
Screenshot: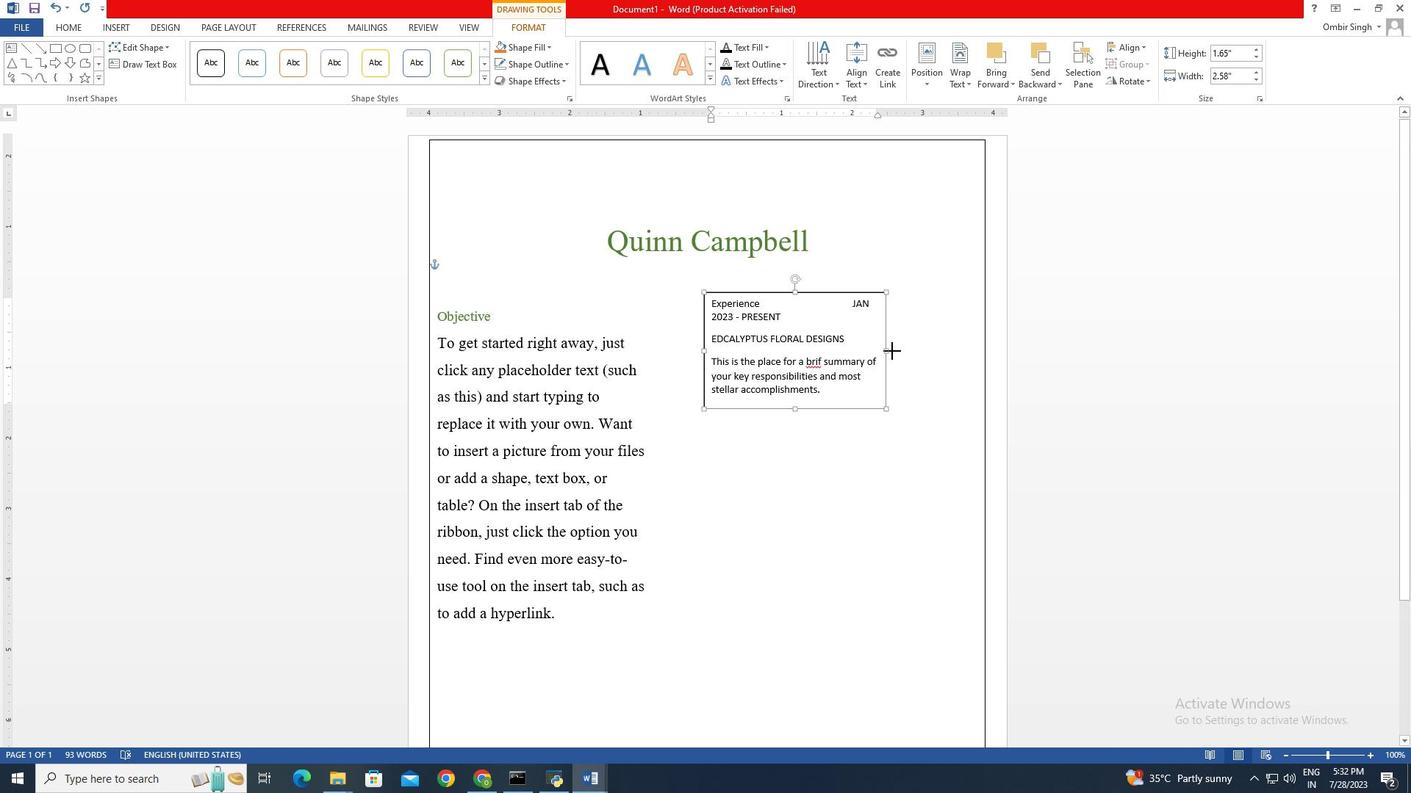 
Action: Mouse moved to (837, 381)
Screenshot: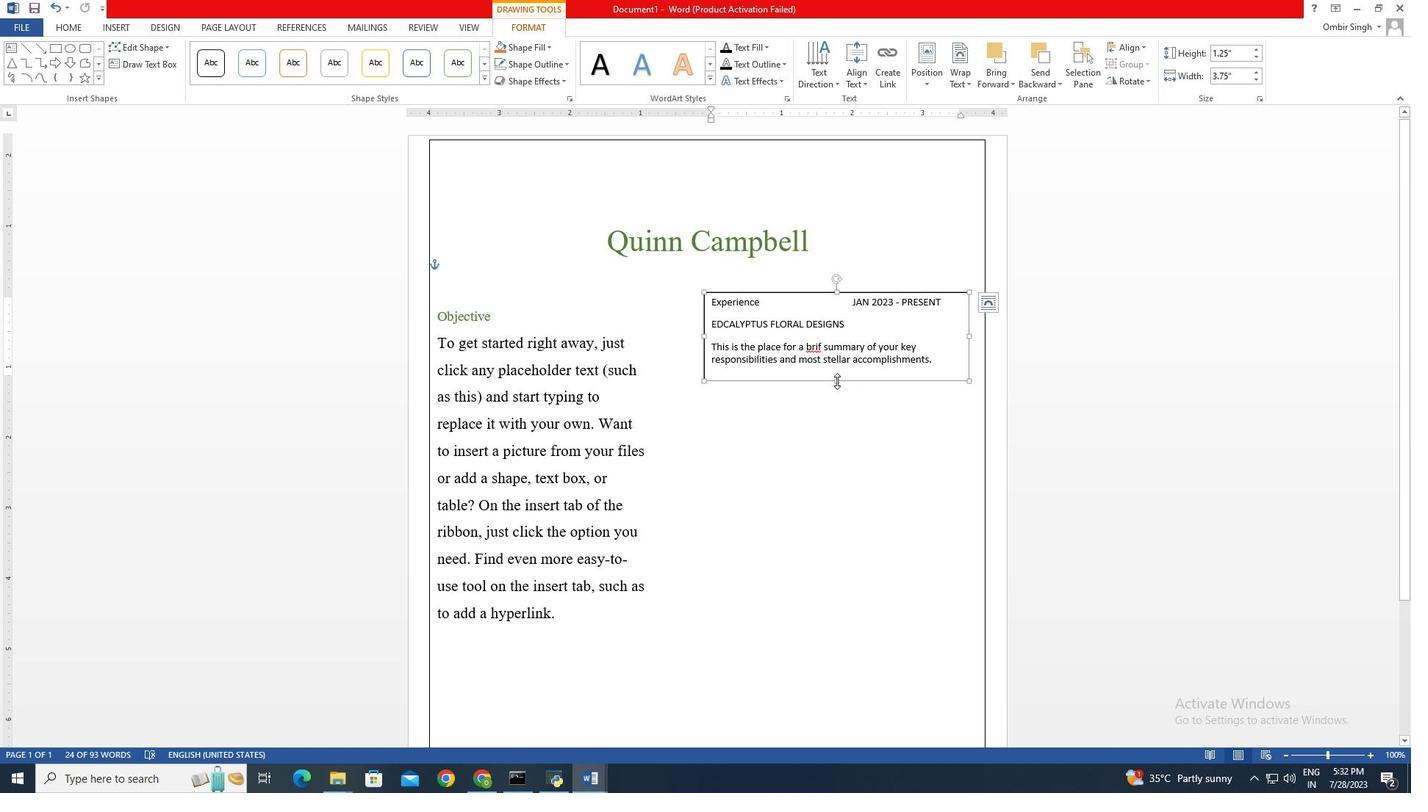 
Action: Mouse pressed left at (837, 381)
Screenshot: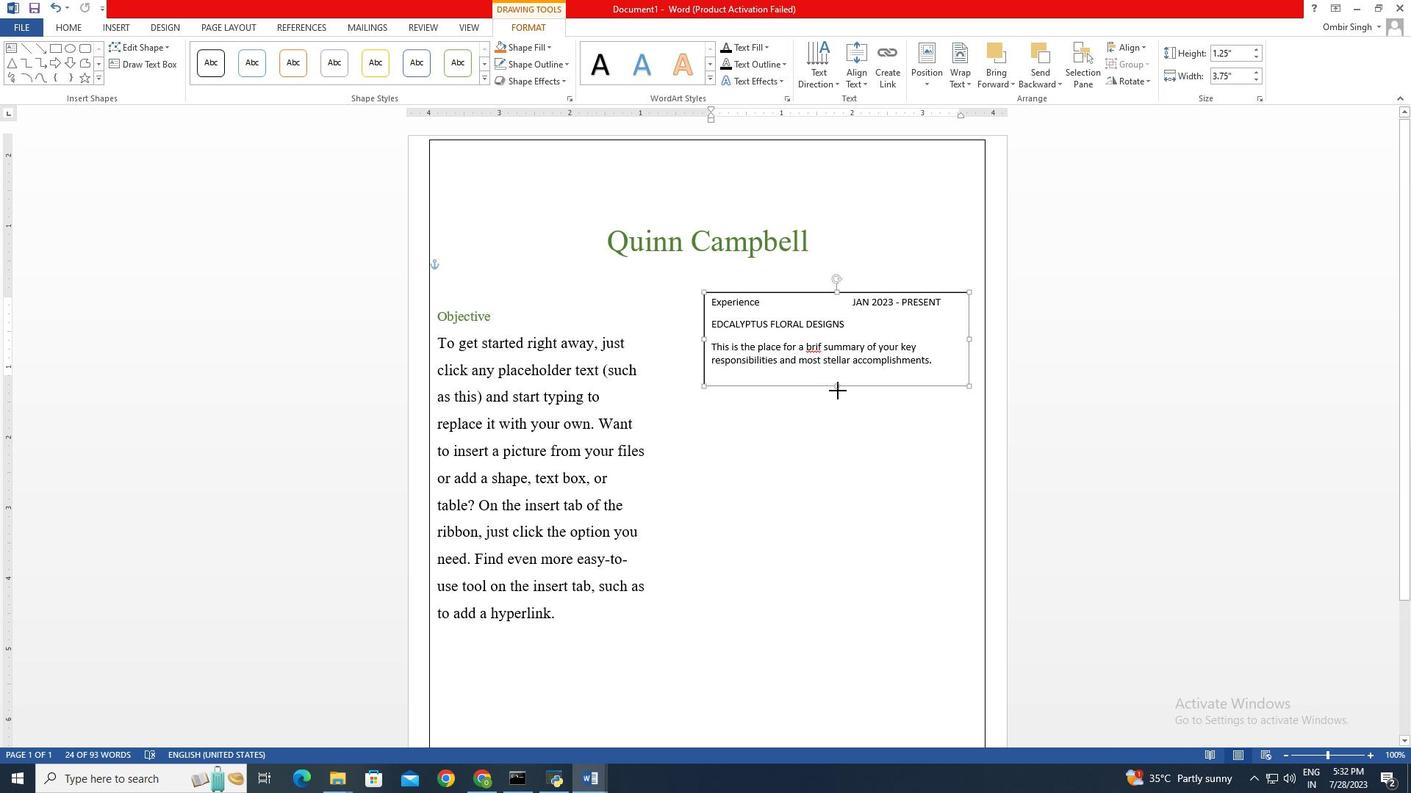 
Action: Mouse moved to (935, 359)
